 Task: Create a simple magazine template with purple details.
Action: Mouse moved to (1377, 145)
Screenshot: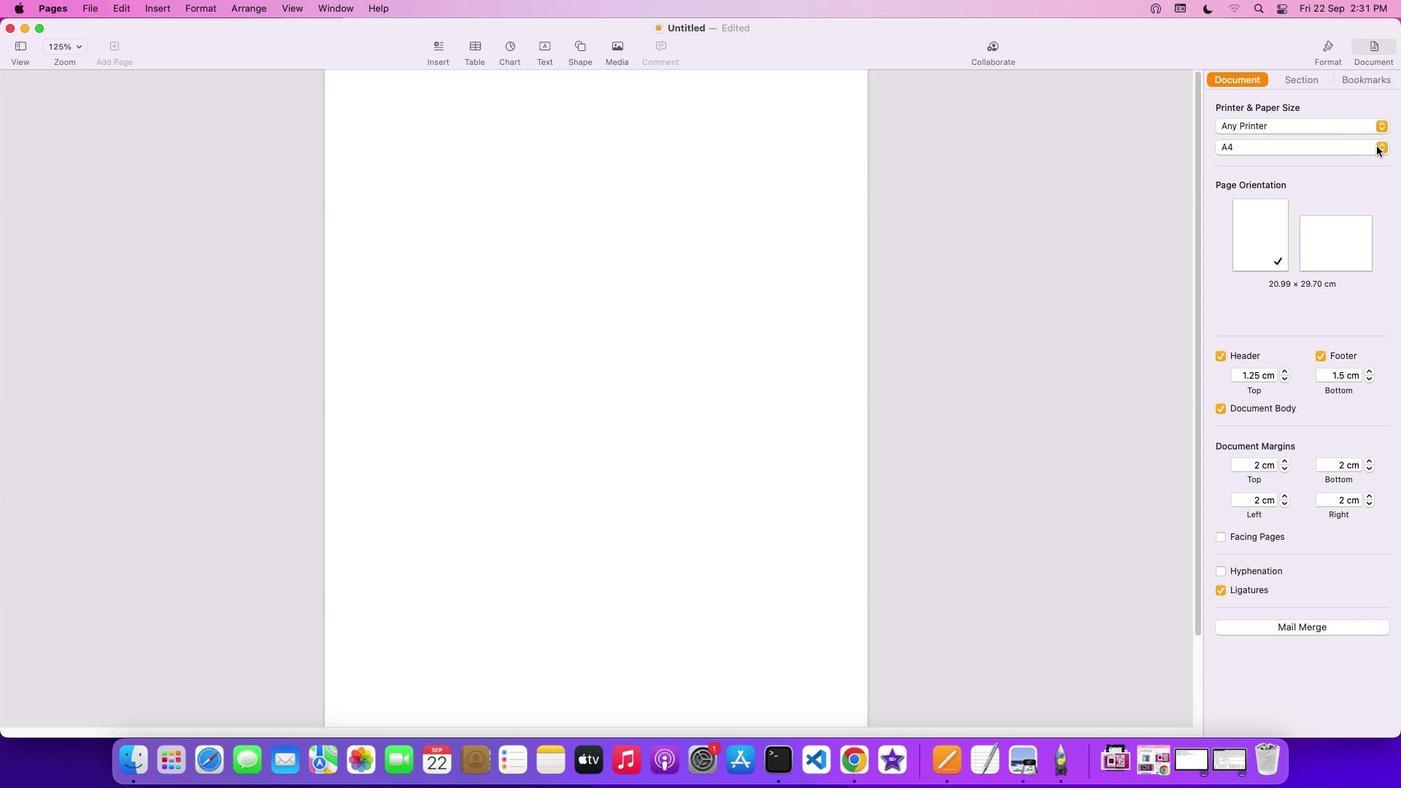 
Action: Mouse pressed left at (1377, 145)
Screenshot: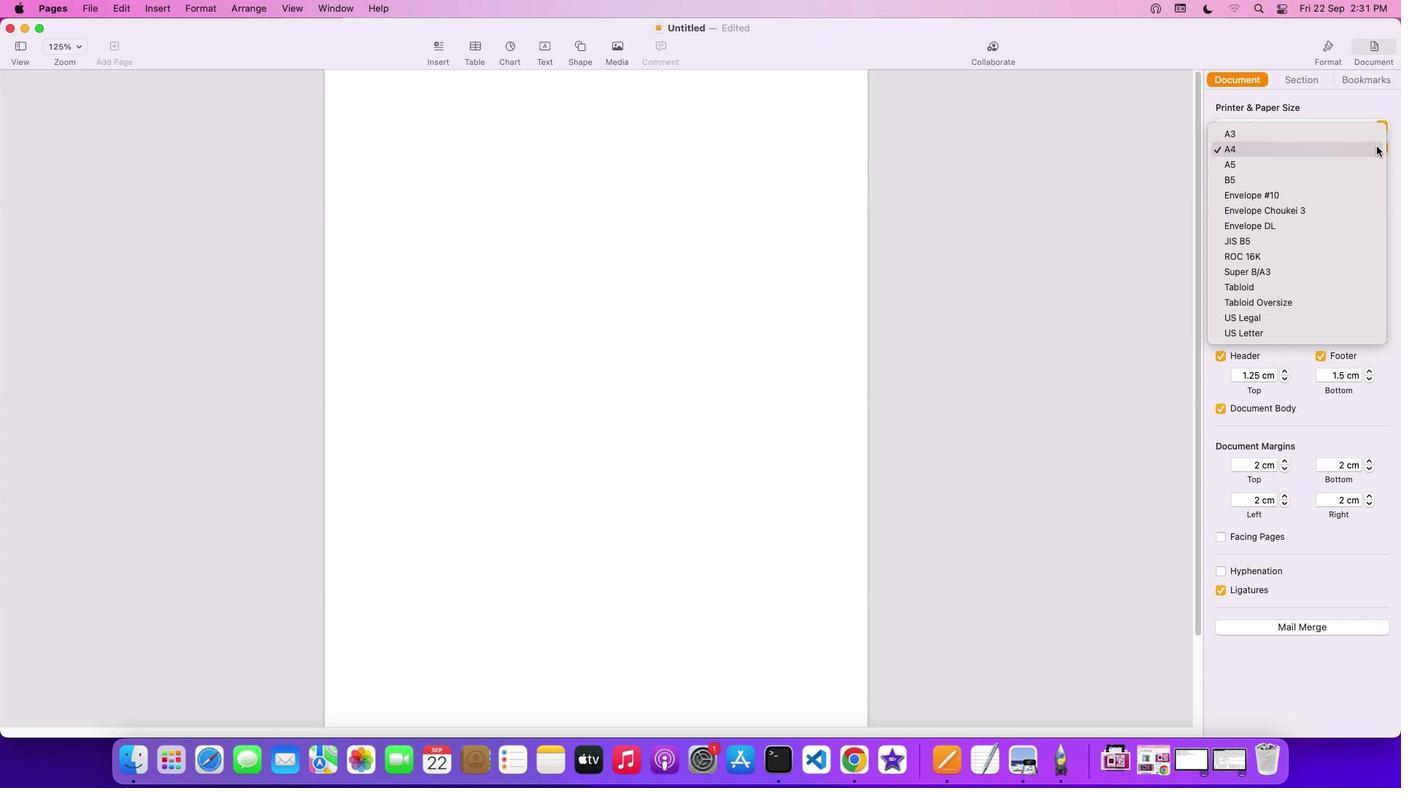
Action: Mouse moved to (1316, 125)
Screenshot: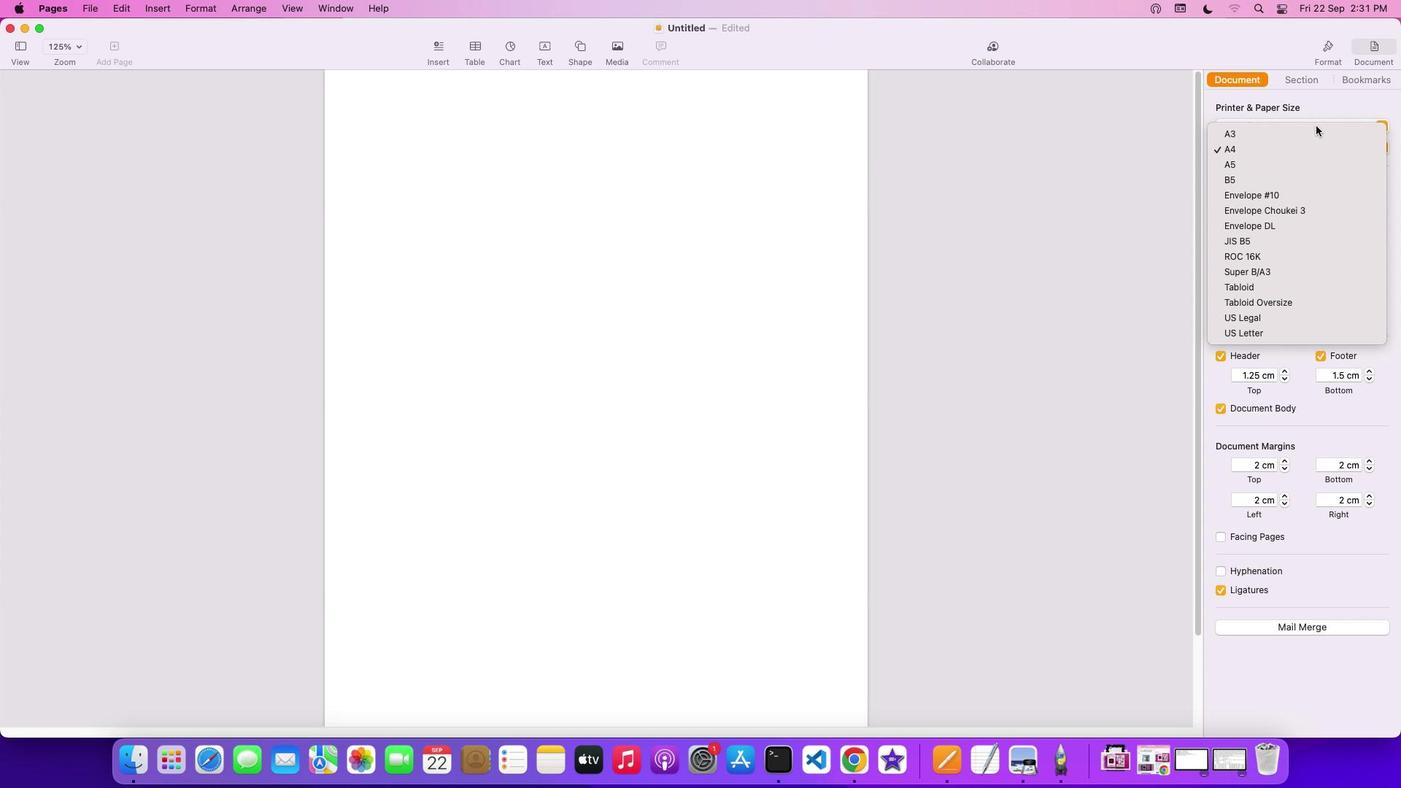
Action: Mouse pressed left at (1316, 125)
Screenshot: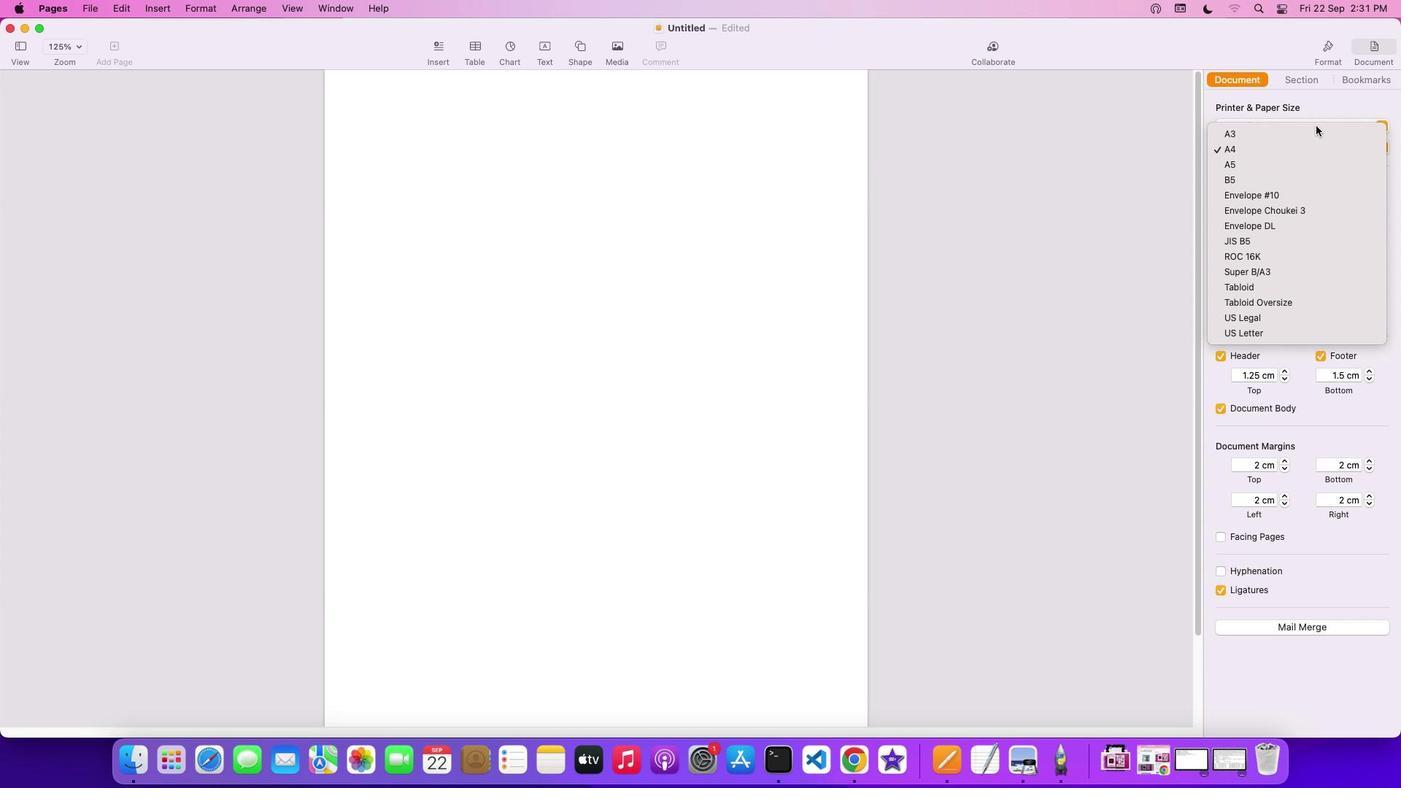 
Action: Mouse moved to (1308, 129)
Screenshot: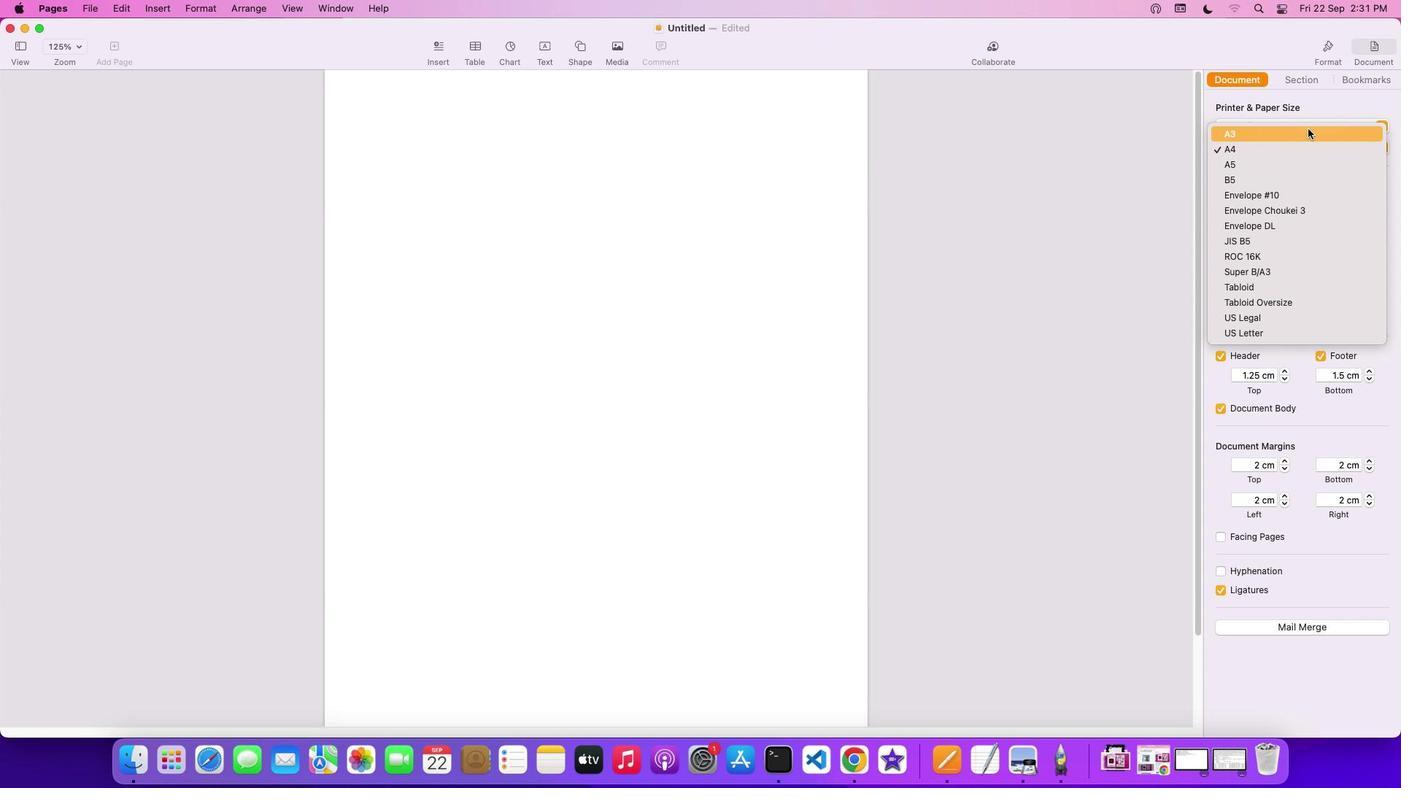 
Action: Mouse pressed left at (1308, 129)
Screenshot: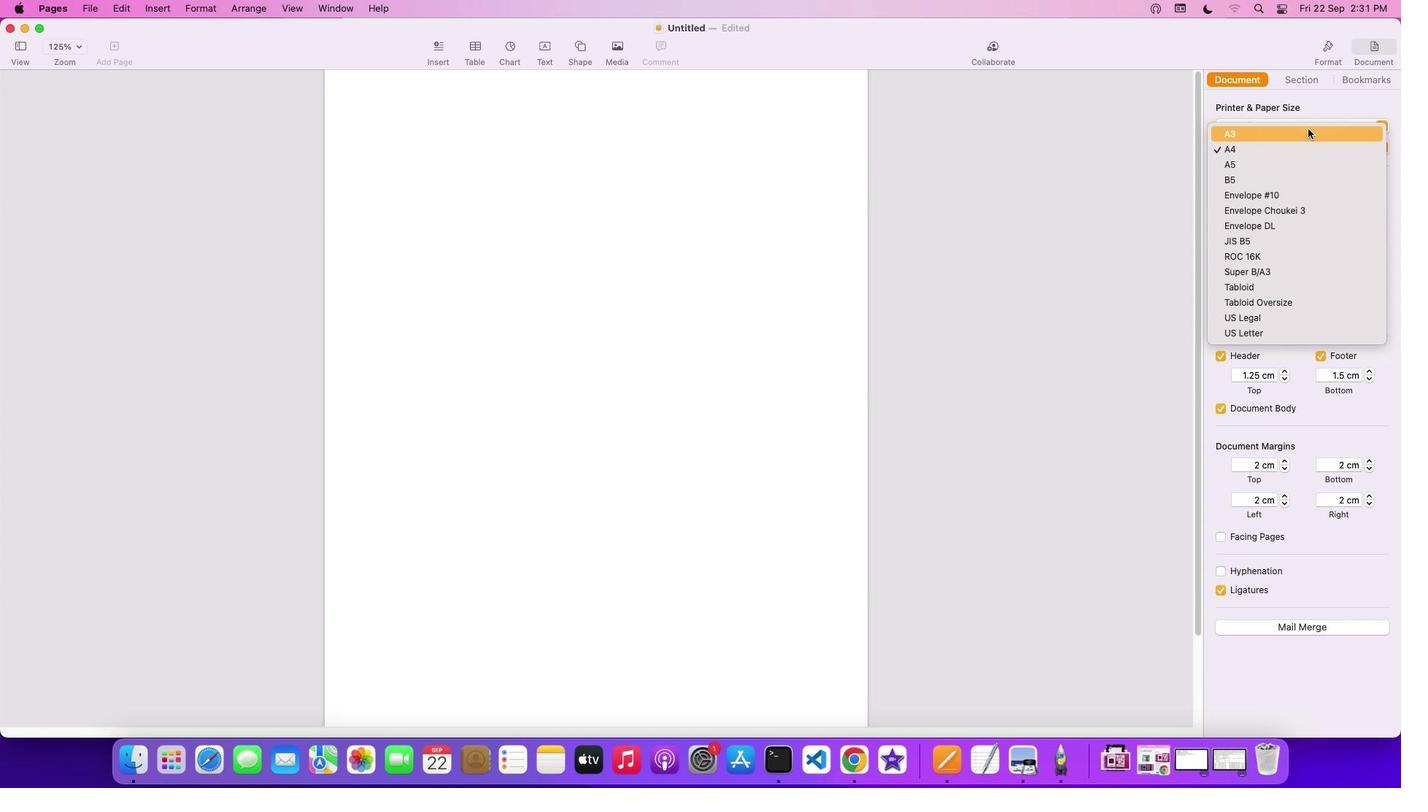 
Action: Mouse moved to (669, 286)
Screenshot: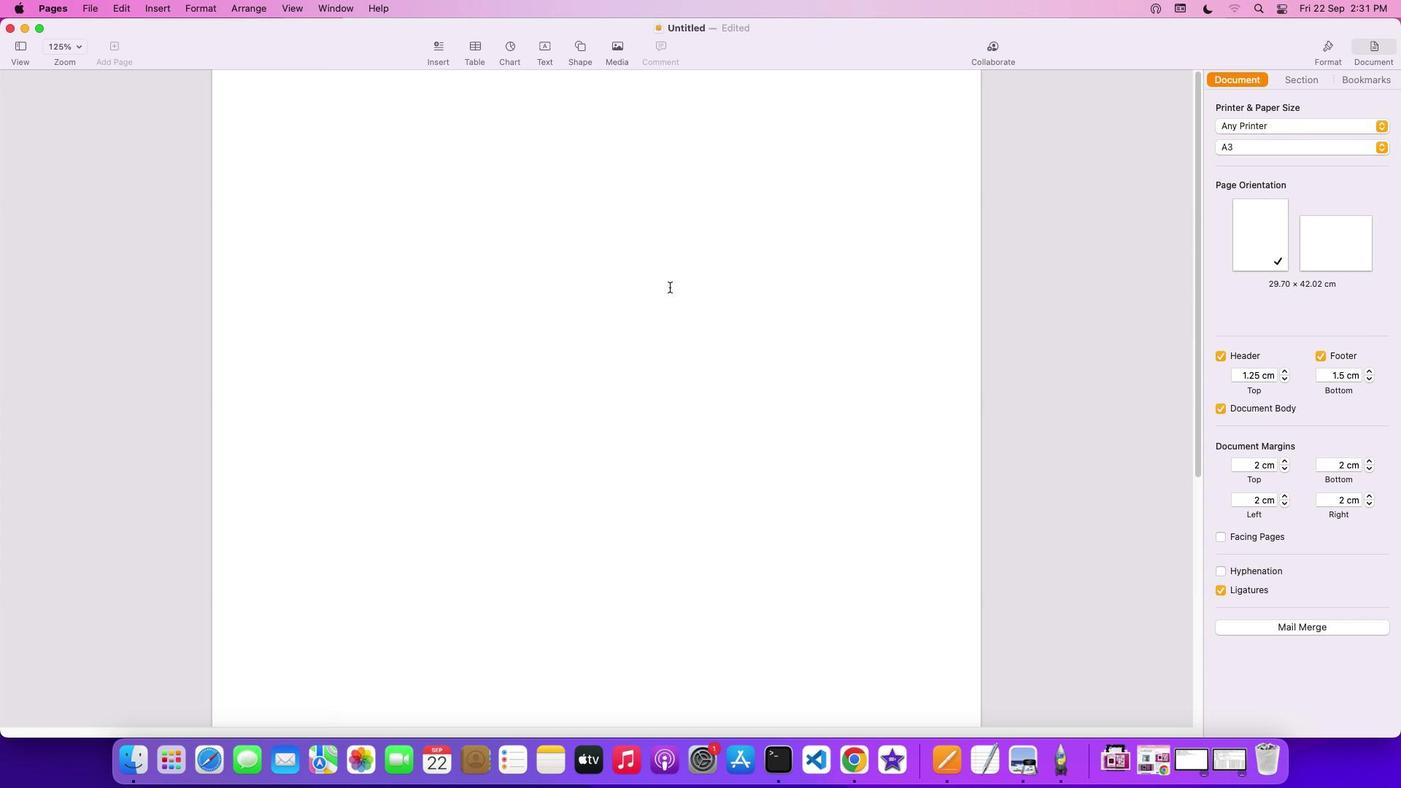 
Action: Mouse pressed left at (669, 286)
Screenshot: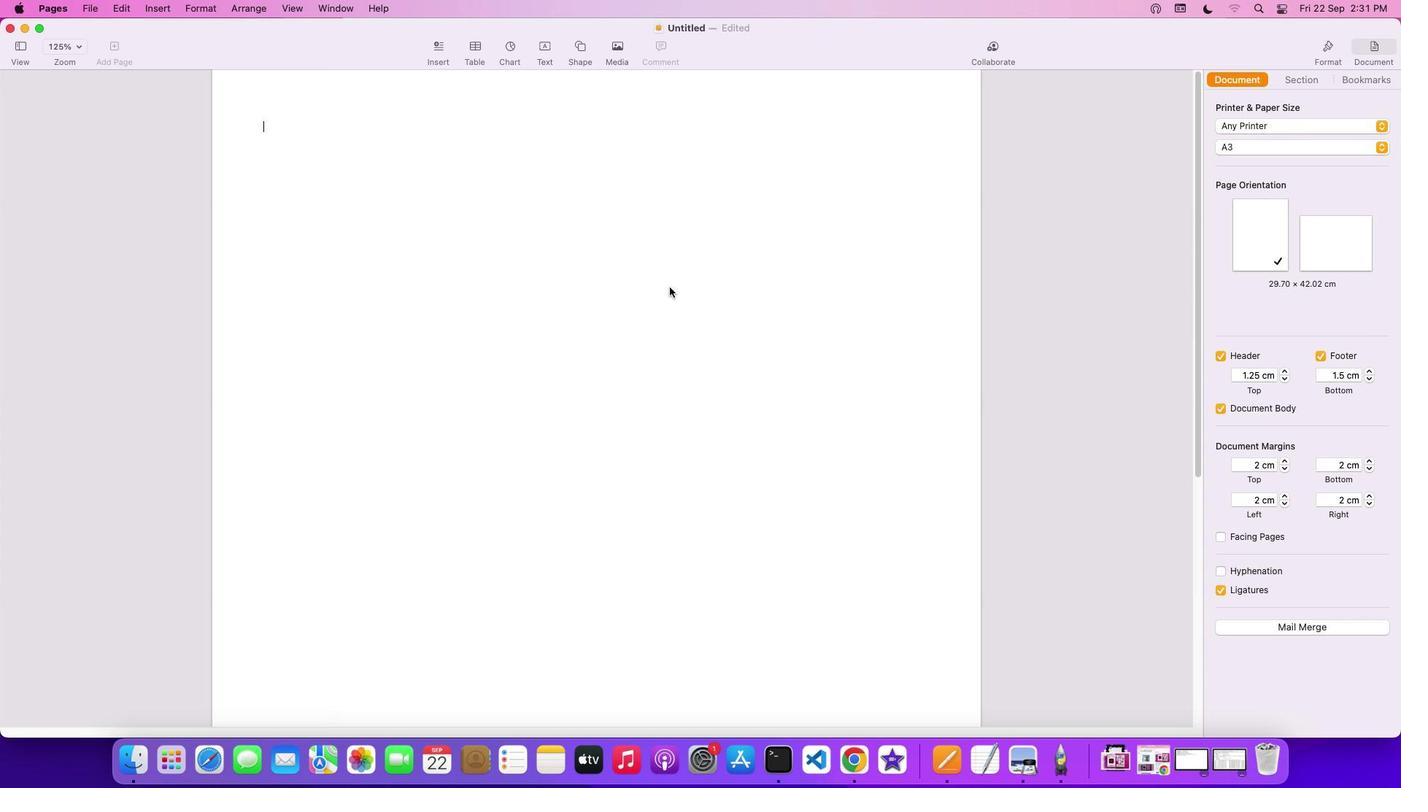 
Action: Mouse moved to (584, 50)
Screenshot: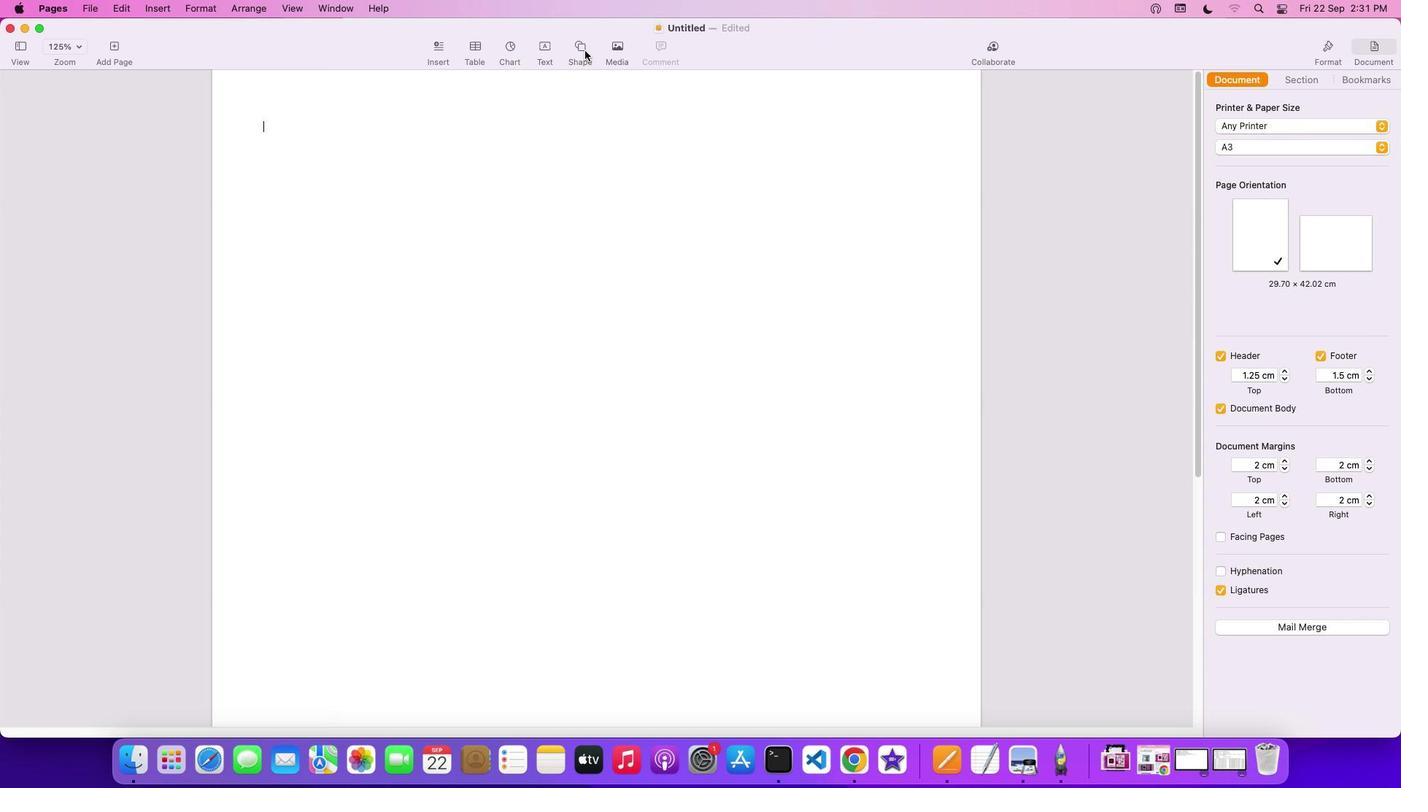 
Action: Mouse pressed left at (584, 50)
Screenshot: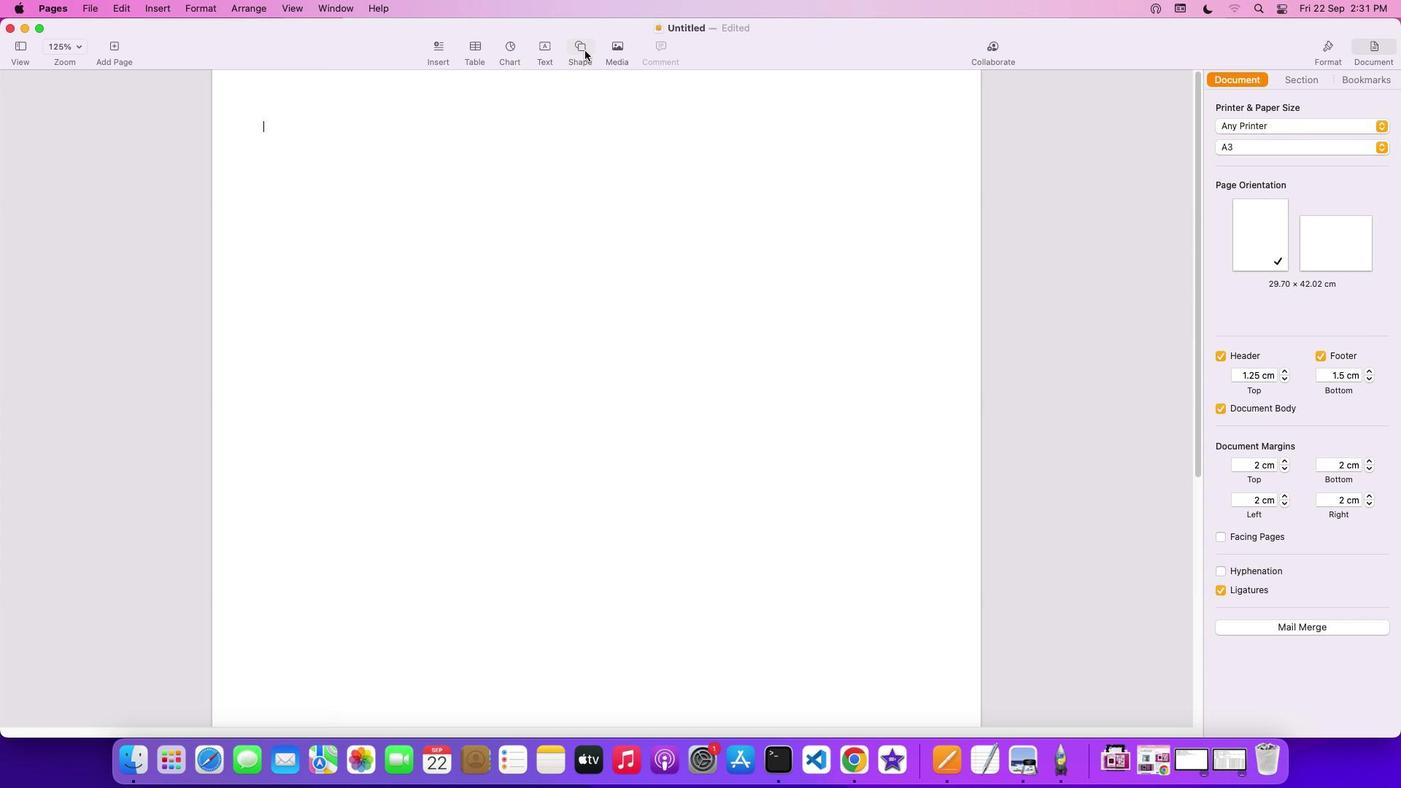 
Action: Mouse moved to (639, 162)
Screenshot: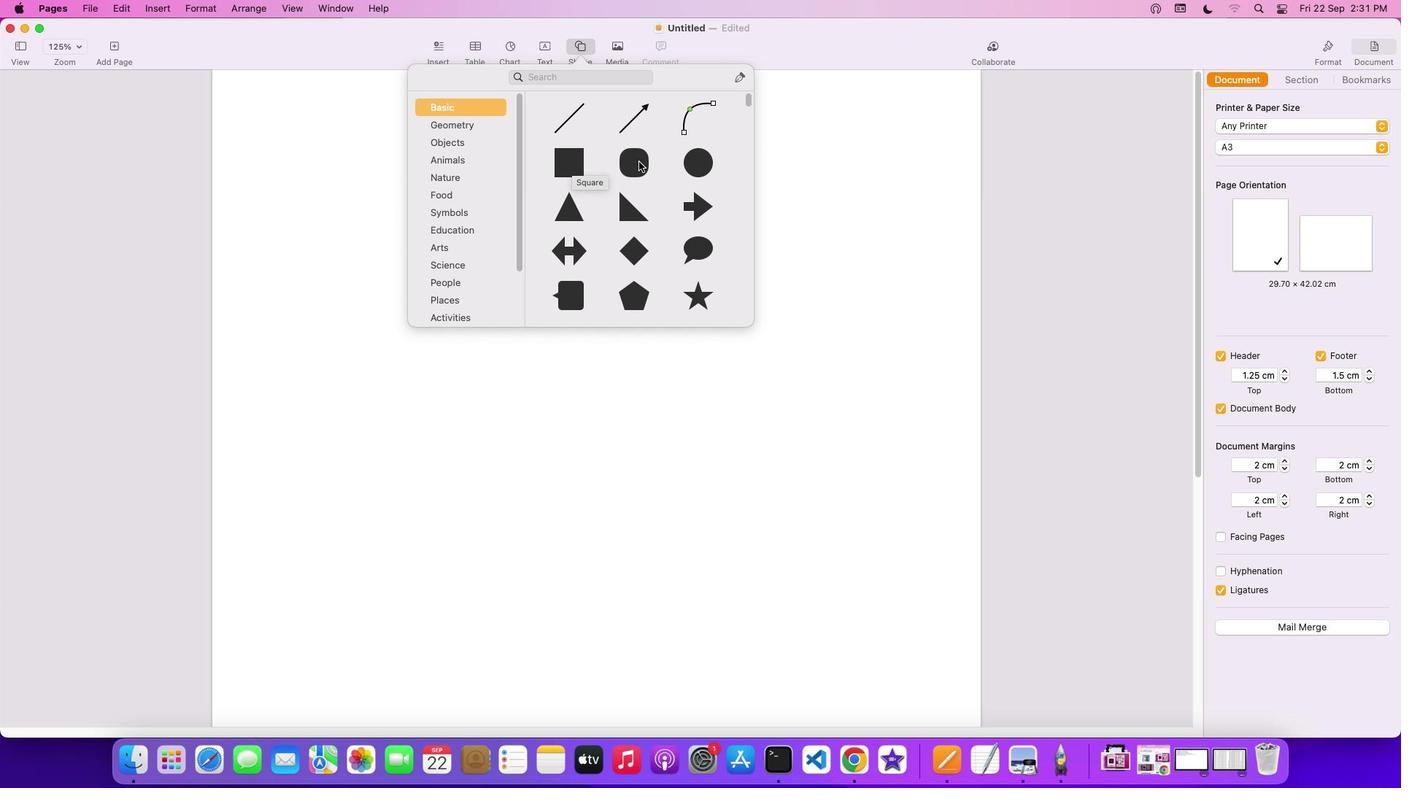 
Action: Mouse pressed left at (639, 162)
Screenshot: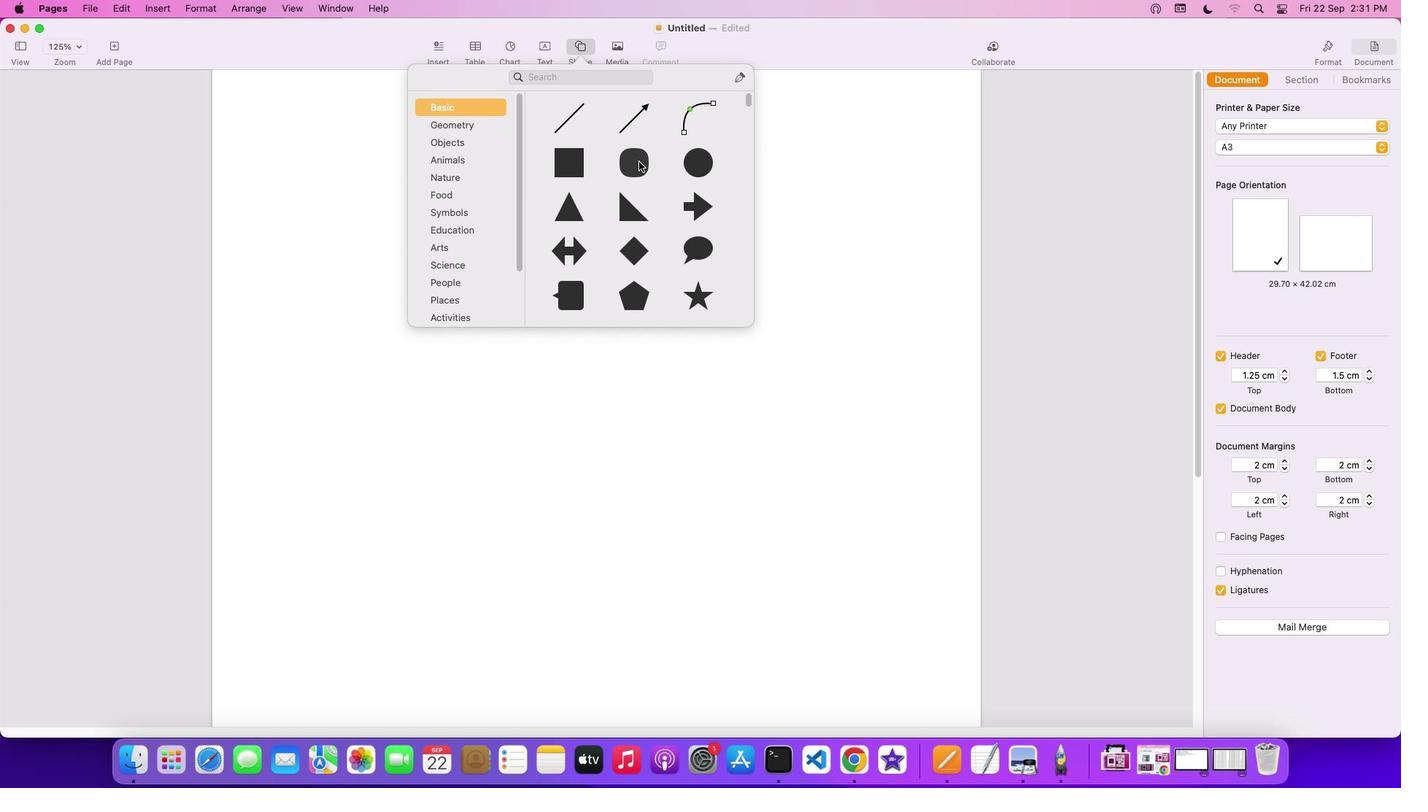 
Action: Mouse moved to (643, 132)
Screenshot: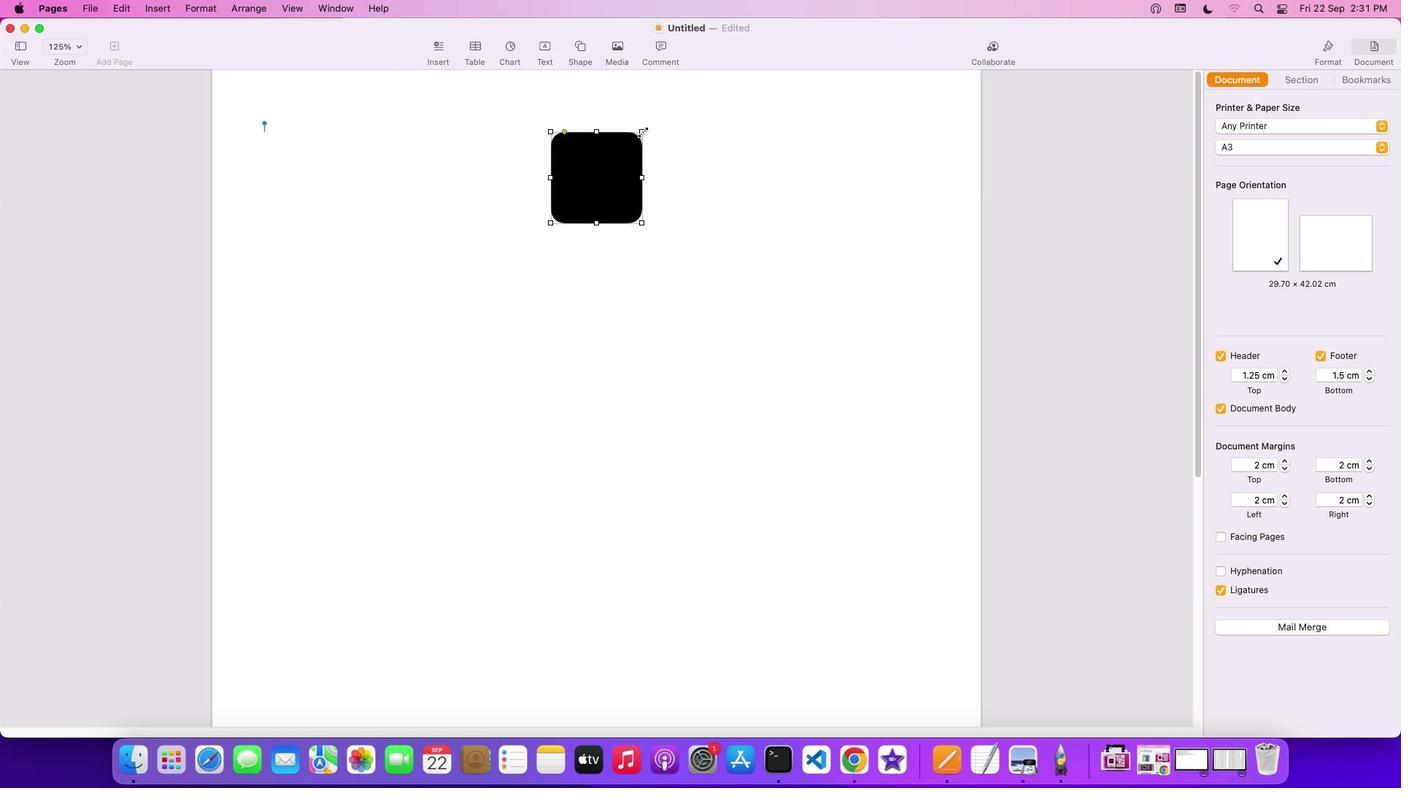 
Action: Mouse pressed left at (643, 132)
Screenshot: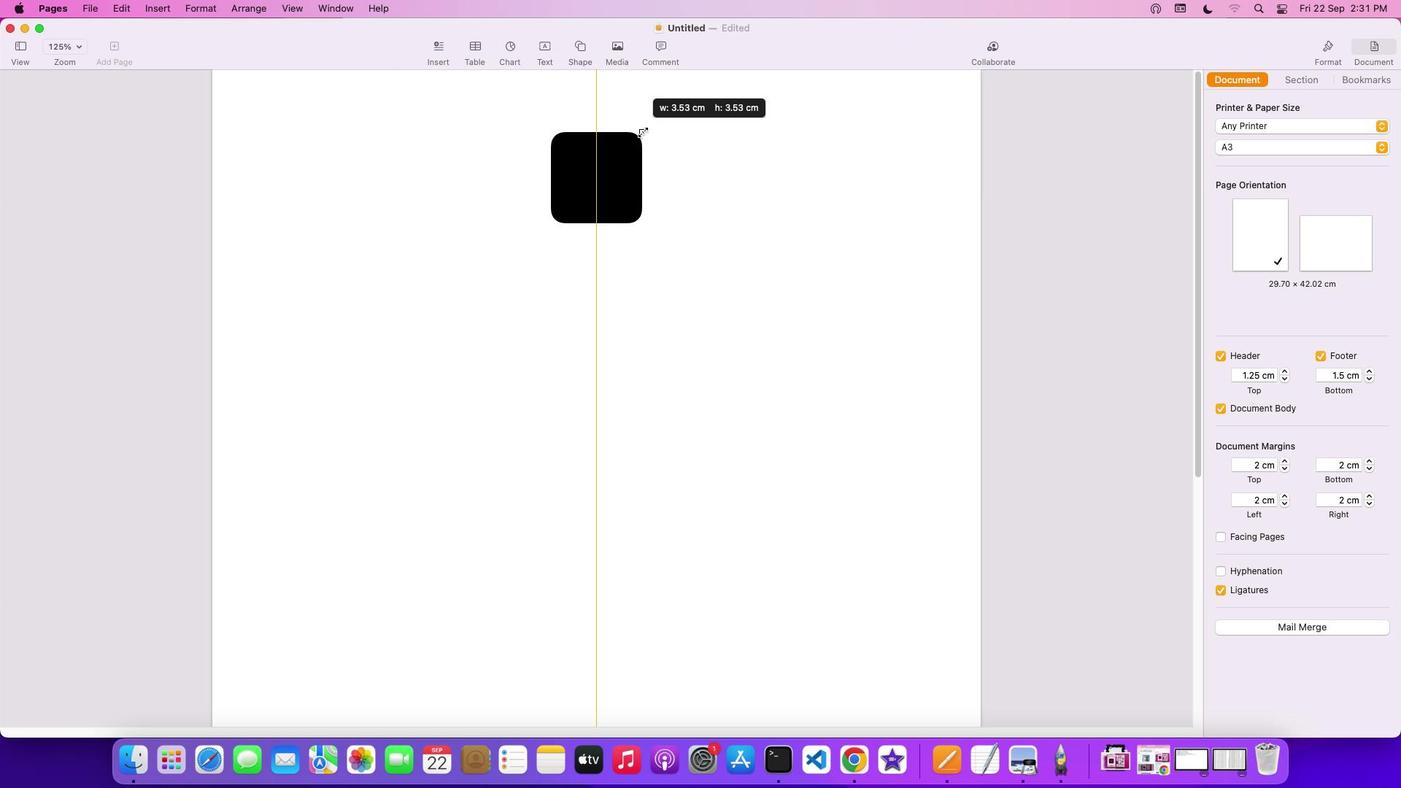 
Action: Mouse moved to (690, 135)
Screenshot: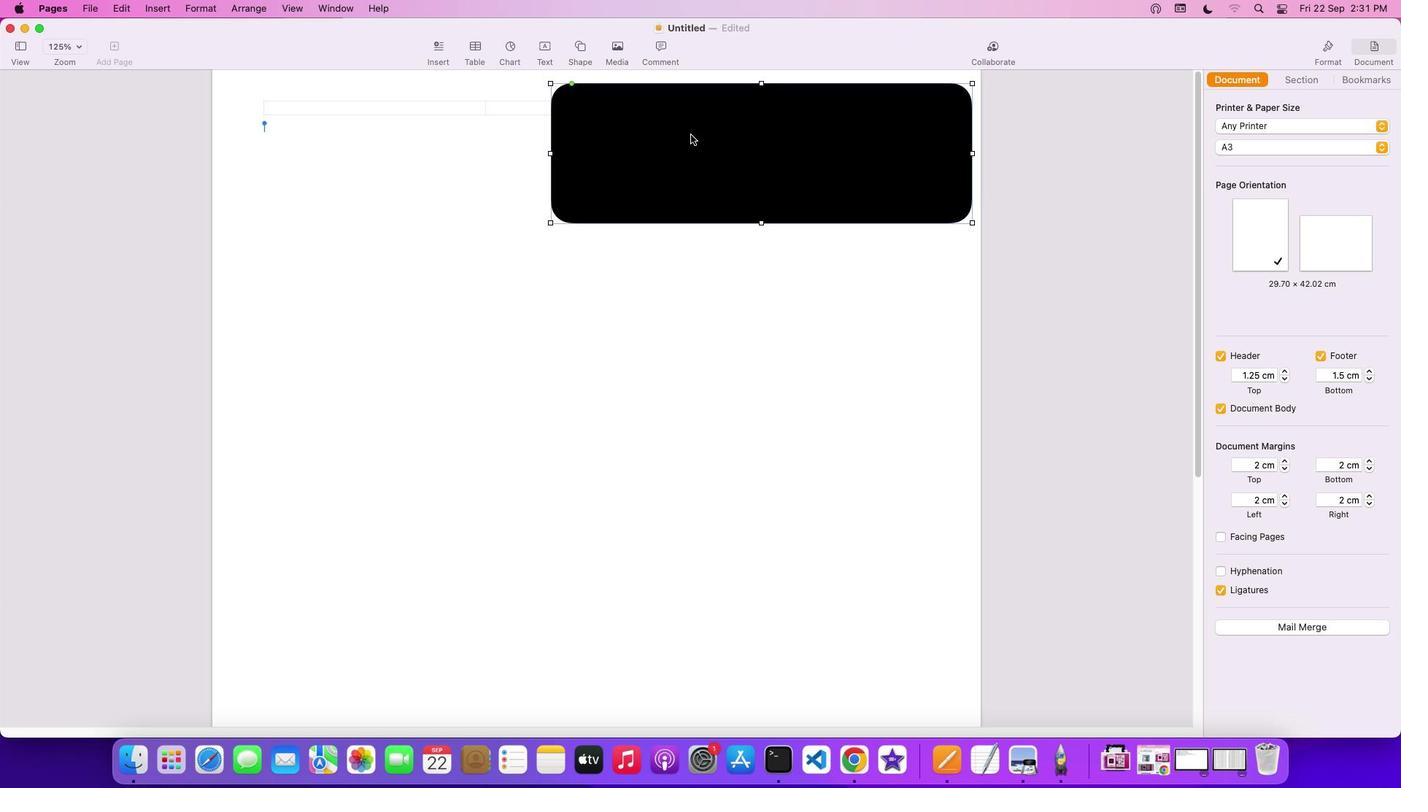 
Action: Key pressed Key.backspace
Screenshot: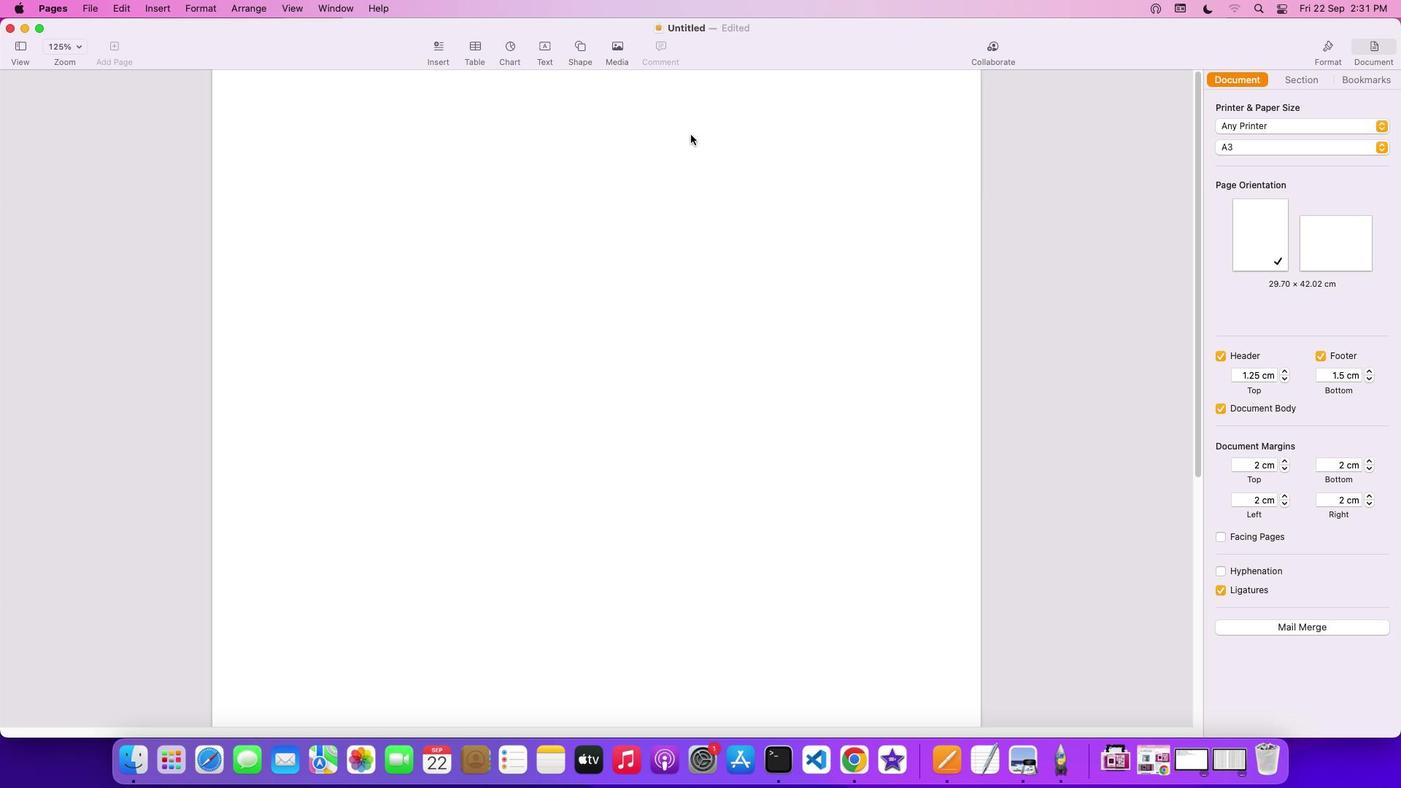 
Action: Mouse moved to (359, 181)
Screenshot: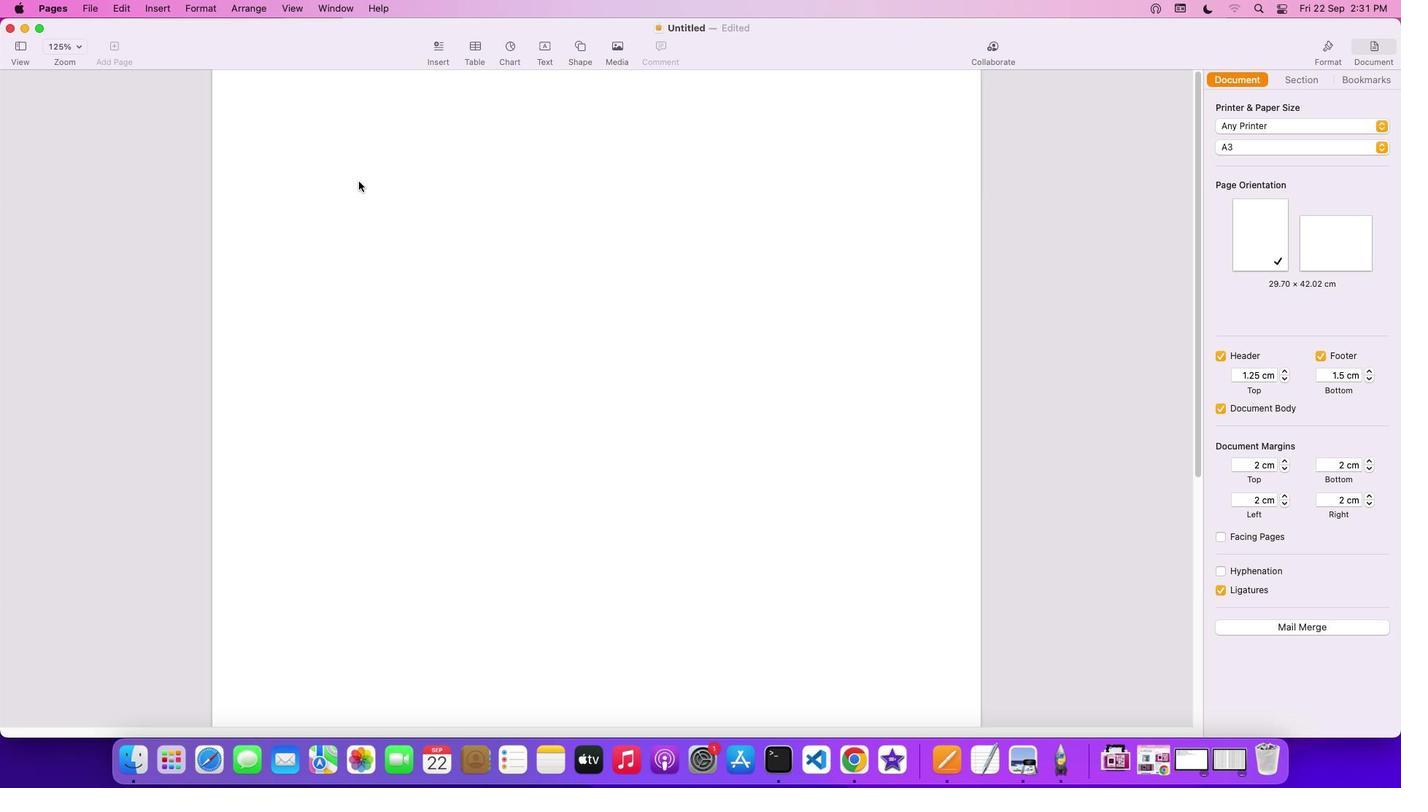 
Action: Mouse pressed left at (359, 181)
Screenshot: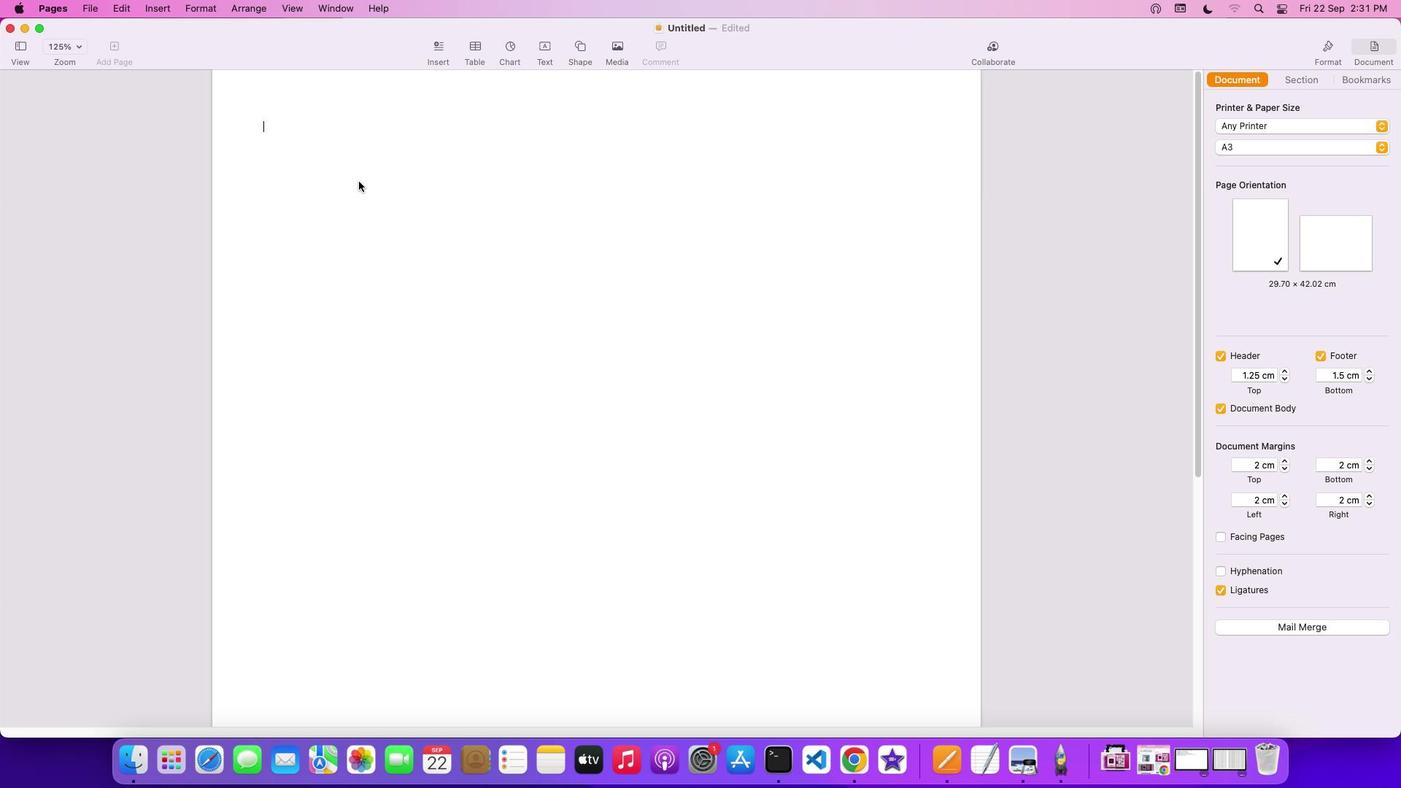 
Action: Mouse moved to (111, 40)
Screenshot: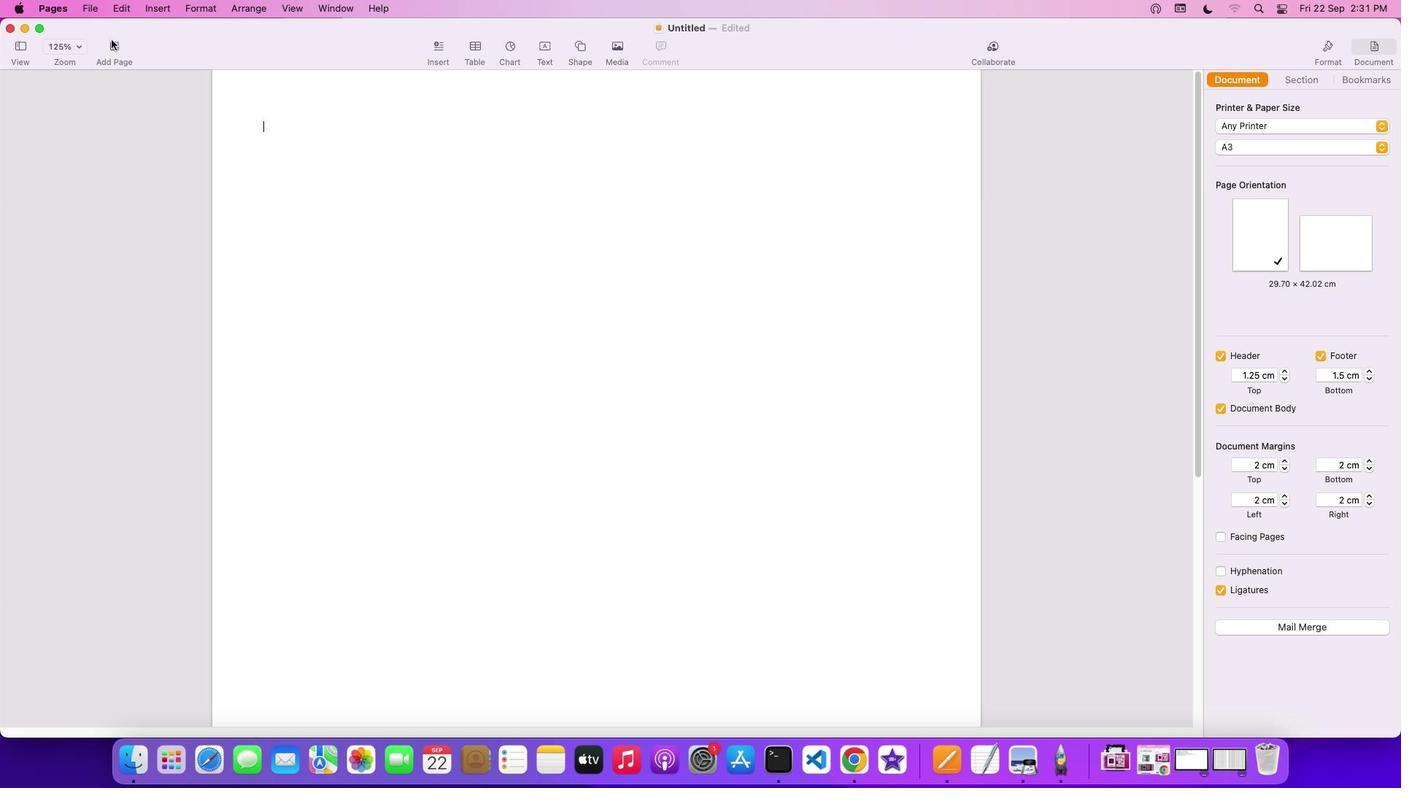 
Action: Mouse pressed left at (111, 40)
Screenshot: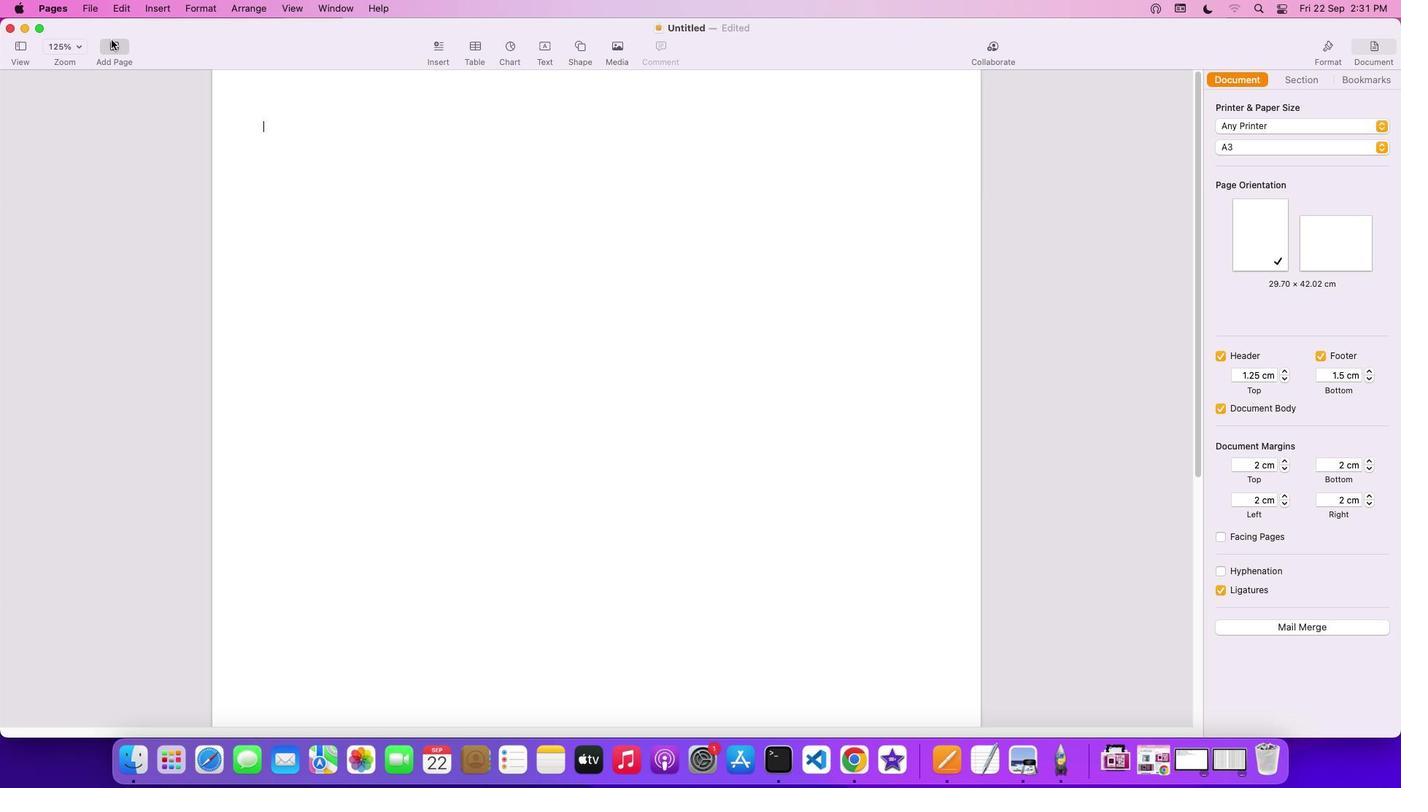 
Action: Mouse moved to (111, 40)
Screenshot: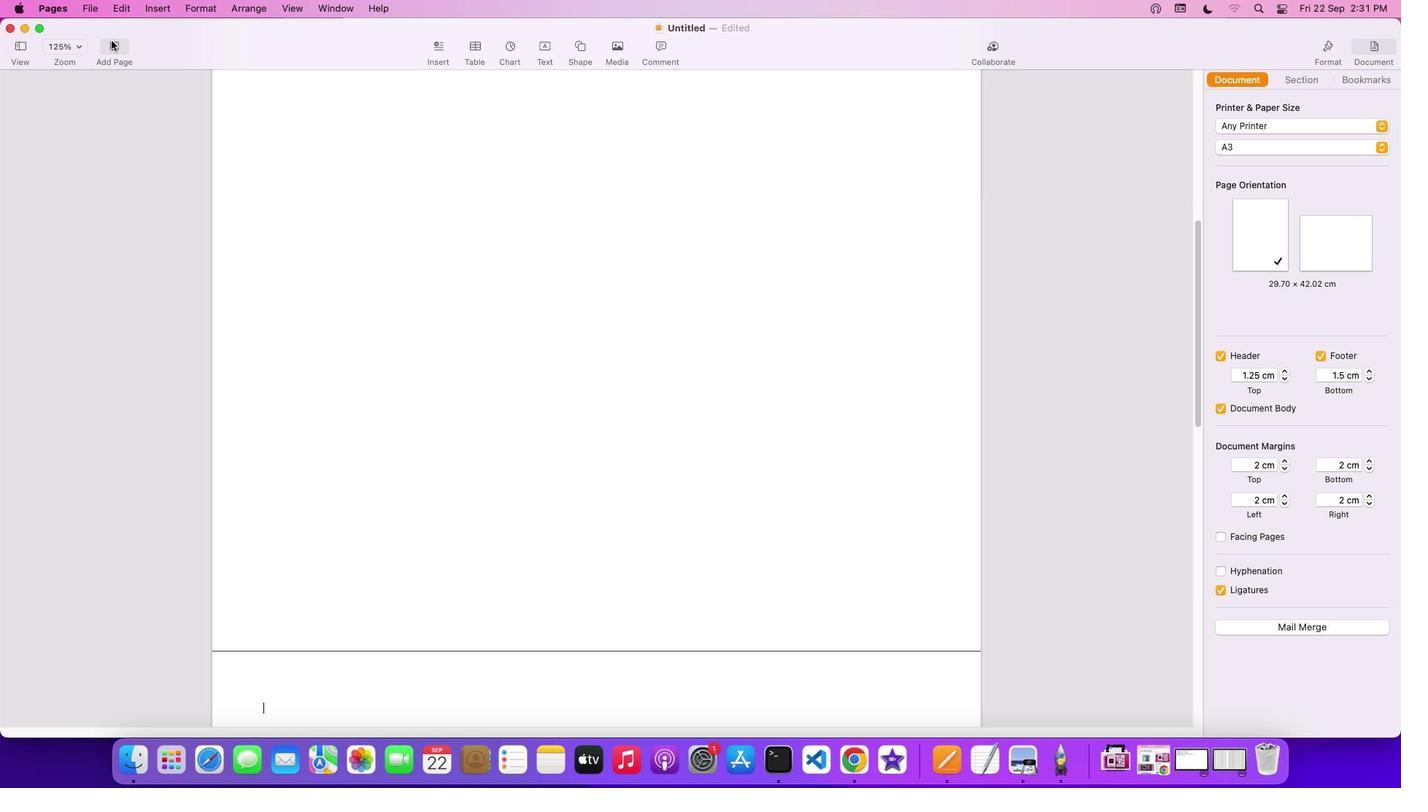 
Action: Mouse pressed left at (111, 40)
Screenshot: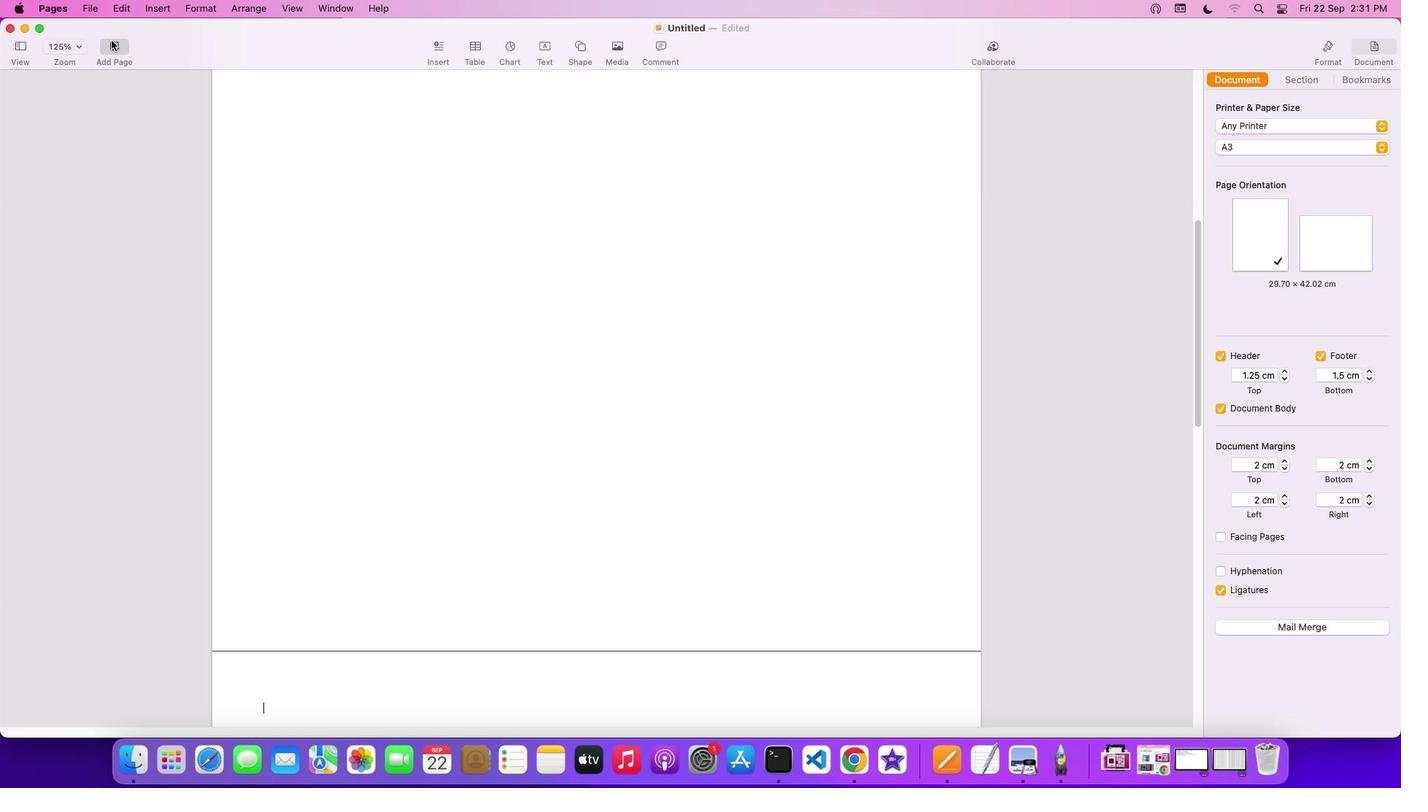 
Action: Mouse pressed left at (111, 40)
Screenshot: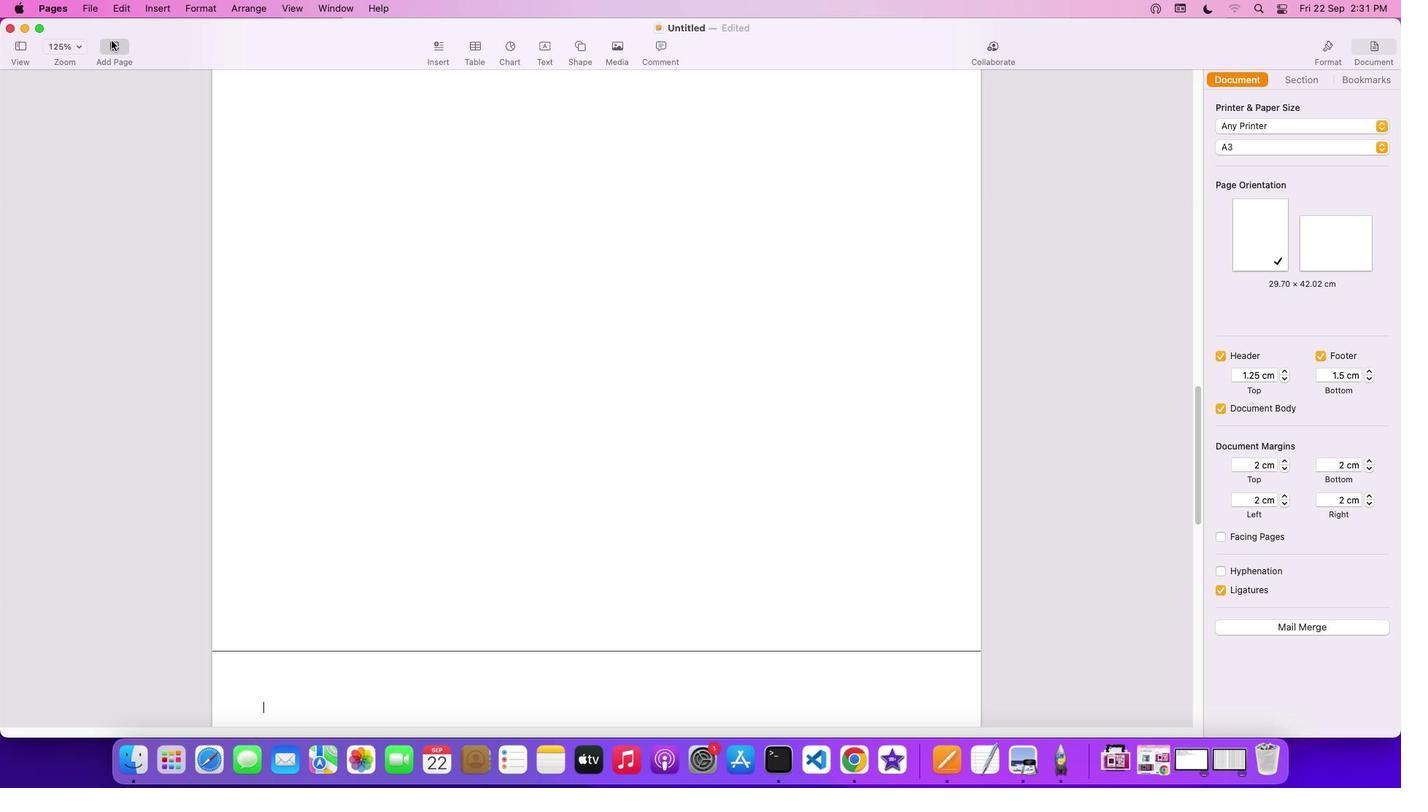 
Action: Mouse pressed left at (111, 40)
Screenshot: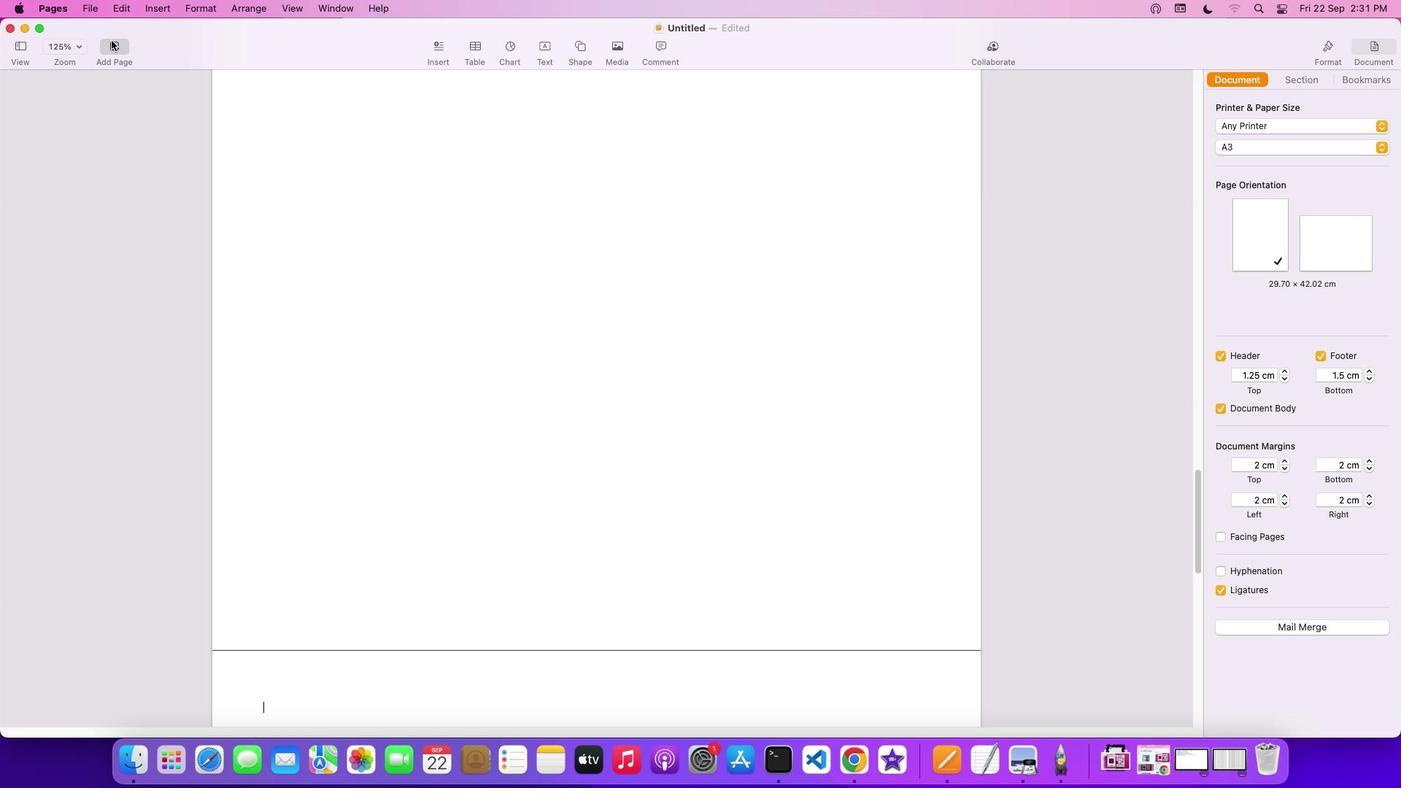 
Action: Mouse pressed left at (111, 40)
Screenshot: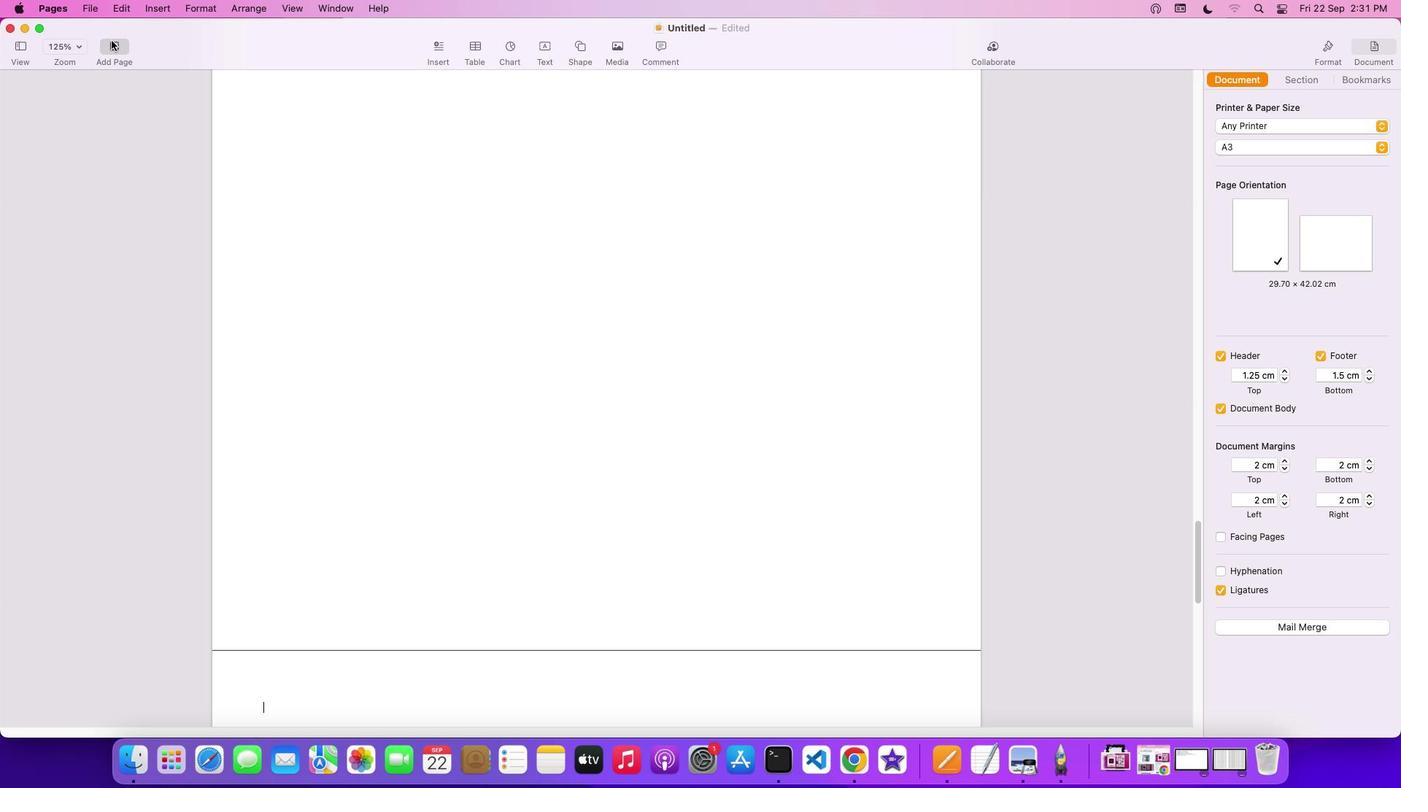 
Action: Mouse pressed left at (111, 40)
Screenshot: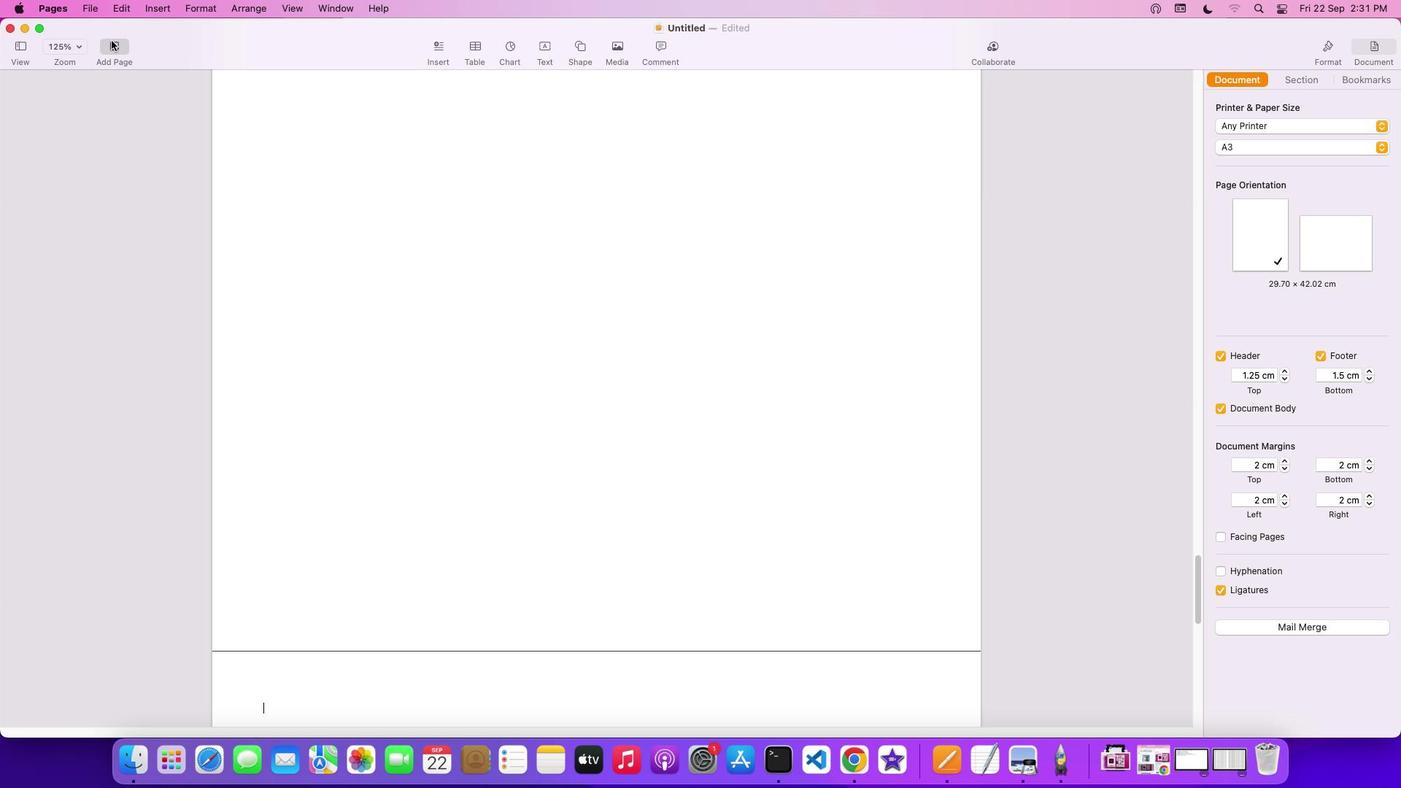 
Action: Mouse pressed left at (111, 40)
Screenshot: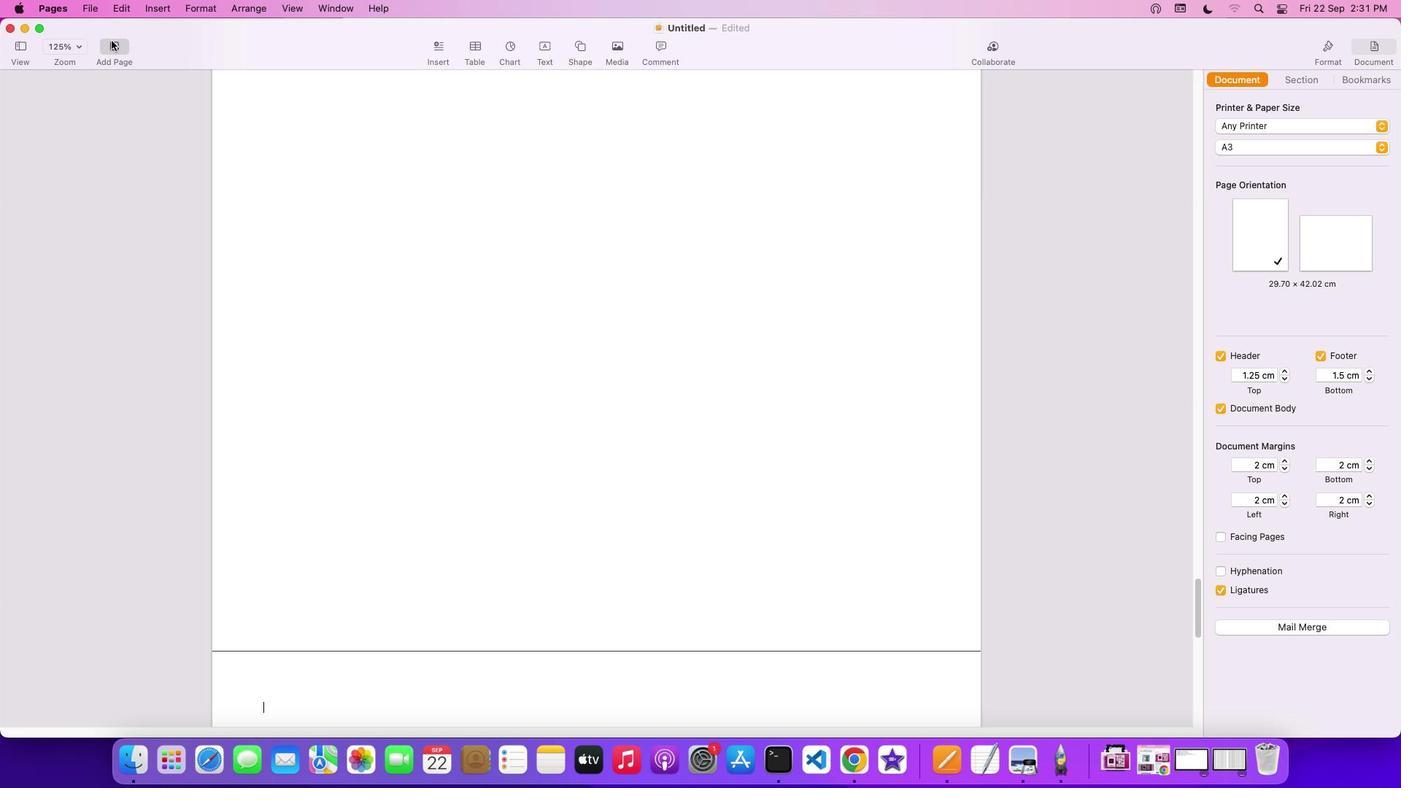 
Action: Mouse pressed left at (111, 40)
Screenshot: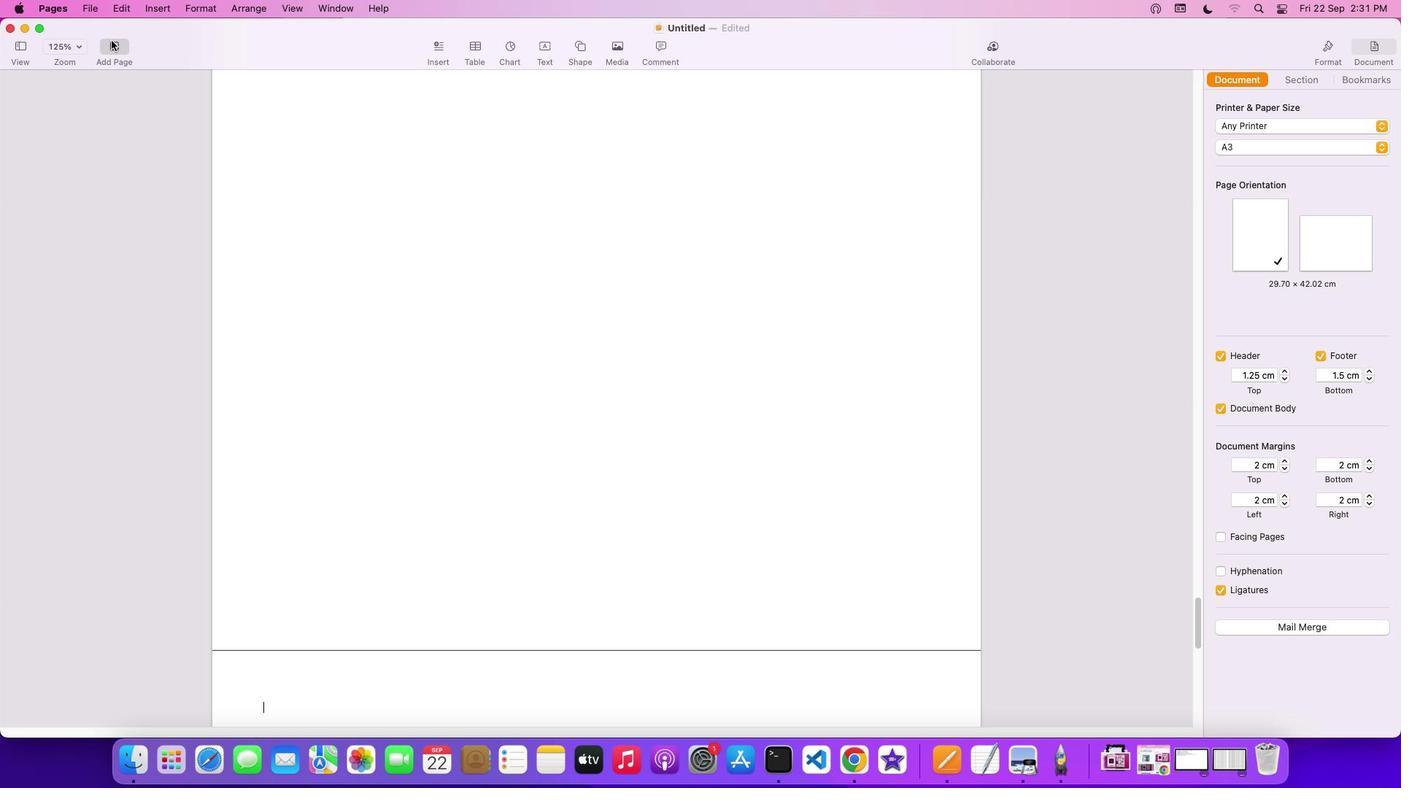 
Action: Mouse pressed left at (111, 40)
Screenshot: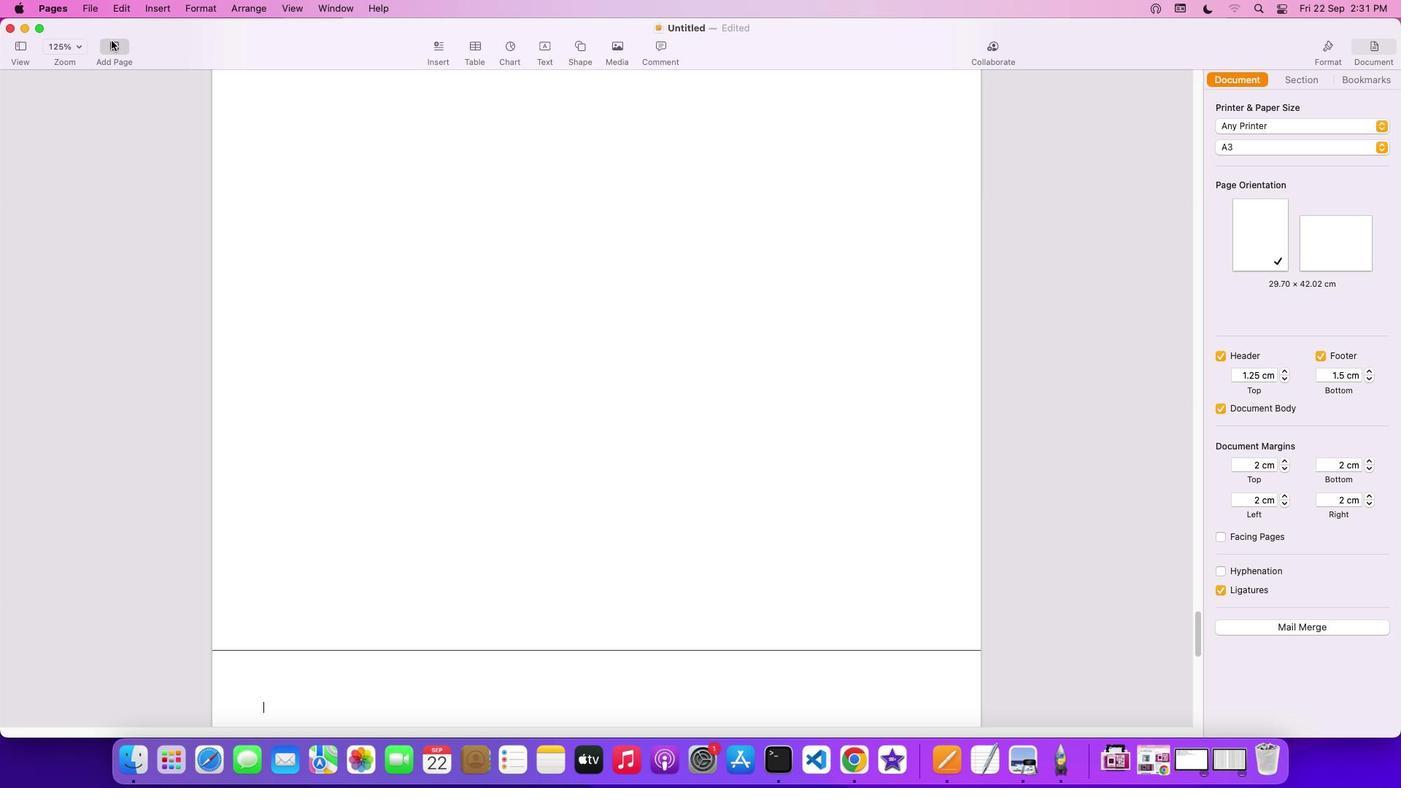 
Action: Mouse pressed left at (111, 40)
Screenshot: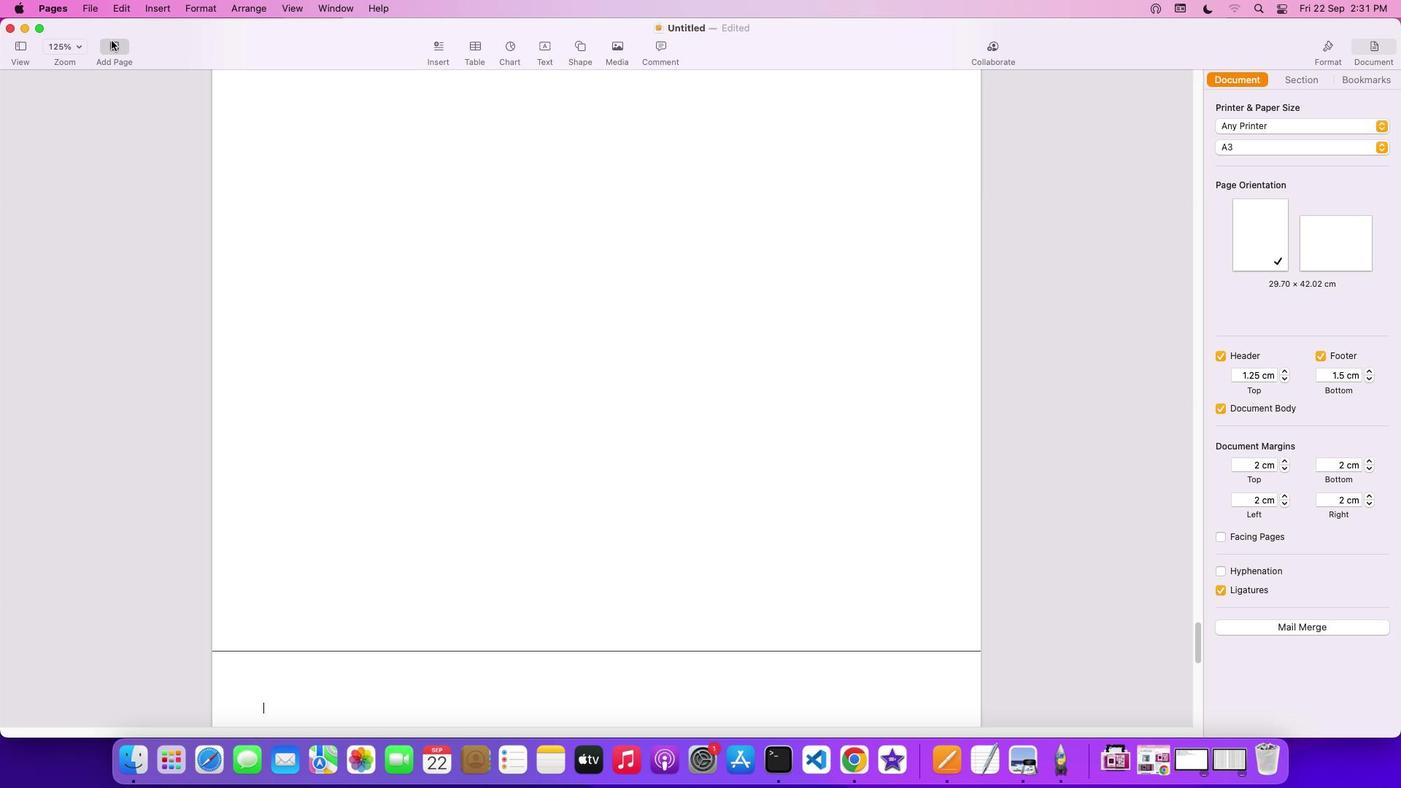 
Action: Mouse pressed left at (111, 40)
Screenshot: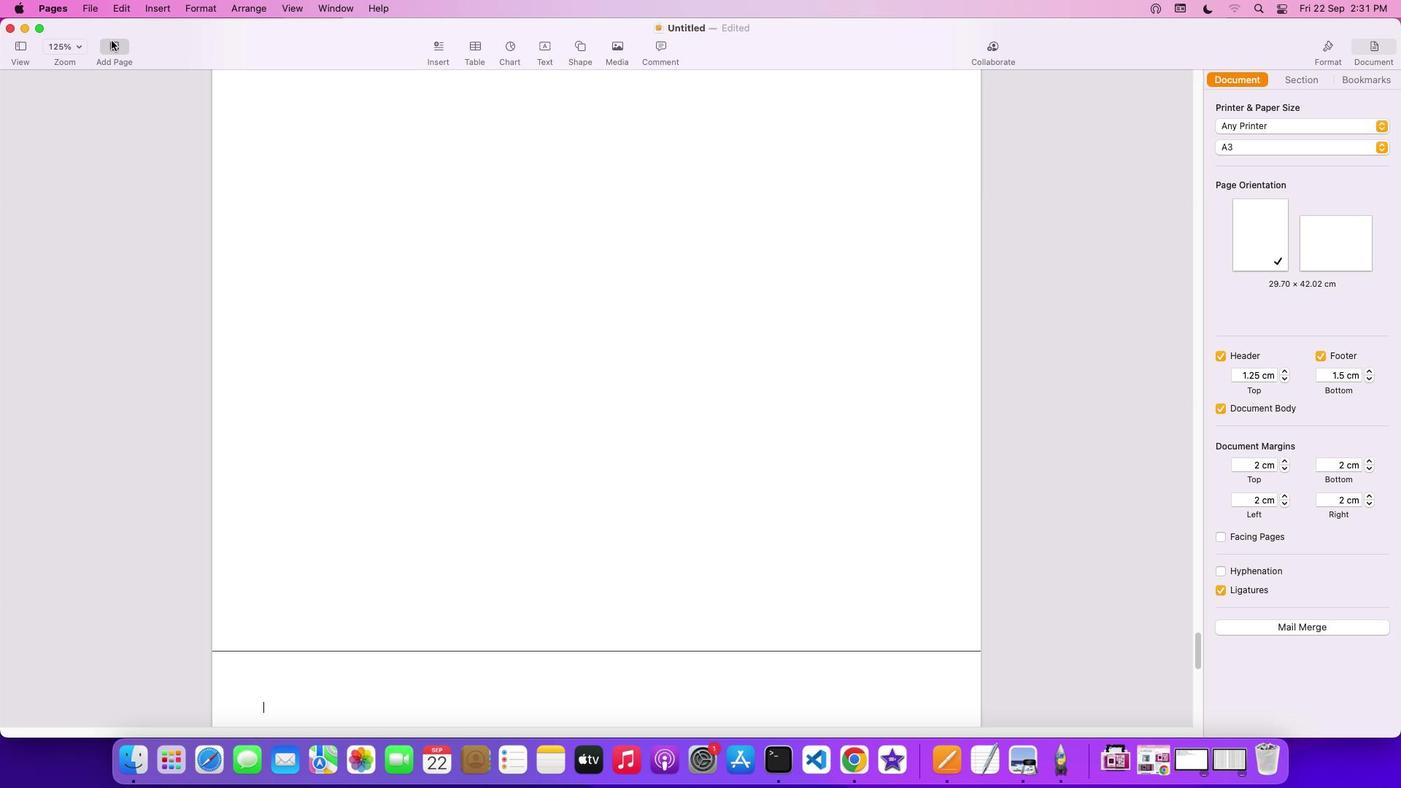 
Action: Mouse pressed left at (111, 40)
Screenshot: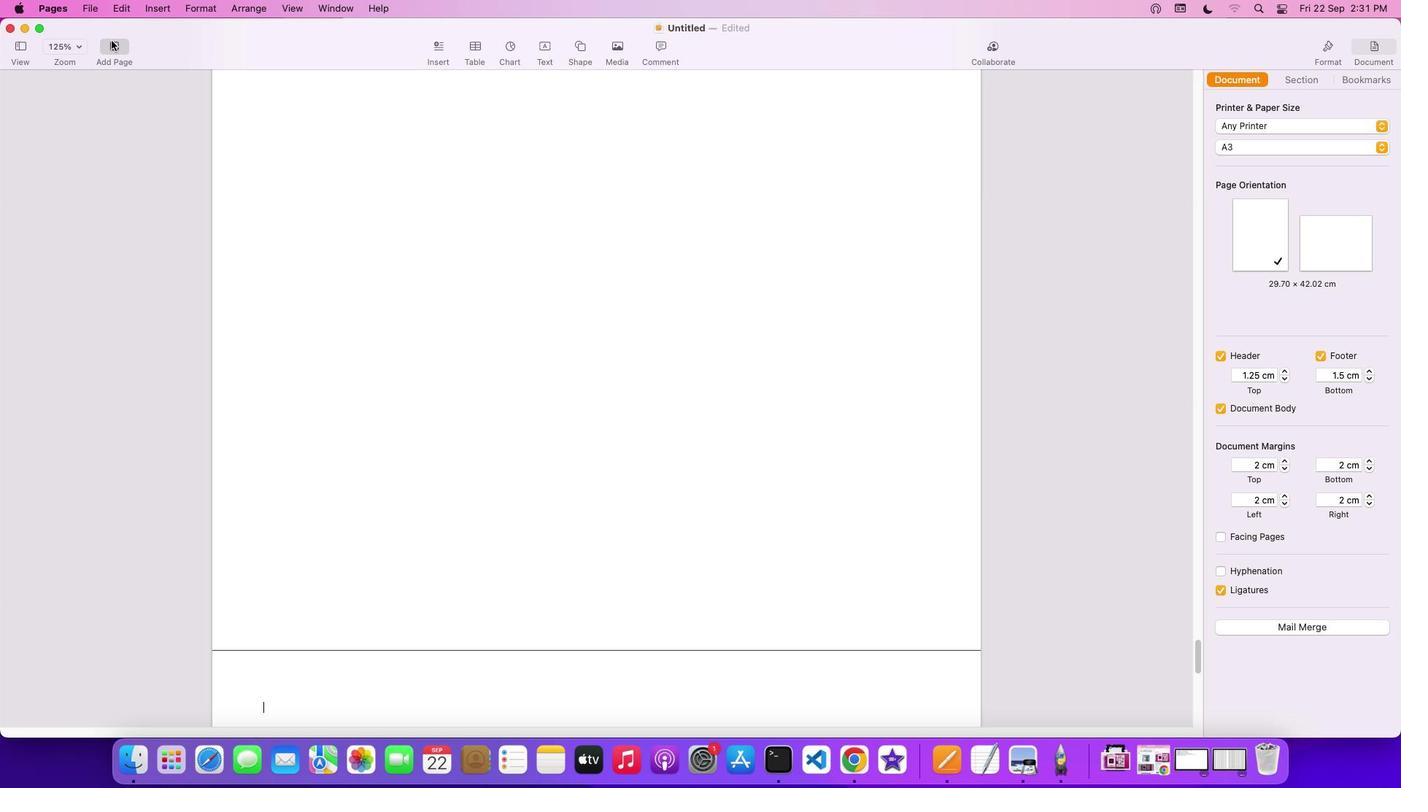 
Action: Mouse pressed left at (111, 40)
Screenshot: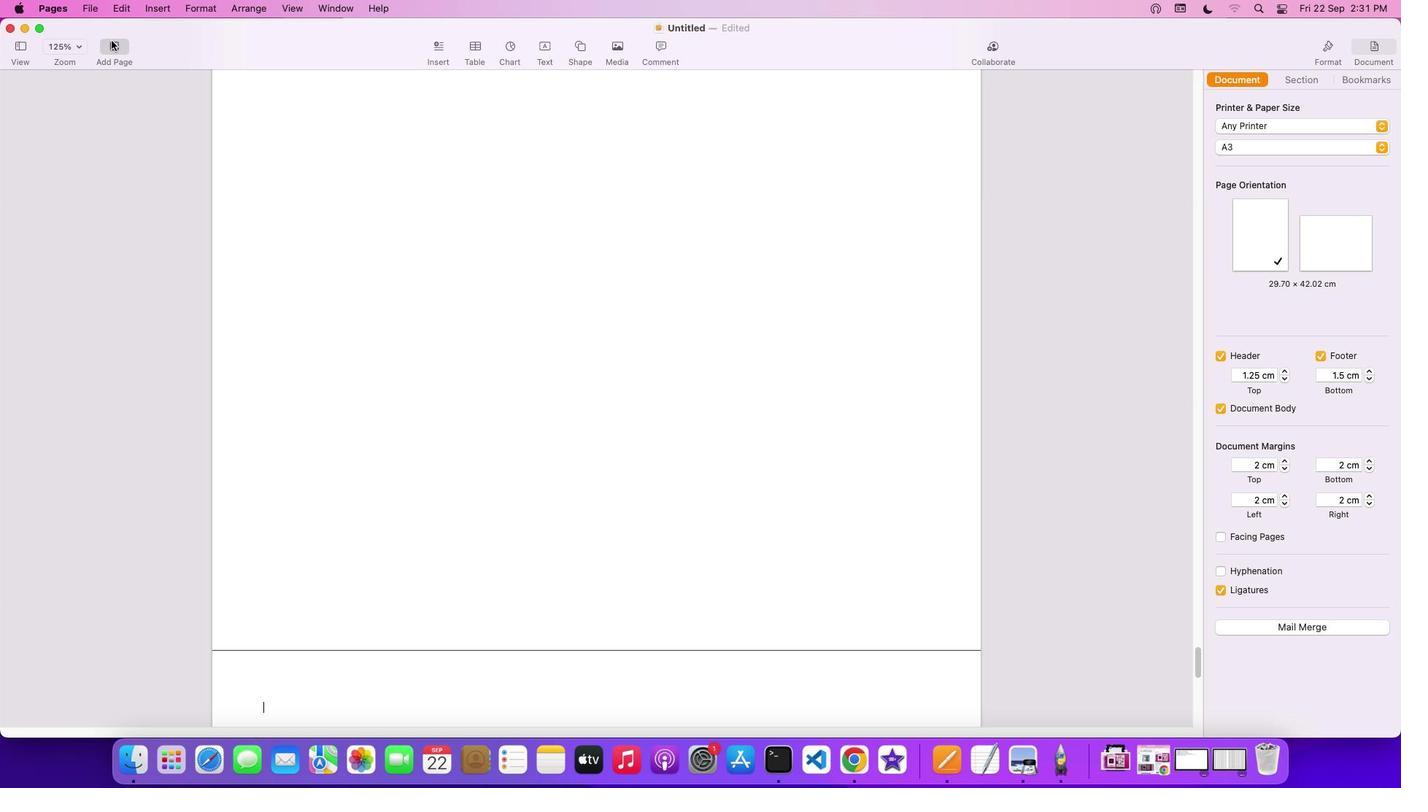 
Action: Mouse pressed left at (111, 40)
Screenshot: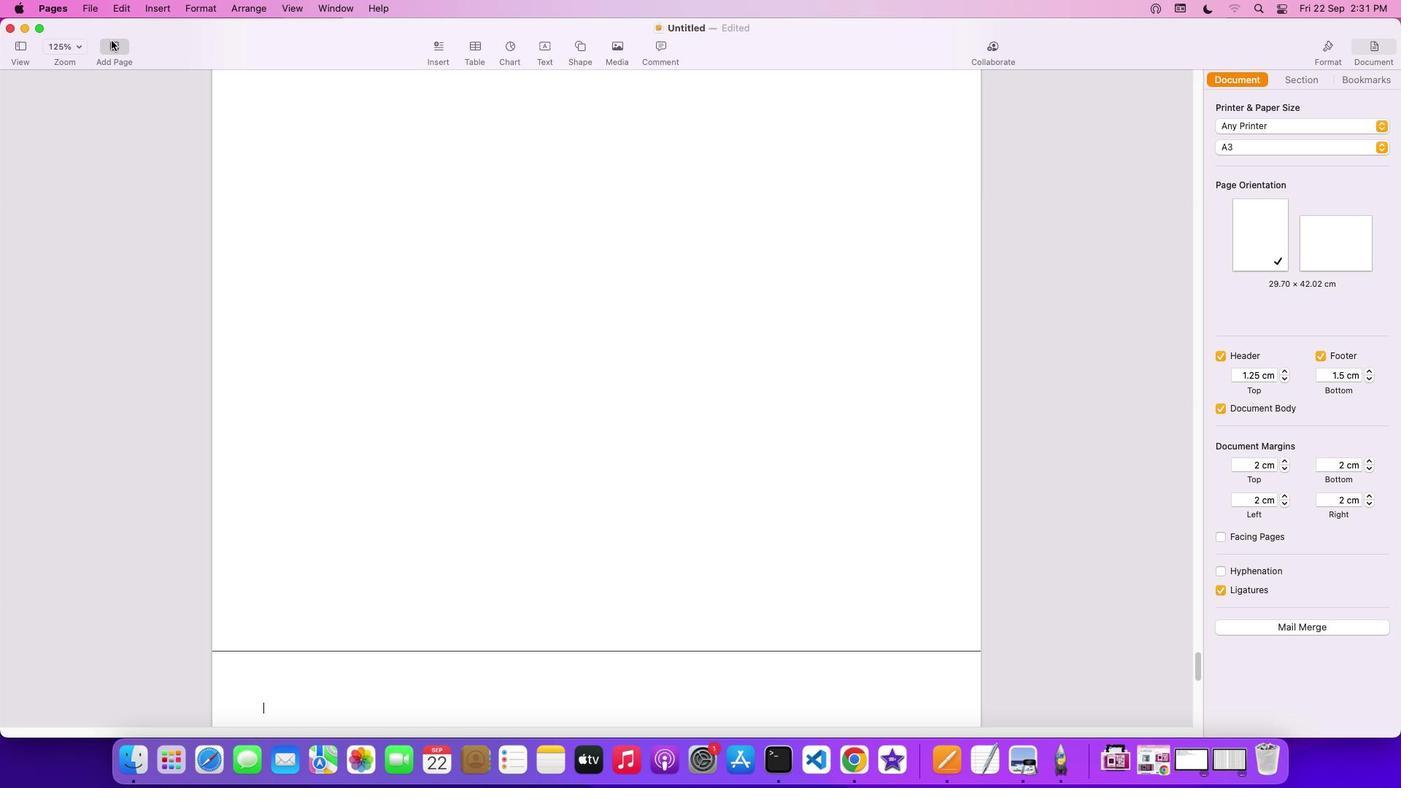 
Action: Mouse pressed left at (111, 40)
Screenshot: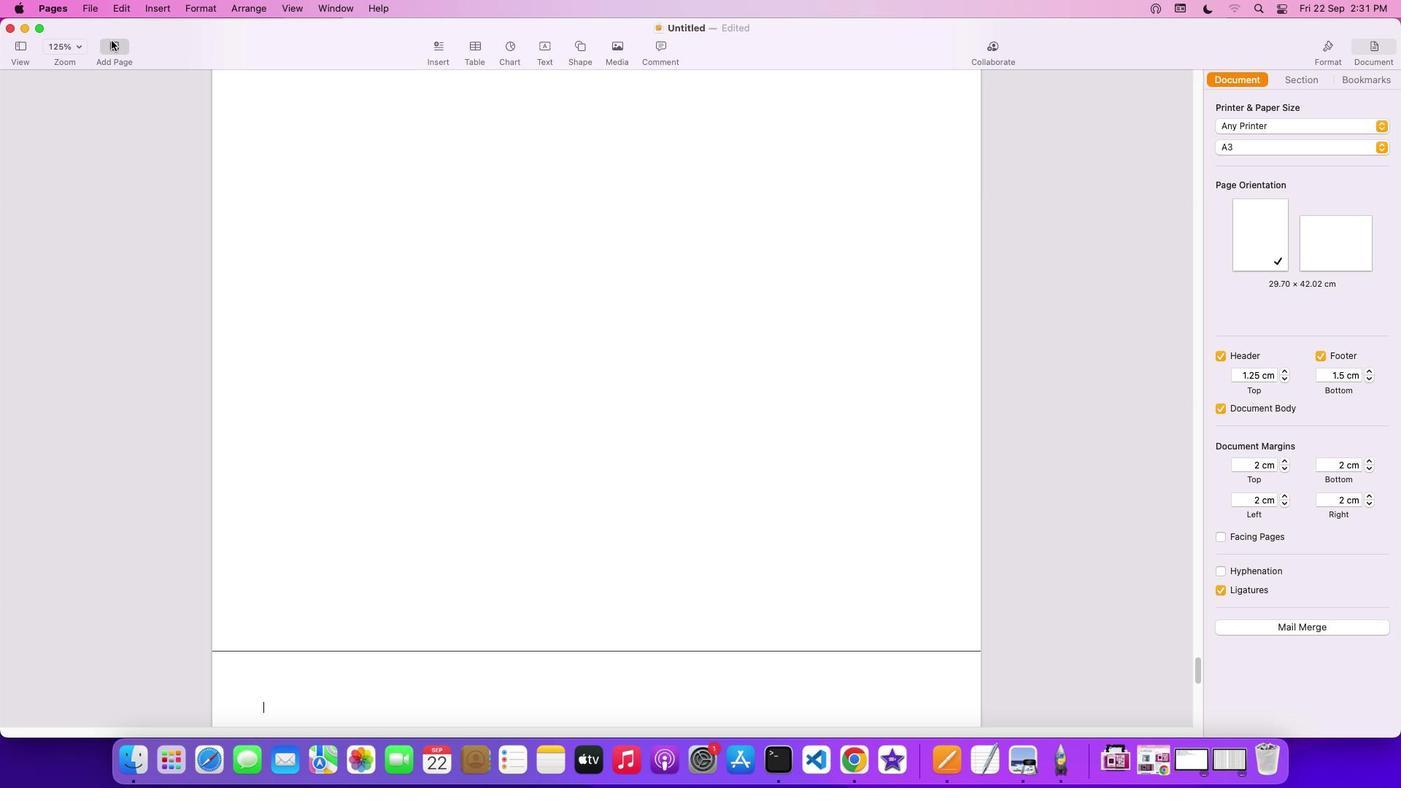 
Action: Mouse moved to (1197, 676)
Screenshot: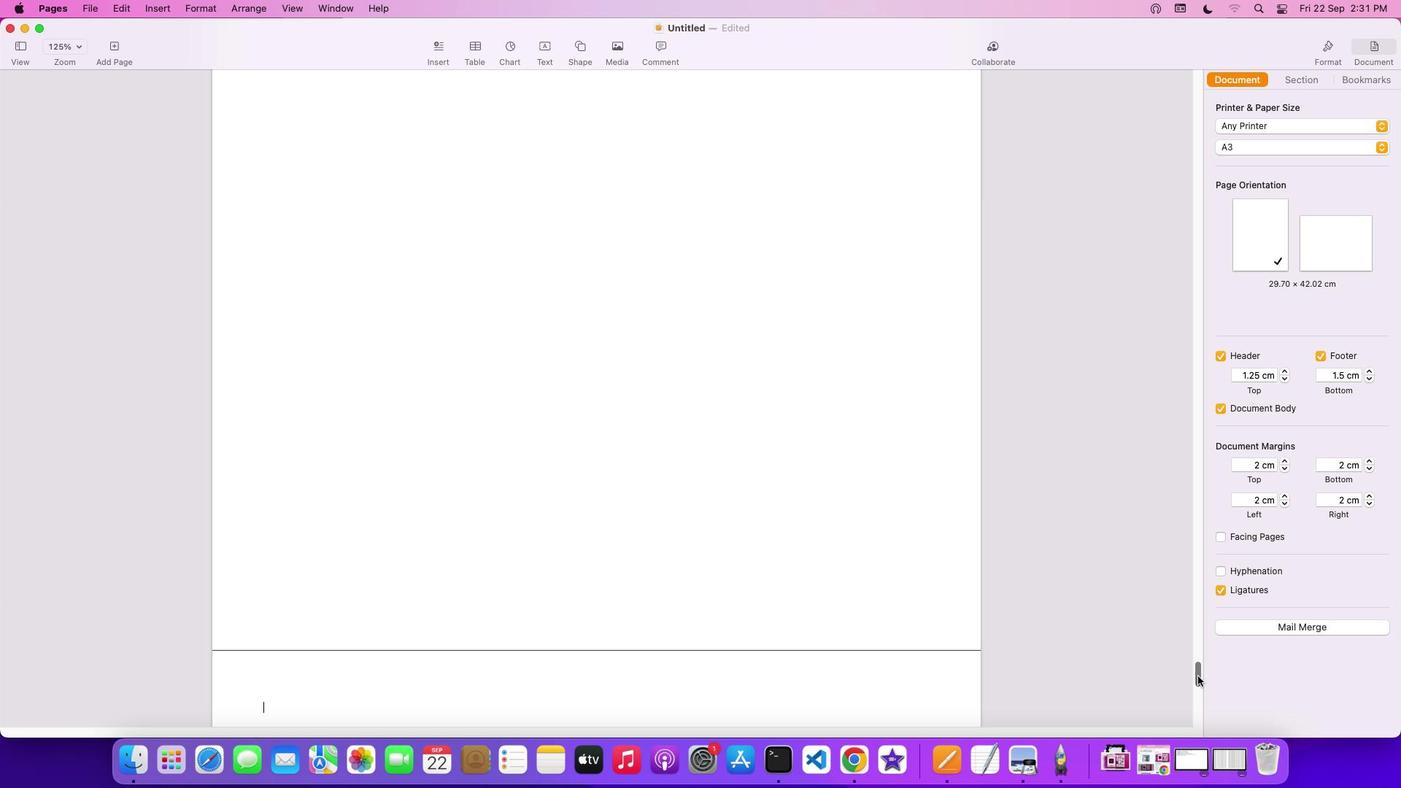 
Action: Mouse pressed left at (1197, 676)
Screenshot: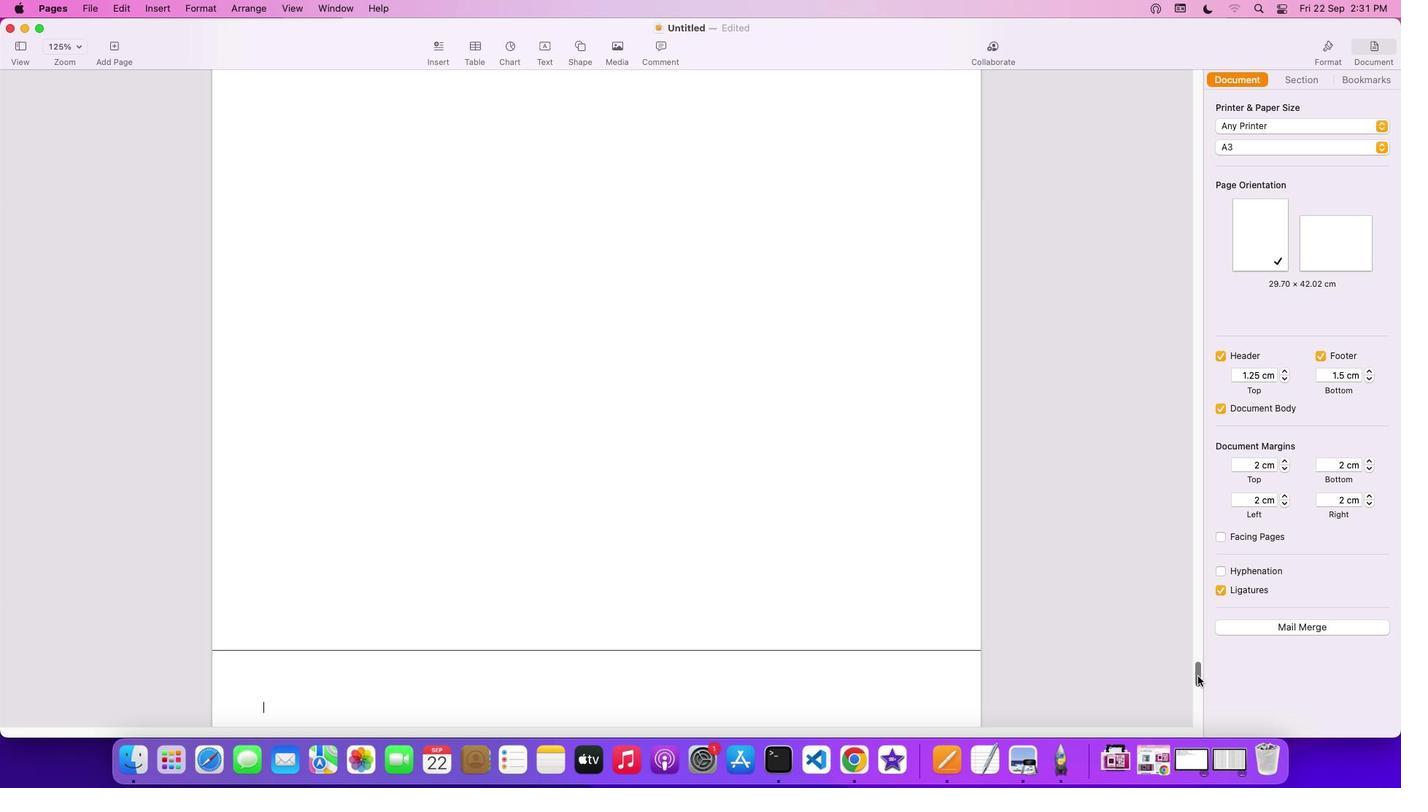 
Action: Mouse moved to (753, 313)
Screenshot: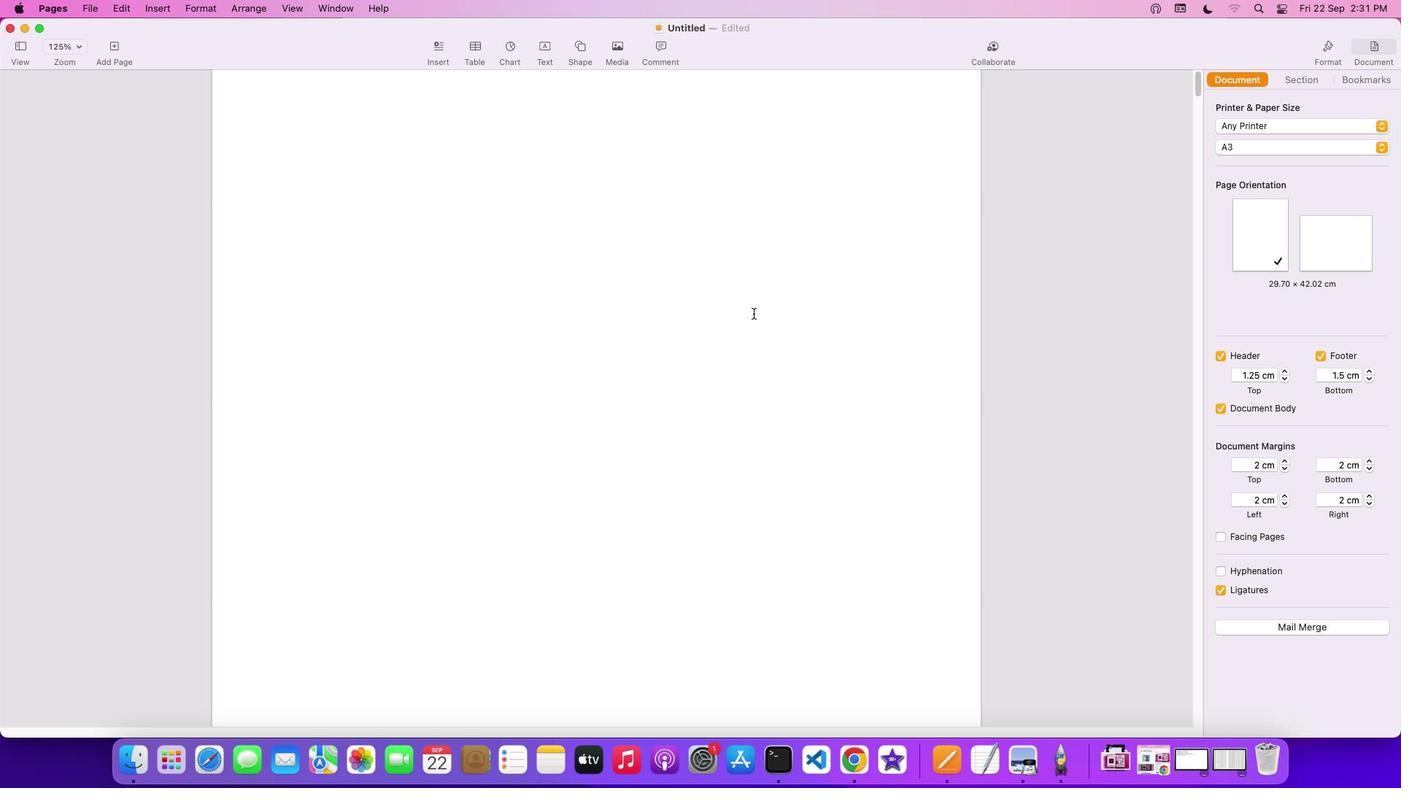 
Action: Mouse scrolled (753, 313) with delta (0, 0)
Screenshot: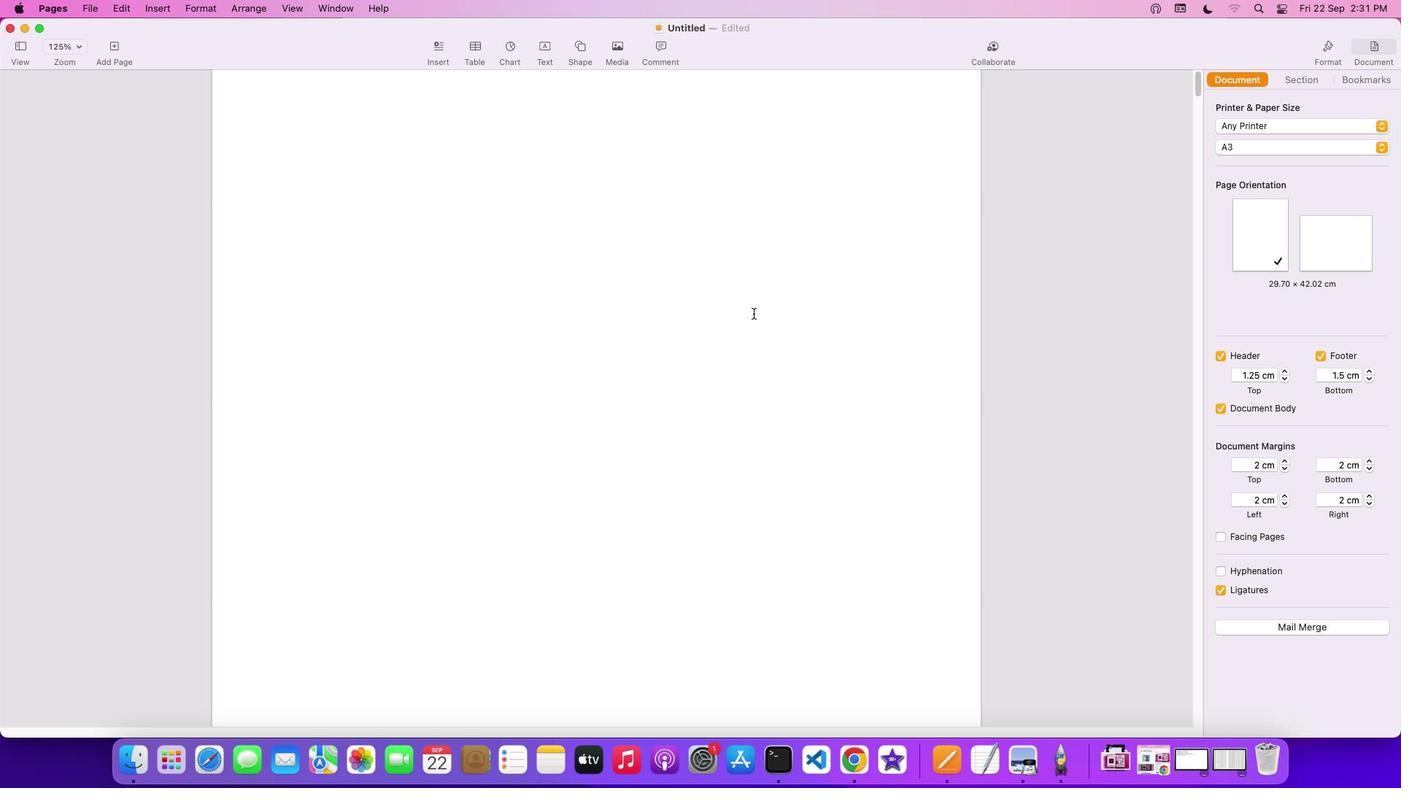 
Action: Mouse scrolled (753, 313) with delta (0, 0)
Screenshot: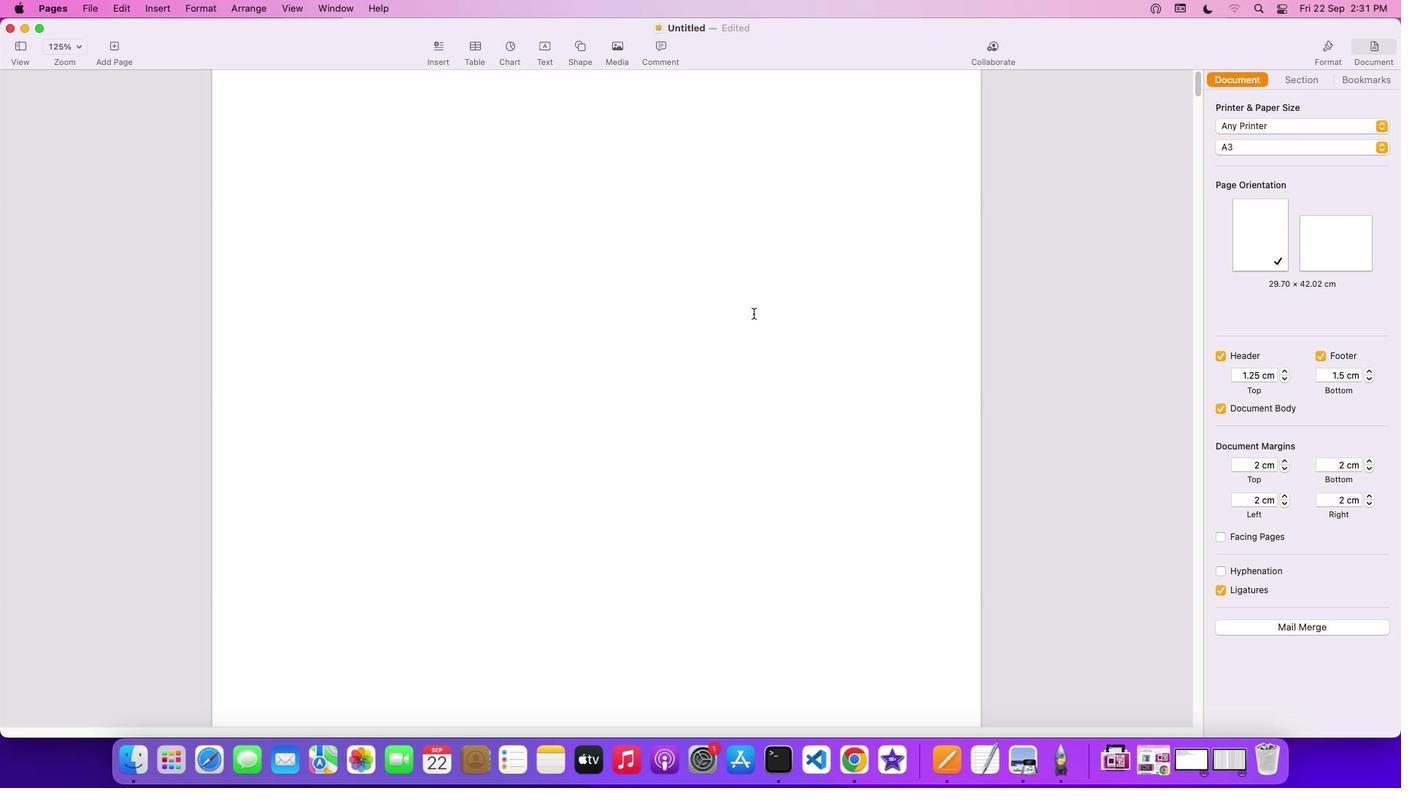 
Action: Mouse scrolled (753, 313) with delta (0, 2)
Screenshot: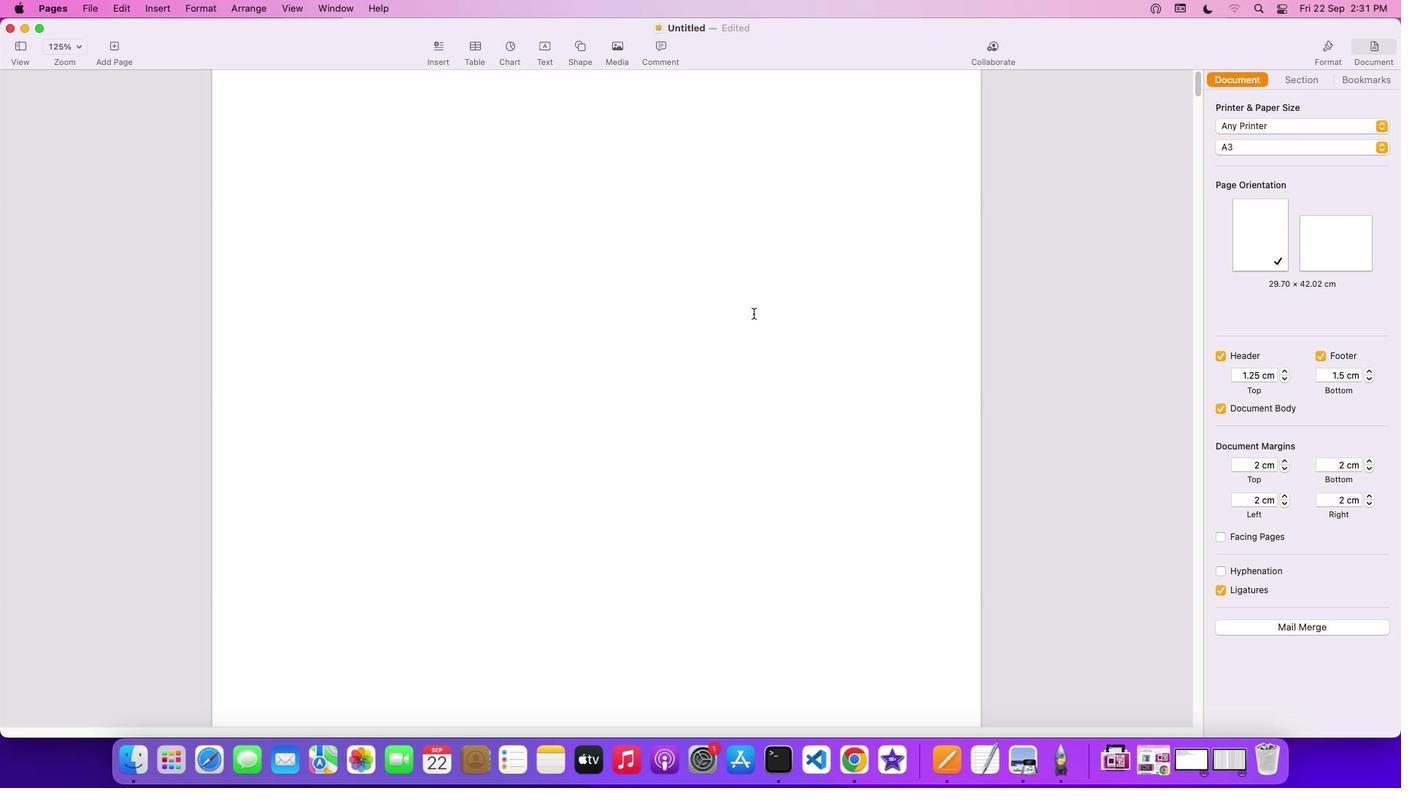 
Action: Mouse scrolled (753, 313) with delta (0, 3)
Screenshot: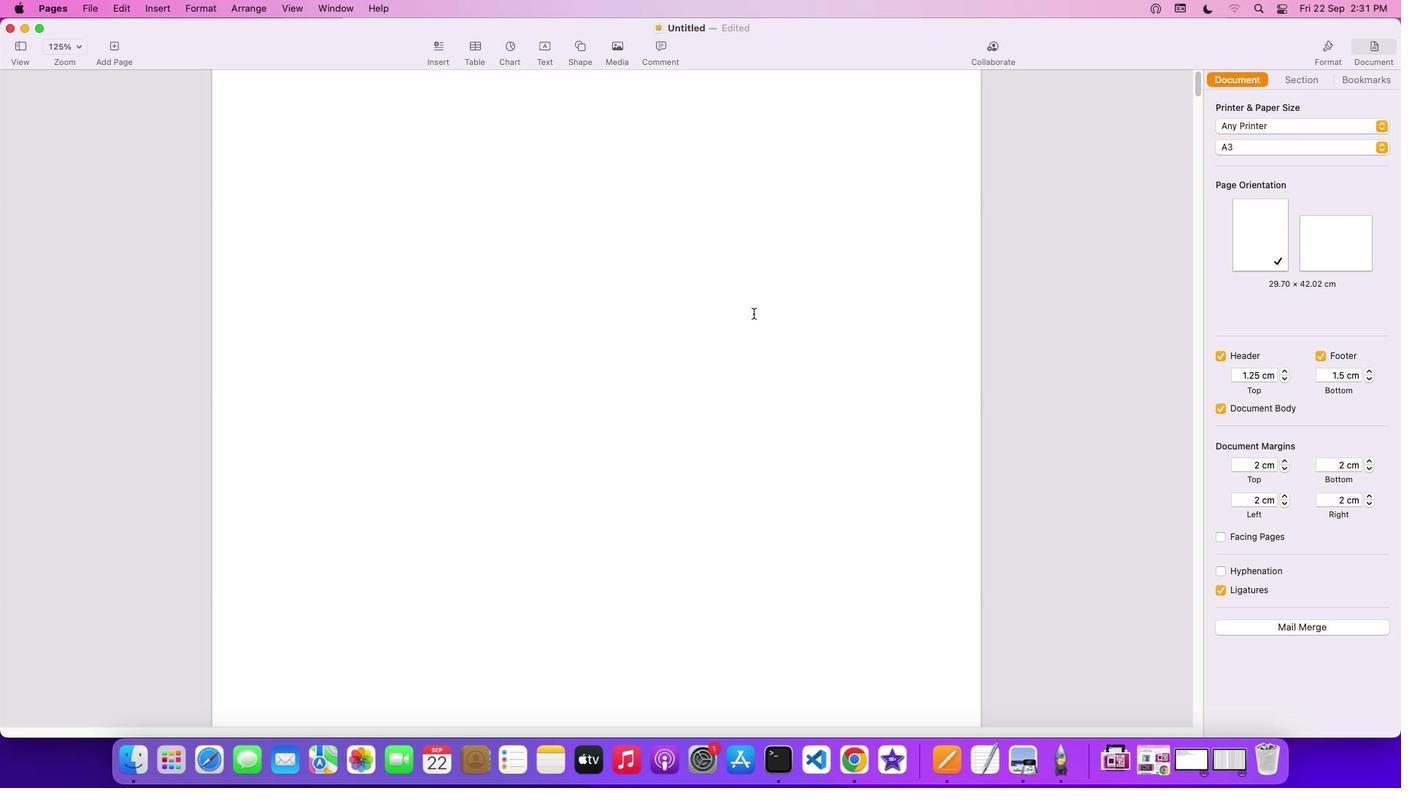 
Action: Mouse scrolled (753, 313) with delta (0, 4)
Screenshot: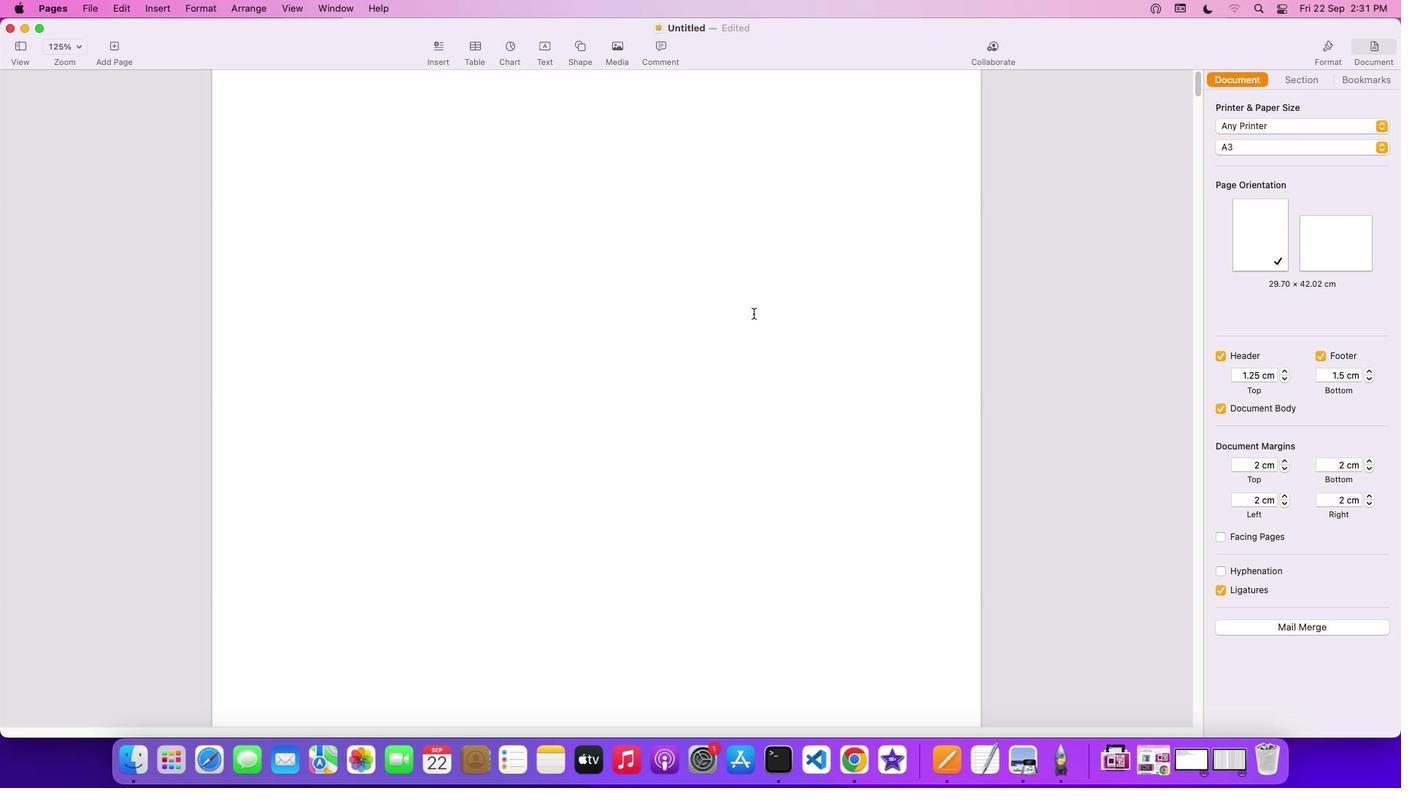 
Action: Mouse moved to (579, 44)
Screenshot: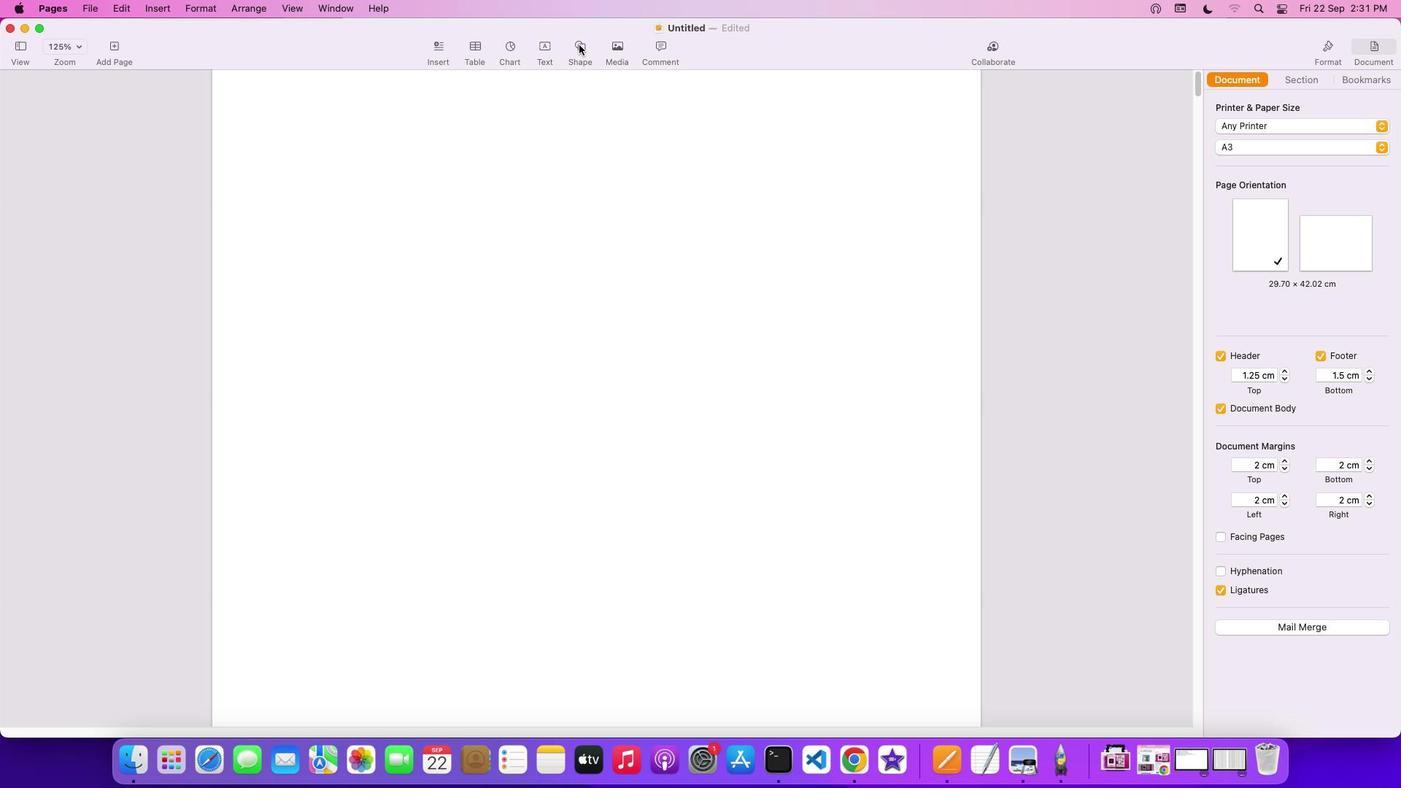 
Action: Mouse pressed left at (579, 44)
Screenshot: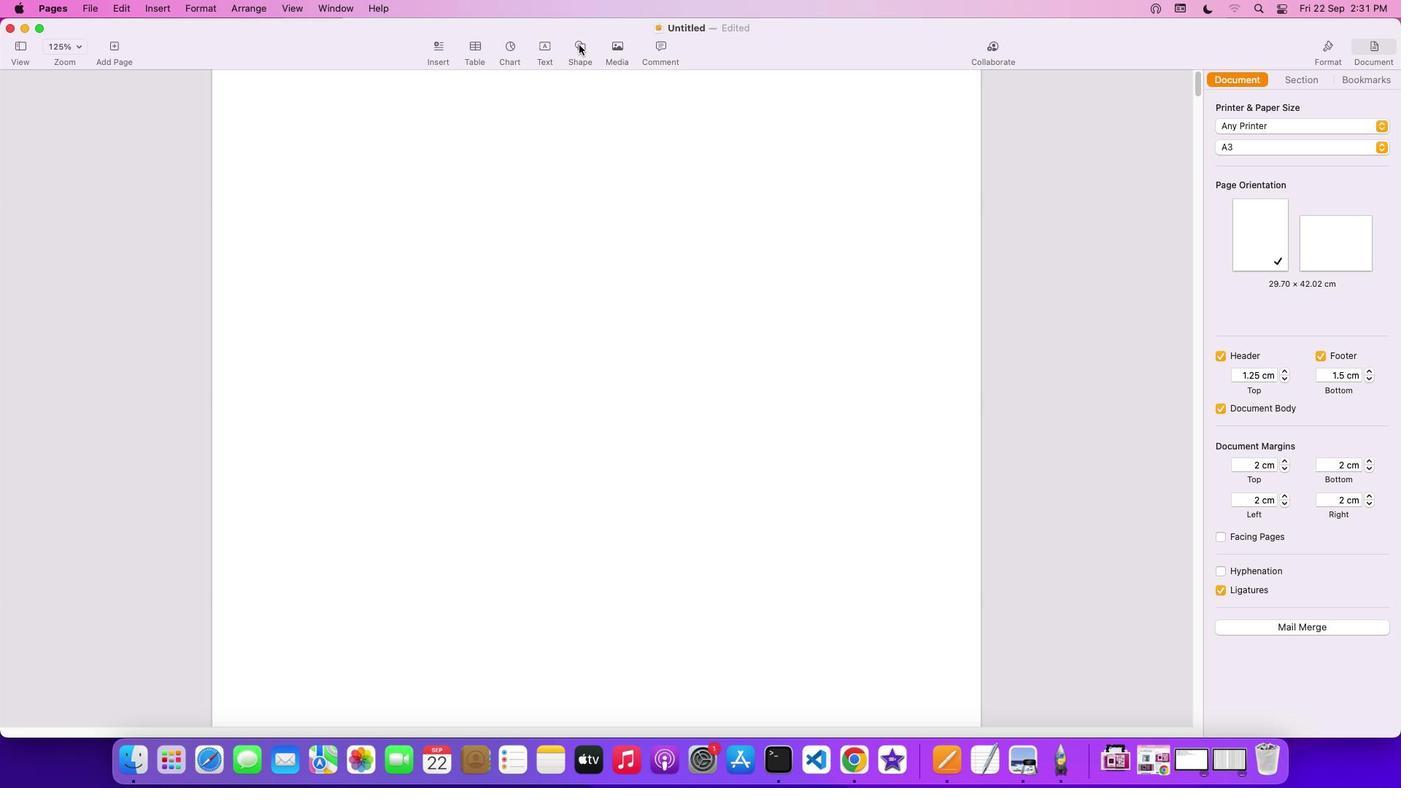 
Action: Mouse moved to (639, 172)
Screenshot: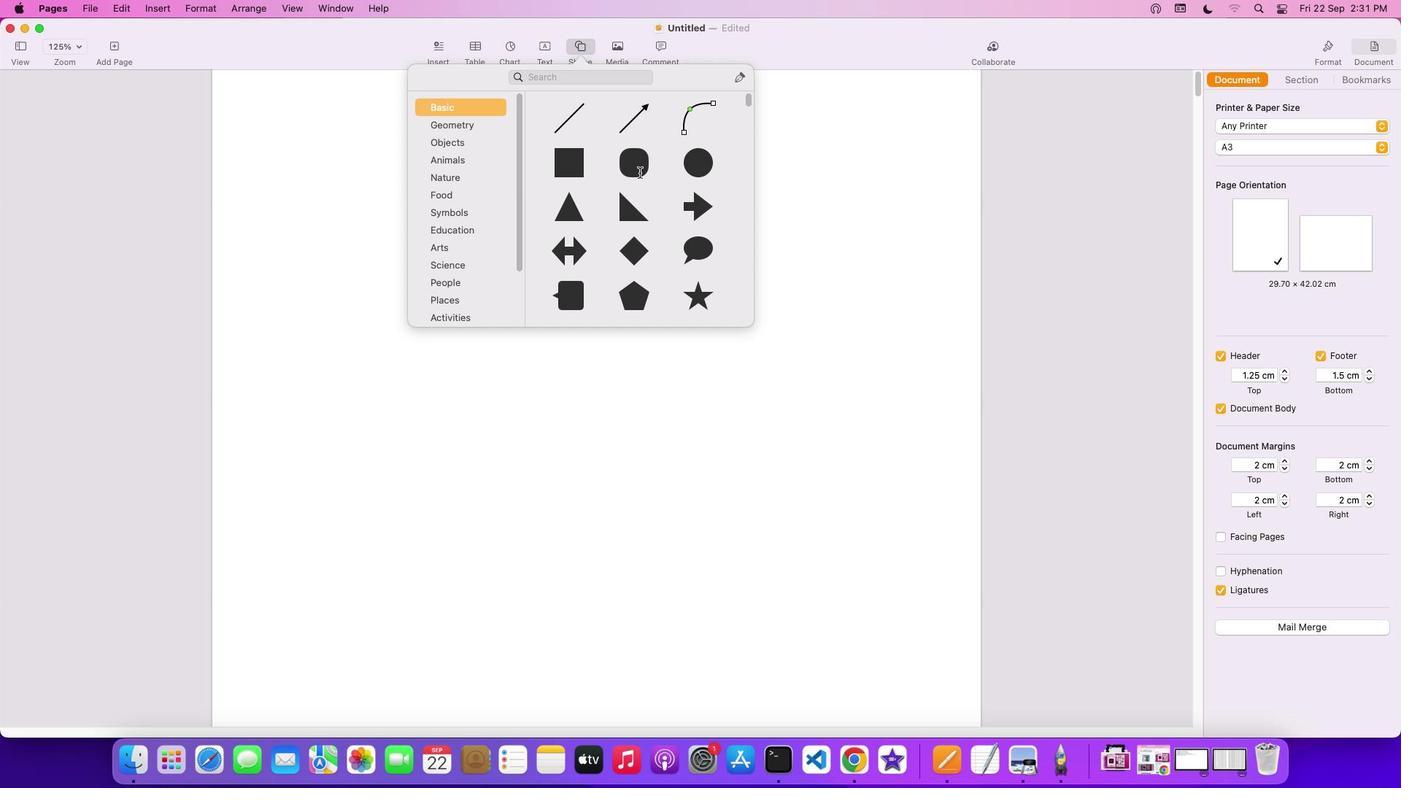 
Action: Mouse pressed left at (639, 172)
Screenshot: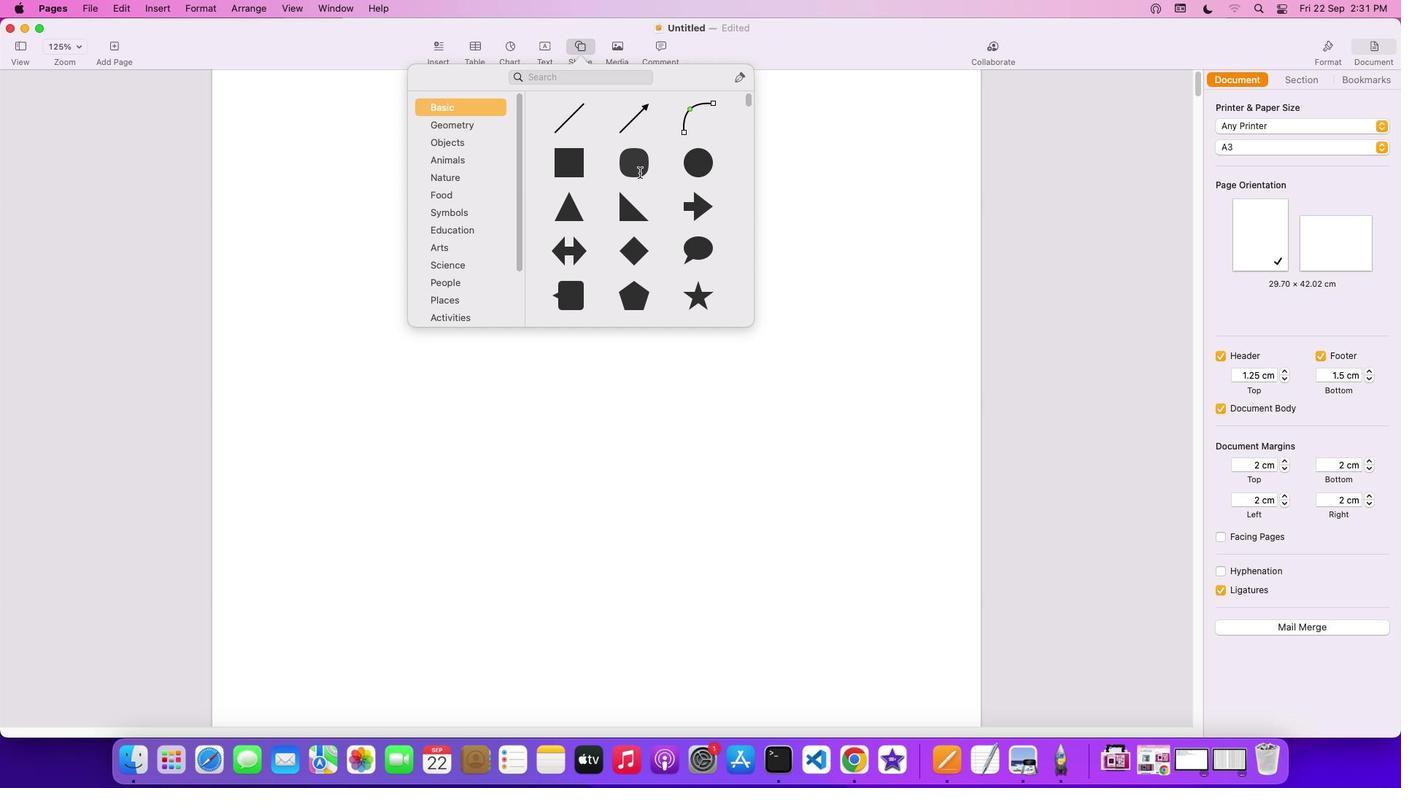 
Action: Mouse moved to (639, 353)
Screenshot: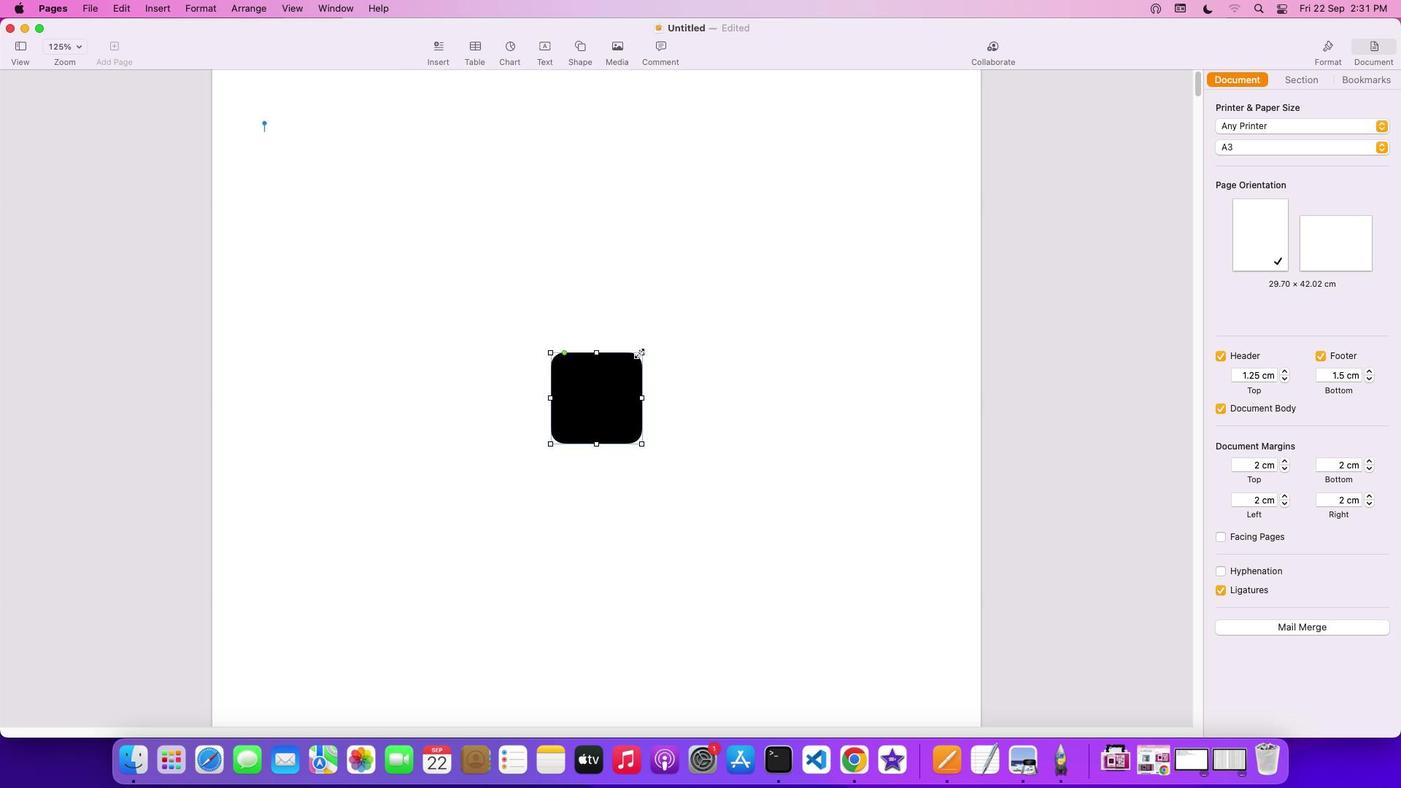 
Action: Mouse pressed left at (639, 353)
Screenshot: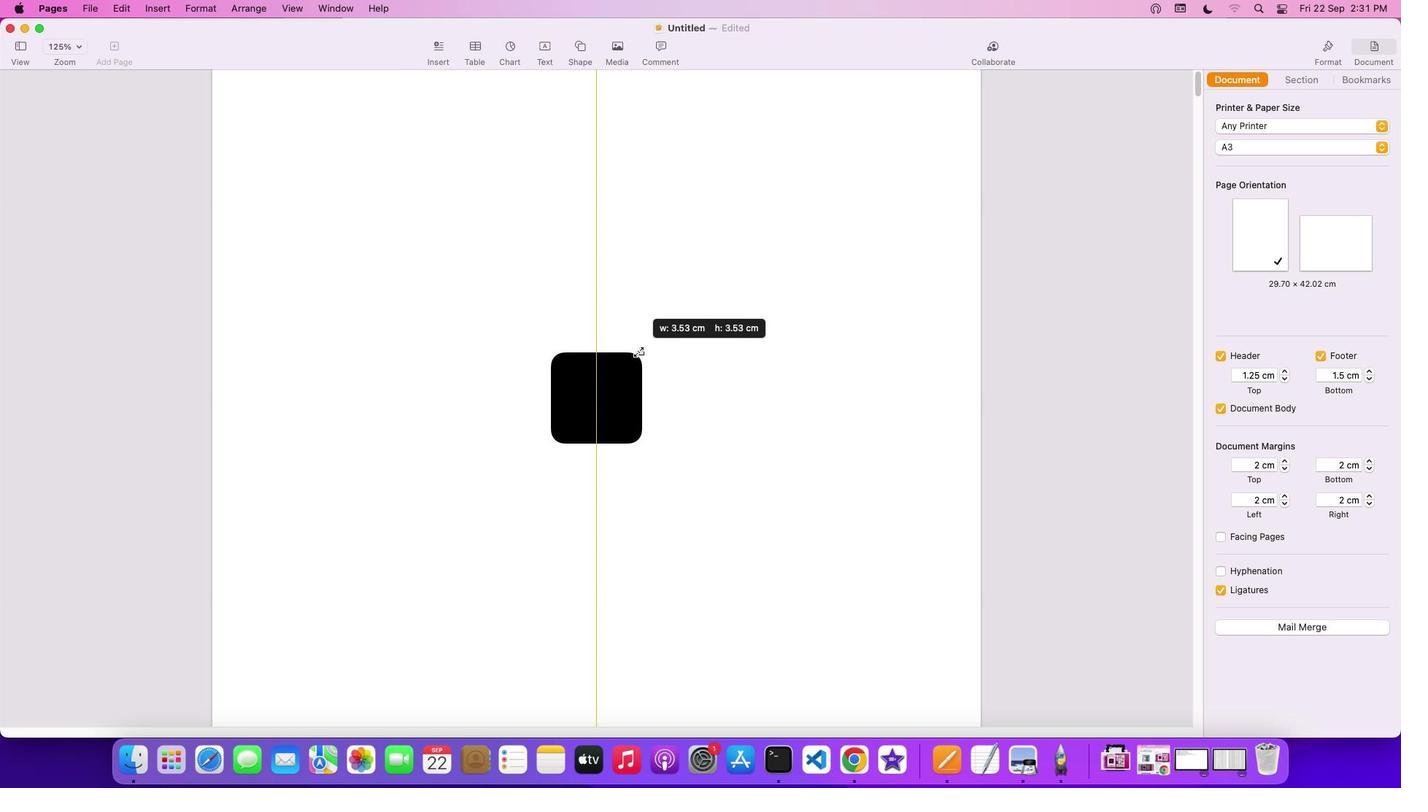 
Action: Mouse moved to (549, 89)
Screenshot: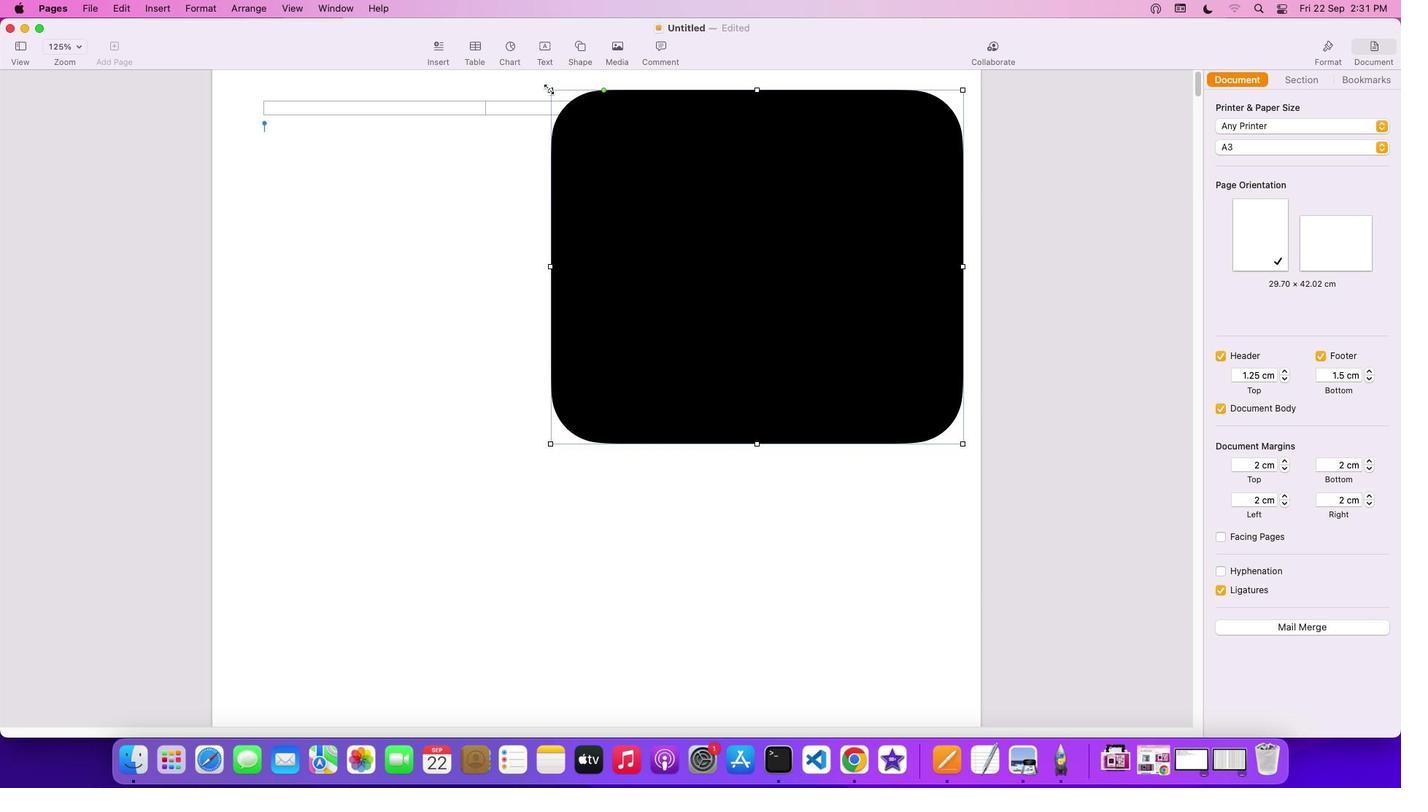 
Action: Mouse pressed left at (549, 89)
Screenshot: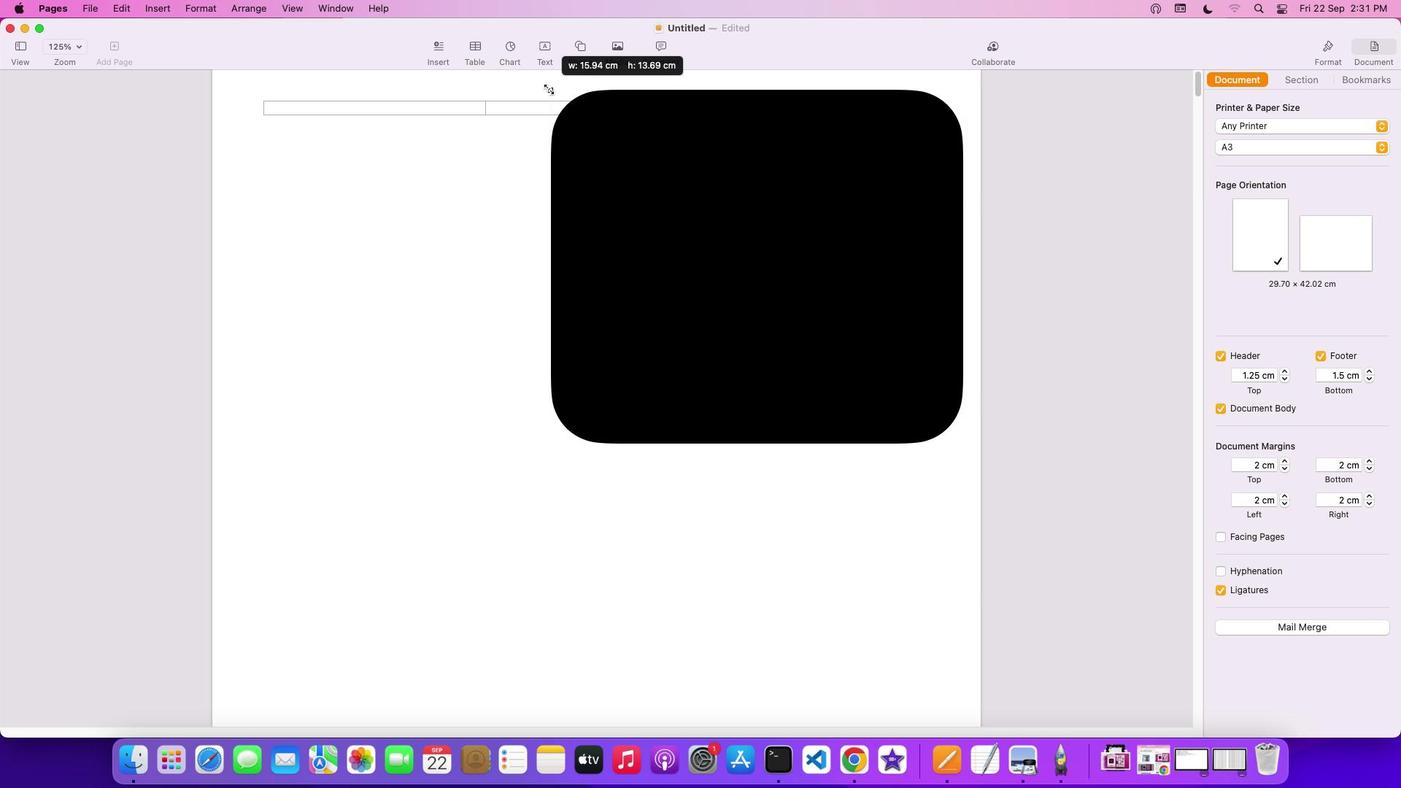 
Action: Mouse moved to (786, 532)
Screenshot: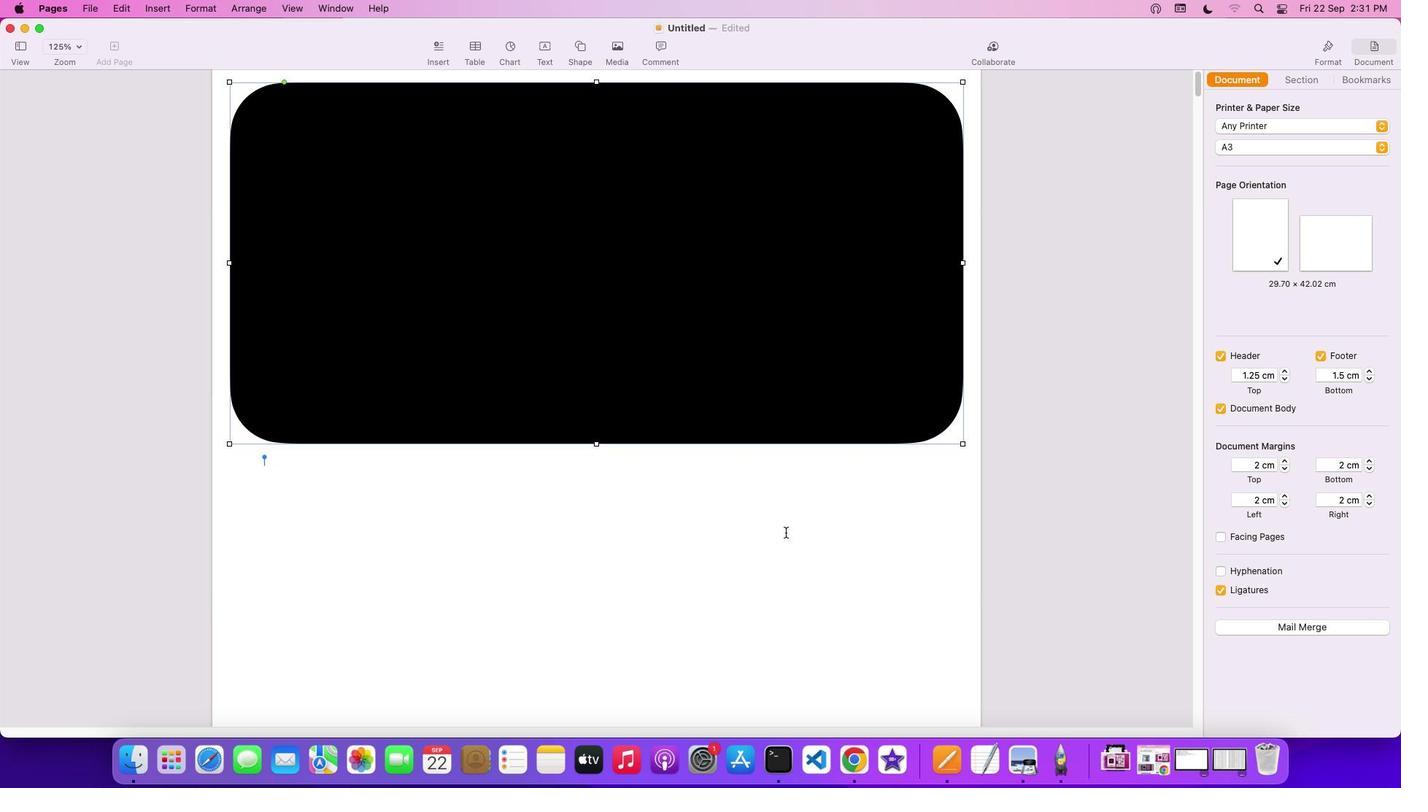 
Action: Mouse scrolled (786, 532) with delta (0, 0)
Screenshot: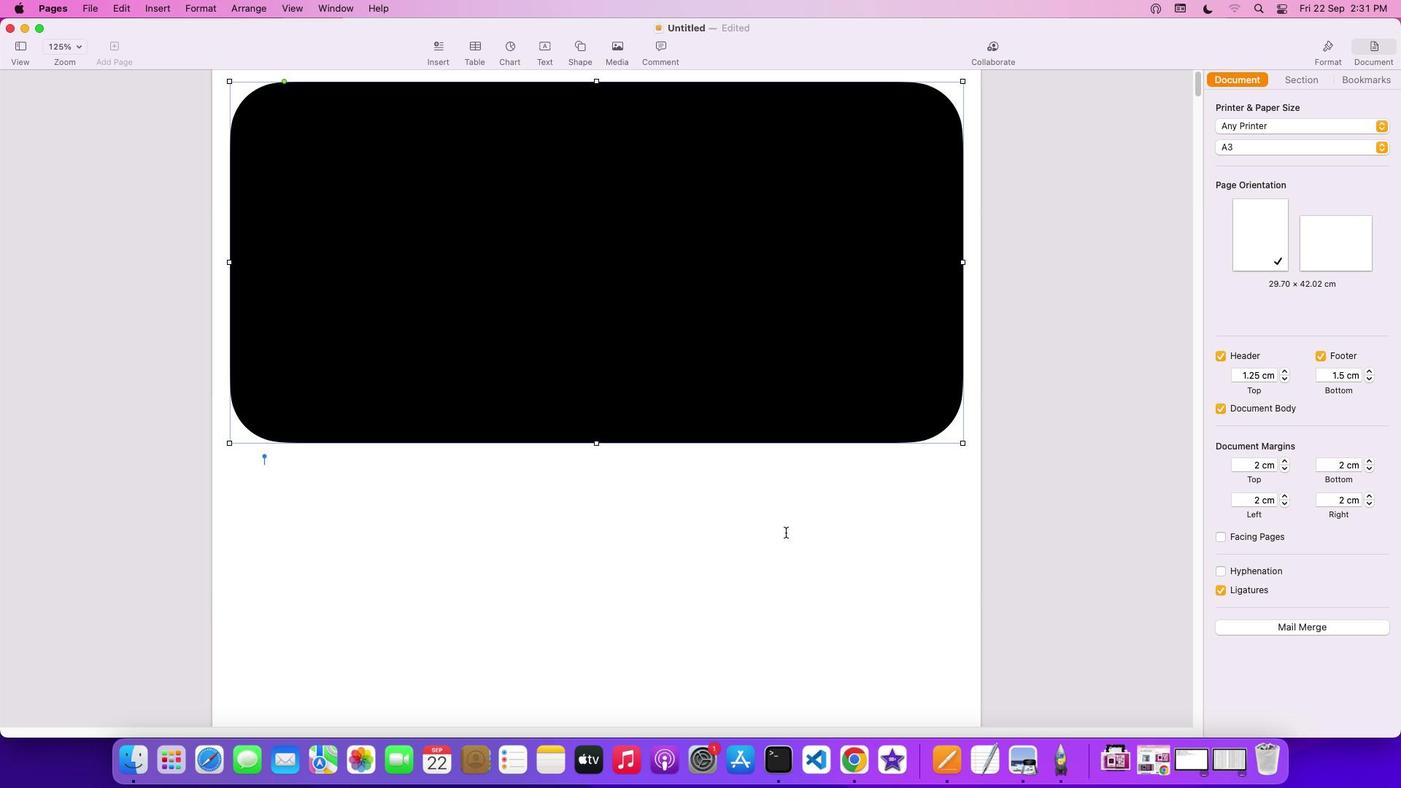 
Action: Mouse scrolled (786, 532) with delta (0, 0)
Screenshot: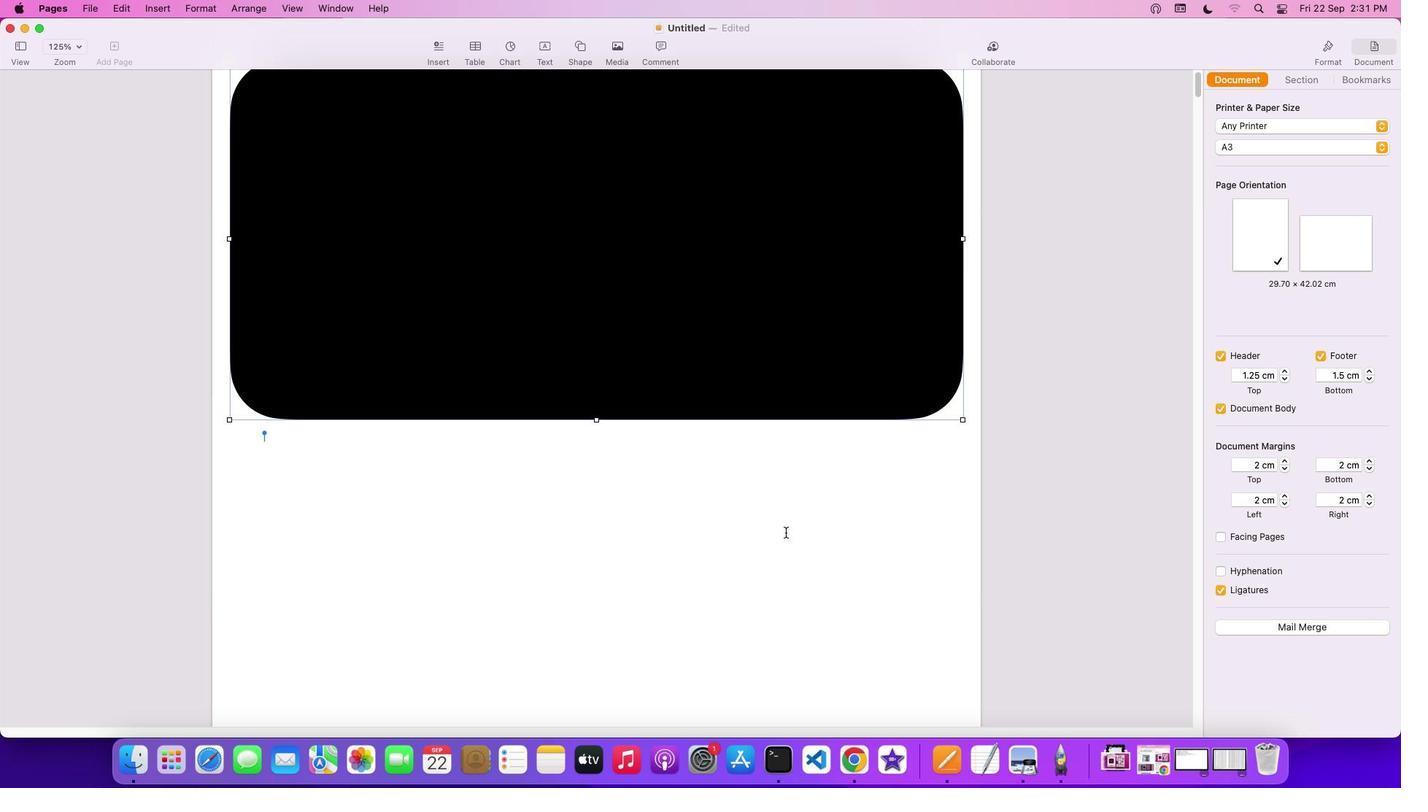 
Action: Mouse scrolled (786, 532) with delta (0, -1)
Screenshot: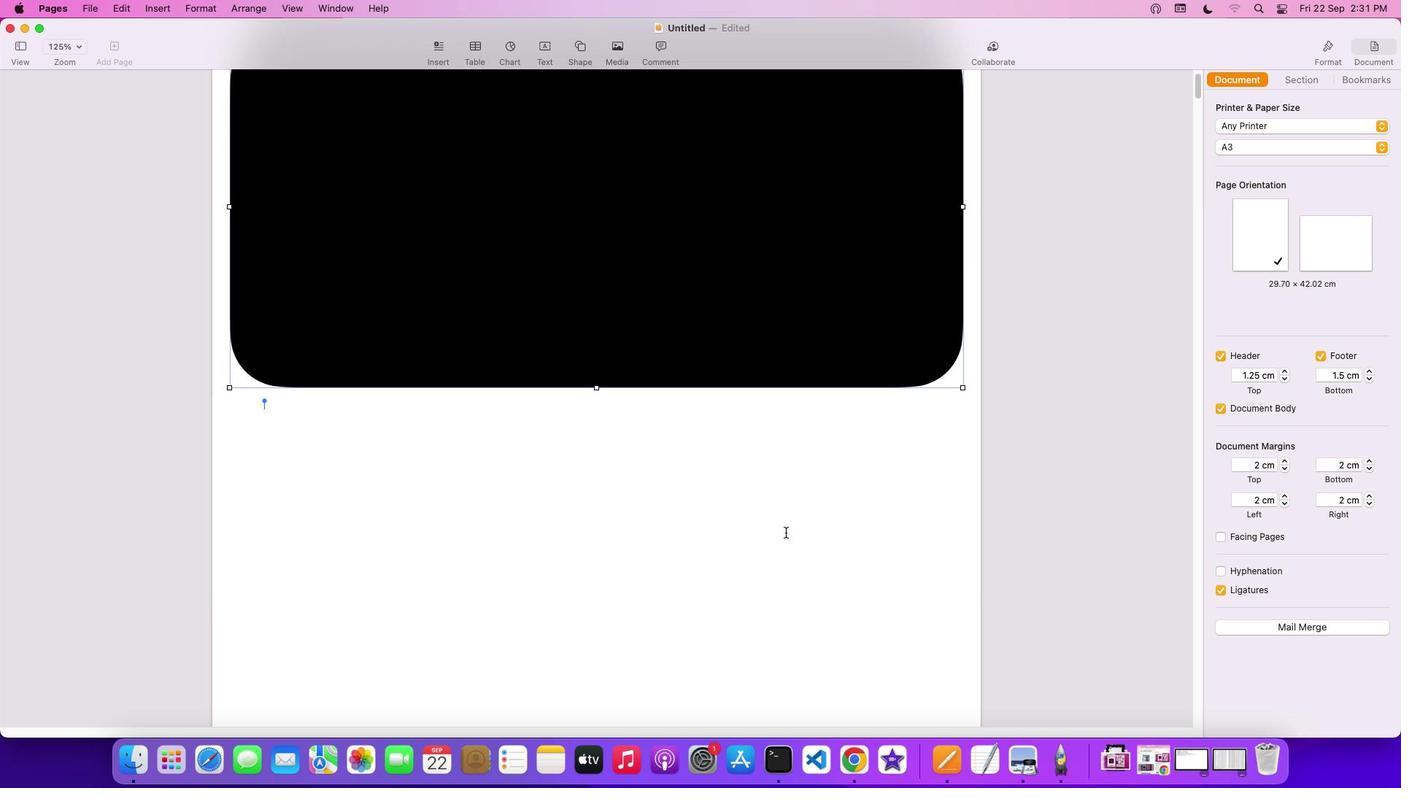 
Action: Mouse scrolled (786, 532) with delta (0, -2)
Screenshot: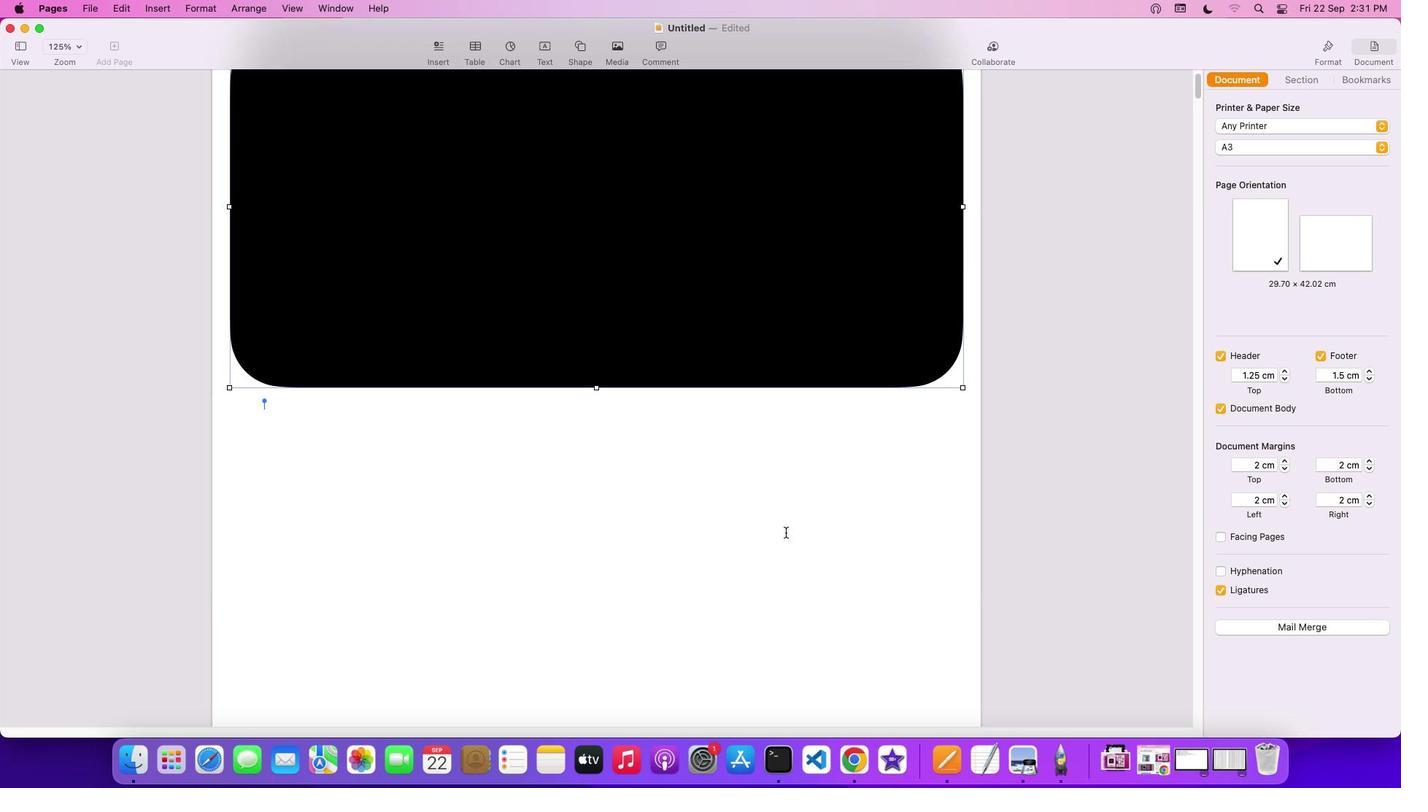 
Action: Mouse moved to (961, 388)
Screenshot: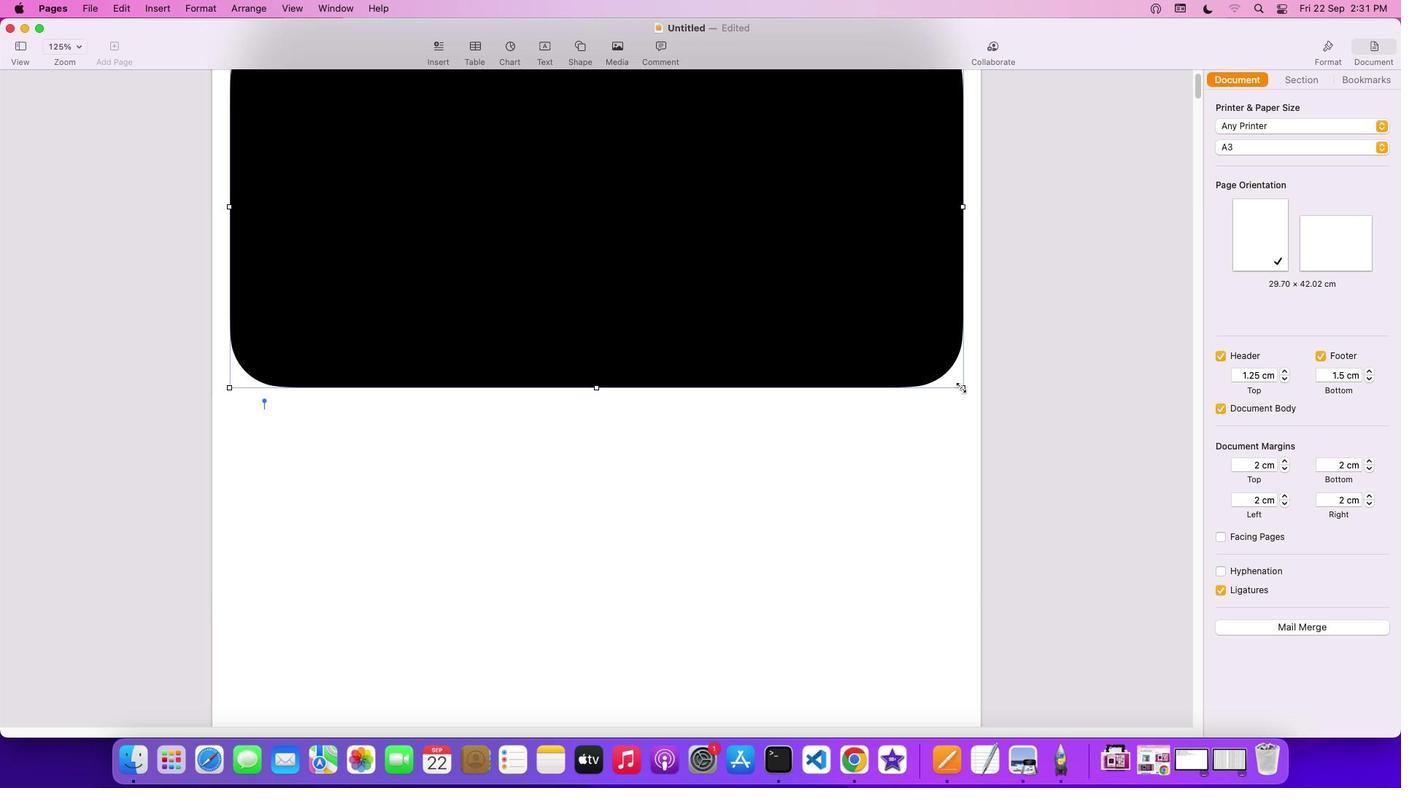 
Action: Mouse pressed left at (961, 388)
Screenshot: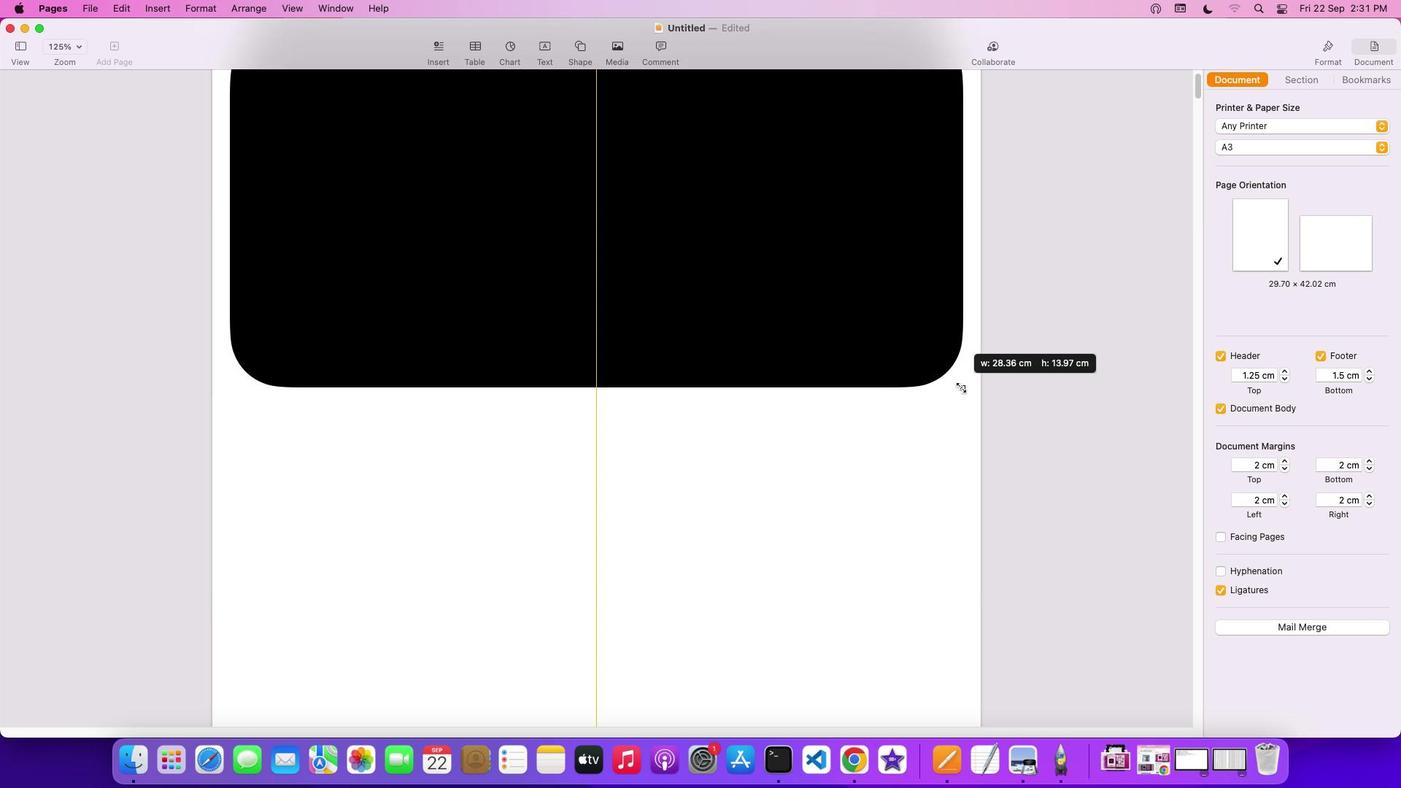
Action: Mouse moved to (870, 642)
Screenshot: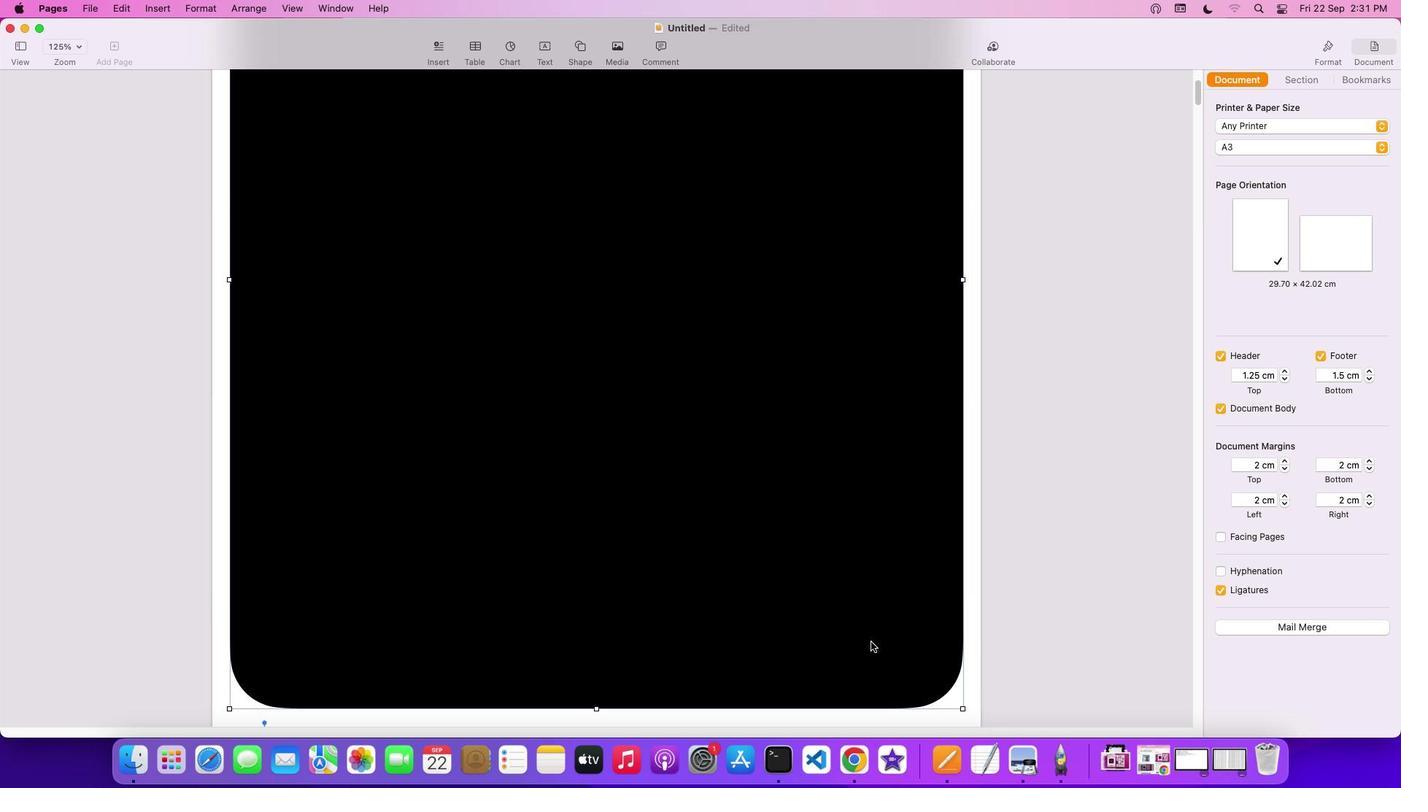 
Action: Mouse scrolled (870, 642) with delta (0, 0)
Screenshot: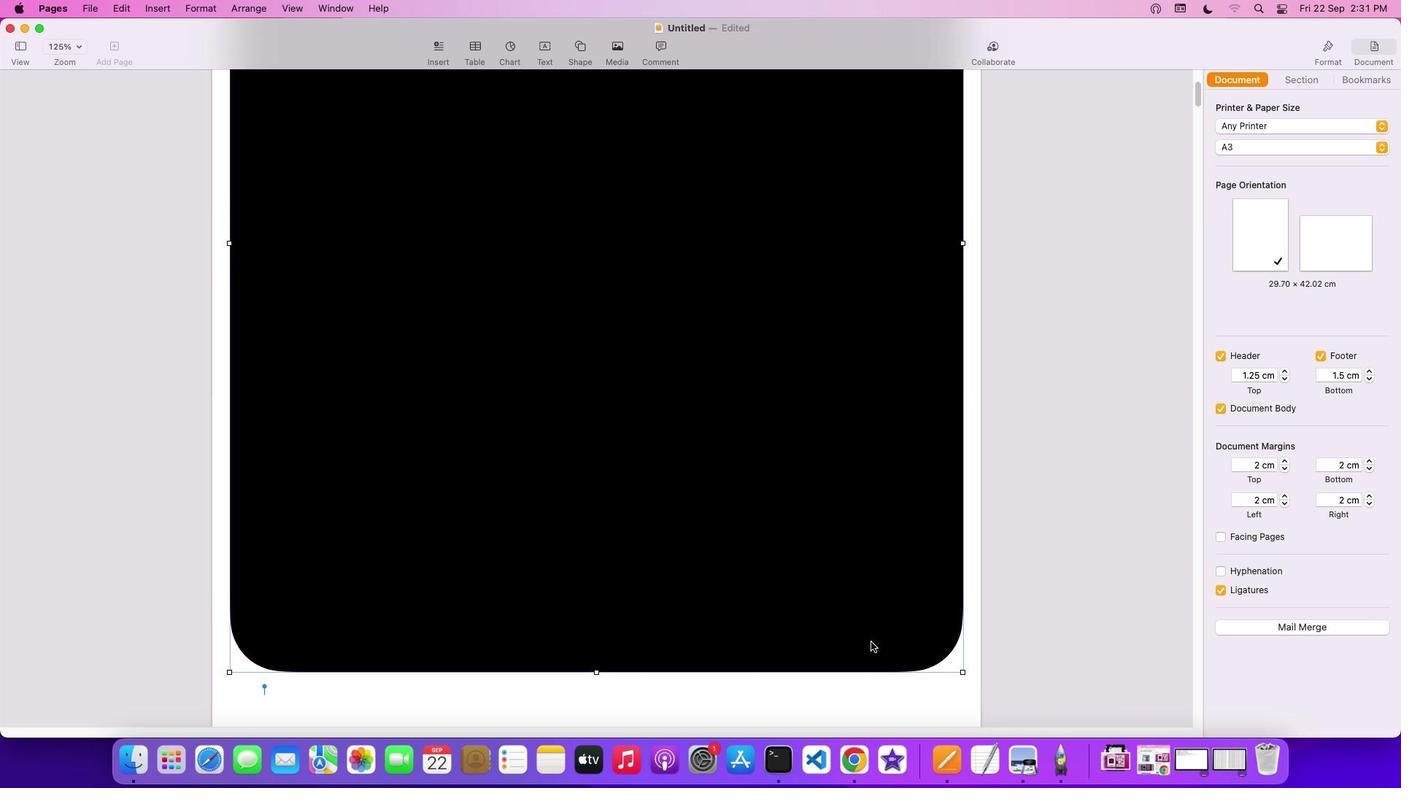 
Action: Mouse scrolled (870, 642) with delta (0, 0)
Screenshot: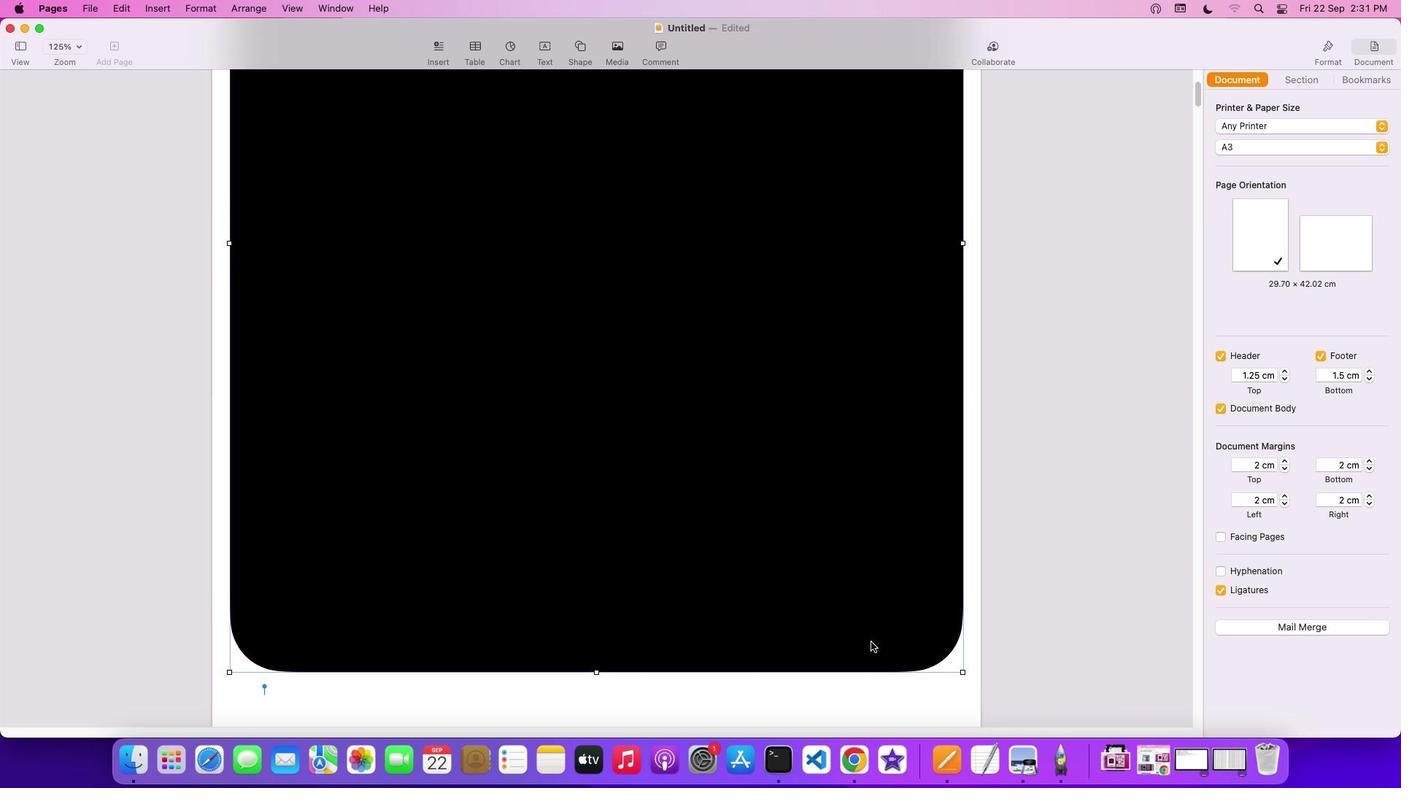 
Action: Mouse scrolled (870, 642) with delta (0, -2)
Screenshot: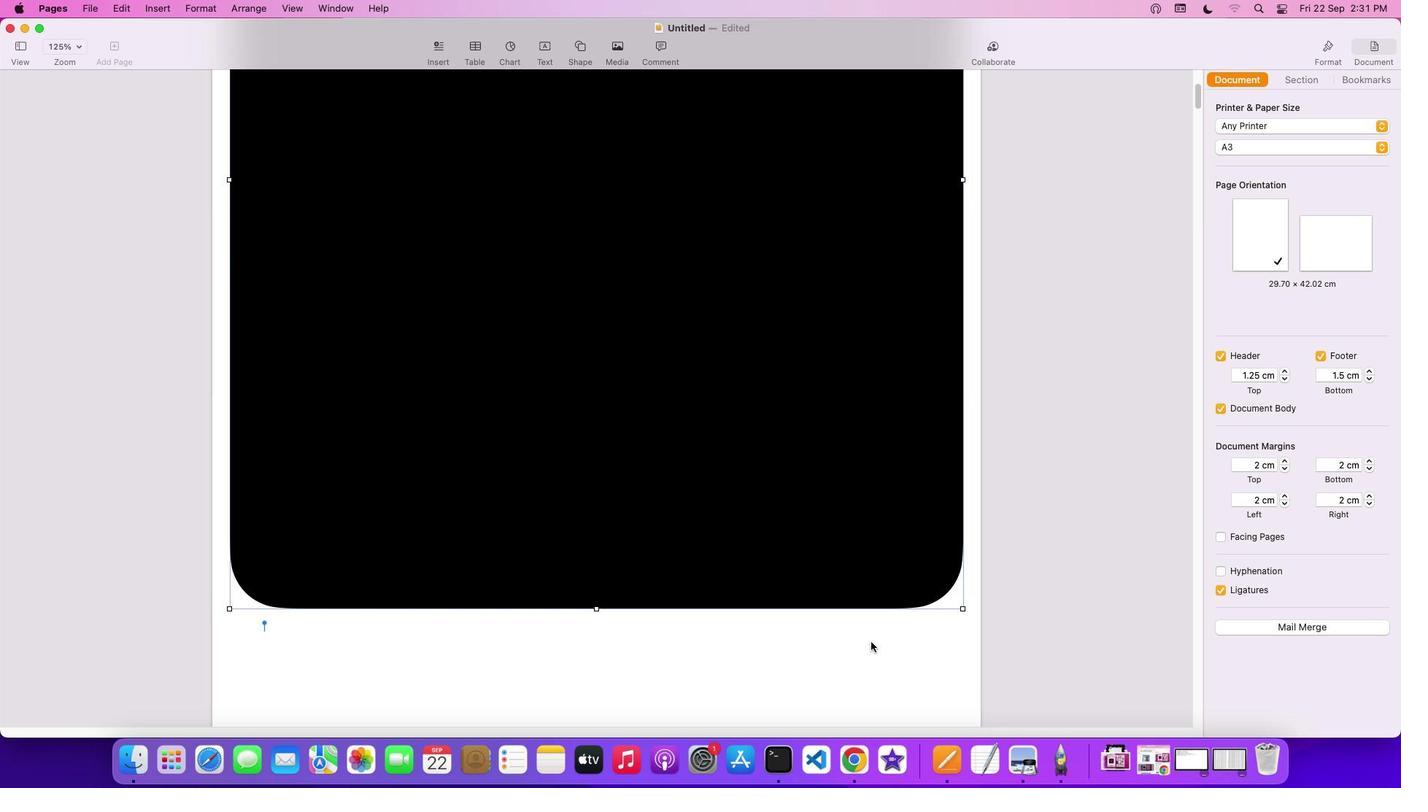 
Action: Mouse scrolled (870, 642) with delta (0, -3)
Screenshot: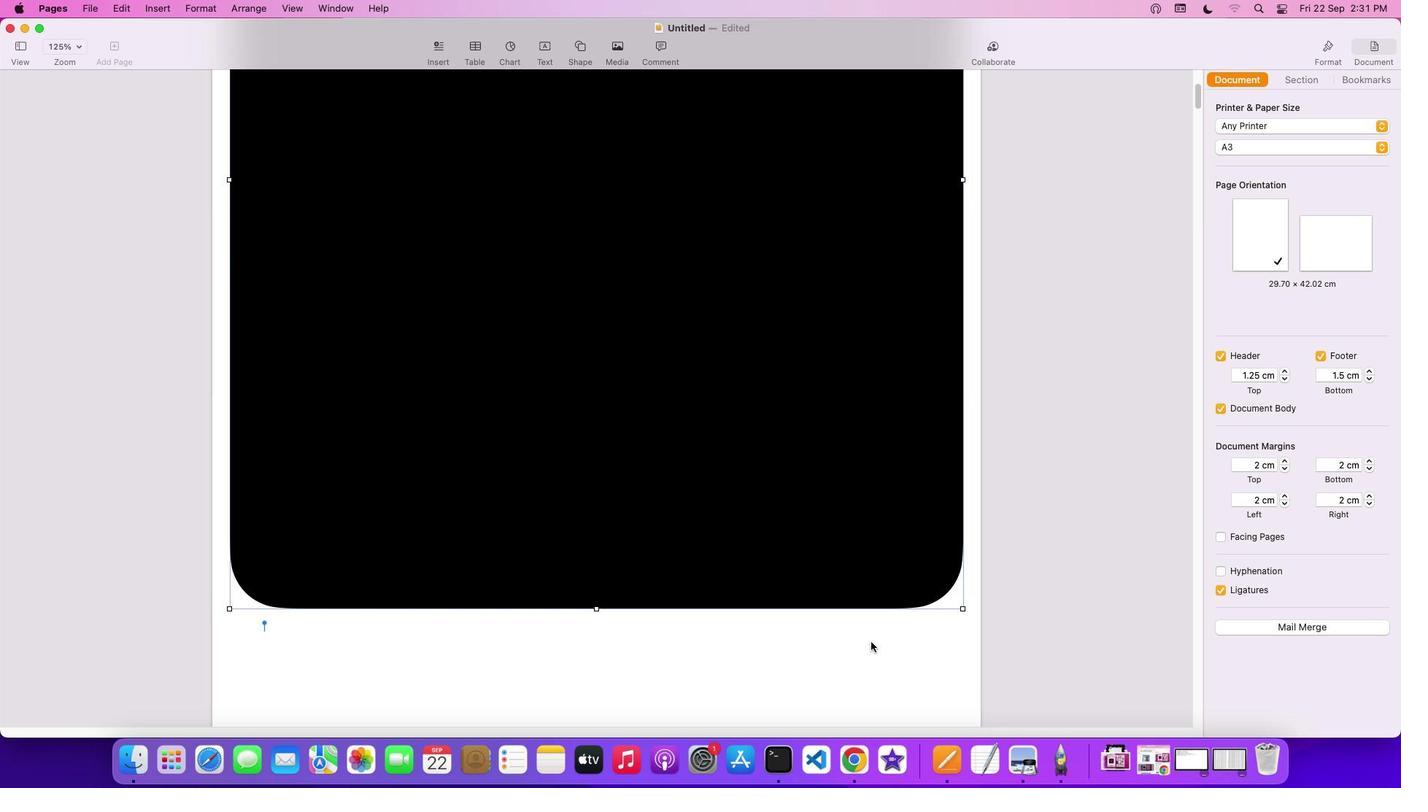 
Action: Mouse scrolled (870, 642) with delta (0, -4)
Screenshot: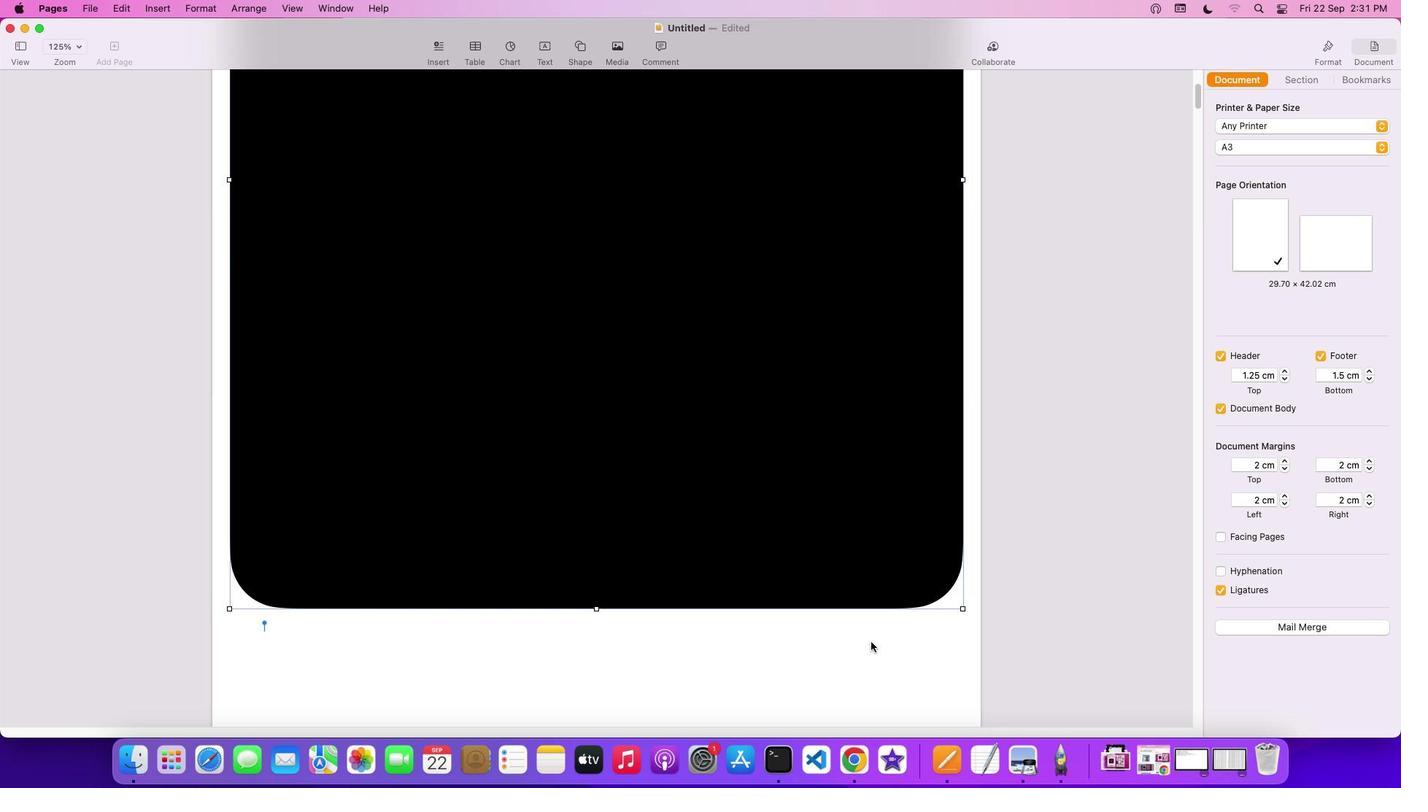 
Action: Mouse scrolled (870, 642) with delta (0, -5)
Screenshot: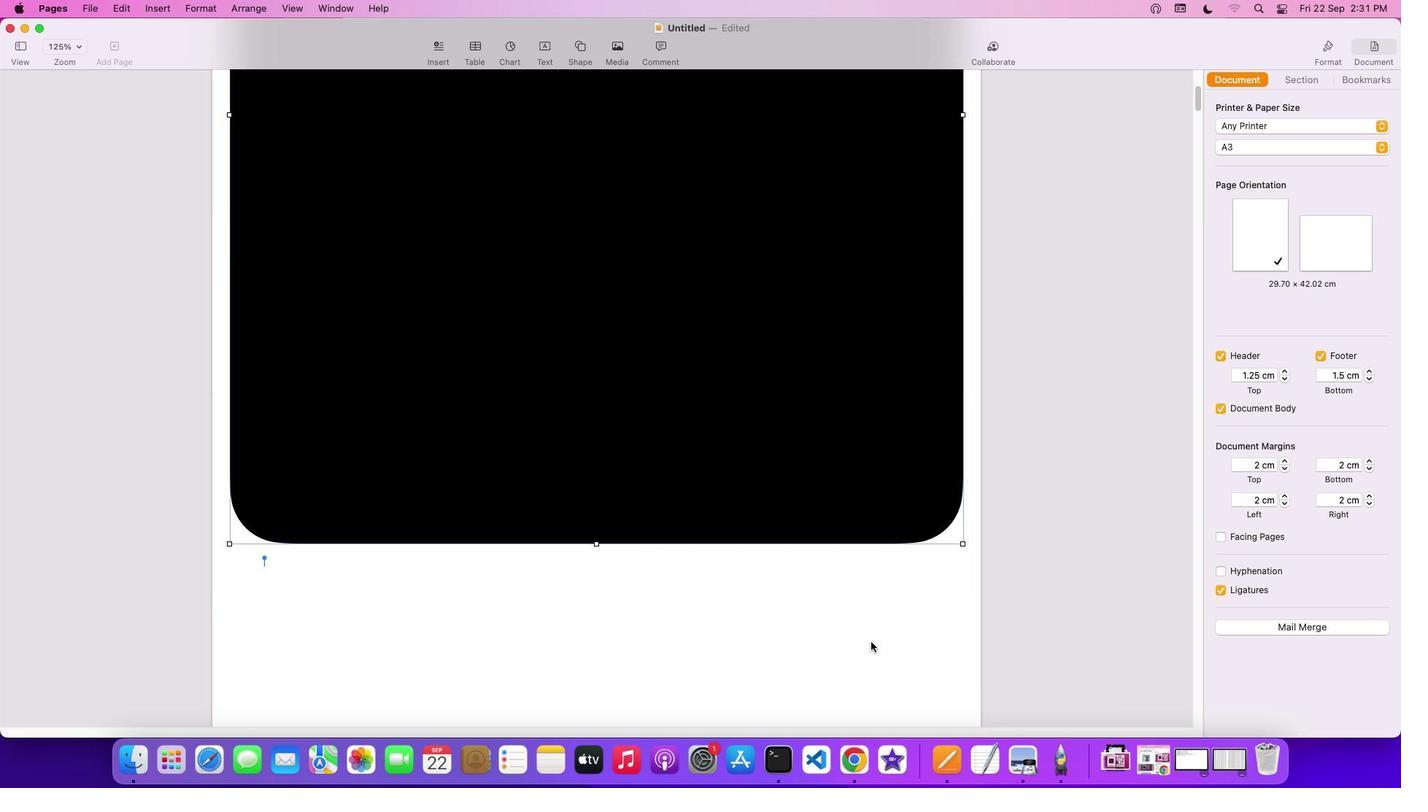 
Action: Mouse scrolled (870, 642) with delta (0, -5)
Screenshot: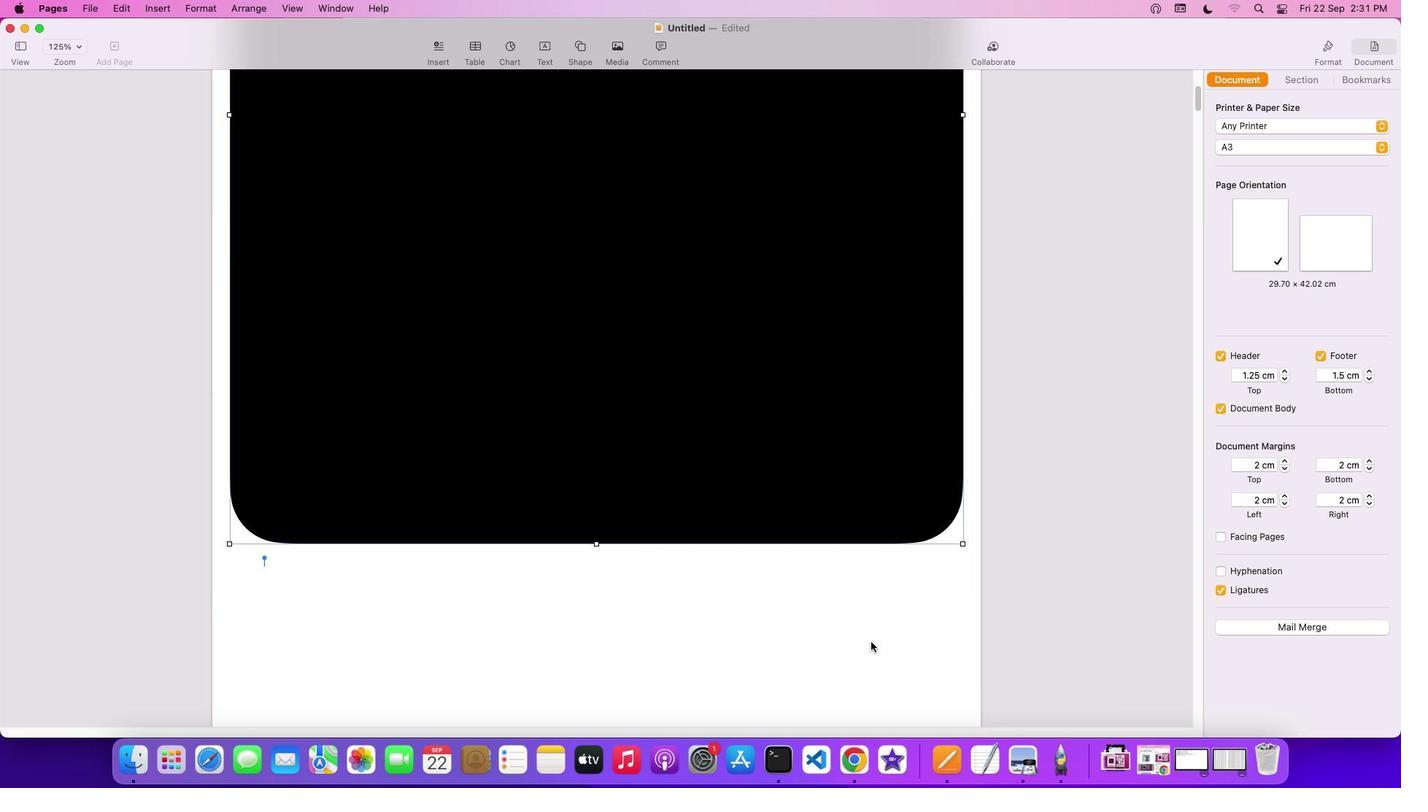 
Action: Mouse scrolled (870, 642) with delta (0, -5)
Screenshot: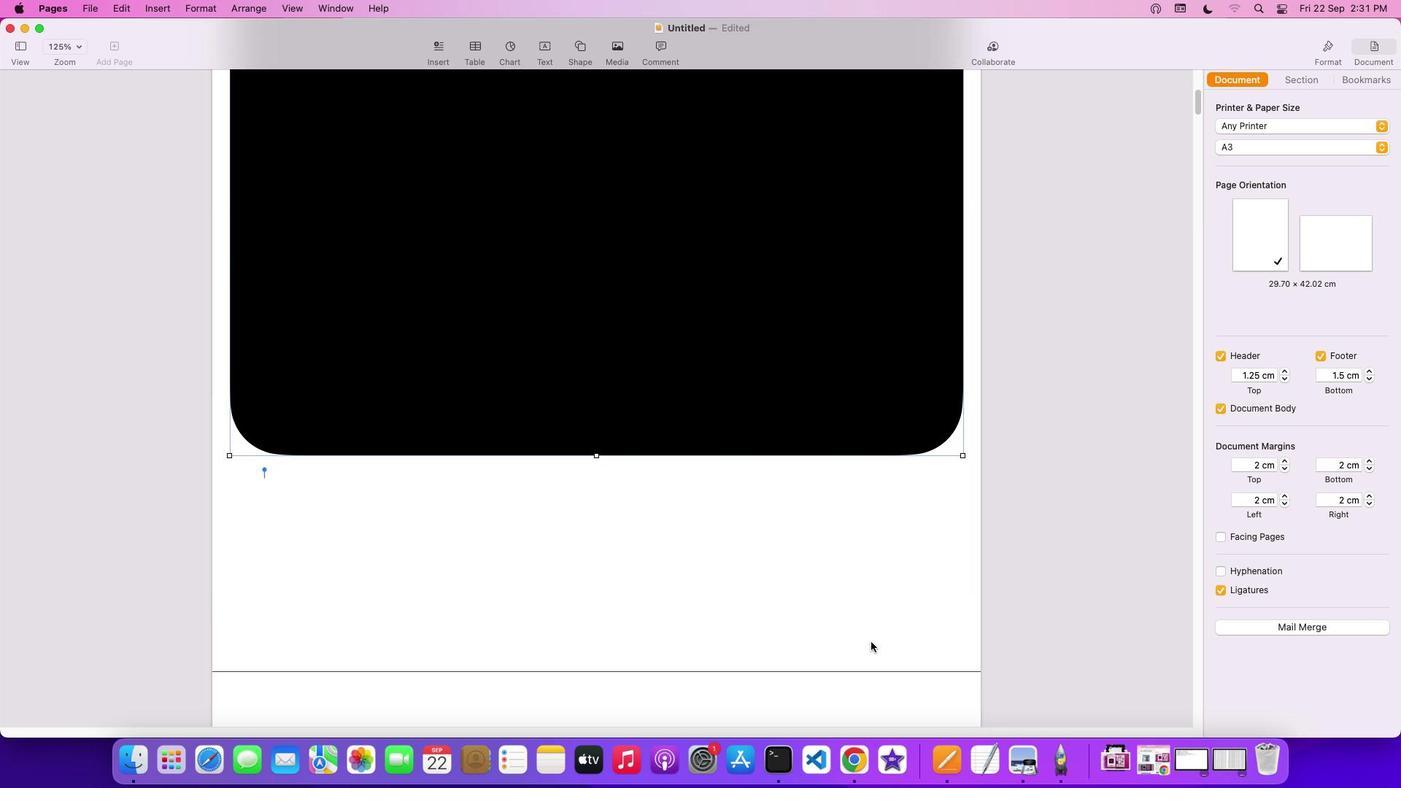 
Action: Mouse moved to (870, 642)
Screenshot: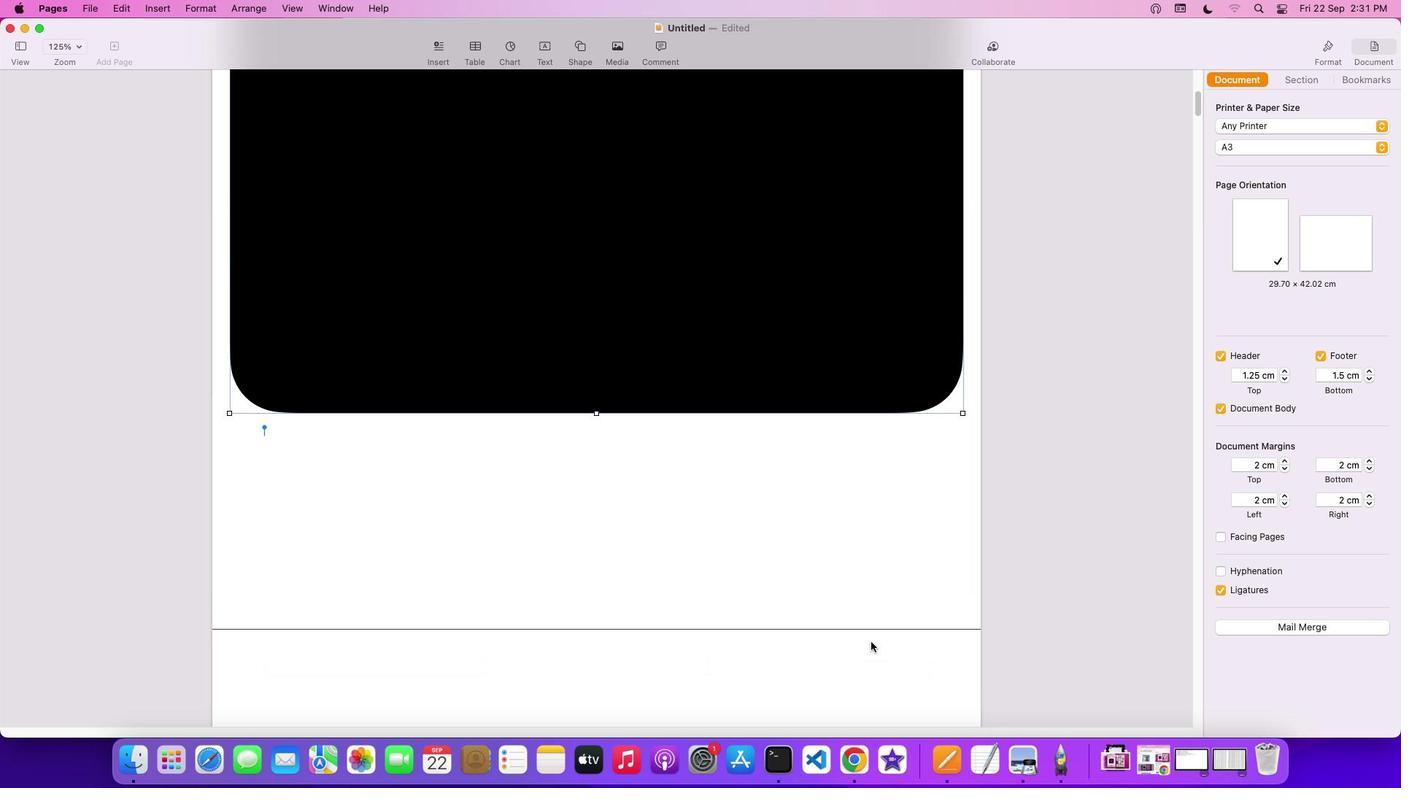 
Action: Mouse scrolled (870, 642) with delta (0, 0)
Screenshot: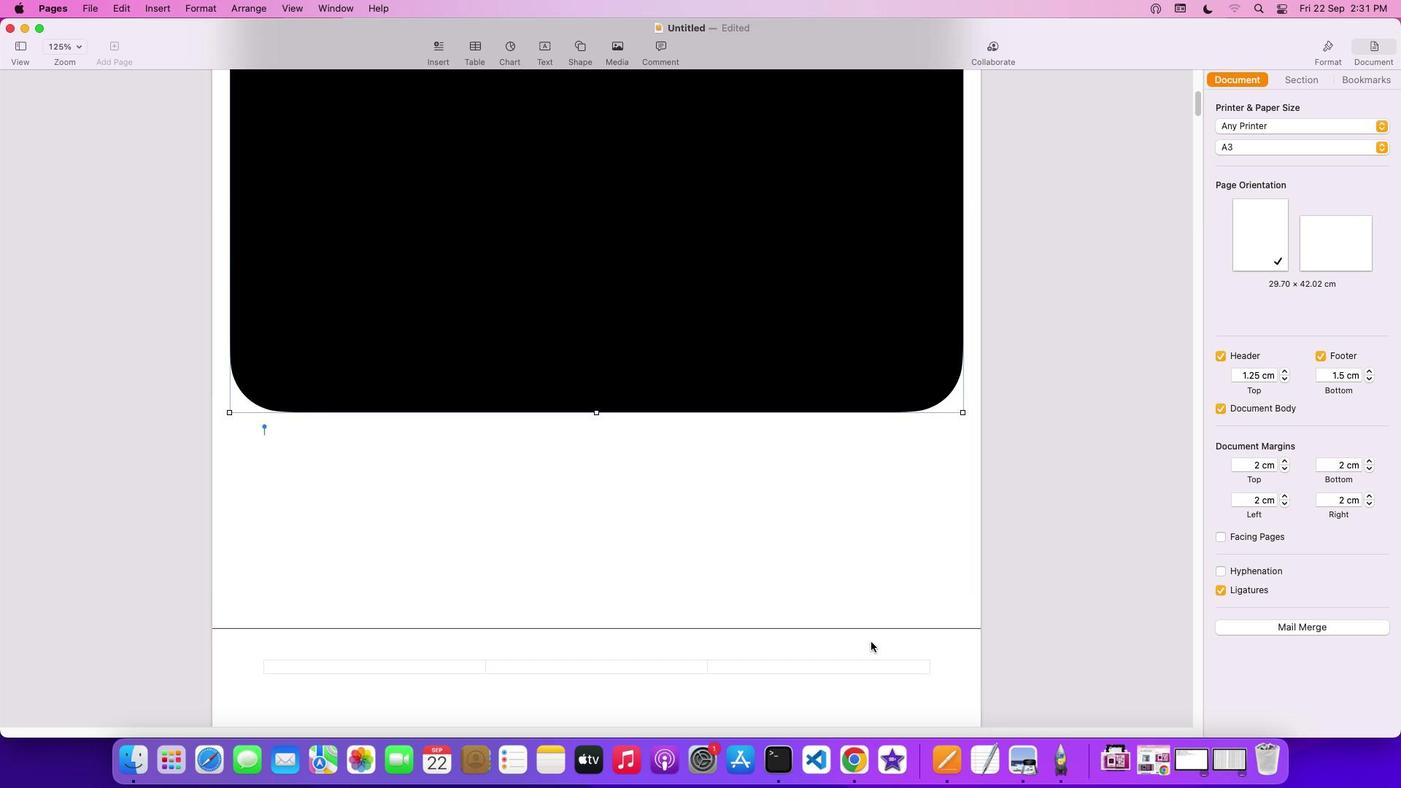 
Action: Mouse scrolled (870, 642) with delta (0, 0)
Screenshot: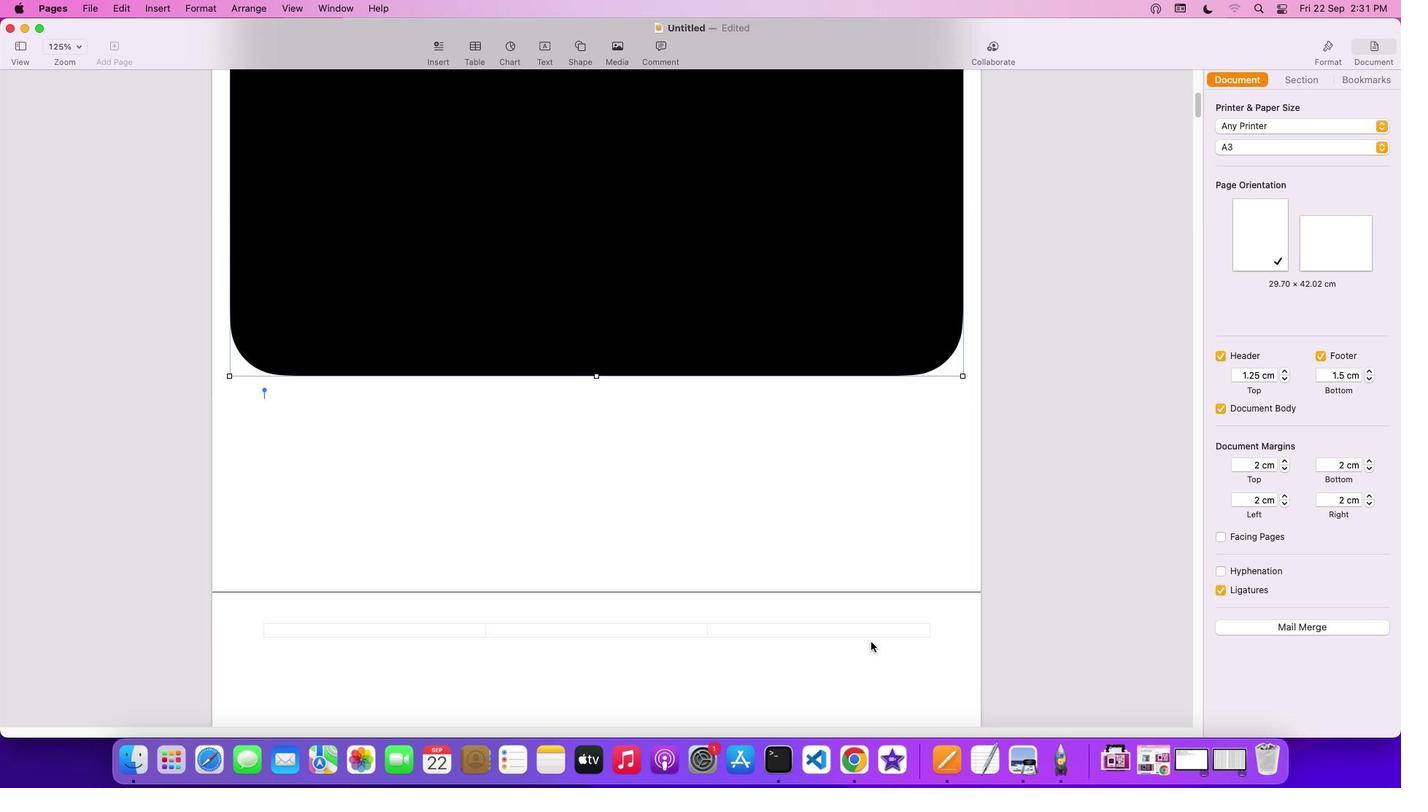 
Action: Mouse scrolled (870, 642) with delta (0, -2)
Screenshot: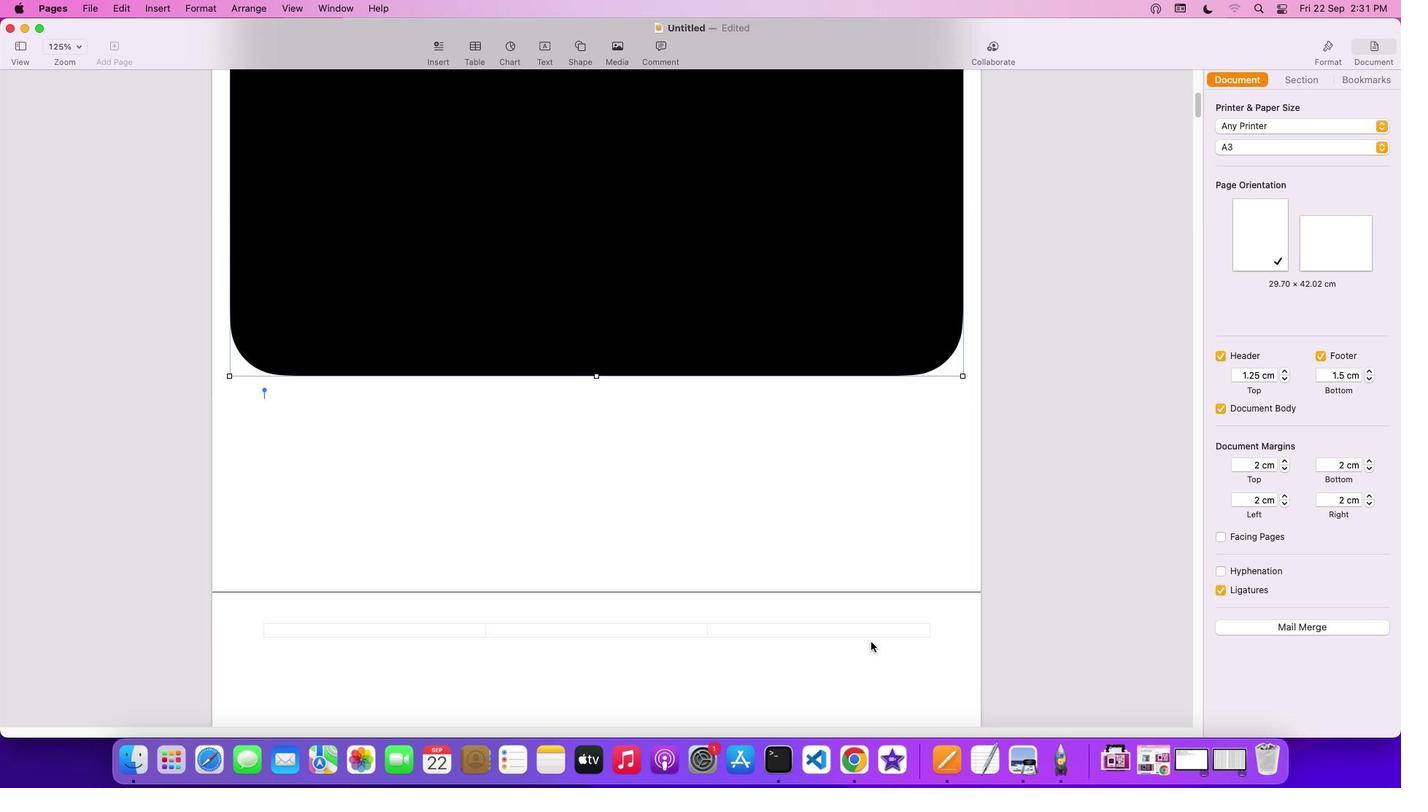 
Action: Mouse scrolled (870, 642) with delta (0, -3)
Screenshot: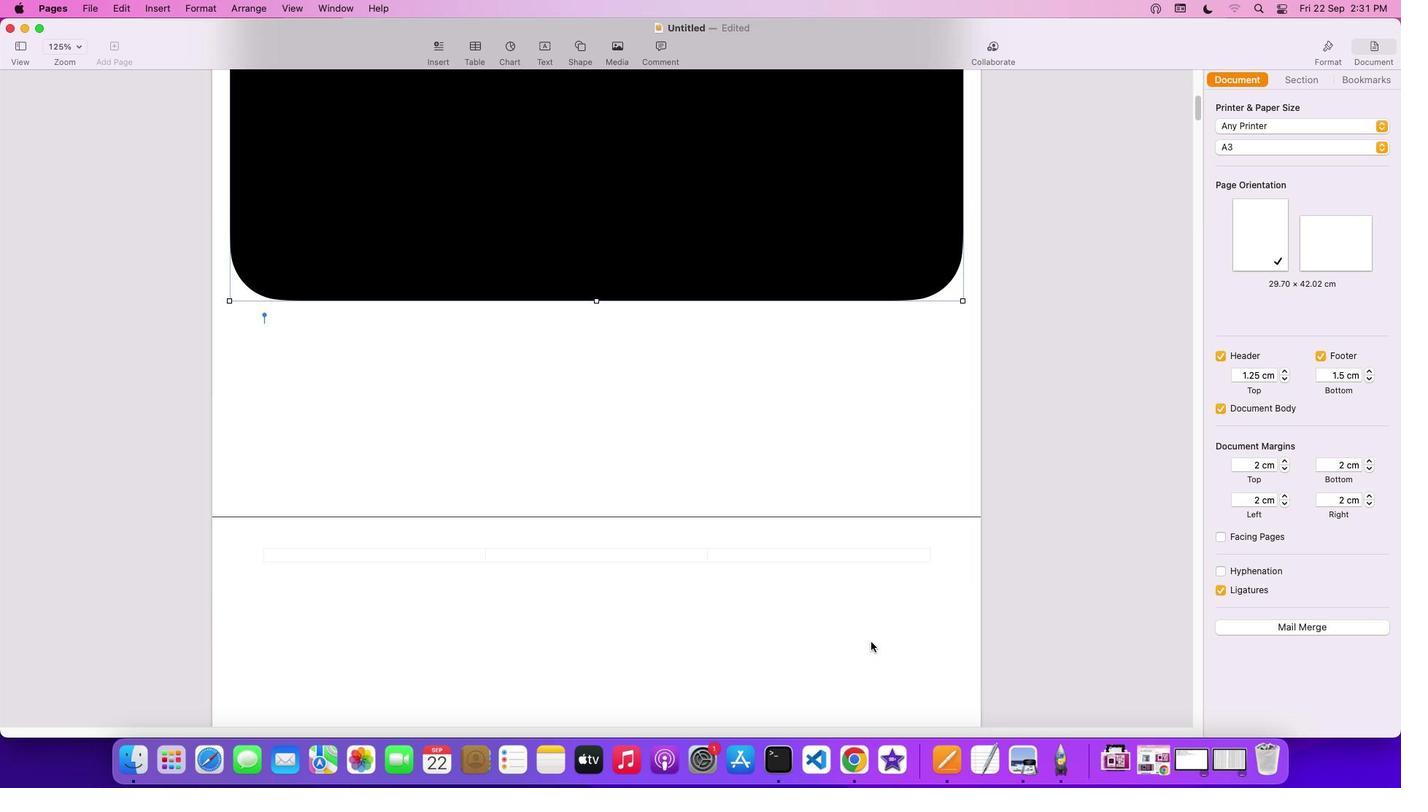 
Action: Mouse scrolled (870, 642) with delta (0, -4)
Screenshot: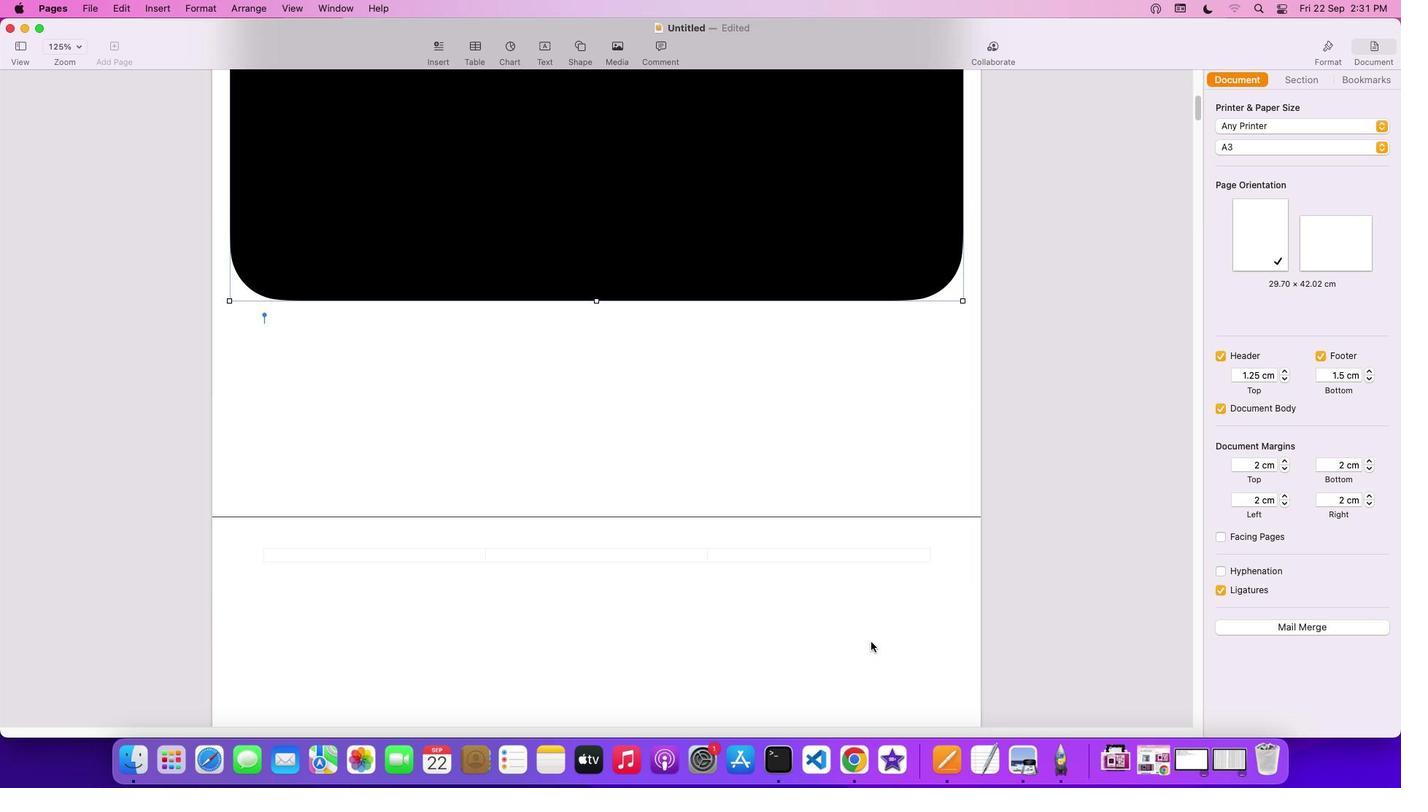
Action: Mouse scrolled (870, 642) with delta (0, -5)
Screenshot: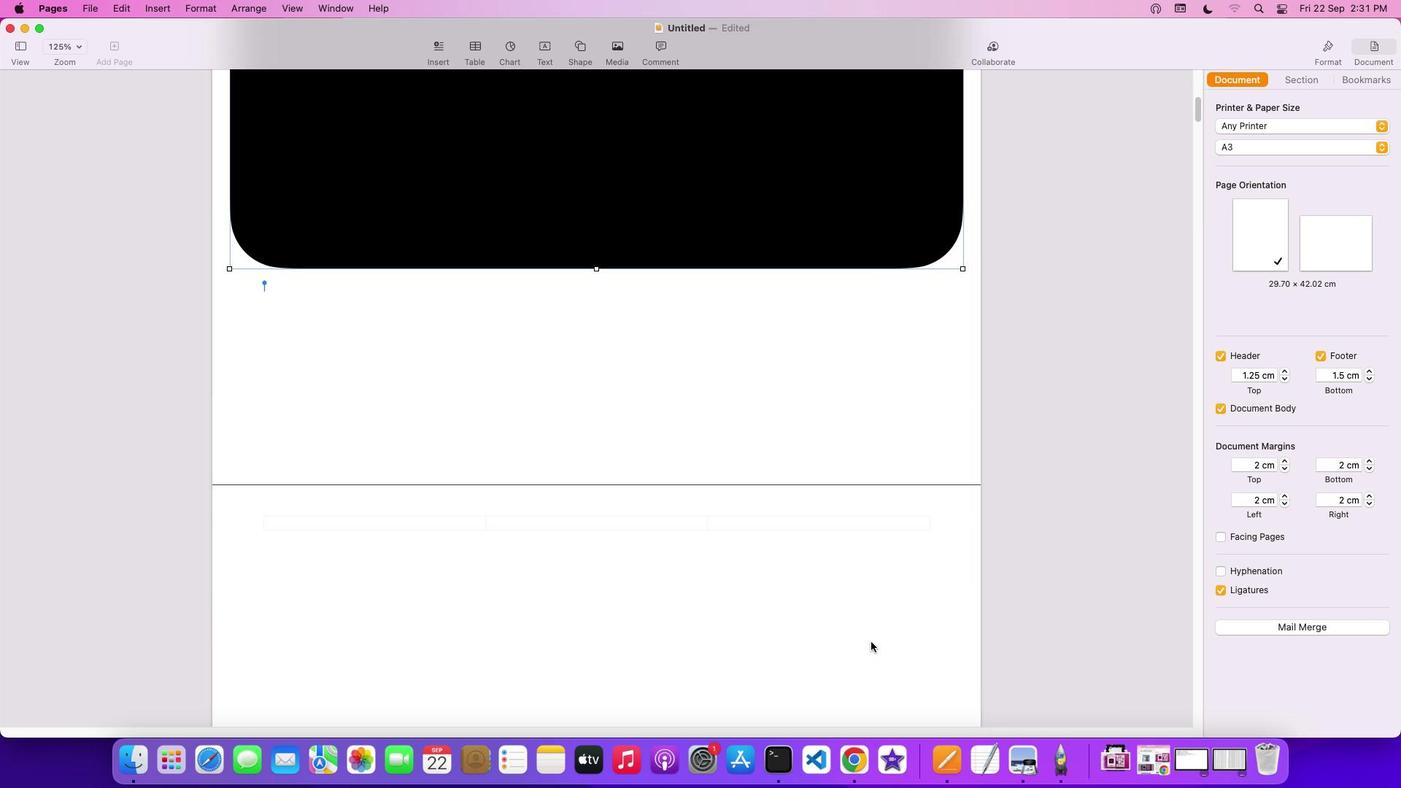 
Action: Mouse scrolled (870, 642) with delta (0, 0)
Screenshot: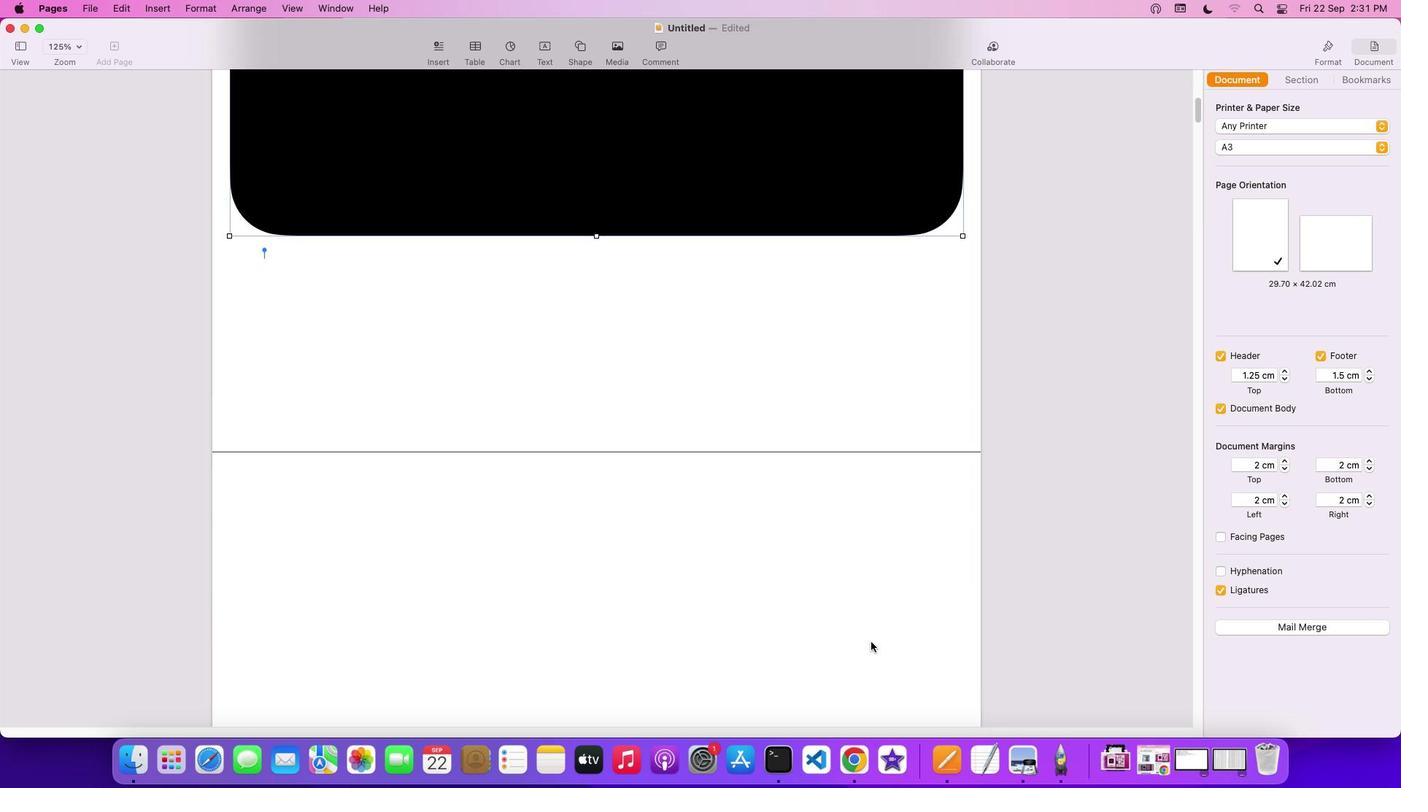 
Action: Mouse scrolled (870, 642) with delta (0, 0)
Screenshot: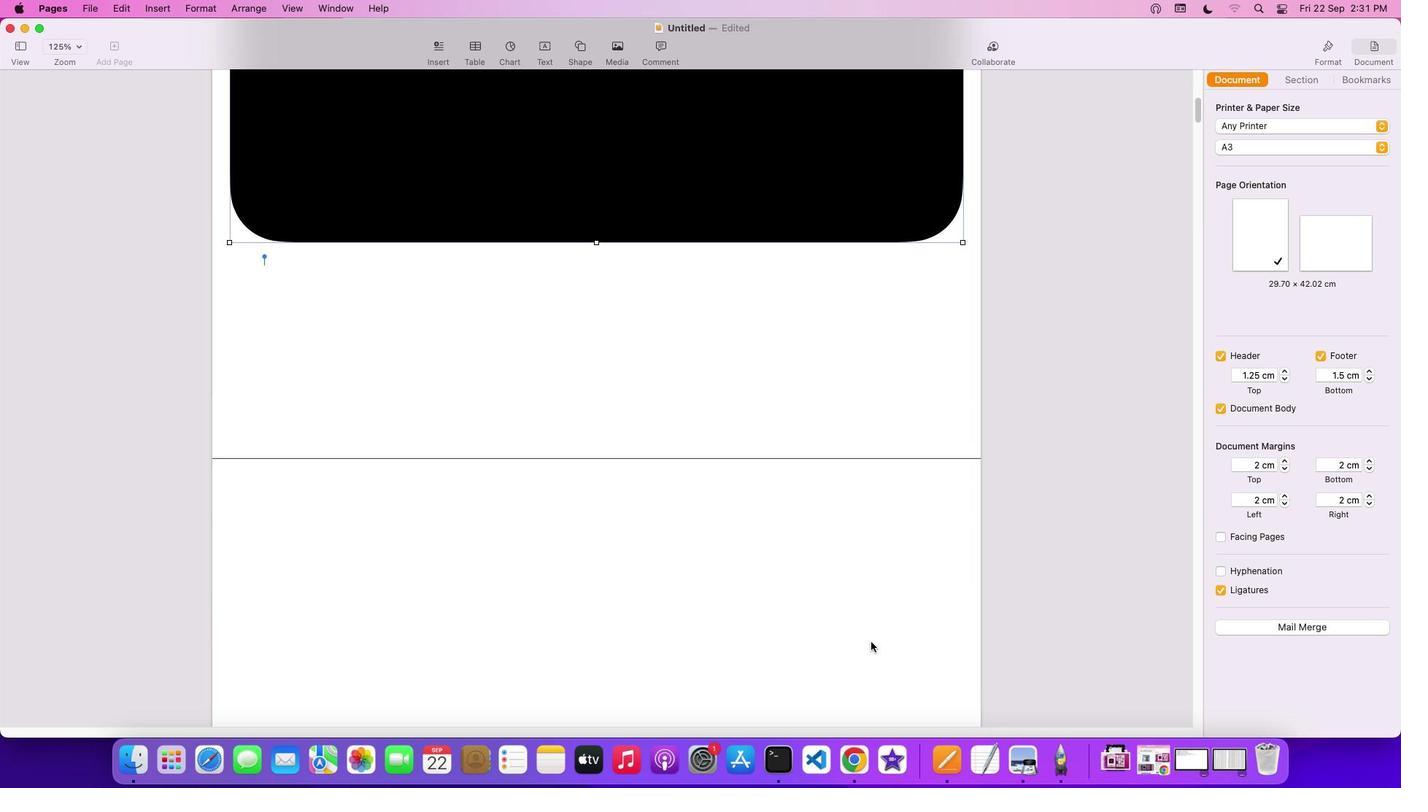 
Action: Mouse scrolled (870, 642) with delta (0, 2)
Screenshot: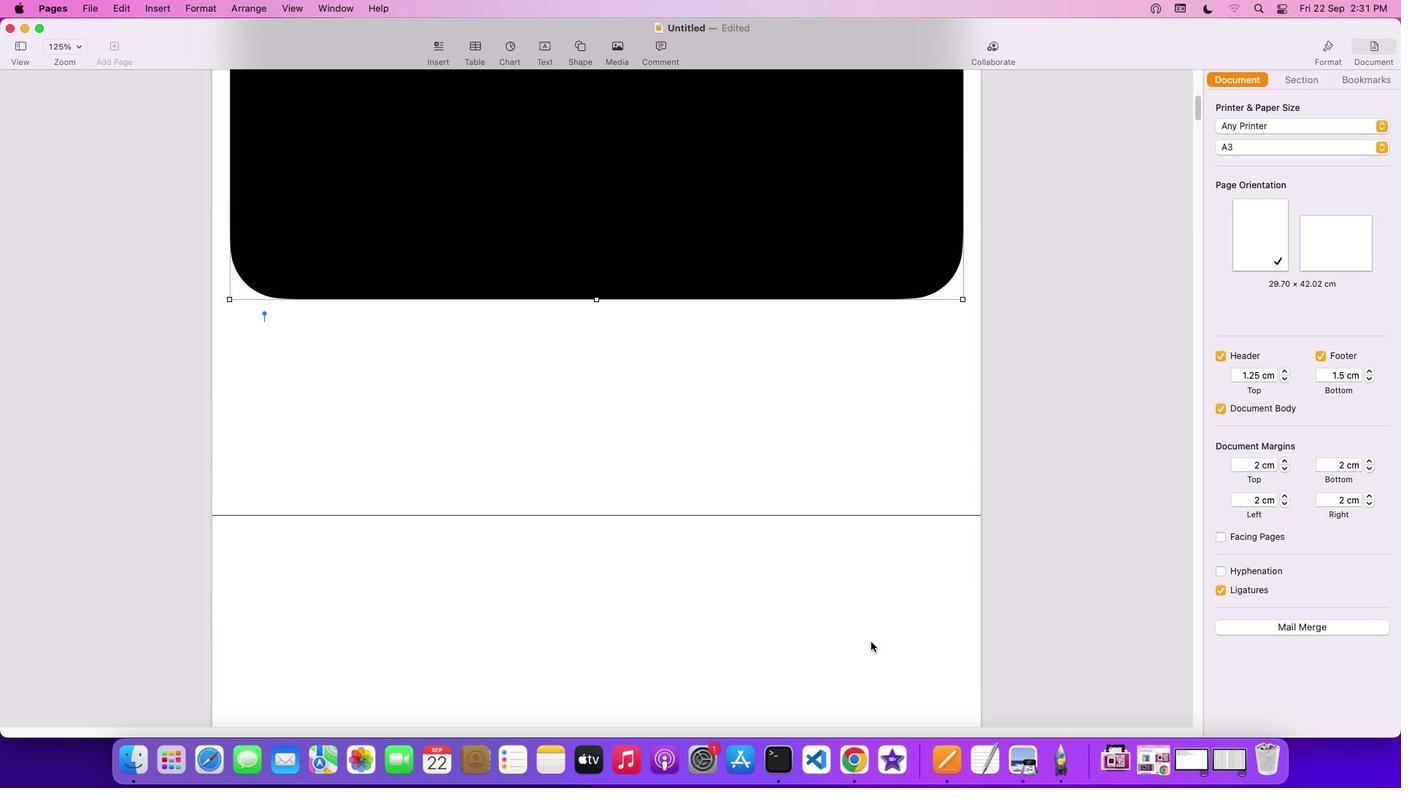 
Action: Mouse scrolled (870, 642) with delta (0, 3)
Screenshot: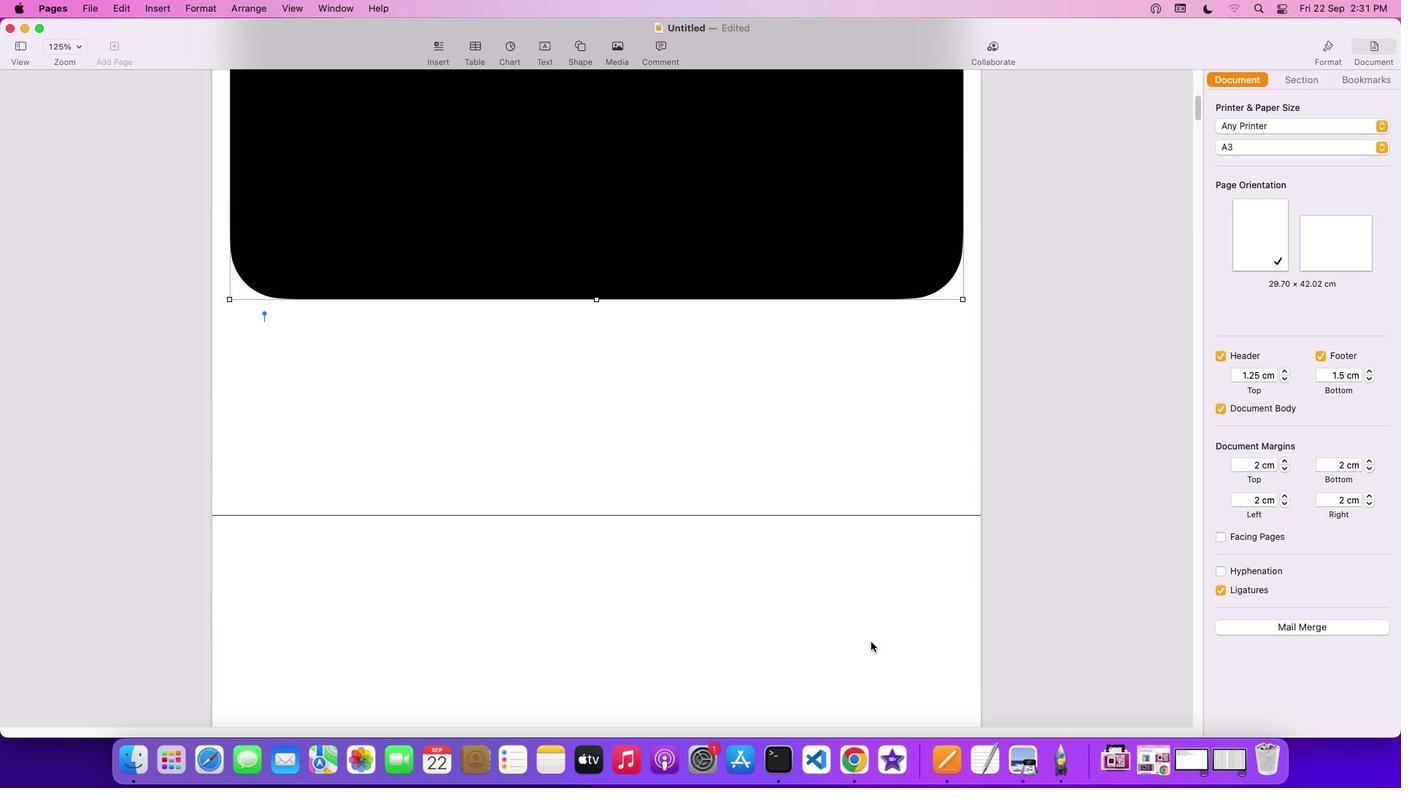 
Action: Mouse scrolled (870, 642) with delta (0, 3)
Screenshot: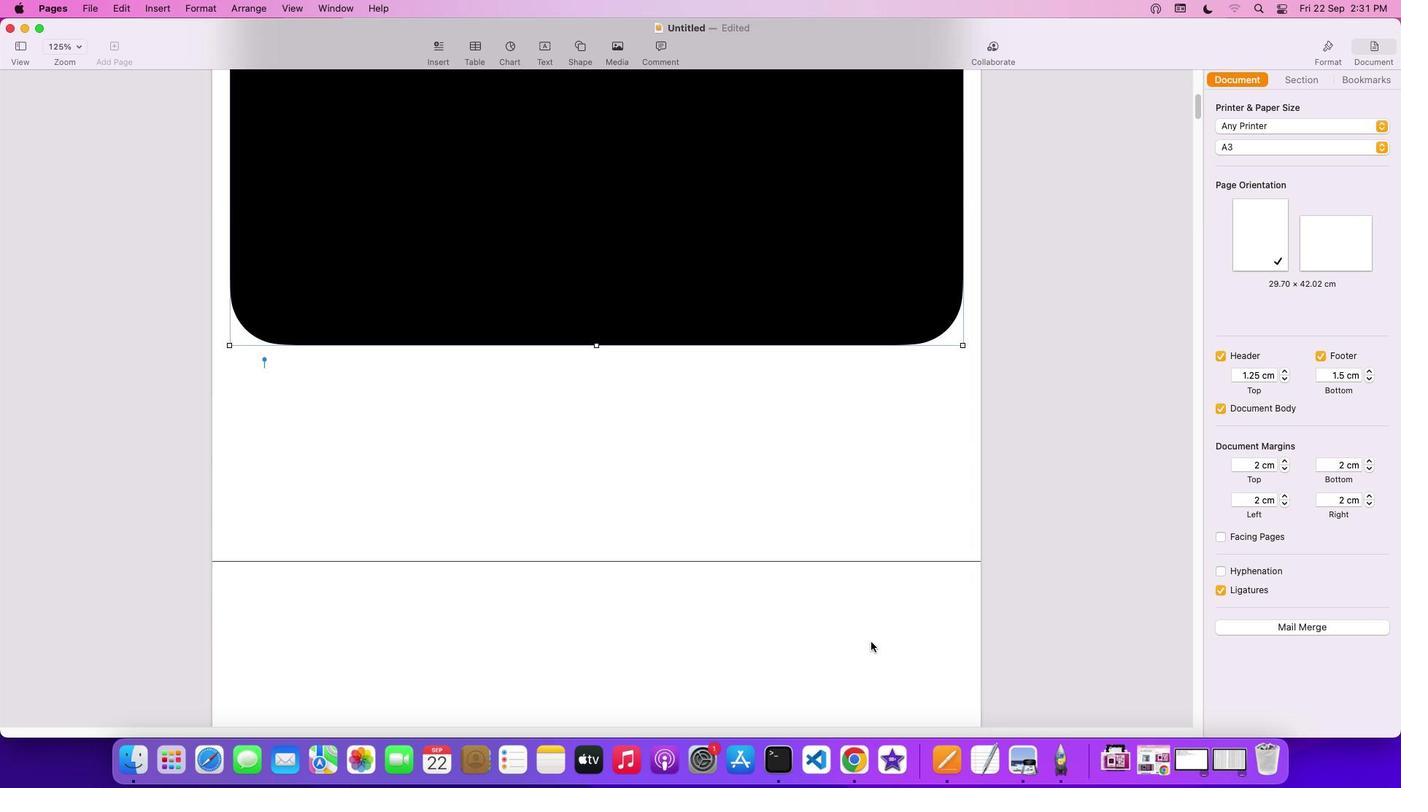 
Action: Mouse moved to (964, 349)
Screenshot: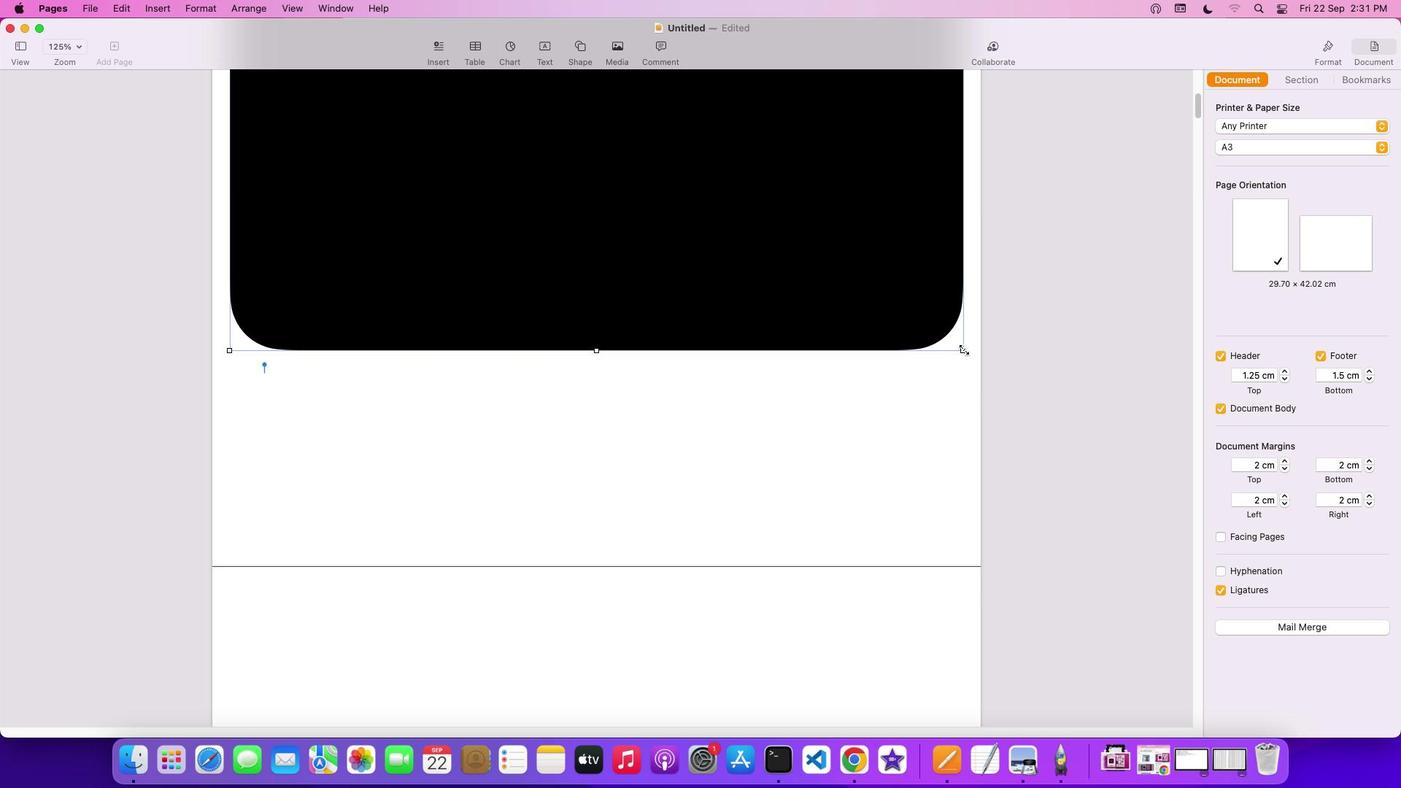 
Action: Mouse pressed left at (964, 349)
Screenshot: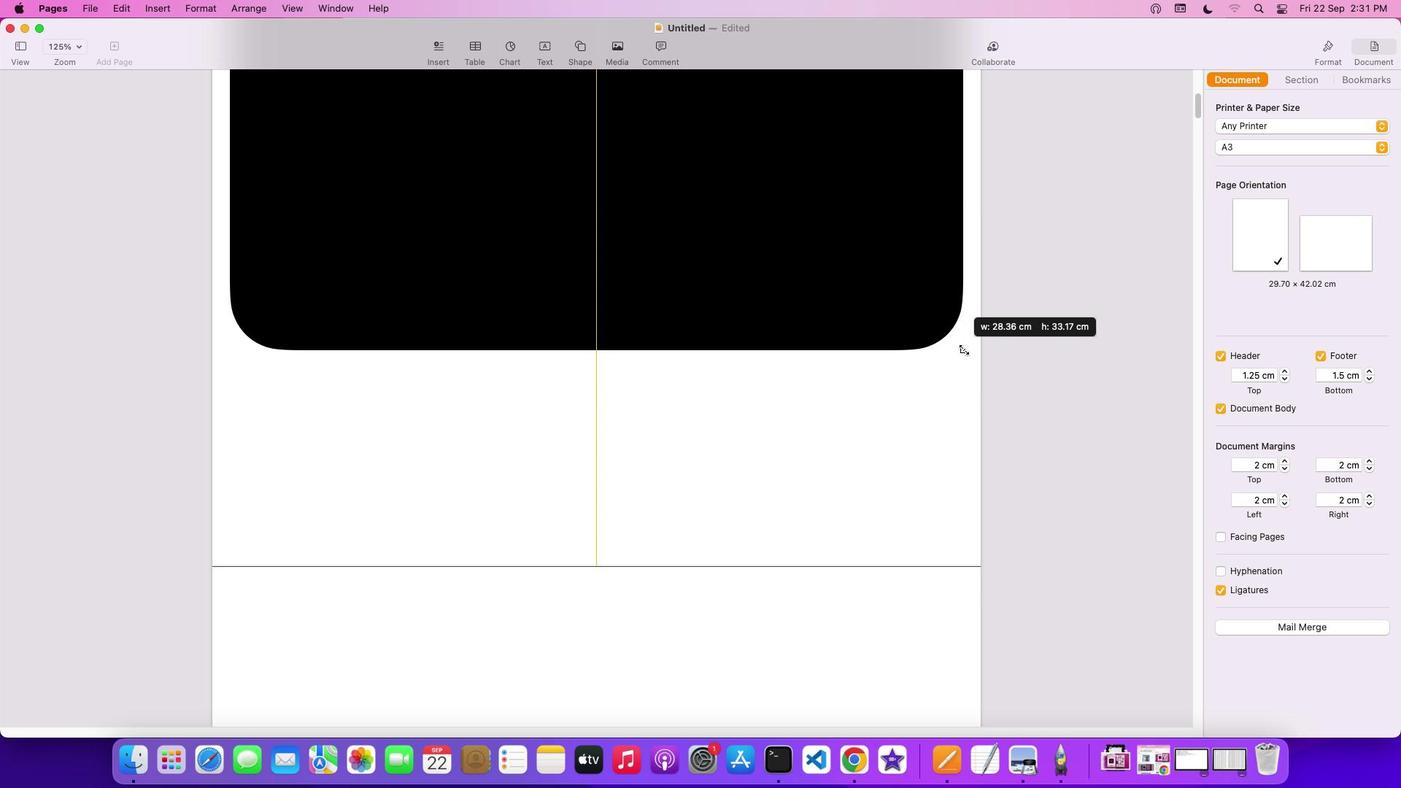 
Action: Mouse moved to (921, 469)
Screenshot: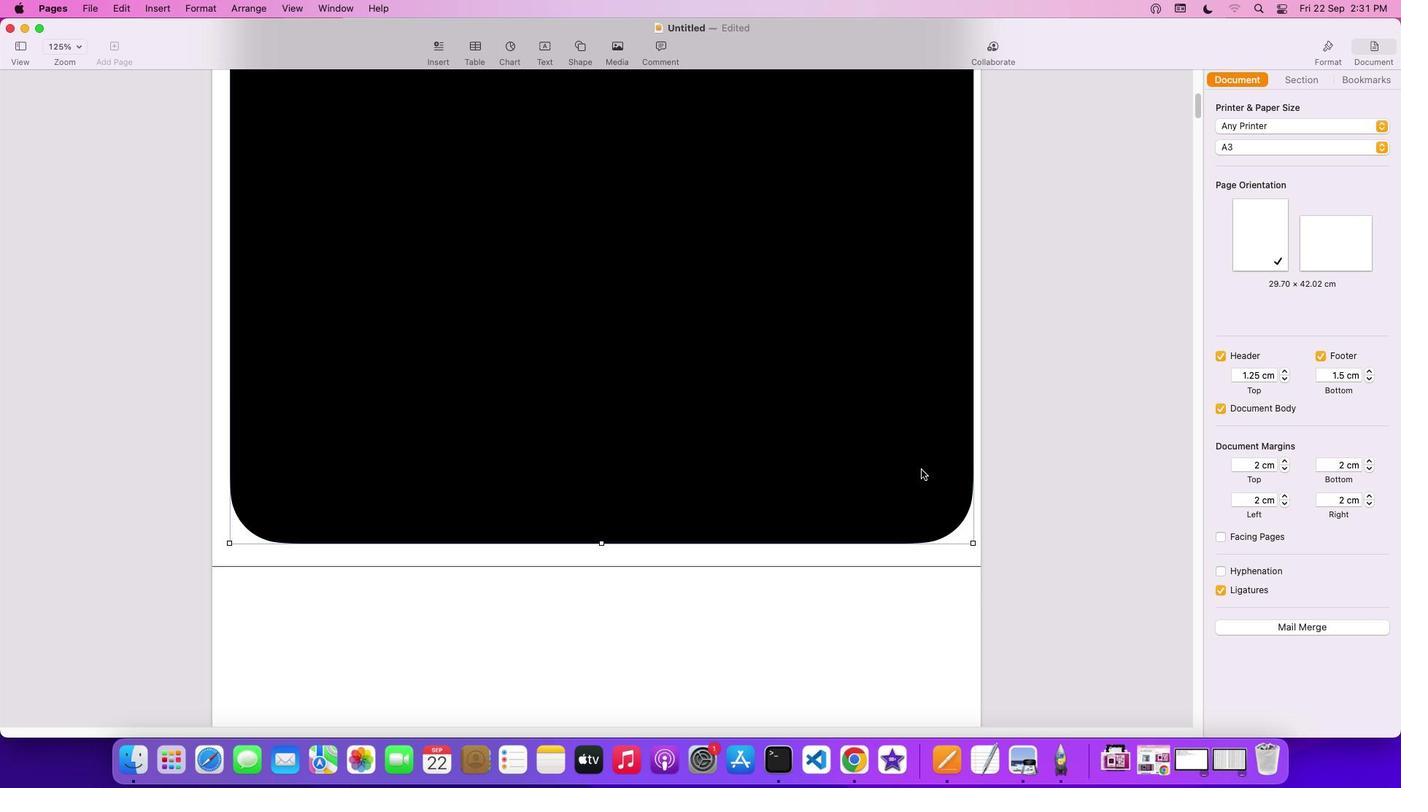
Action: Mouse scrolled (921, 469) with delta (0, 0)
Screenshot: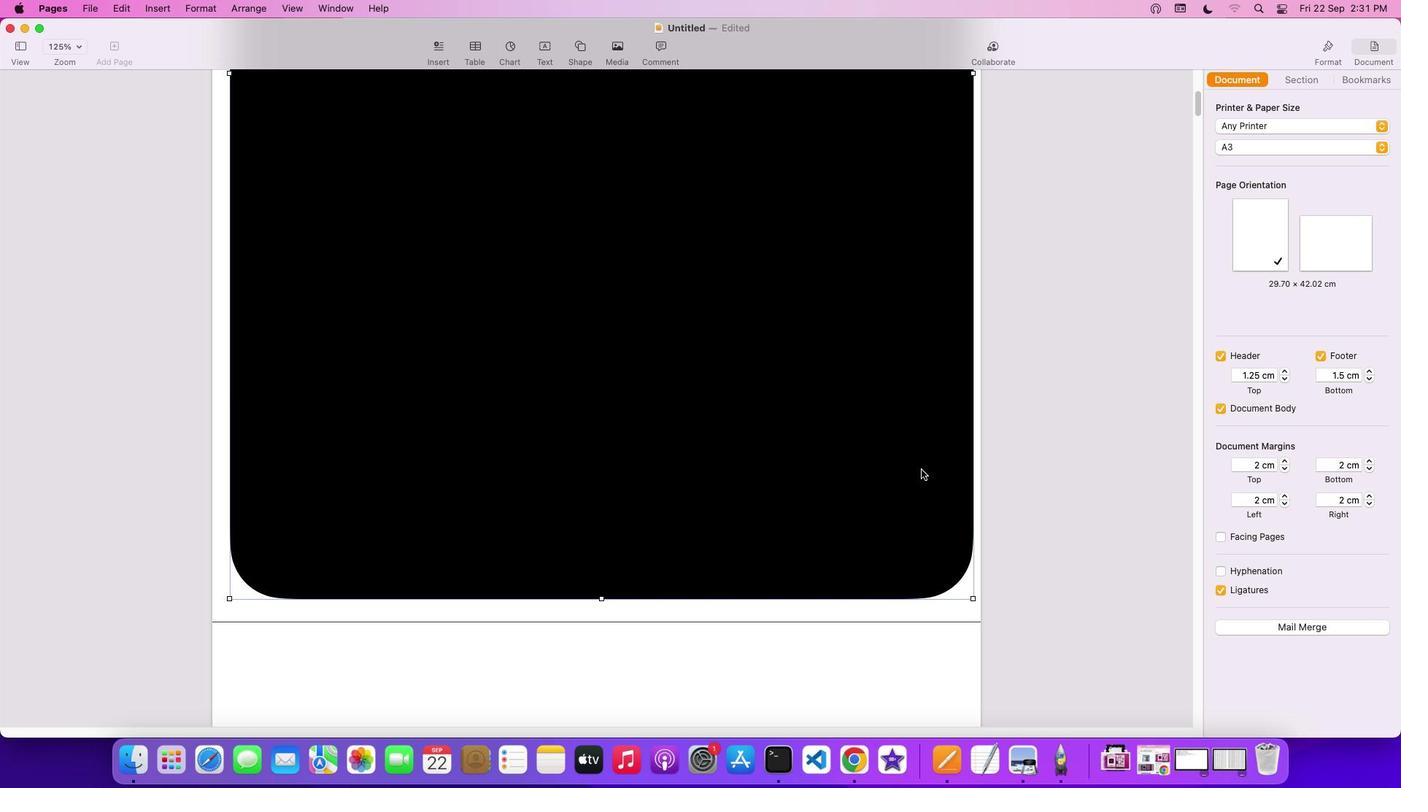 
Action: Mouse scrolled (921, 469) with delta (0, 0)
Screenshot: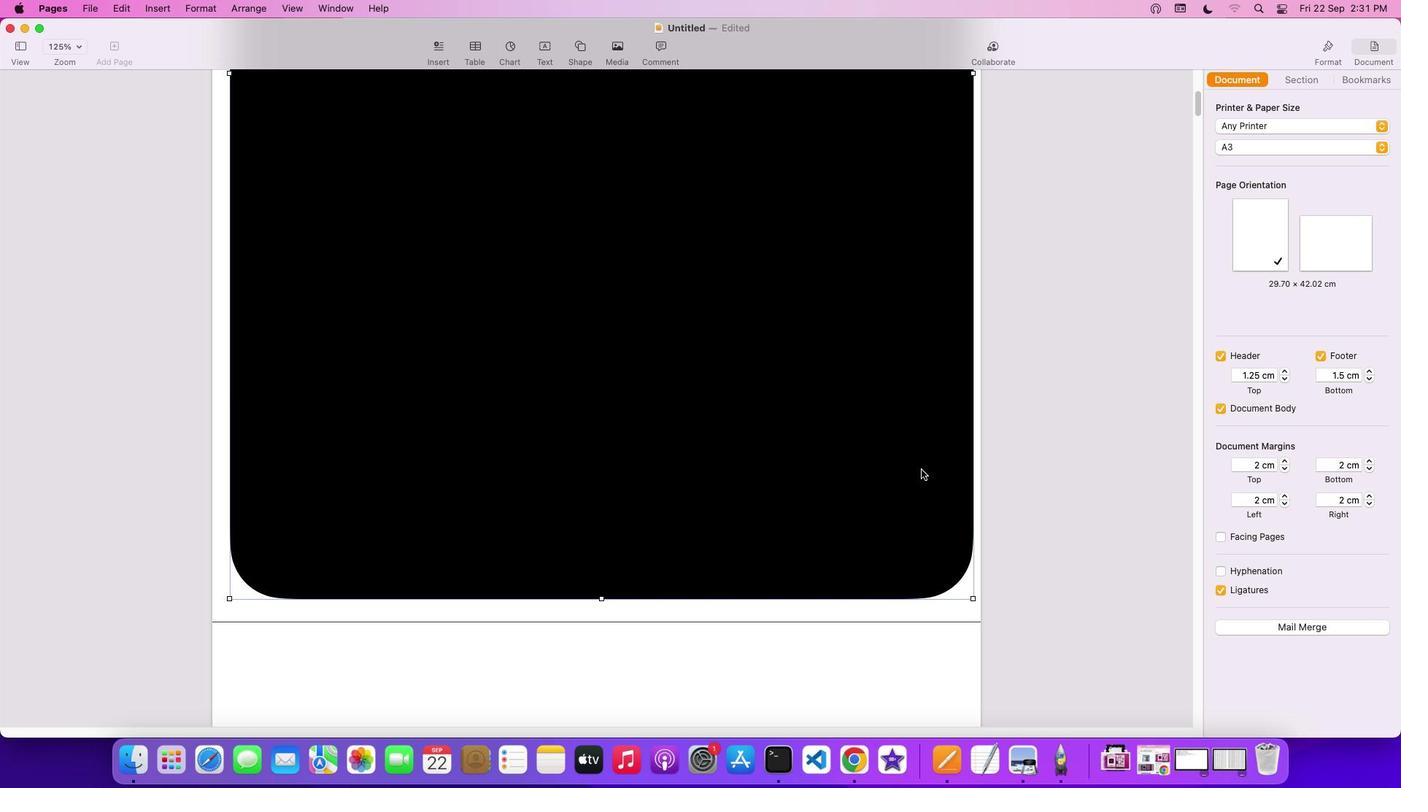 
Action: Mouse scrolled (921, 469) with delta (0, 2)
Screenshot: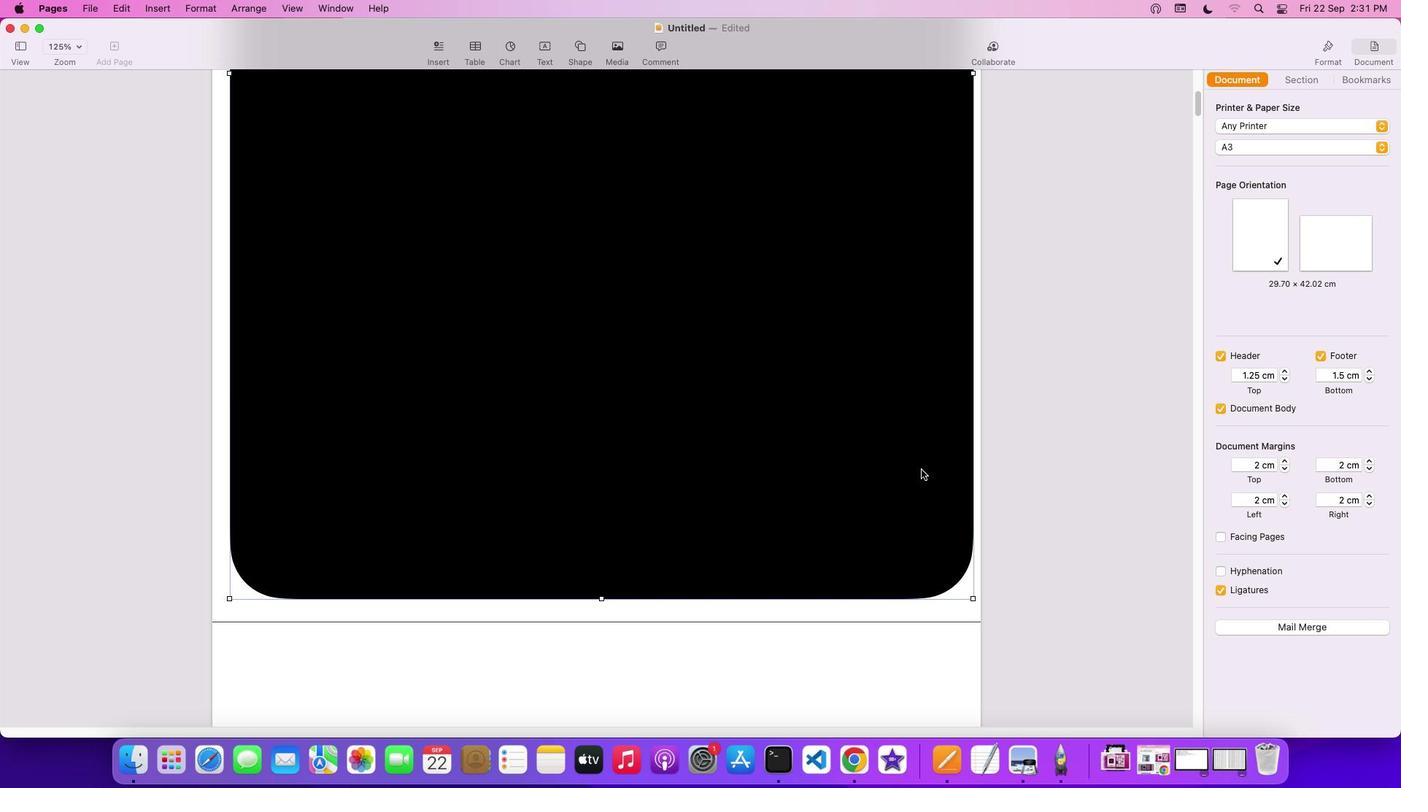 
Action: Mouse scrolled (921, 469) with delta (0, 3)
Screenshot: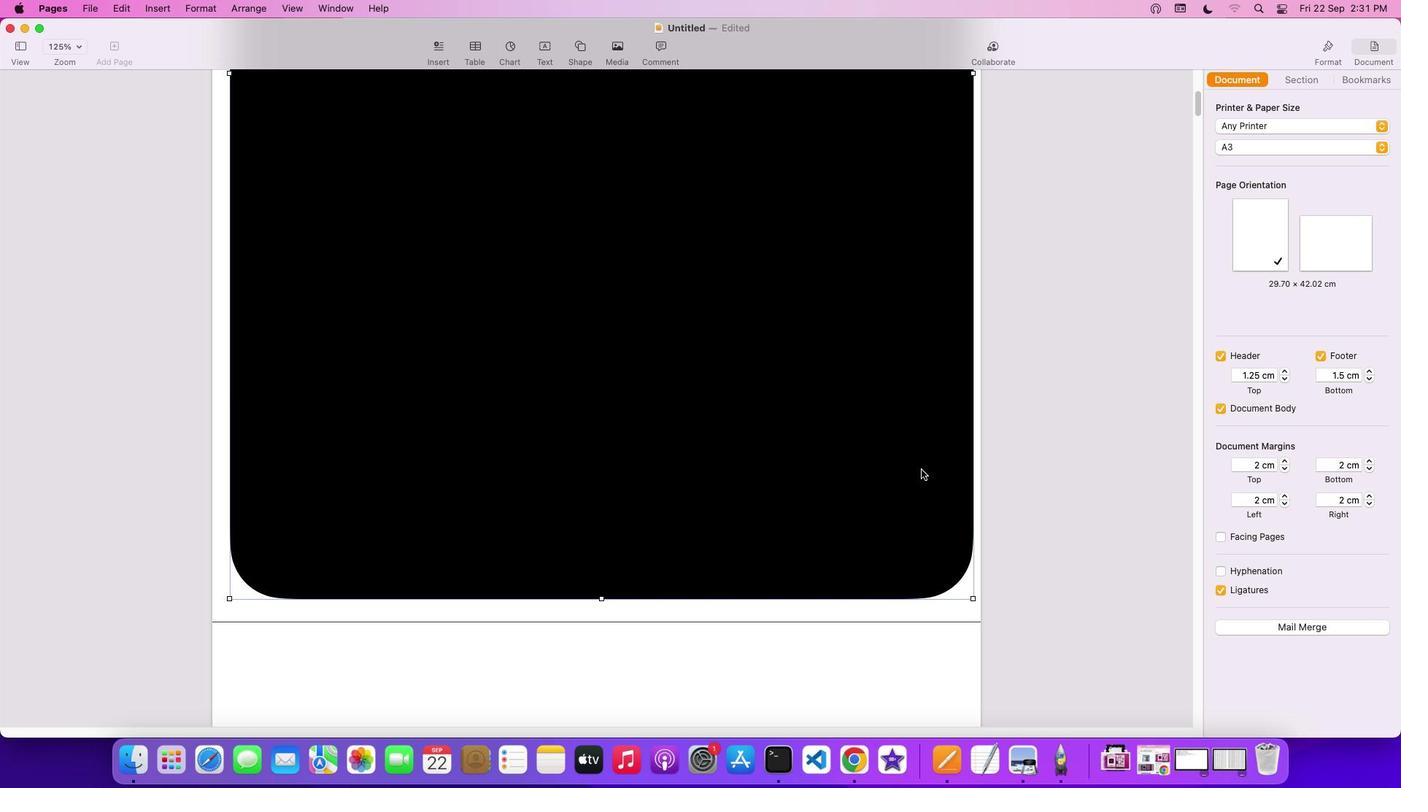 
Action: Mouse scrolled (921, 469) with delta (0, 4)
Screenshot: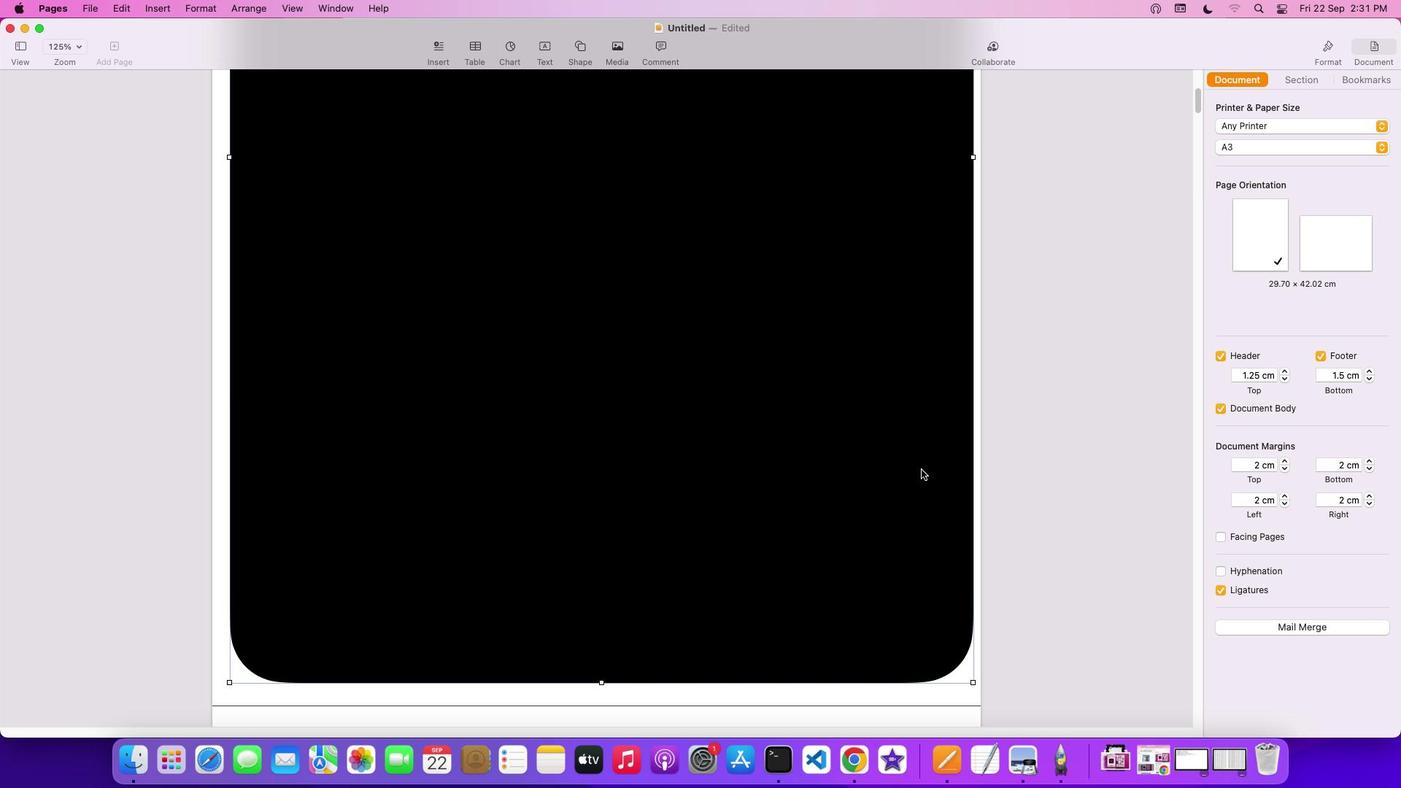 
Action: Mouse scrolled (921, 469) with delta (0, 5)
Screenshot: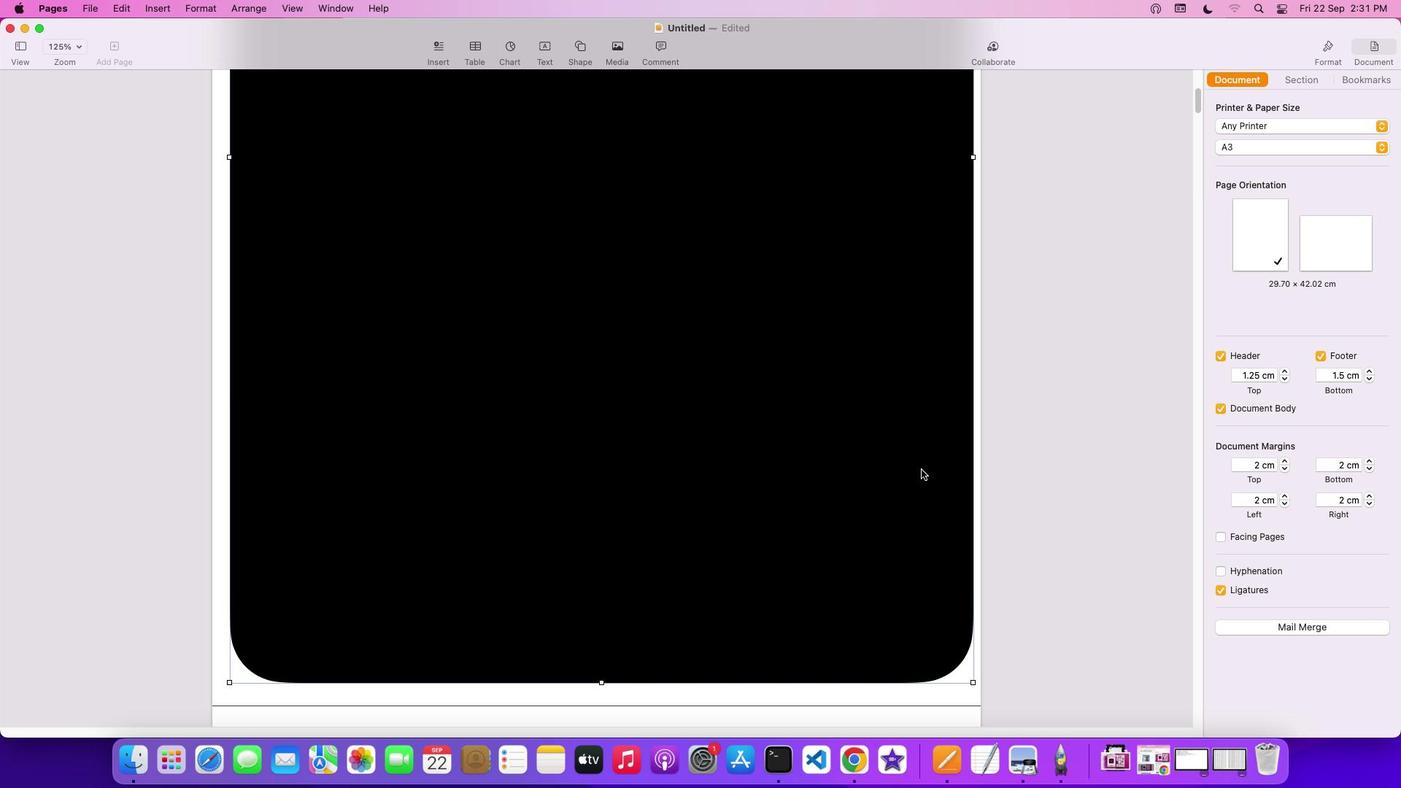 
Action: Mouse scrolled (921, 469) with delta (0, 5)
Screenshot: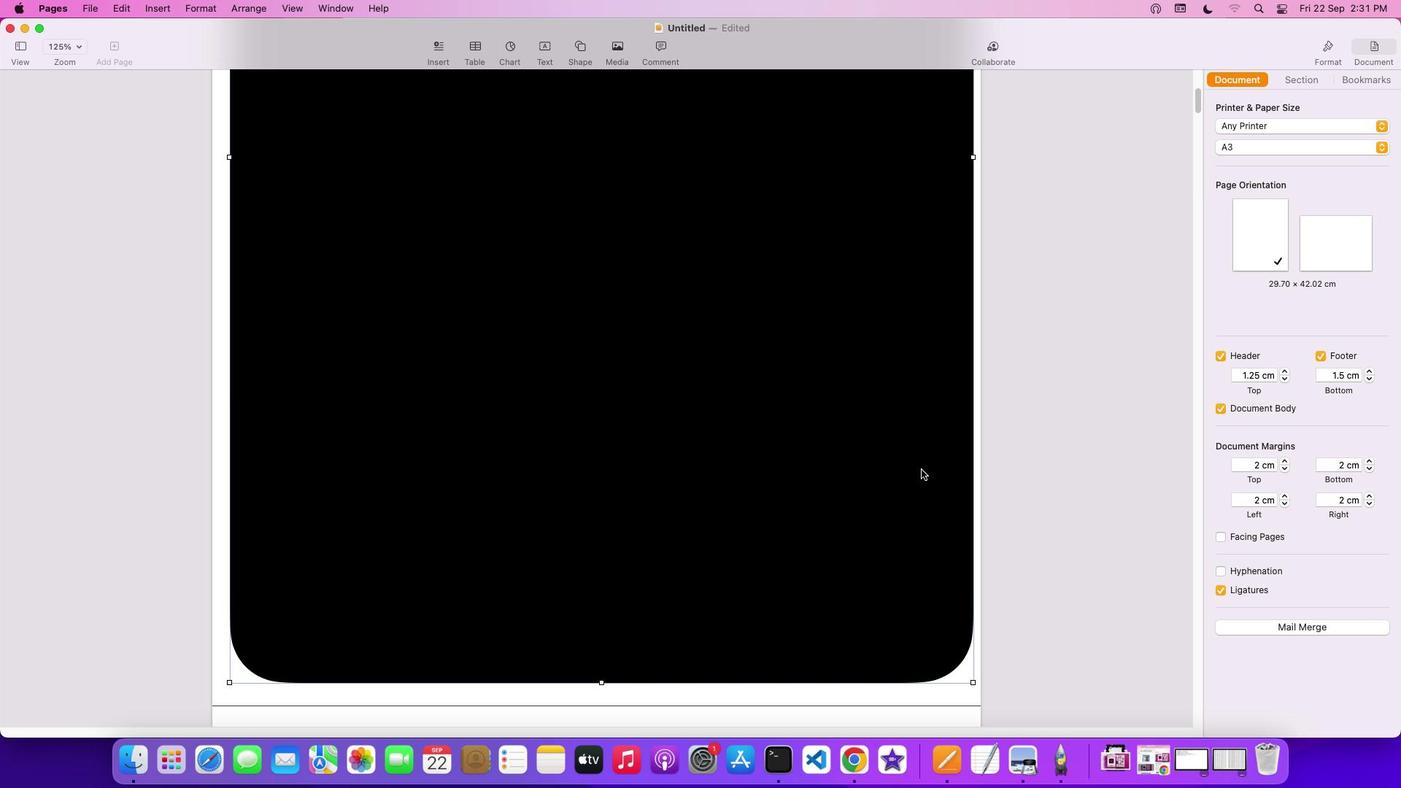 
Action: Mouse scrolled (921, 469) with delta (0, 0)
Screenshot: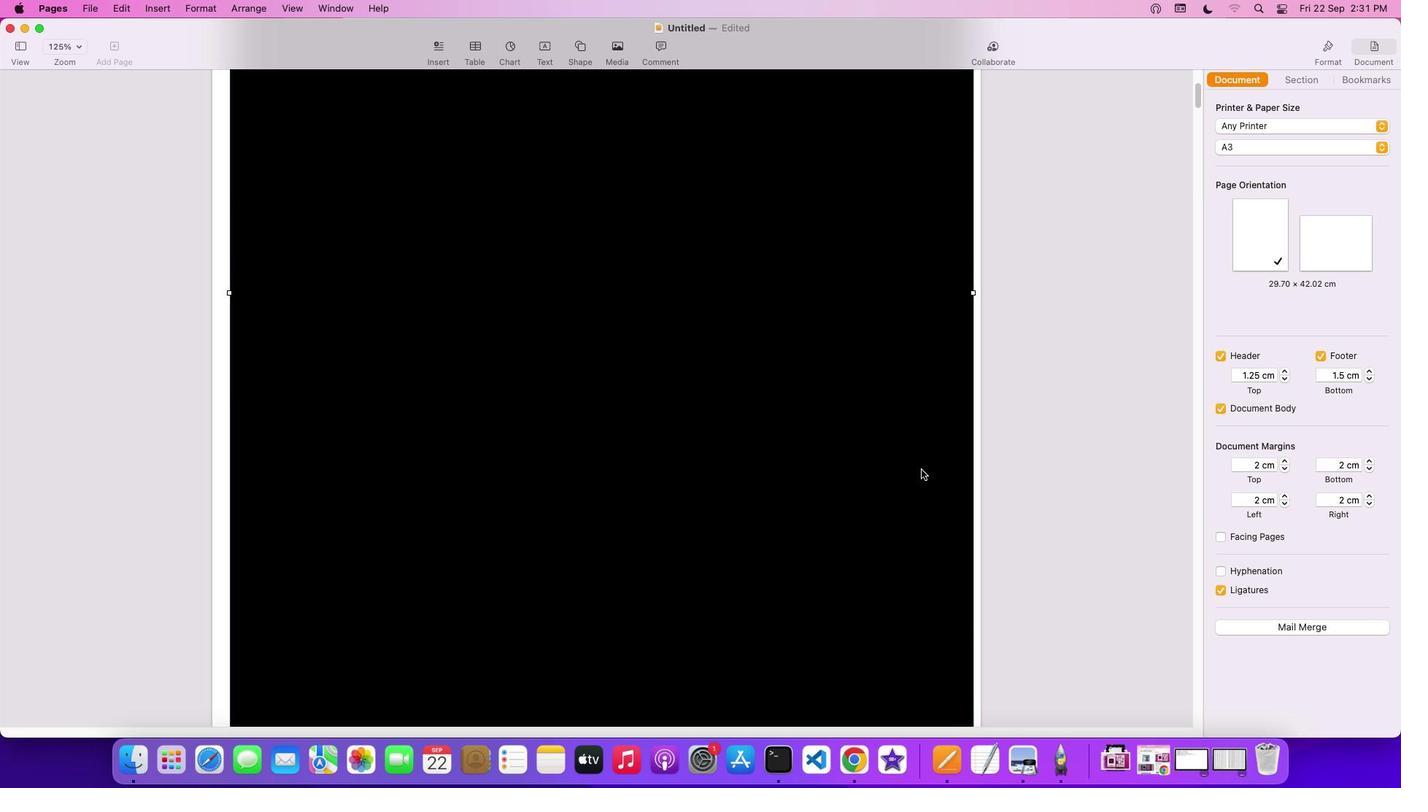 
Action: Mouse scrolled (921, 469) with delta (0, 0)
Screenshot: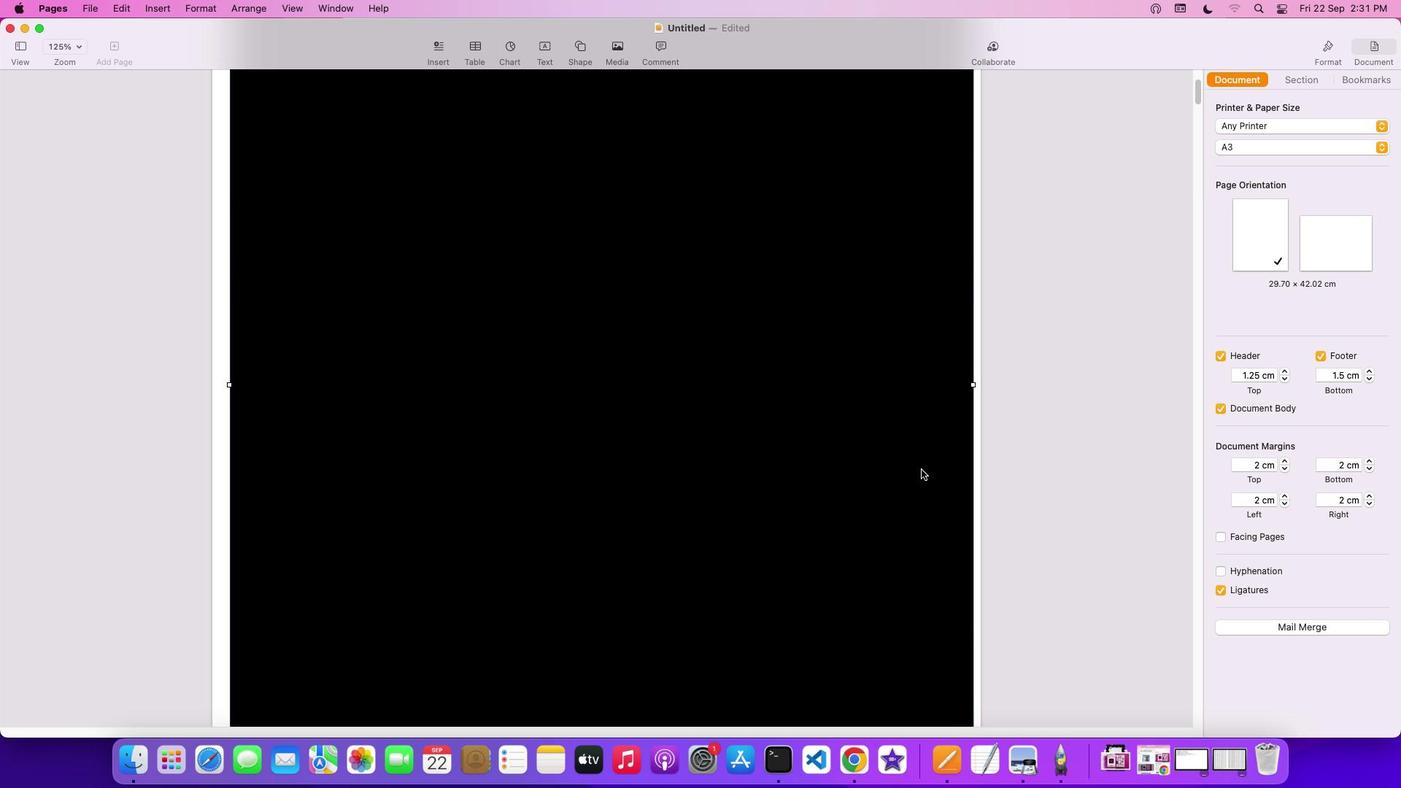 
Action: Mouse scrolled (921, 469) with delta (0, 2)
Screenshot: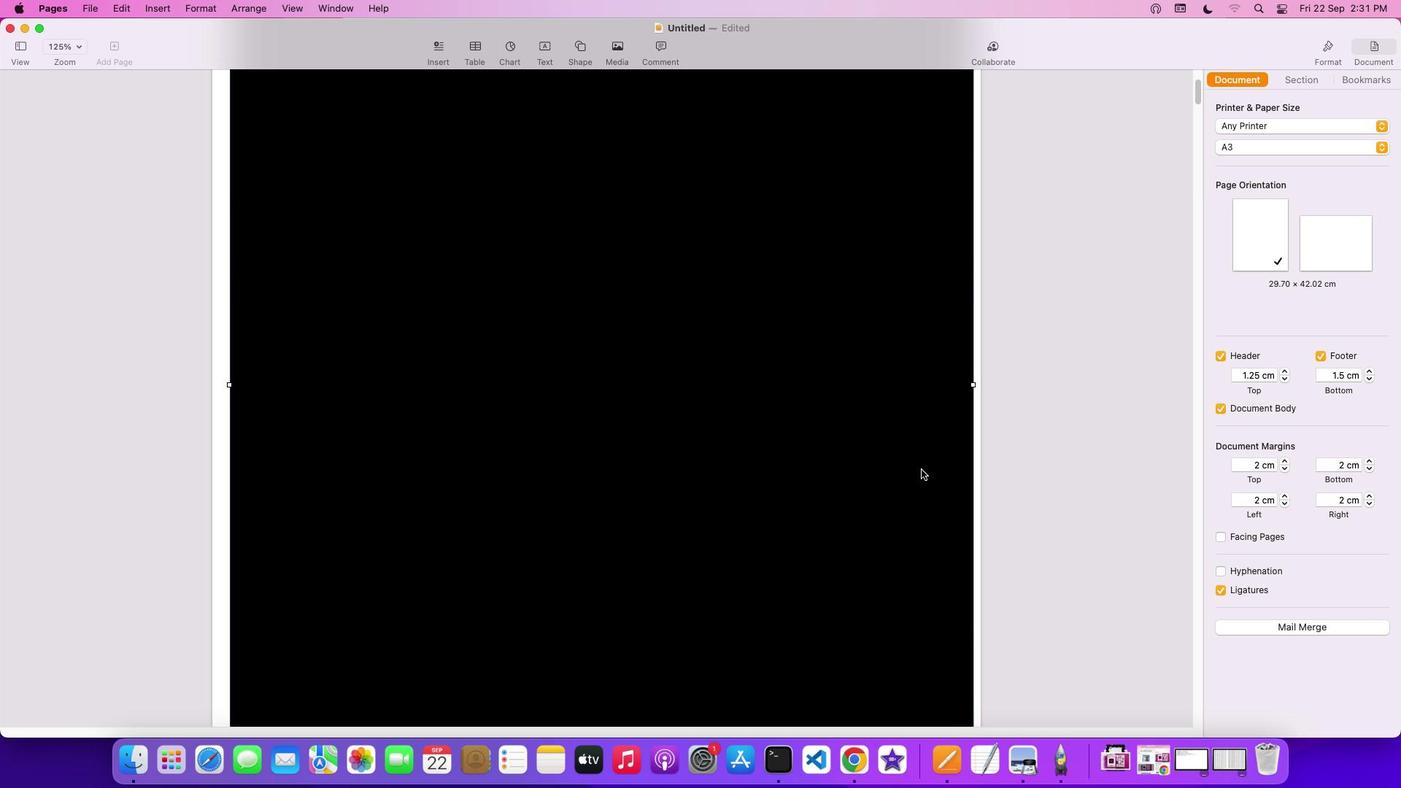 
Action: Mouse scrolled (921, 469) with delta (0, 3)
Screenshot: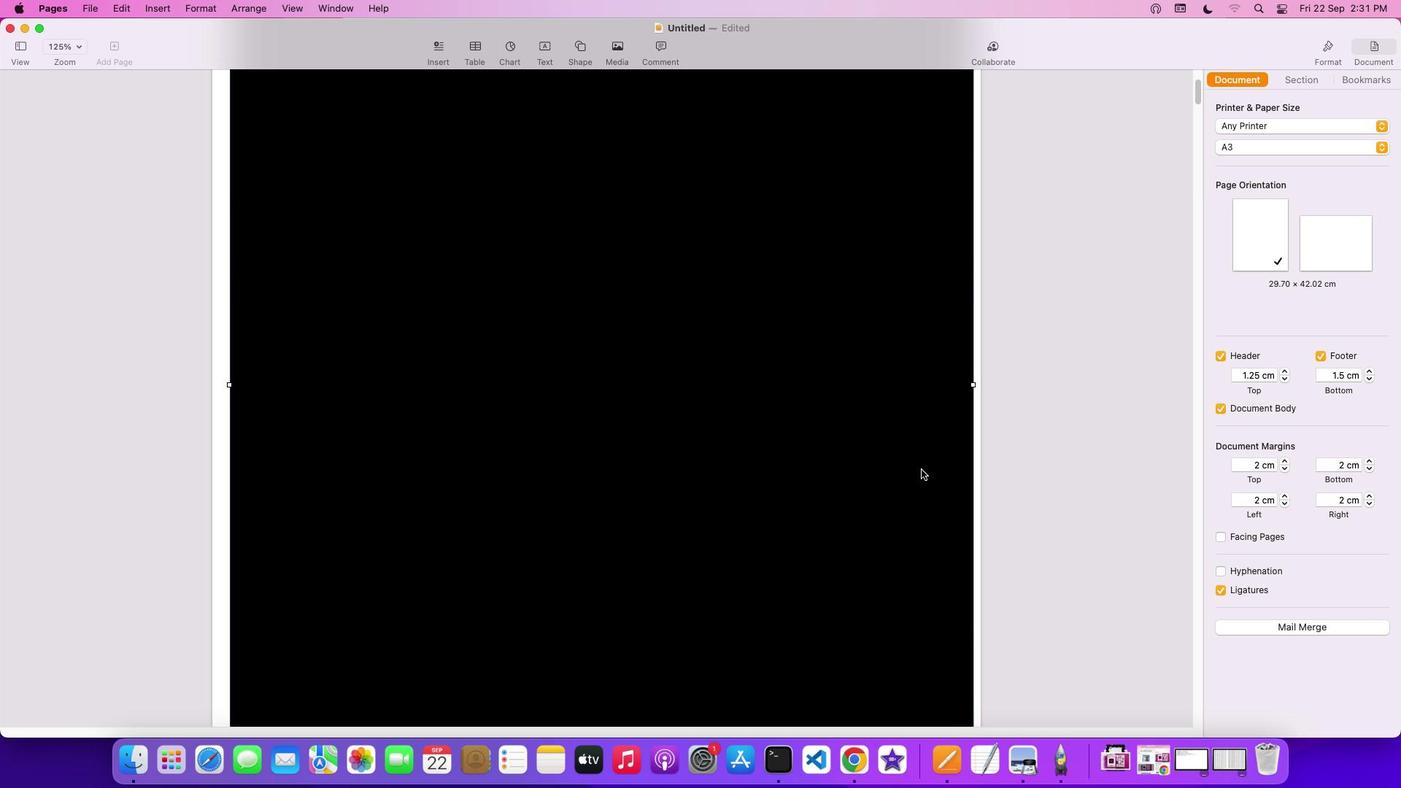 
Action: Mouse scrolled (921, 469) with delta (0, 4)
Screenshot: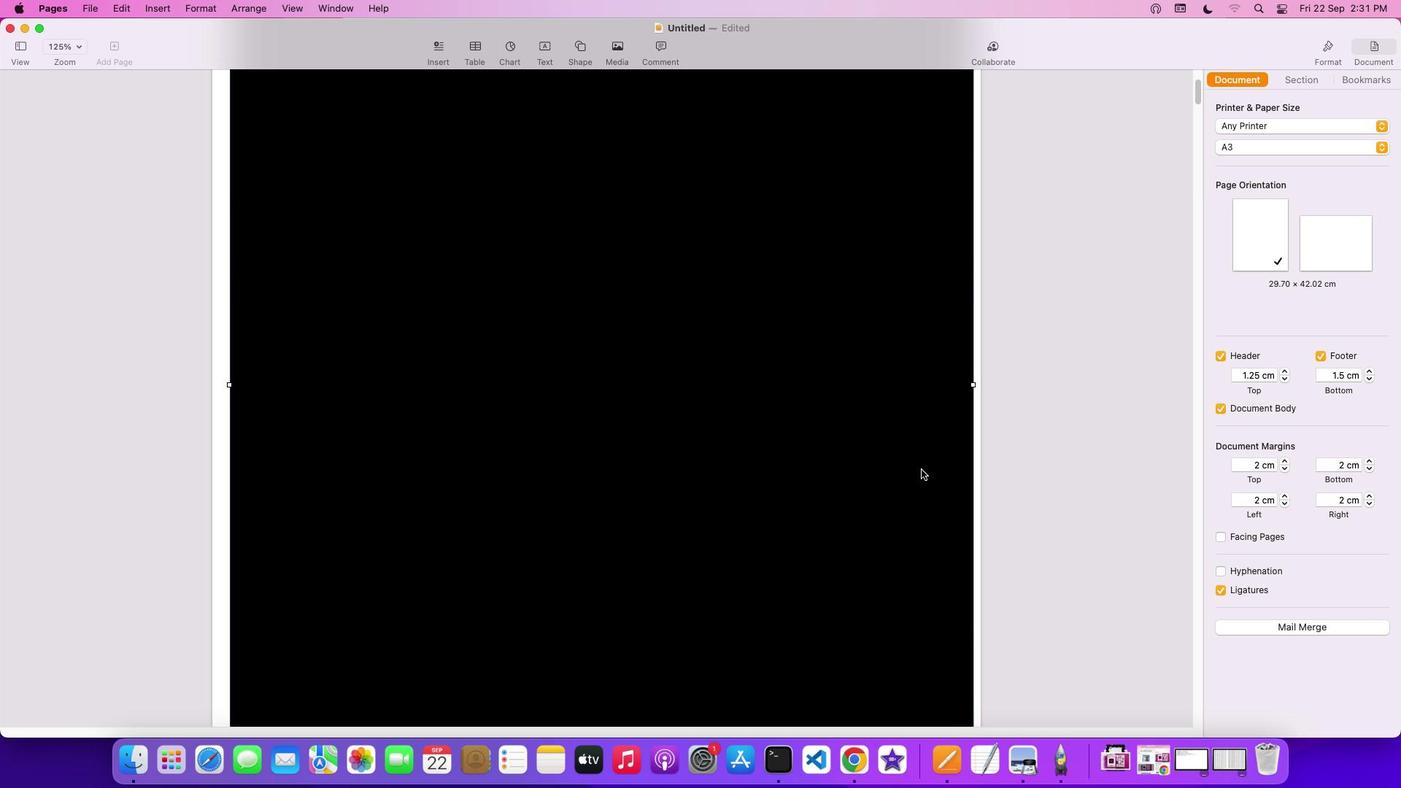 
Action: Mouse scrolled (921, 469) with delta (0, 5)
Screenshot: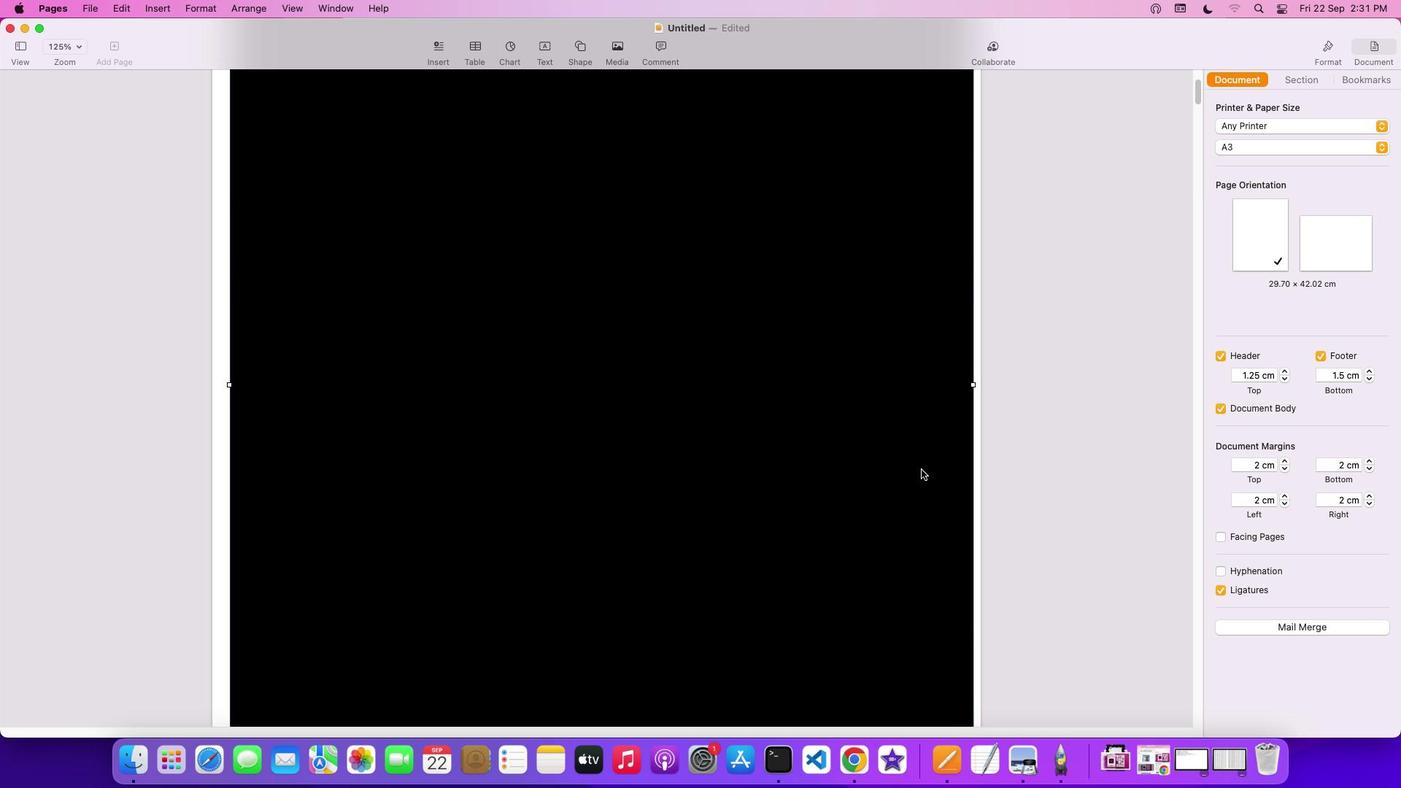 
Action: Mouse scrolled (921, 469) with delta (0, 5)
Screenshot: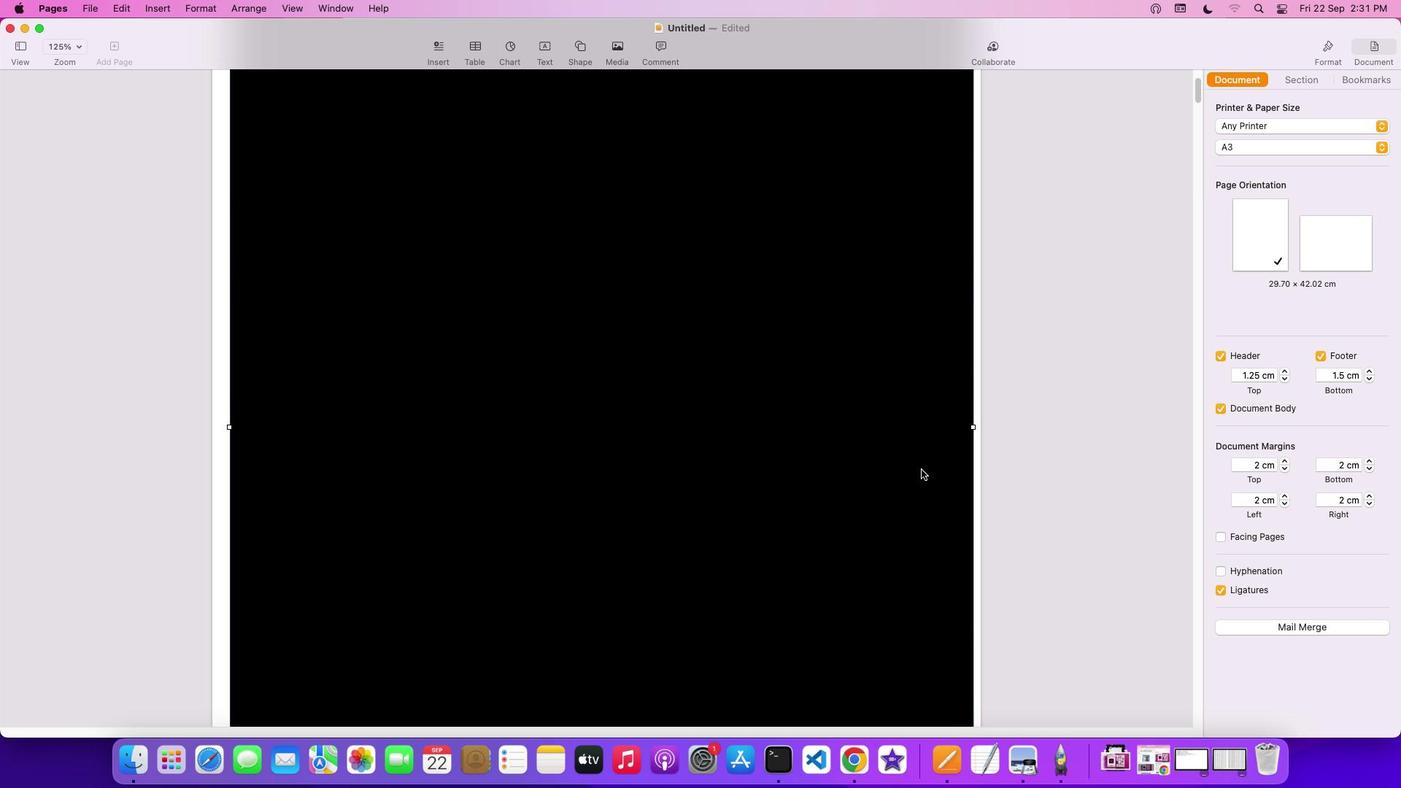 
Action: Mouse scrolled (921, 469) with delta (0, 0)
Screenshot: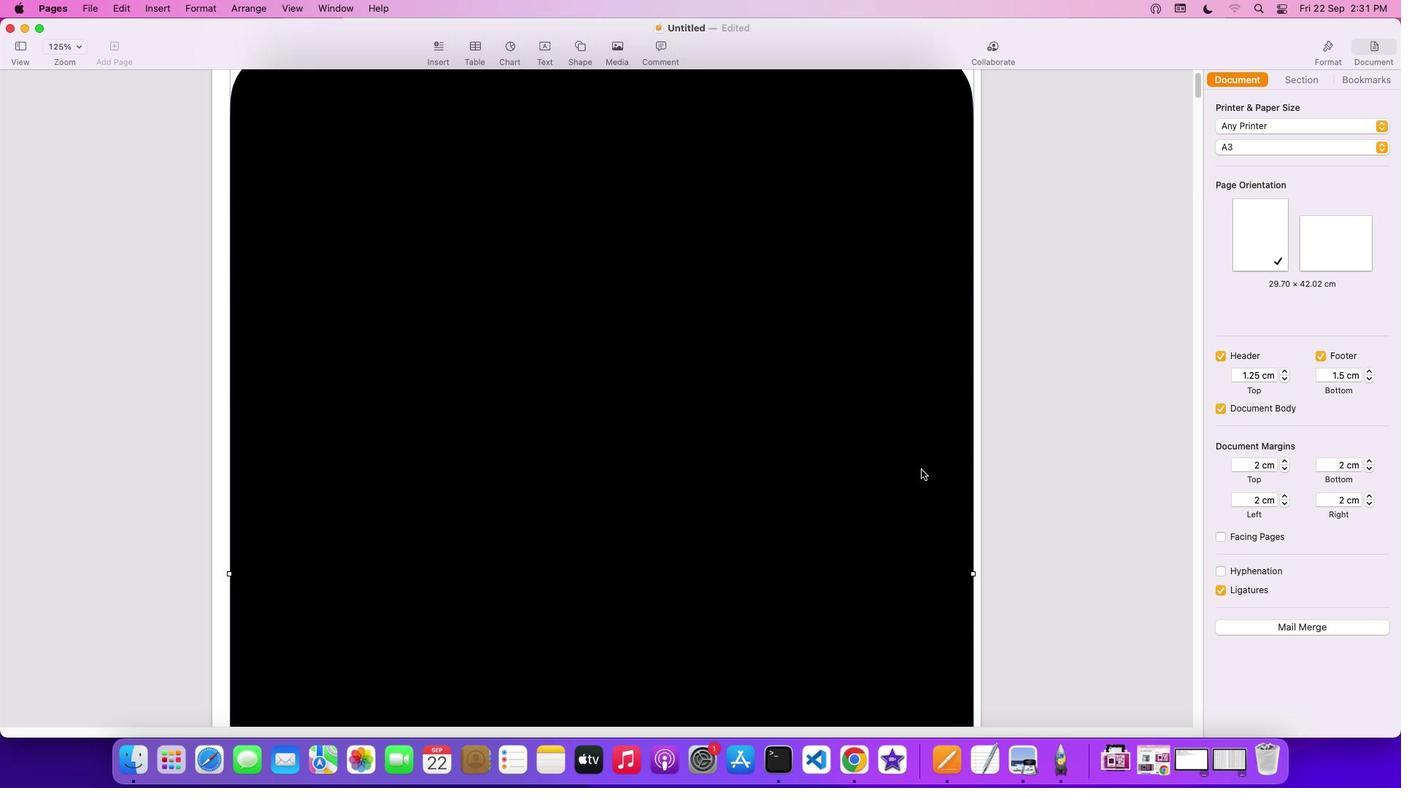 
Action: Mouse scrolled (921, 469) with delta (0, 0)
Screenshot: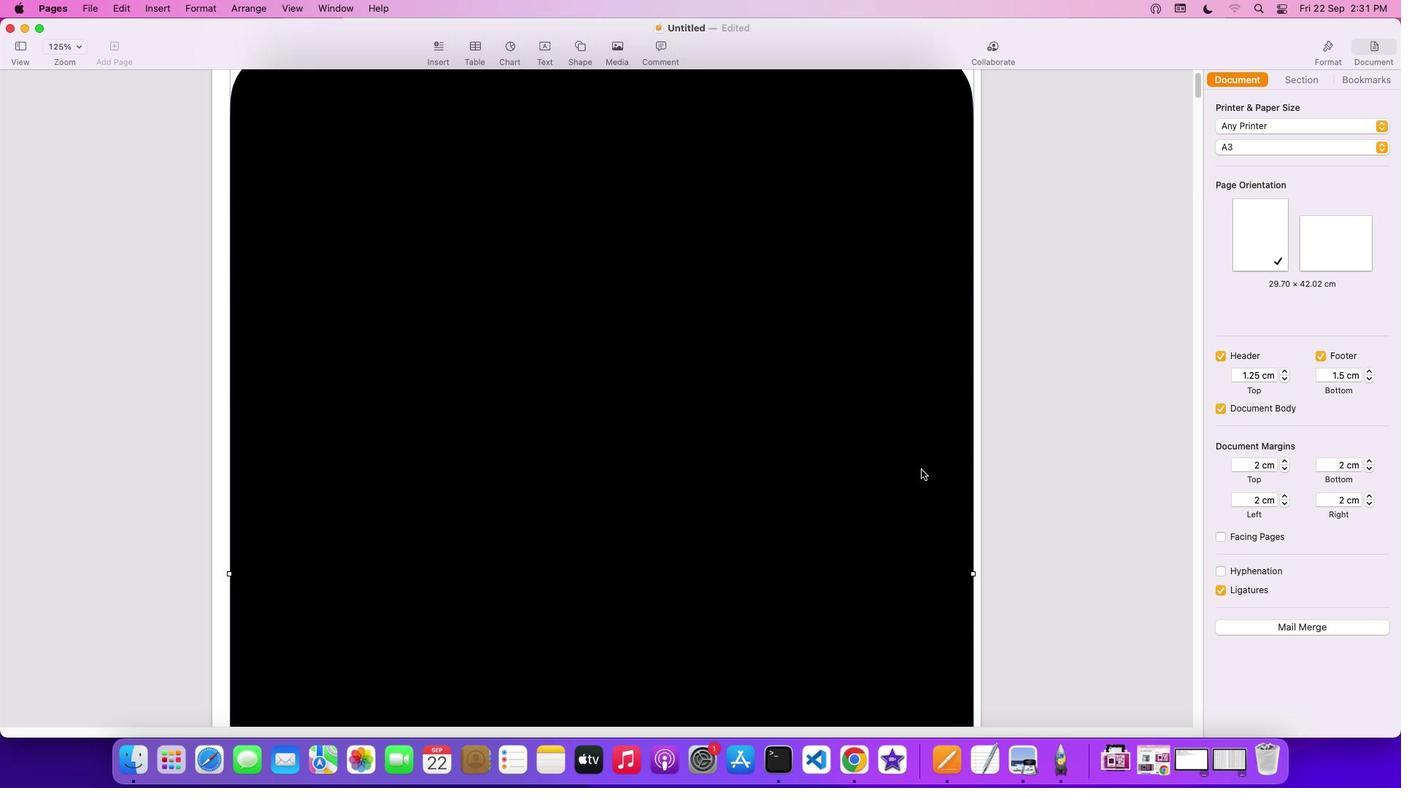 
Action: Mouse scrolled (921, 469) with delta (0, 3)
Screenshot: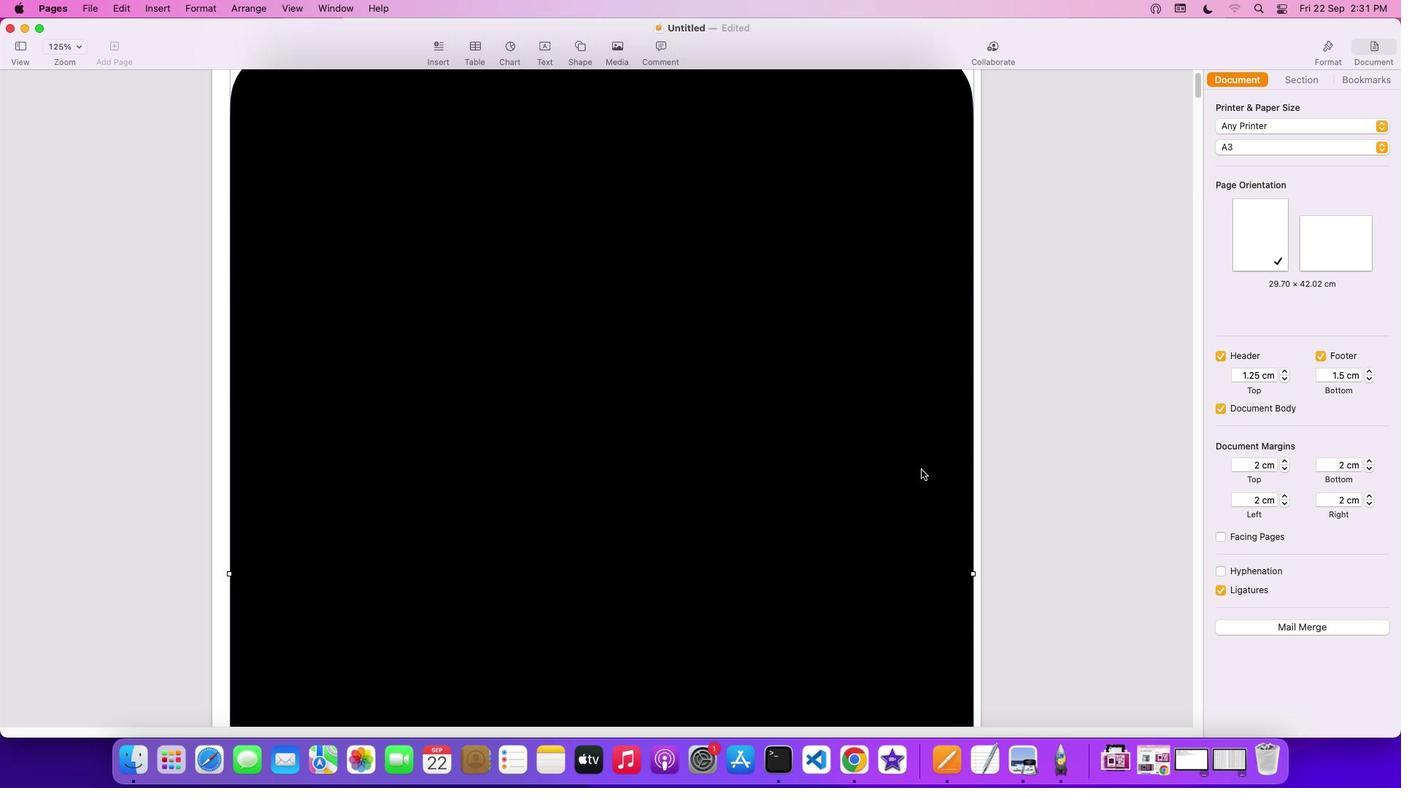 
Action: Mouse scrolled (921, 469) with delta (0, 4)
Screenshot: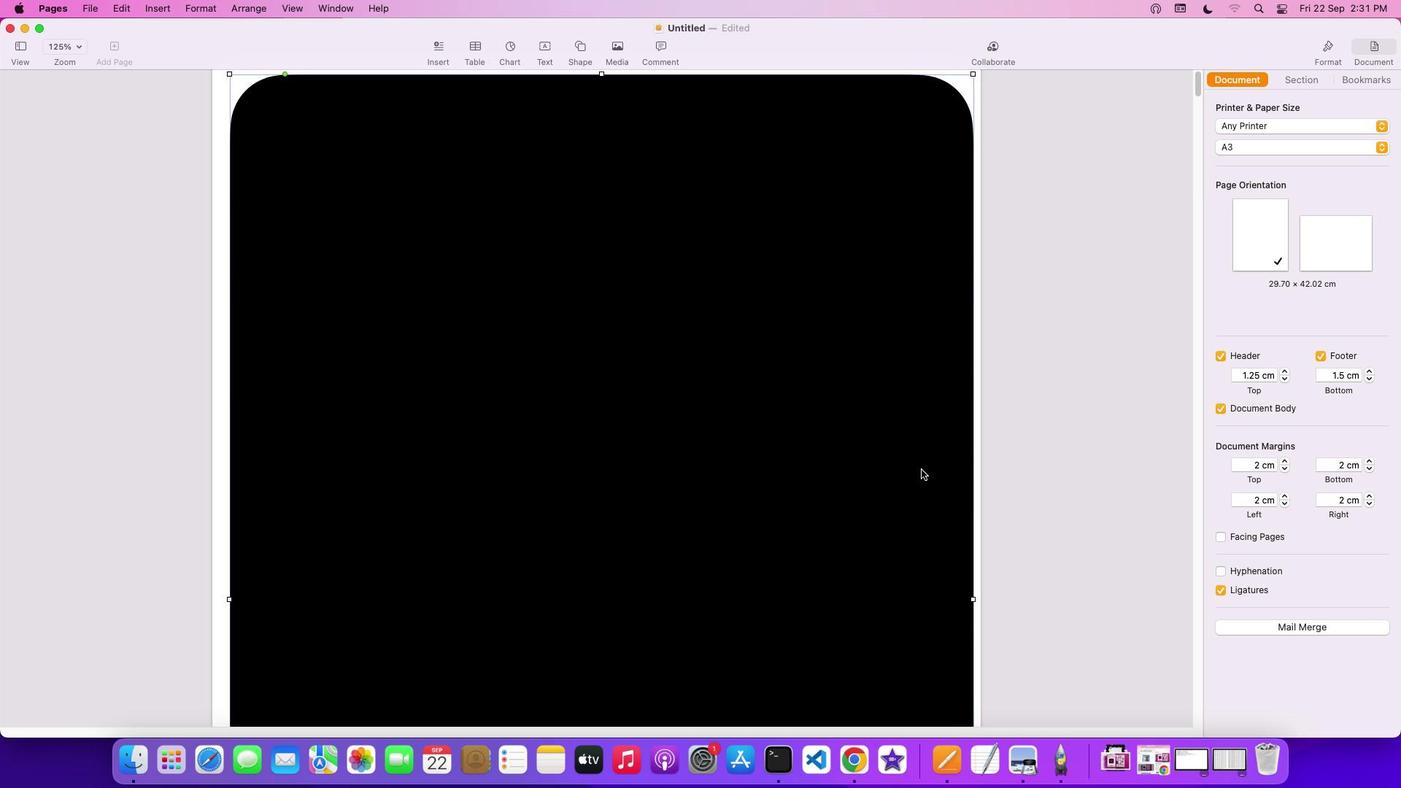 
Action: Mouse scrolled (921, 469) with delta (0, 5)
Screenshot: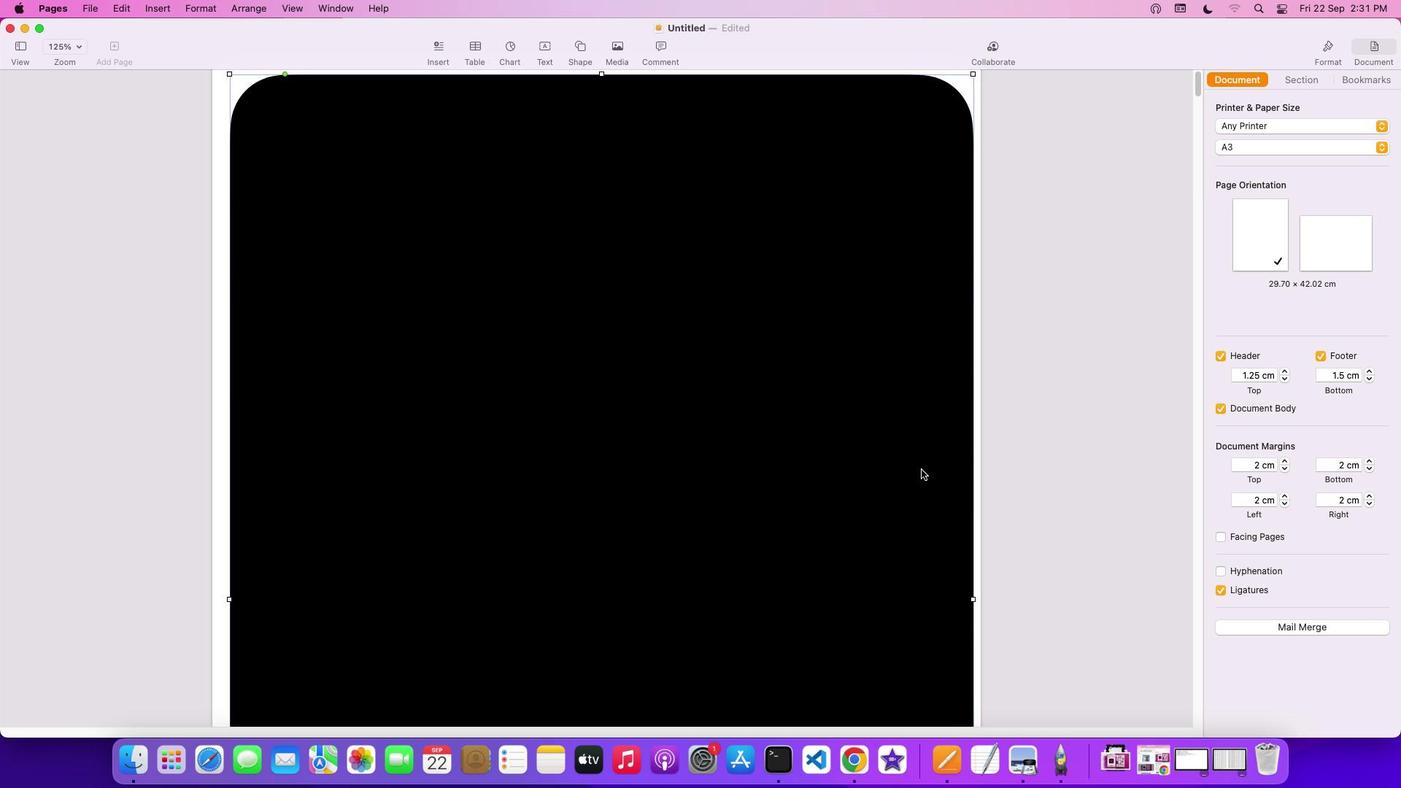 
Action: Mouse scrolled (921, 469) with delta (0, 5)
Screenshot: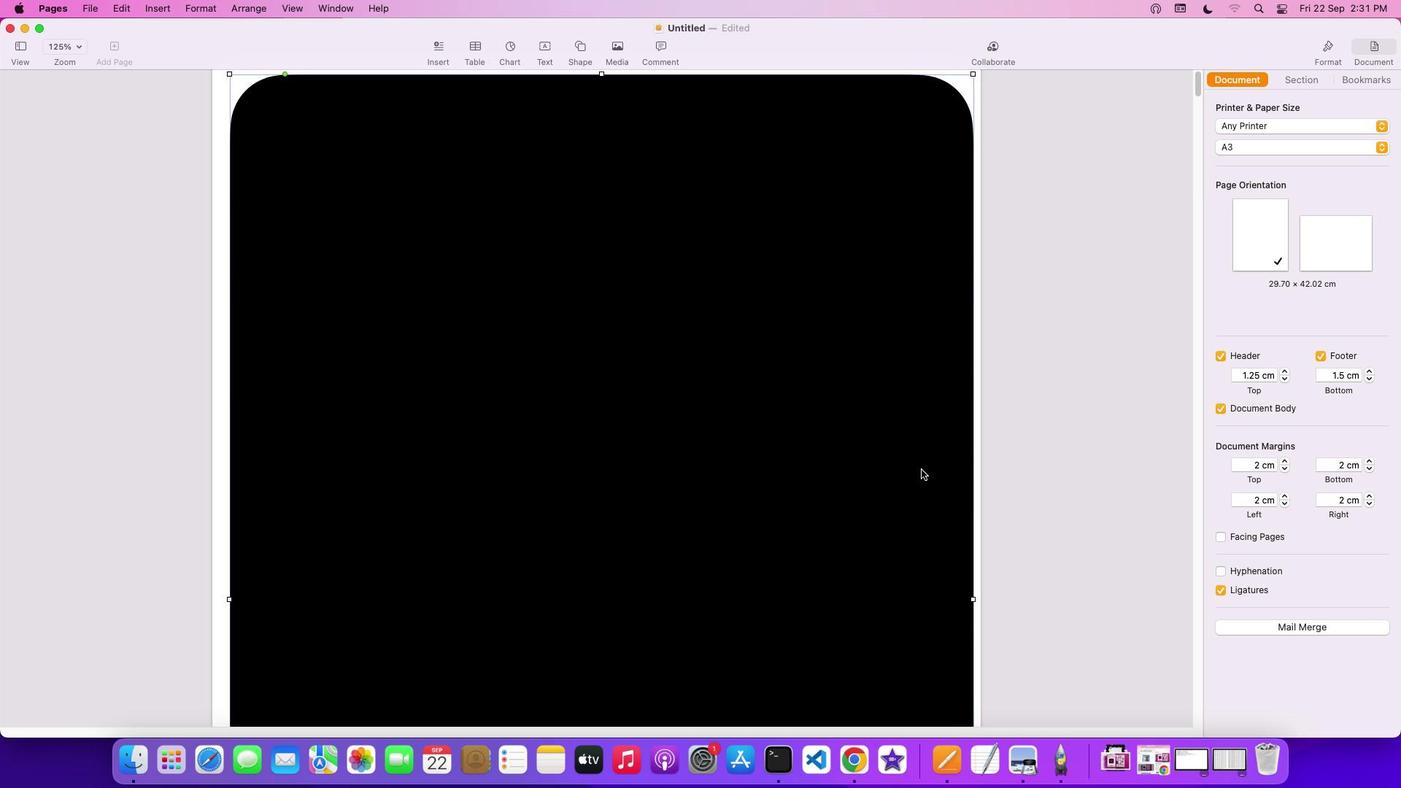 
Action: Mouse moved to (1329, 51)
Screenshot: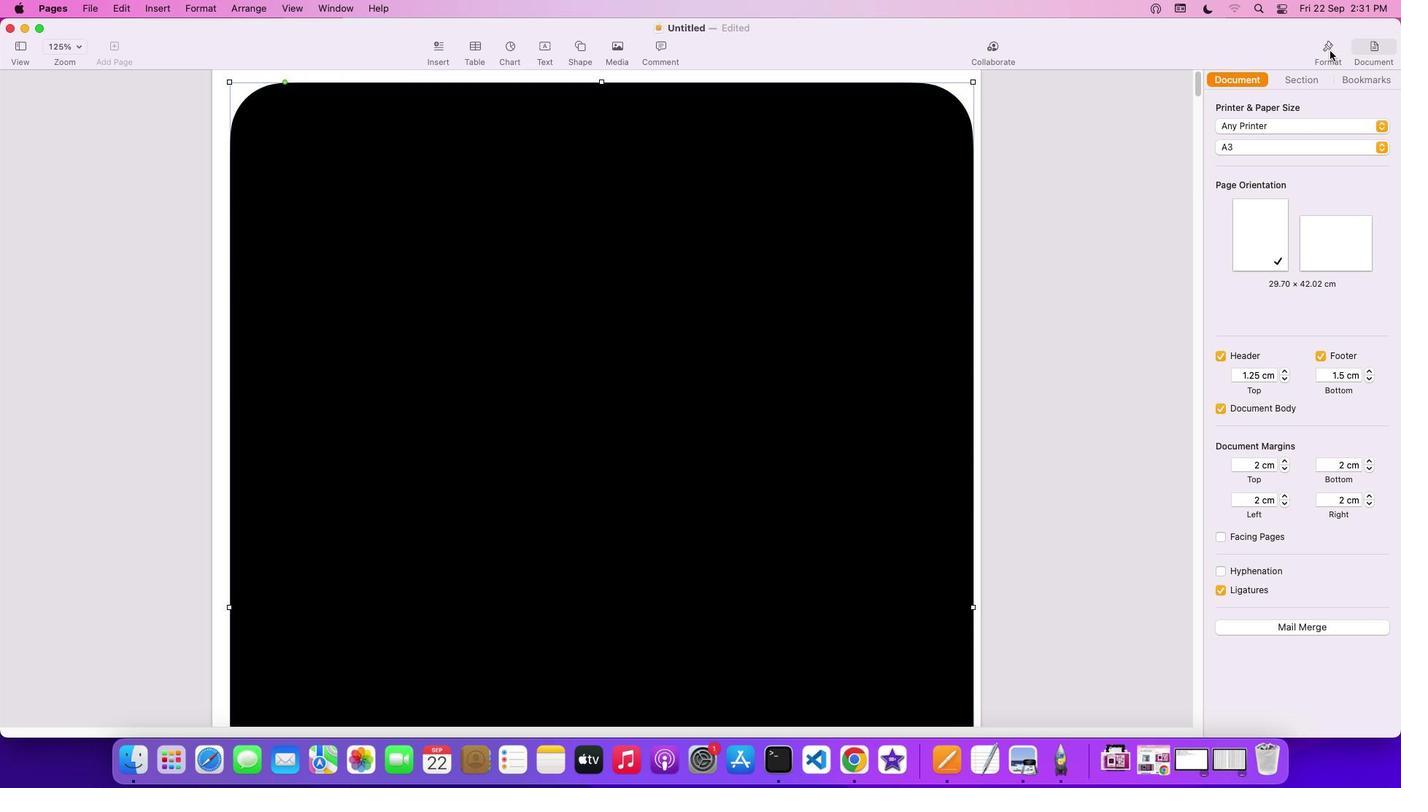 
Action: Mouse pressed left at (1329, 51)
Screenshot: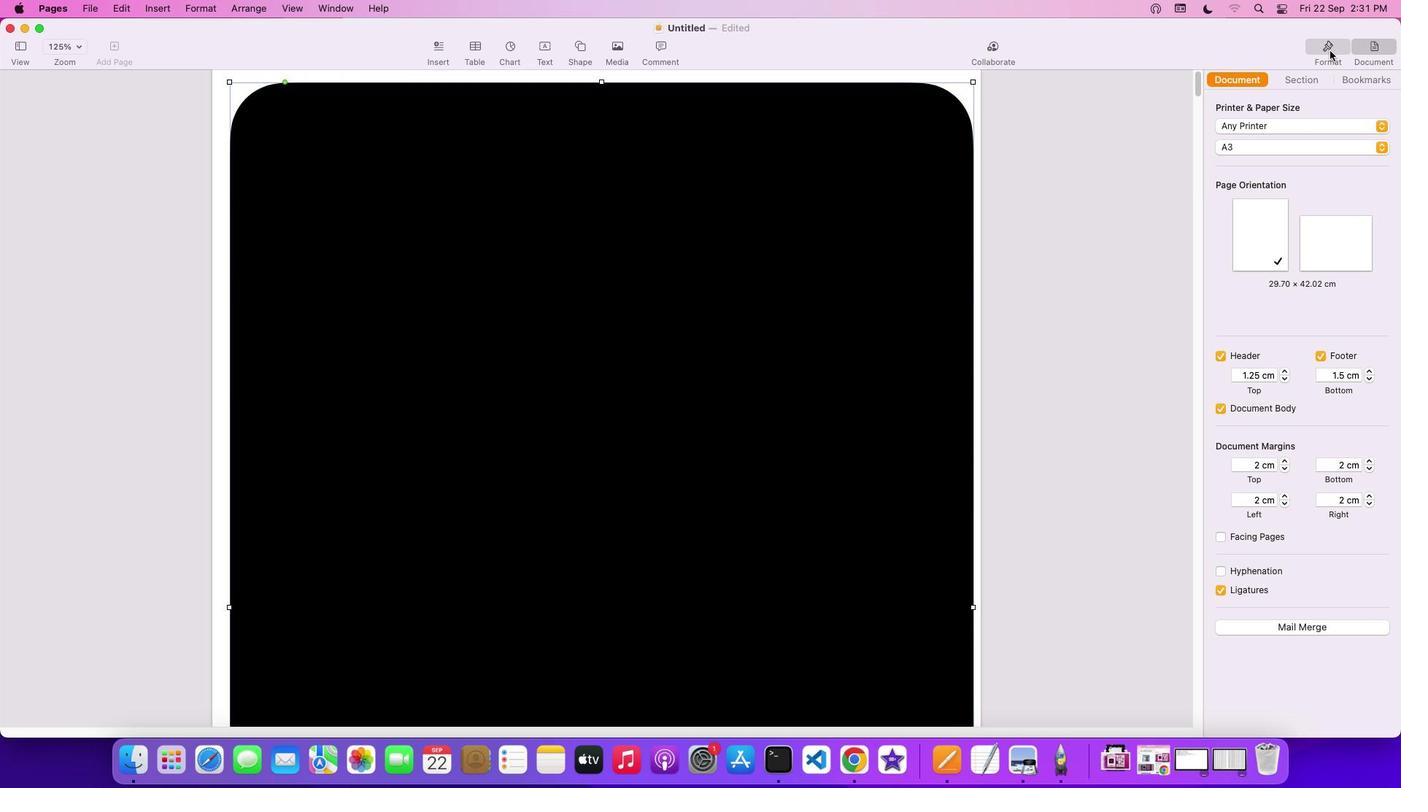 
Action: Mouse moved to (1246, 285)
Screenshot: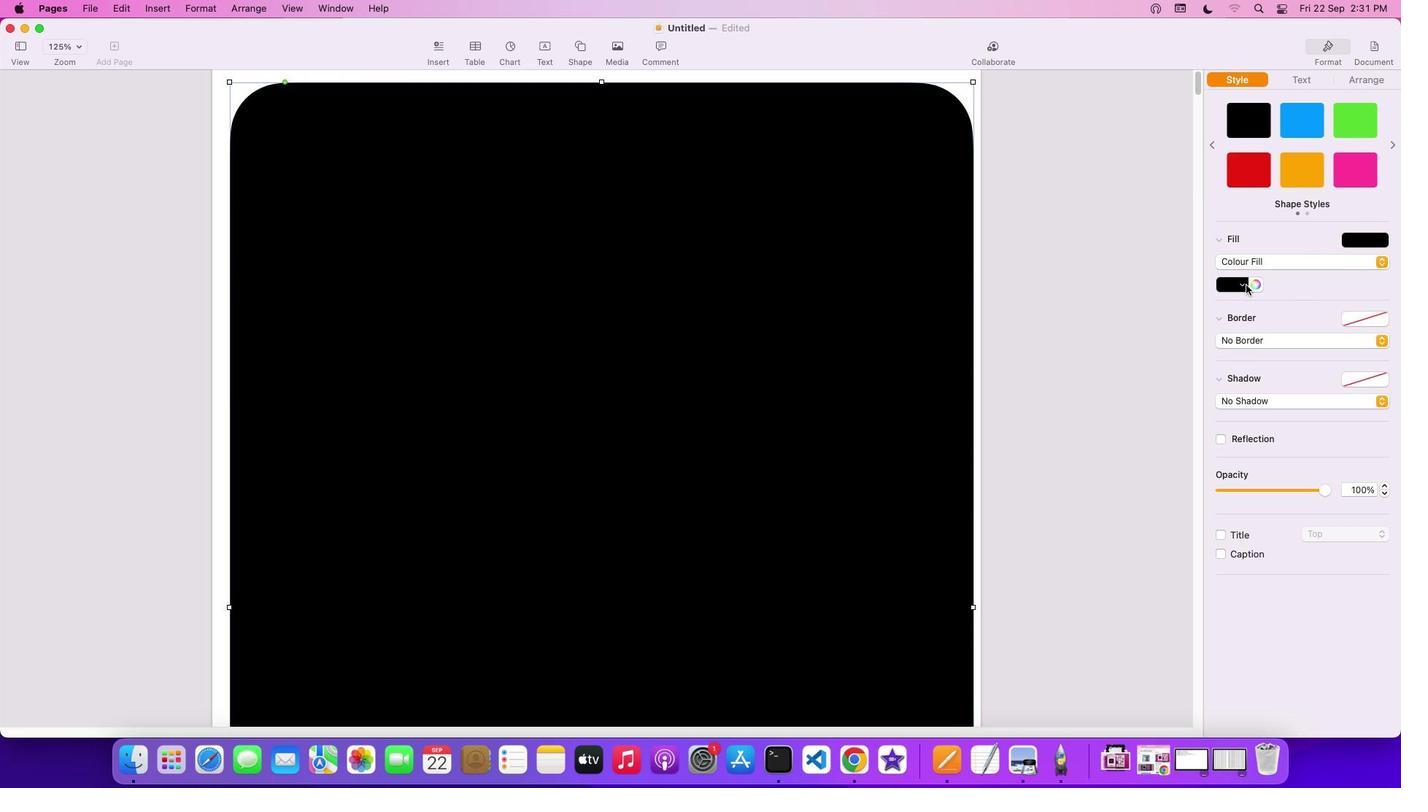 
Action: Mouse pressed left at (1246, 285)
Screenshot: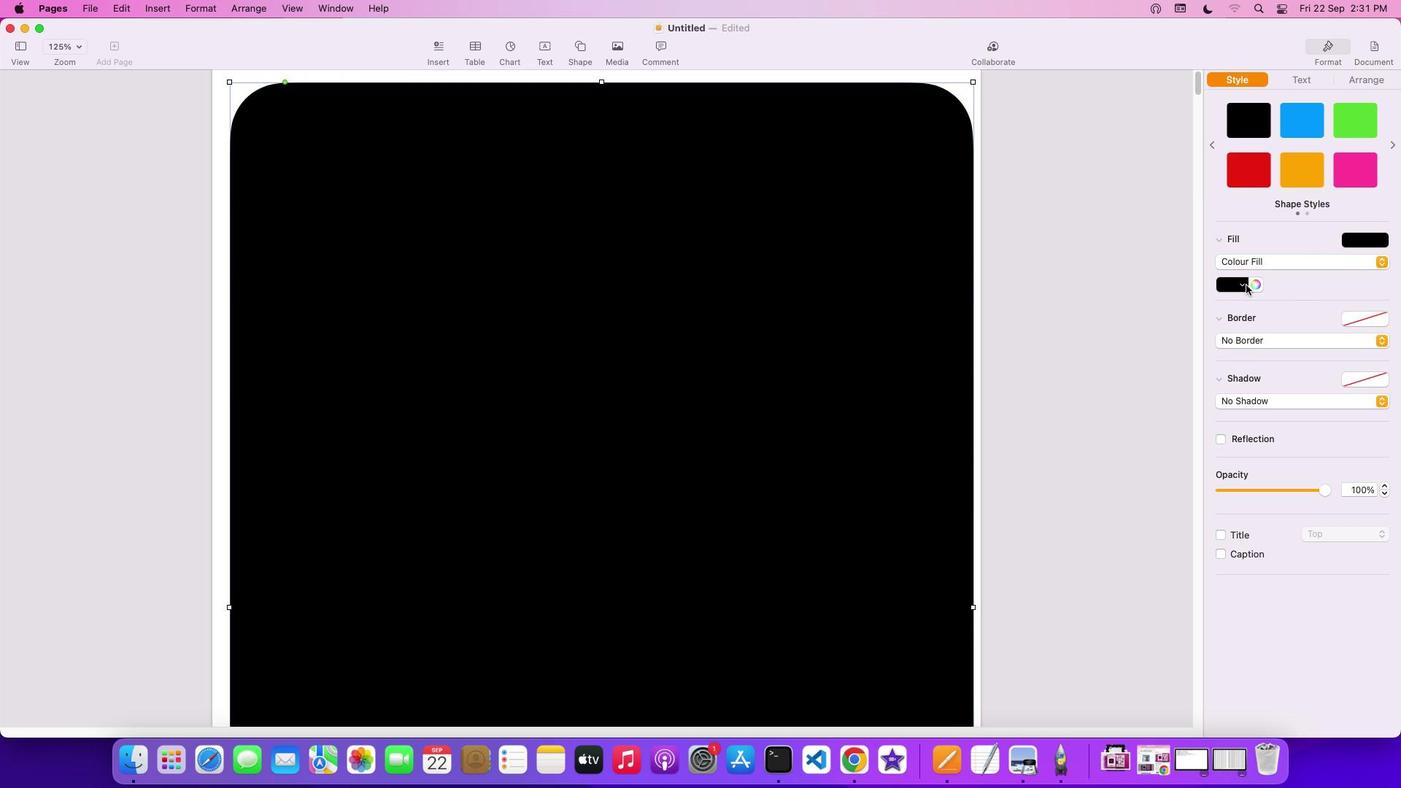 
Action: Mouse moved to (1206, 381)
Screenshot: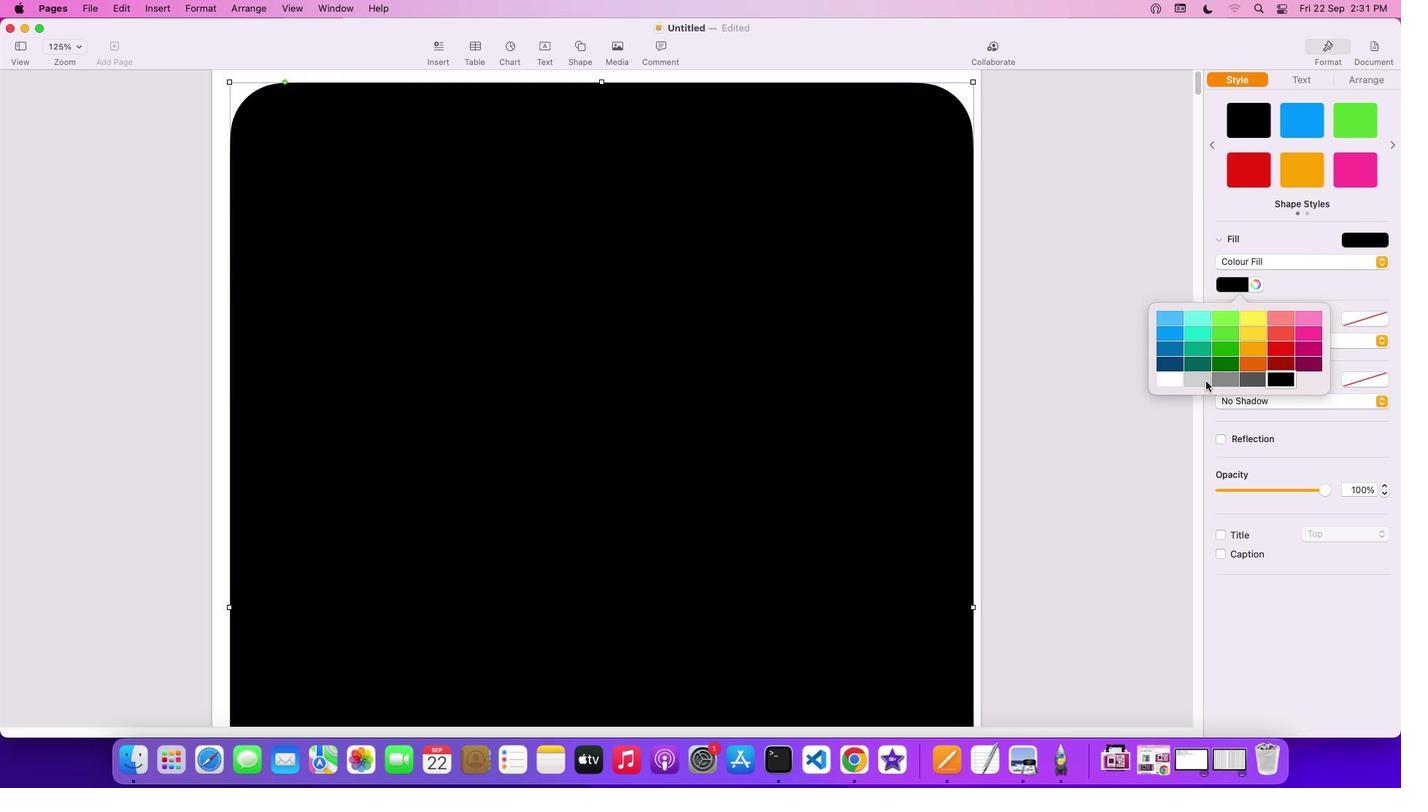 
Action: Mouse pressed left at (1206, 381)
Screenshot: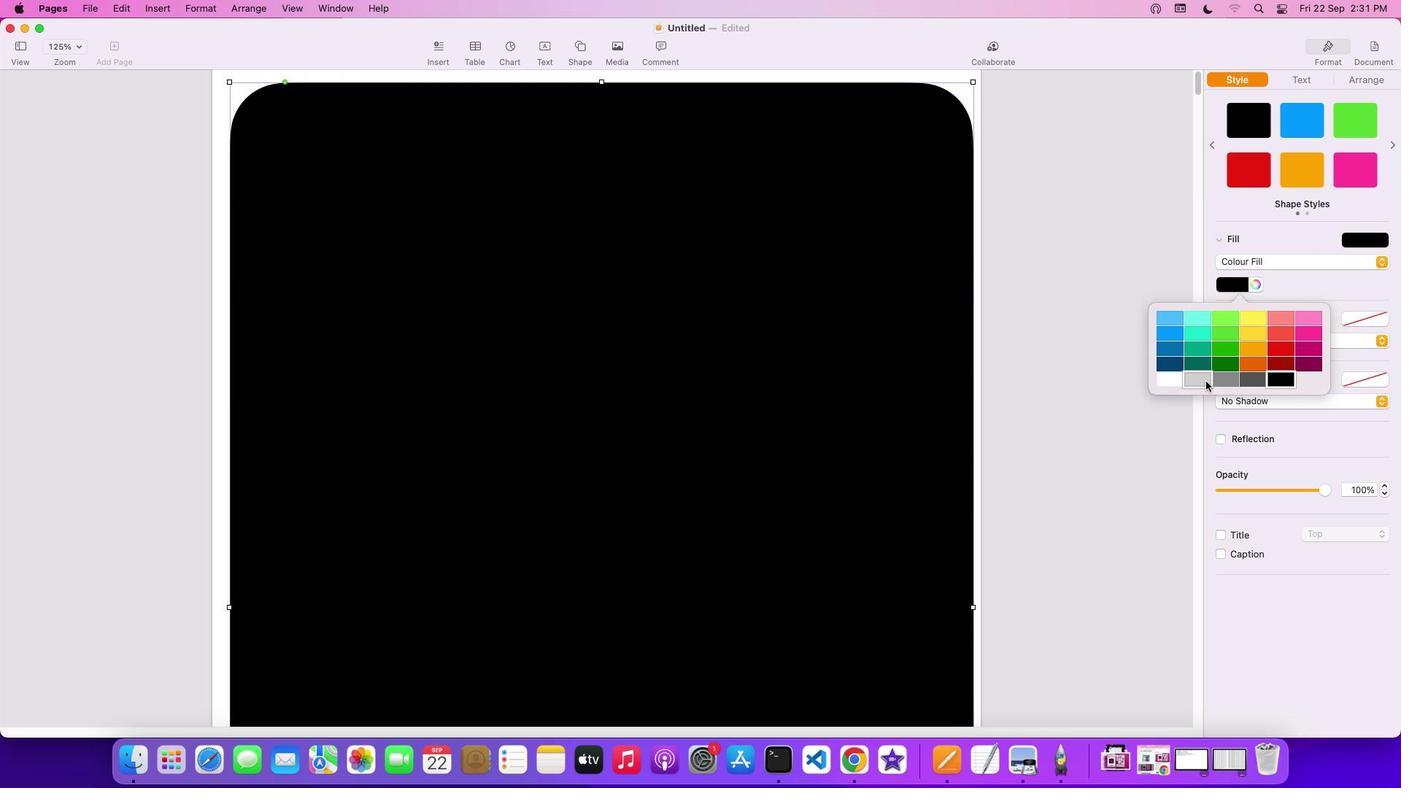 
Action: Mouse moved to (583, 49)
Screenshot: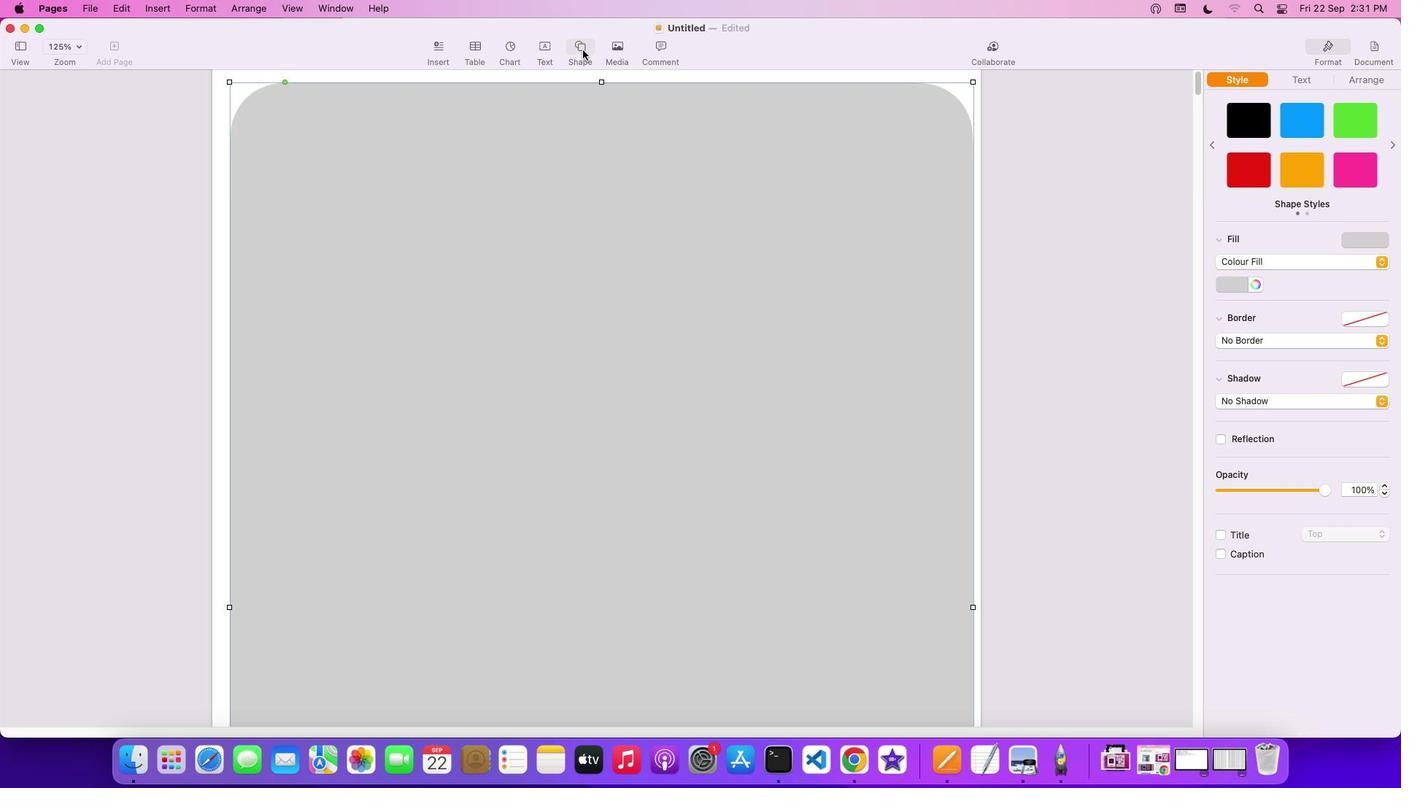 
Action: Mouse pressed left at (583, 49)
Screenshot: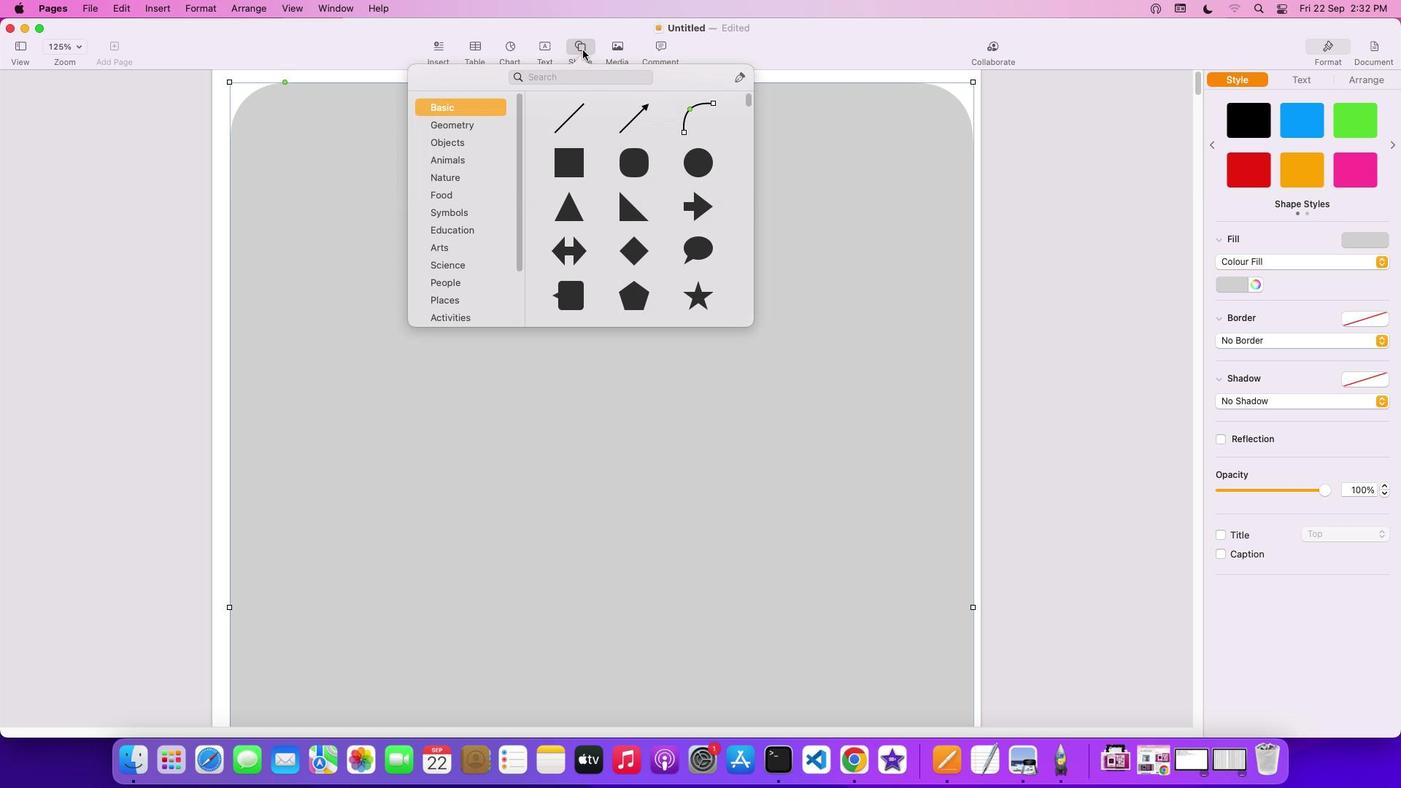 
Action: Mouse moved to (635, 169)
Screenshot: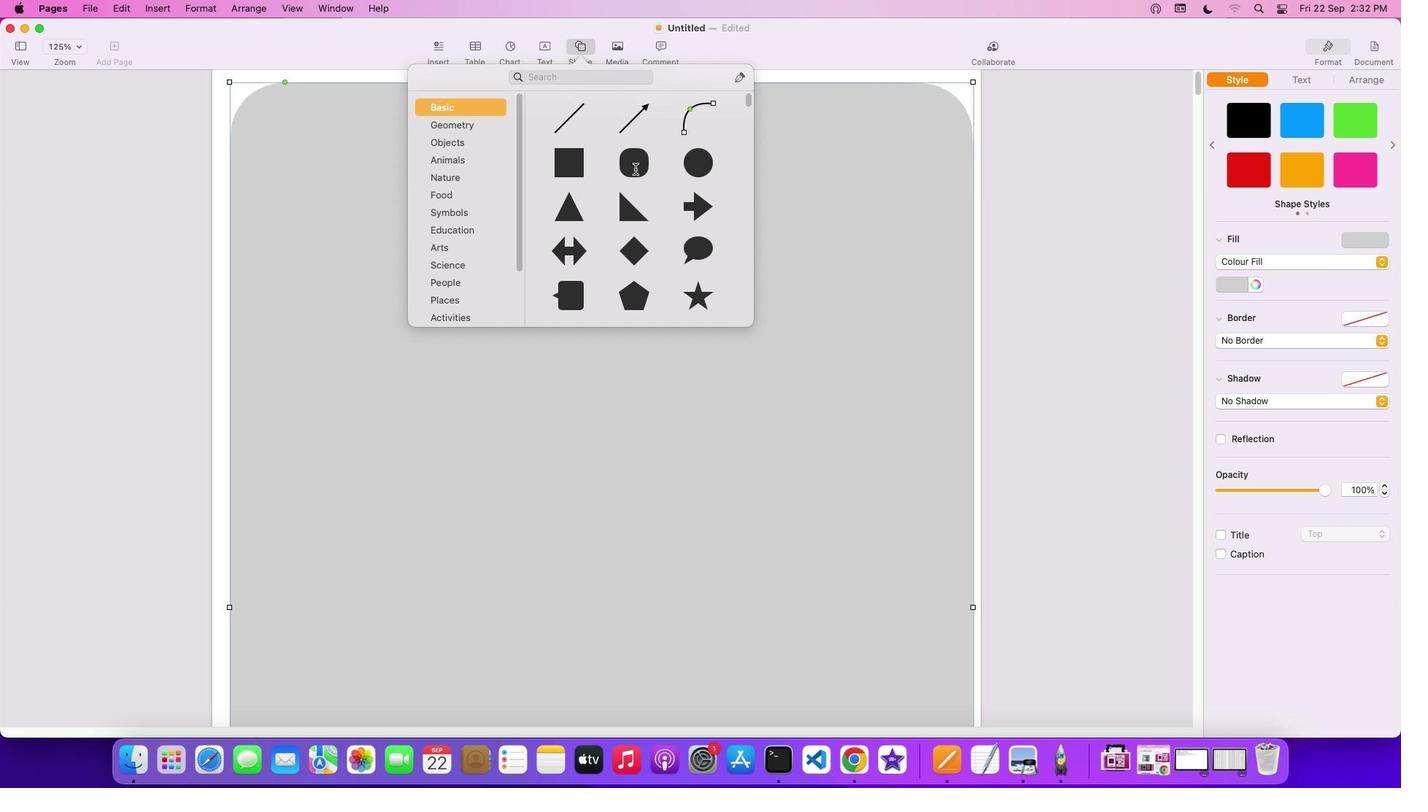 
Action: Mouse pressed left at (635, 169)
Screenshot: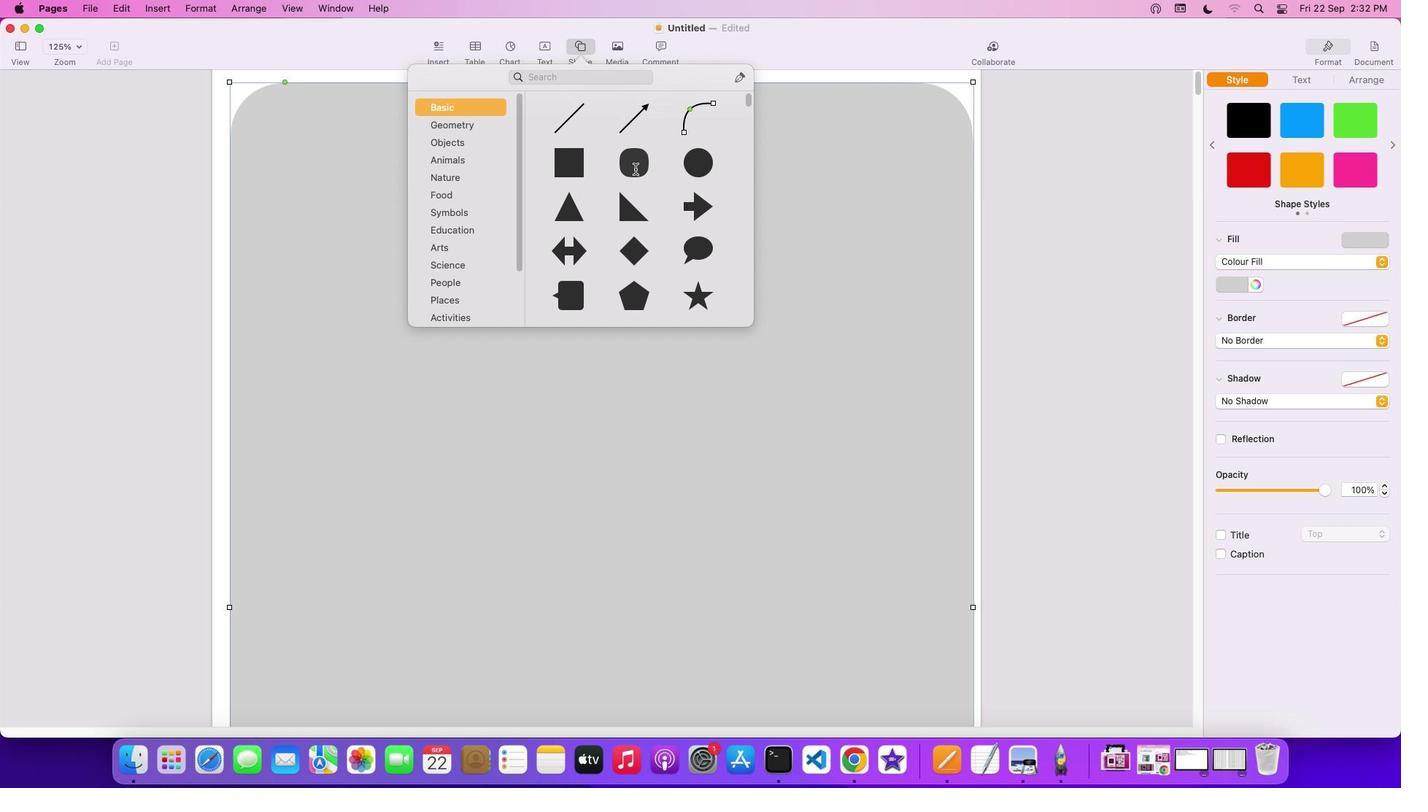 
Action: Mouse moved to (641, 351)
Screenshot: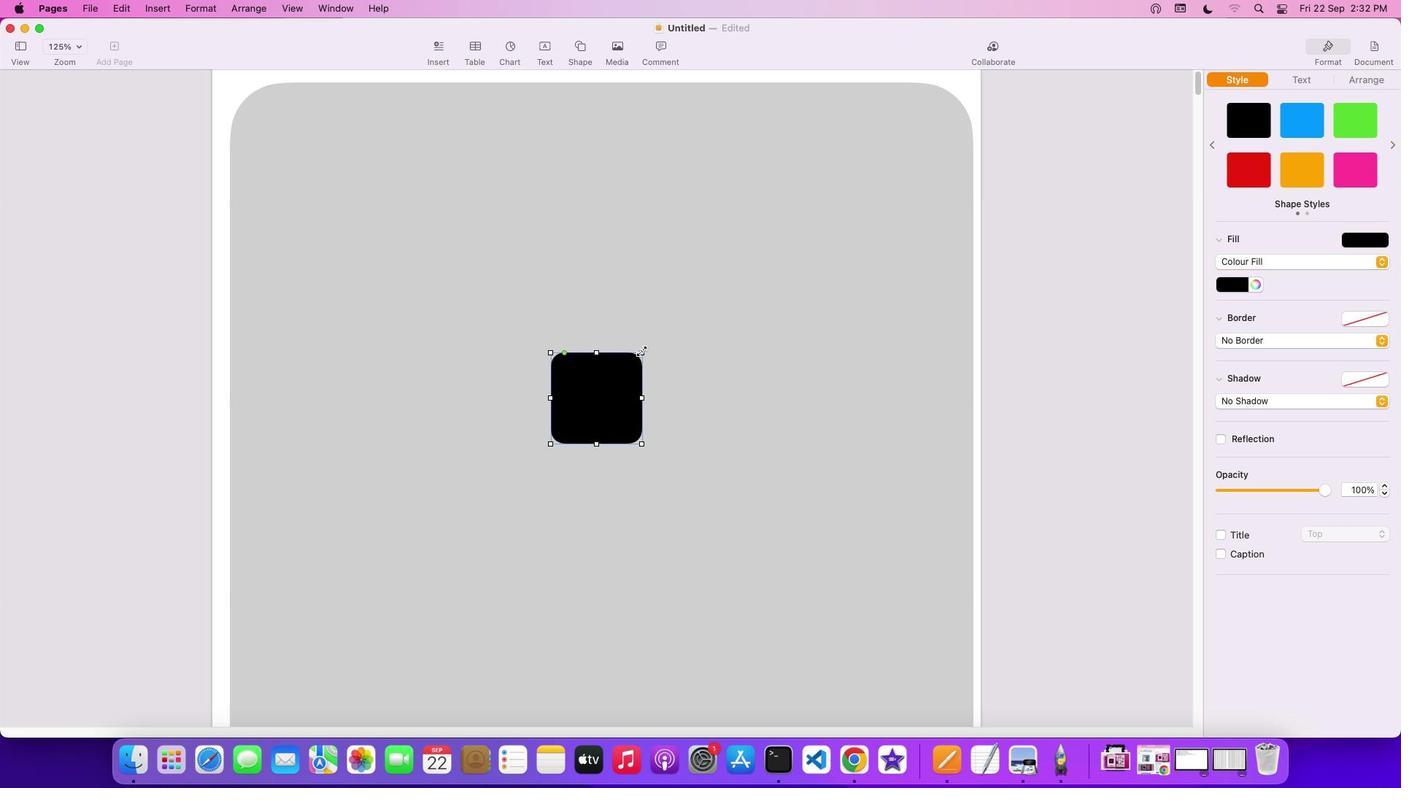 
Action: Mouse pressed left at (641, 351)
Screenshot: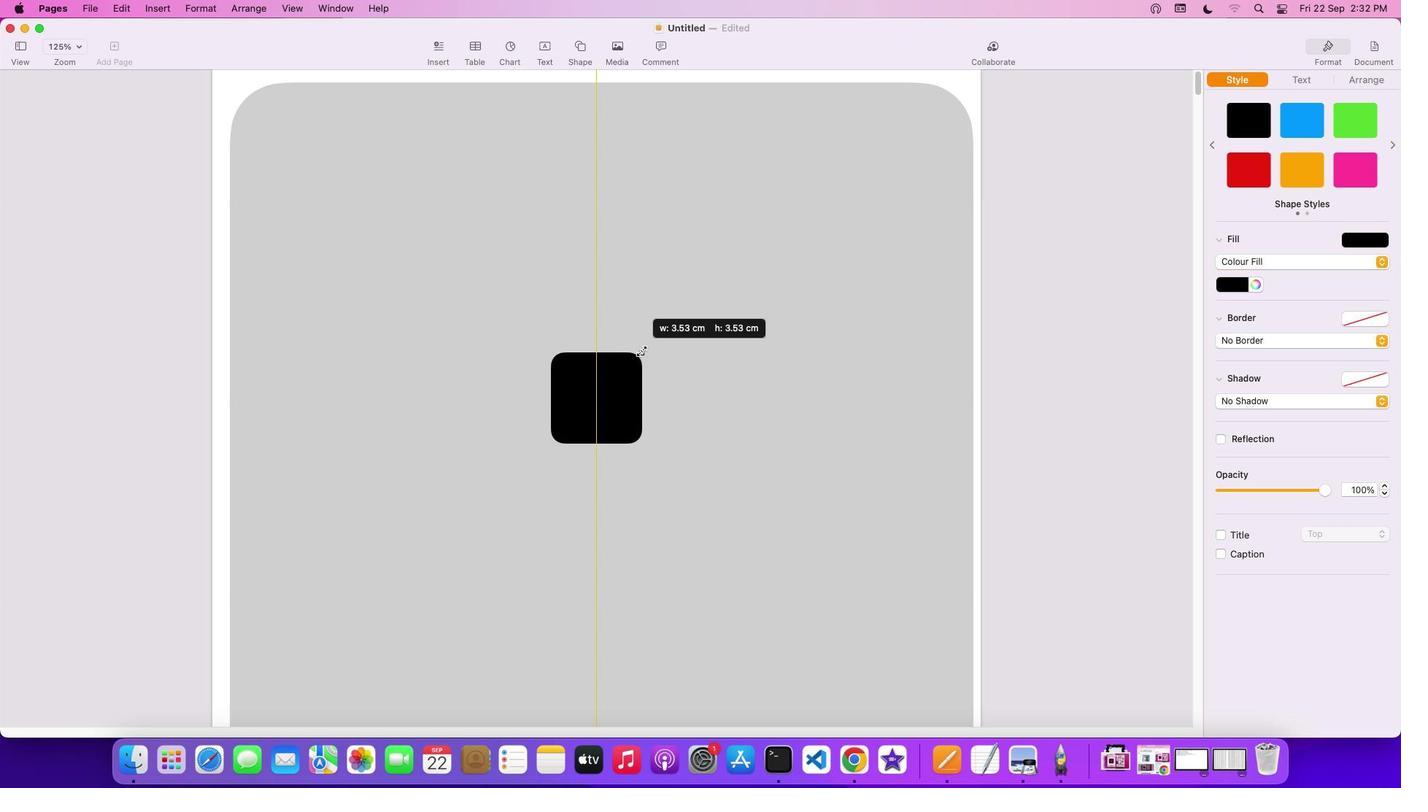 
Action: Mouse moved to (814, 351)
Screenshot: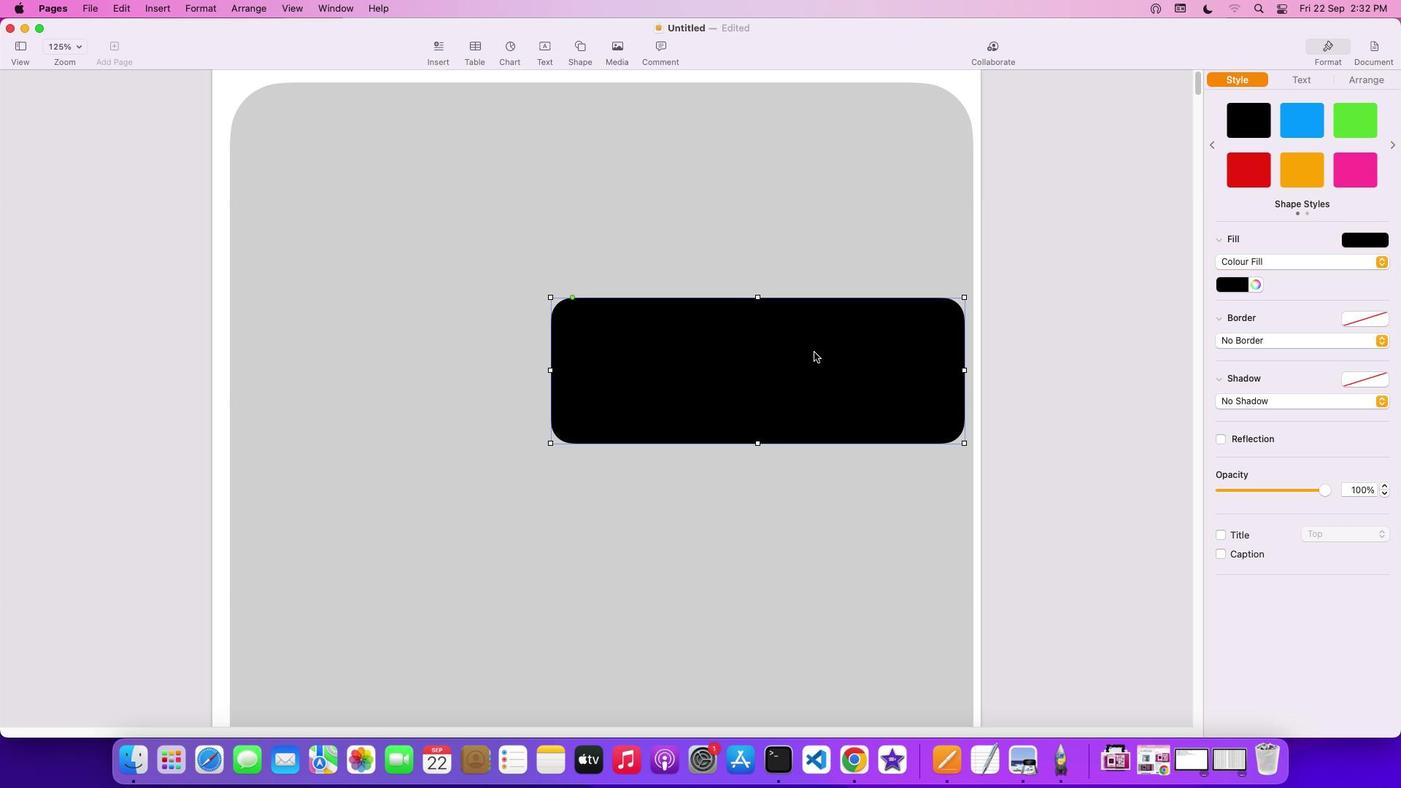 
Action: Mouse pressed left at (814, 351)
Screenshot: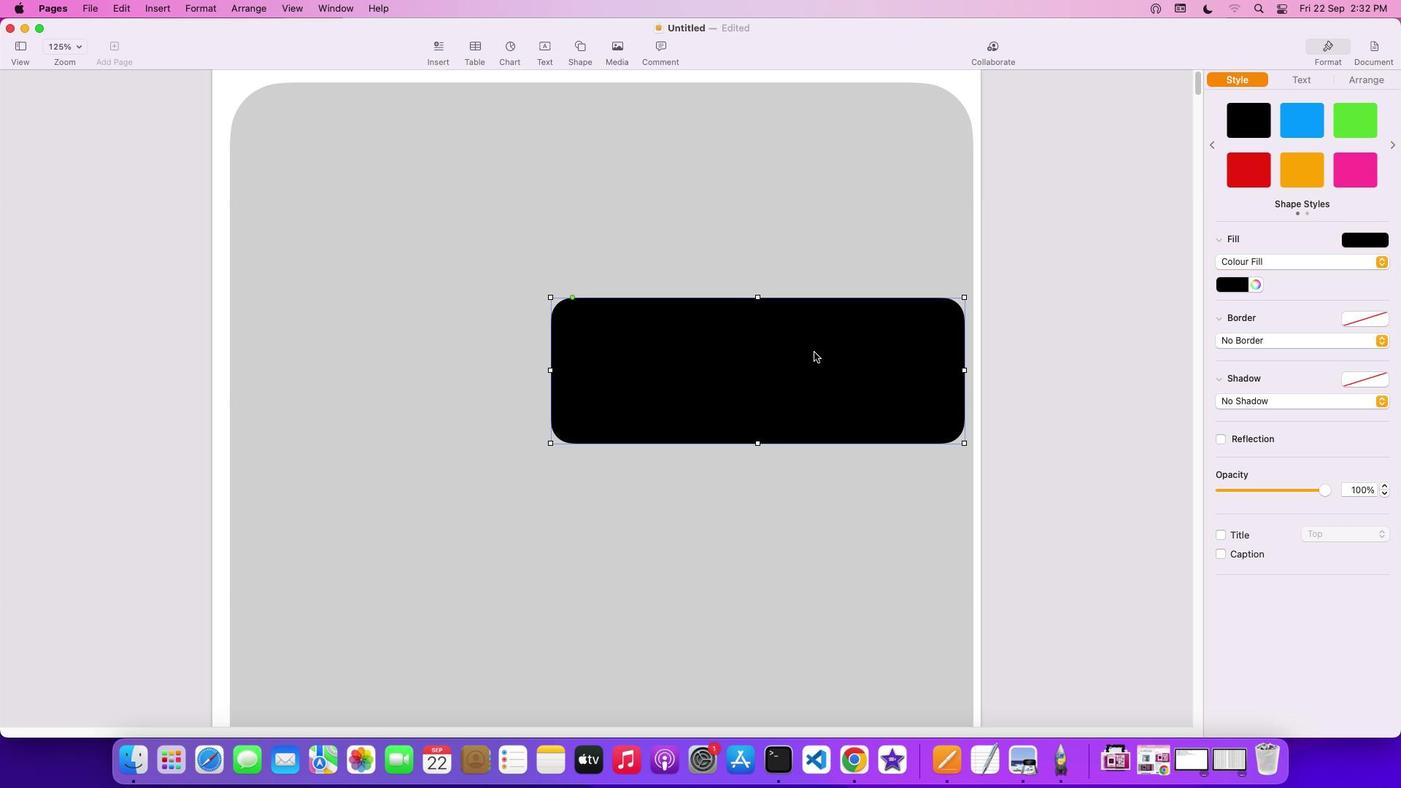
Action: Mouse moved to (807, 246)
Screenshot: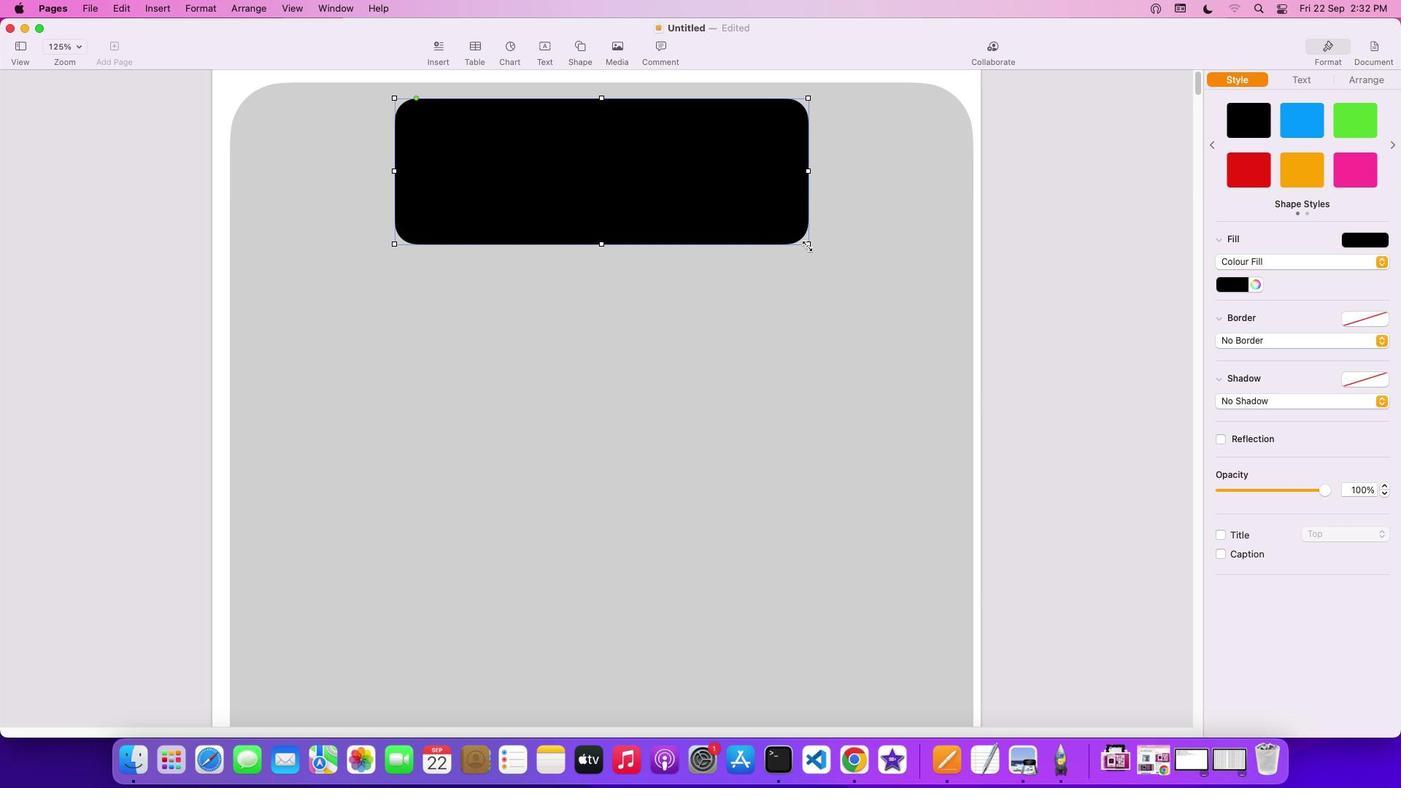 
Action: Mouse pressed left at (807, 246)
Screenshot: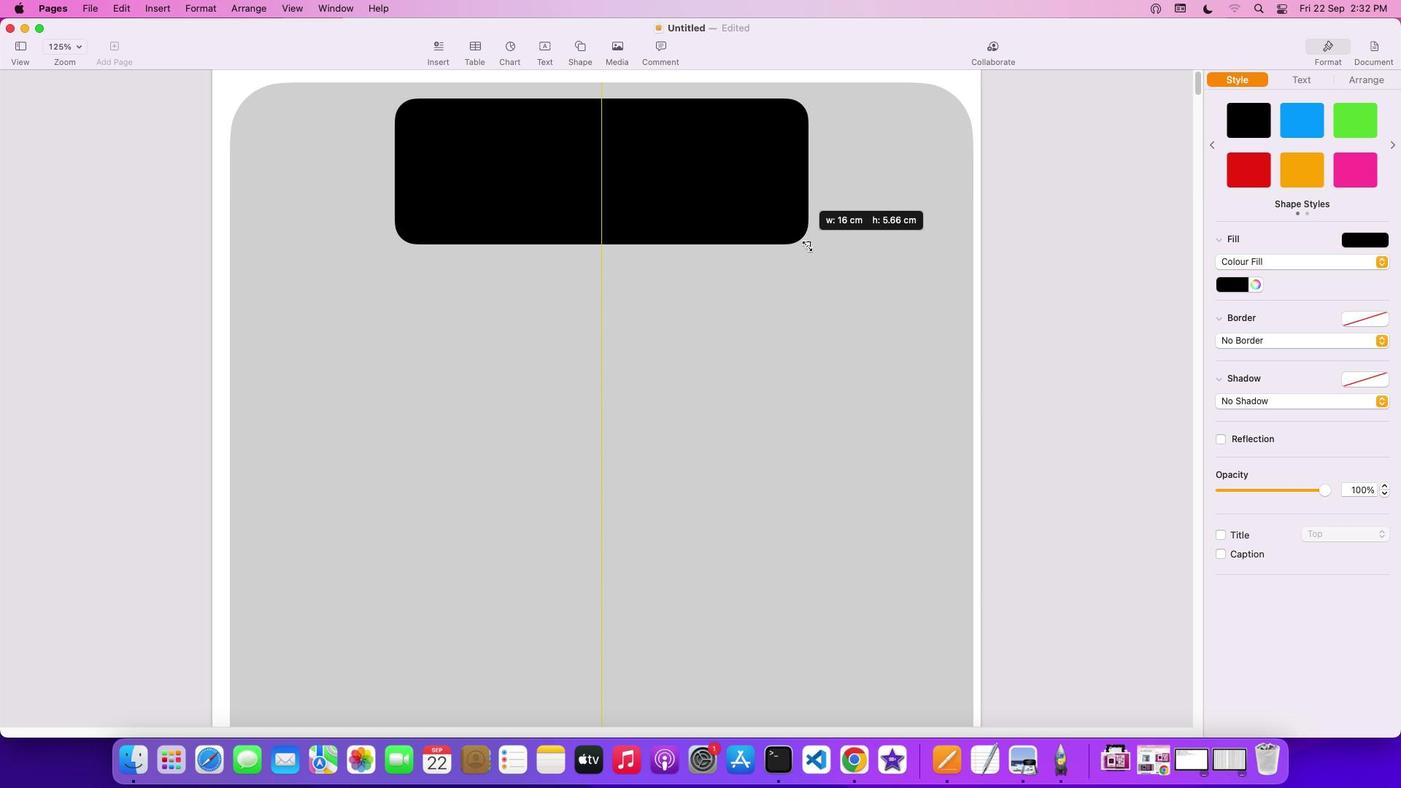 
Action: Mouse moved to (667, 374)
Screenshot: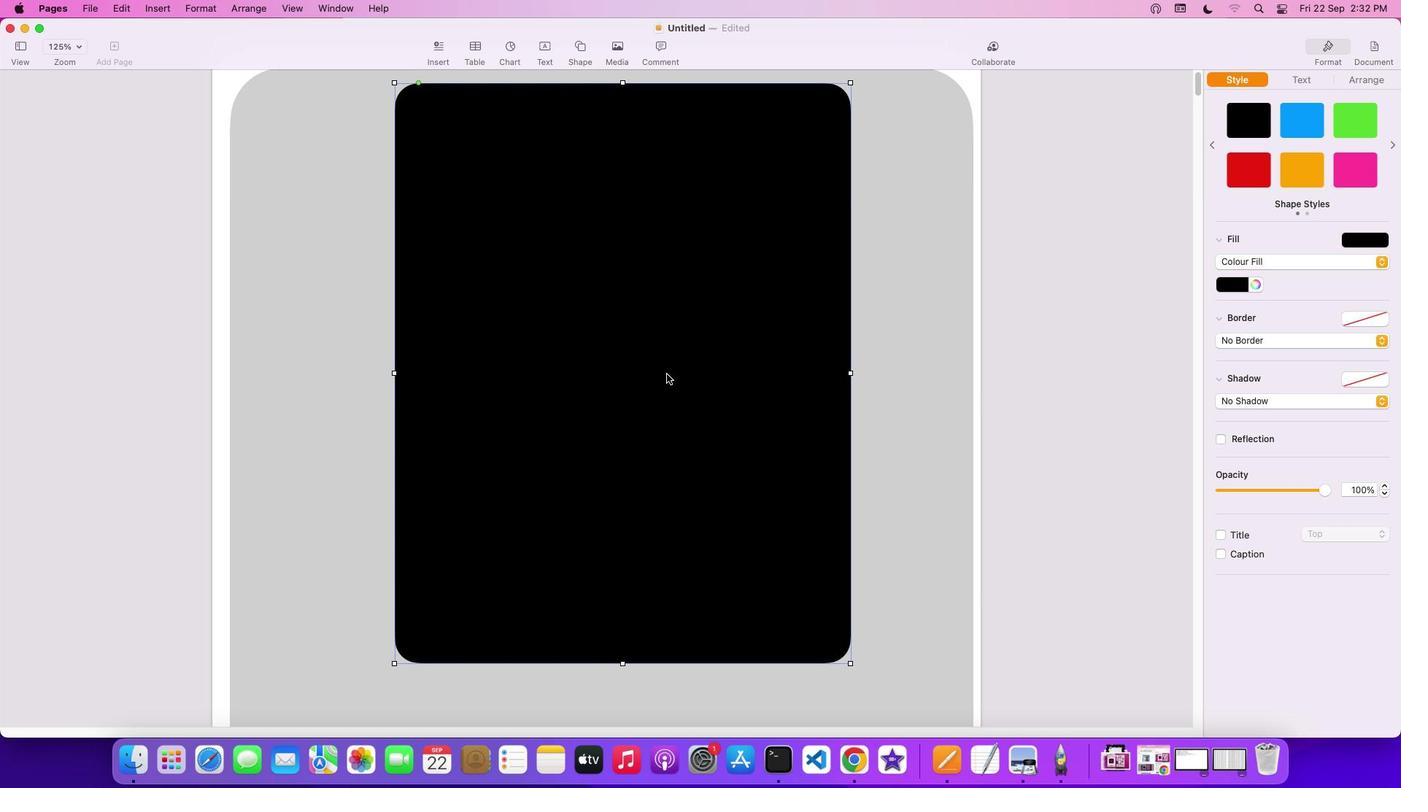 
Action: Mouse pressed left at (667, 374)
Screenshot: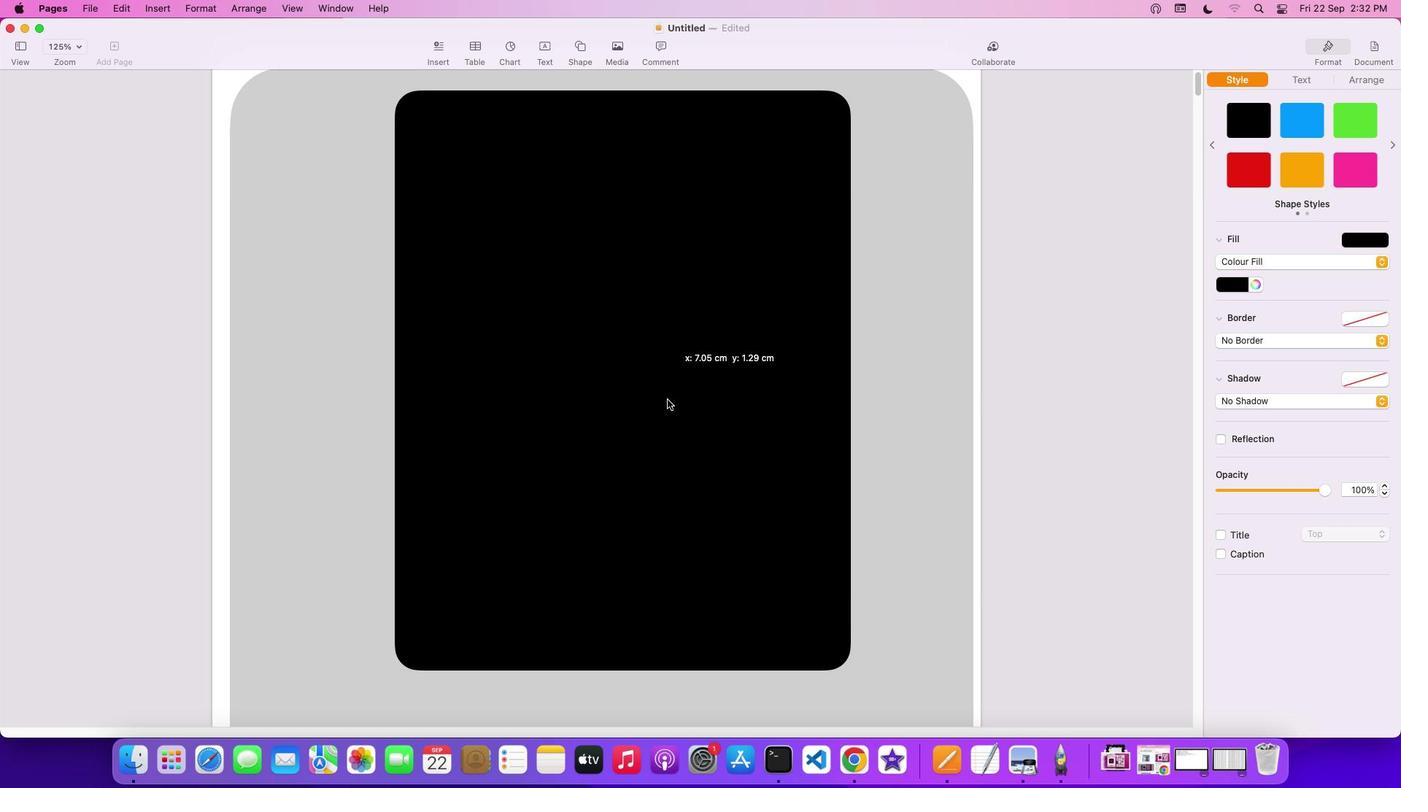 
Action: Mouse moved to (830, 667)
Screenshot: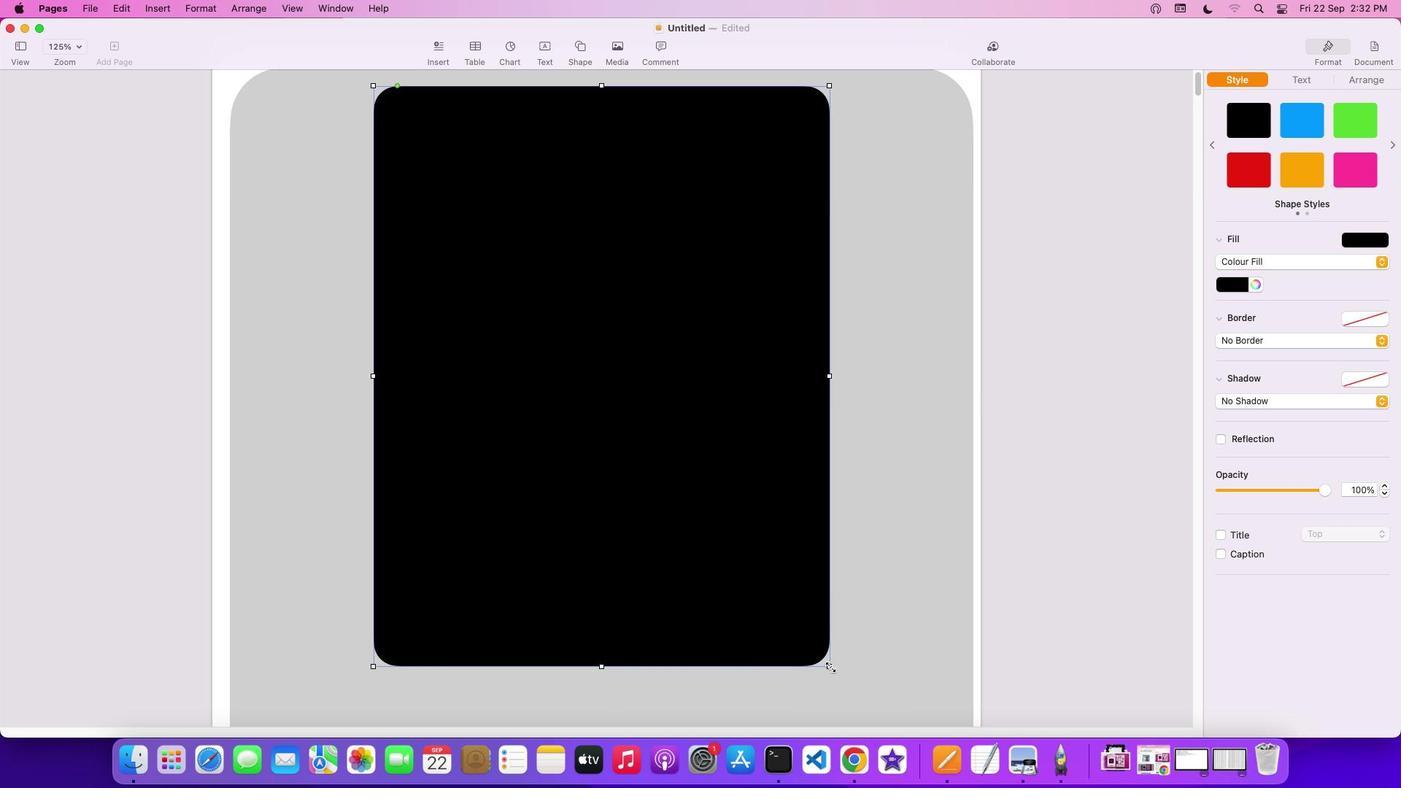 
Action: Mouse pressed left at (830, 667)
Screenshot: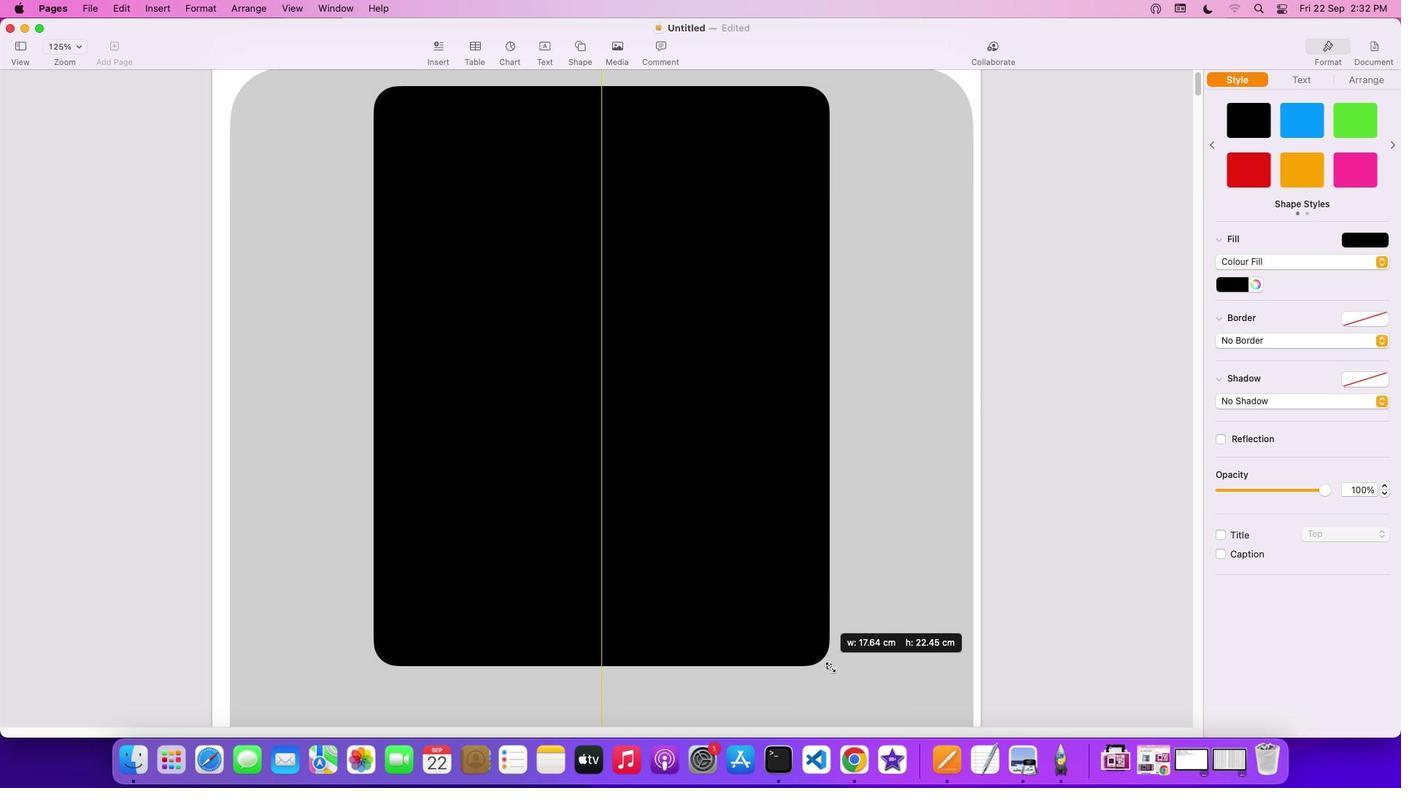 
Action: Mouse moved to (654, 524)
Screenshot: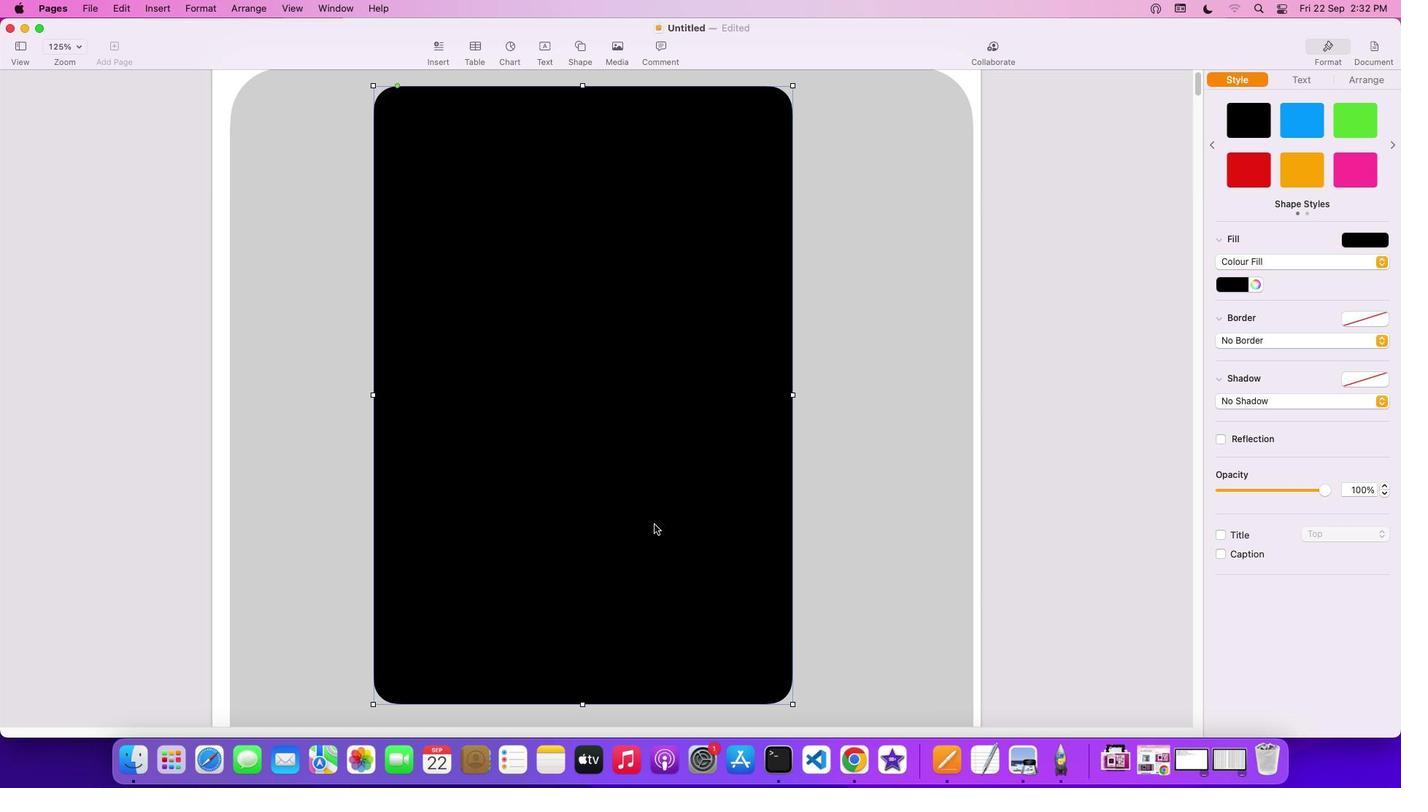 
Action: Mouse pressed left at (654, 524)
Screenshot: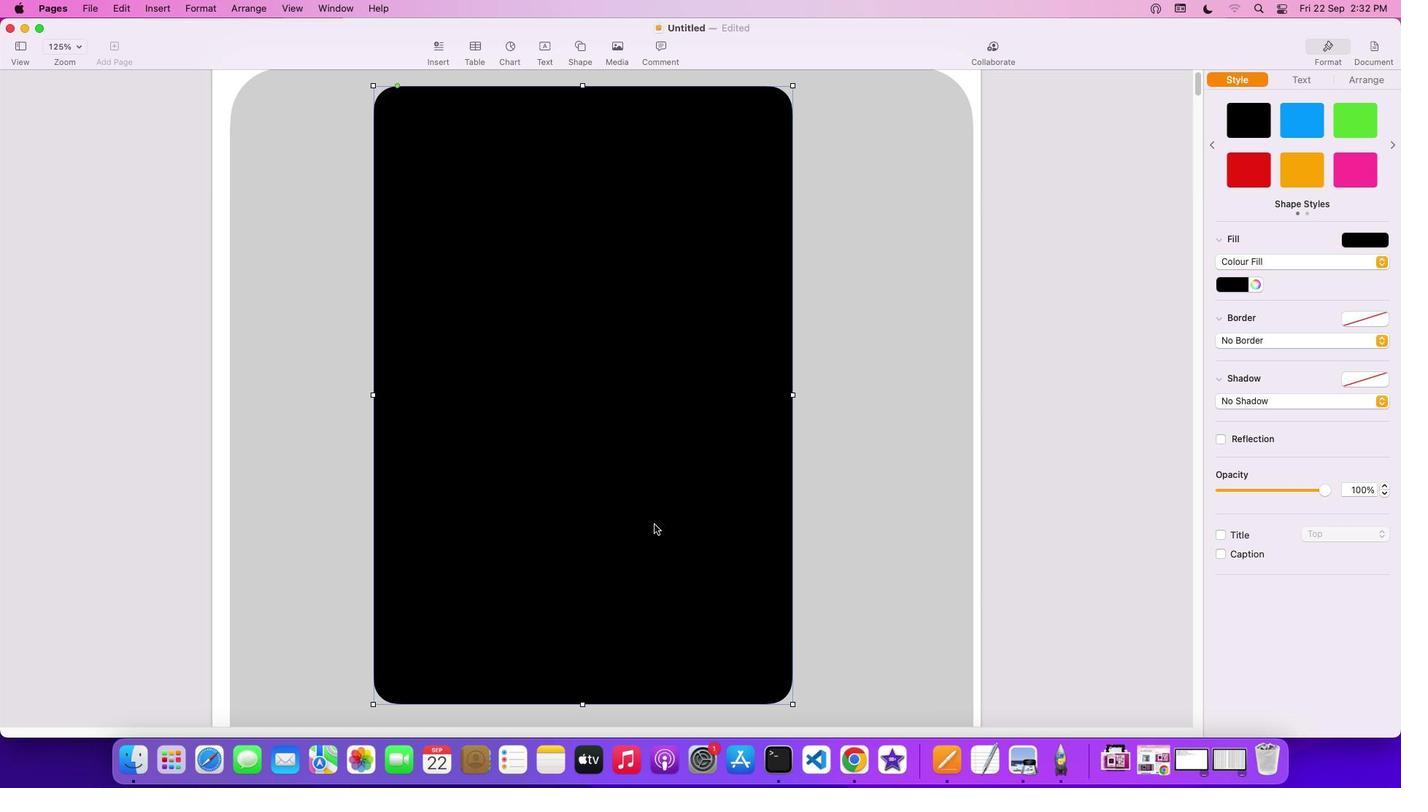 
Action: Mouse moved to (1378, 262)
Screenshot: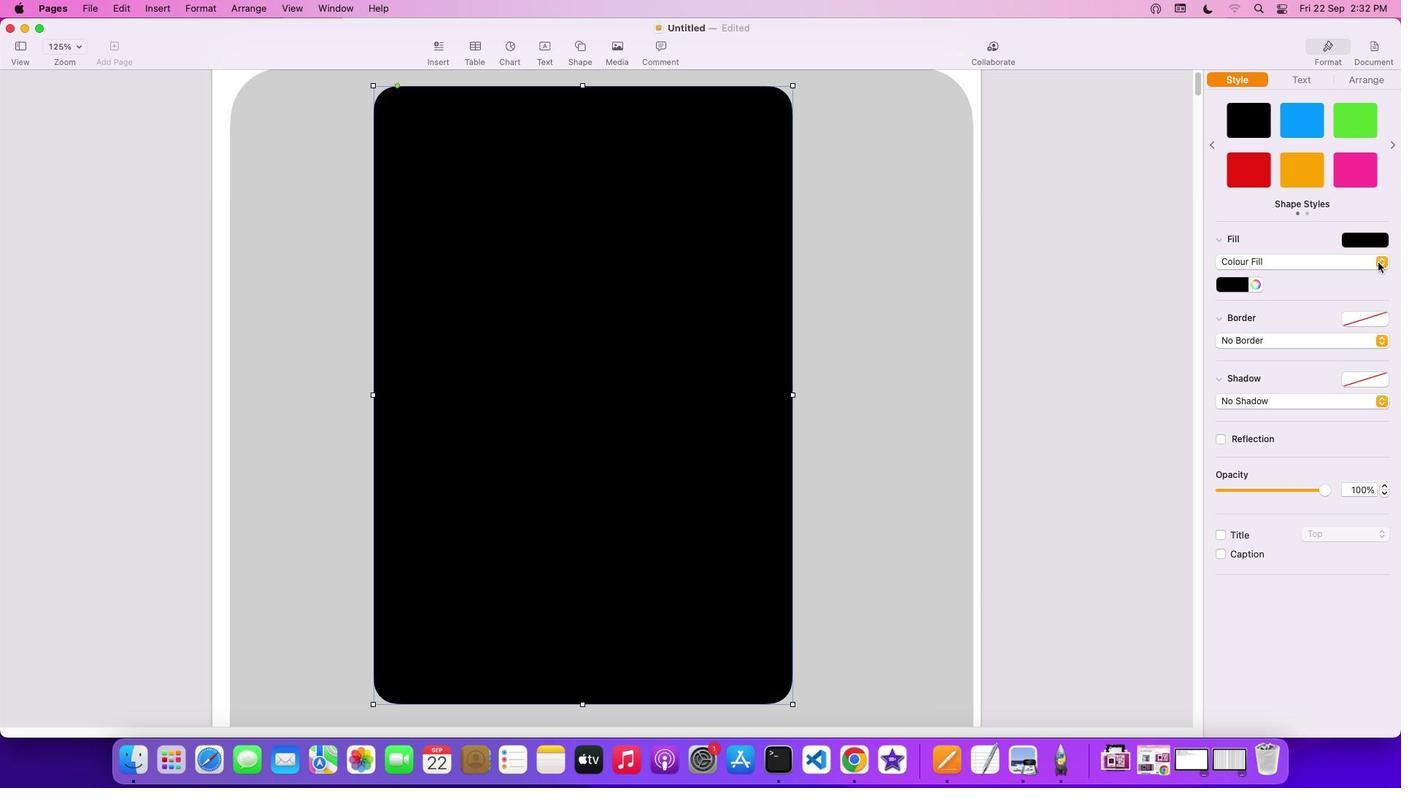 
Action: Mouse pressed left at (1378, 262)
Screenshot: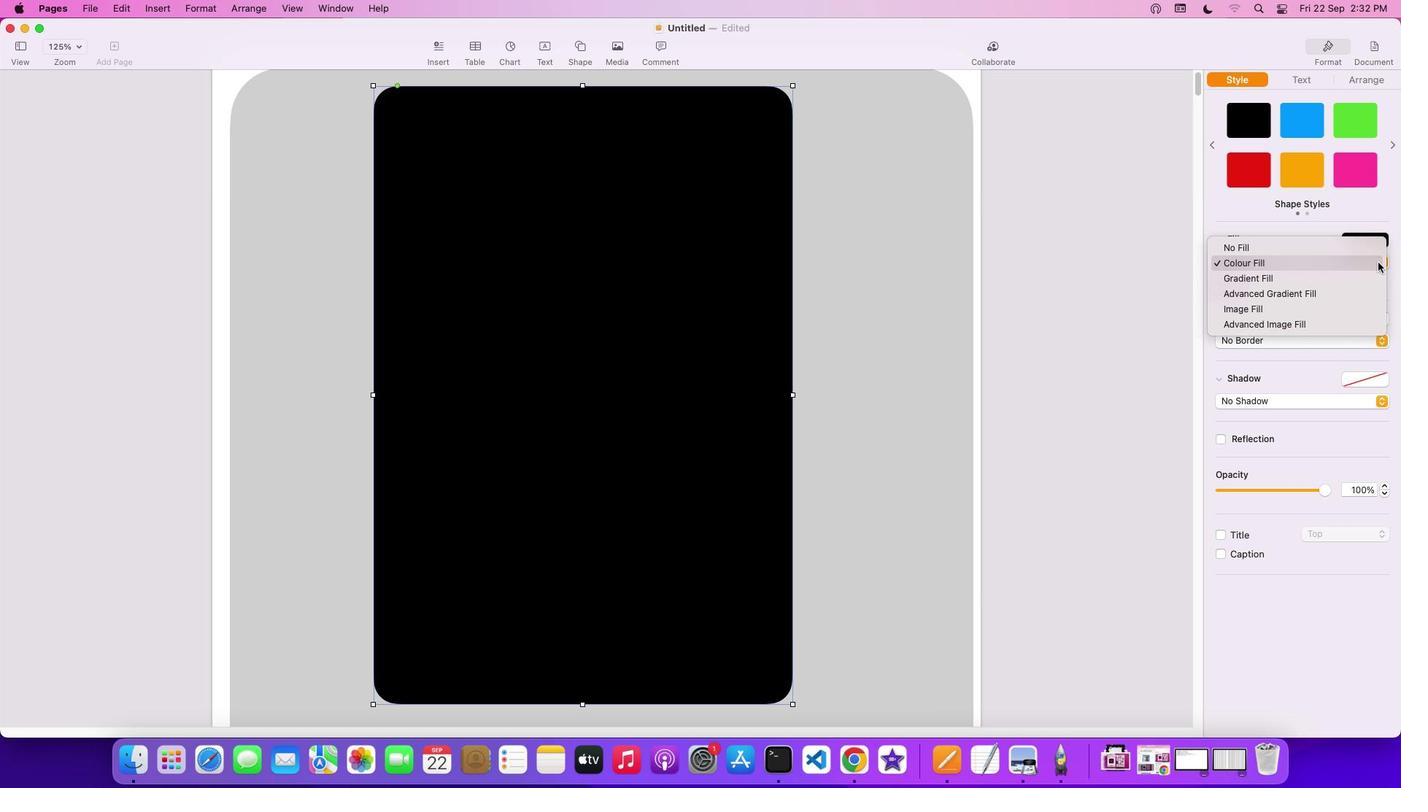 
Action: Mouse moved to (1354, 279)
Screenshot: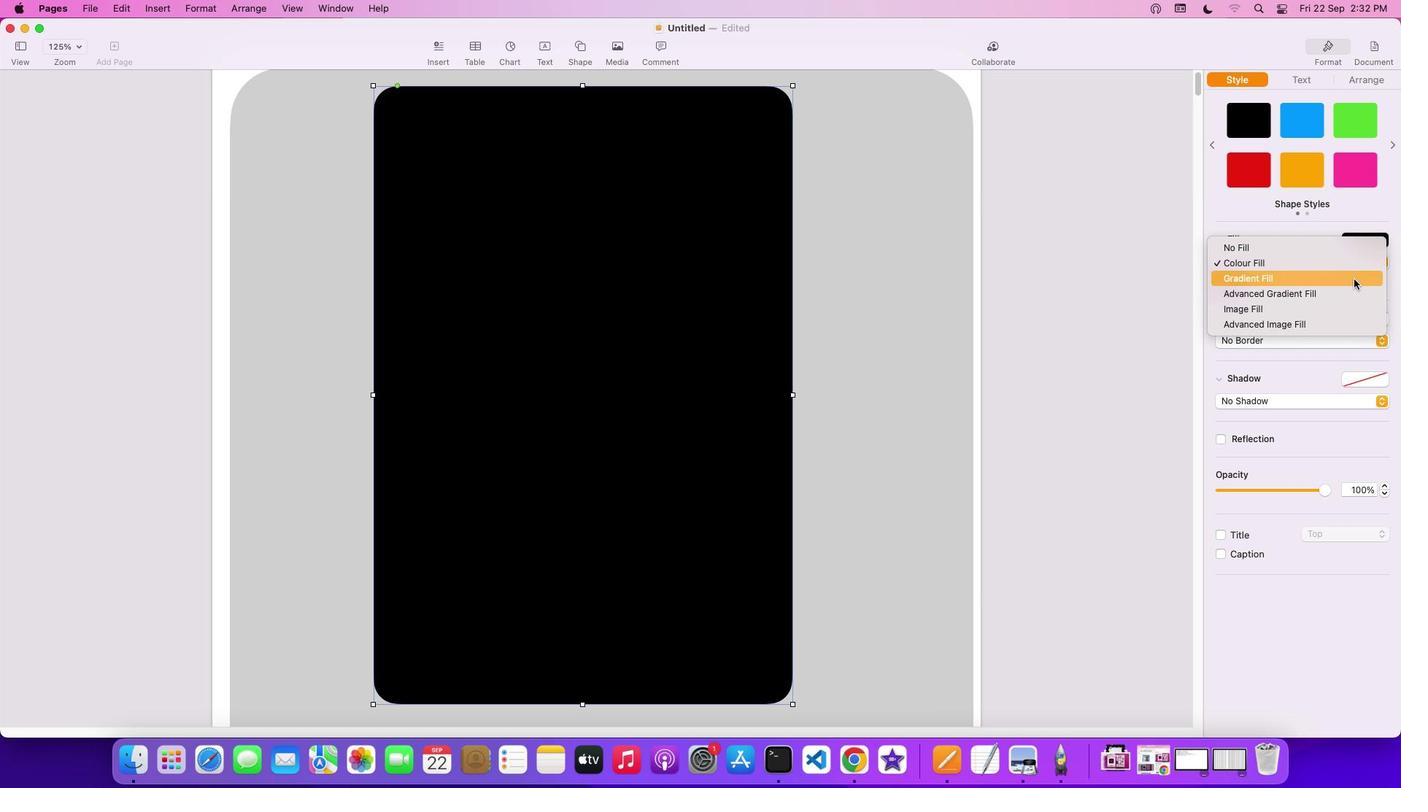 
Action: Mouse pressed left at (1354, 279)
Screenshot: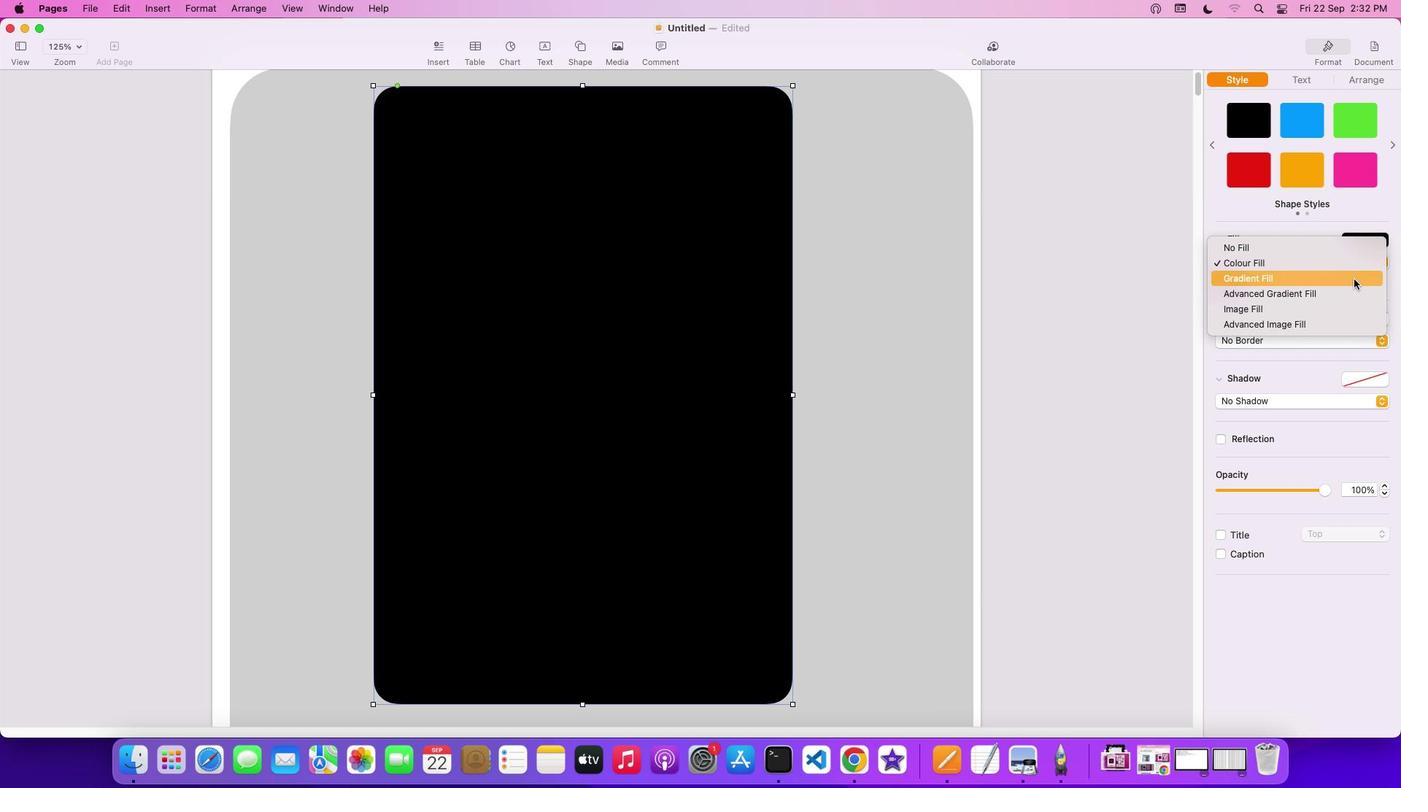 
Action: Mouse moved to (1240, 283)
Screenshot: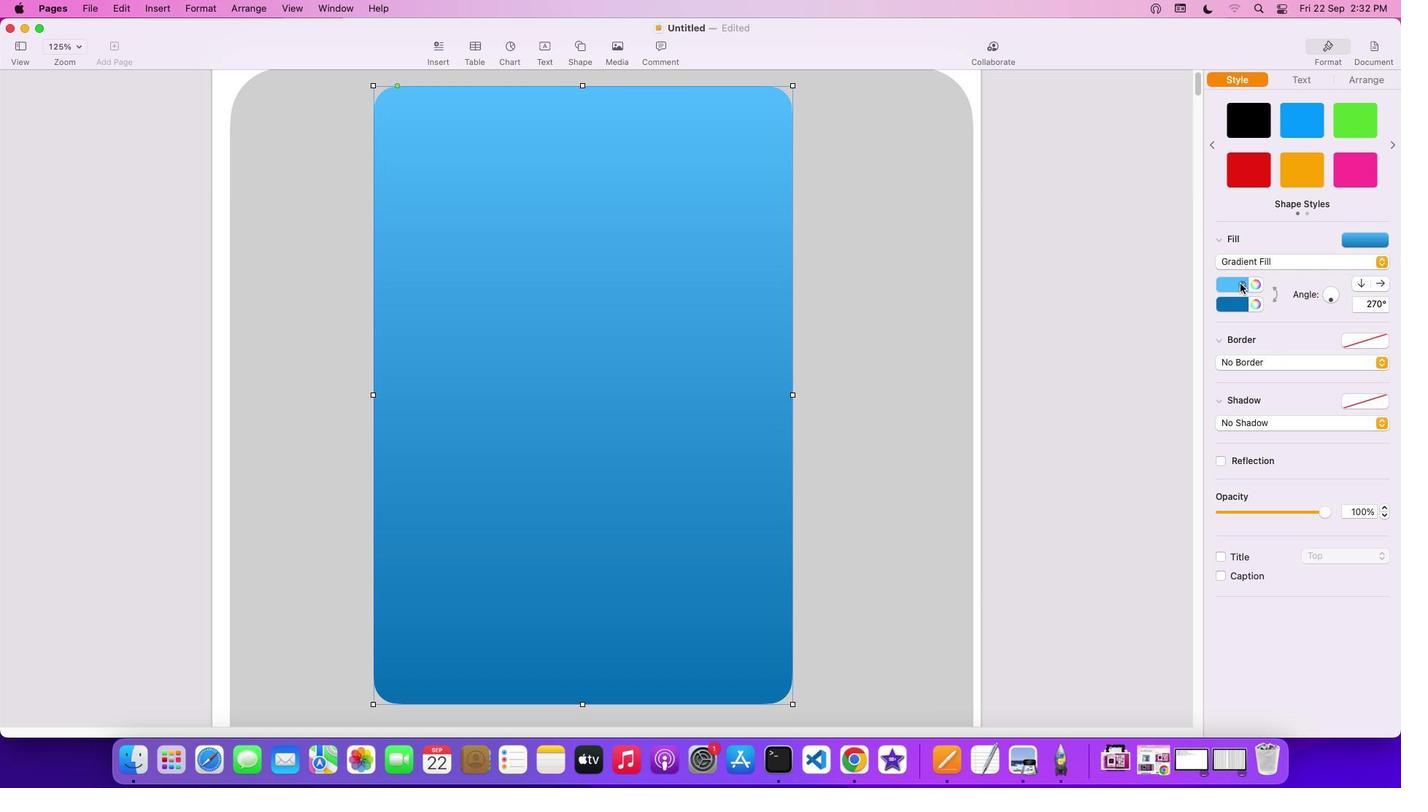 
Action: Mouse pressed left at (1240, 283)
Screenshot: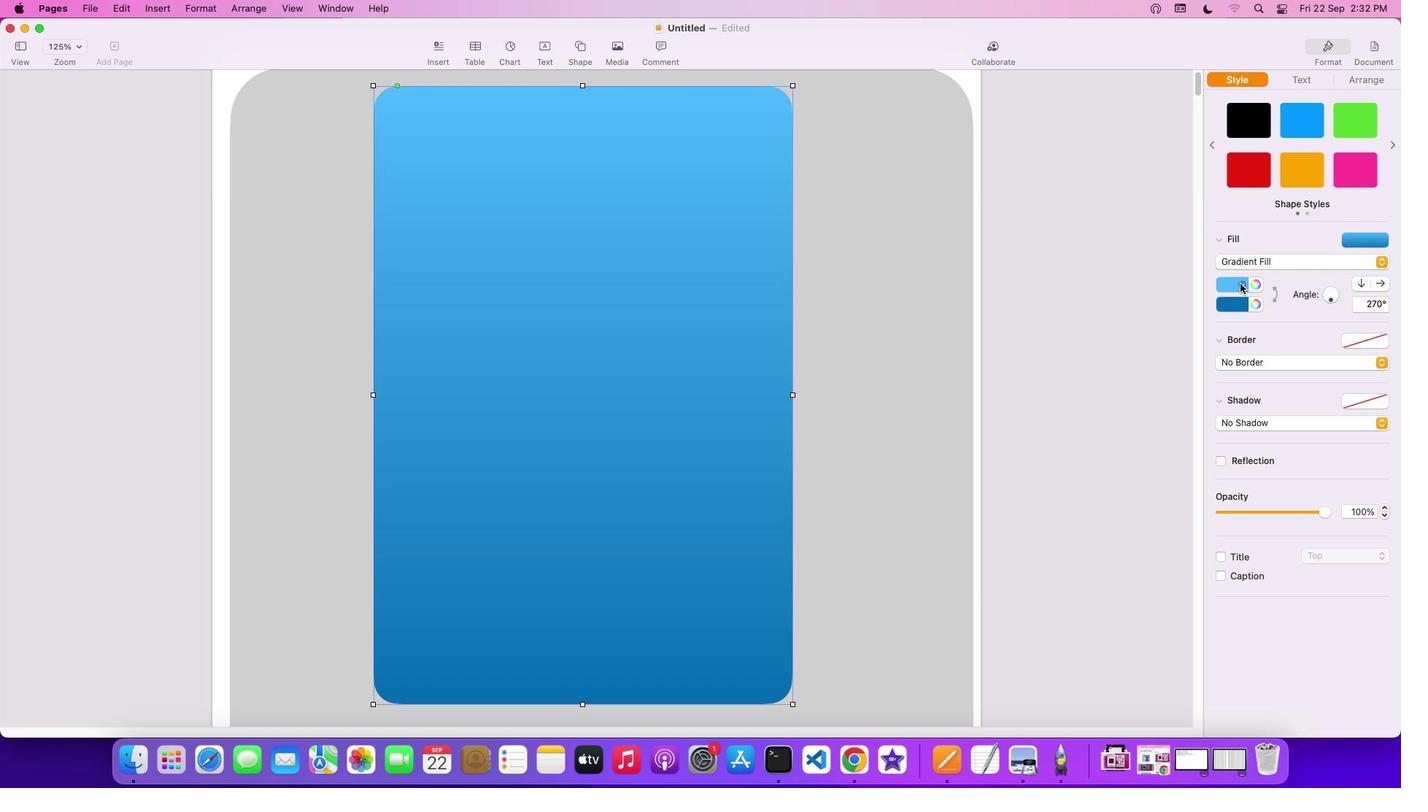 
Action: Mouse moved to (1306, 370)
Screenshot: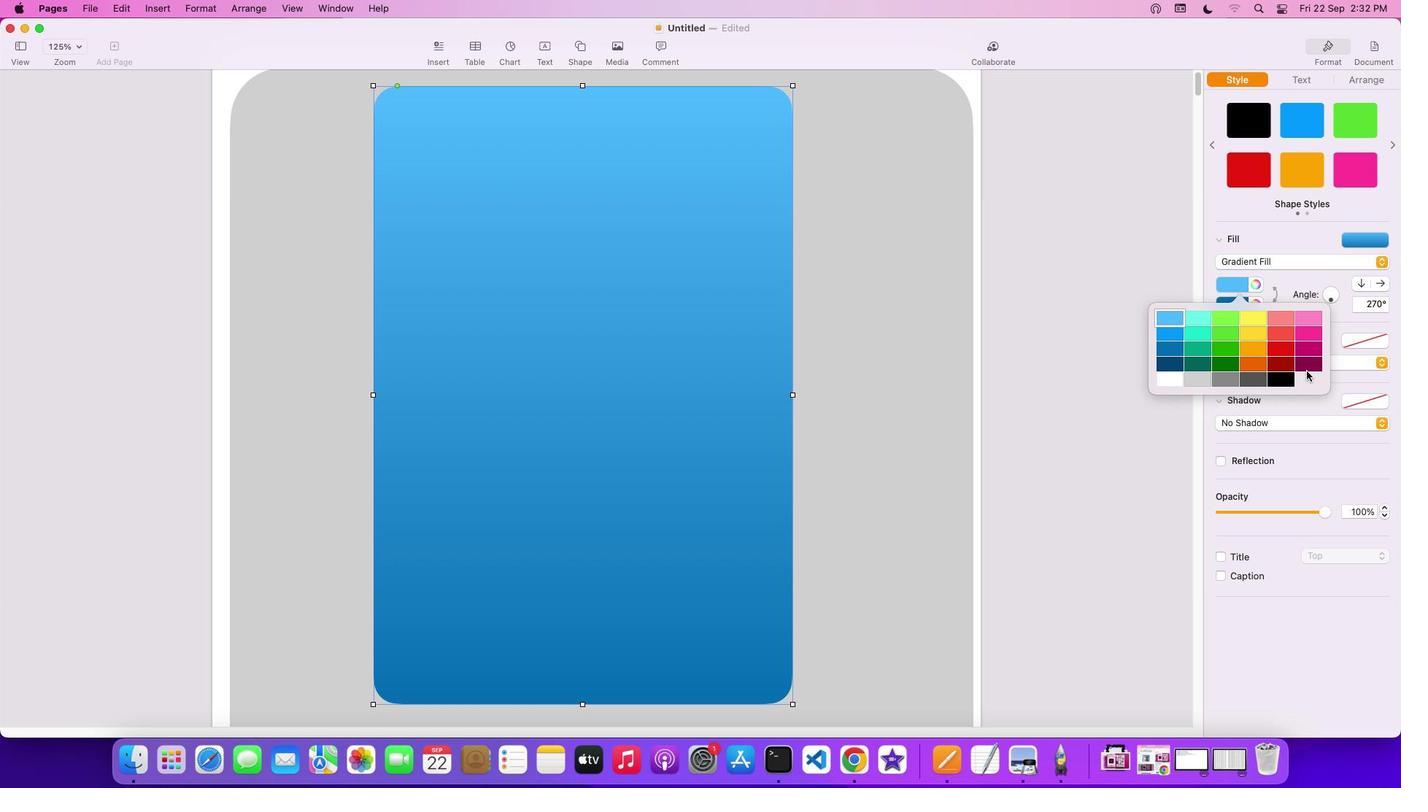 
Action: Mouse pressed left at (1306, 370)
Screenshot: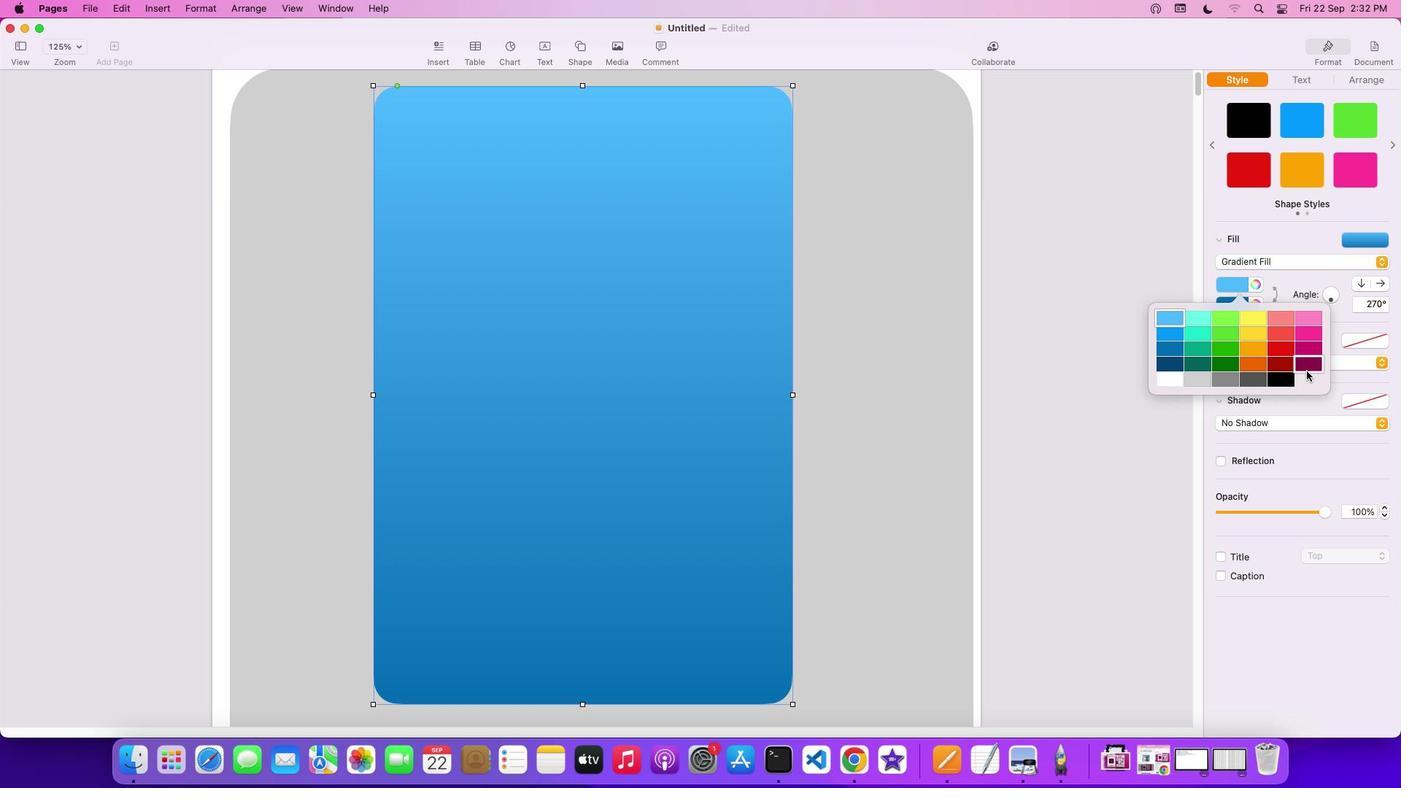 
Action: Mouse moved to (1241, 307)
Screenshot: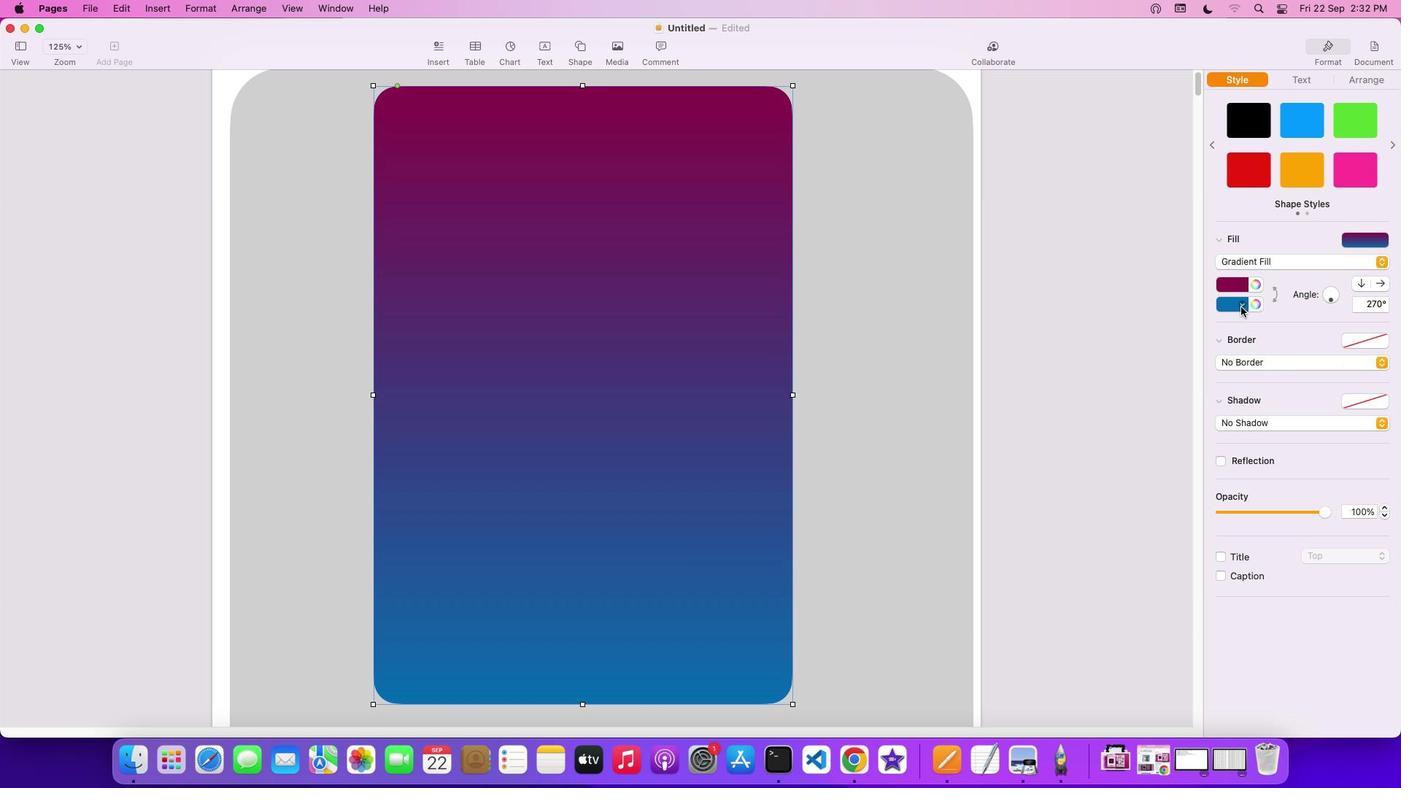 
Action: Mouse pressed left at (1241, 307)
Screenshot: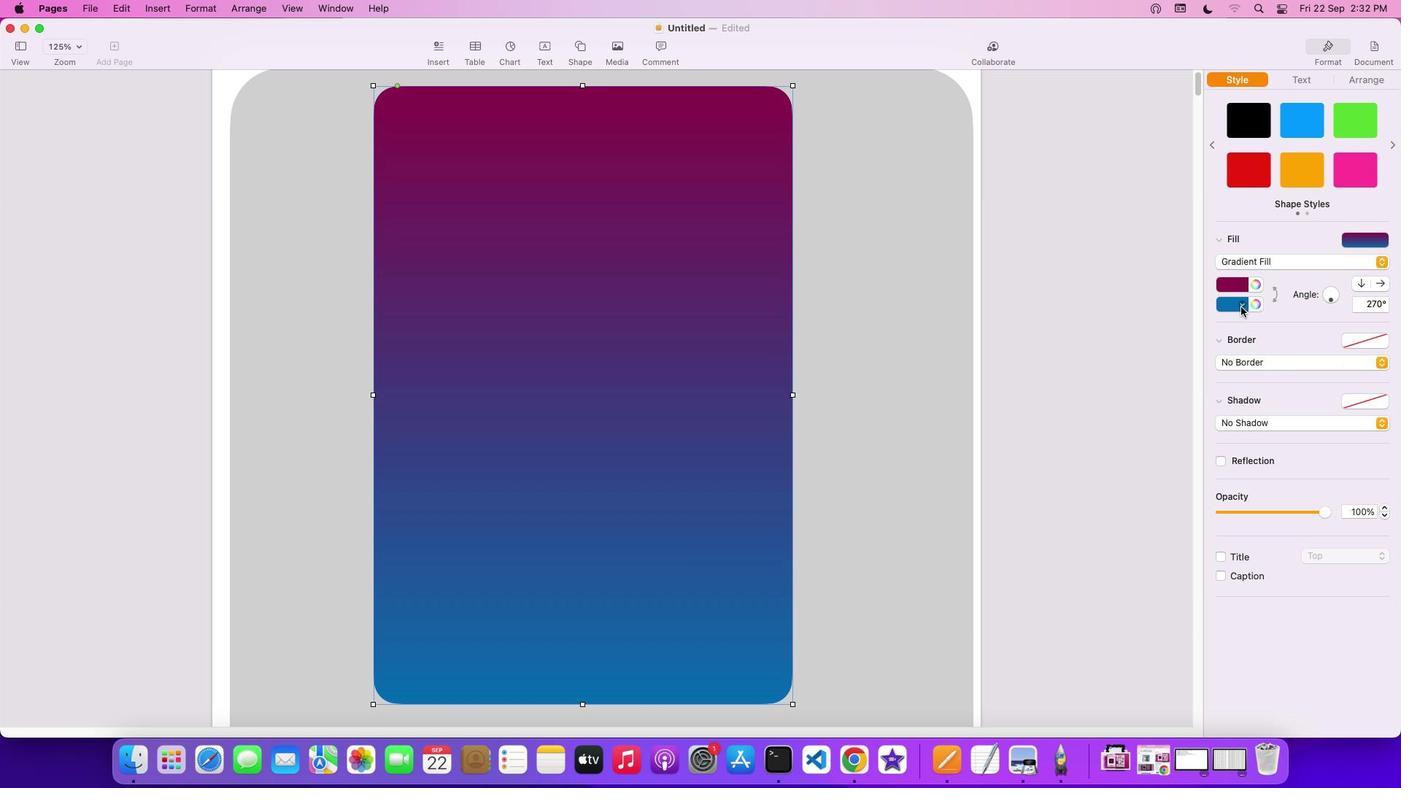 
Action: Mouse moved to (1172, 400)
Screenshot: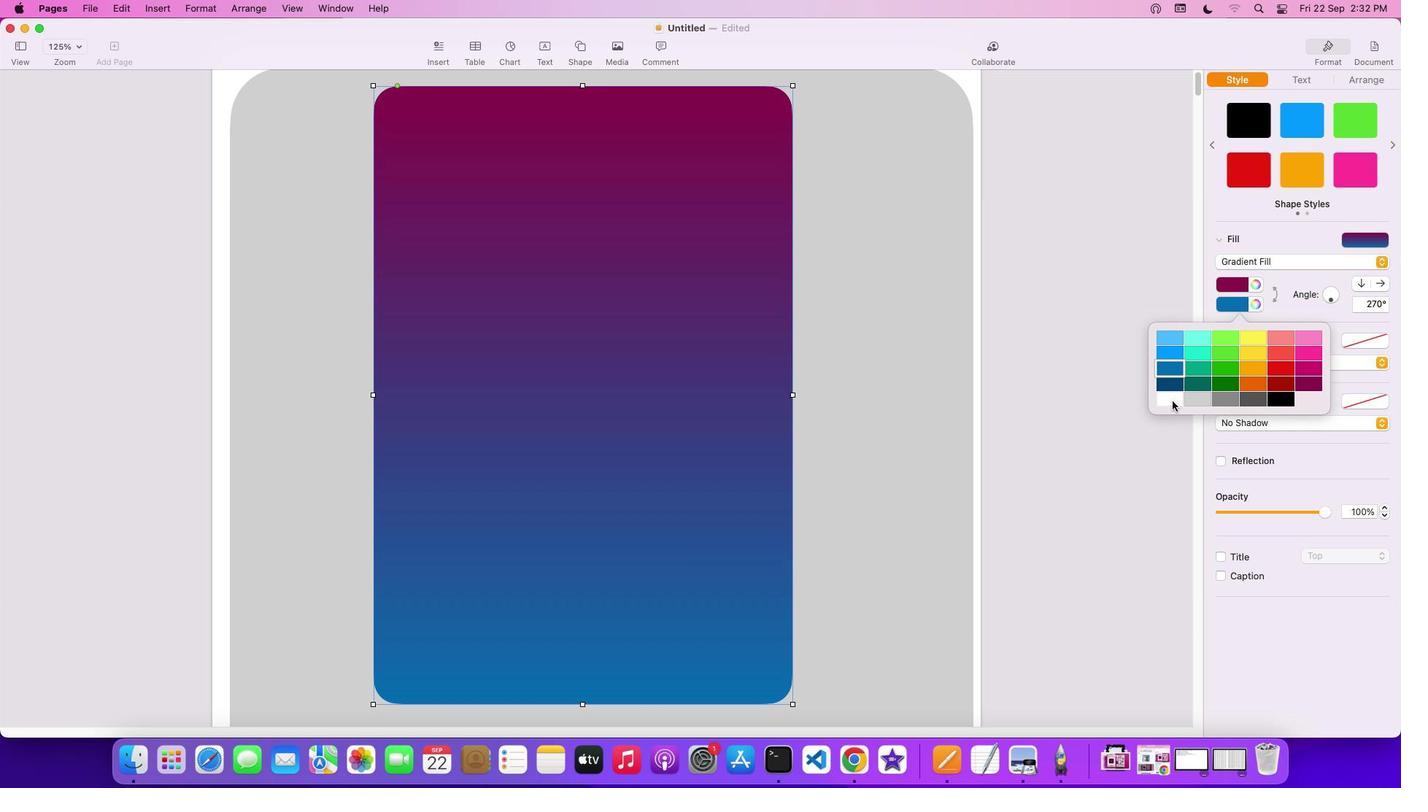 
Action: Mouse pressed left at (1172, 400)
Screenshot: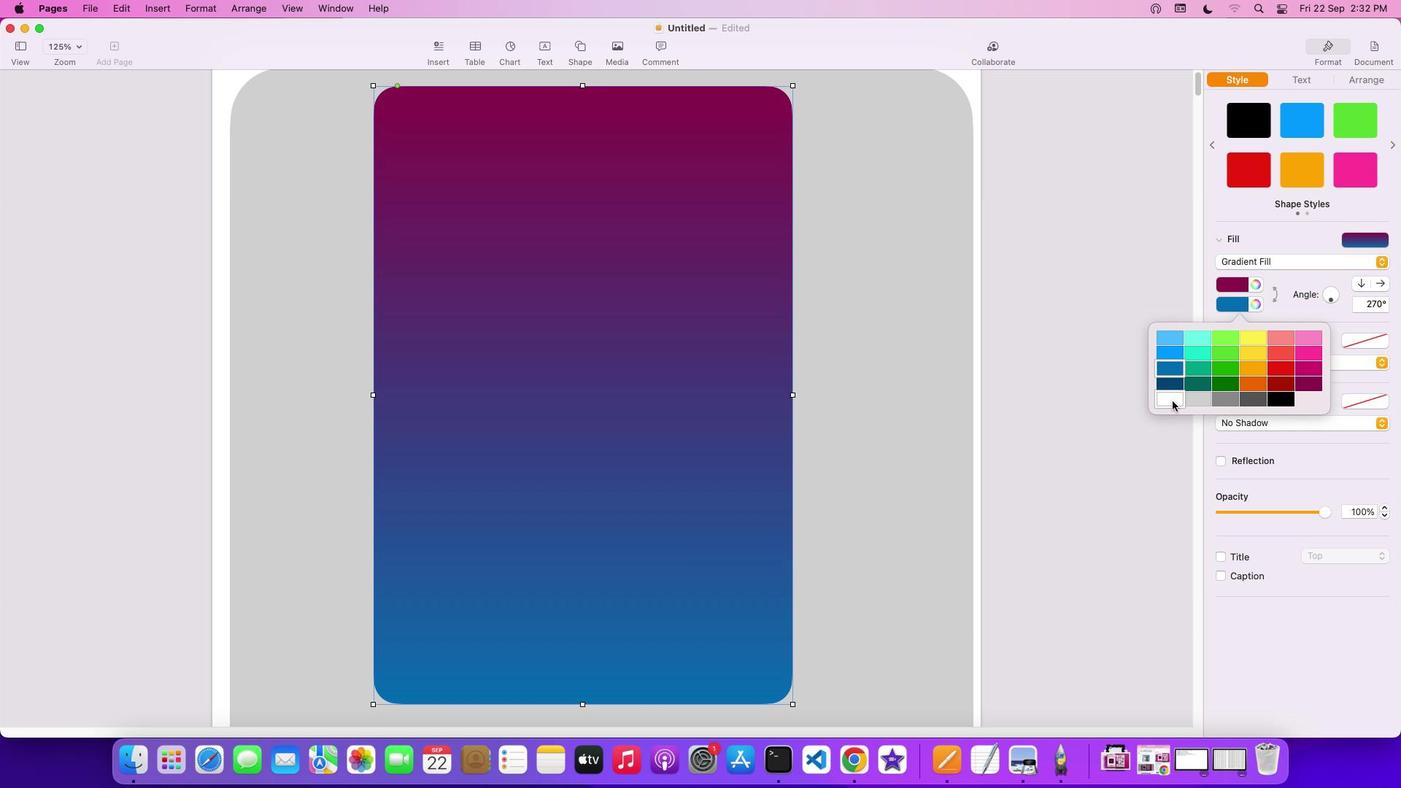 
Action: Mouse moved to (1374, 281)
Screenshot: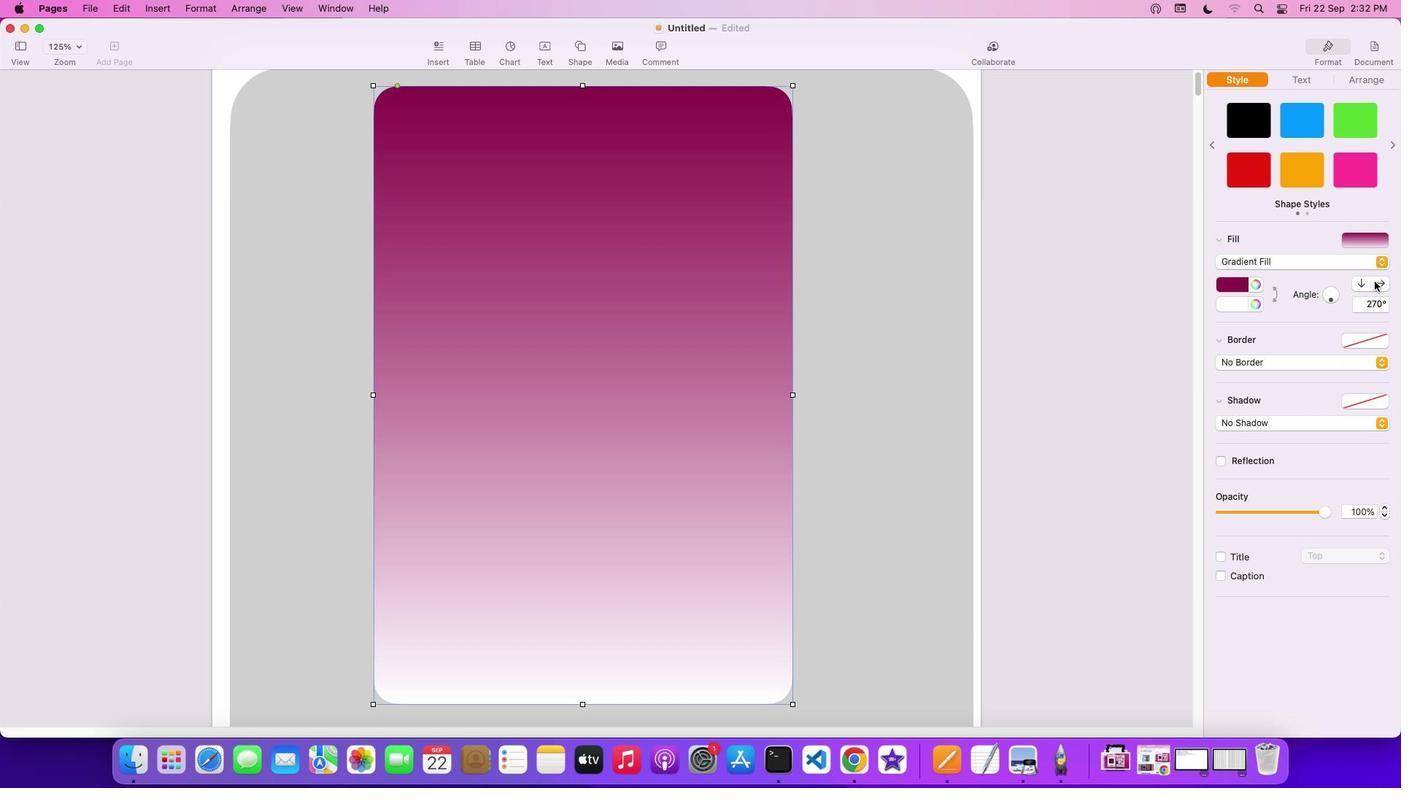 
Action: Mouse pressed left at (1374, 281)
Screenshot: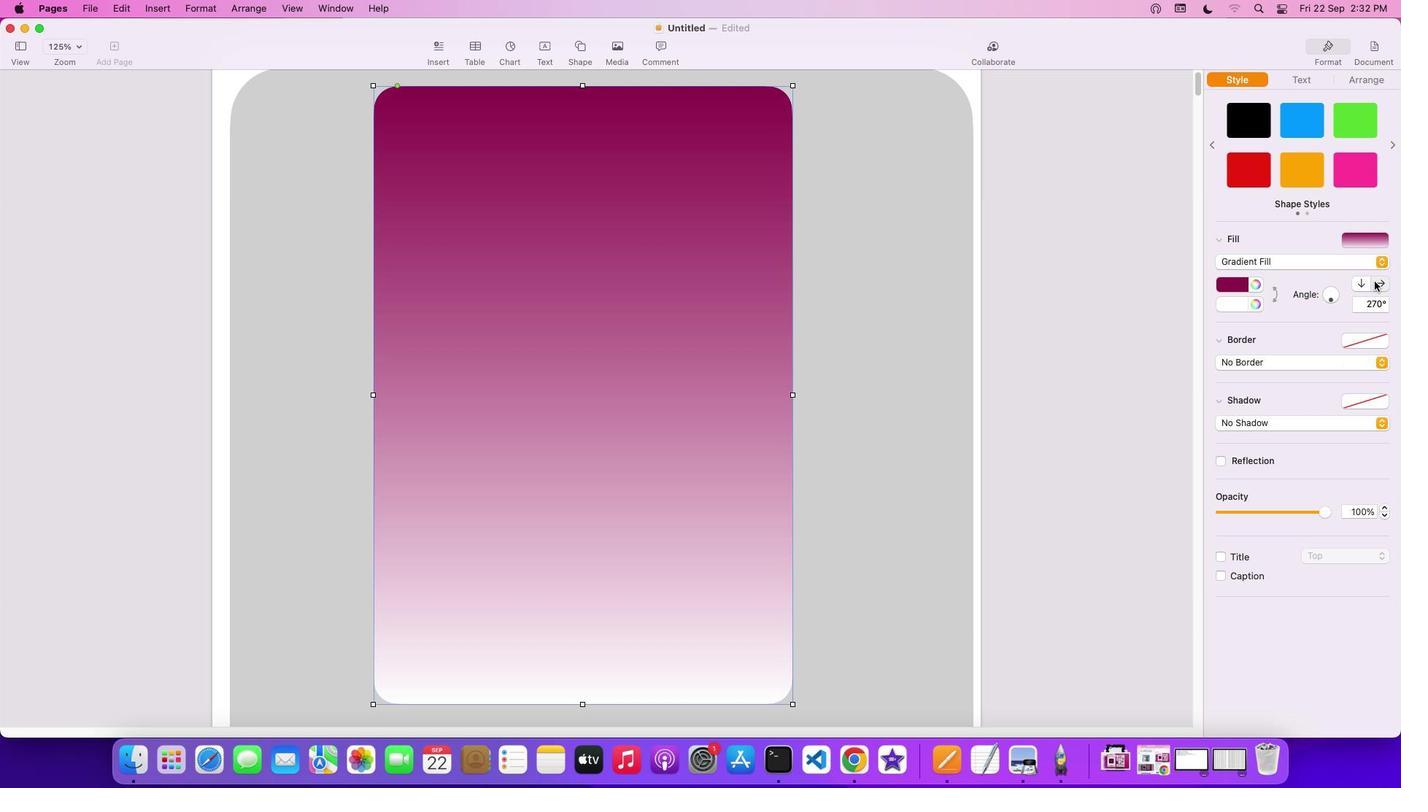 
Action: Mouse moved to (1276, 295)
Screenshot: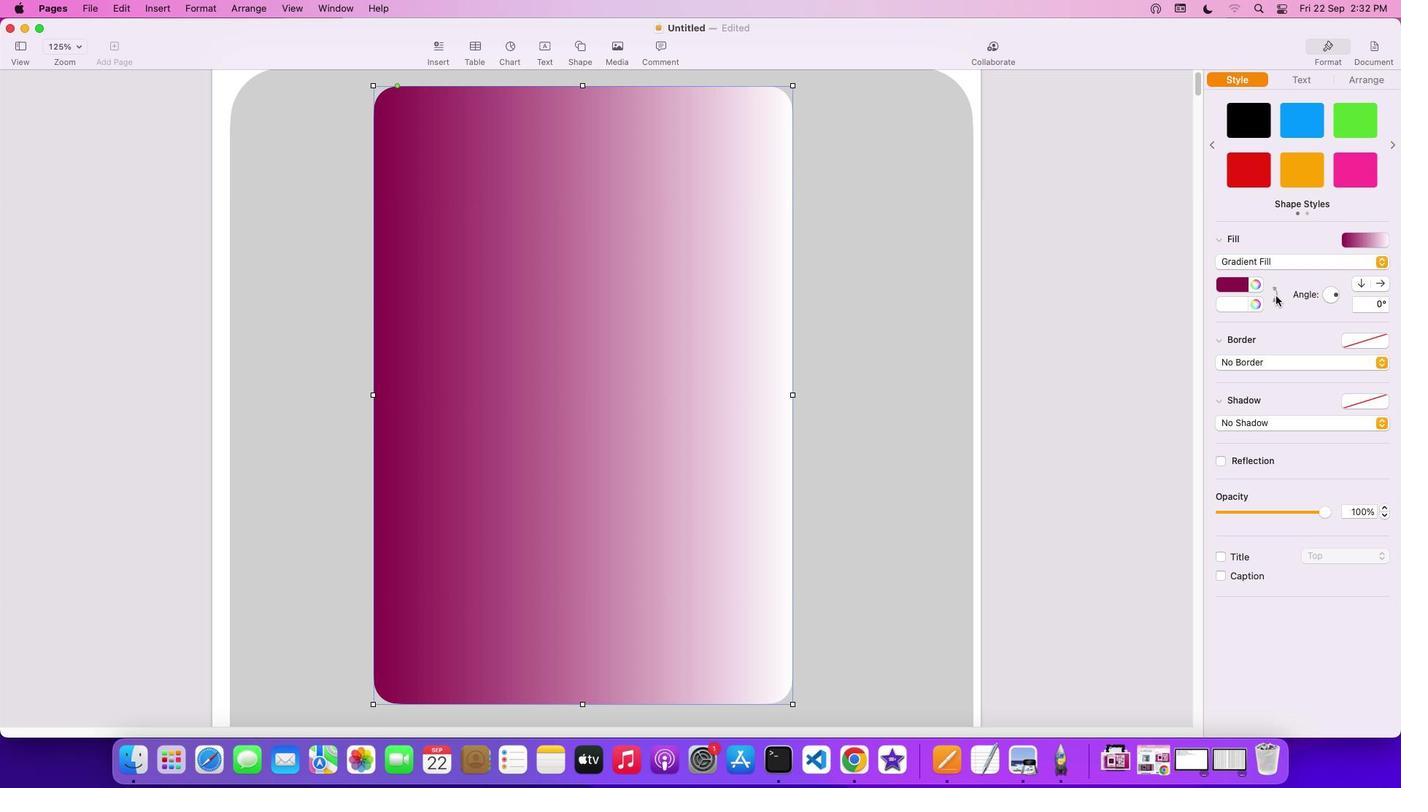 
Action: Mouse pressed left at (1276, 295)
Screenshot: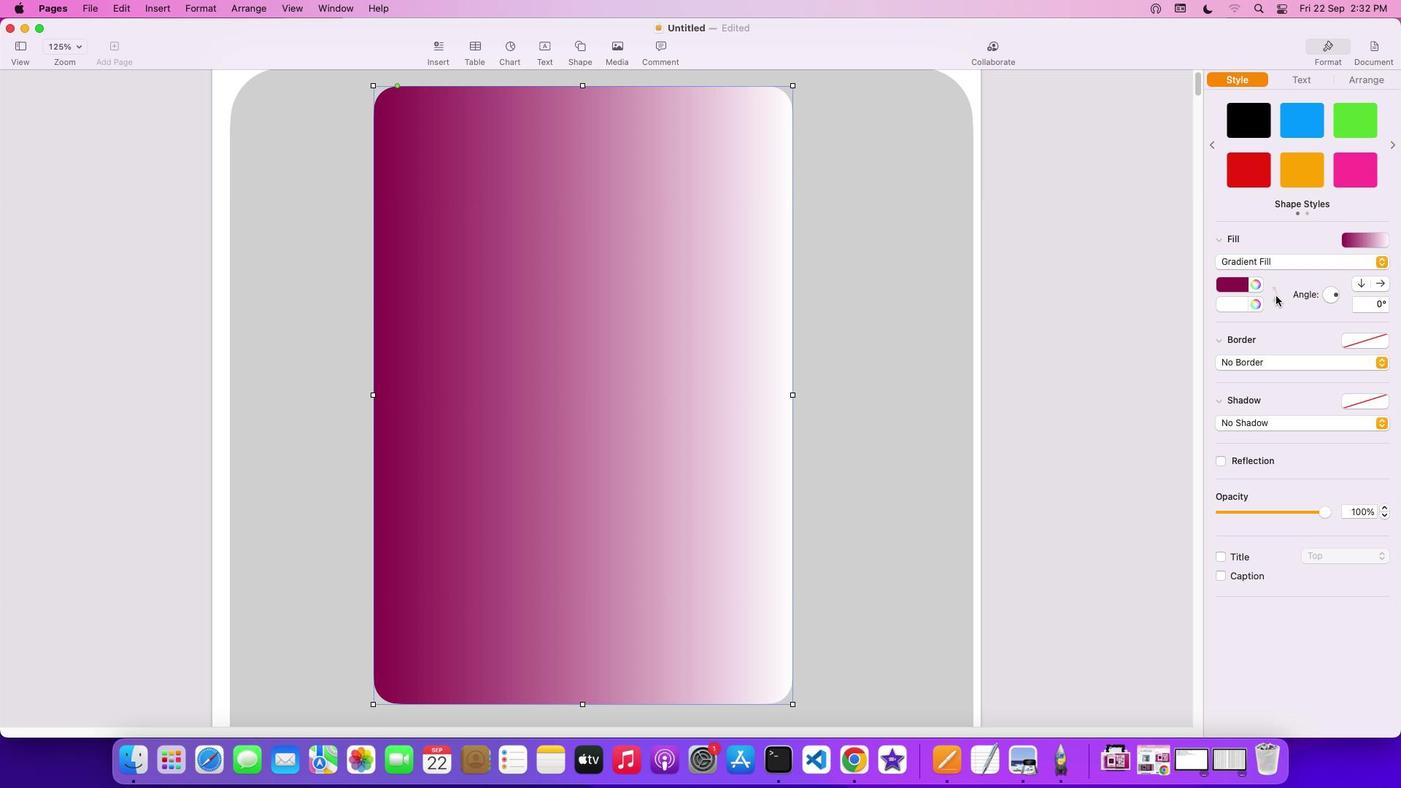 
Action: Mouse moved to (1379, 280)
Screenshot: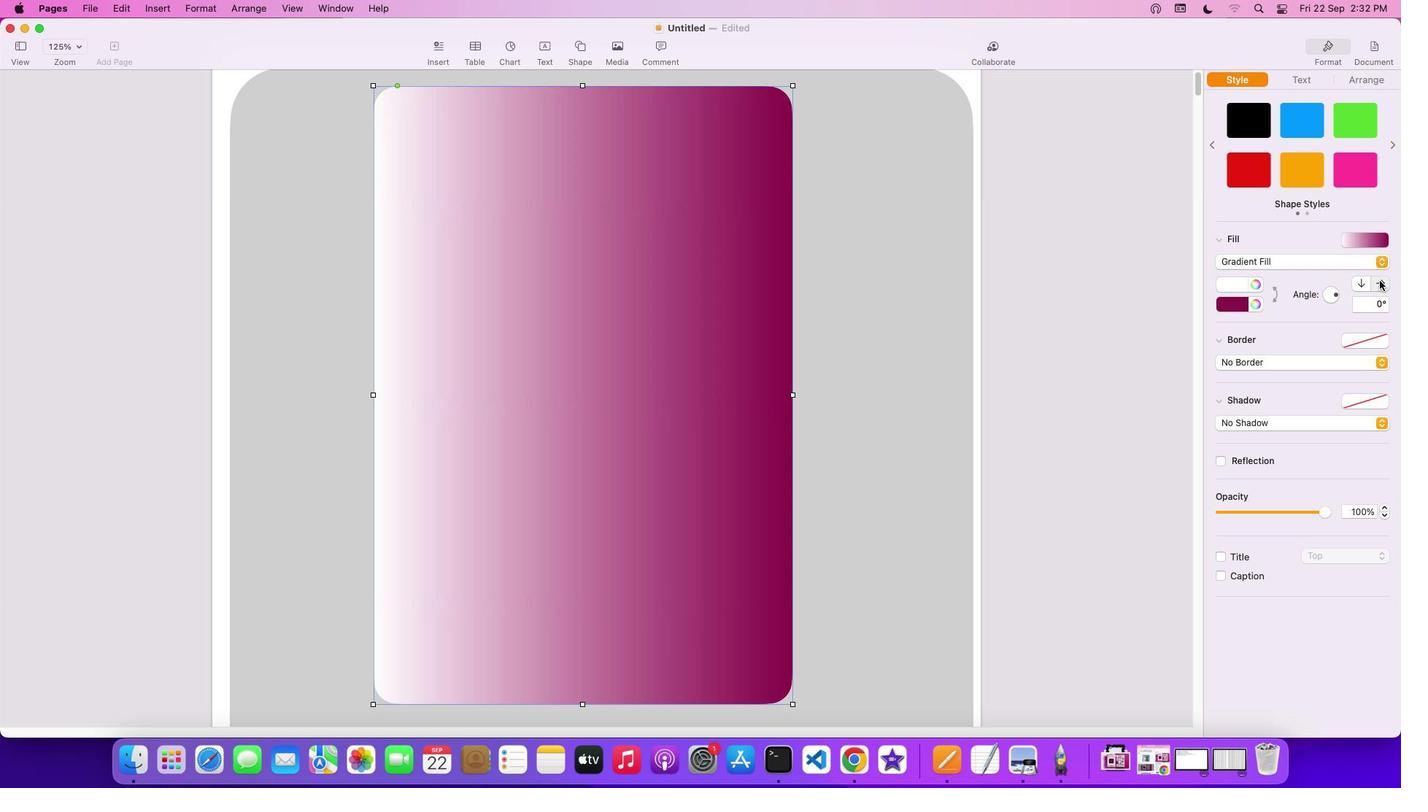 
Action: Mouse pressed left at (1379, 280)
Screenshot: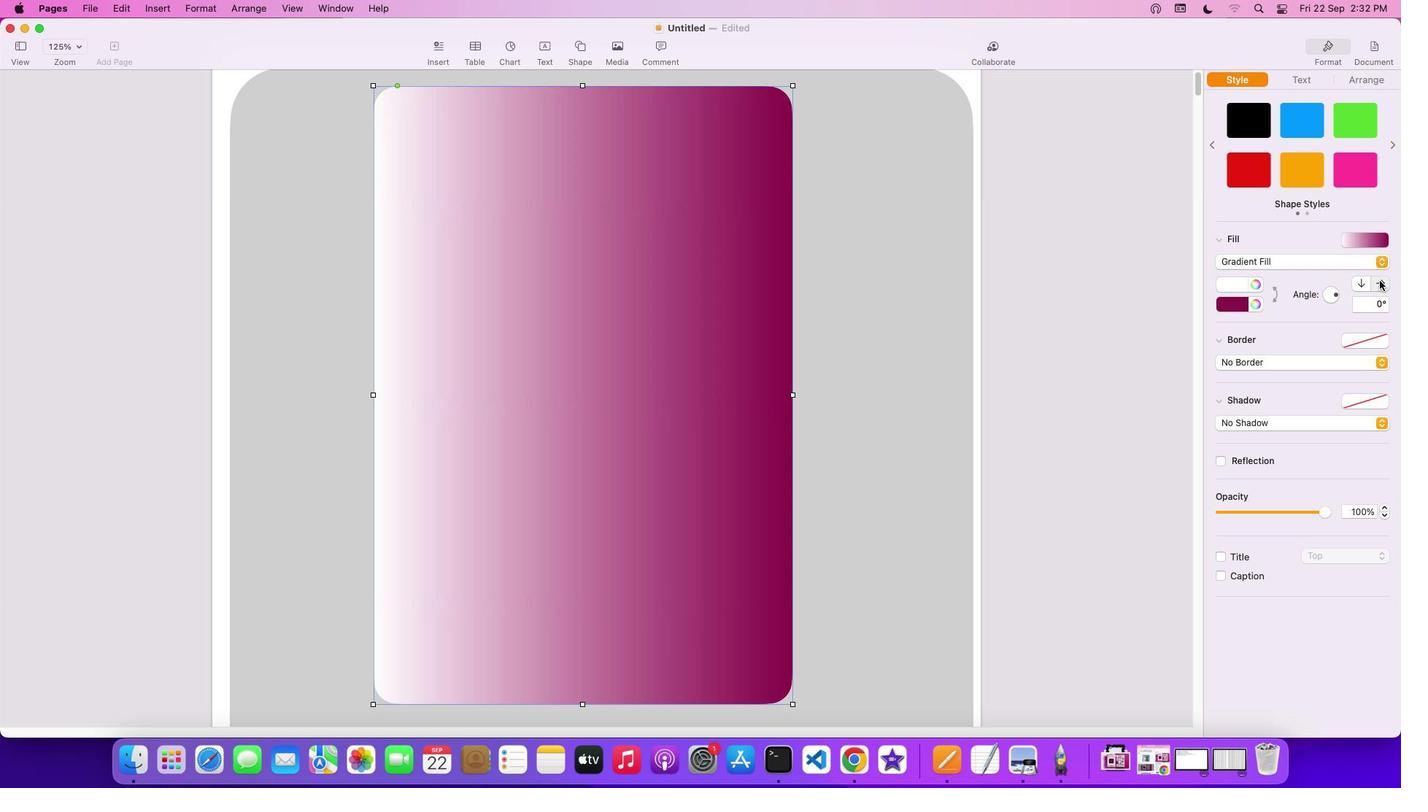 
Action: Mouse moved to (1275, 297)
Screenshot: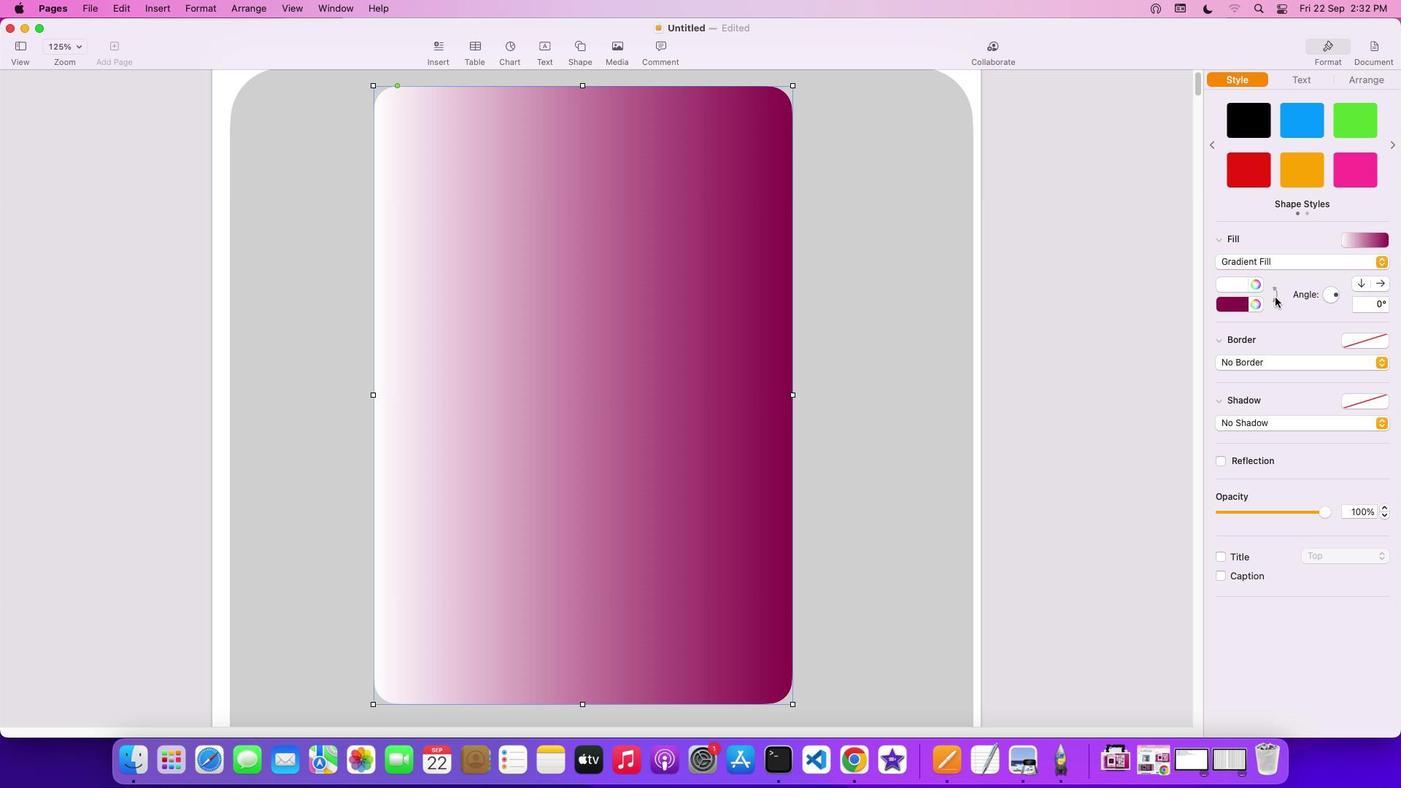 
Action: Mouse pressed left at (1275, 297)
Screenshot: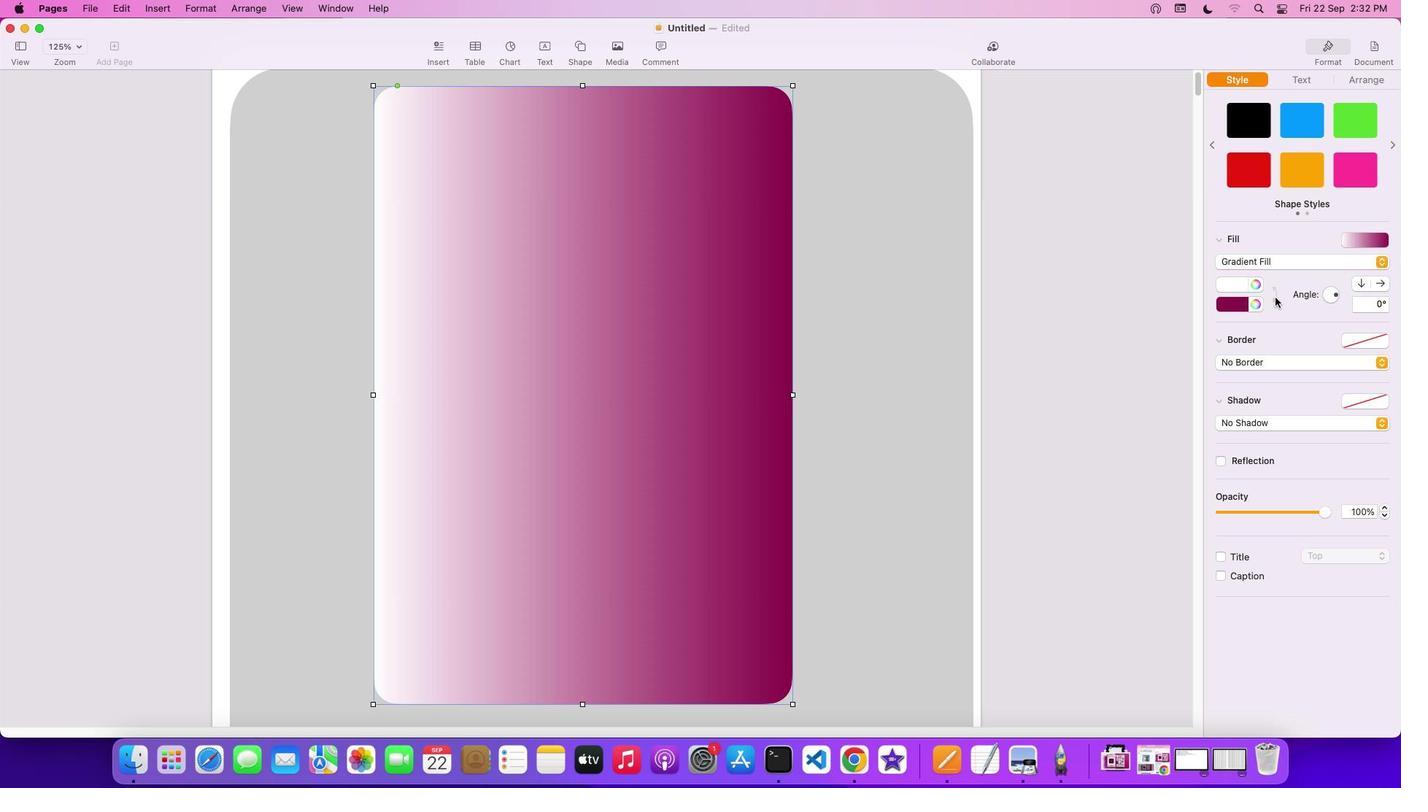 
Action: Mouse moved to (907, 352)
Screenshot: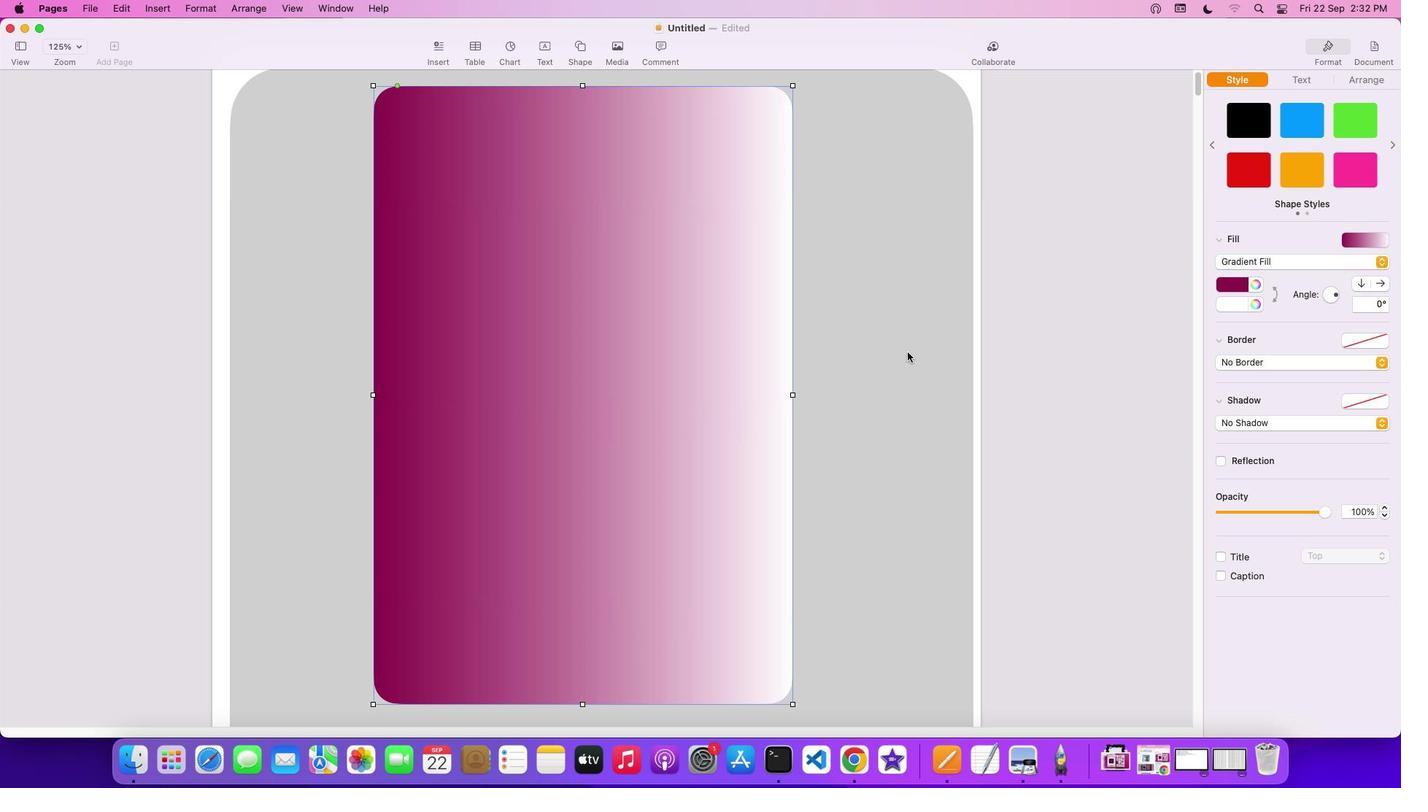 
Action: Mouse pressed left at (907, 352)
Screenshot: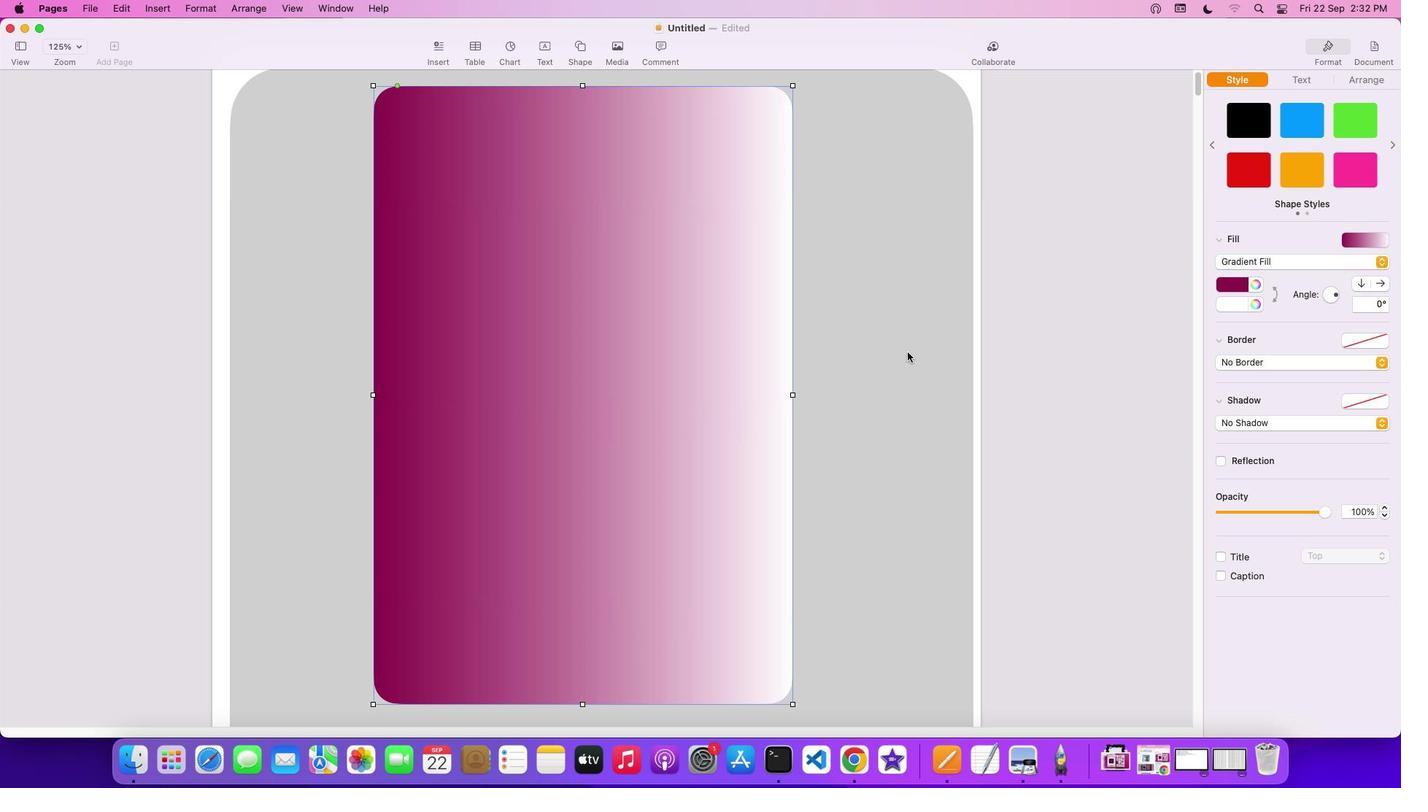 
Action: Mouse moved to (580, 45)
Screenshot: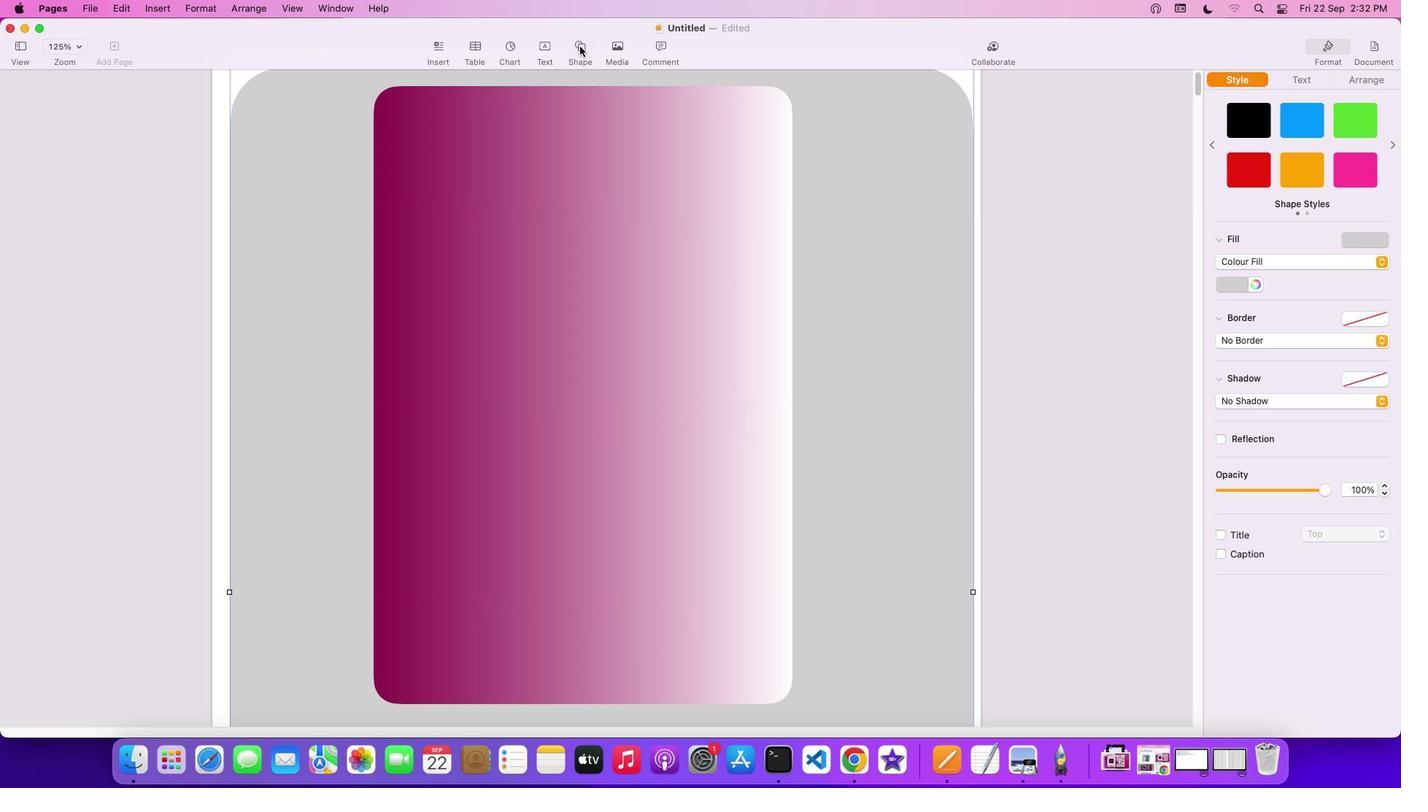
Action: Mouse pressed left at (580, 45)
Screenshot: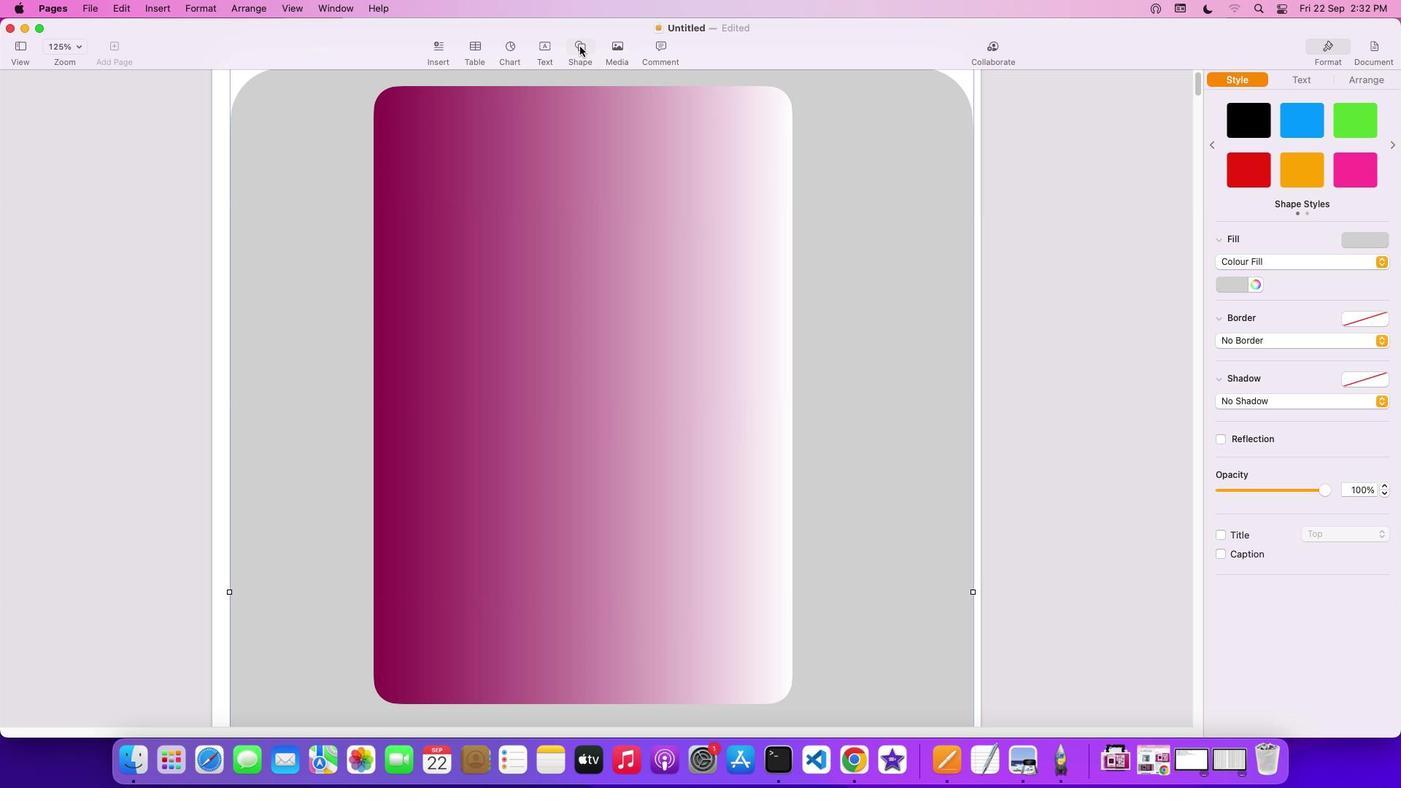 
Action: Mouse moved to (655, 245)
Screenshot: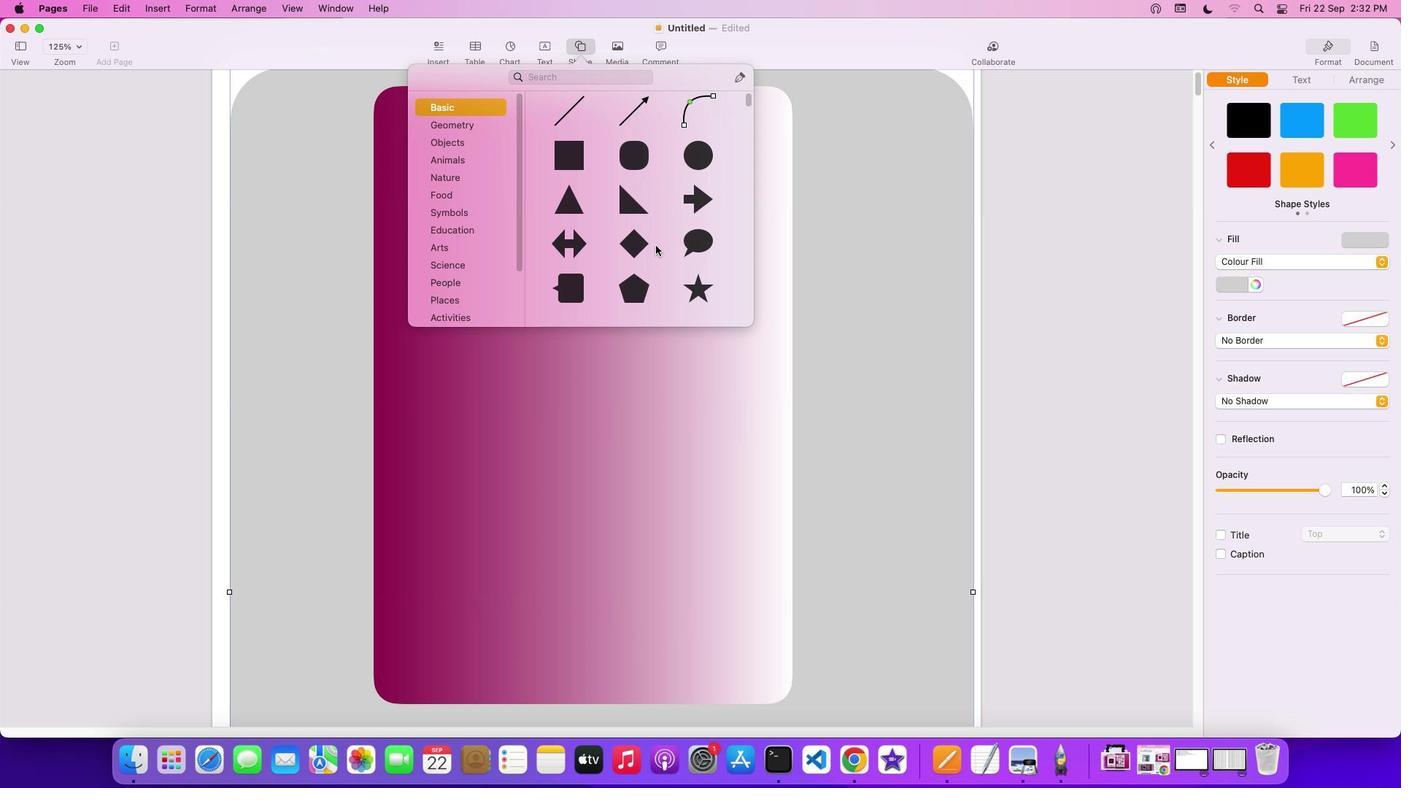 
Action: Mouse scrolled (655, 245) with delta (0, 0)
Screenshot: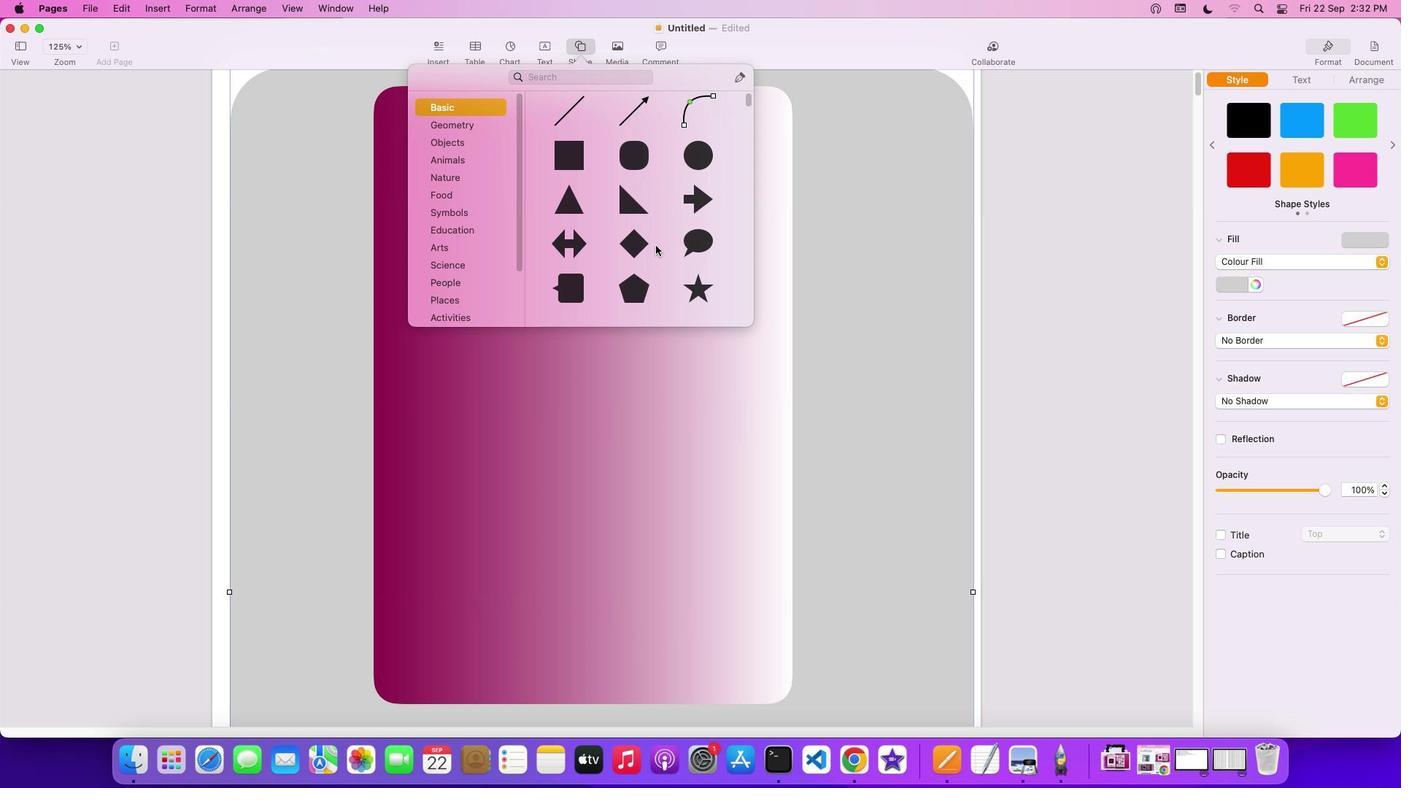 
Action: Mouse moved to (655, 245)
Screenshot: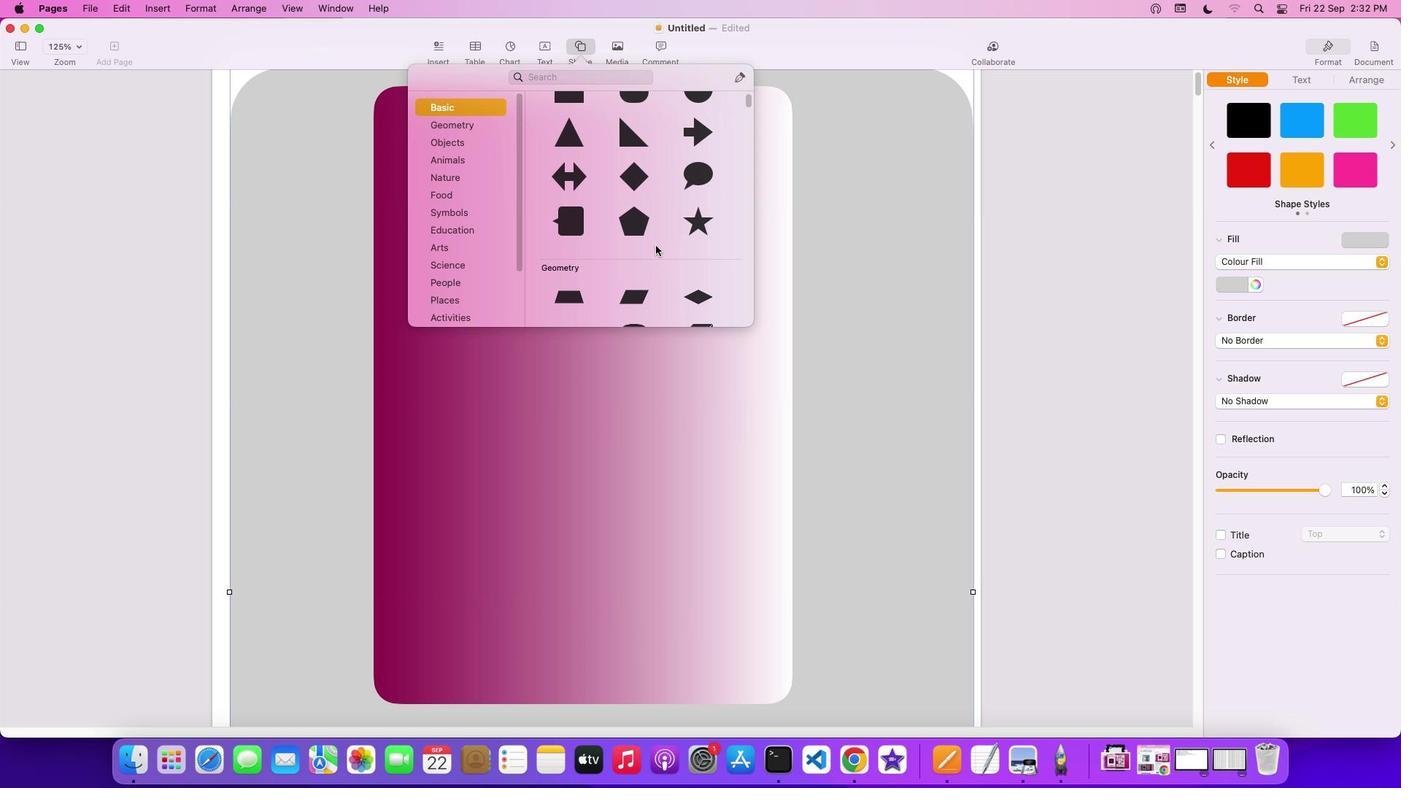 
Action: Mouse scrolled (655, 245) with delta (0, 0)
Screenshot: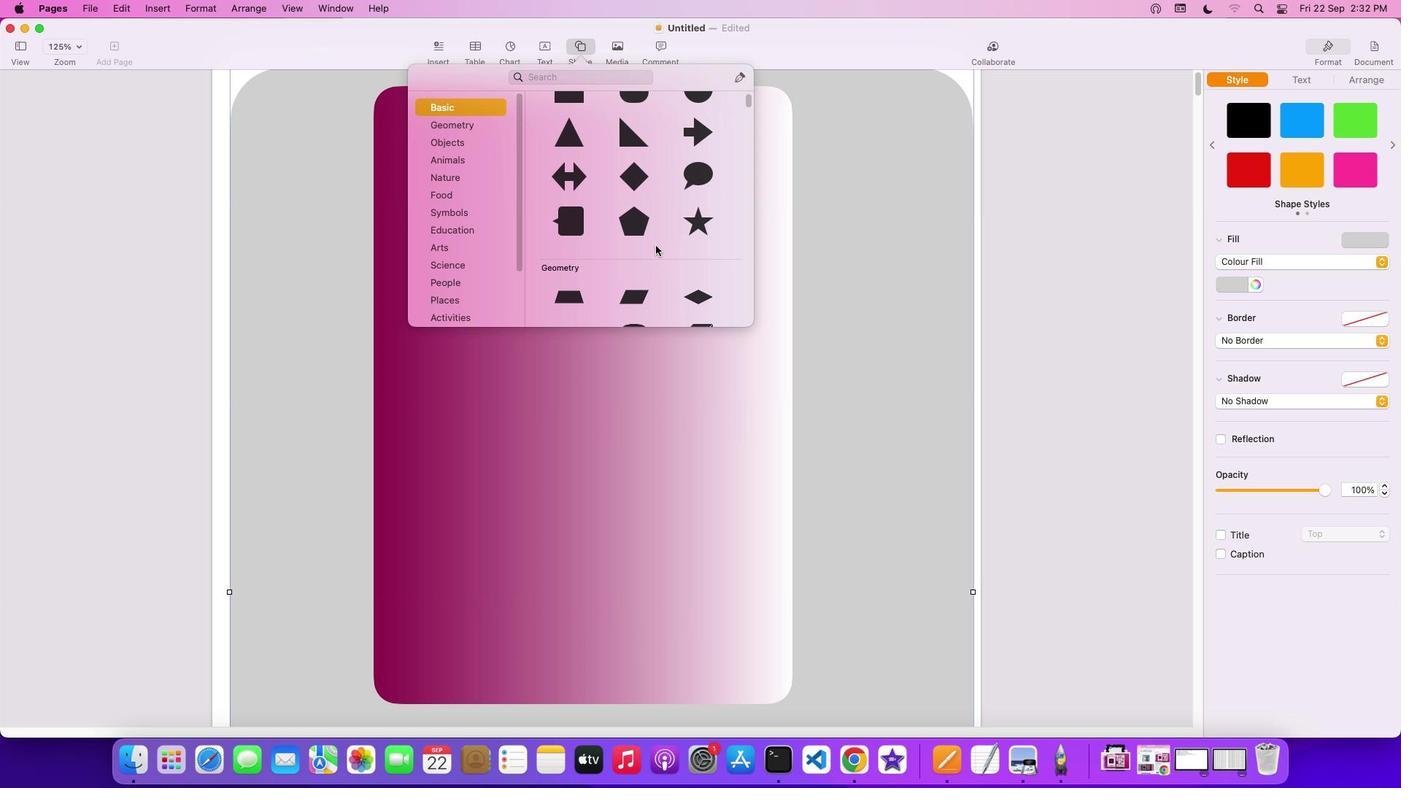 
Action: Mouse scrolled (655, 245) with delta (0, -2)
Screenshot: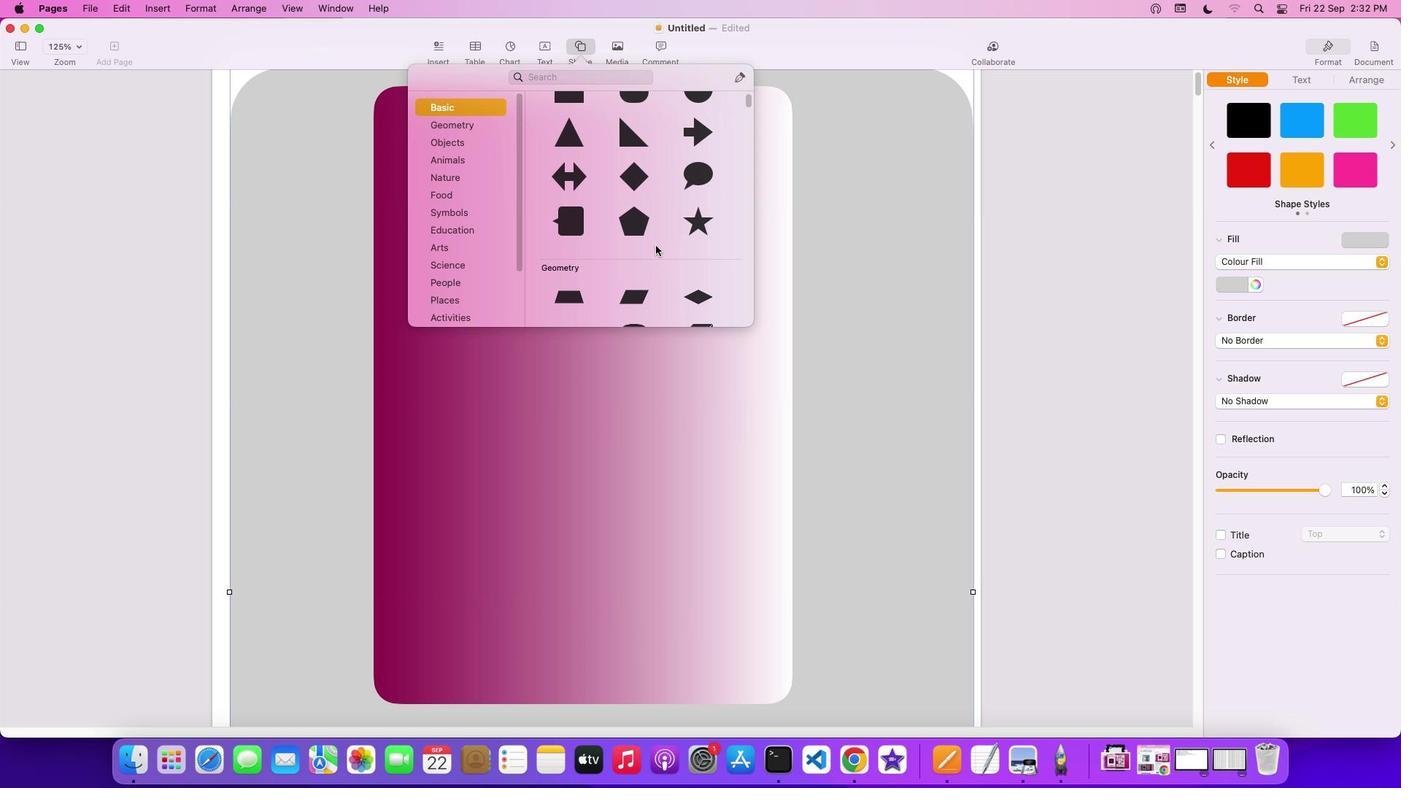 
Action: Mouse scrolled (655, 245) with delta (0, -3)
Screenshot: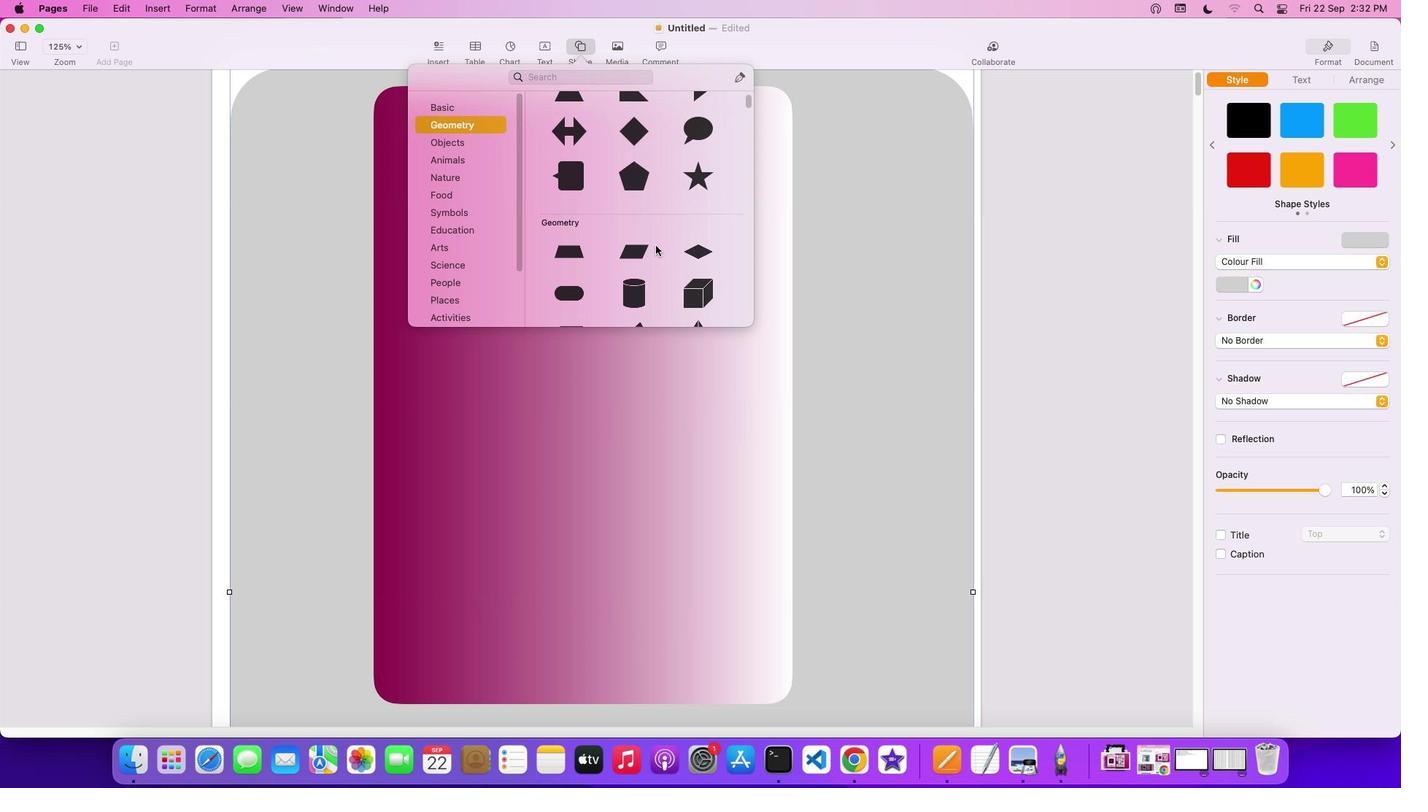 
Action: Mouse scrolled (655, 245) with delta (0, -4)
Screenshot: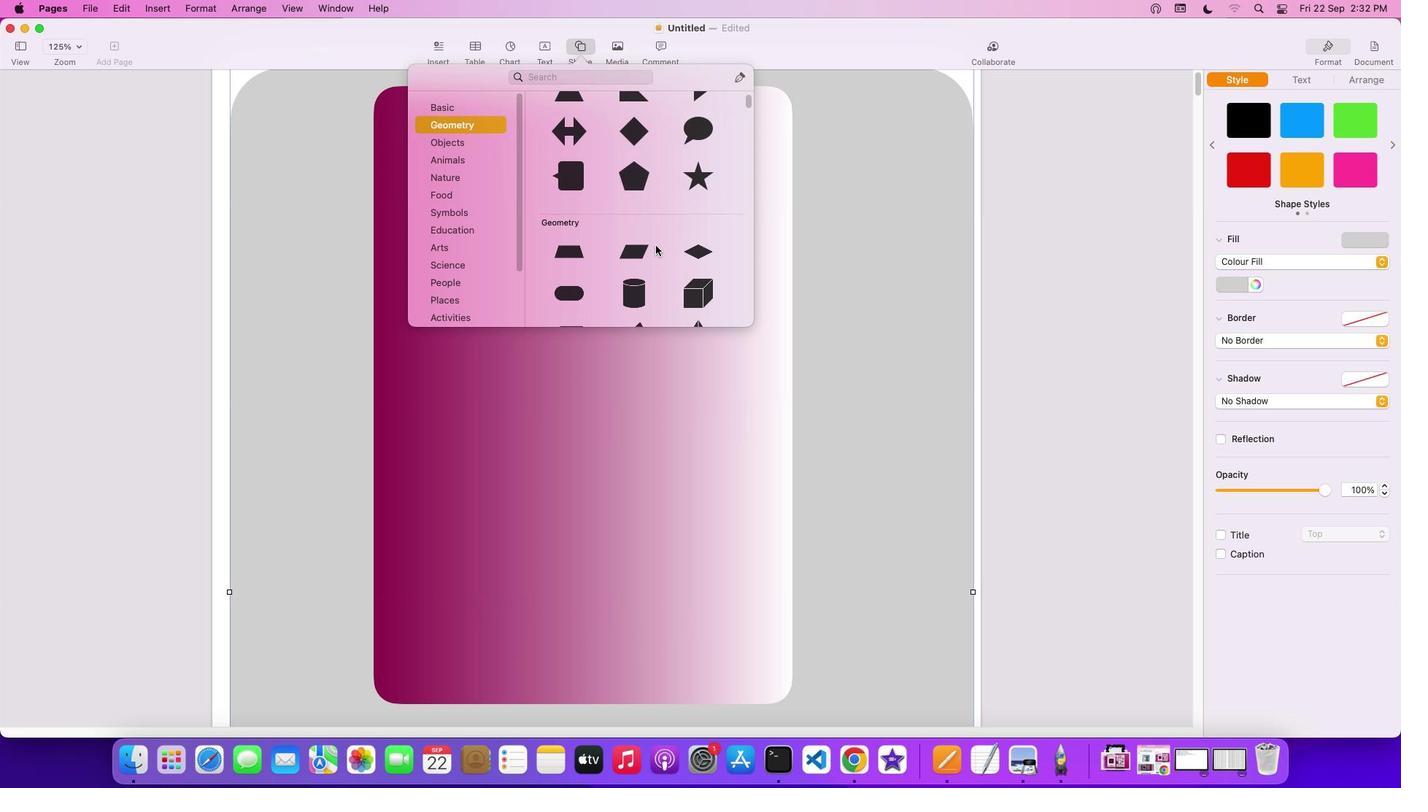 
Action: Mouse scrolled (655, 245) with delta (0, -4)
Screenshot: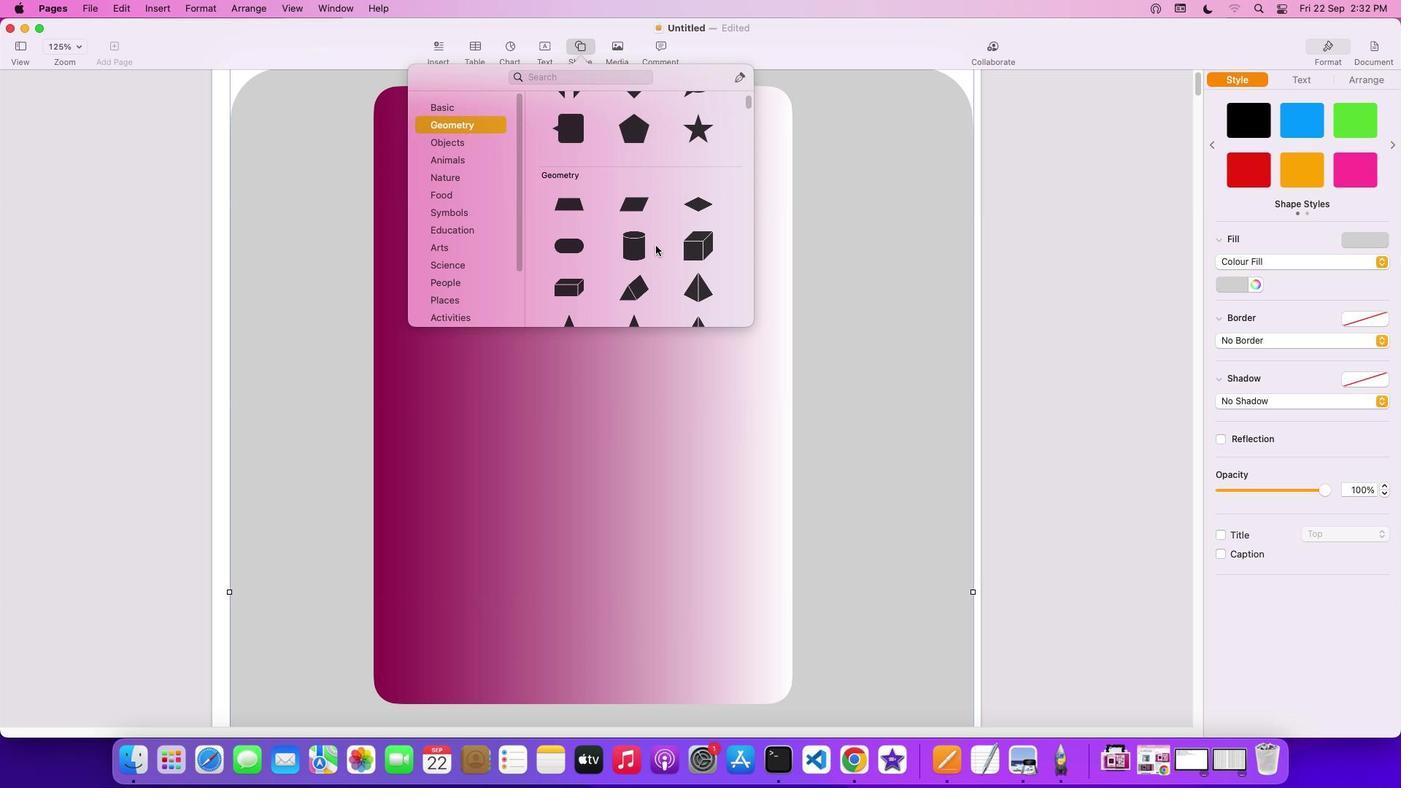 
Action: Mouse scrolled (655, 245) with delta (0, 0)
Screenshot: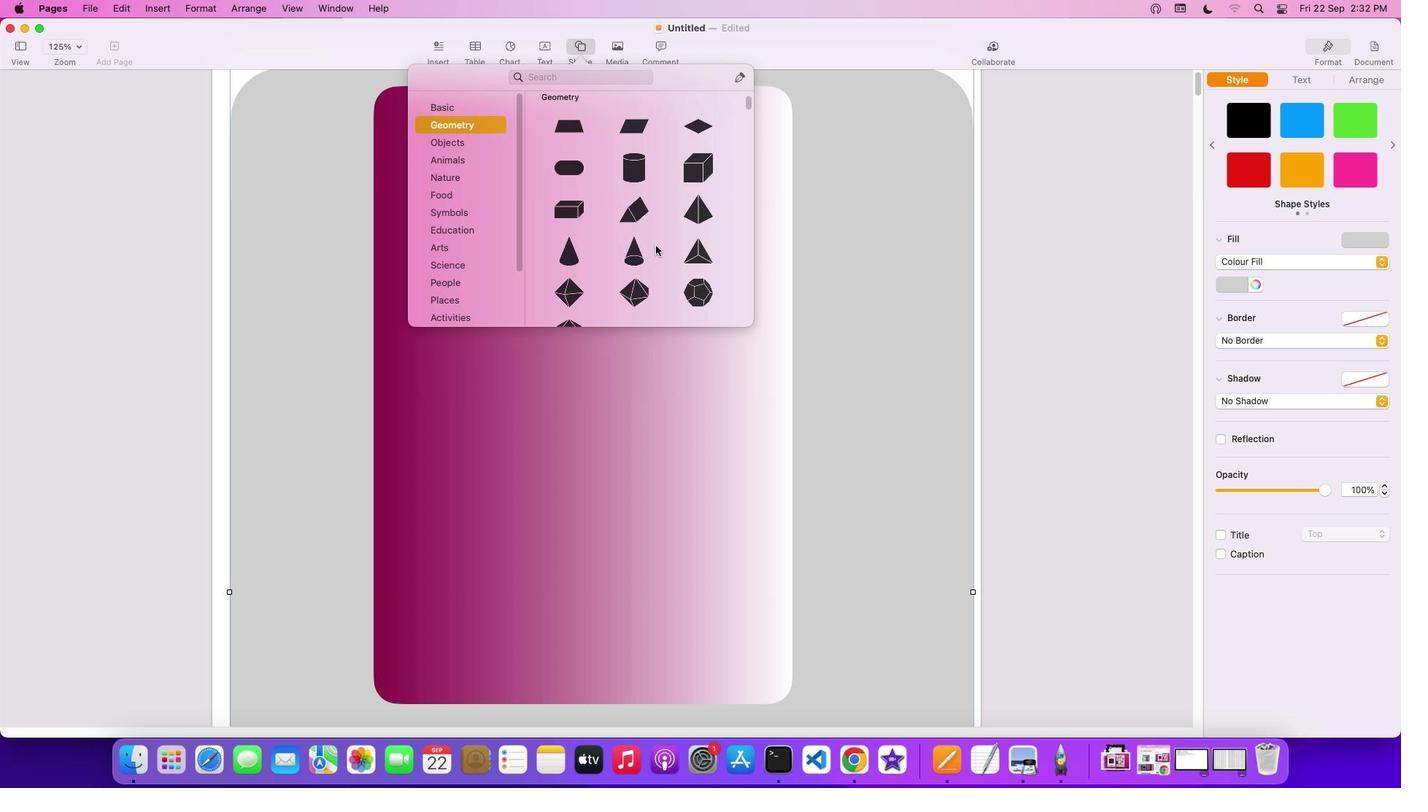 
Action: Mouse scrolled (655, 245) with delta (0, 0)
Screenshot: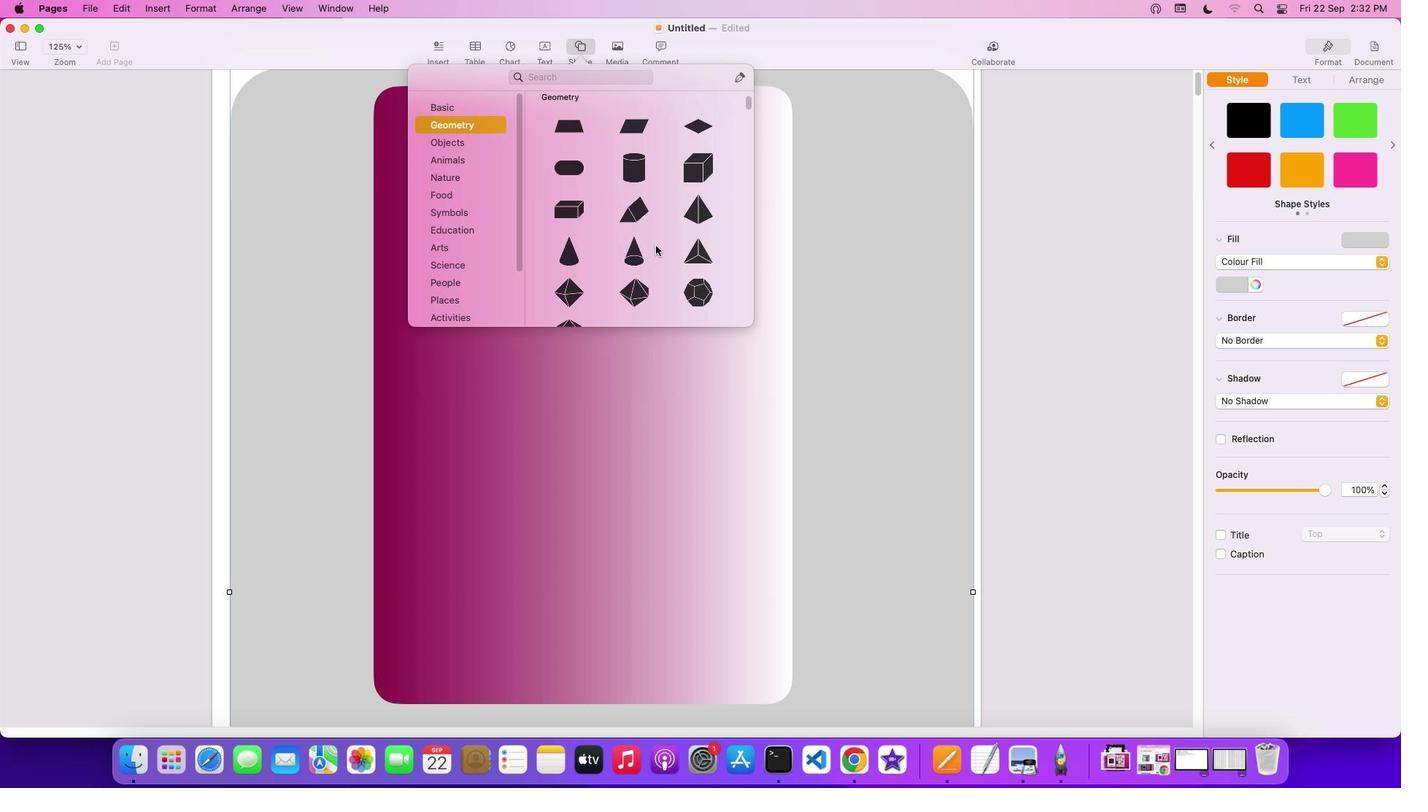 
Action: Mouse scrolled (655, 245) with delta (0, -2)
Screenshot: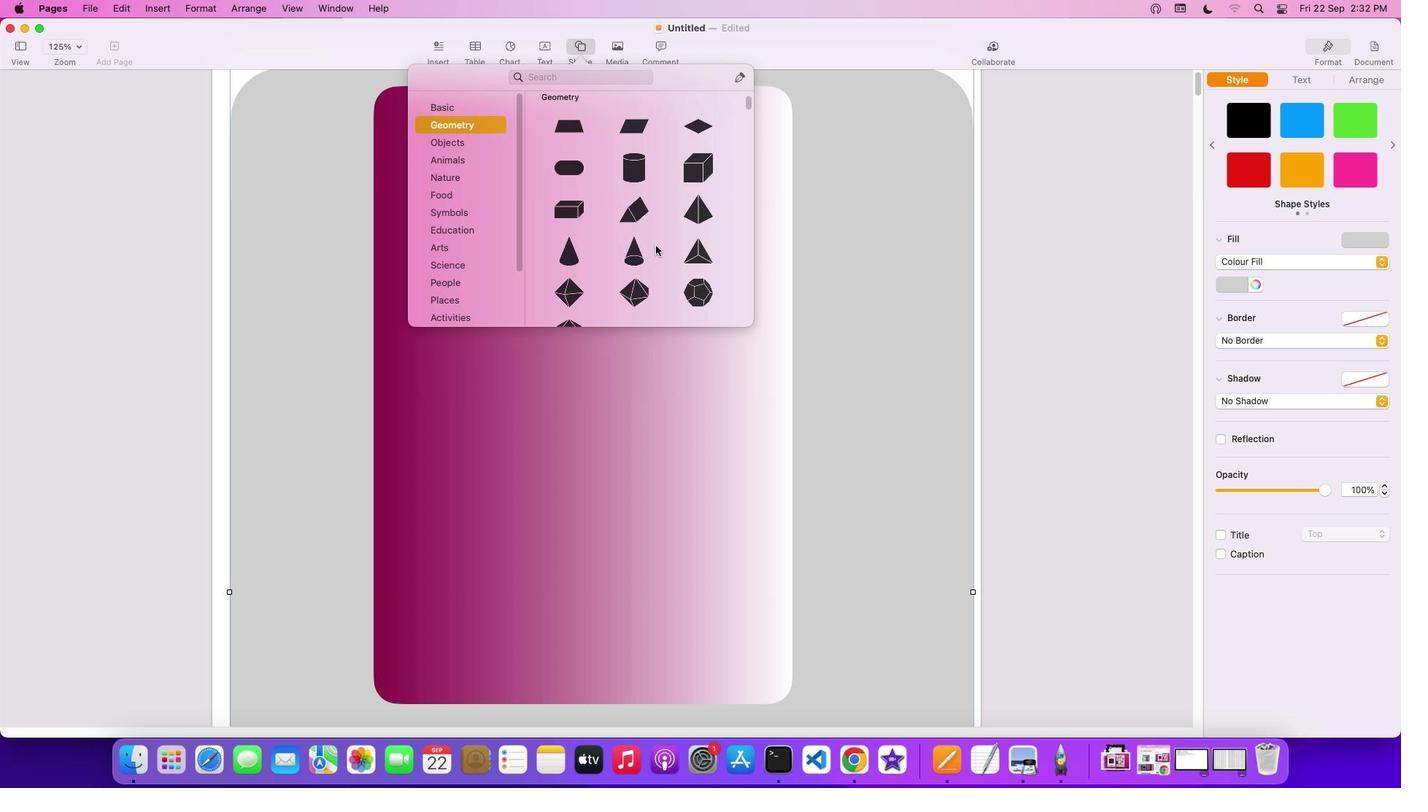 
Action: Mouse scrolled (655, 245) with delta (0, -3)
Screenshot: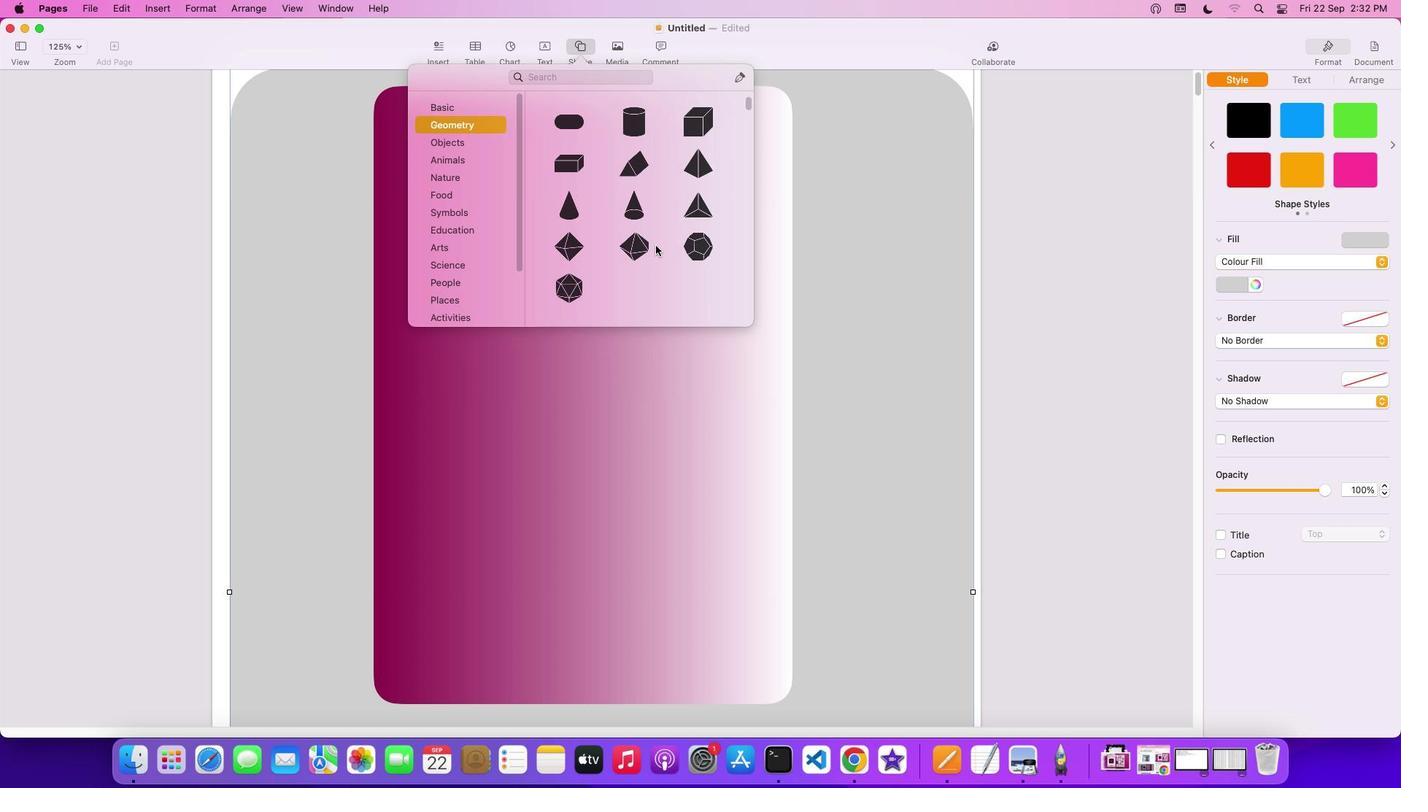 
Action: Mouse scrolled (655, 245) with delta (0, -4)
Screenshot: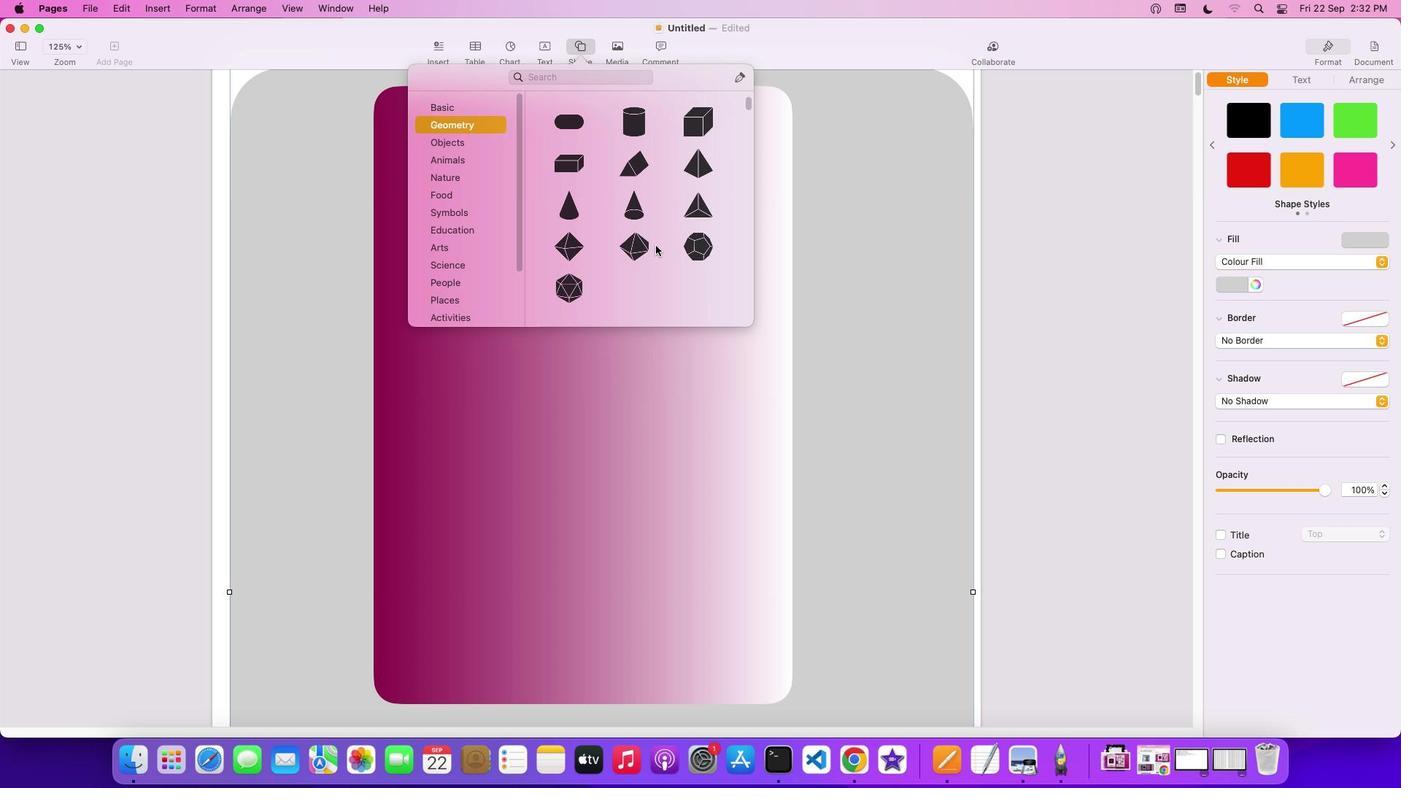 
Action: Mouse scrolled (655, 245) with delta (0, -4)
Screenshot: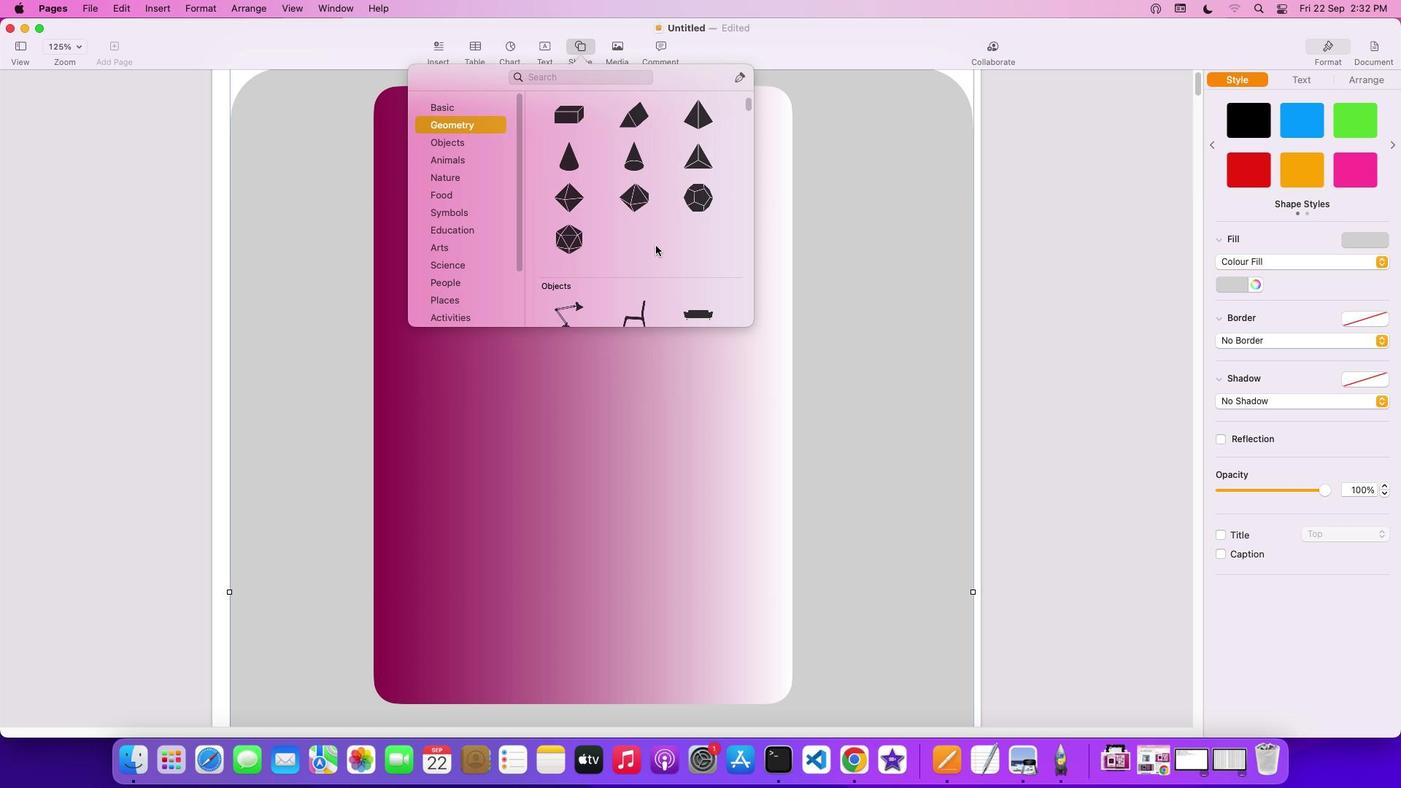 
Action: Mouse scrolled (655, 245) with delta (0, 0)
Screenshot: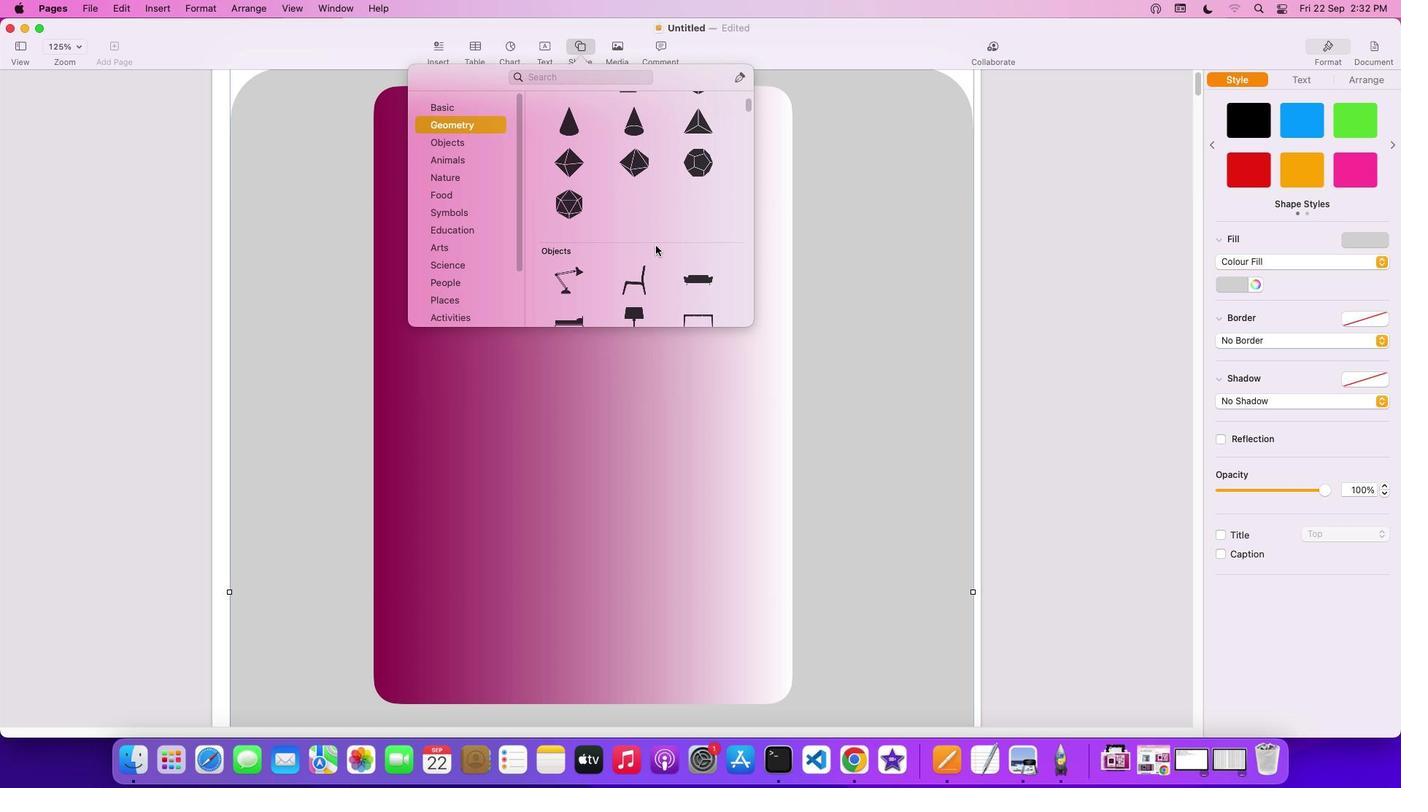 
Action: Mouse moved to (656, 245)
Screenshot: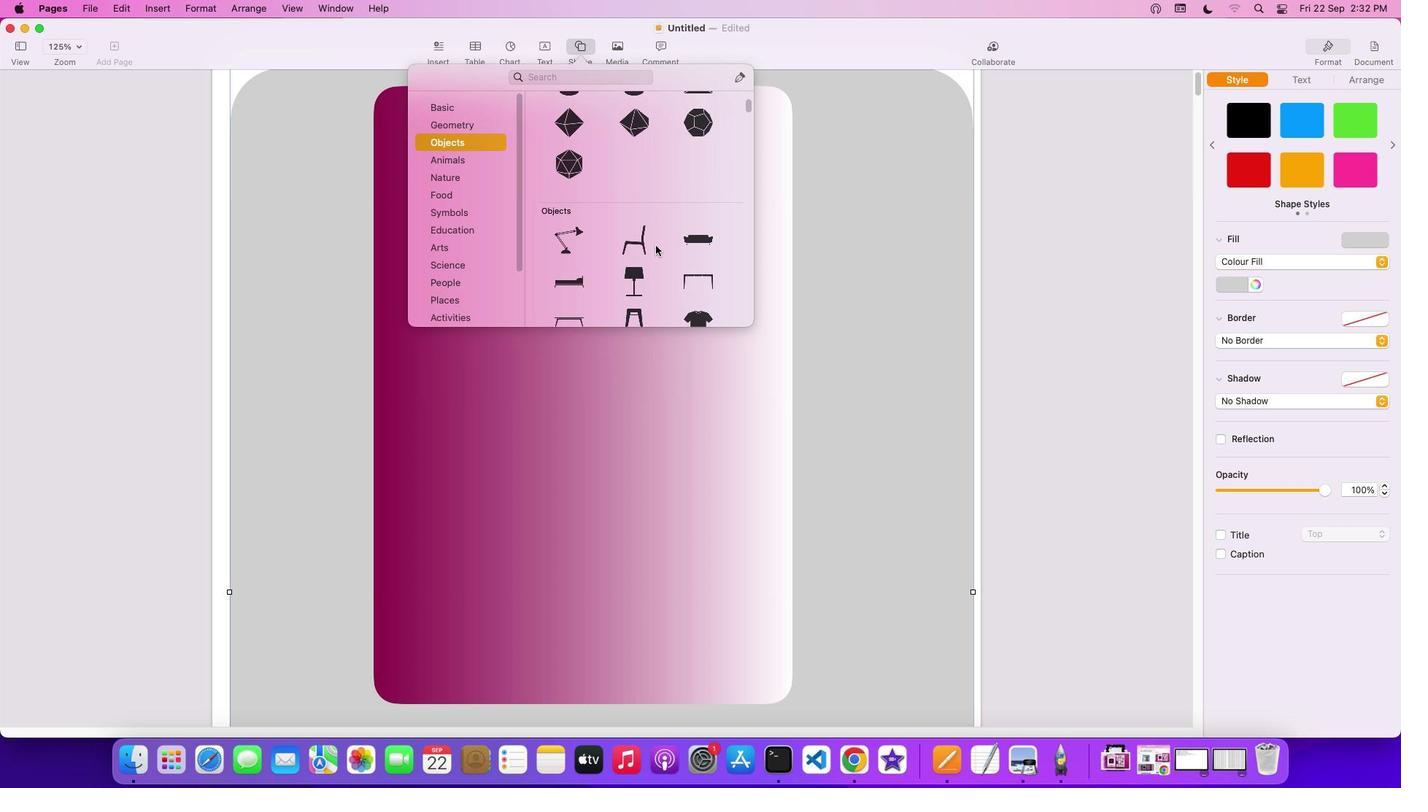 
Action: Mouse scrolled (656, 245) with delta (0, 0)
Screenshot: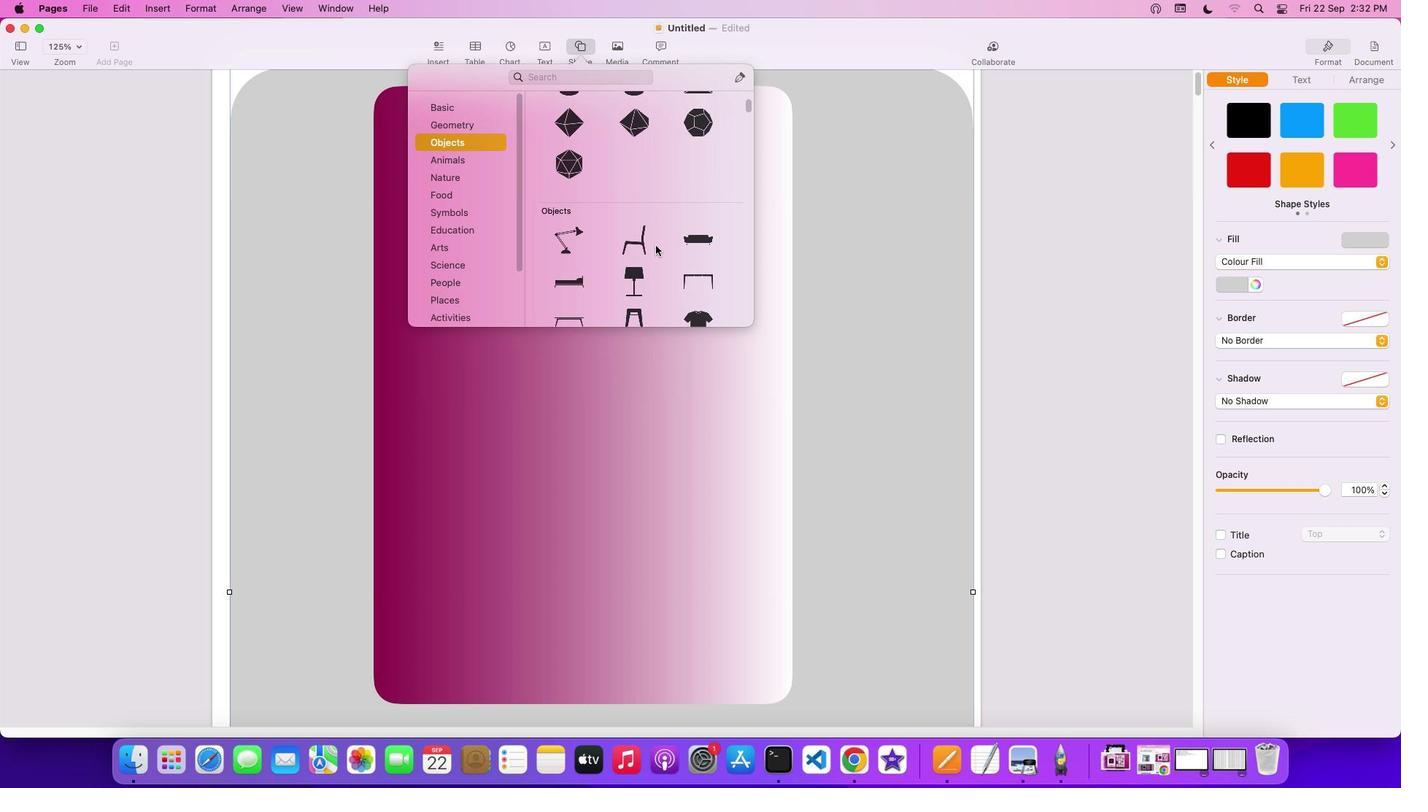 
Action: Mouse scrolled (656, 245) with delta (0, -2)
Screenshot: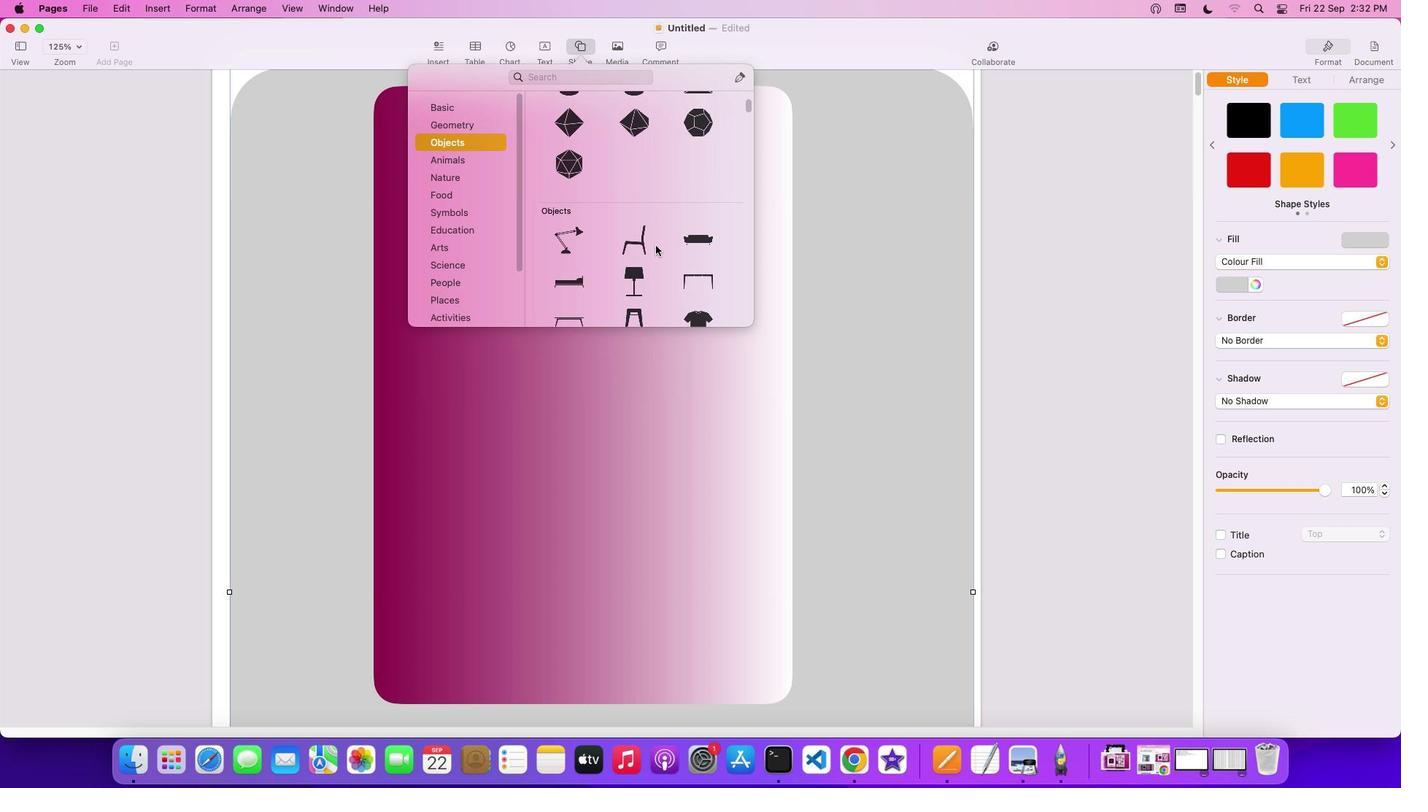 
Action: Mouse scrolled (656, 245) with delta (0, -3)
Screenshot: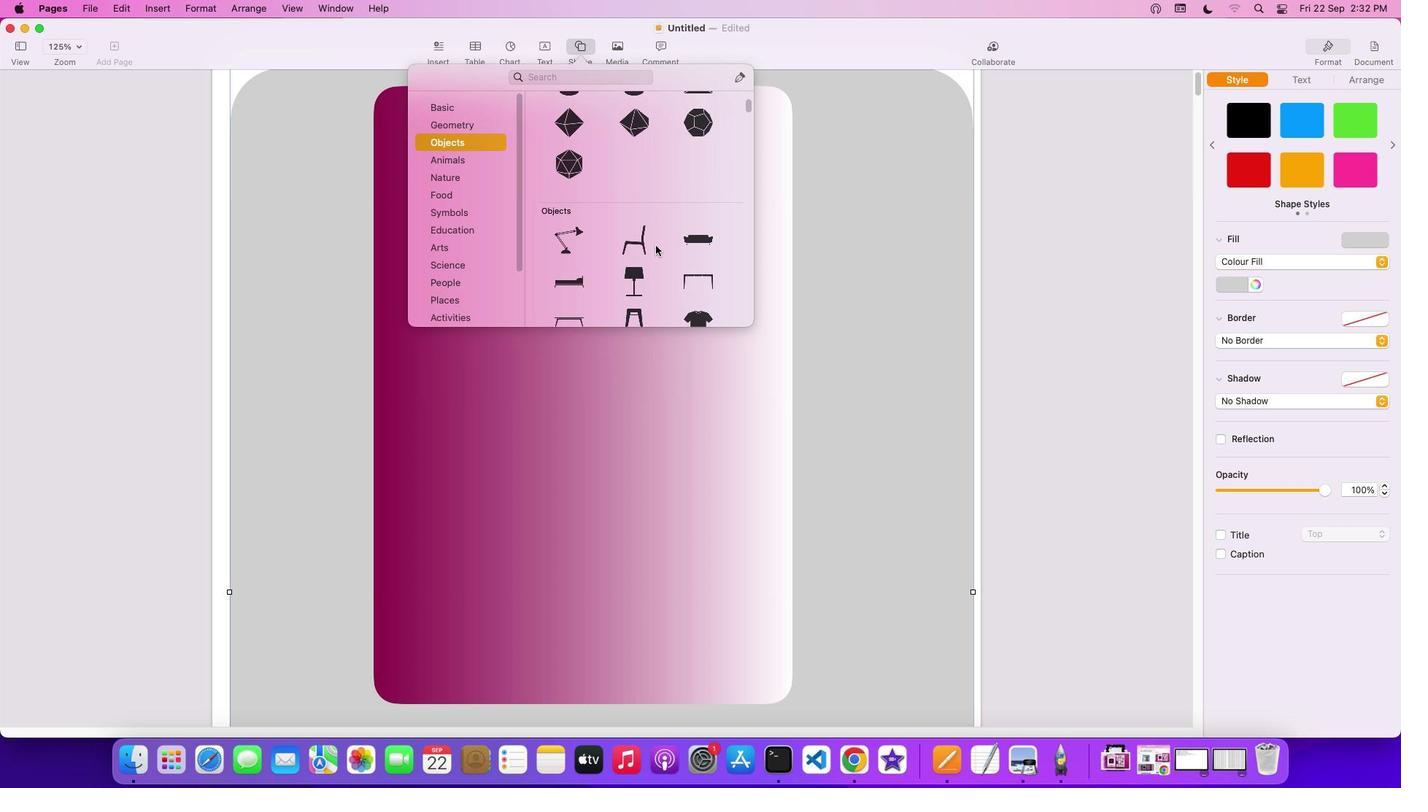 
Action: Mouse scrolled (656, 245) with delta (0, -4)
Screenshot: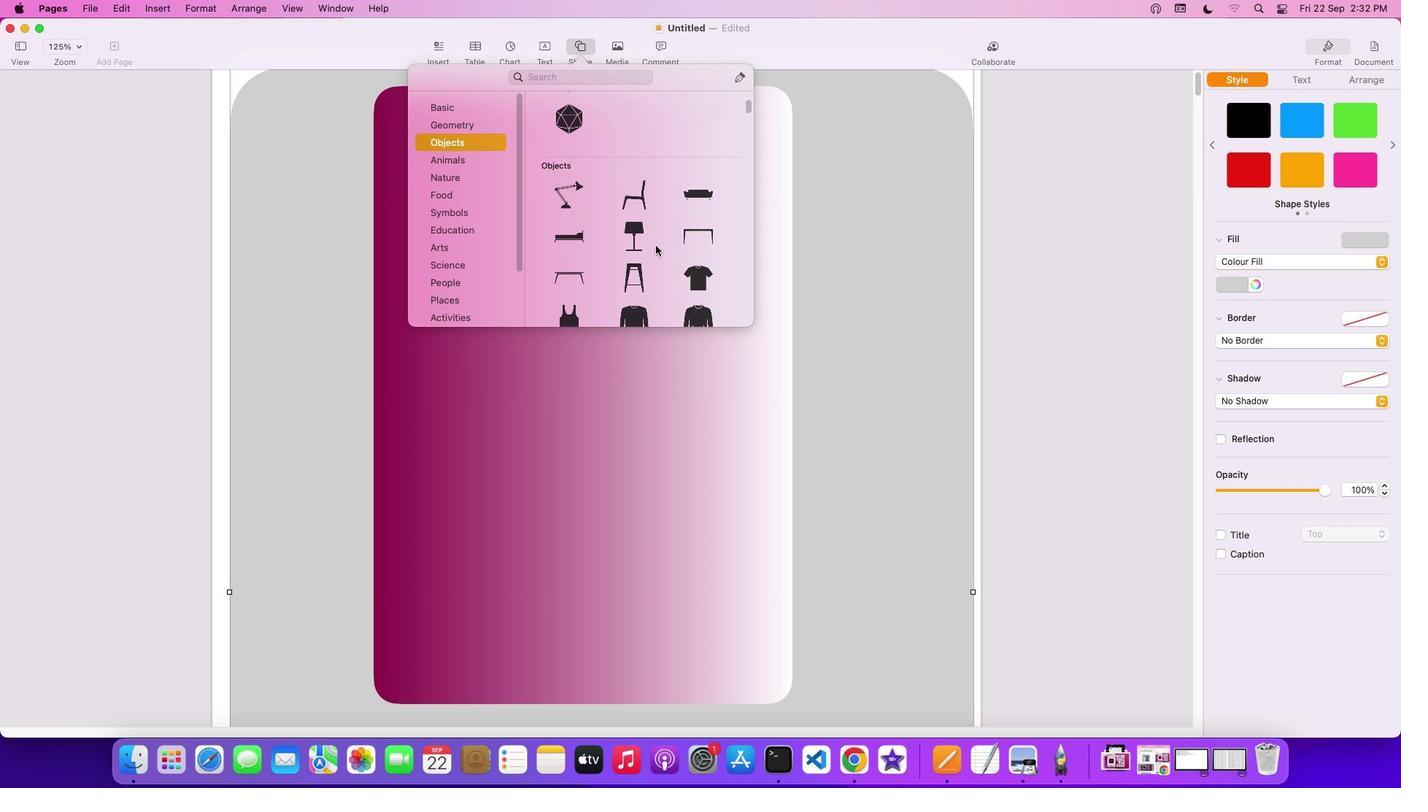 
Action: Mouse scrolled (656, 245) with delta (0, 0)
Screenshot: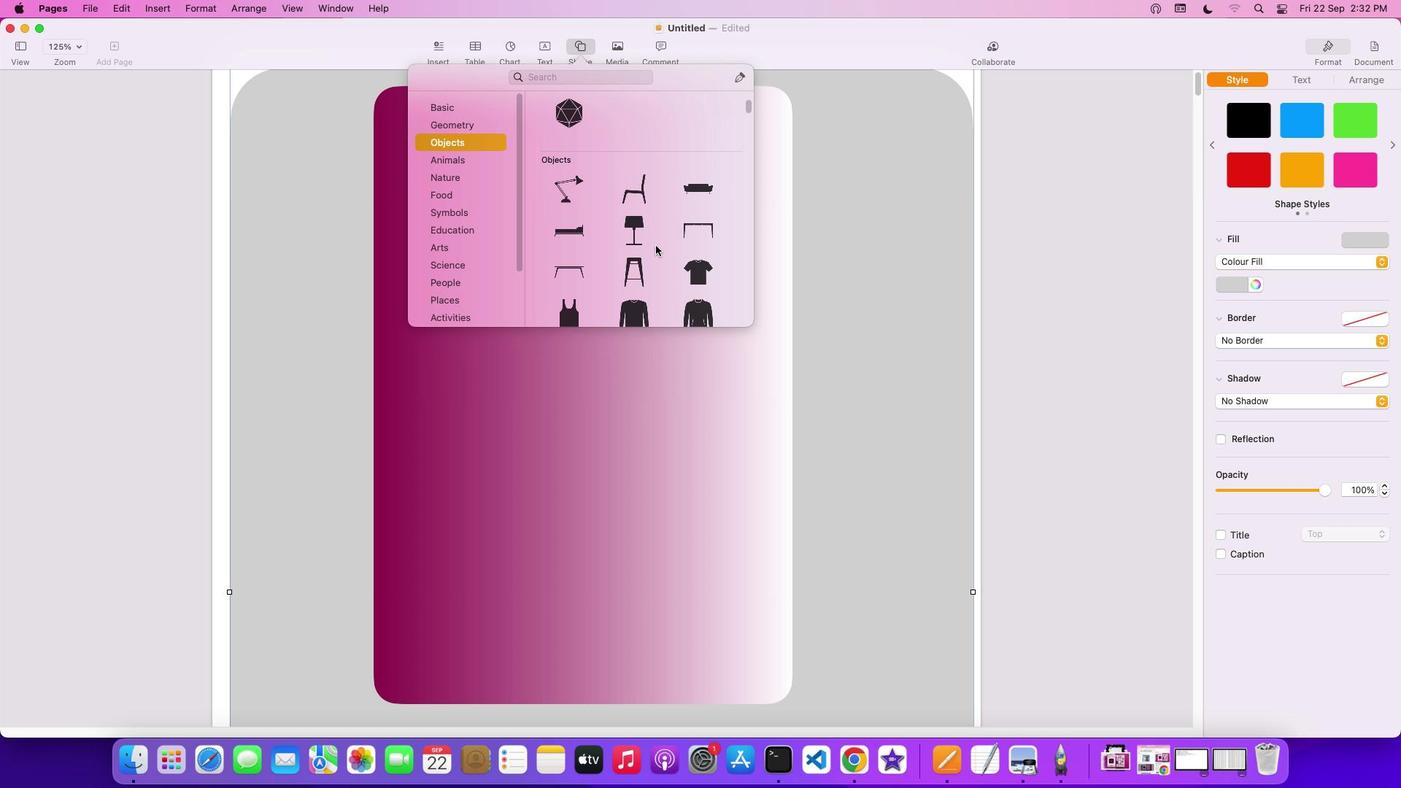 
Action: Mouse scrolled (656, 245) with delta (0, 0)
Screenshot: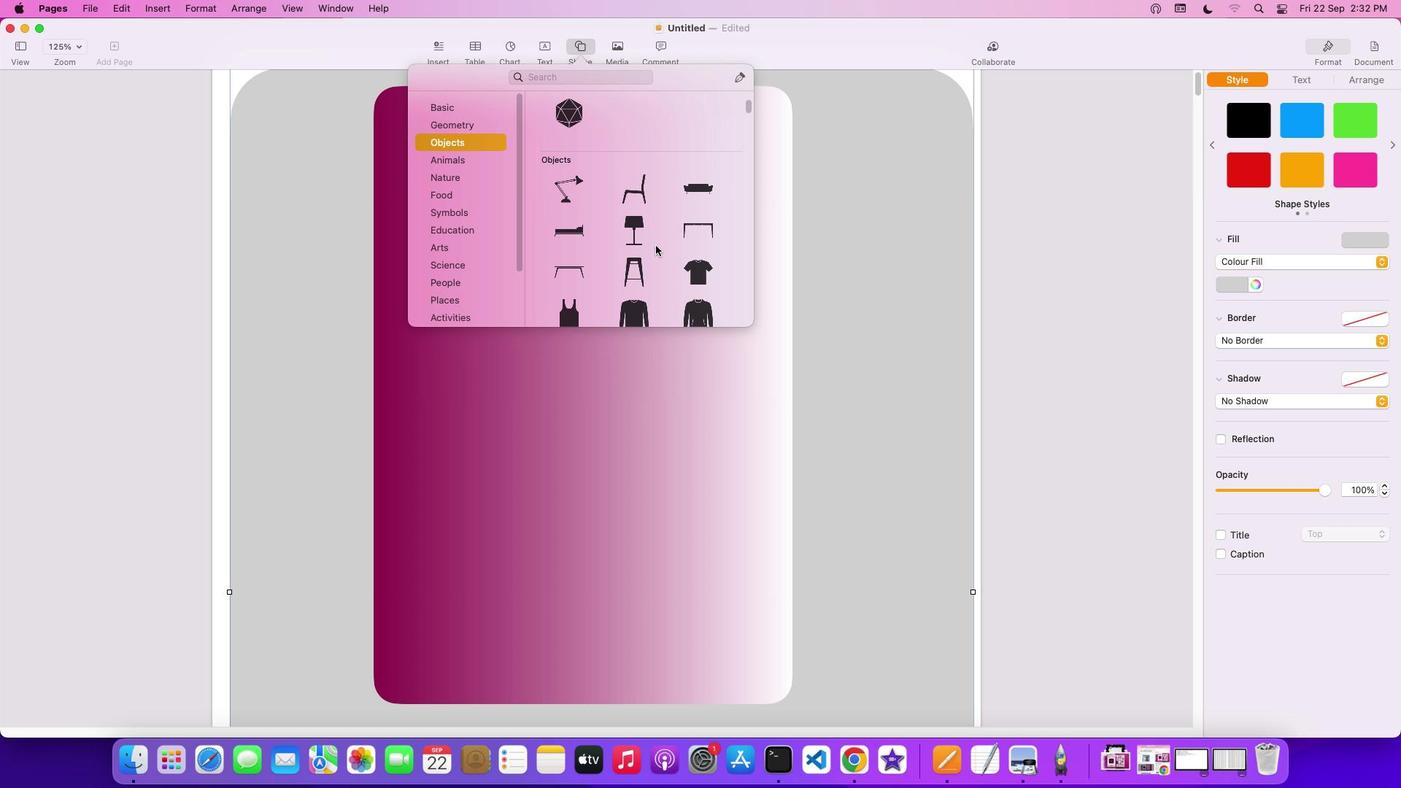 
Action: Mouse scrolled (656, 245) with delta (0, 0)
Screenshot: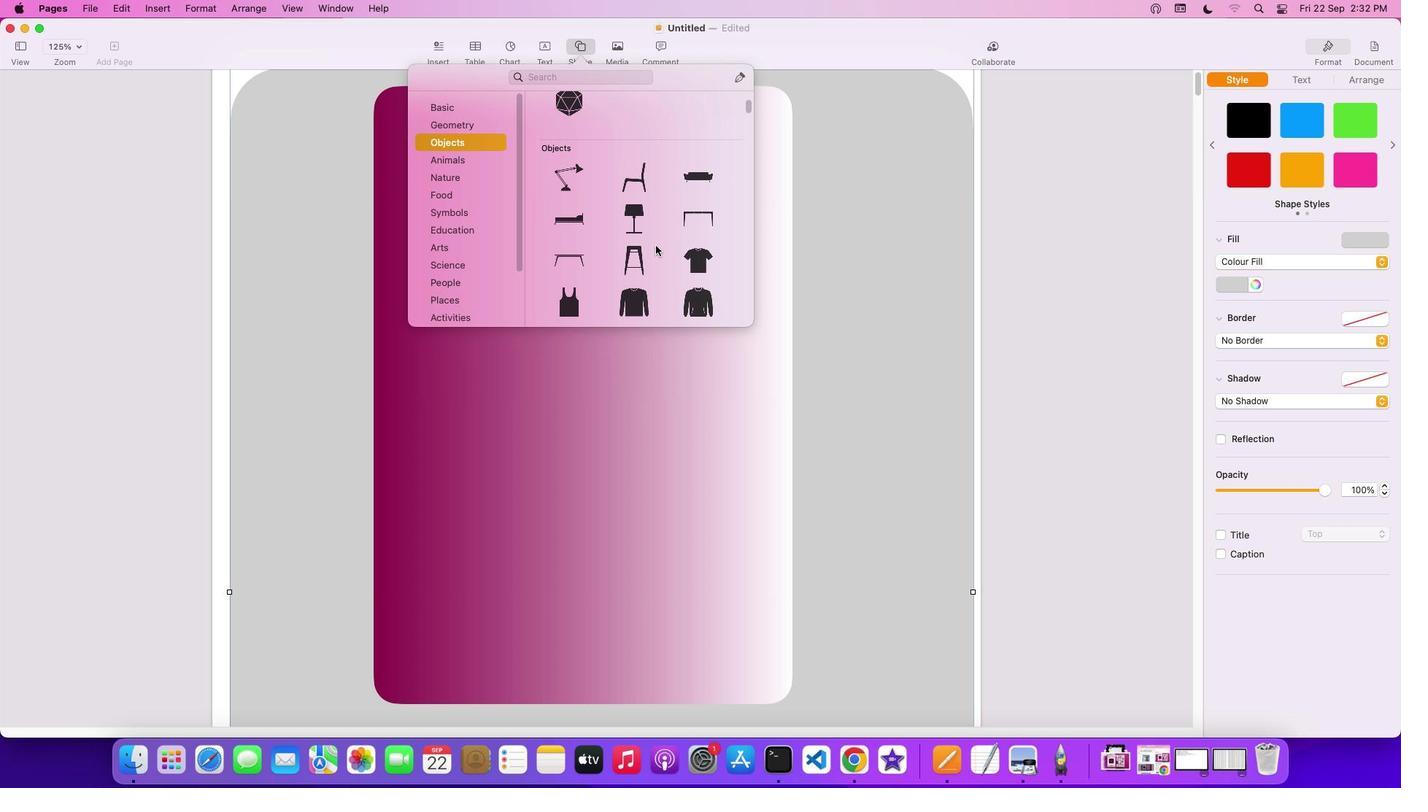 
Action: Mouse scrolled (656, 245) with delta (0, -1)
Screenshot: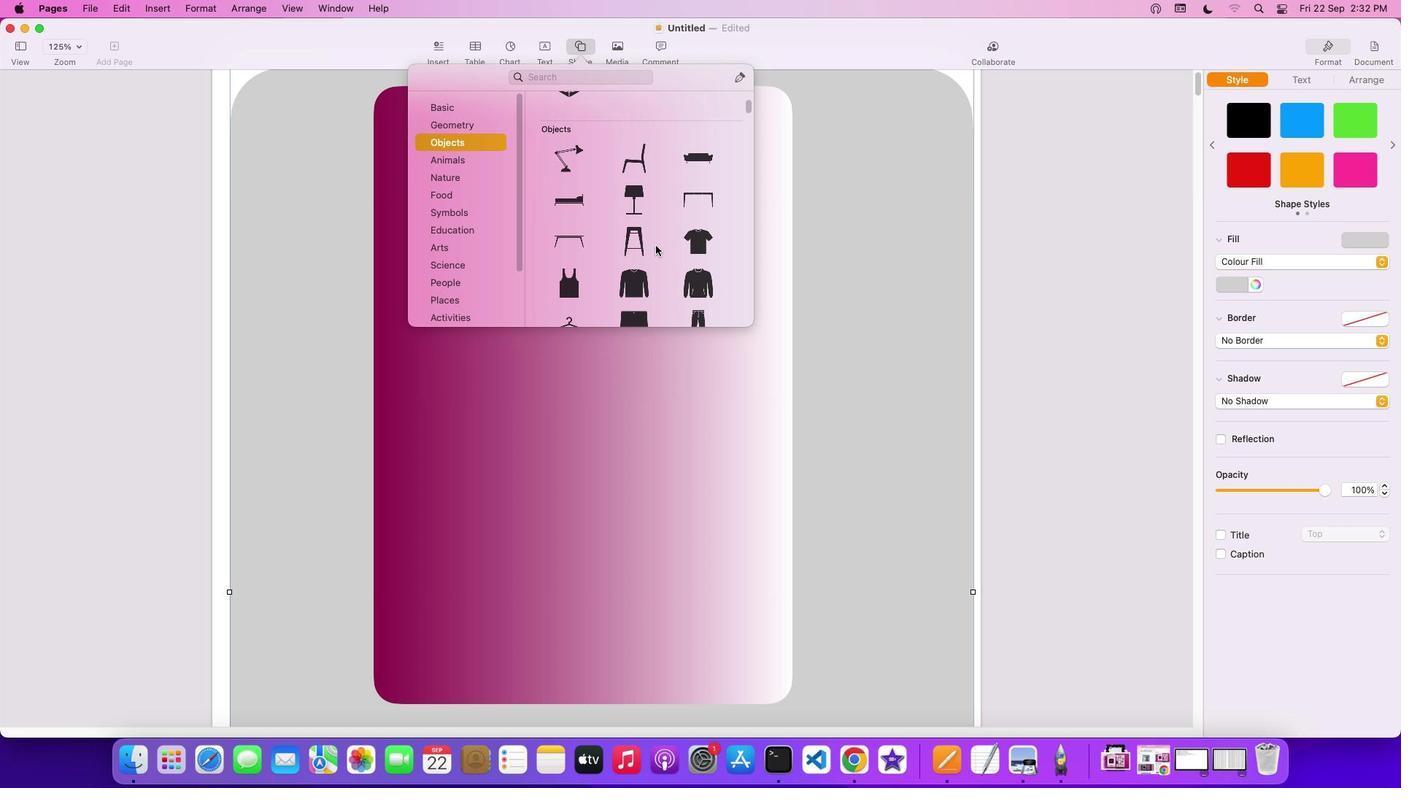 
Action: Mouse scrolled (656, 245) with delta (0, -1)
Screenshot: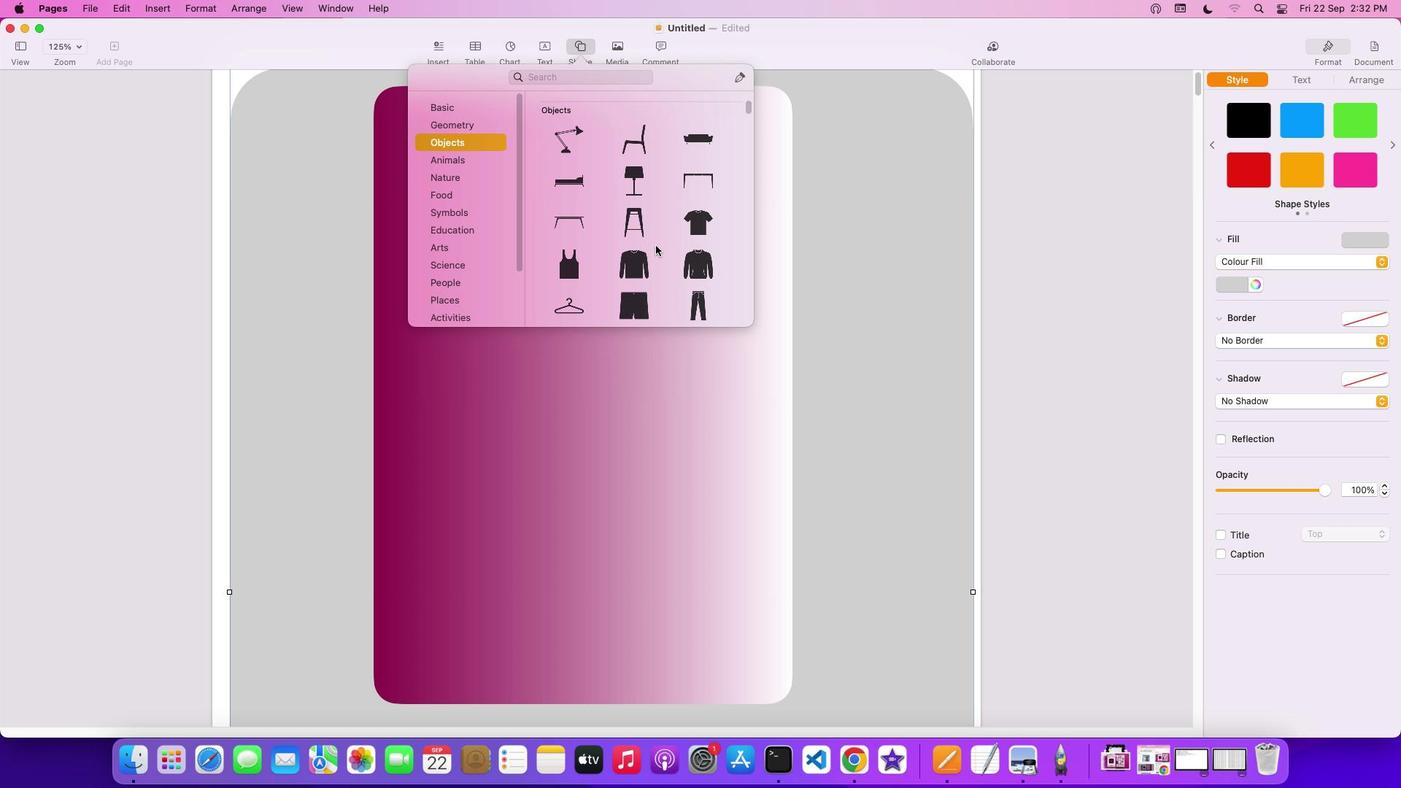 
Action: Mouse scrolled (656, 245) with delta (0, 0)
Screenshot: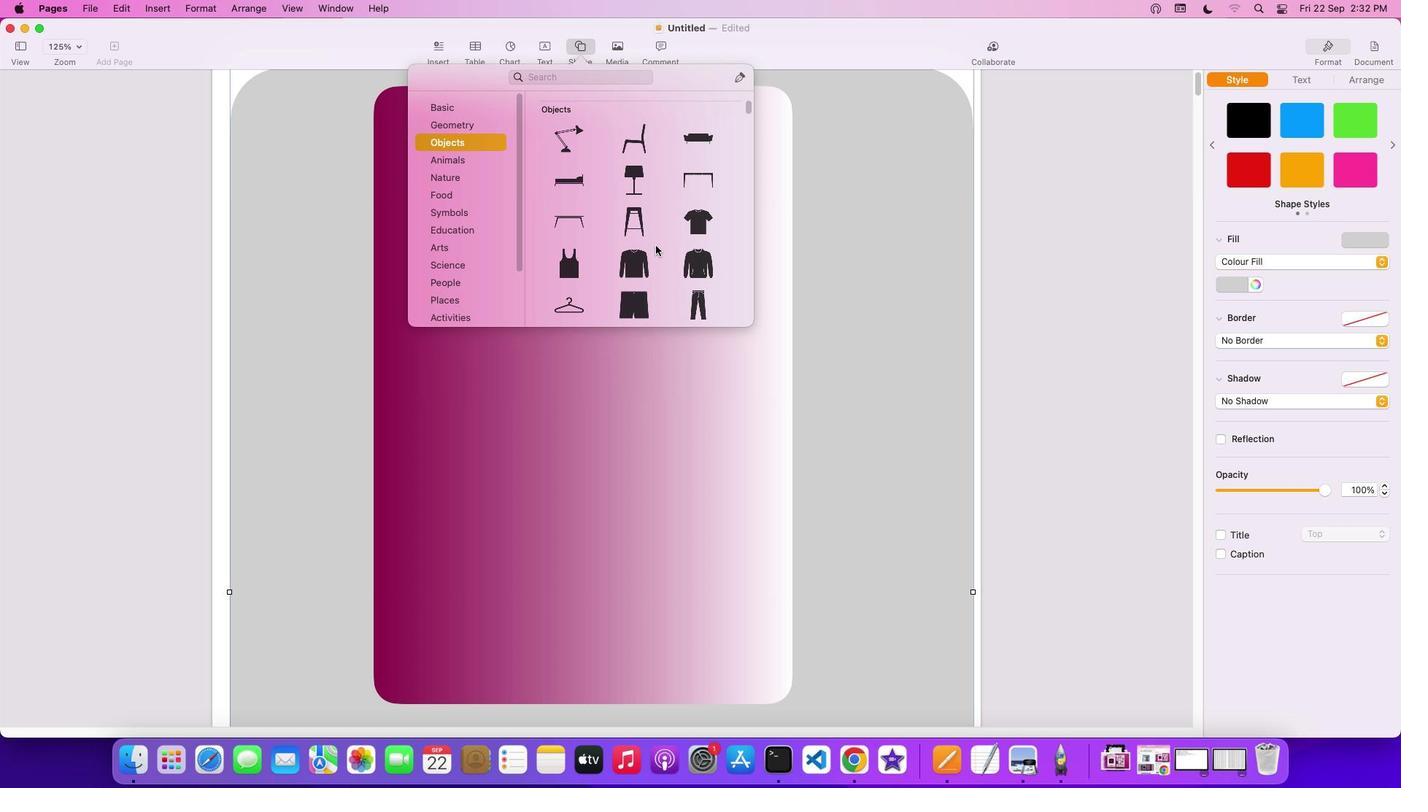 
Action: Mouse scrolled (656, 245) with delta (0, 0)
Screenshot: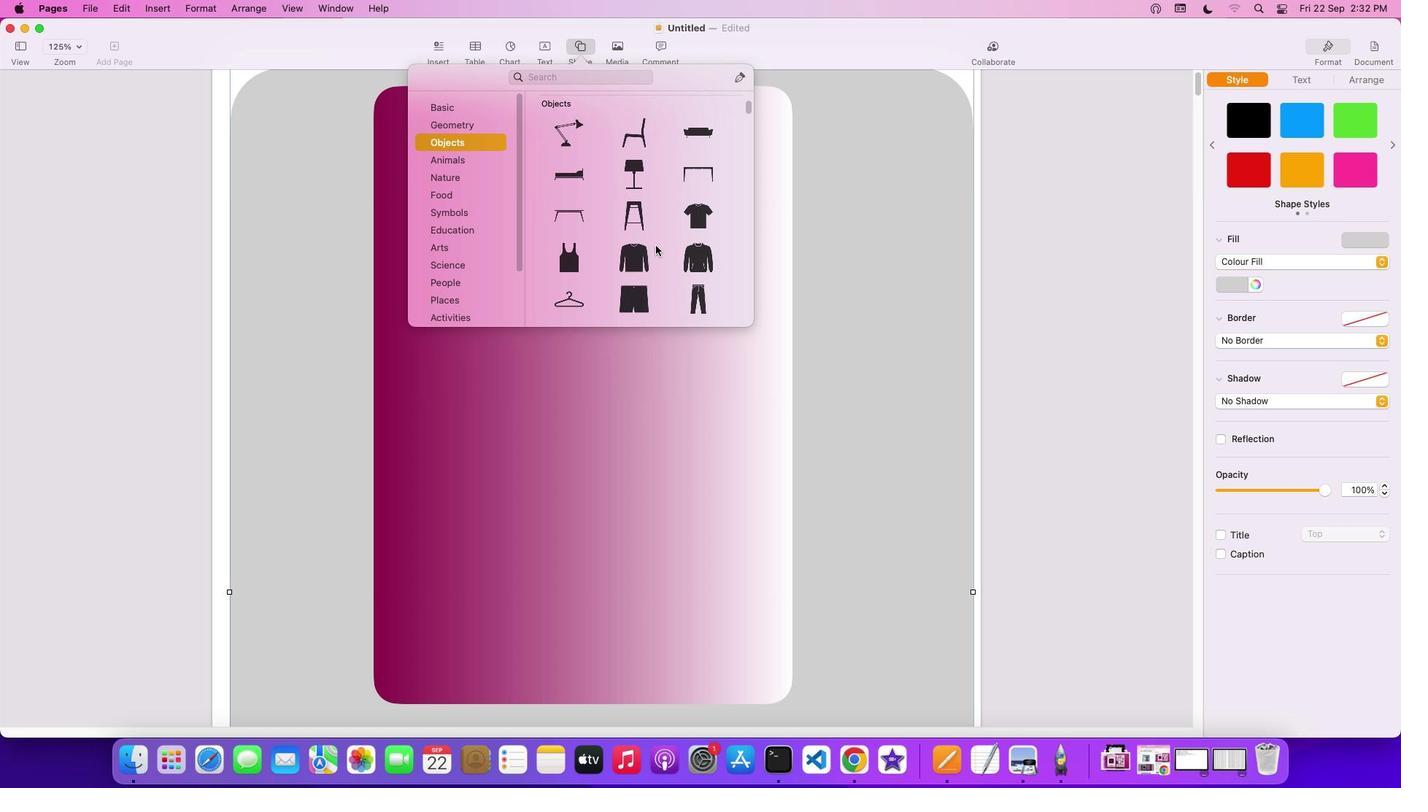 
Action: Mouse scrolled (656, 245) with delta (0, -1)
Screenshot: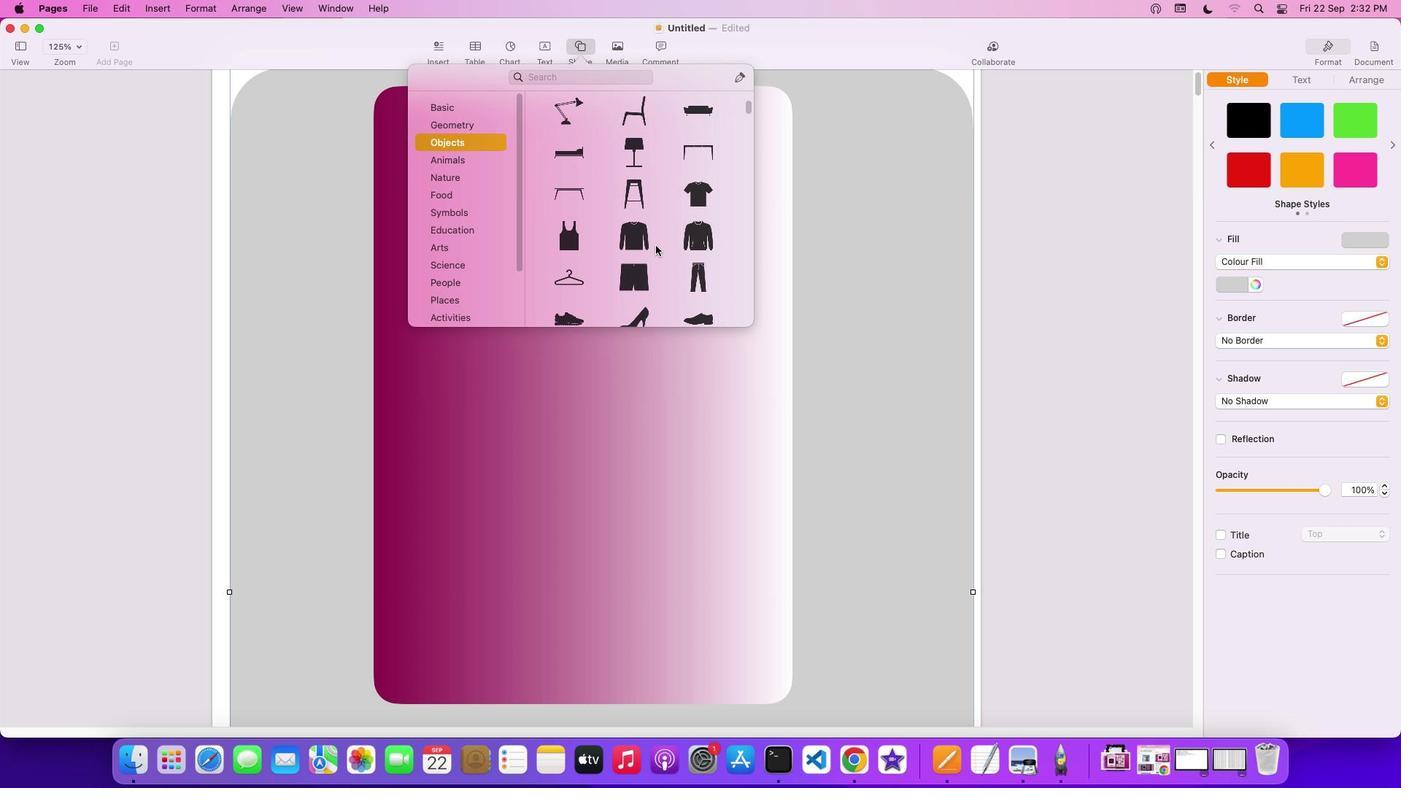 
Action: Mouse scrolled (656, 245) with delta (0, -2)
Screenshot: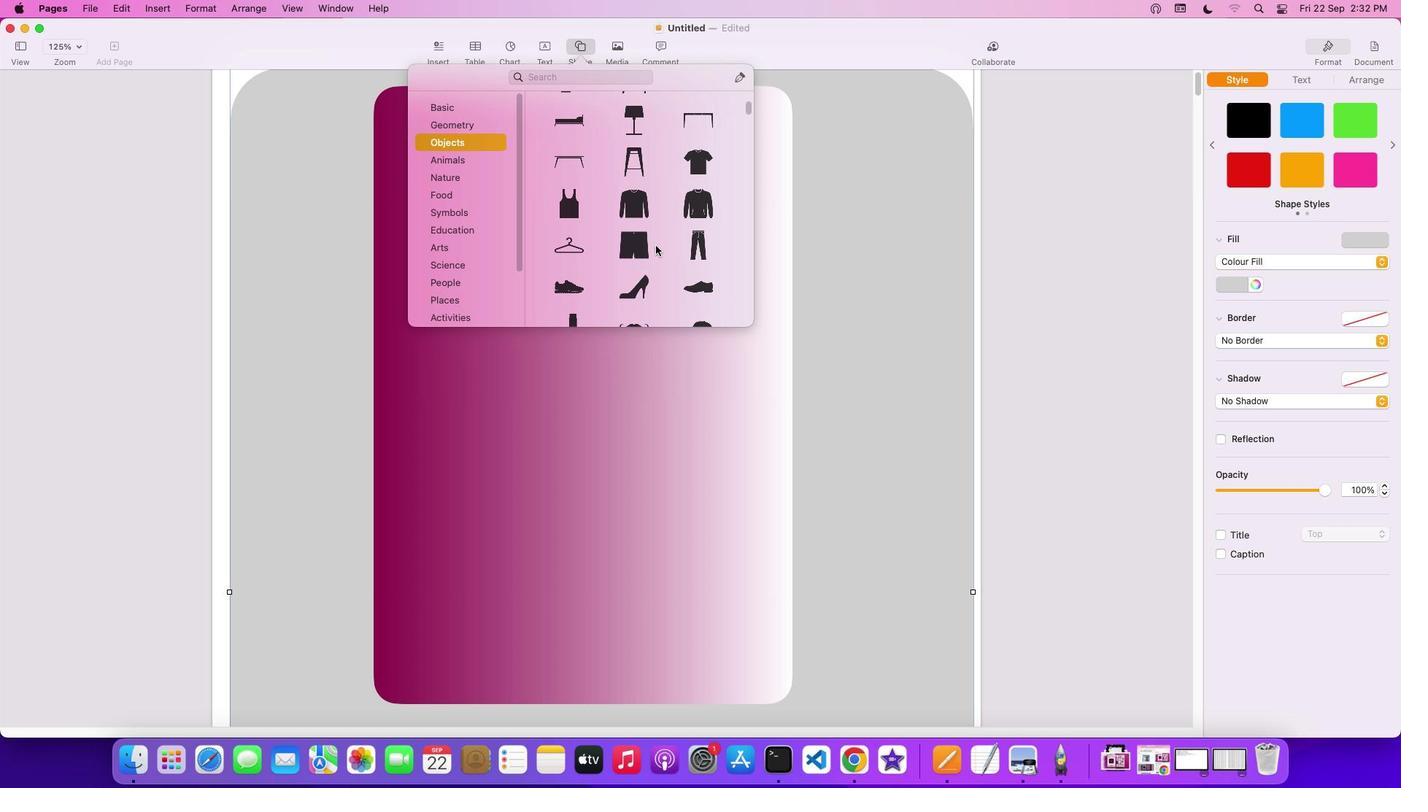 
Action: Mouse moved to (475, 217)
Screenshot: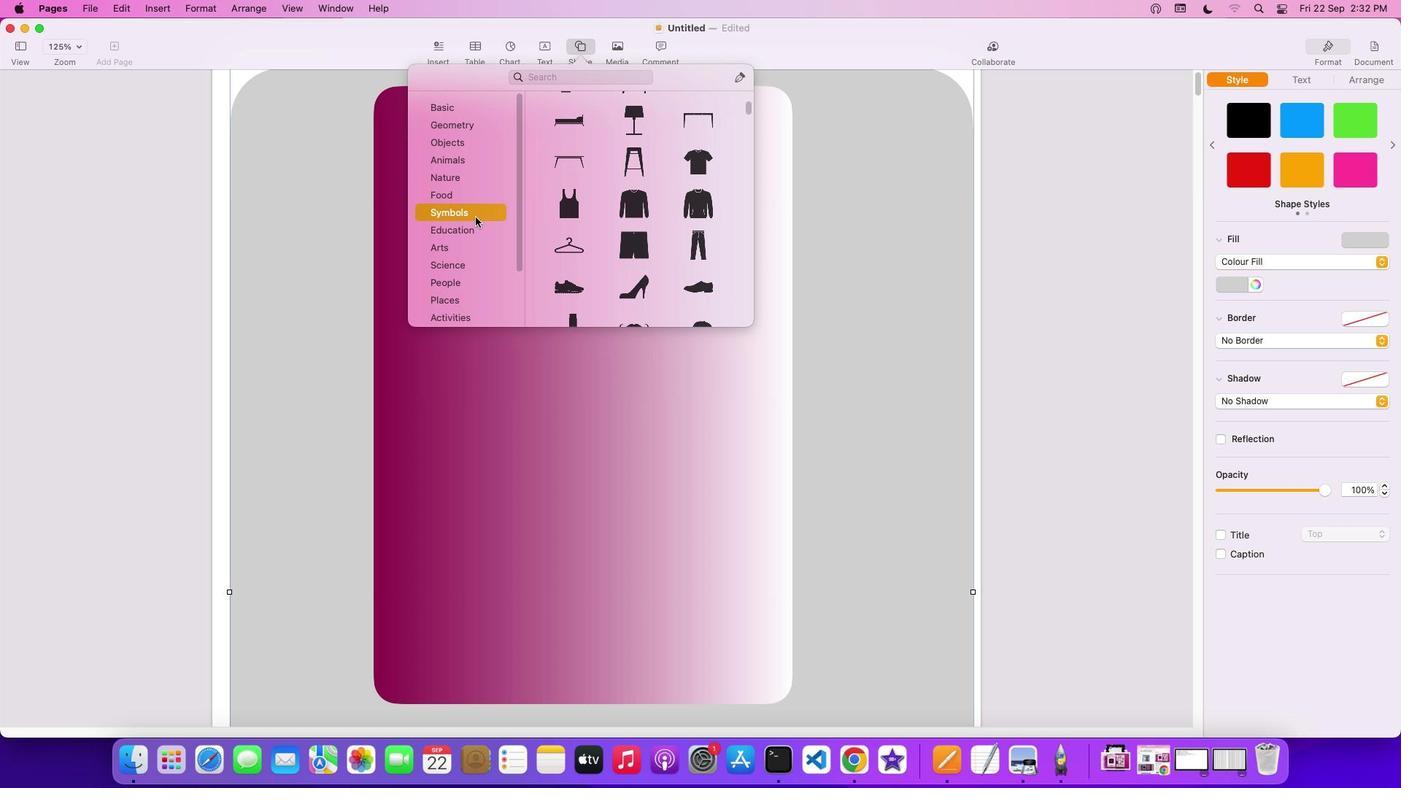 
Action: Mouse pressed left at (475, 217)
Screenshot: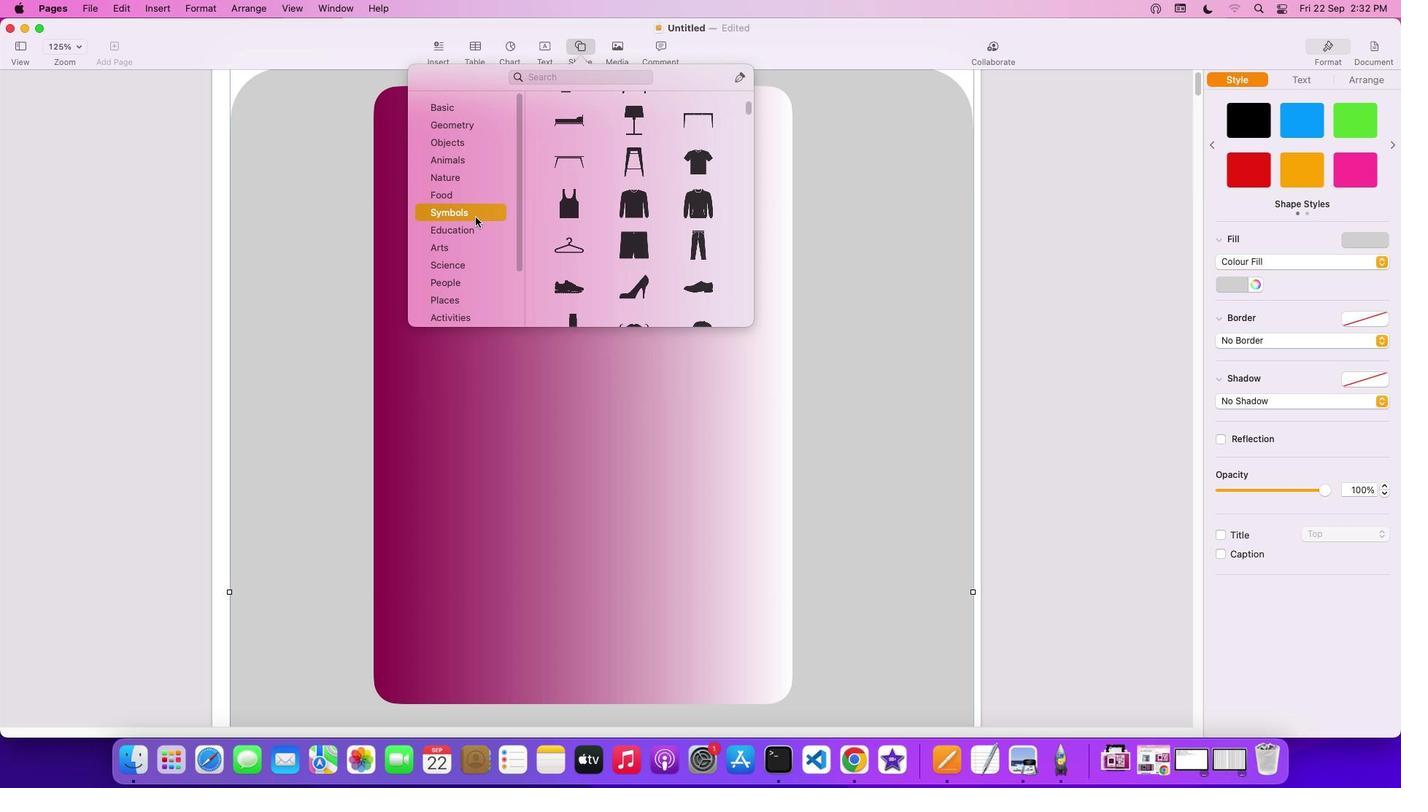 
Action: Mouse moved to (673, 268)
Screenshot: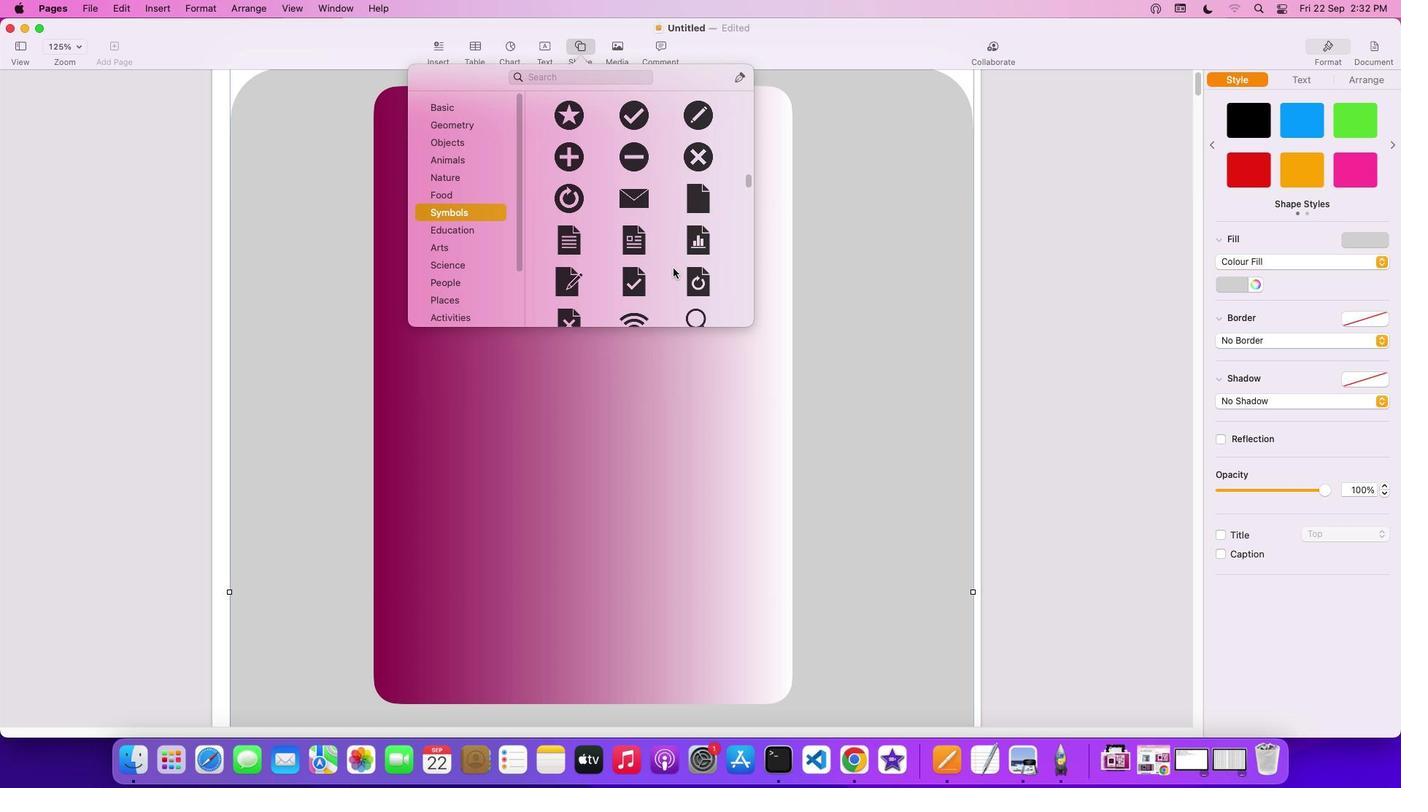 
Action: Mouse scrolled (673, 268) with delta (0, 0)
Screenshot: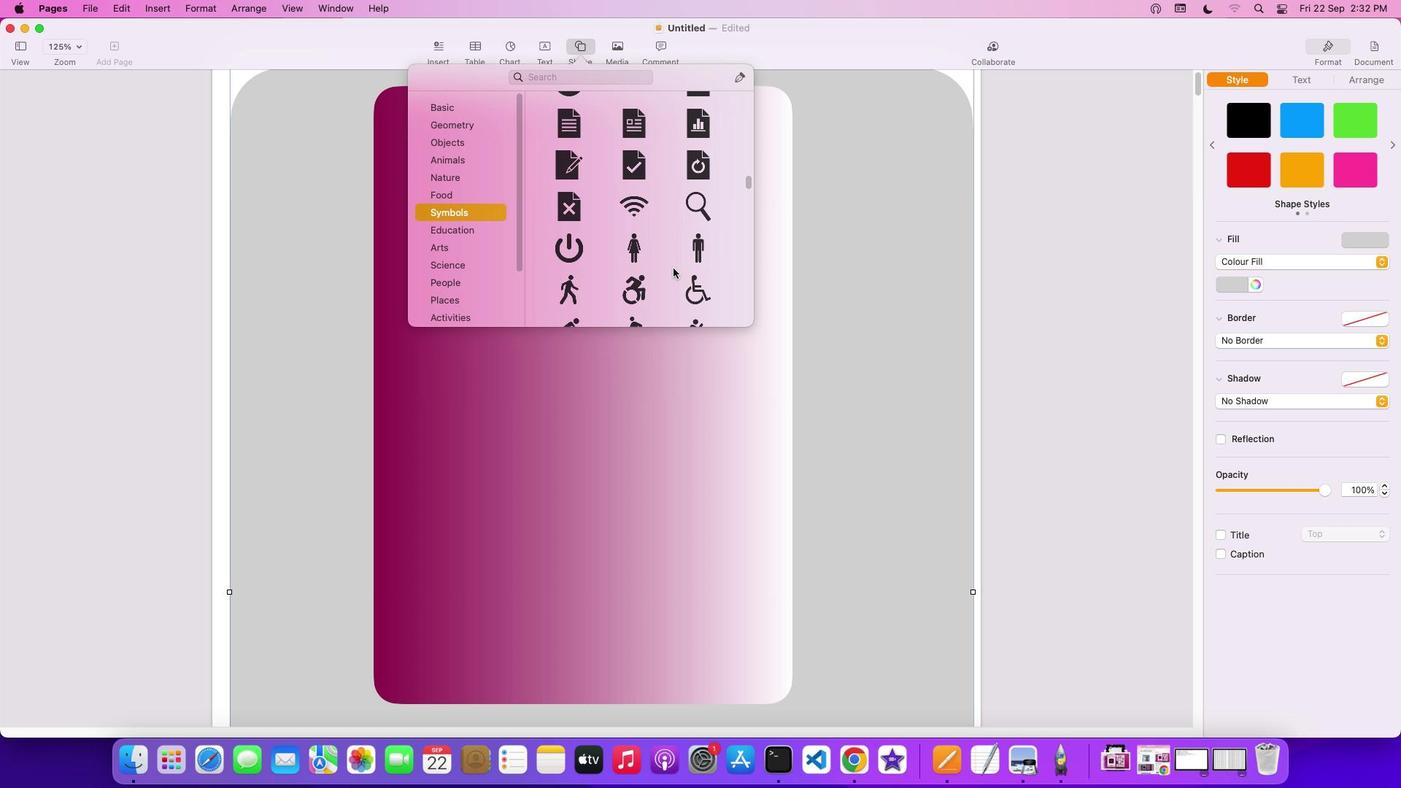 
Action: Mouse scrolled (673, 268) with delta (0, 0)
Screenshot: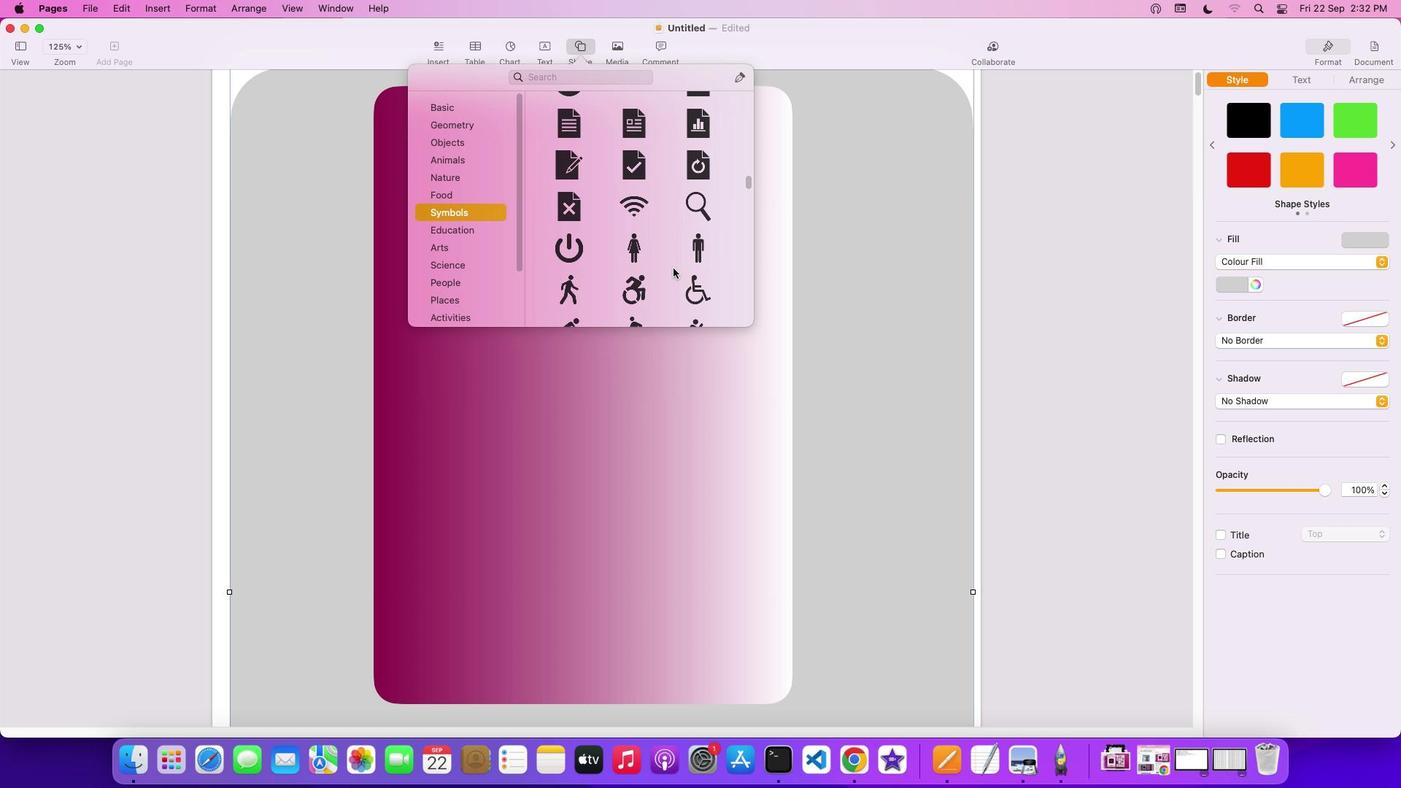 
Action: Mouse scrolled (673, 268) with delta (0, -2)
Screenshot: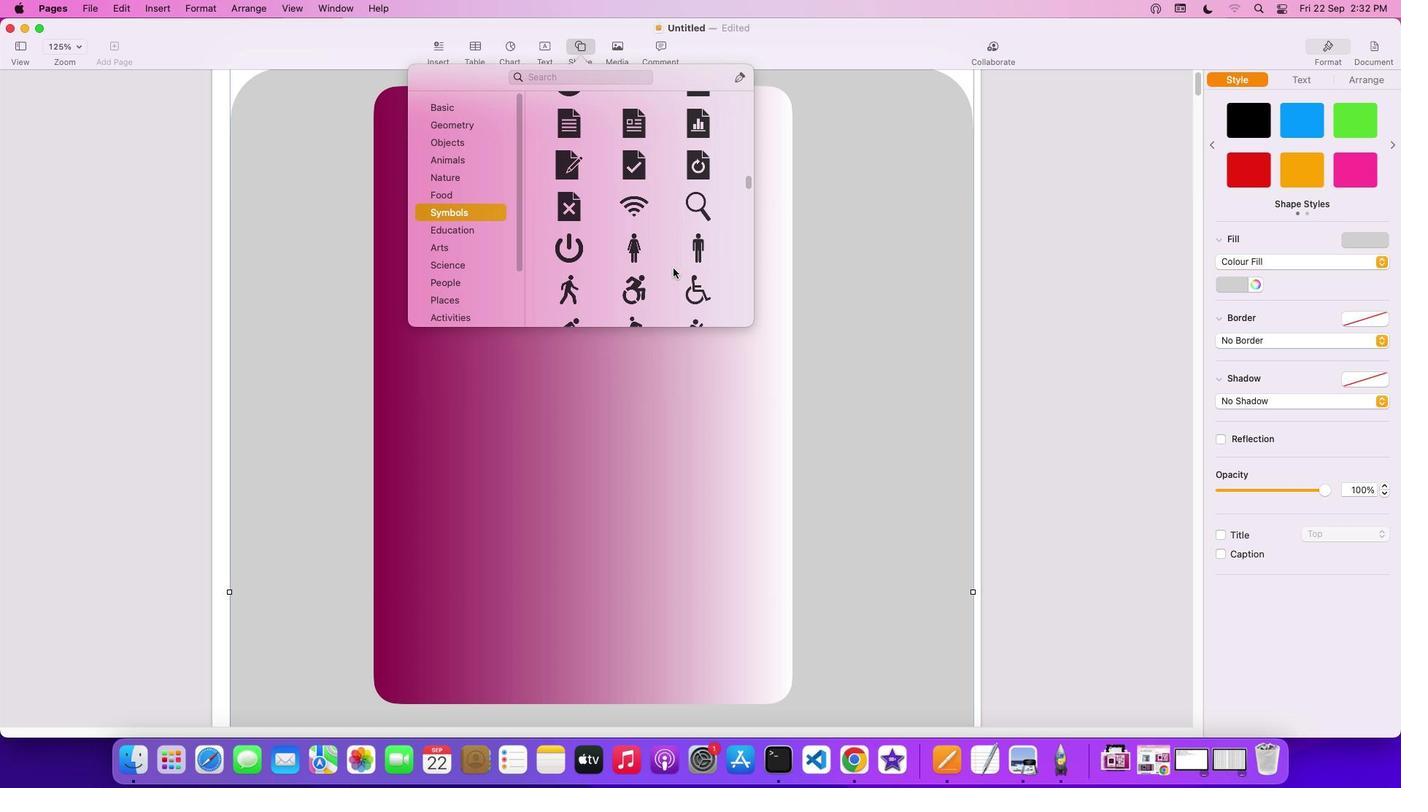 
Action: Mouse scrolled (673, 268) with delta (0, -3)
Screenshot: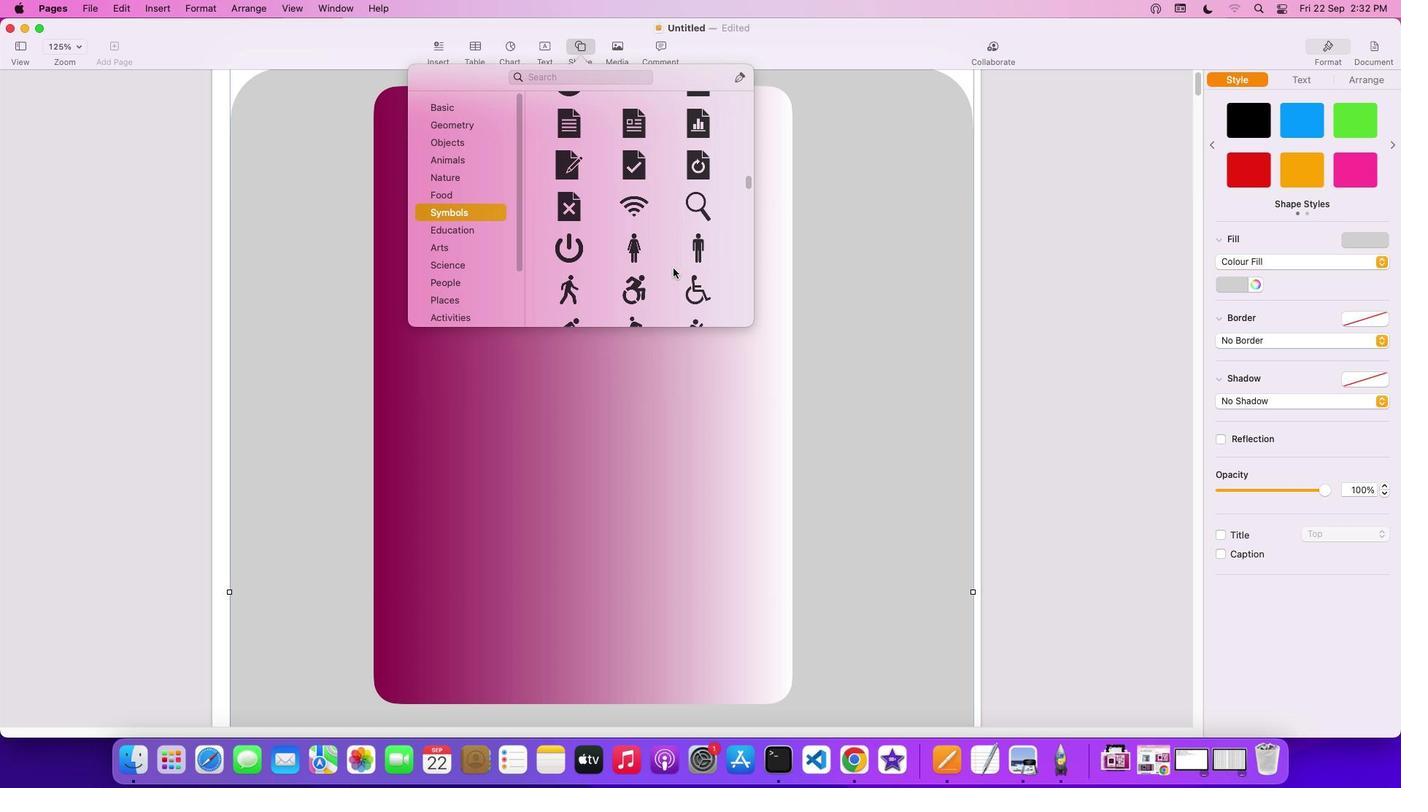 
Action: Mouse scrolled (673, 268) with delta (0, -4)
Screenshot: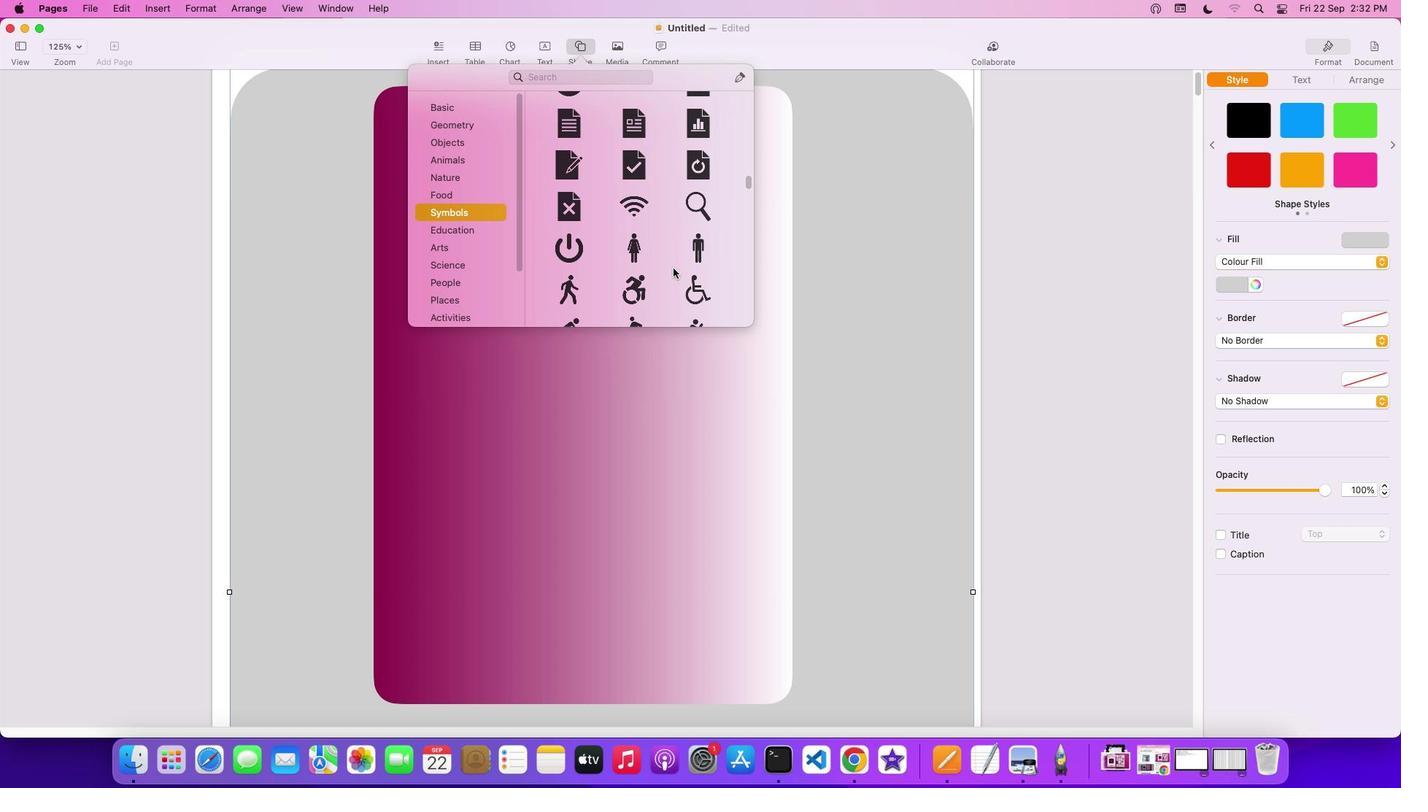 
Action: Mouse moved to (673, 268)
Screenshot: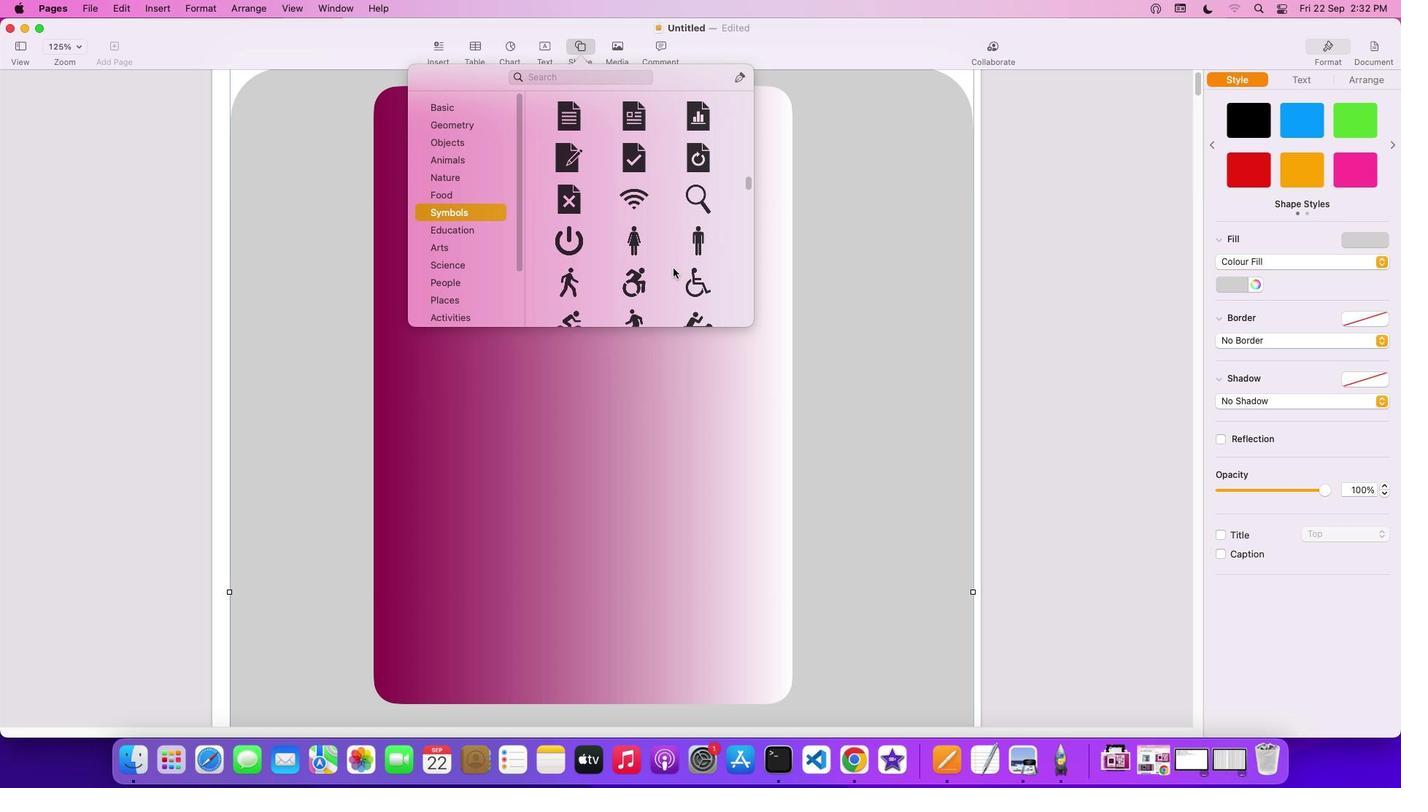 
Action: Mouse scrolled (673, 268) with delta (0, 0)
Screenshot: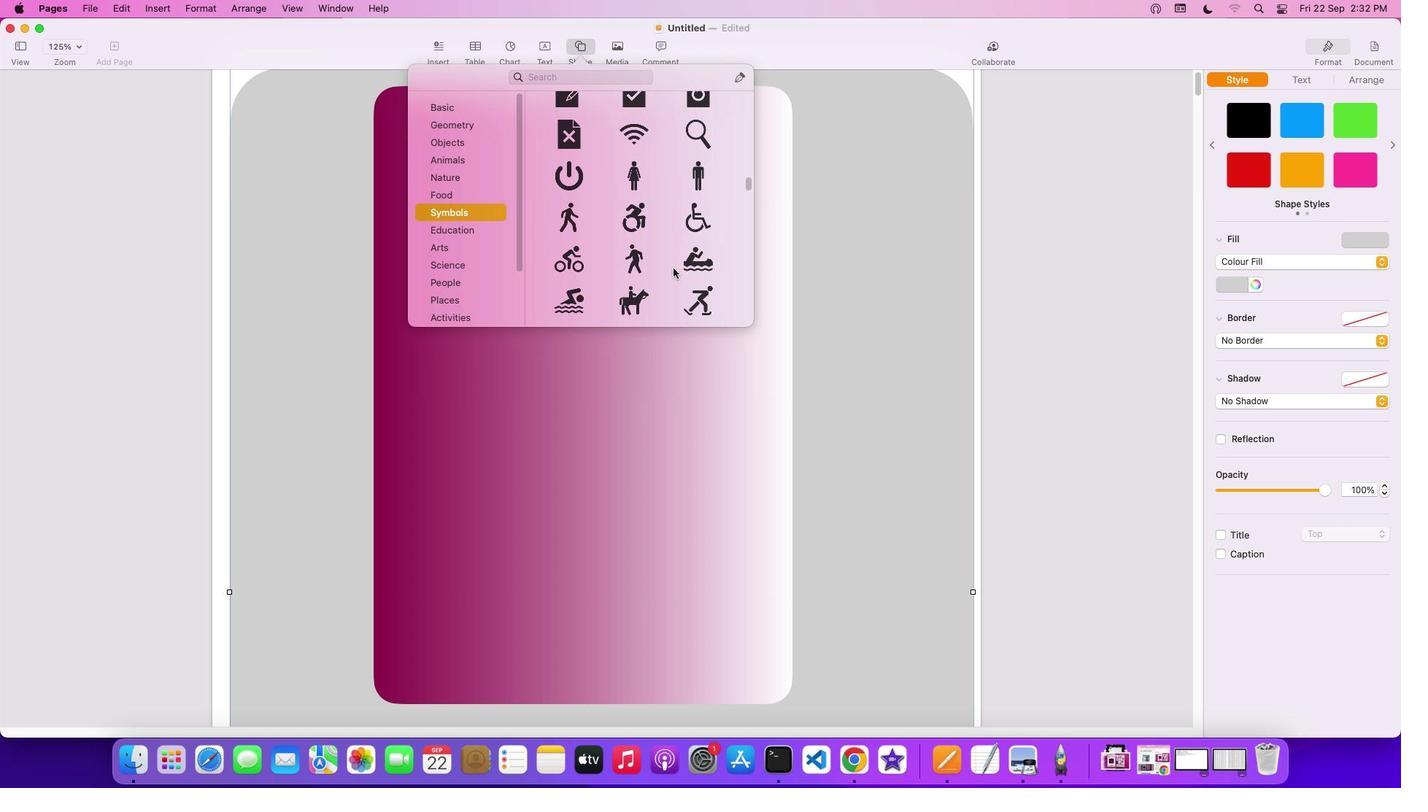 
Action: Mouse scrolled (673, 268) with delta (0, 0)
Screenshot: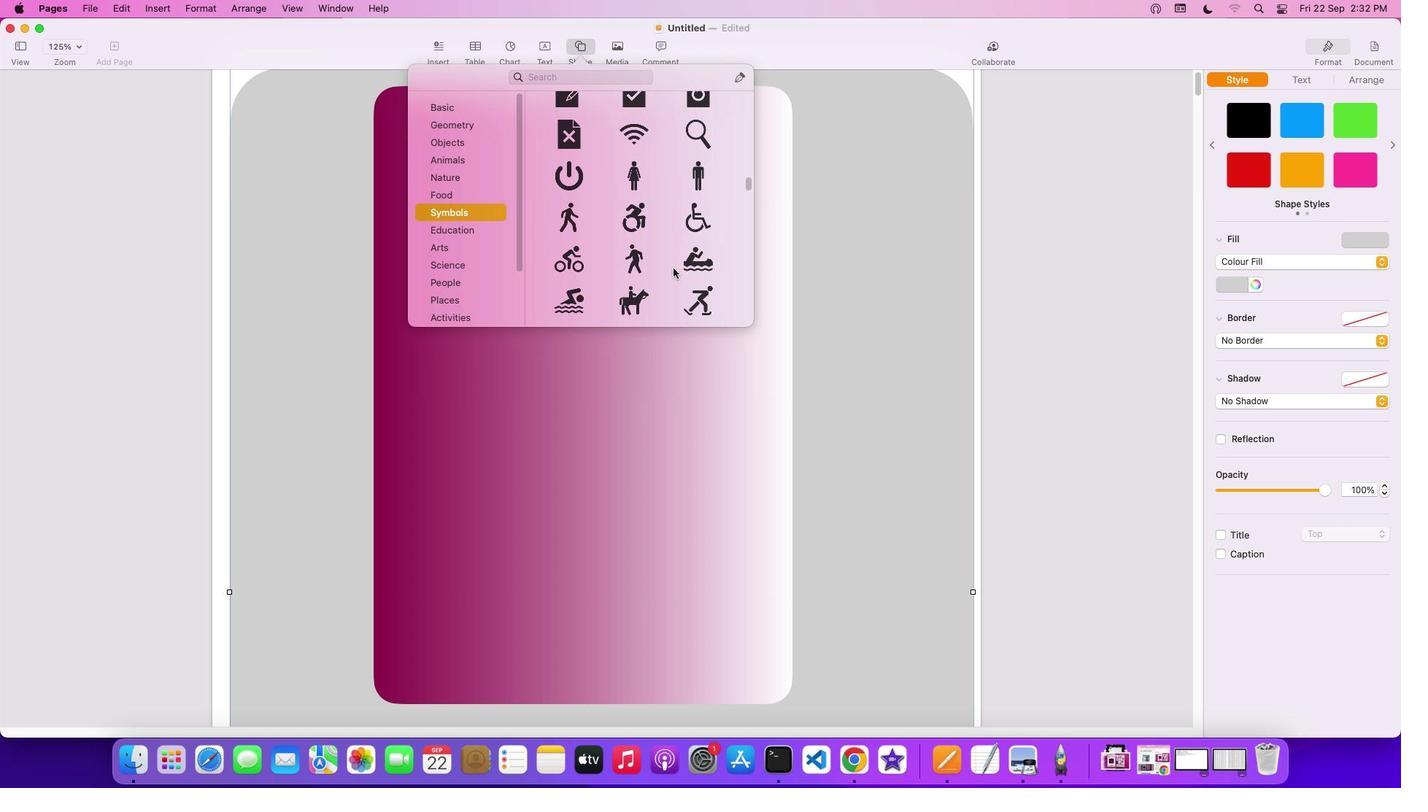 
Action: Mouse scrolled (673, 268) with delta (0, -2)
Screenshot: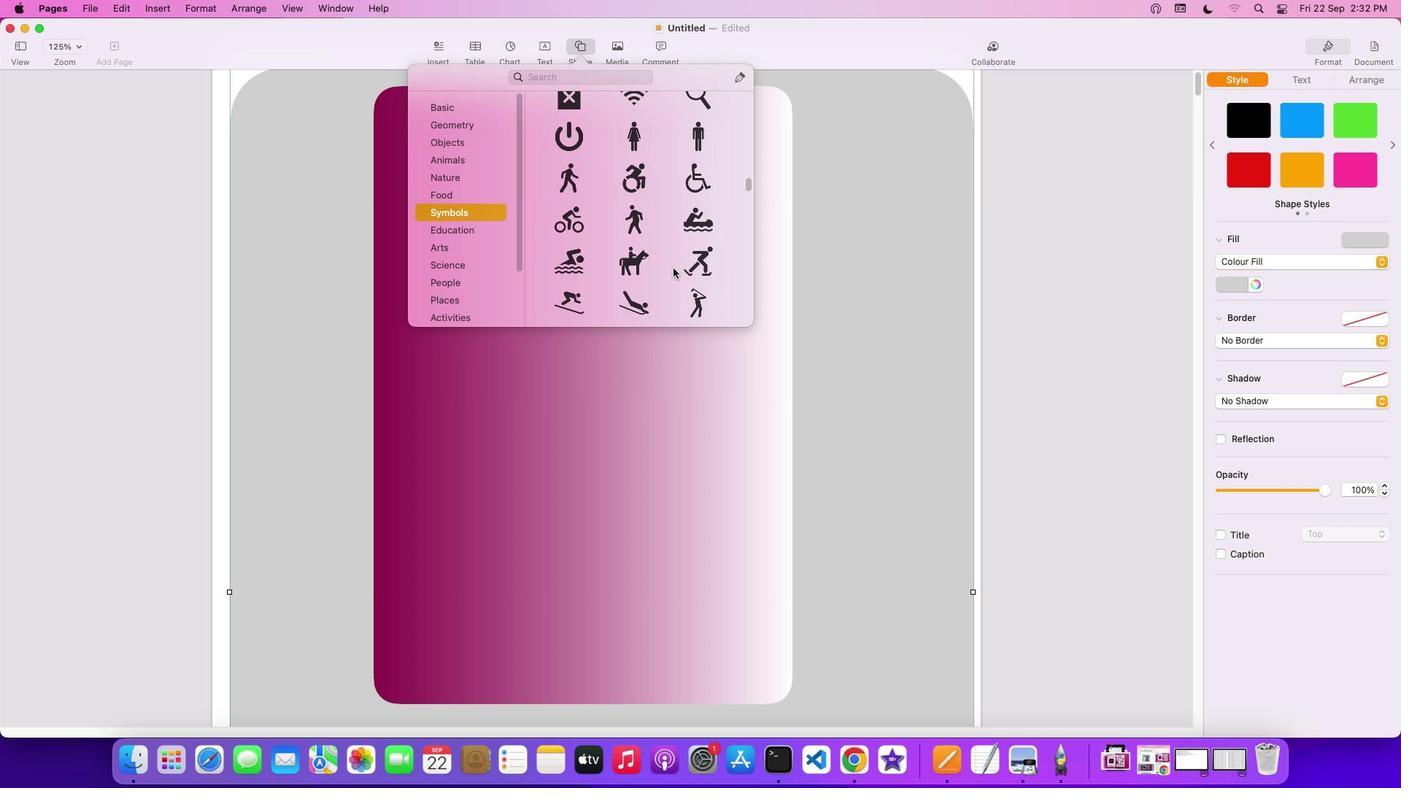 
Action: Mouse scrolled (673, 268) with delta (0, -3)
Screenshot: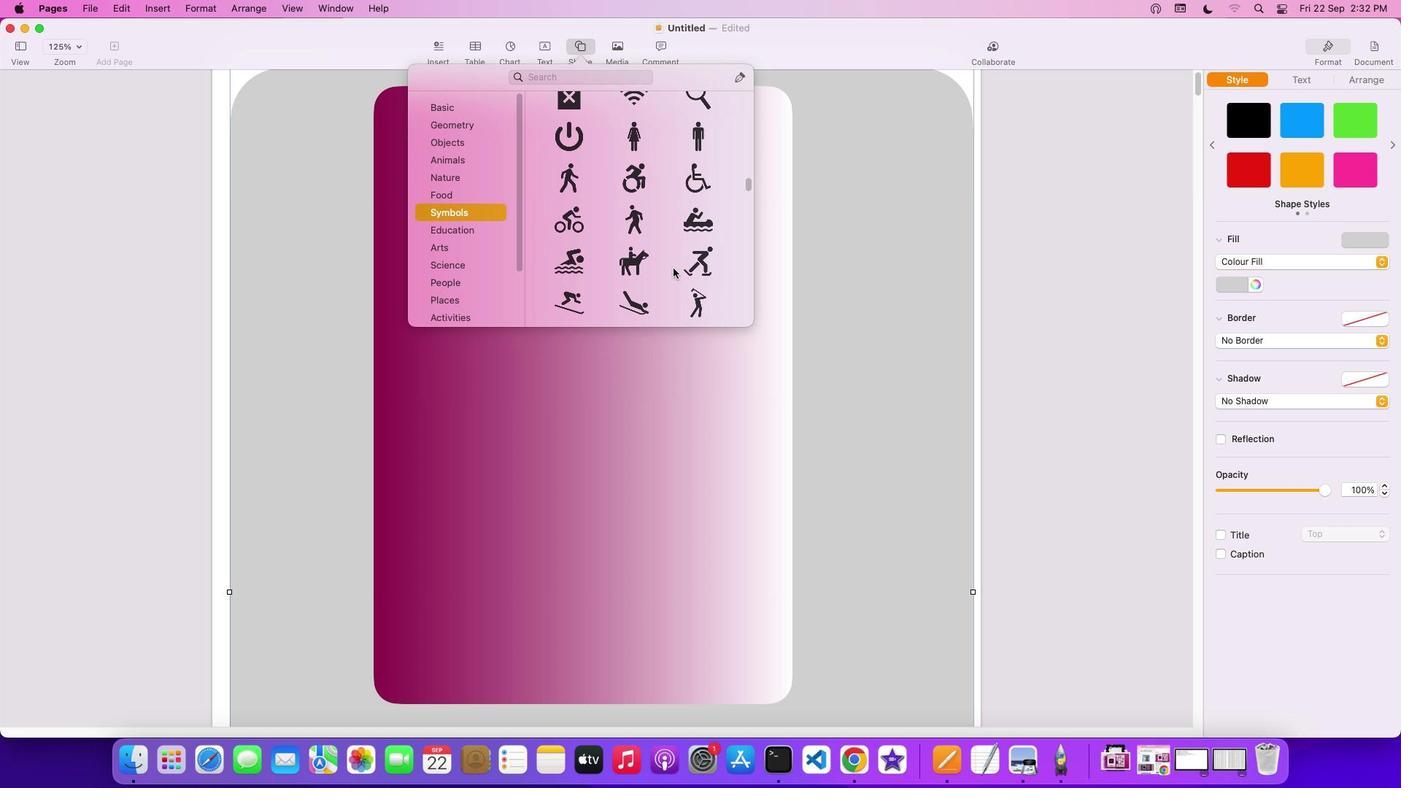 
Action: Mouse scrolled (673, 268) with delta (0, -3)
Screenshot: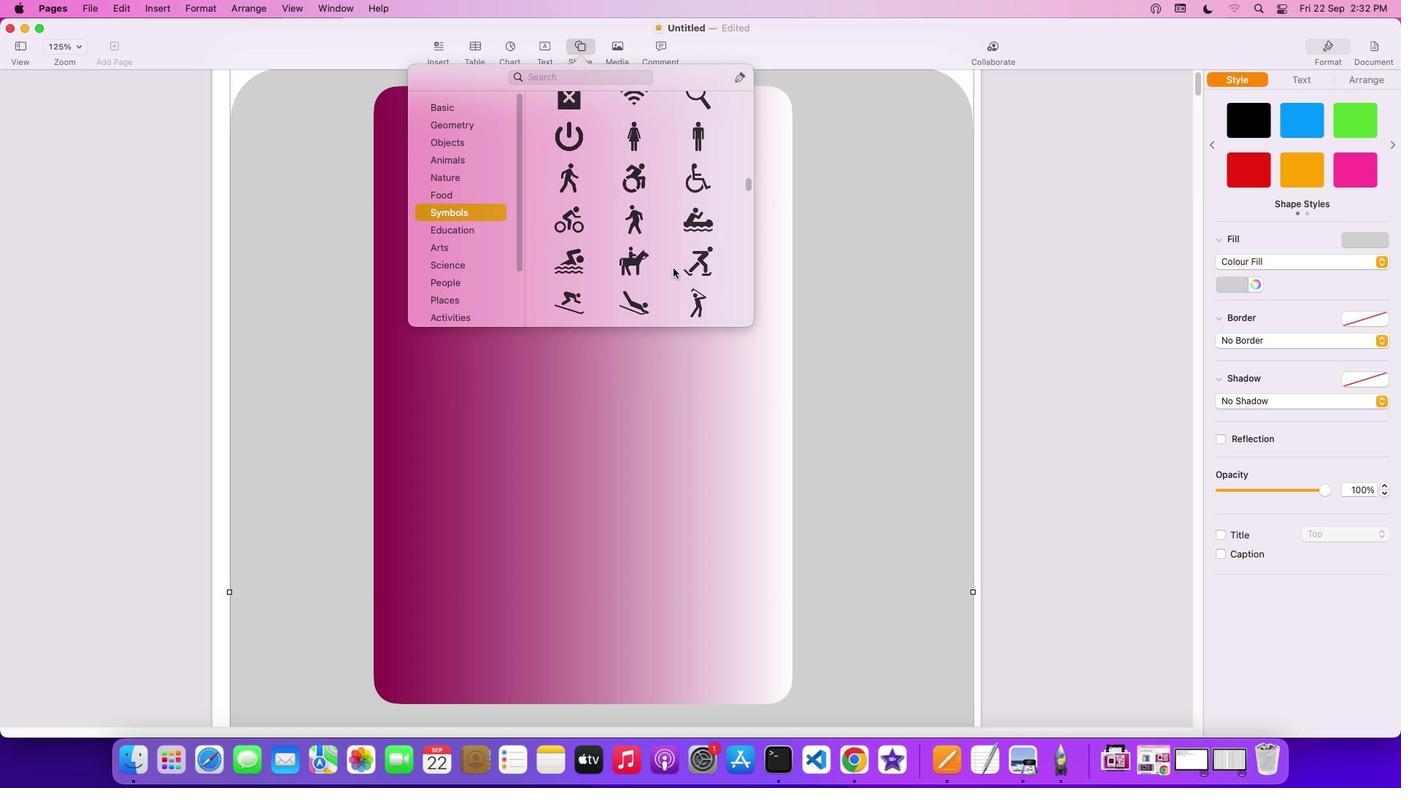 
Action: Mouse scrolled (673, 268) with delta (0, 0)
Screenshot: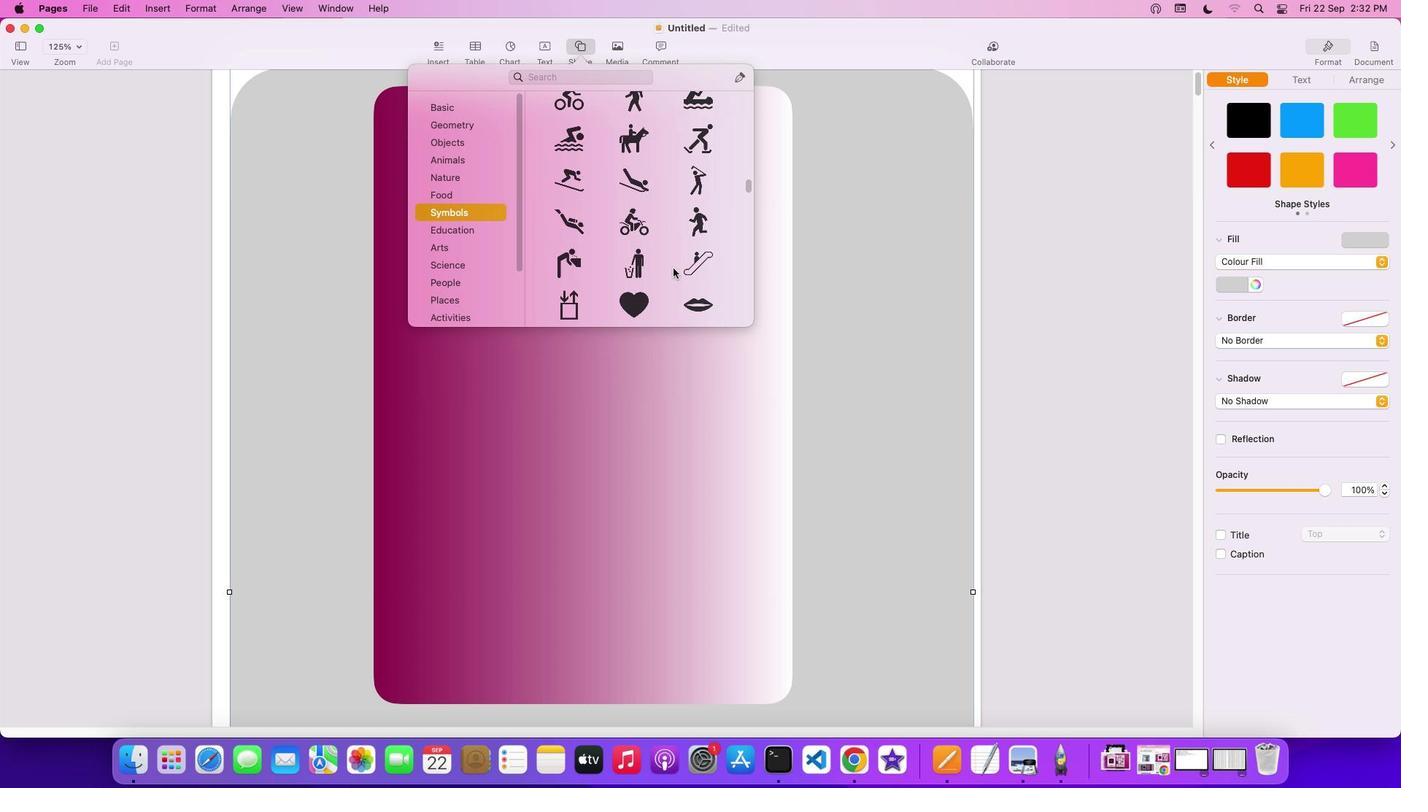 
Action: Mouse scrolled (673, 268) with delta (0, 0)
Screenshot: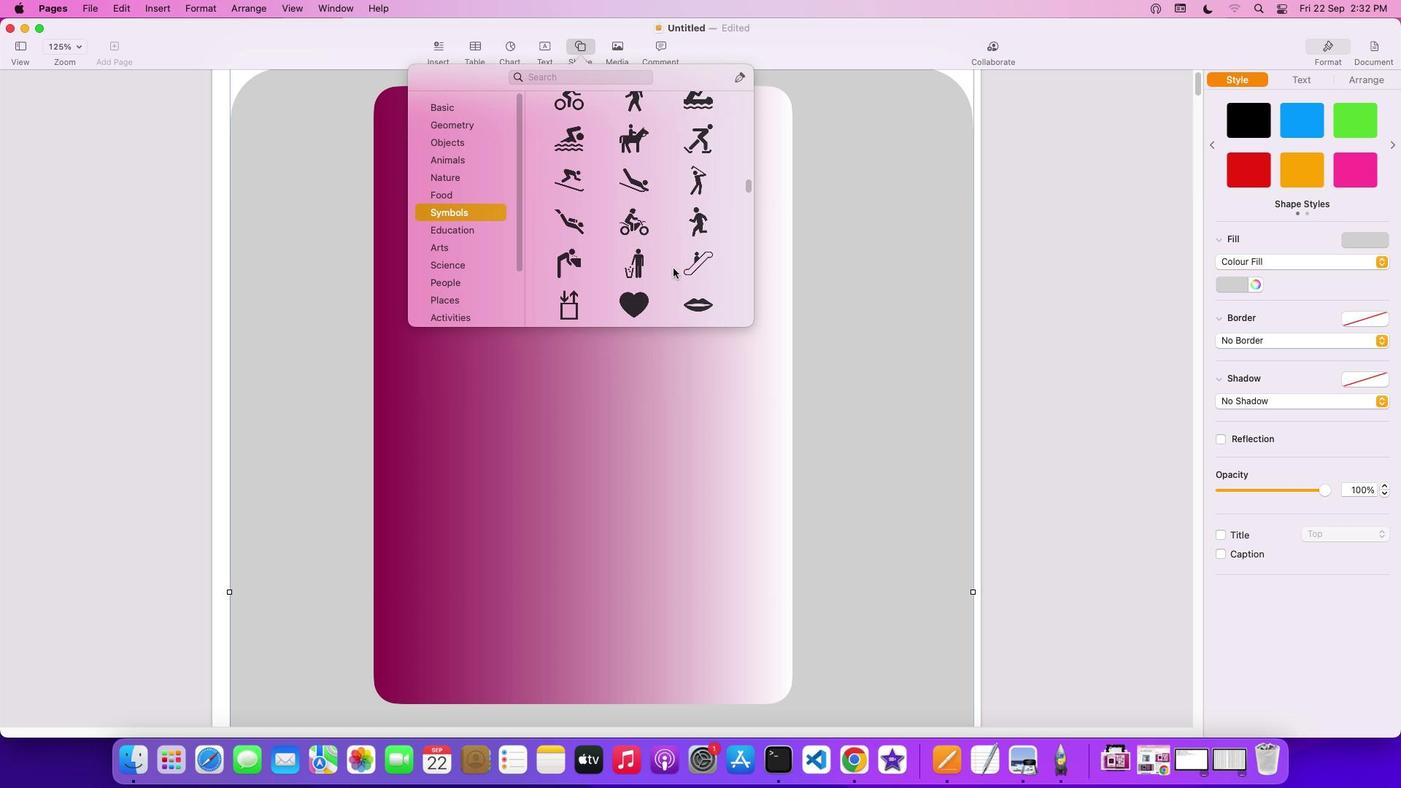 
Action: Mouse scrolled (673, 268) with delta (0, -2)
Screenshot: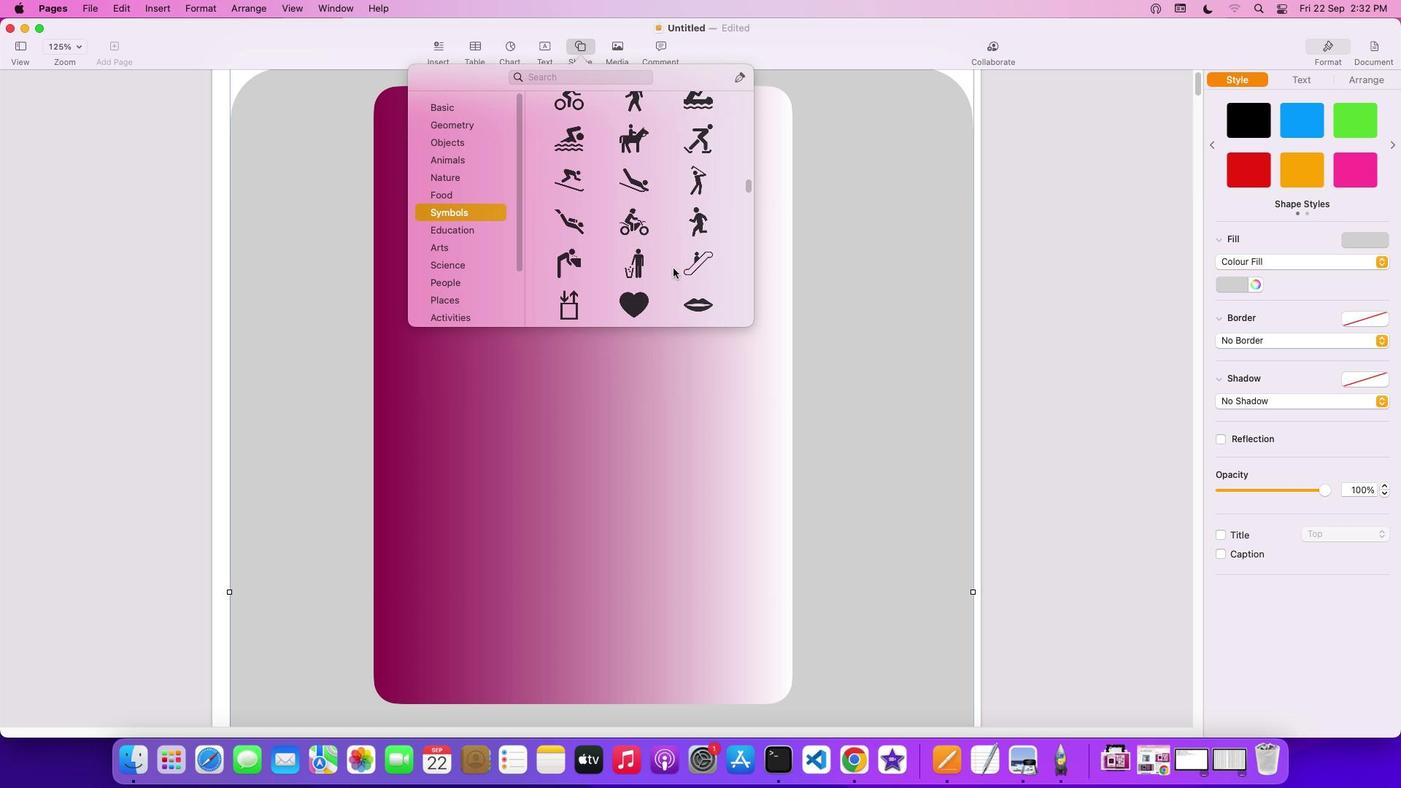 
Action: Mouse scrolled (673, 268) with delta (0, -3)
Screenshot: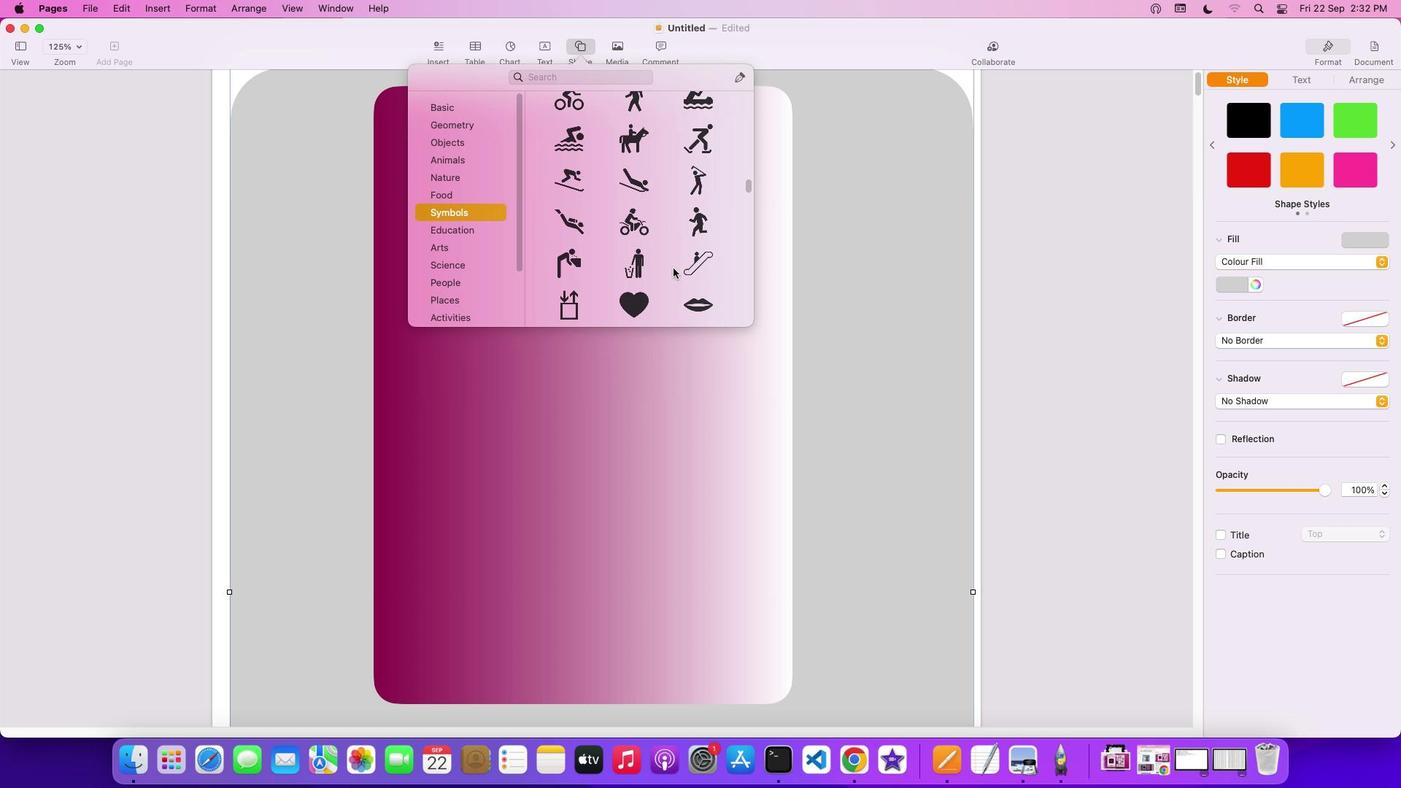 
Action: Mouse scrolled (673, 268) with delta (0, -3)
Screenshot: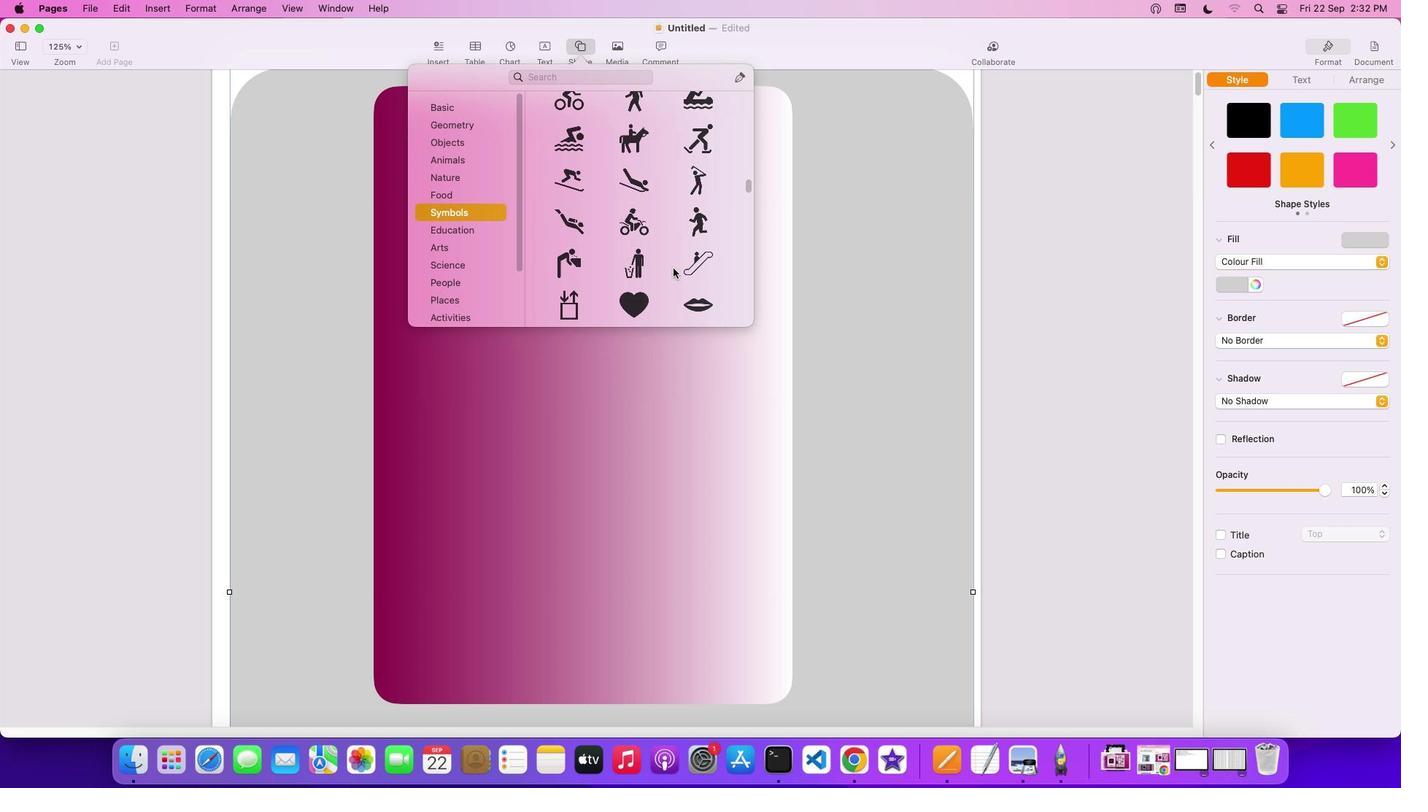 
Action: Mouse scrolled (673, 268) with delta (0, 0)
Screenshot: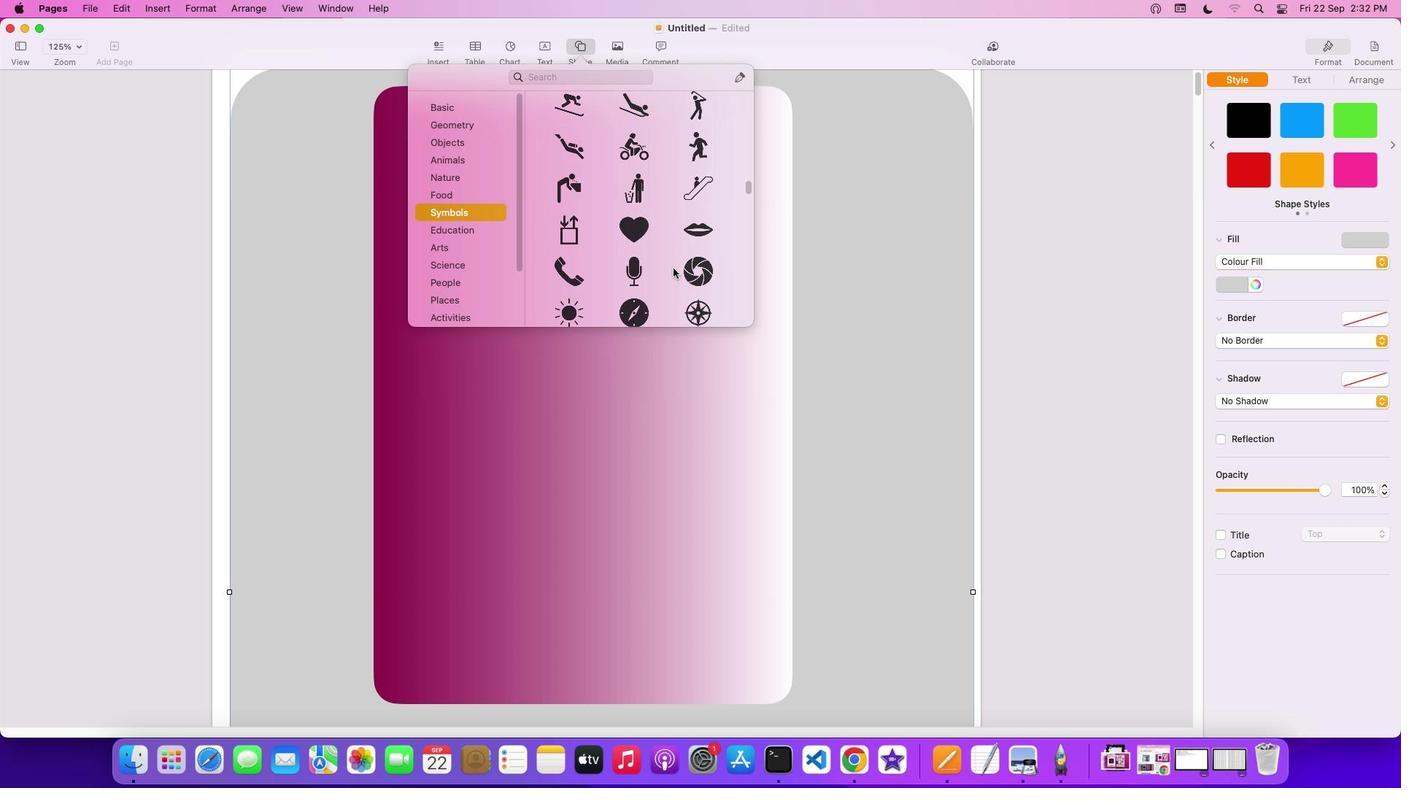 
Action: Mouse scrolled (673, 268) with delta (0, 0)
Screenshot: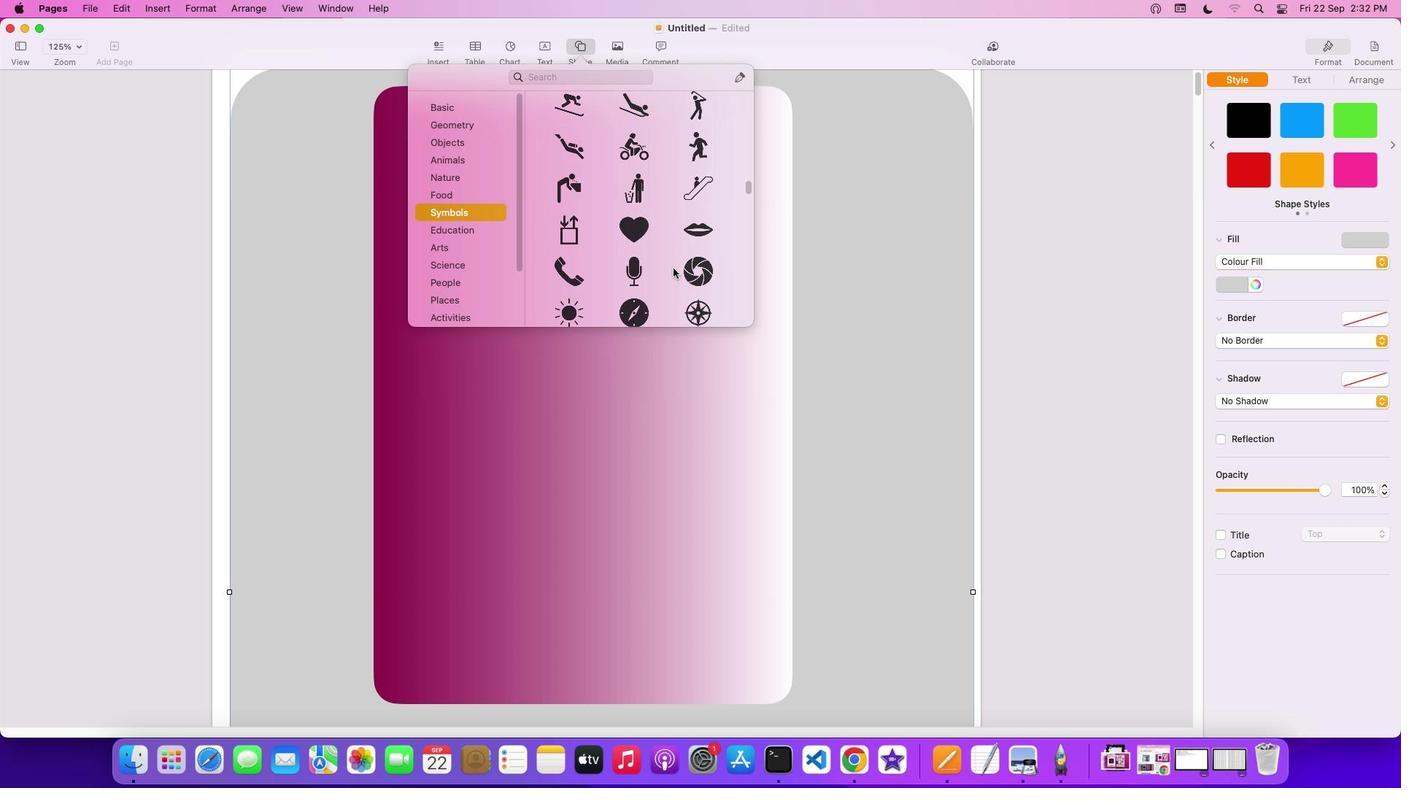 
Action: Mouse scrolled (673, 268) with delta (0, -2)
Screenshot: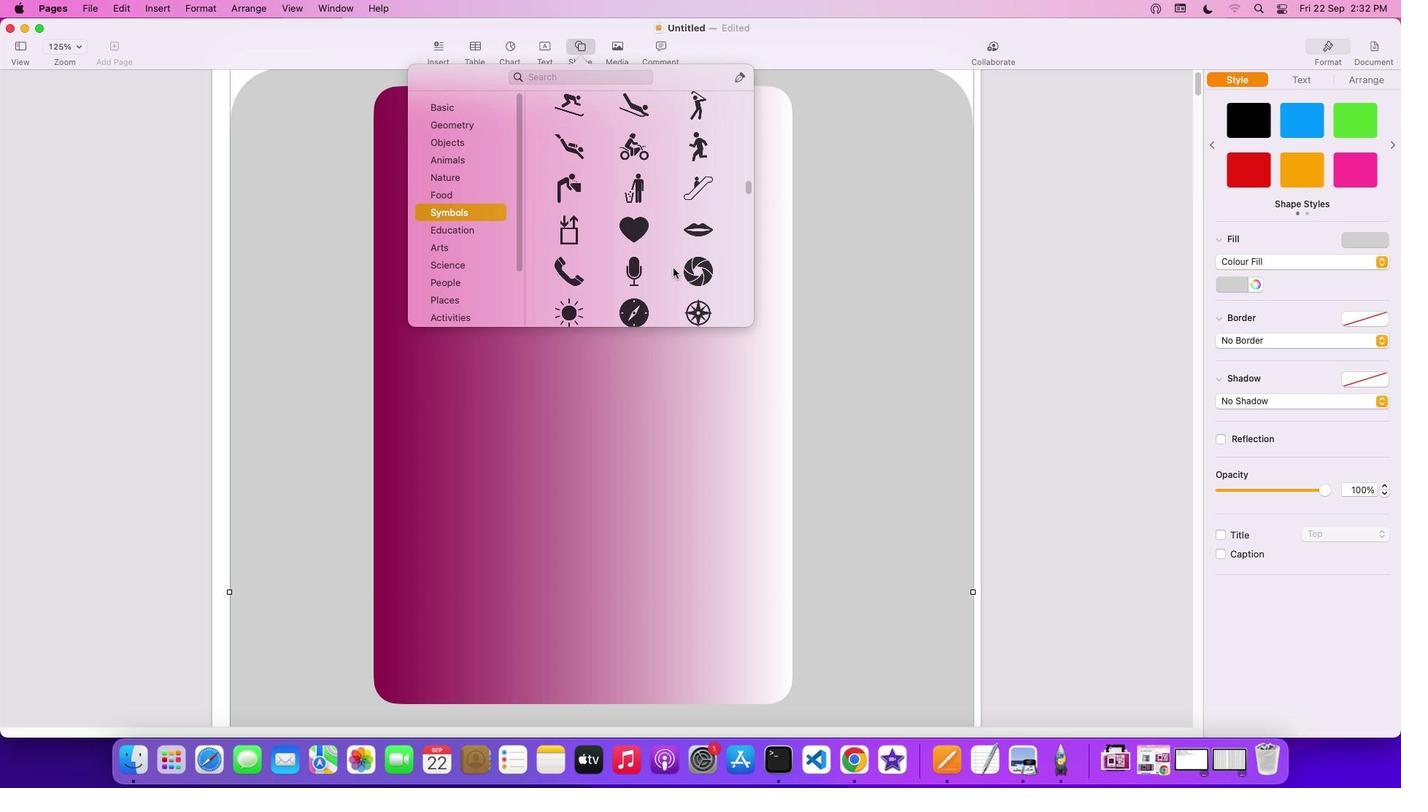 
Action: Mouse scrolled (673, 268) with delta (0, -3)
Screenshot: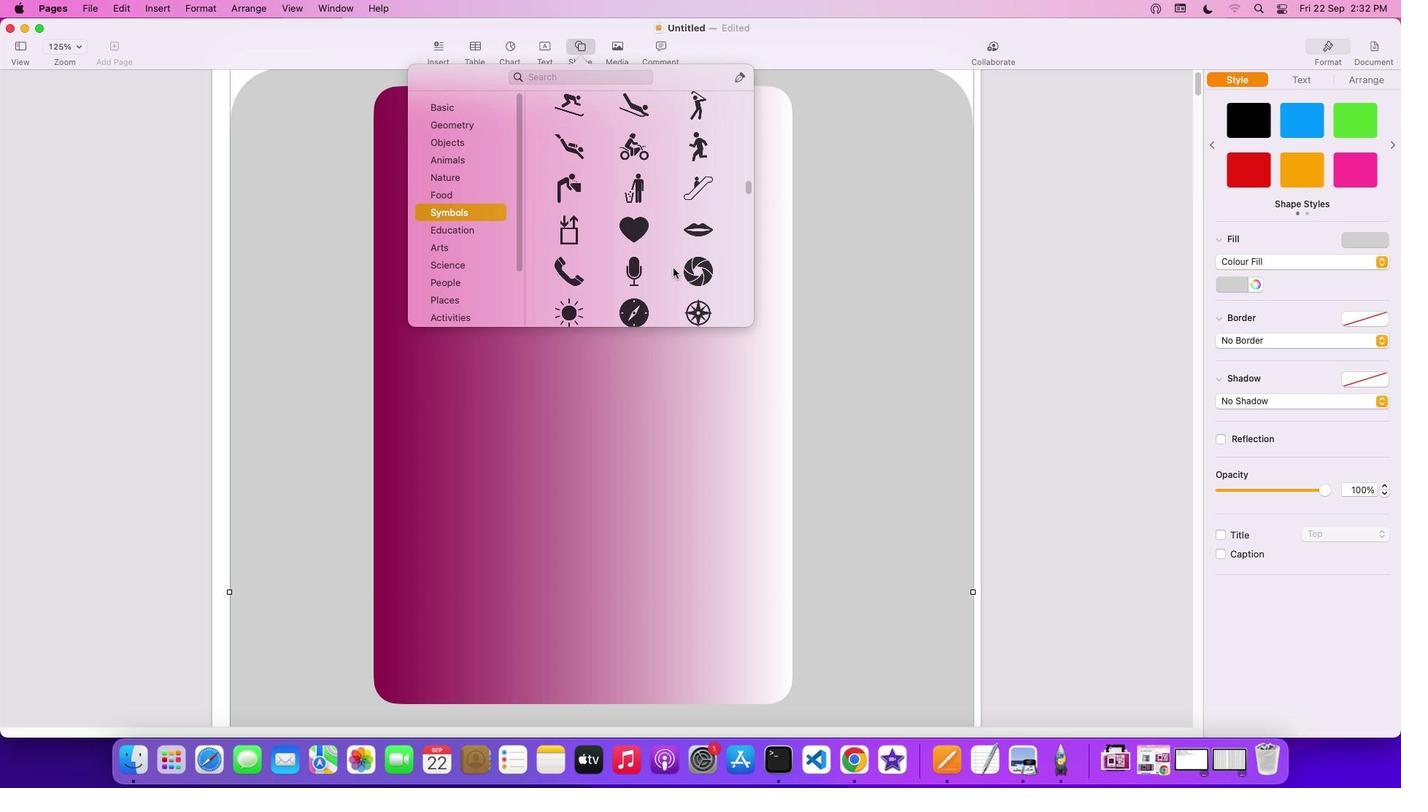 
Action: Mouse scrolled (673, 268) with delta (0, 0)
Screenshot: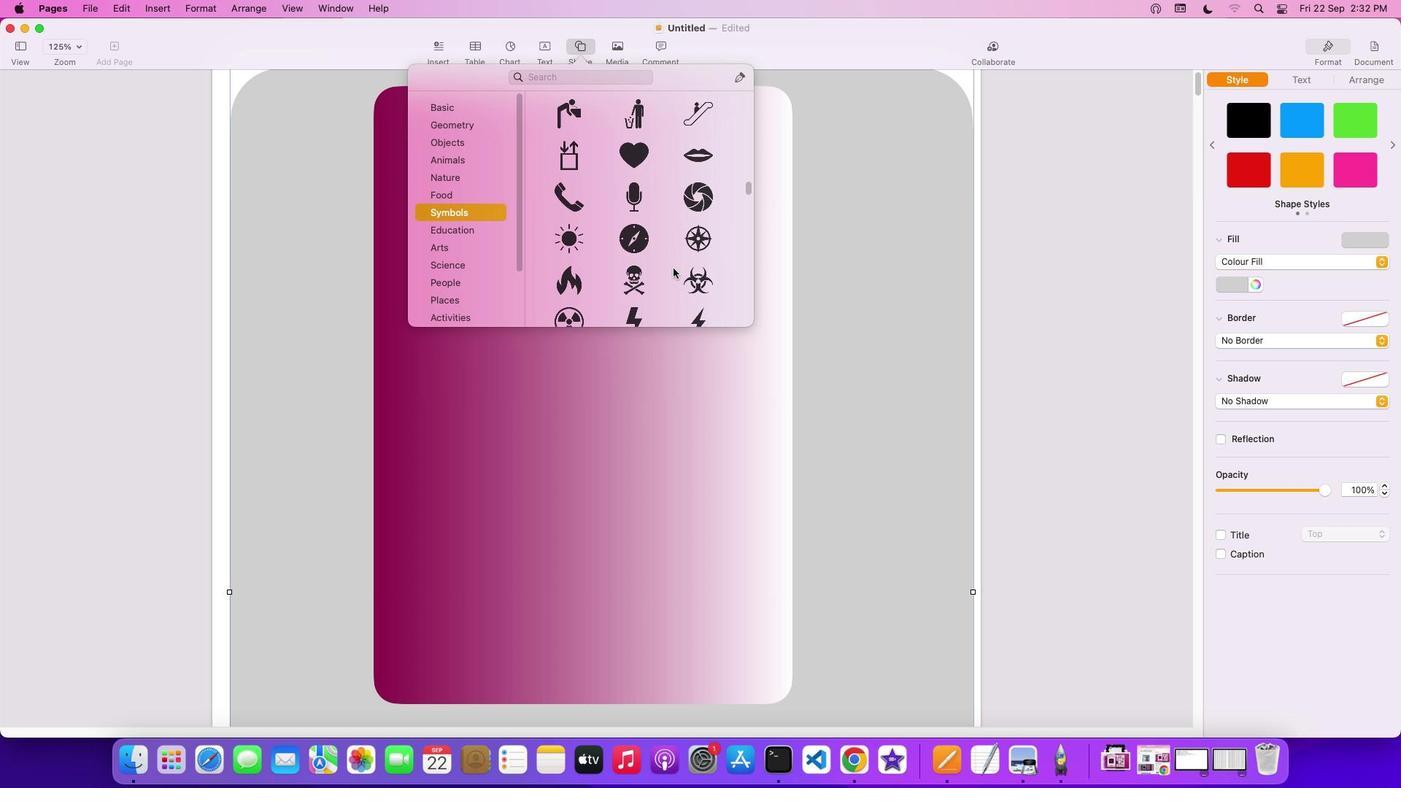 
Action: Mouse scrolled (673, 268) with delta (0, 0)
Screenshot: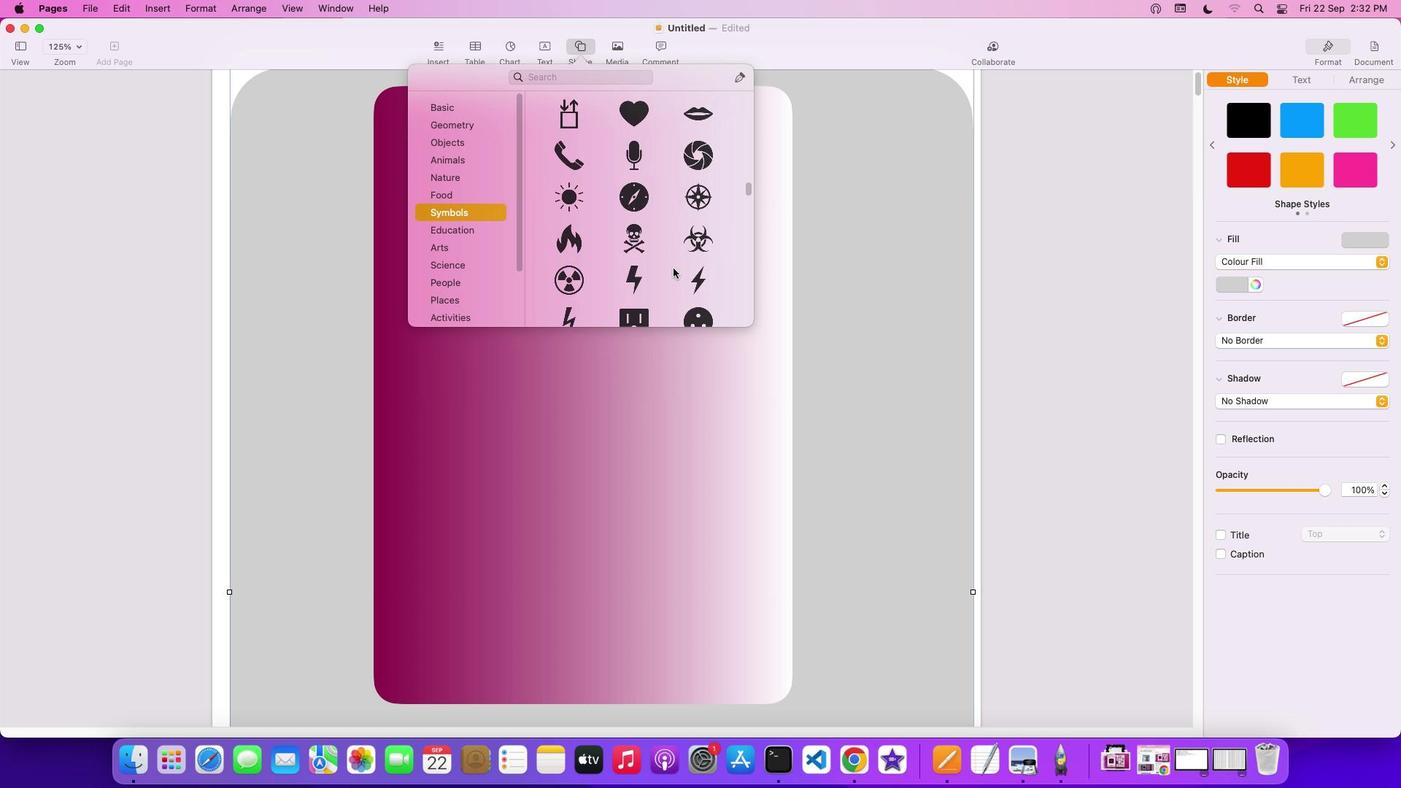 
Action: Mouse scrolled (673, 268) with delta (0, -2)
Screenshot: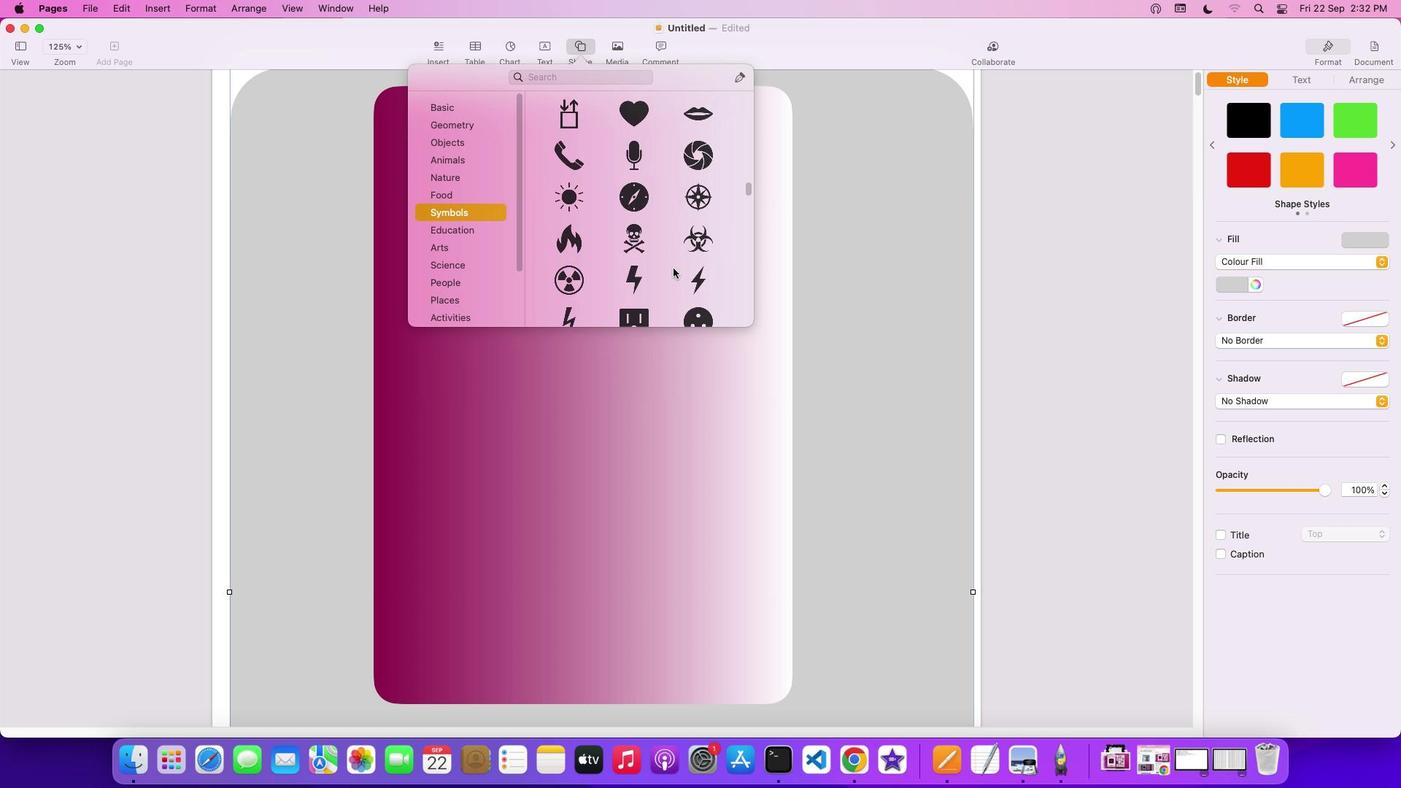 
Action: Mouse scrolled (673, 268) with delta (0, -3)
Screenshot: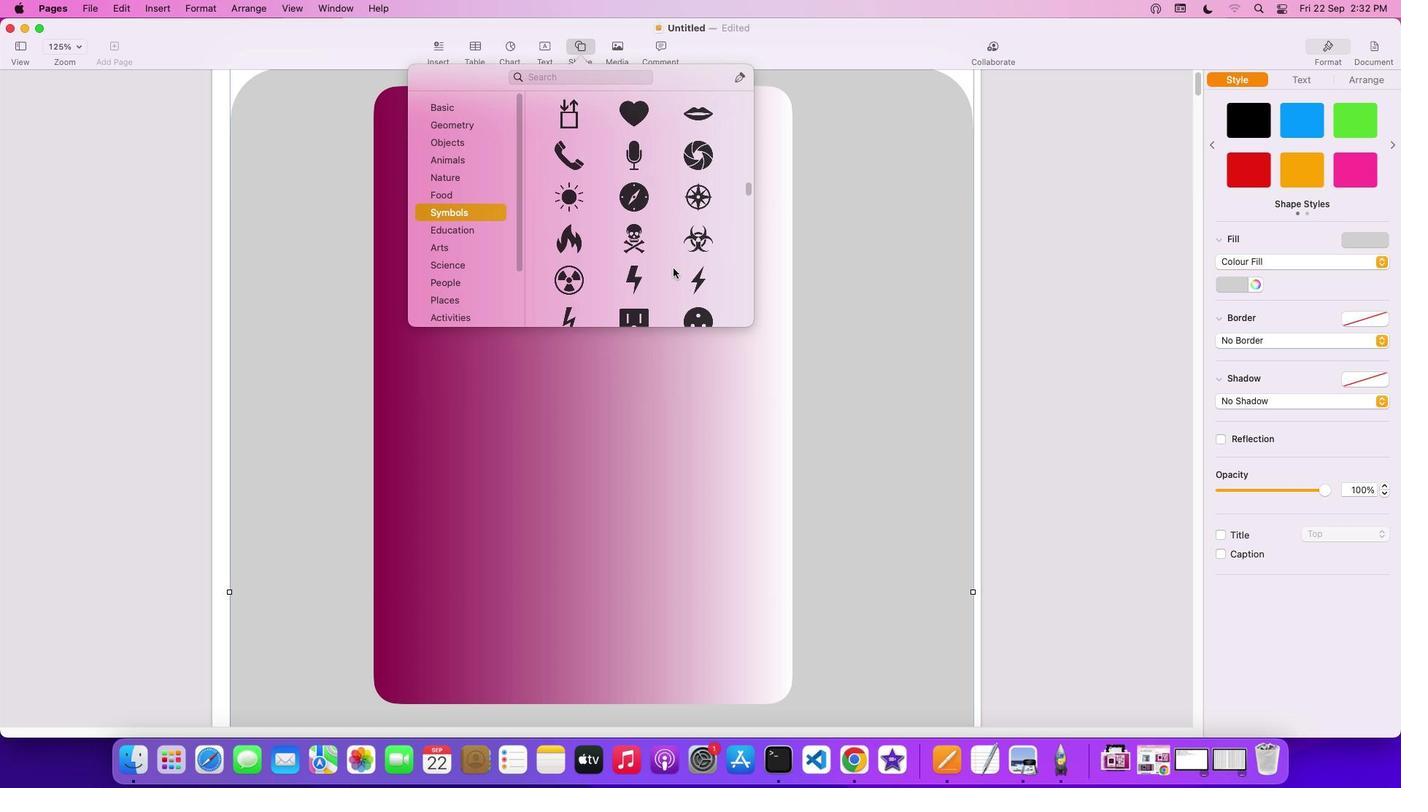 
Action: Mouse scrolled (673, 268) with delta (0, -3)
Screenshot: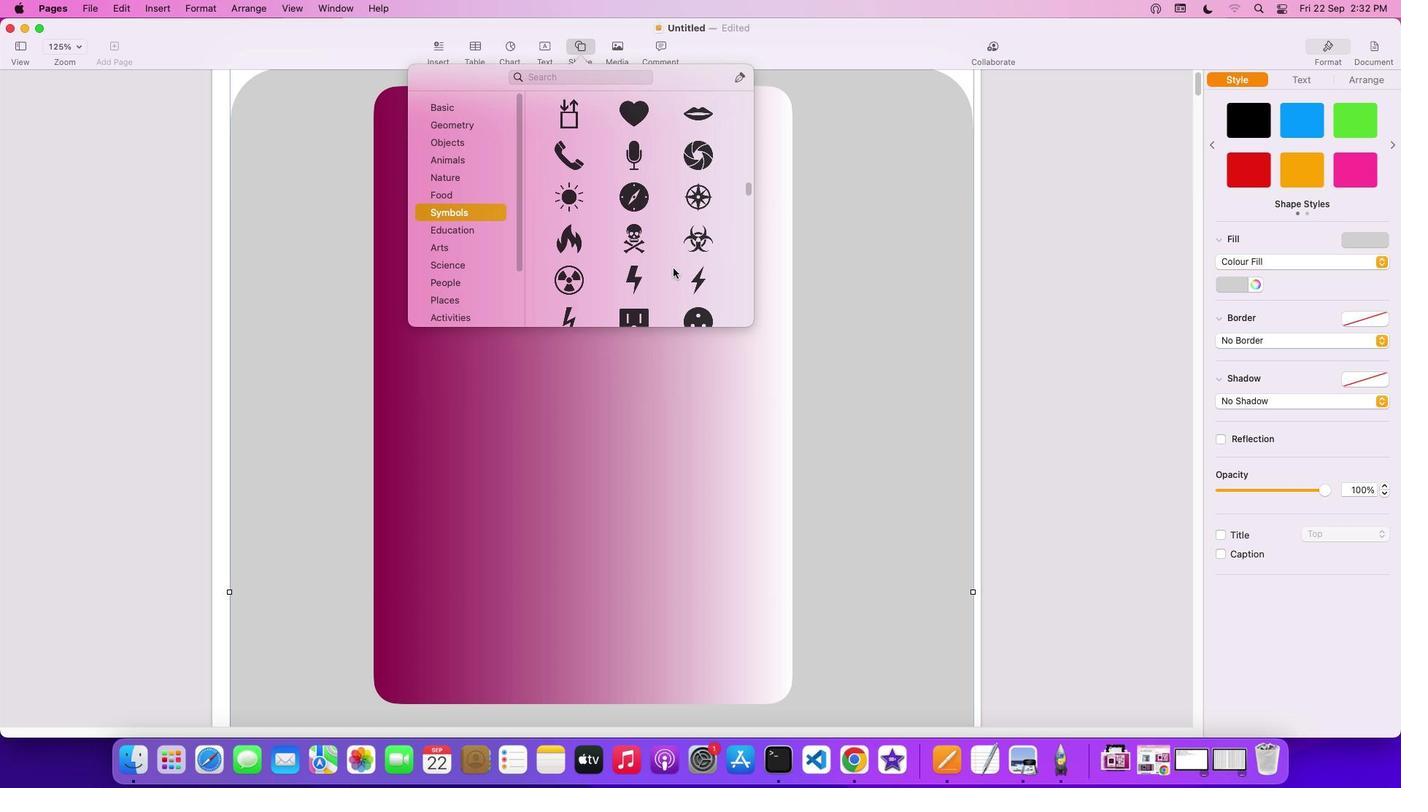 
Action: Mouse scrolled (673, 268) with delta (0, 0)
Screenshot: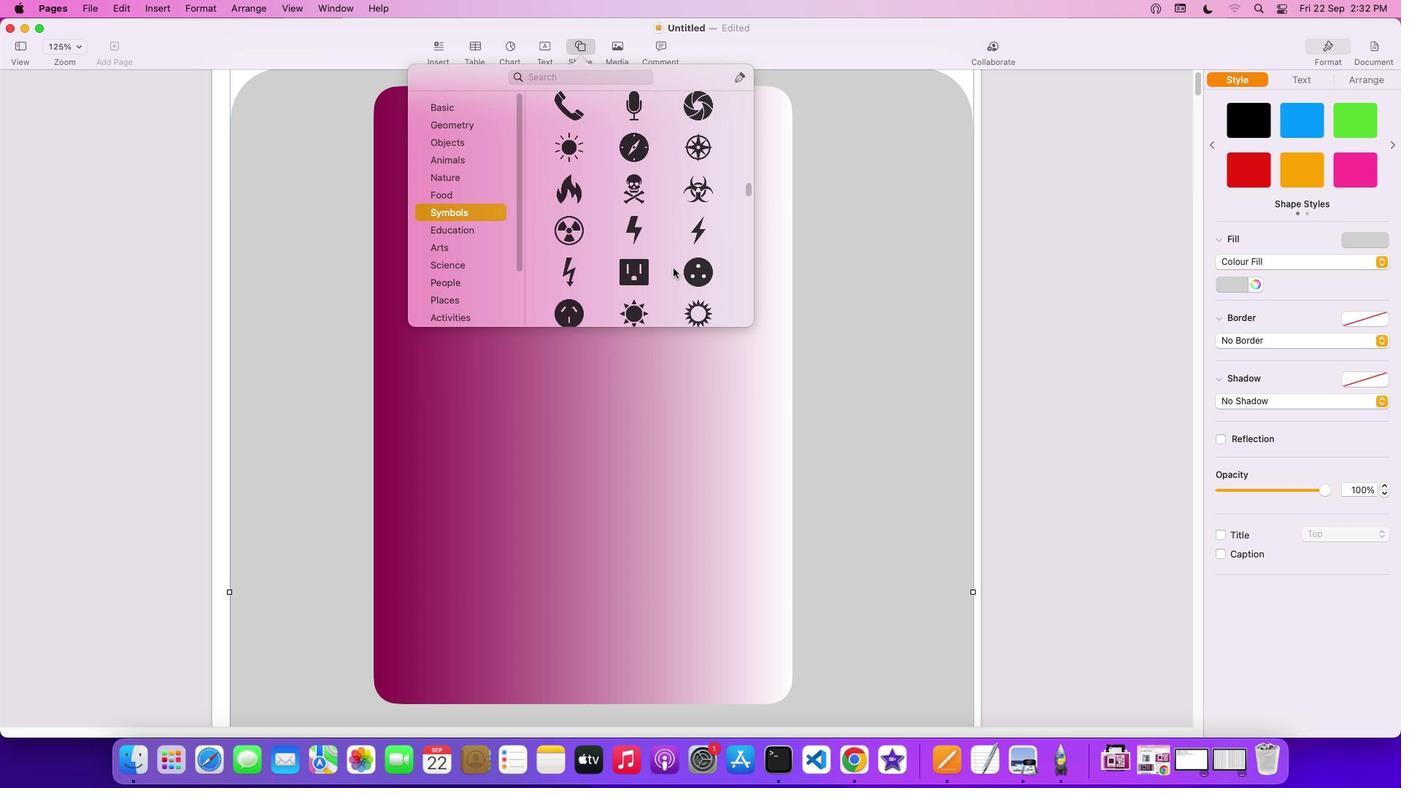 
Action: Mouse scrolled (673, 268) with delta (0, 0)
Screenshot: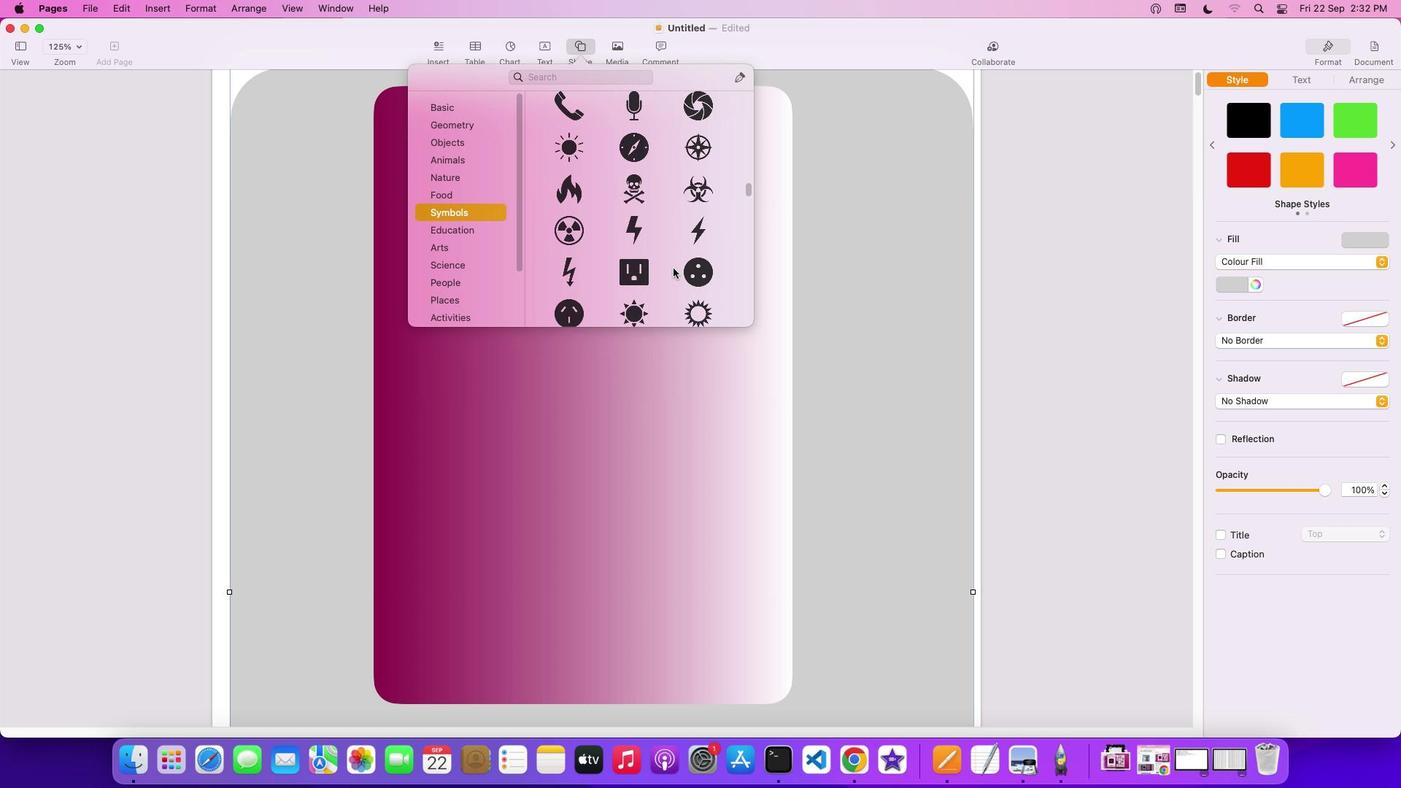 
Action: Mouse scrolled (673, 268) with delta (0, -1)
Screenshot: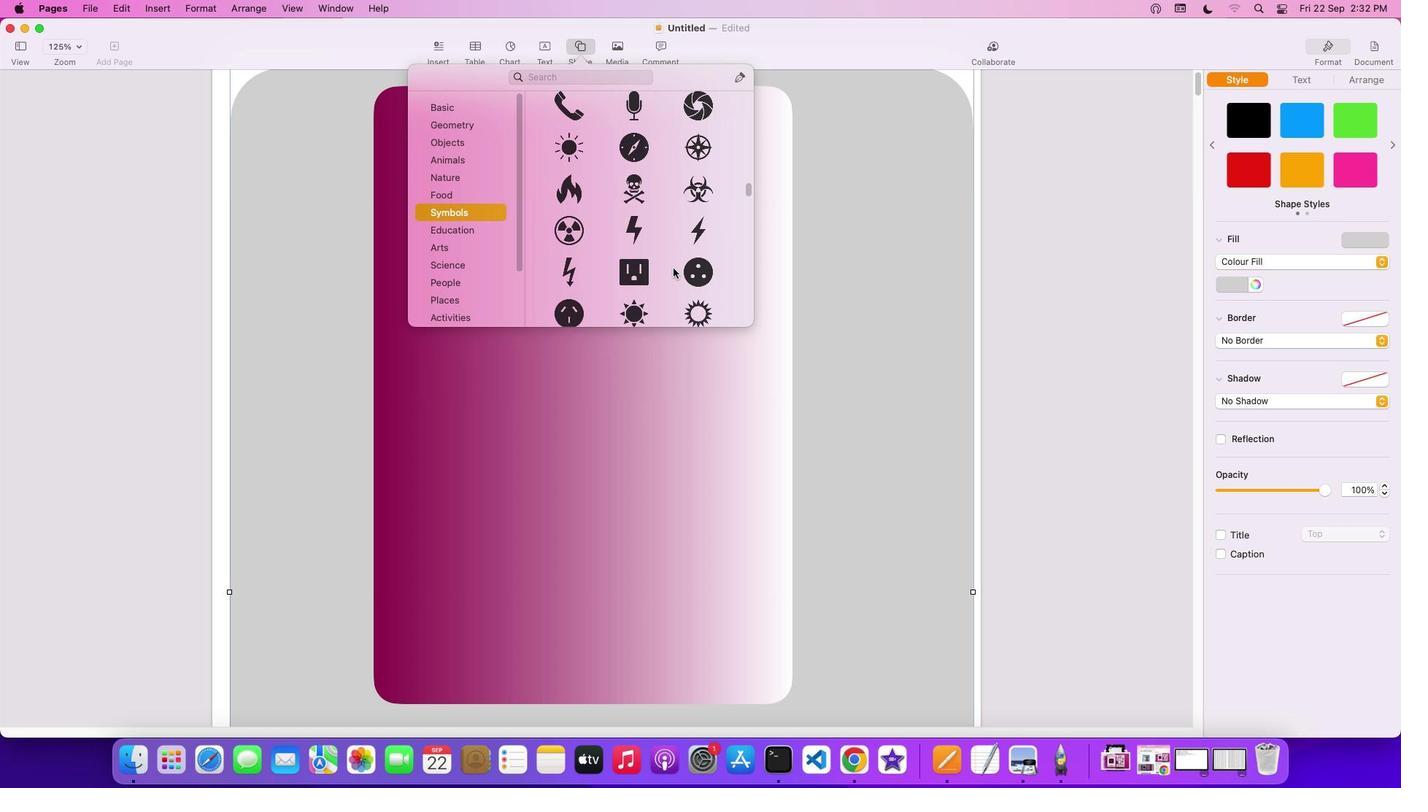 
Action: Mouse scrolled (673, 268) with delta (0, -2)
Screenshot: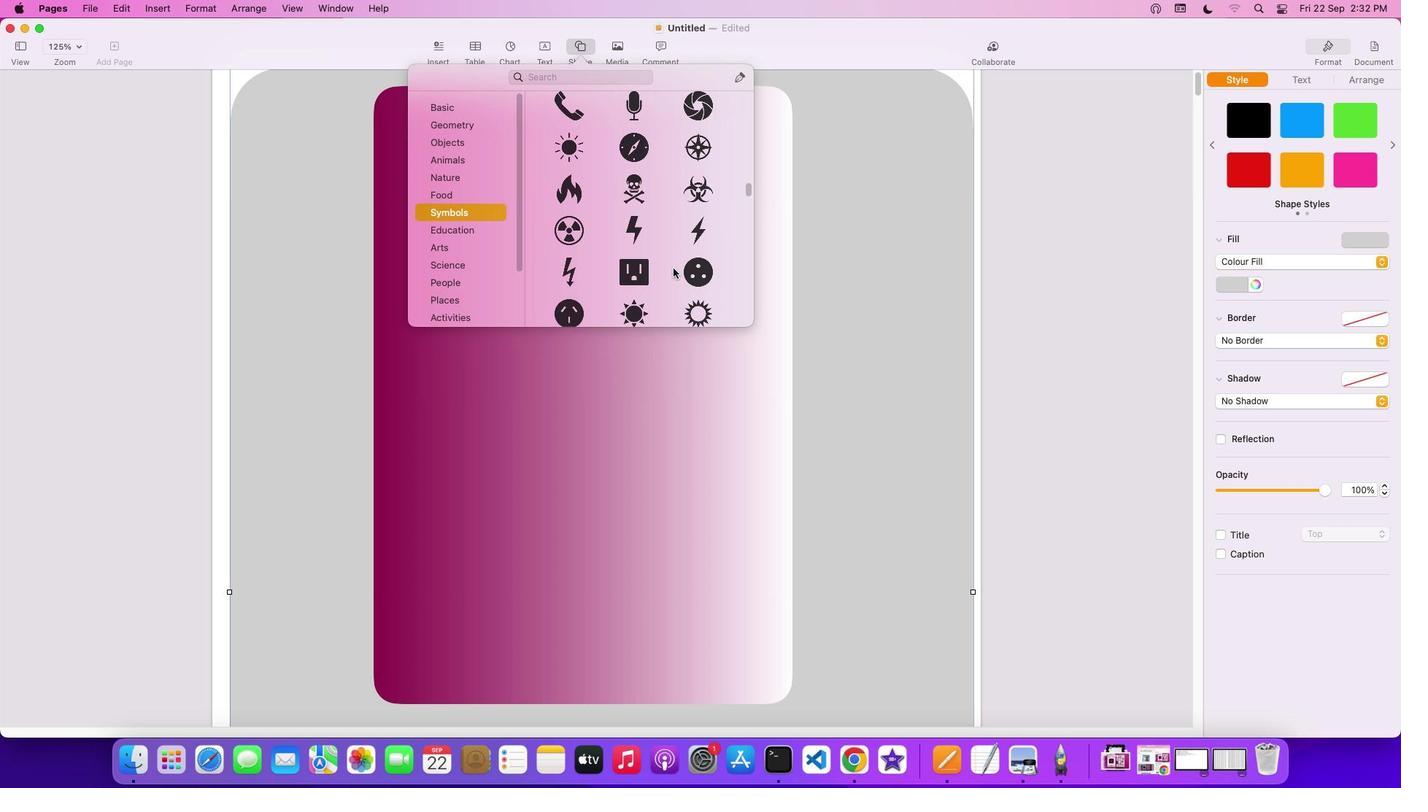 
Action: Mouse scrolled (673, 268) with delta (0, 0)
Screenshot: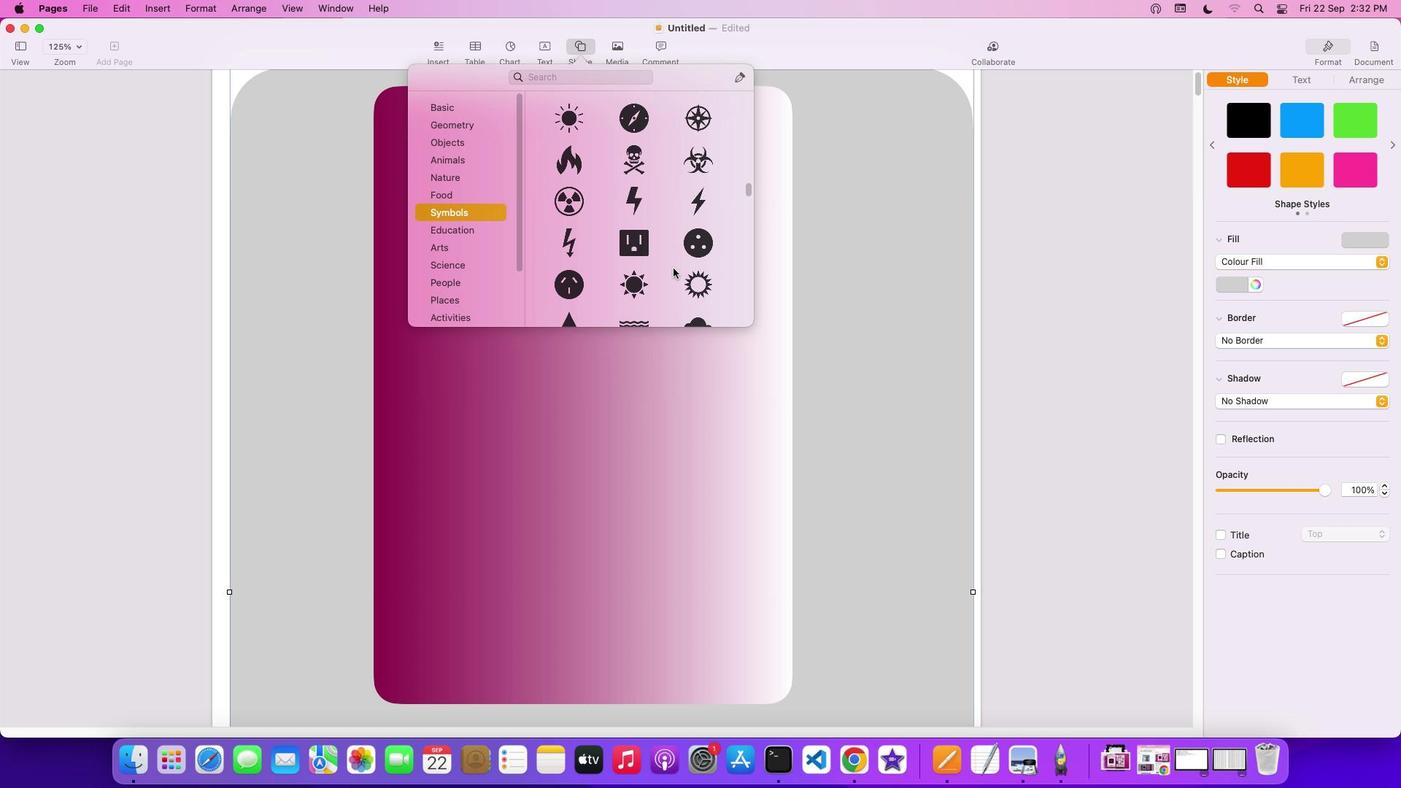 
Action: Mouse scrolled (673, 268) with delta (0, 0)
Screenshot: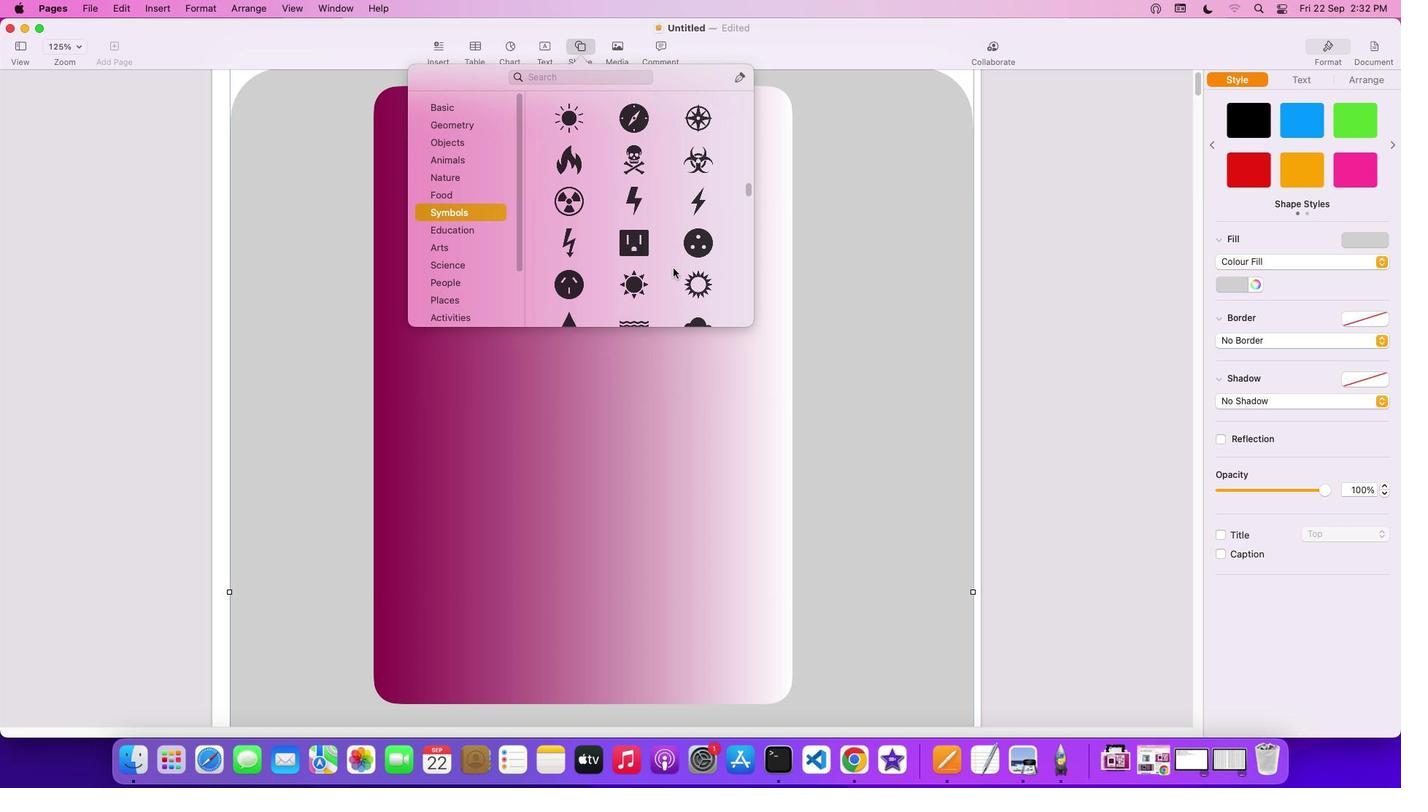 
Action: Mouse scrolled (673, 268) with delta (0, -1)
Screenshot: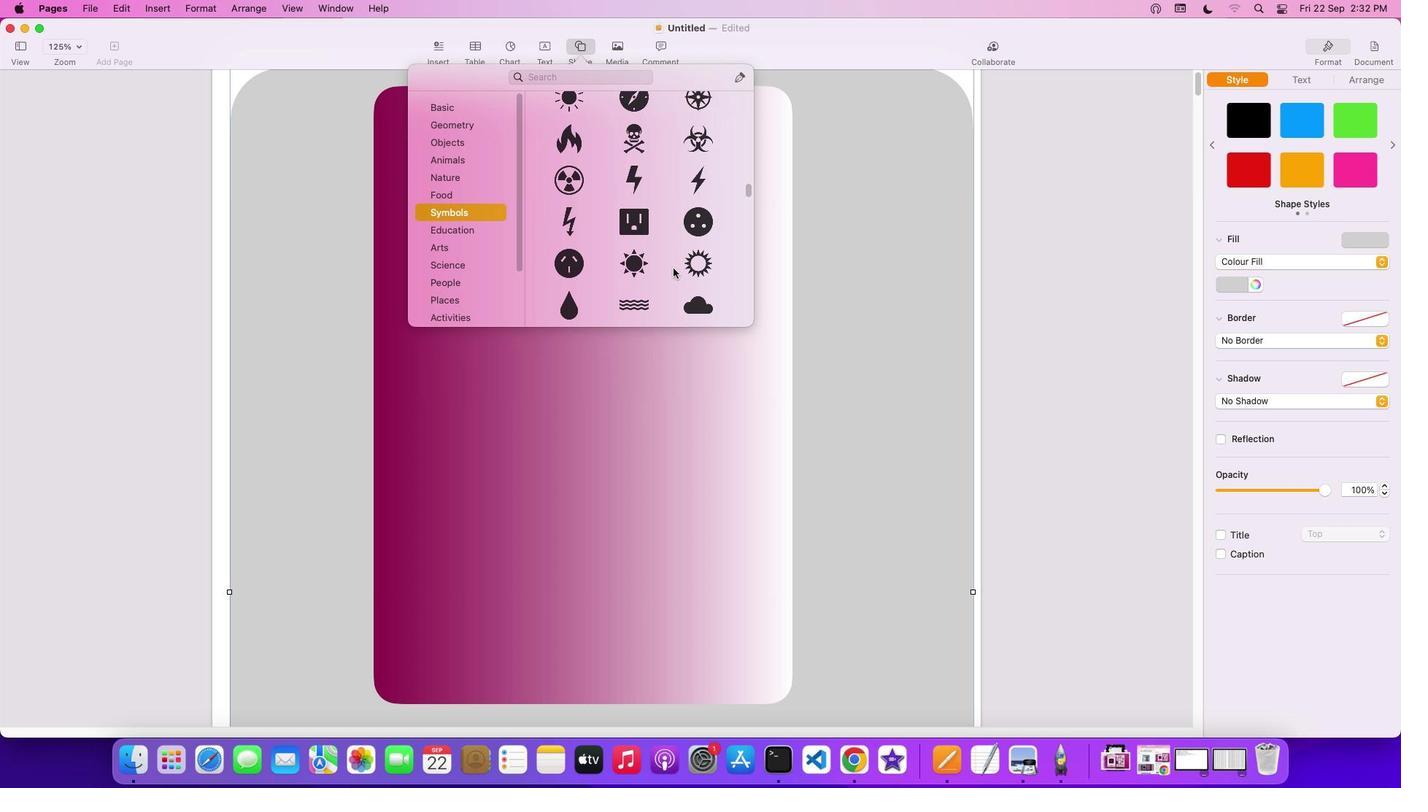 
Action: Mouse scrolled (673, 268) with delta (0, -1)
Screenshot: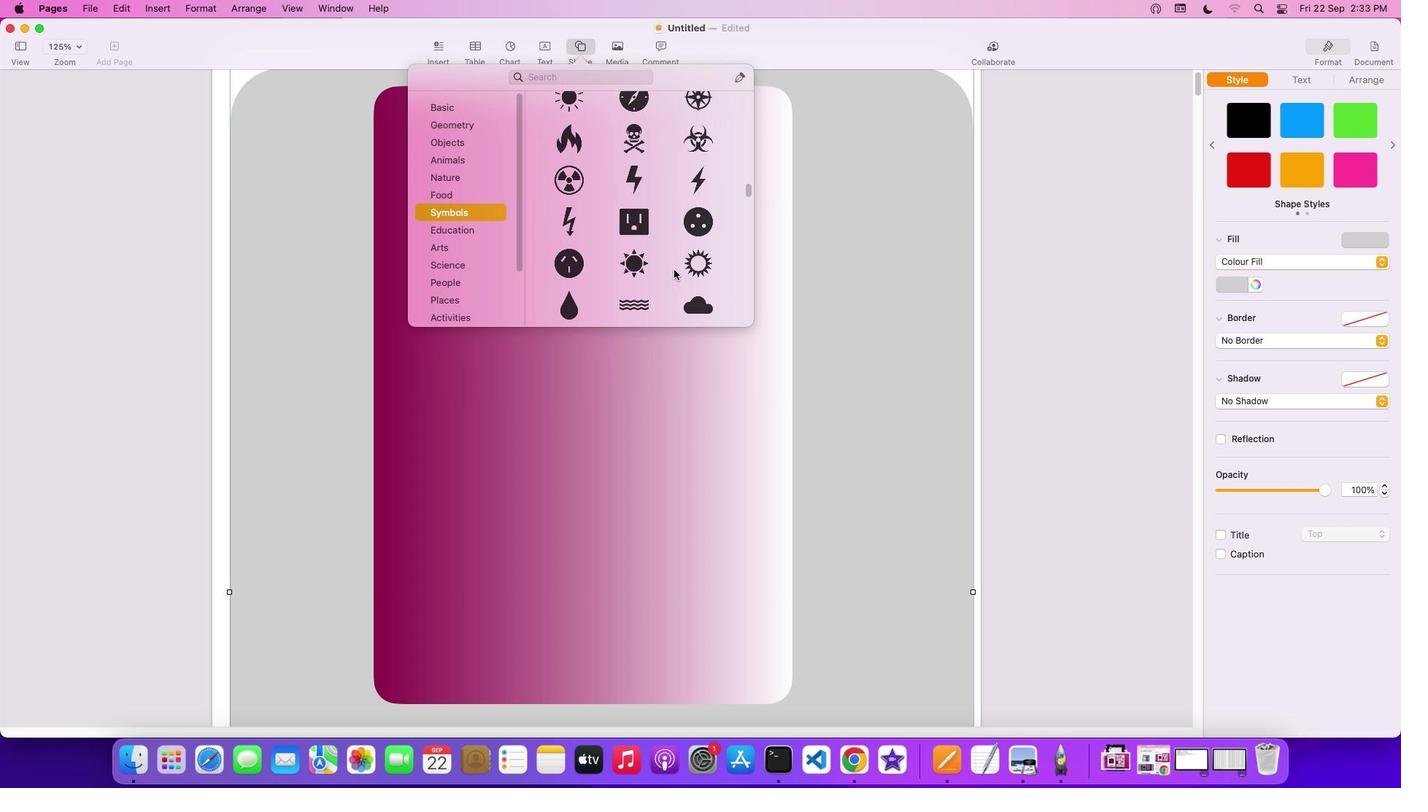 
Action: Mouse moved to (673, 269)
Screenshot: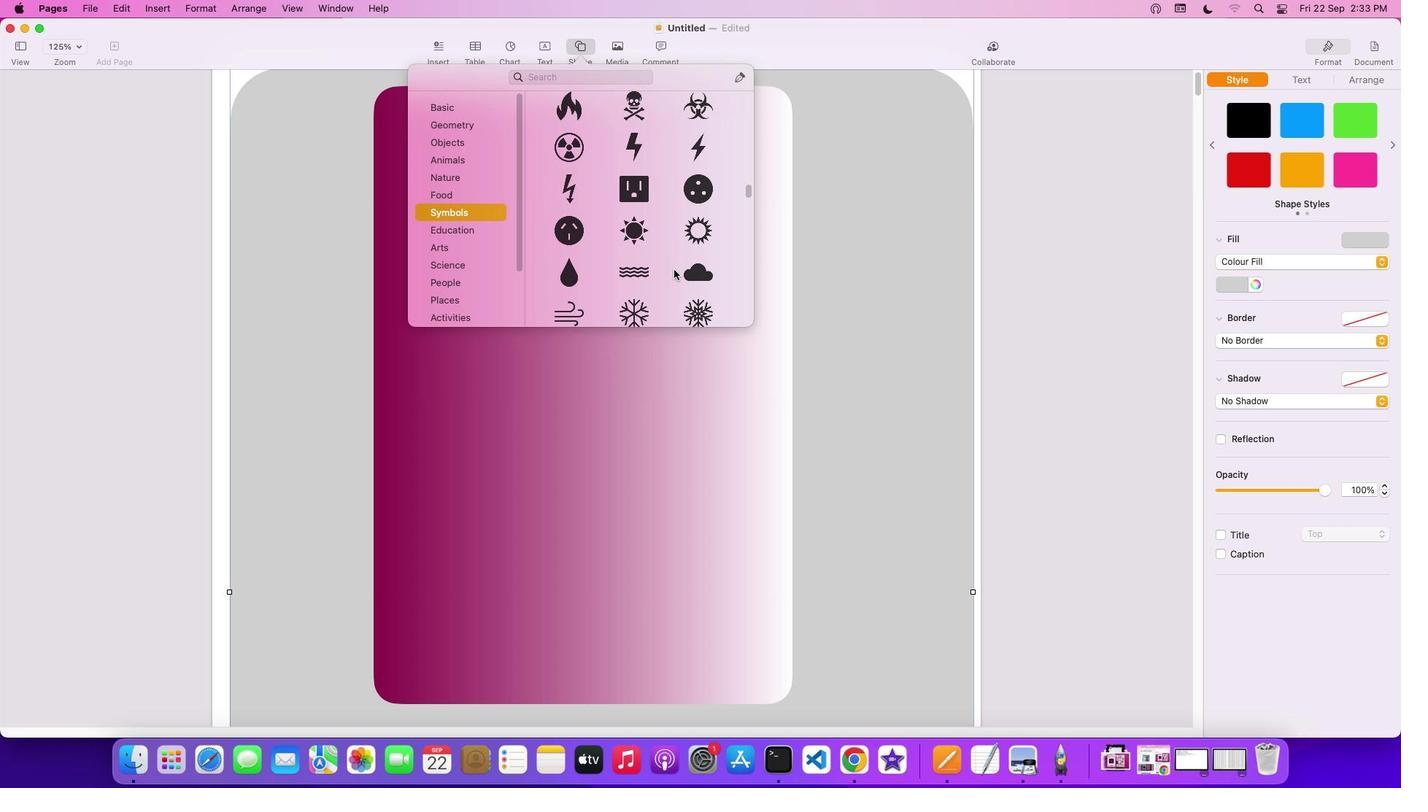 
Action: Mouse scrolled (673, 269) with delta (0, 0)
Screenshot: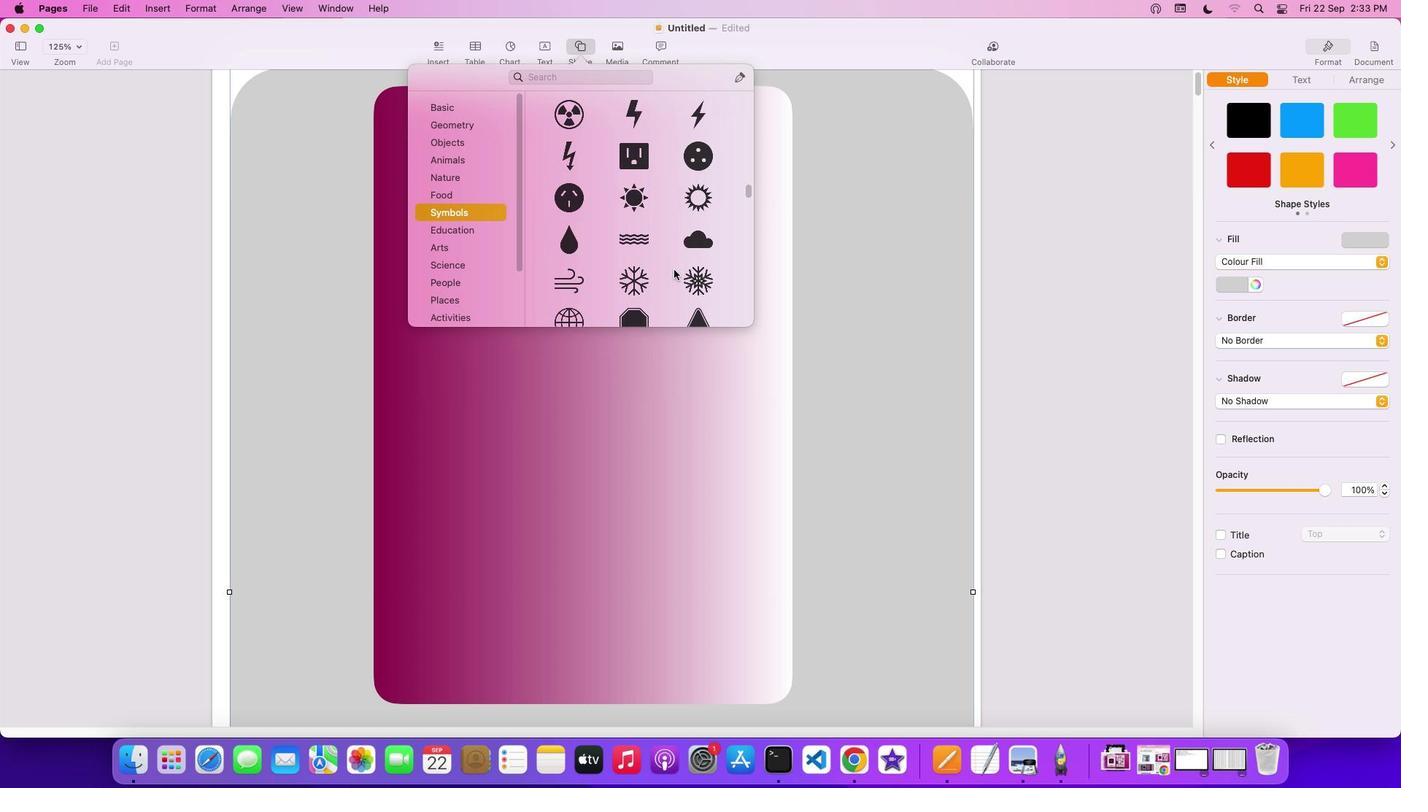 
Action: Mouse scrolled (673, 269) with delta (0, 0)
Screenshot: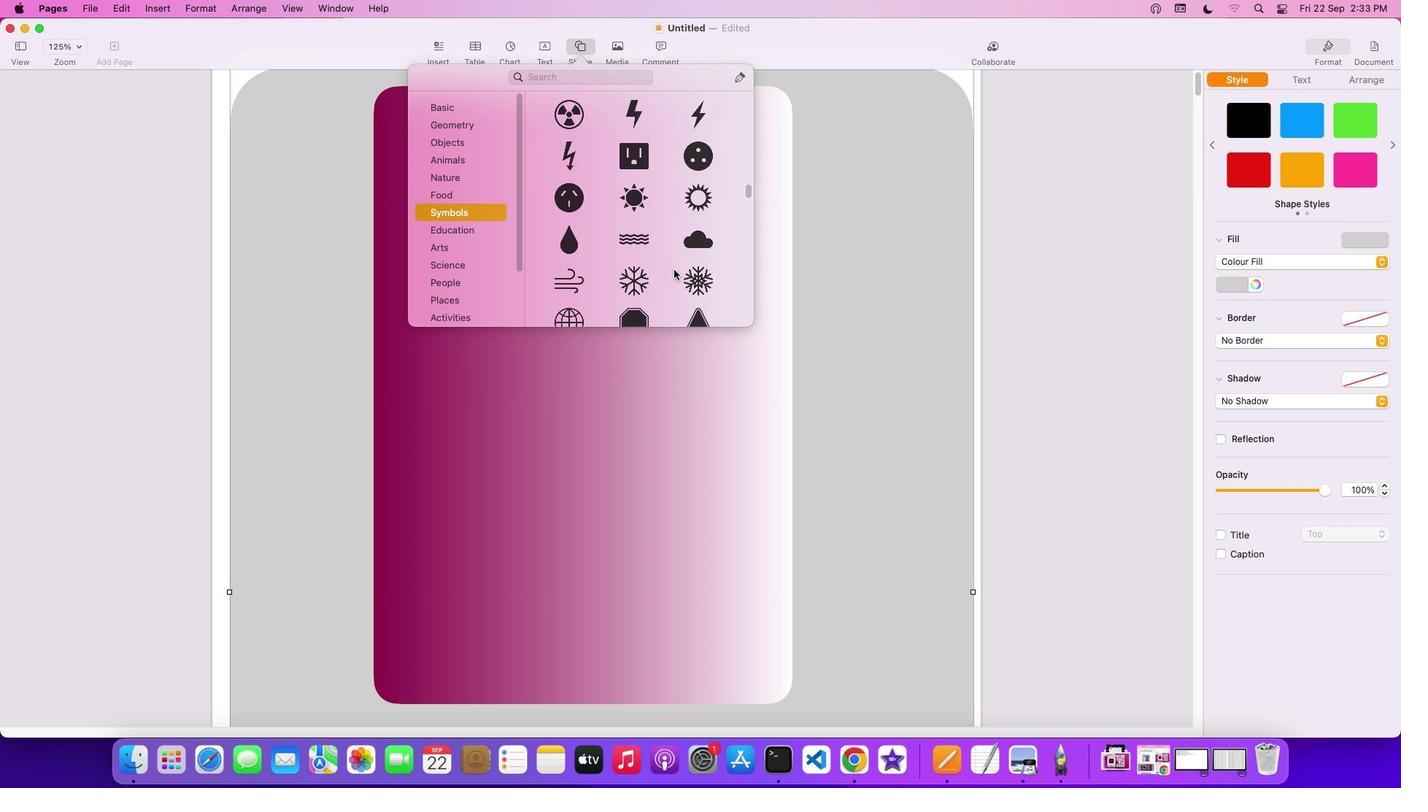 
Action: Mouse moved to (673, 269)
Screenshot: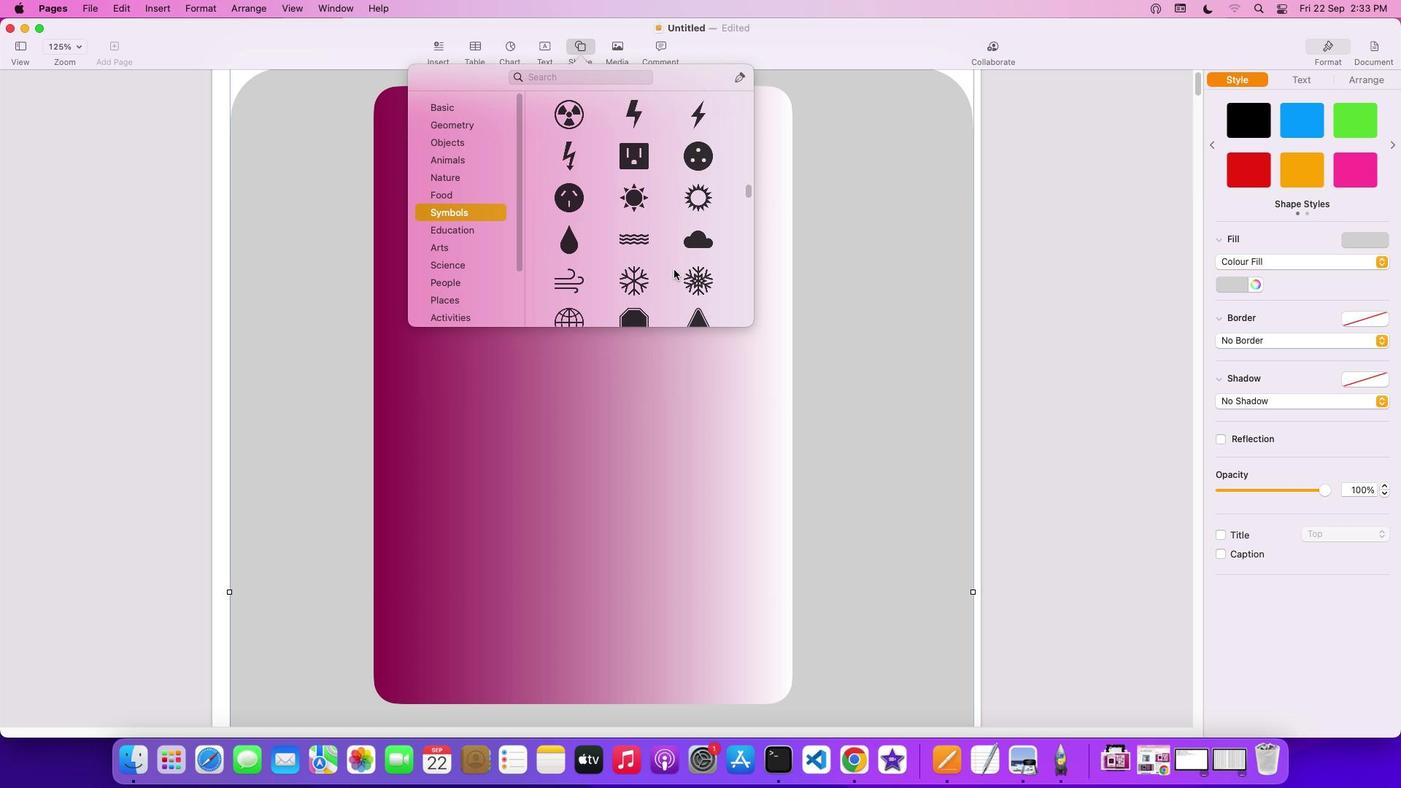 
Action: Mouse scrolled (673, 269) with delta (0, -2)
Screenshot: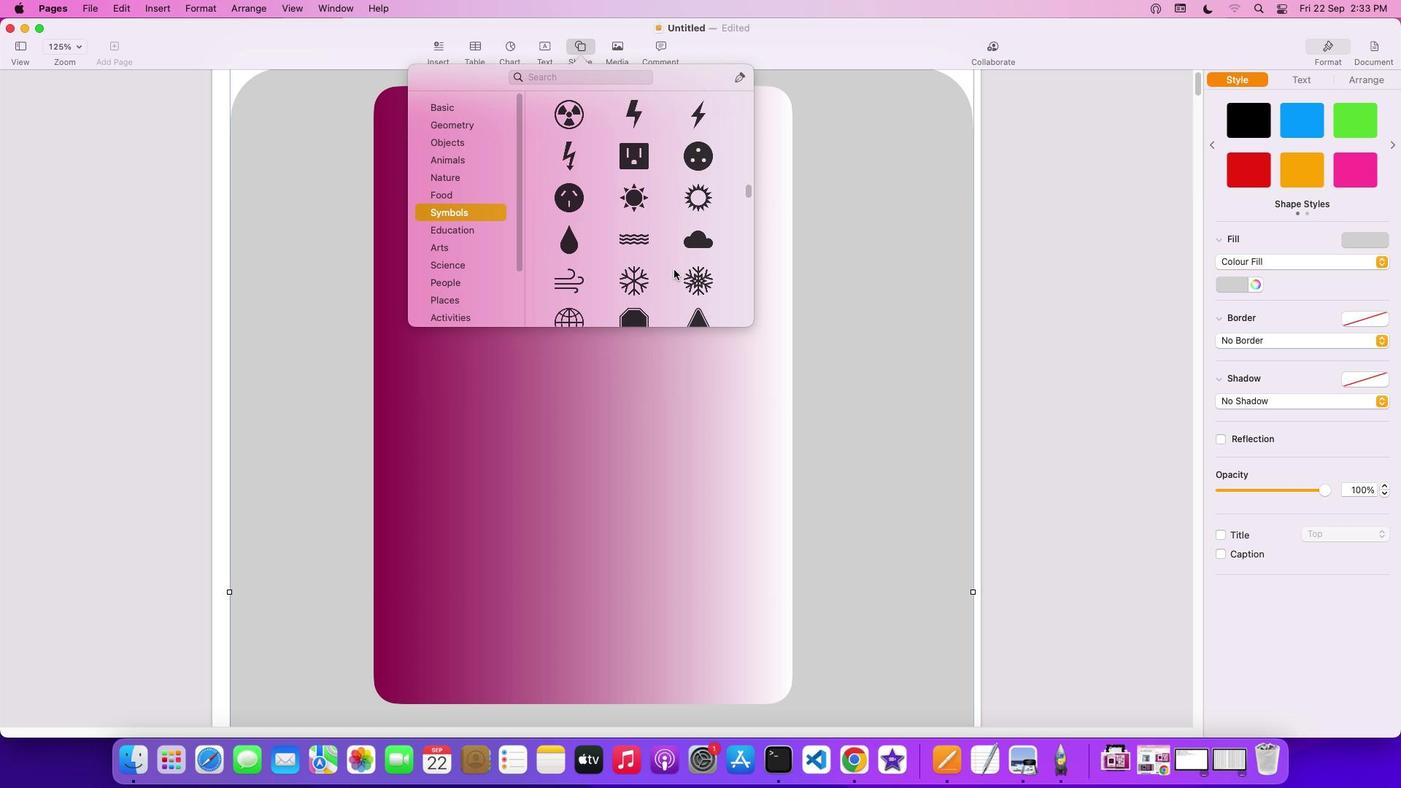 
Action: Mouse scrolled (673, 269) with delta (0, -2)
Screenshot: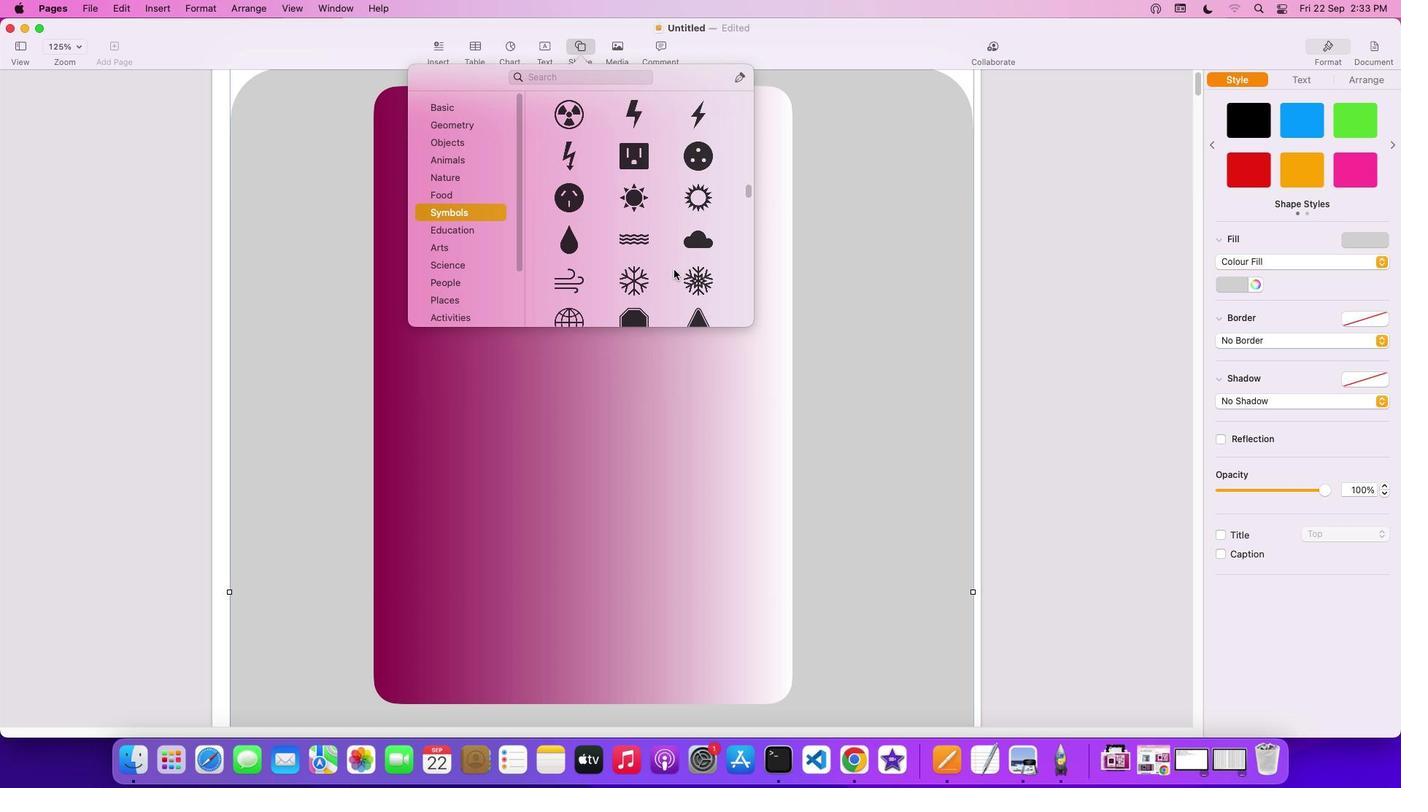 
Action: Mouse moved to (674, 270)
Screenshot: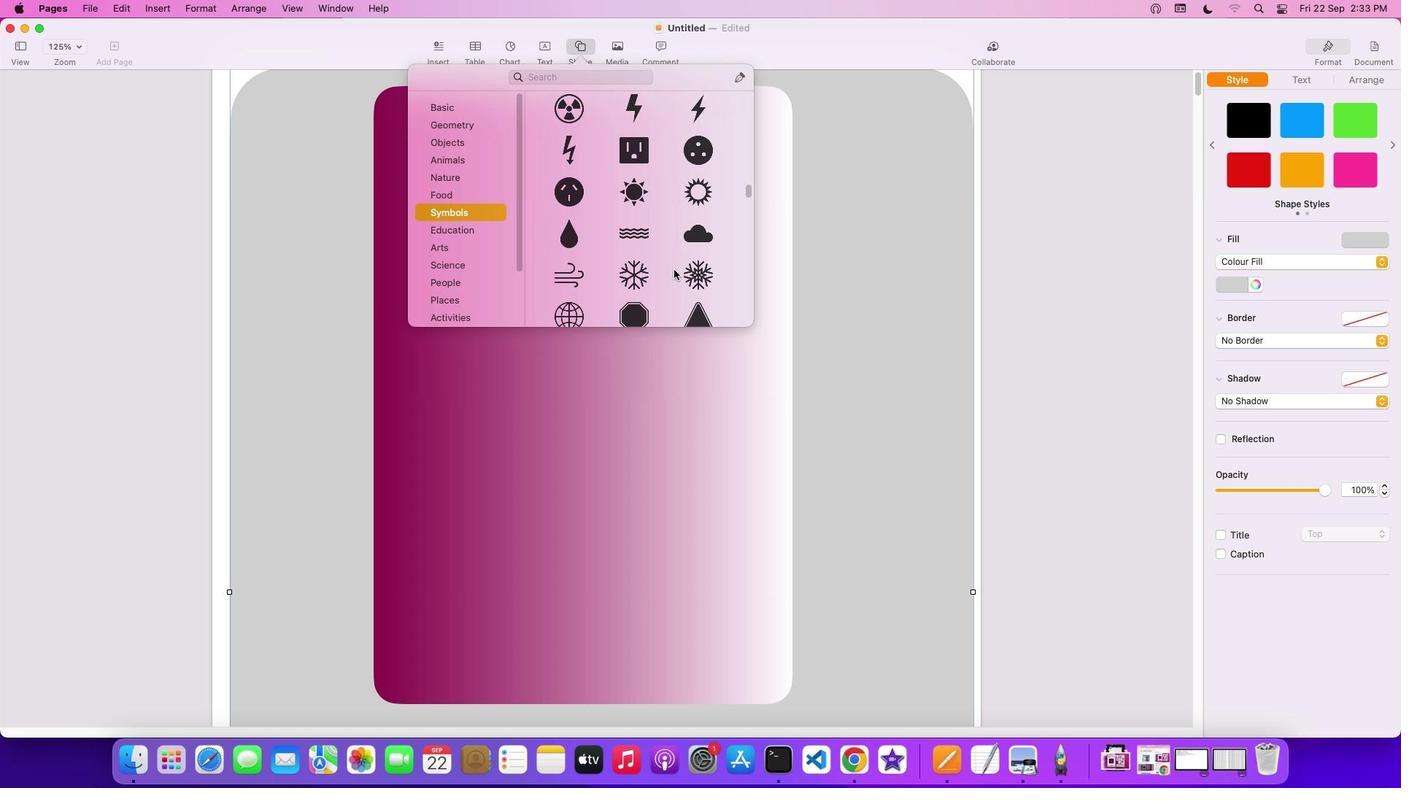 
Action: Mouse scrolled (674, 270) with delta (0, 0)
Screenshot: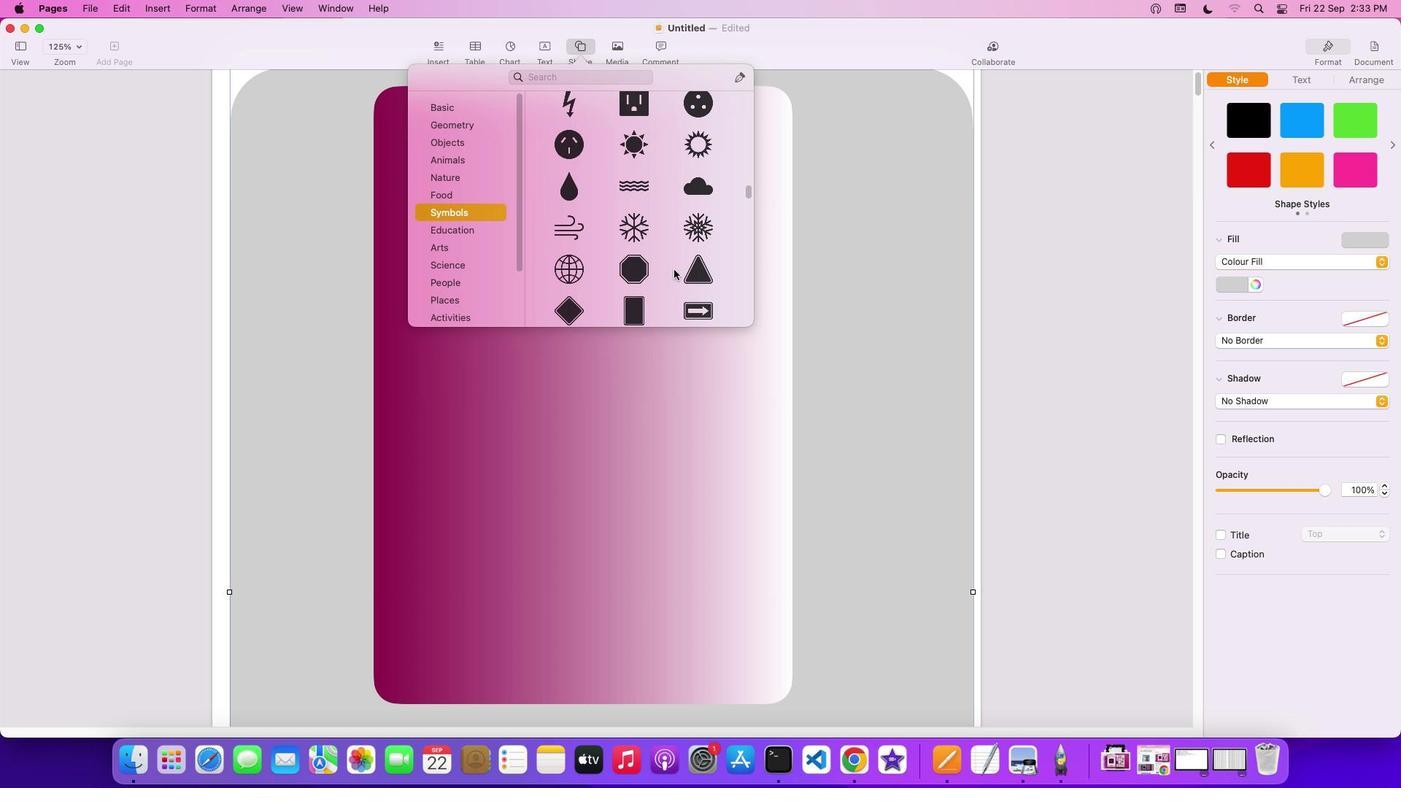 
Action: Mouse scrolled (674, 270) with delta (0, 0)
Screenshot: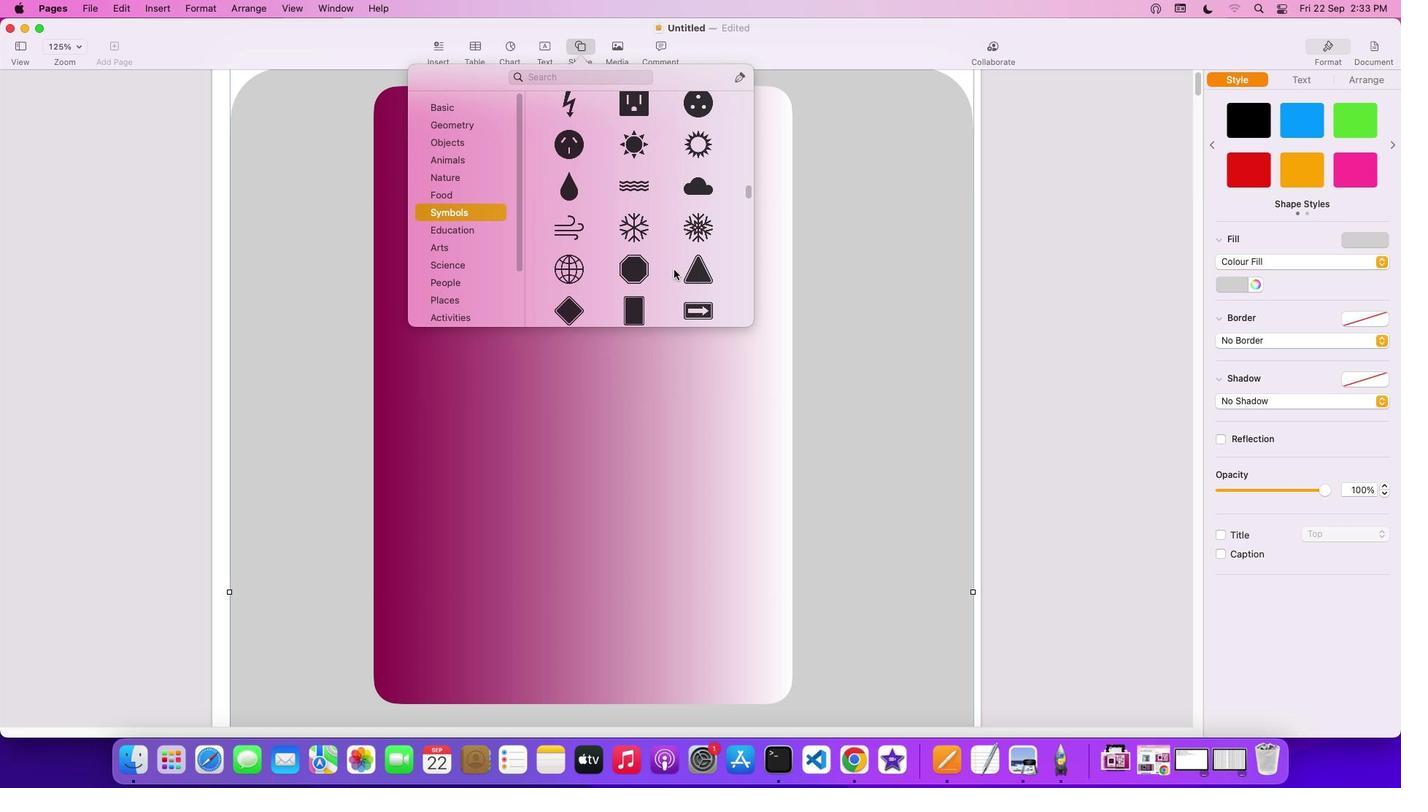 
Action: Mouse scrolled (674, 270) with delta (0, -1)
Screenshot: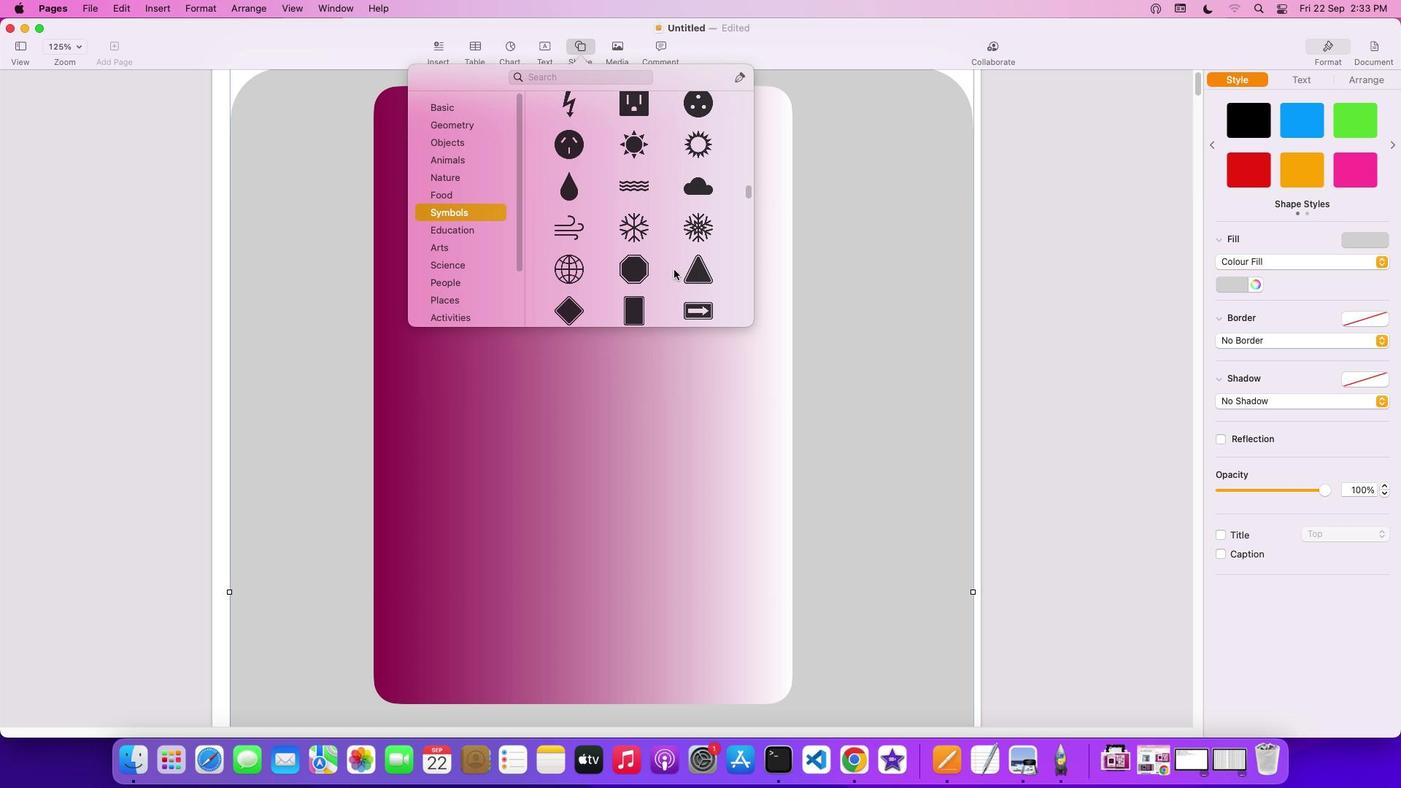 
Action: Mouse scrolled (674, 270) with delta (0, -2)
Screenshot: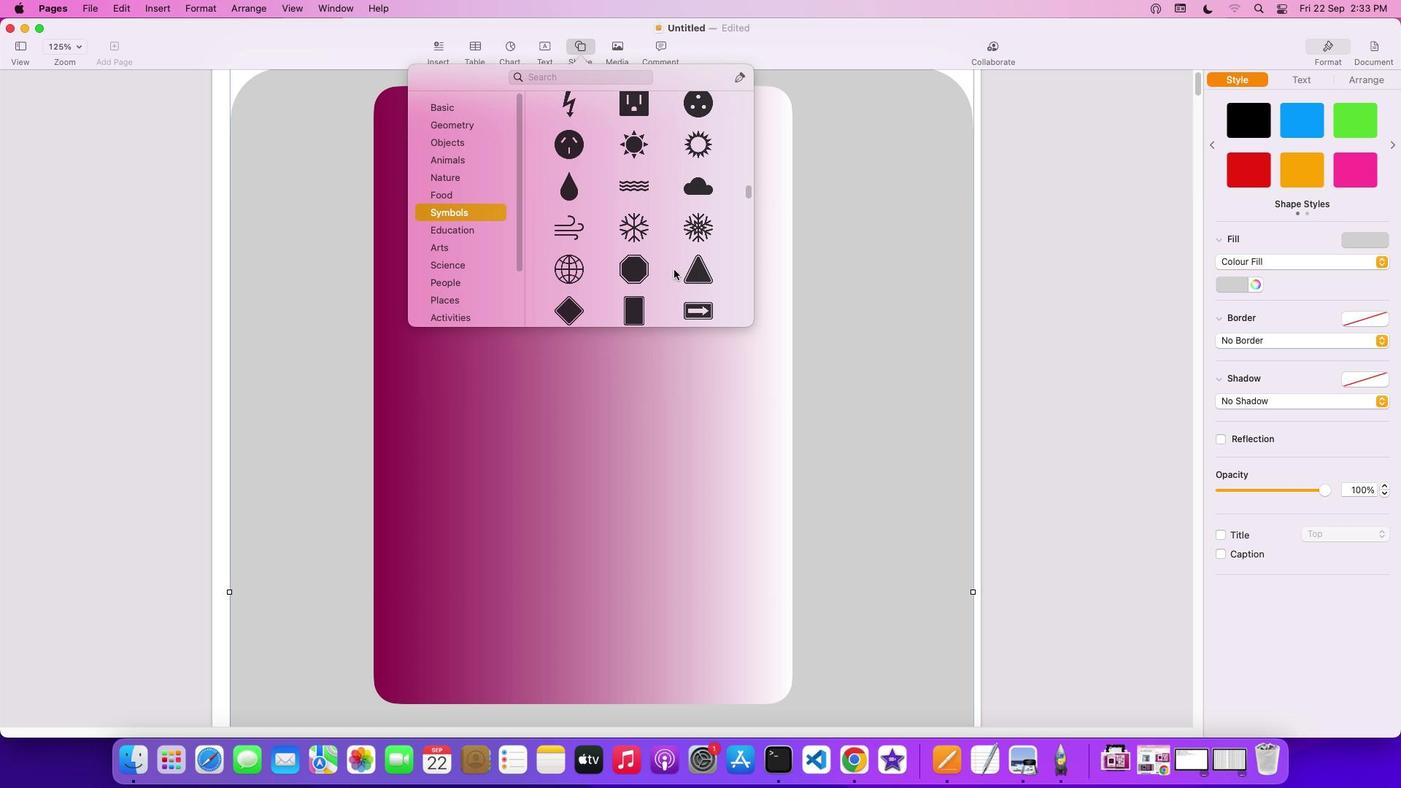 
Action: Mouse scrolled (674, 270) with delta (0, 0)
Screenshot: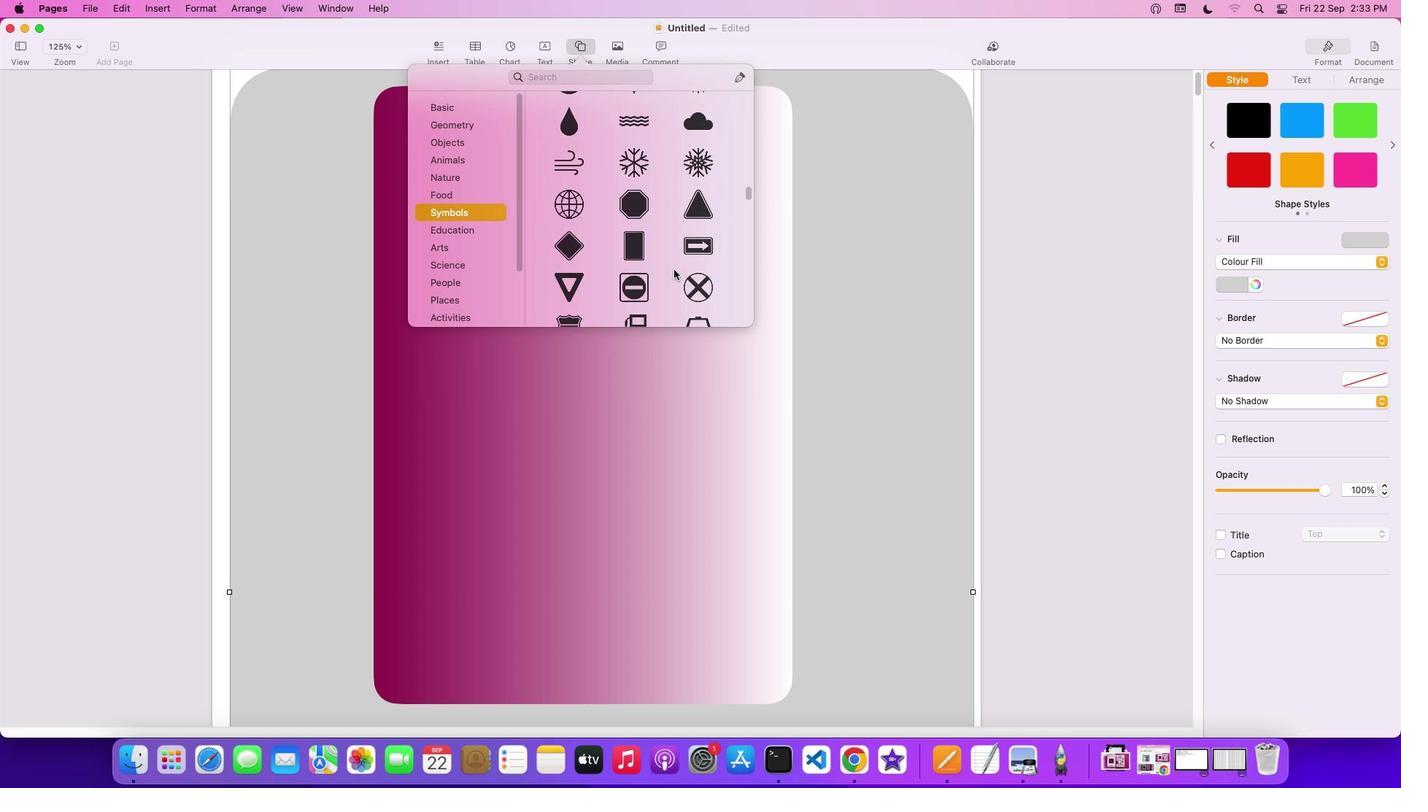 
Action: Mouse scrolled (674, 270) with delta (0, 0)
Screenshot: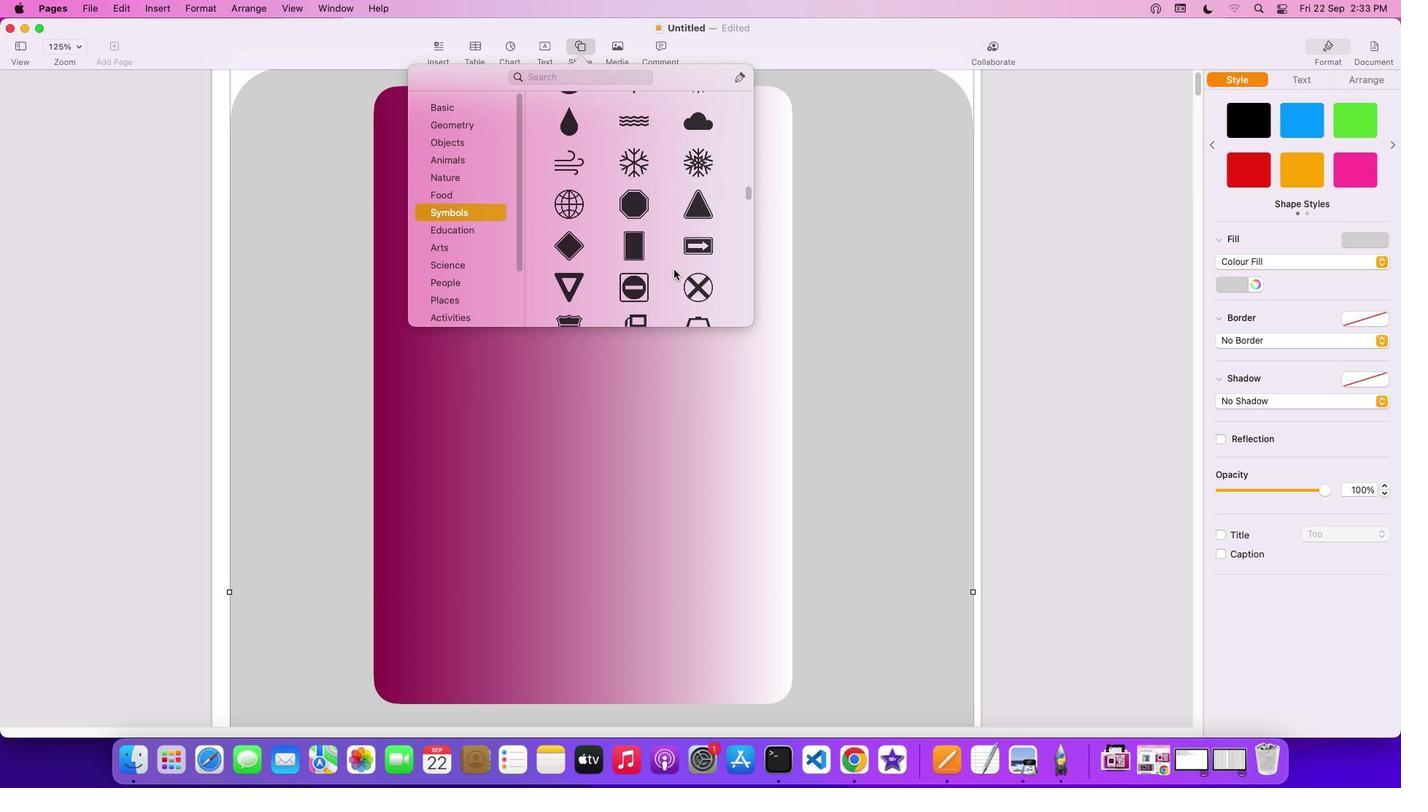 
Action: Mouse scrolled (674, 270) with delta (0, -2)
Screenshot: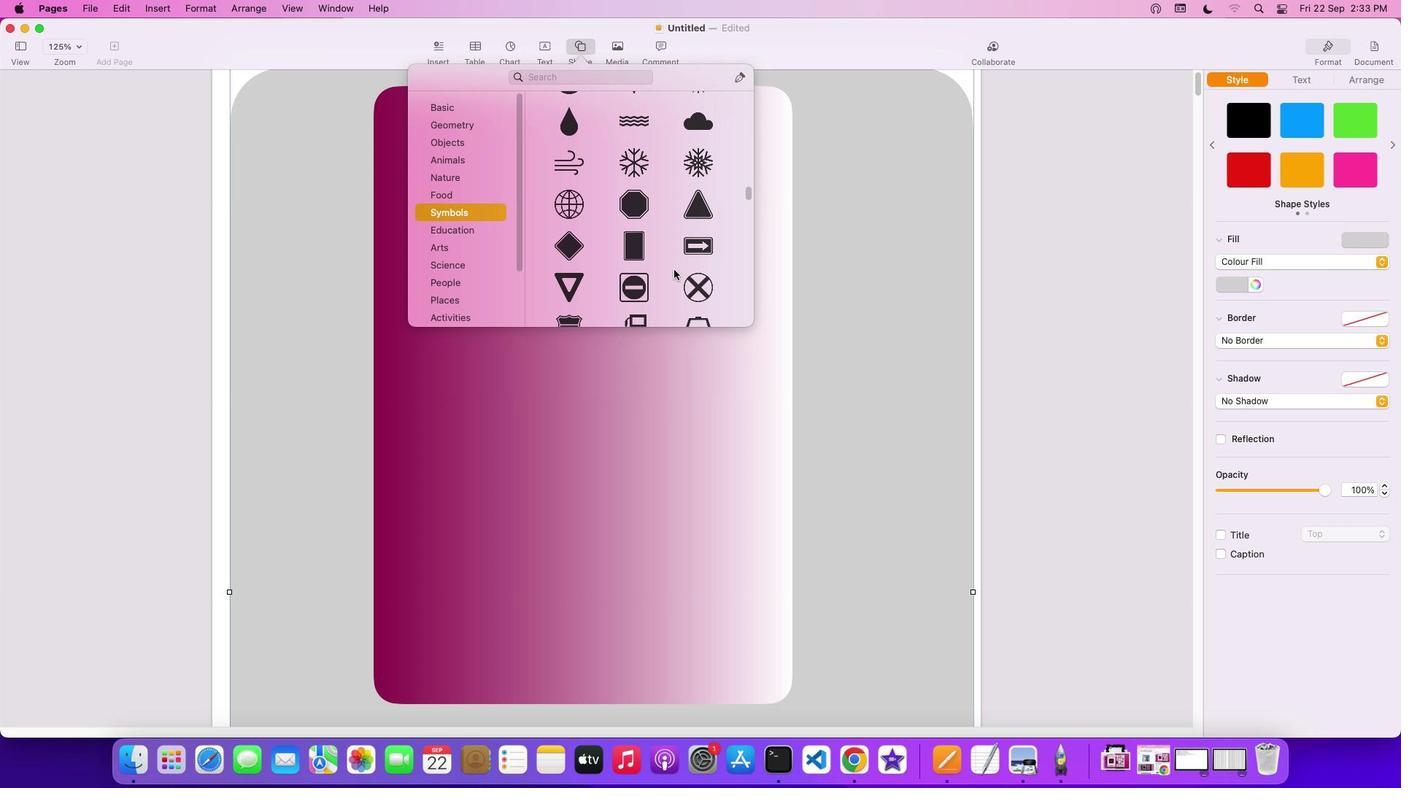 
Action: Mouse scrolled (674, 270) with delta (0, -2)
Screenshot: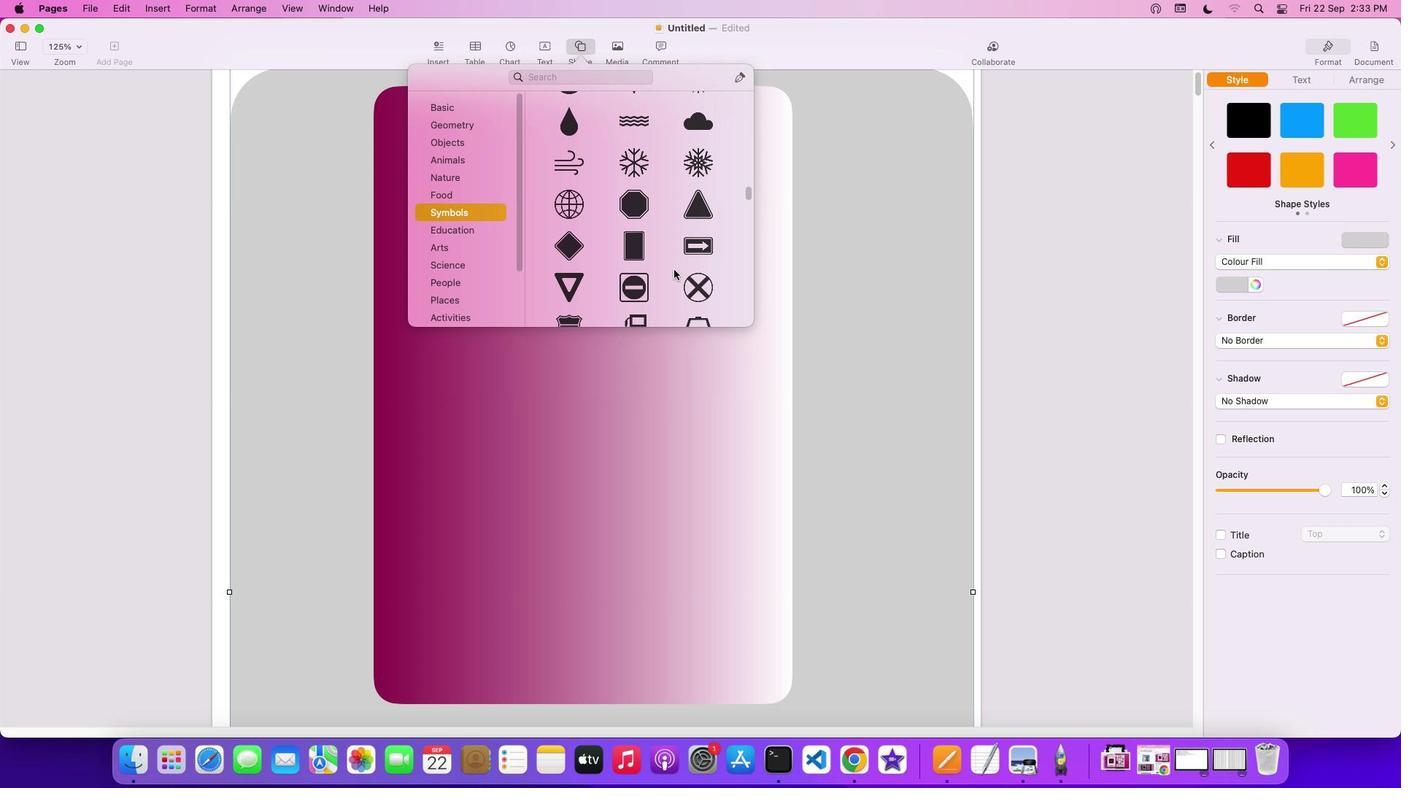 
Action: Mouse scrolled (674, 270) with delta (0, 0)
Screenshot: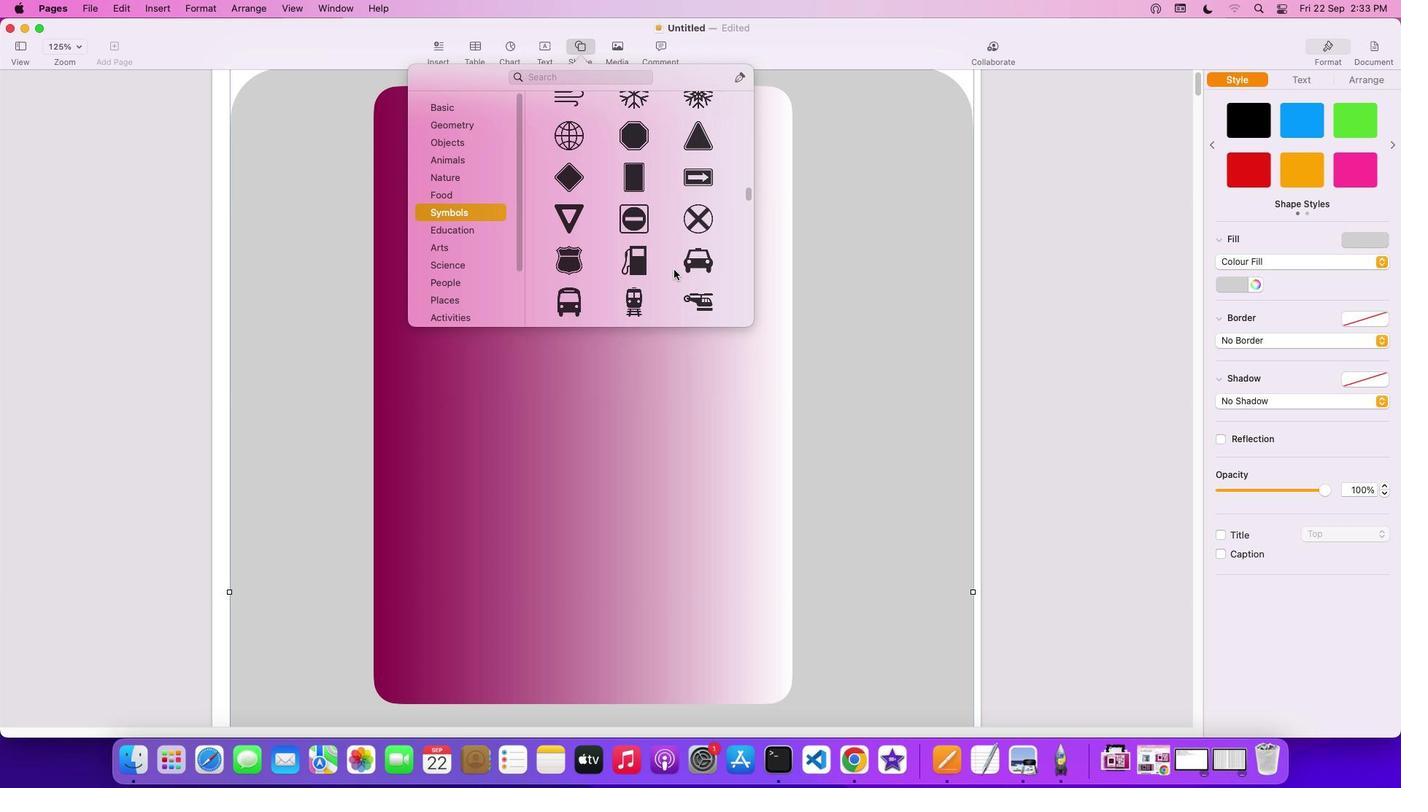 
Action: Mouse scrolled (674, 270) with delta (0, 0)
Screenshot: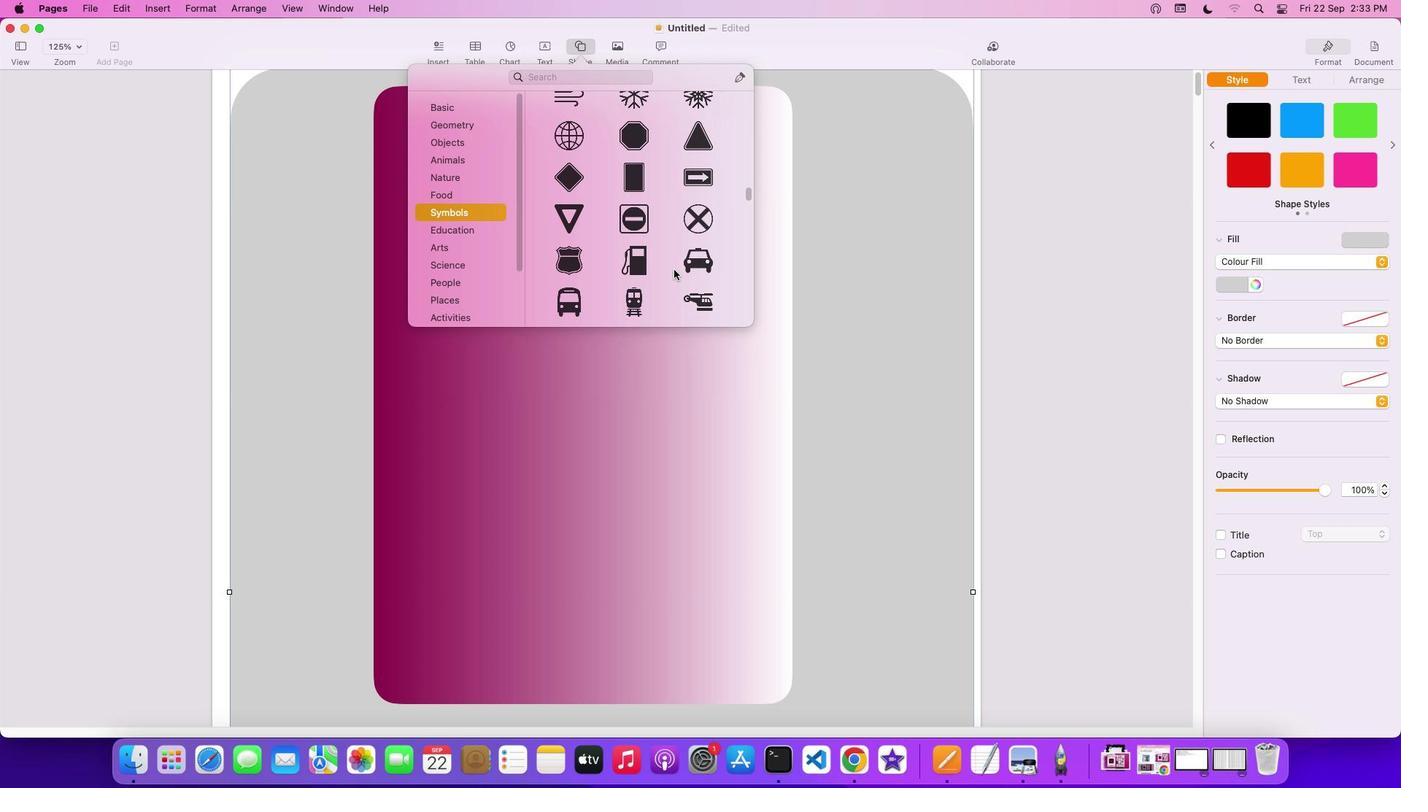 
Action: Mouse scrolled (674, 270) with delta (0, -2)
Screenshot: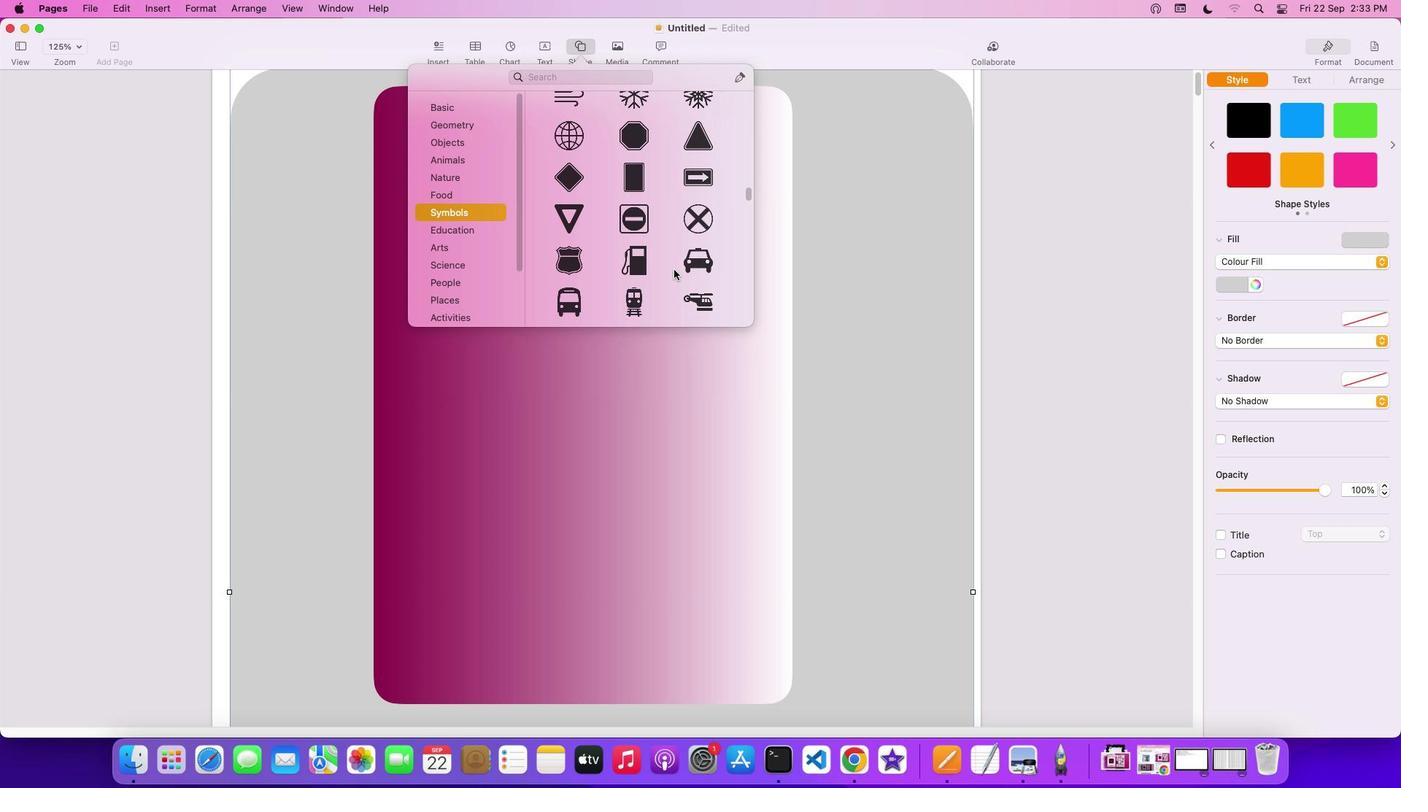 
Action: Mouse scrolled (674, 270) with delta (0, -3)
Screenshot: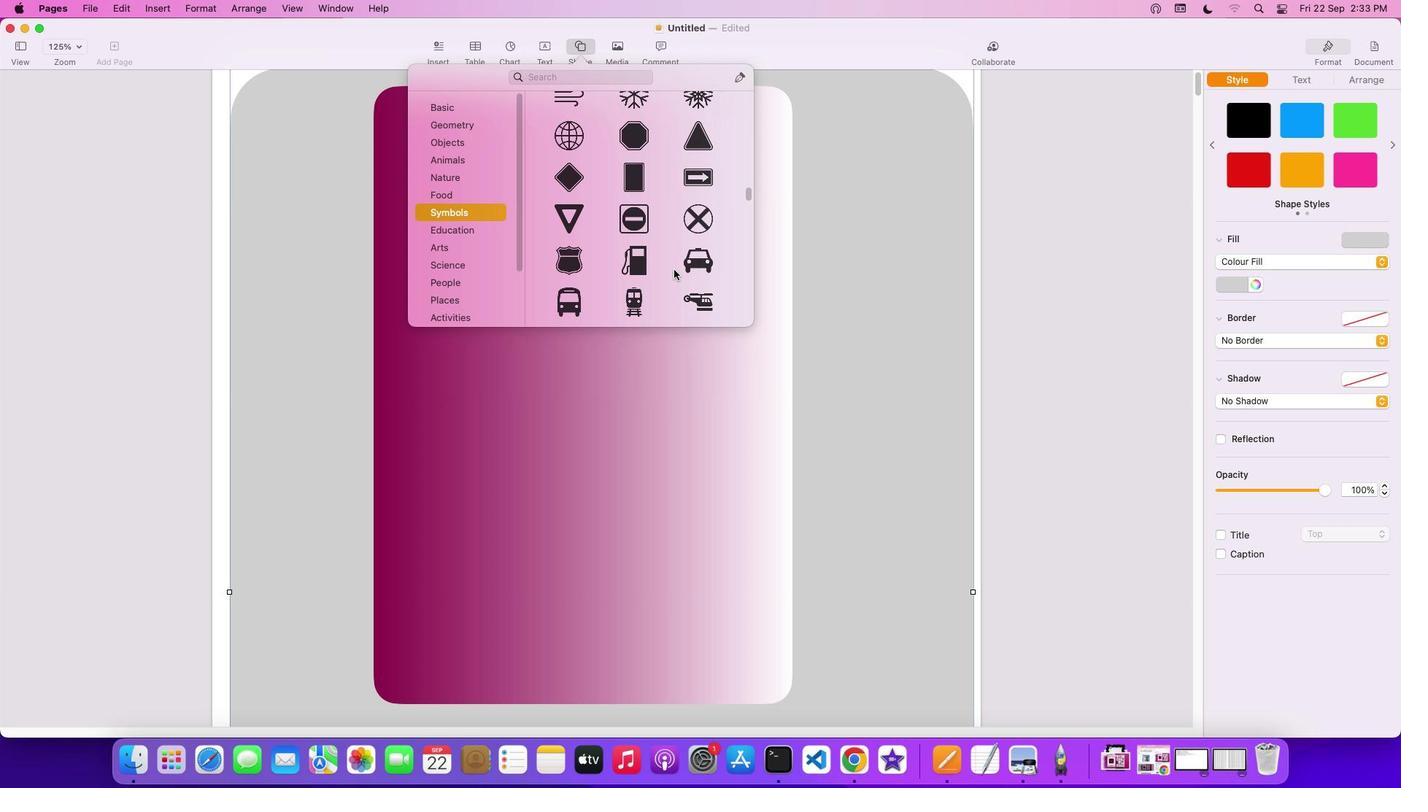 
Action: Mouse scrolled (674, 270) with delta (0, 0)
Screenshot: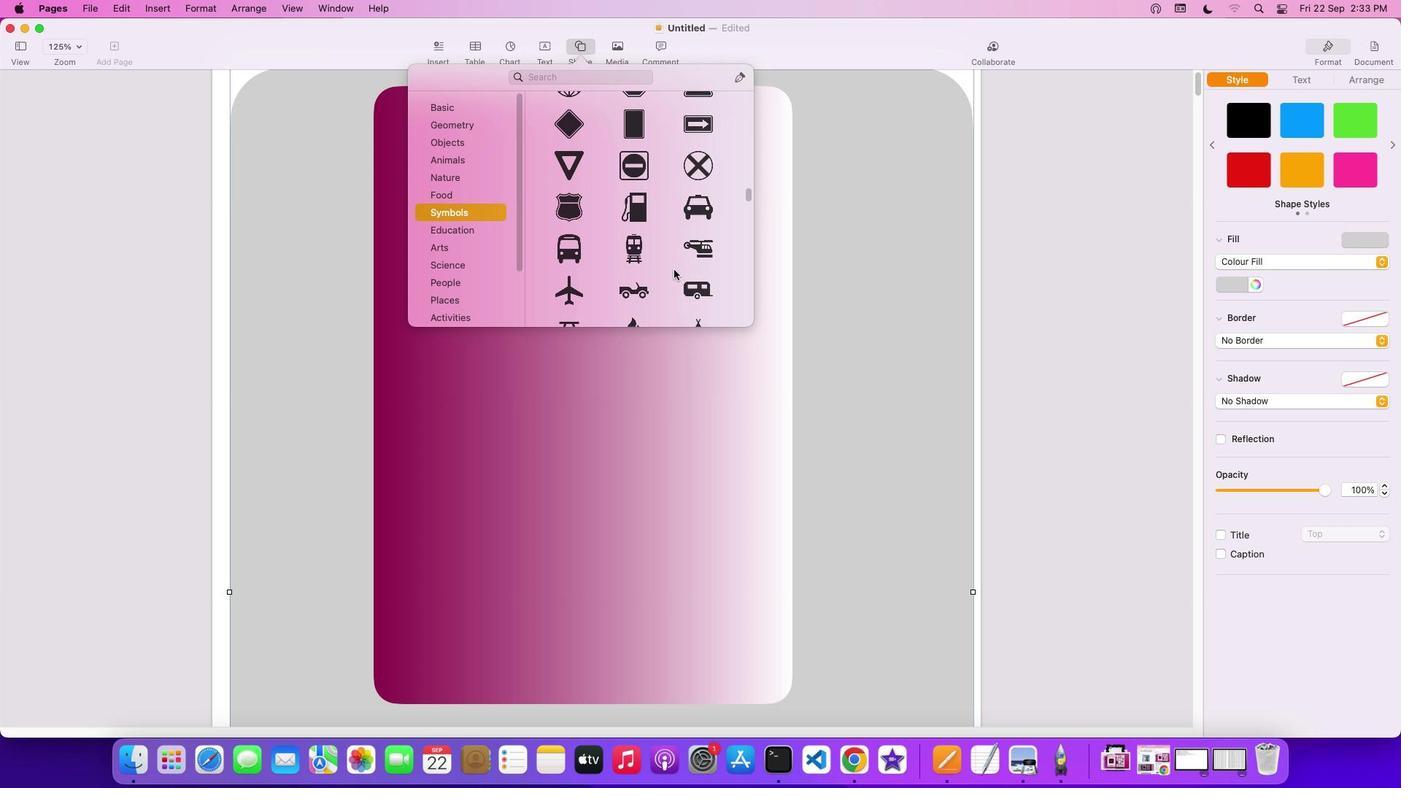 
Action: Mouse scrolled (674, 270) with delta (0, 0)
Screenshot: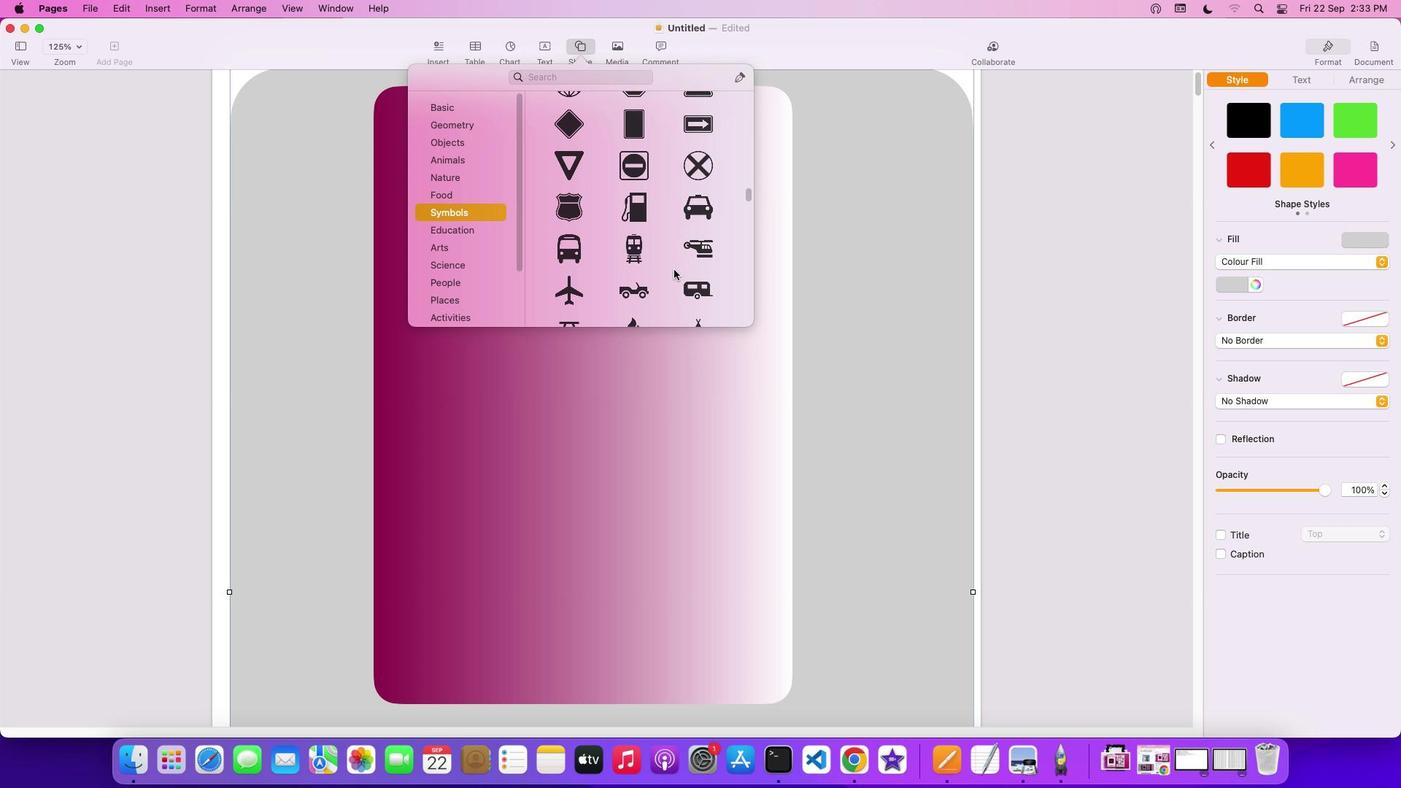 
Action: Mouse scrolled (674, 270) with delta (0, -1)
Screenshot: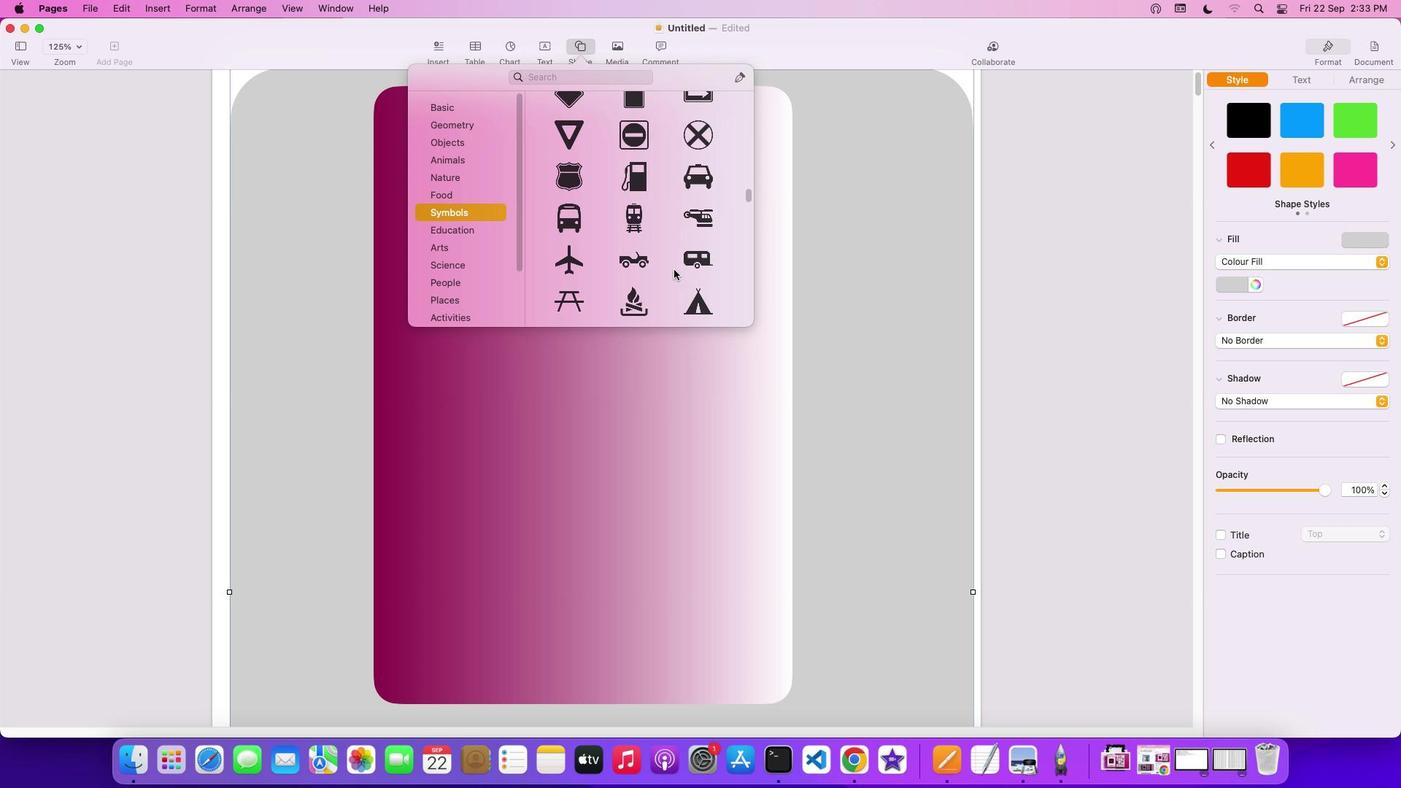 
Action: Mouse scrolled (674, 270) with delta (0, -2)
Screenshot: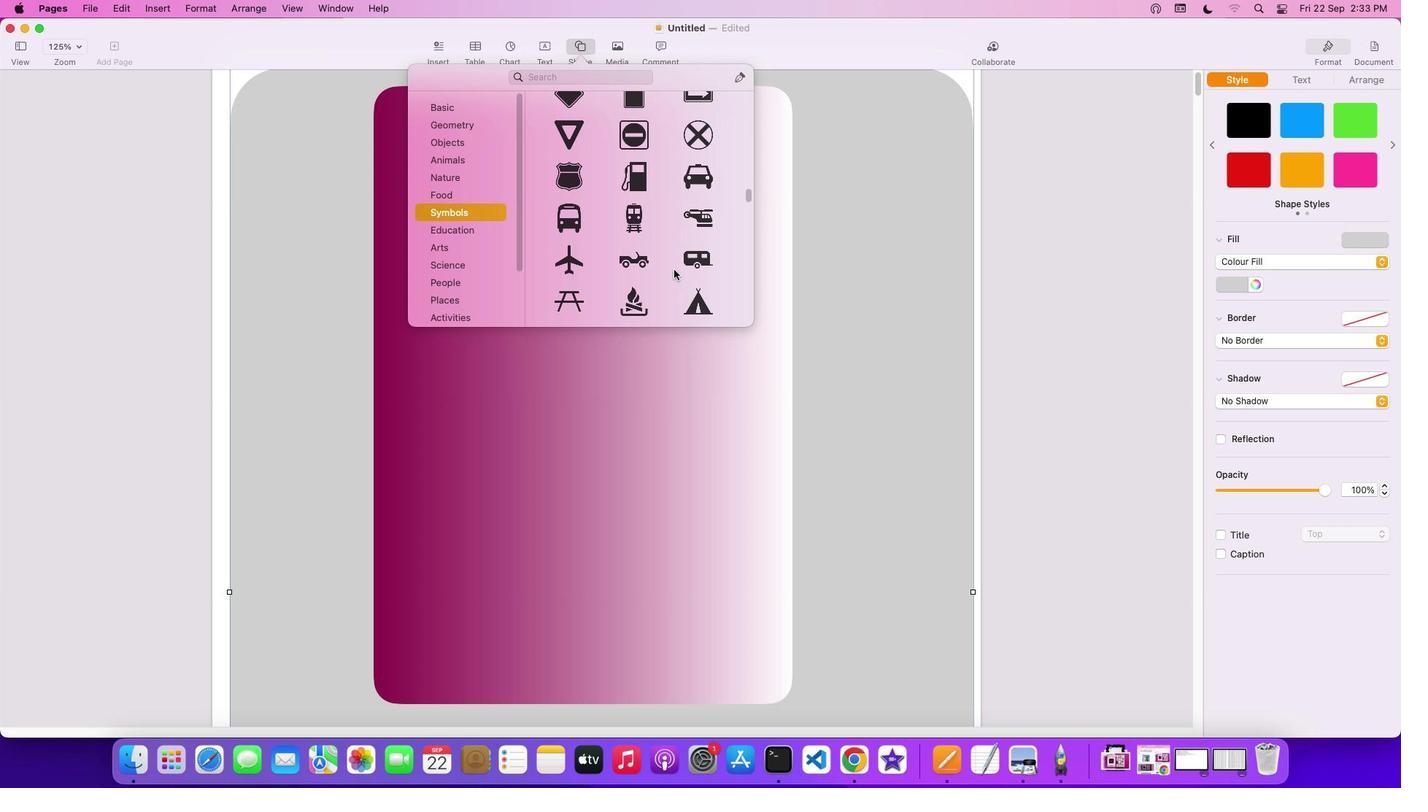 
Action: Mouse scrolled (674, 270) with delta (0, -2)
Screenshot: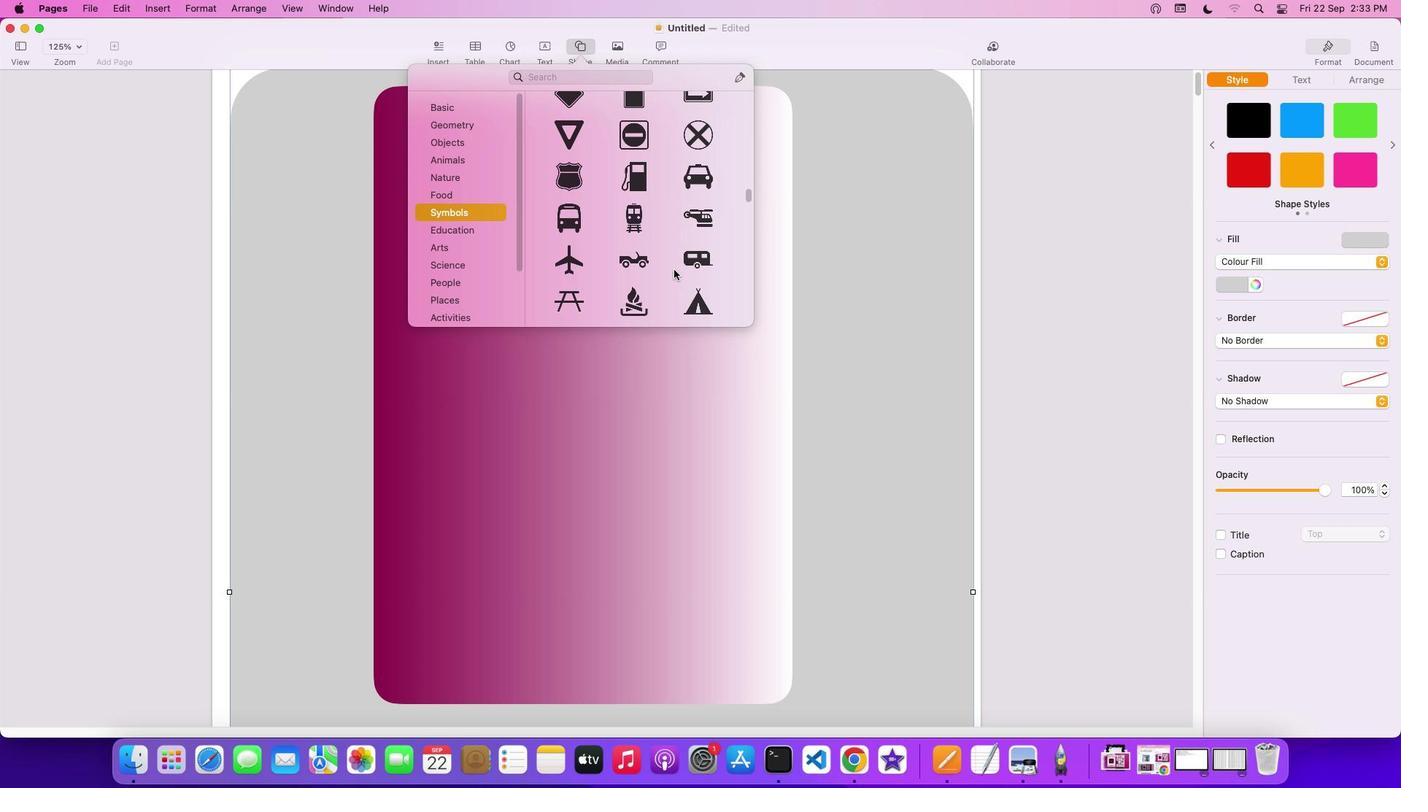 
Action: Mouse scrolled (674, 270) with delta (0, 0)
Screenshot: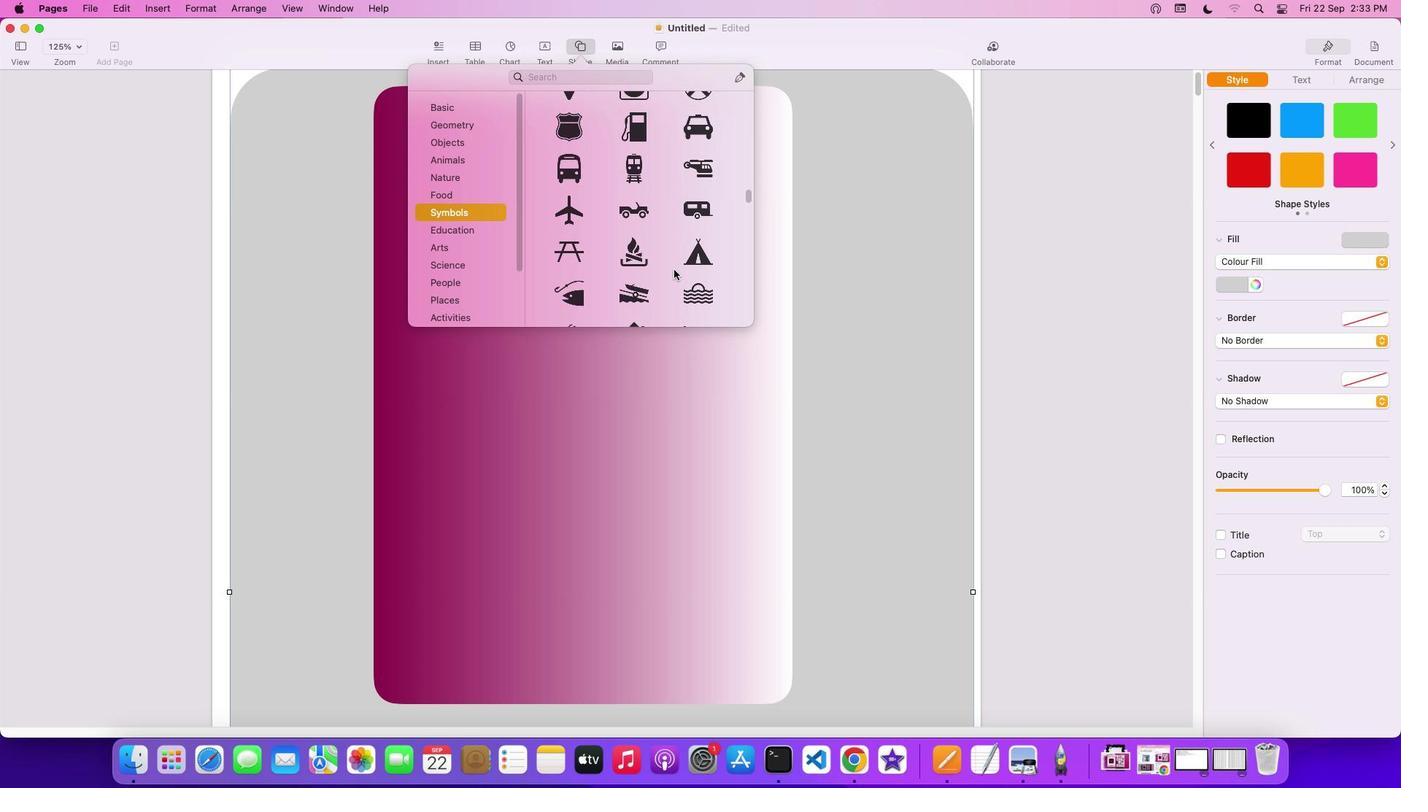 
Action: Mouse scrolled (674, 270) with delta (0, 0)
Screenshot: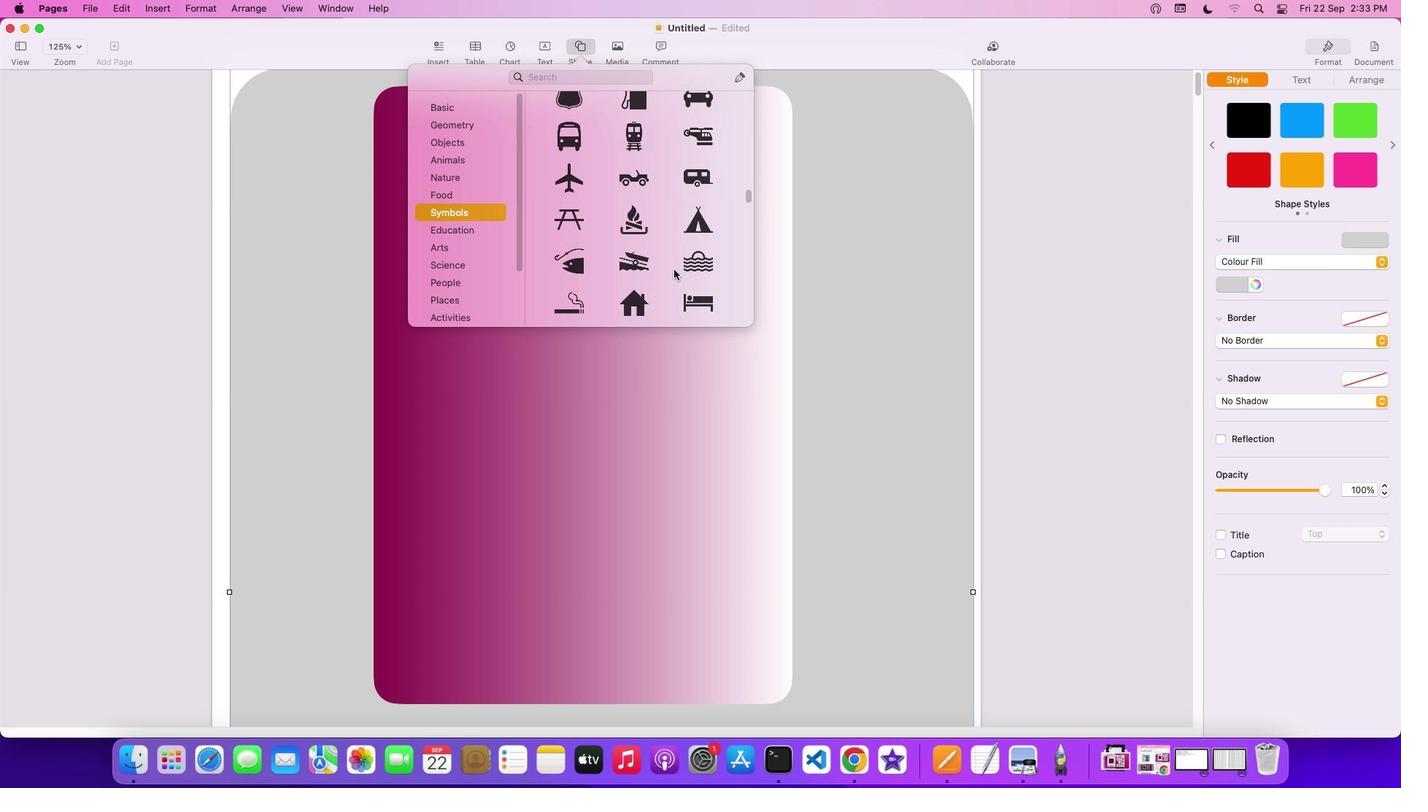 
Action: Mouse scrolled (674, 270) with delta (0, -1)
Screenshot: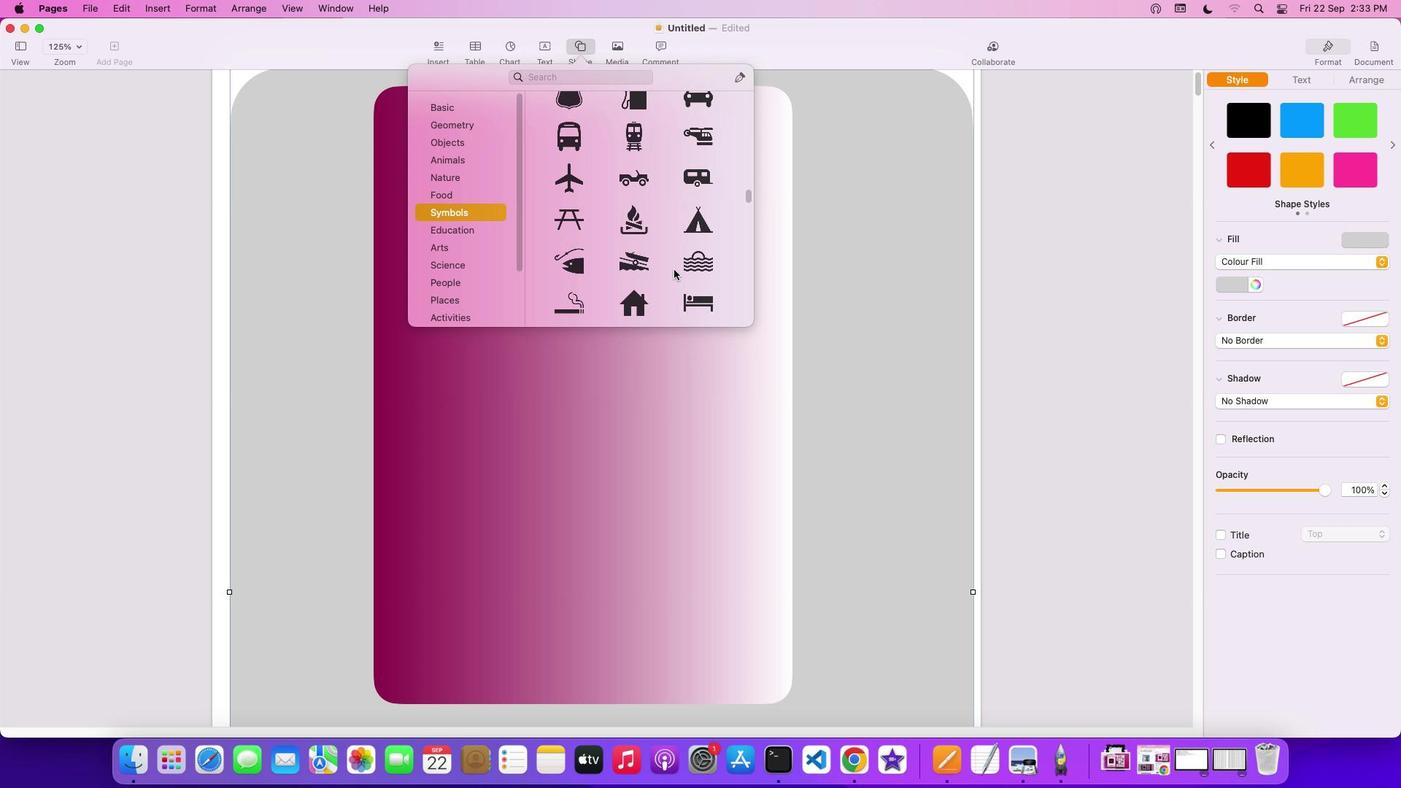 
Action: Mouse scrolled (674, 270) with delta (0, -2)
Screenshot: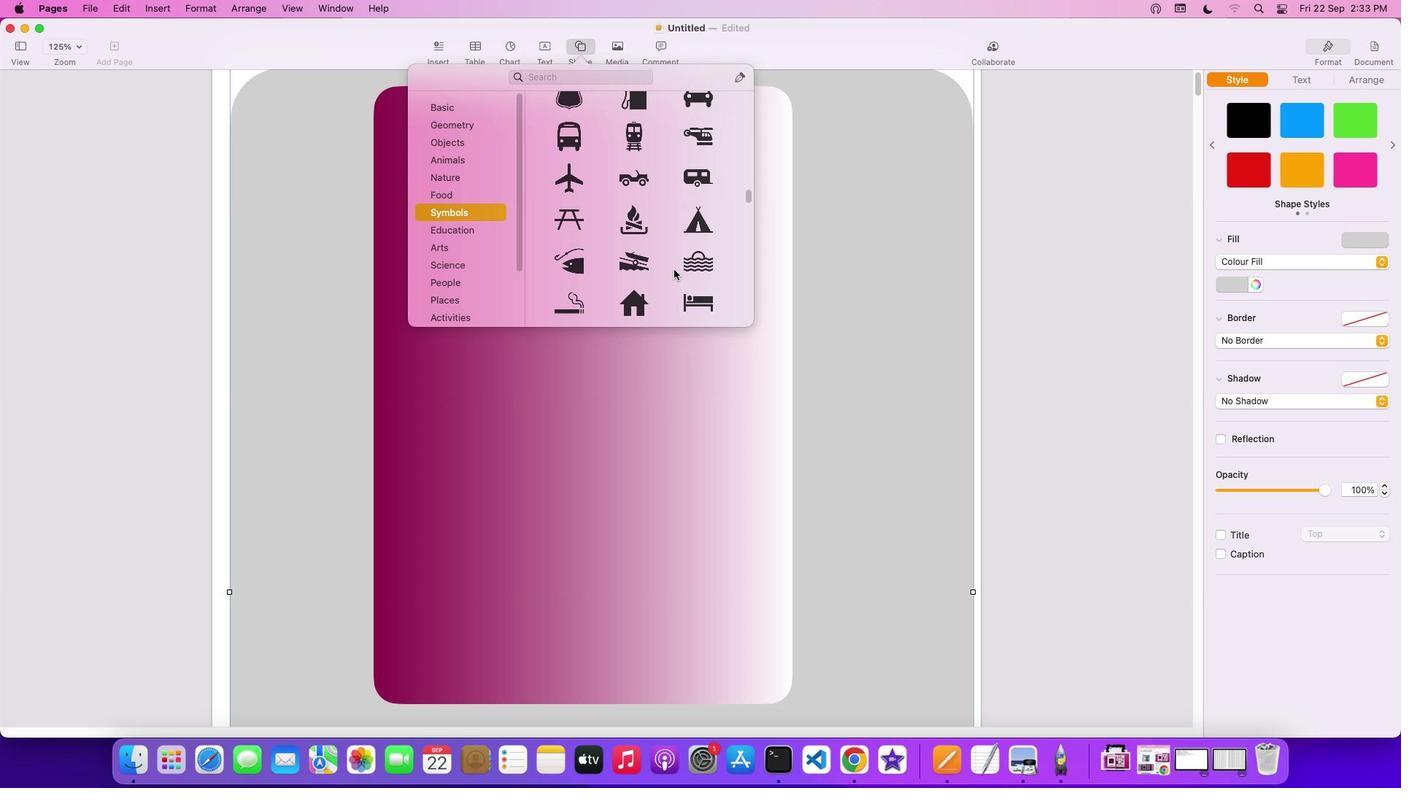 
Action: Mouse scrolled (674, 270) with delta (0, -2)
Screenshot: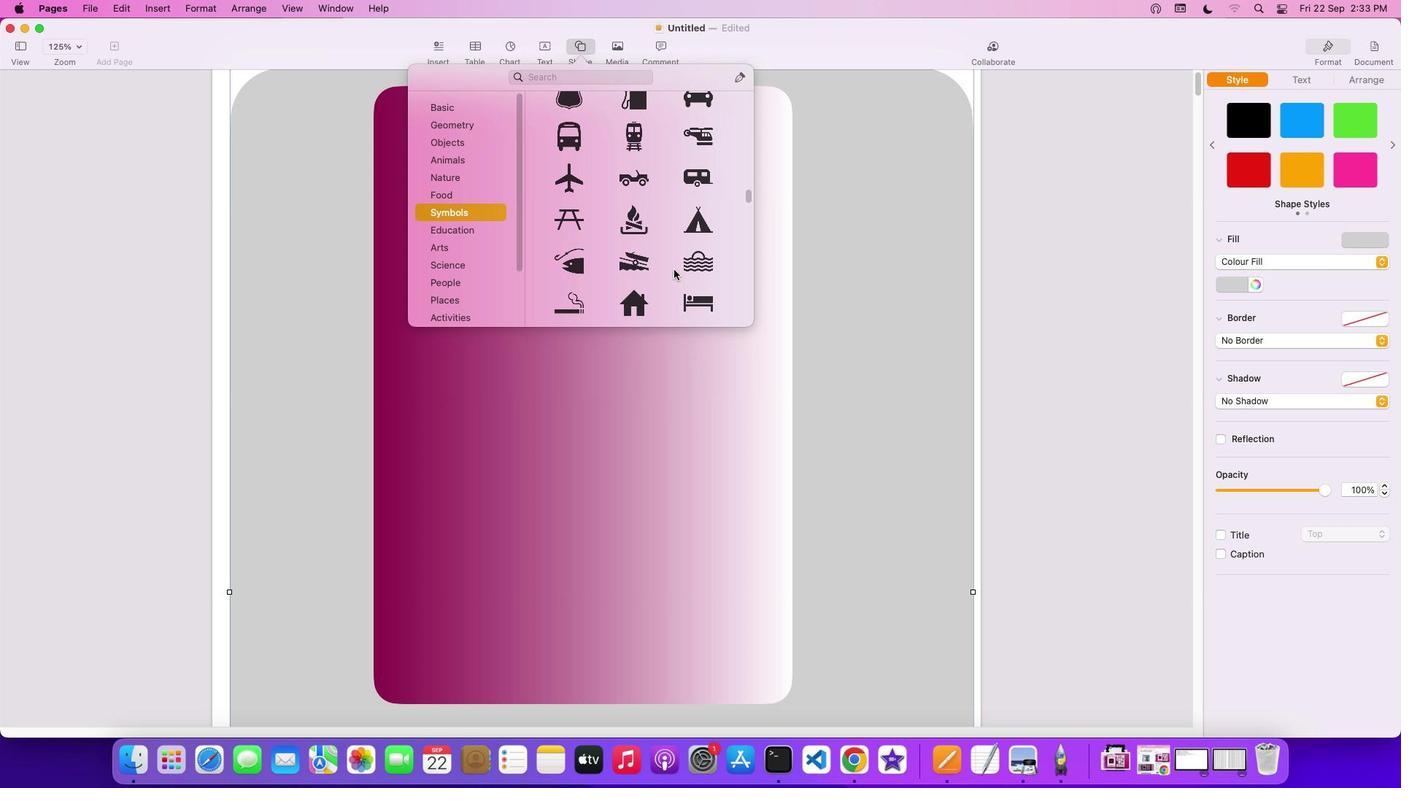 
Action: Mouse scrolled (674, 270) with delta (0, 0)
Screenshot: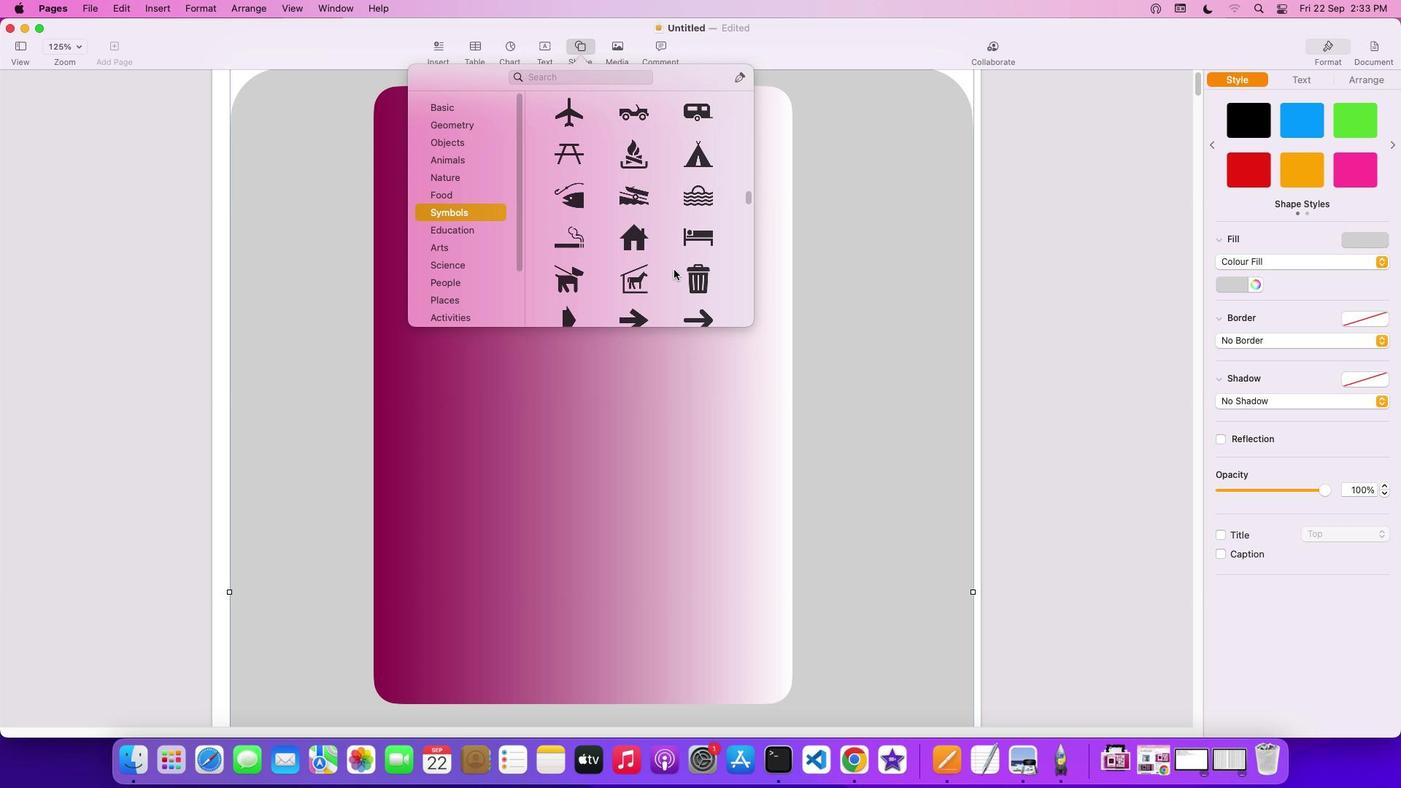 
Action: Mouse scrolled (674, 270) with delta (0, 0)
Screenshot: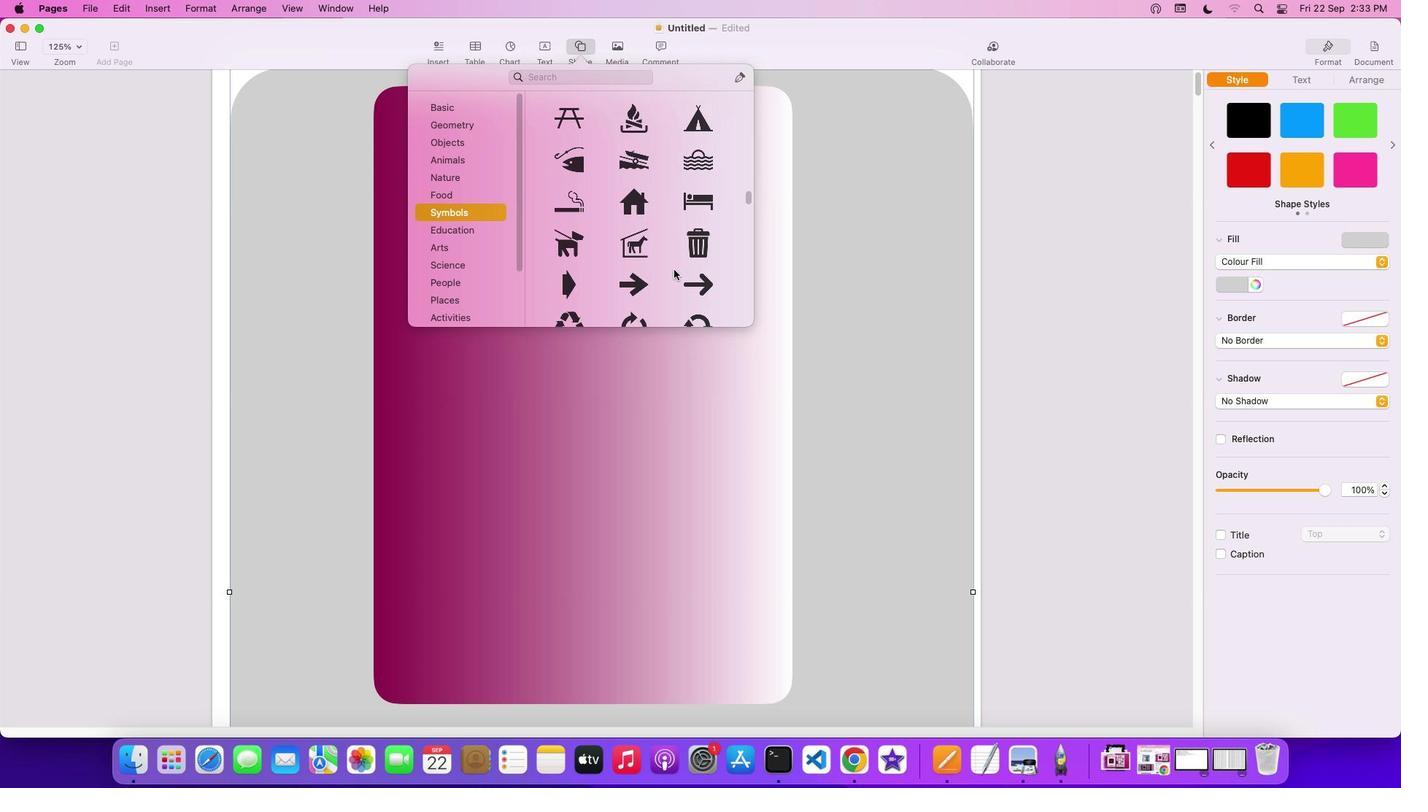 
Action: Mouse scrolled (674, 270) with delta (0, -2)
Screenshot: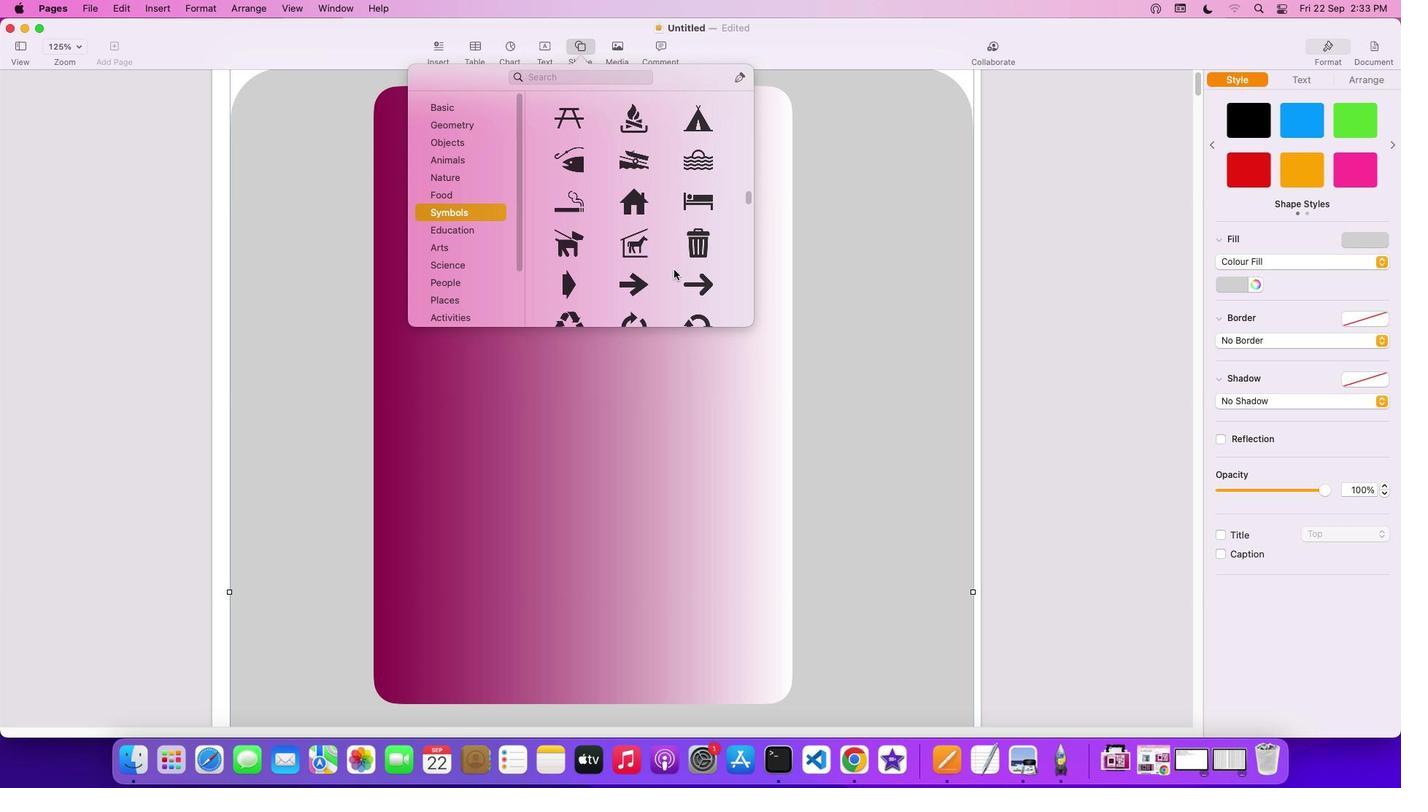 
Action: Mouse scrolled (674, 270) with delta (0, -2)
Screenshot: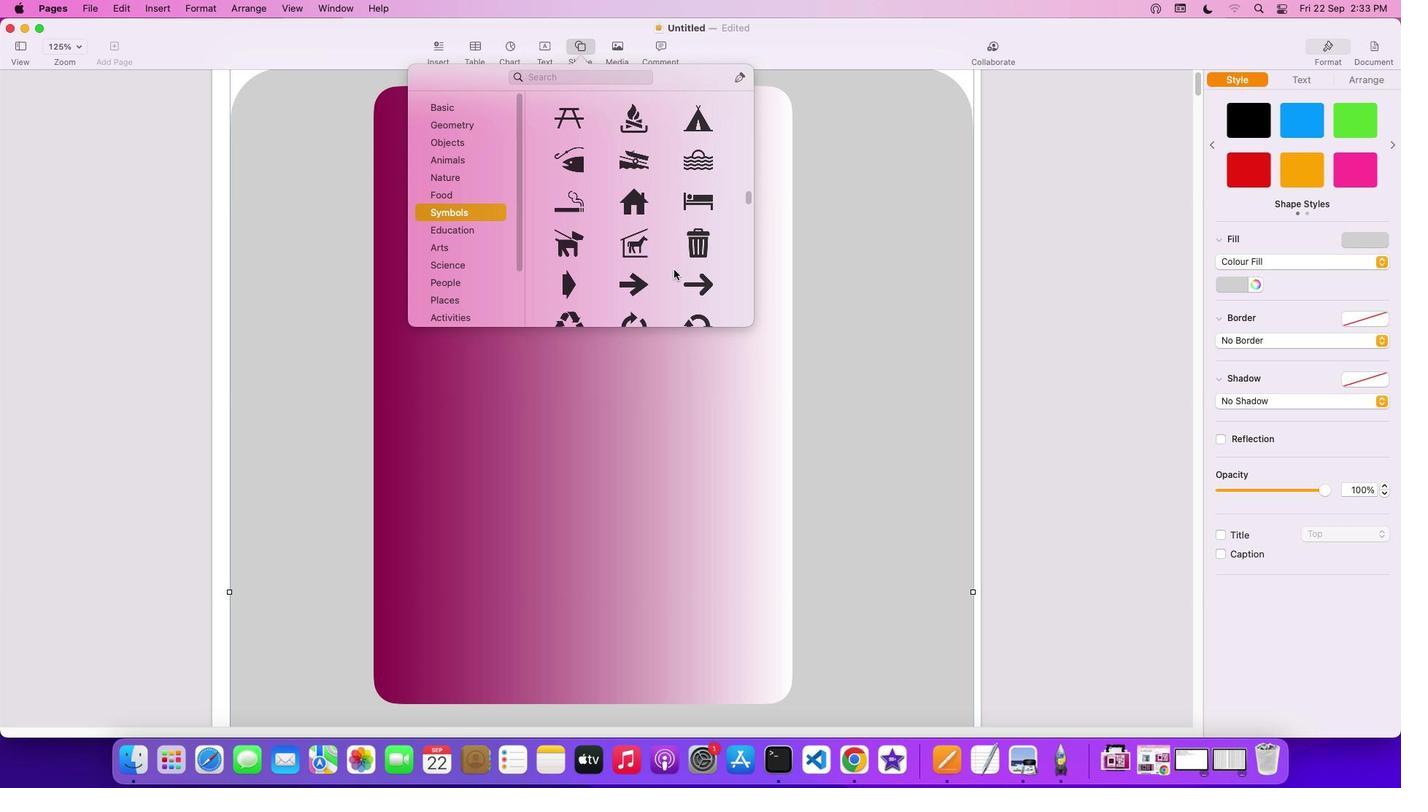 
Action: Mouse scrolled (674, 270) with delta (0, -2)
Screenshot: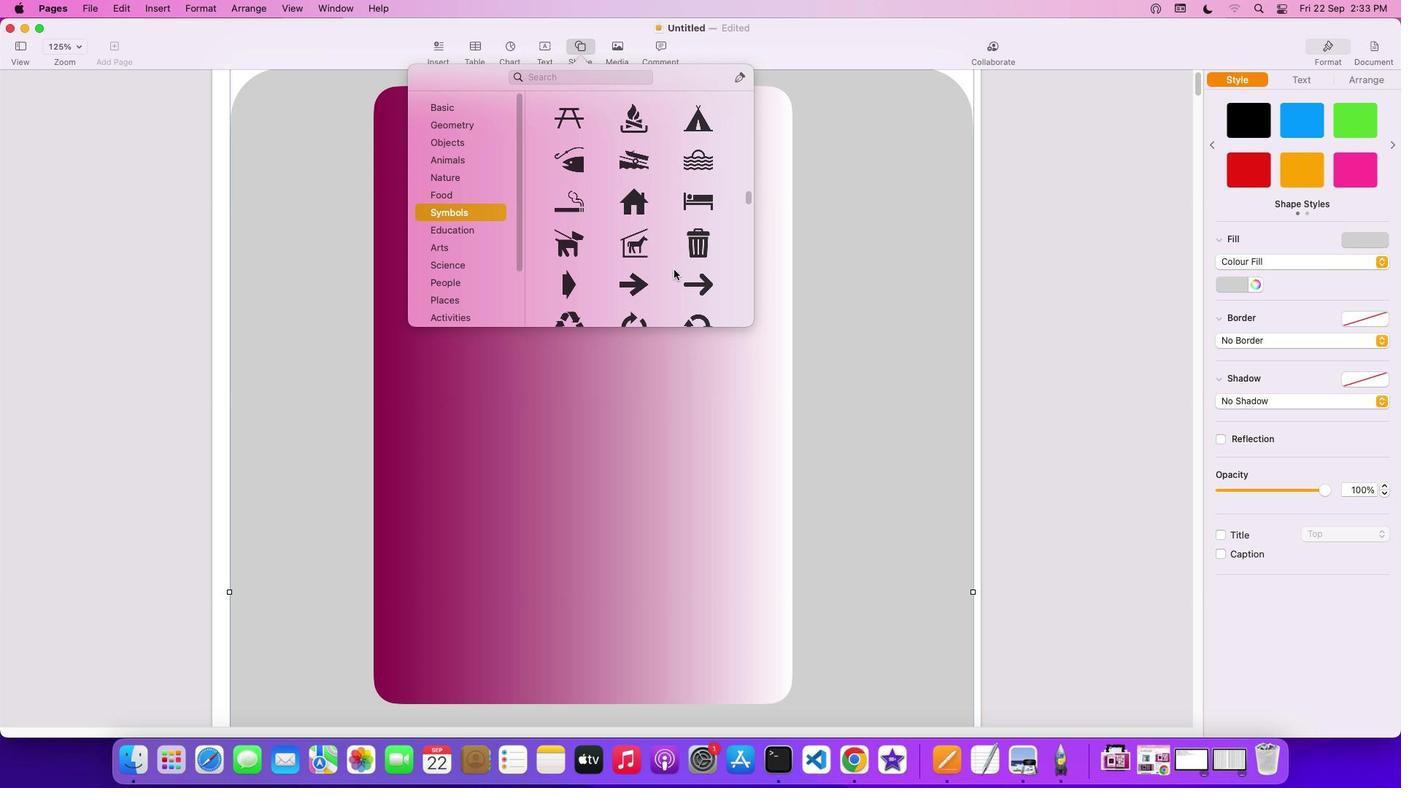 
Action: Mouse scrolled (674, 270) with delta (0, 0)
Screenshot: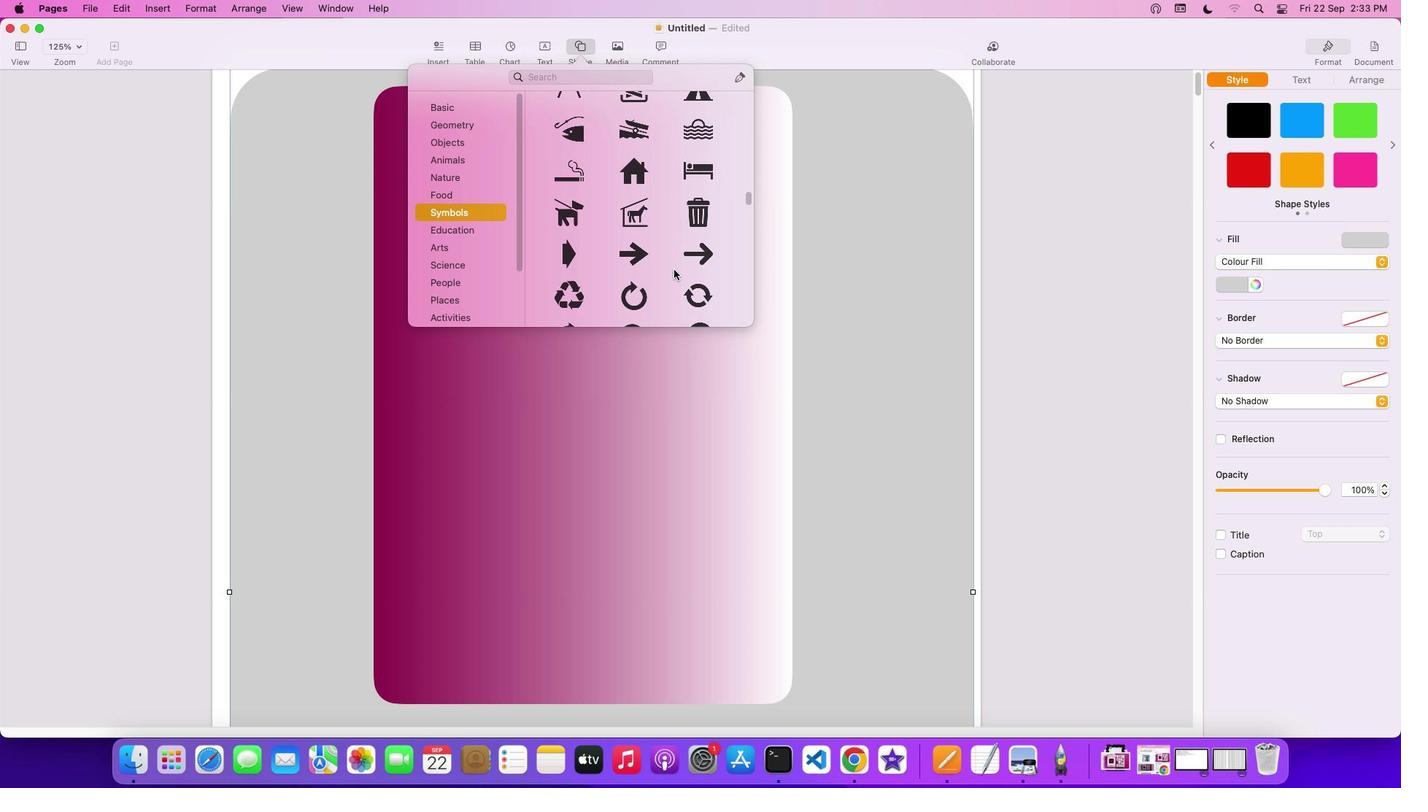 
Action: Mouse scrolled (674, 270) with delta (0, 0)
Screenshot: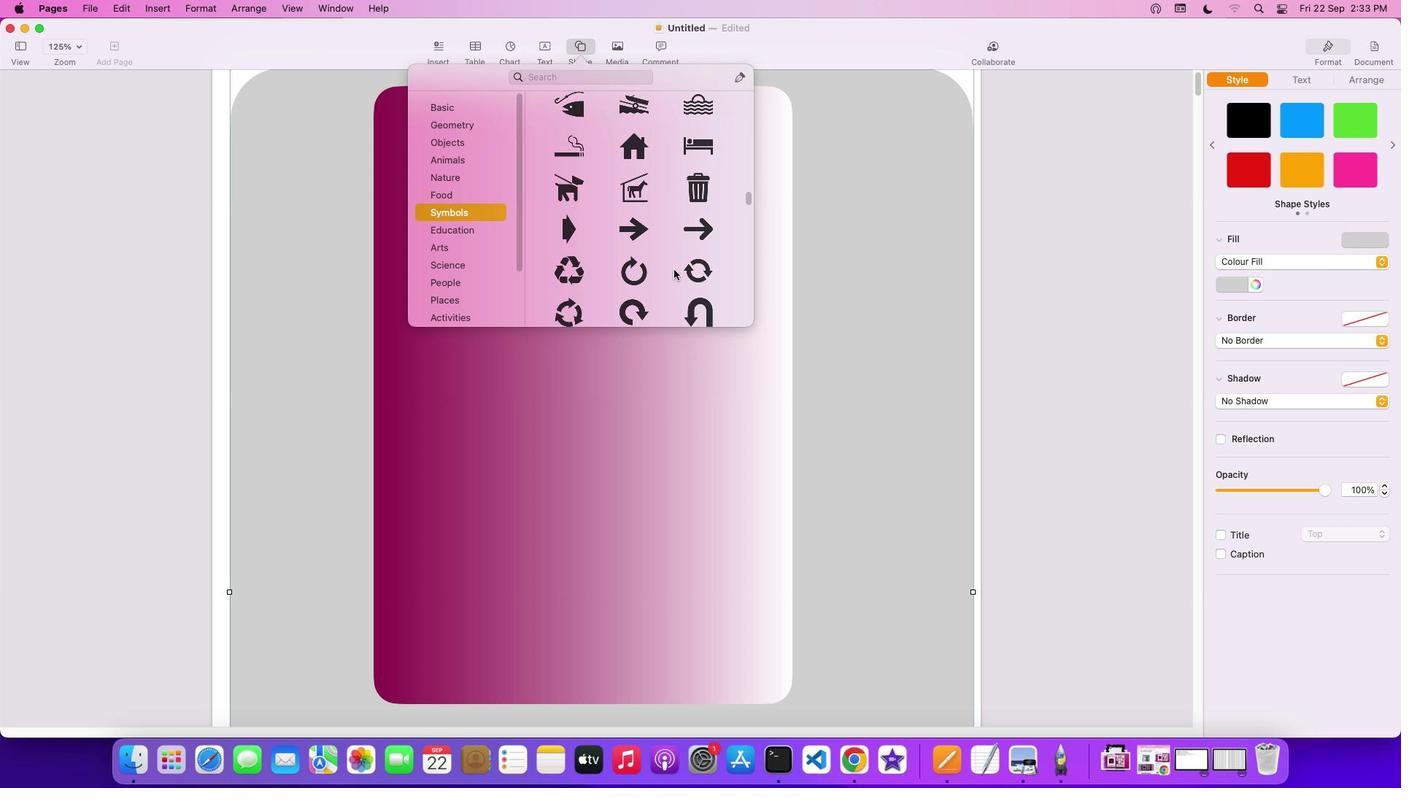 
Action: Mouse scrolled (674, 270) with delta (0, -2)
